 Task: Create an automation rule to clone a parent issue from one project to another, including all child issues.
Action: Mouse moved to (650, 139)
Screenshot: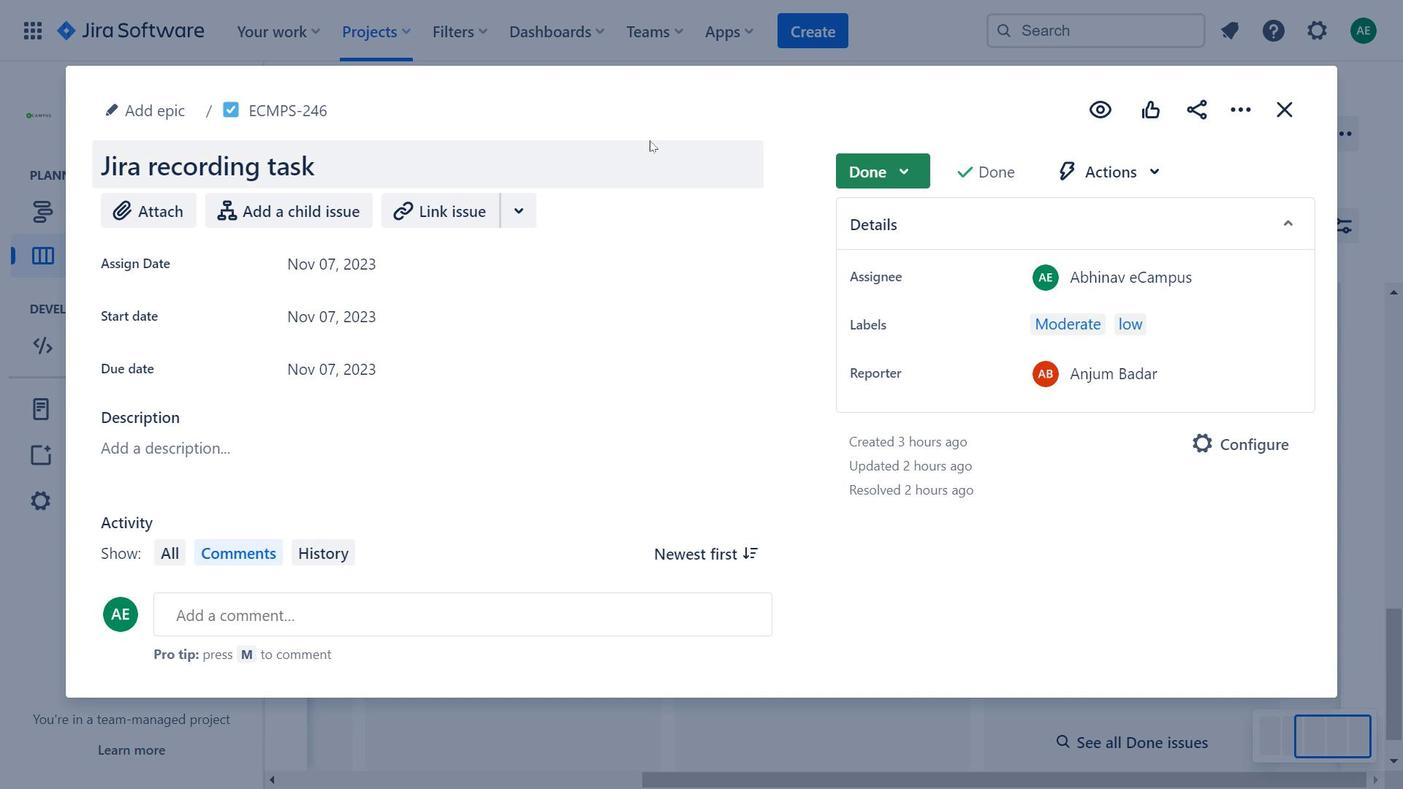 
Action: Mouse pressed left at (650, 139)
Screenshot: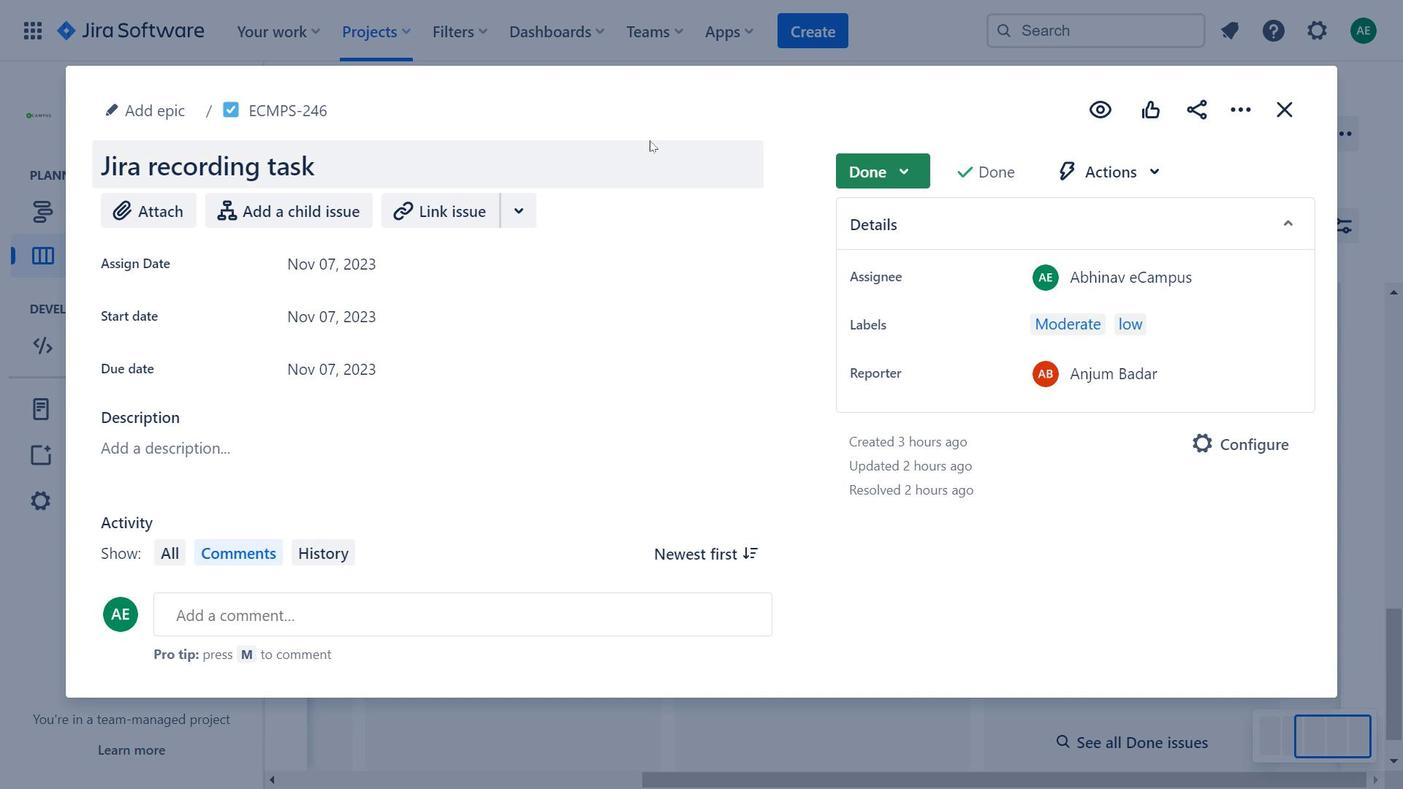 
Action: Mouse moved to (737, 93)
Screenshot: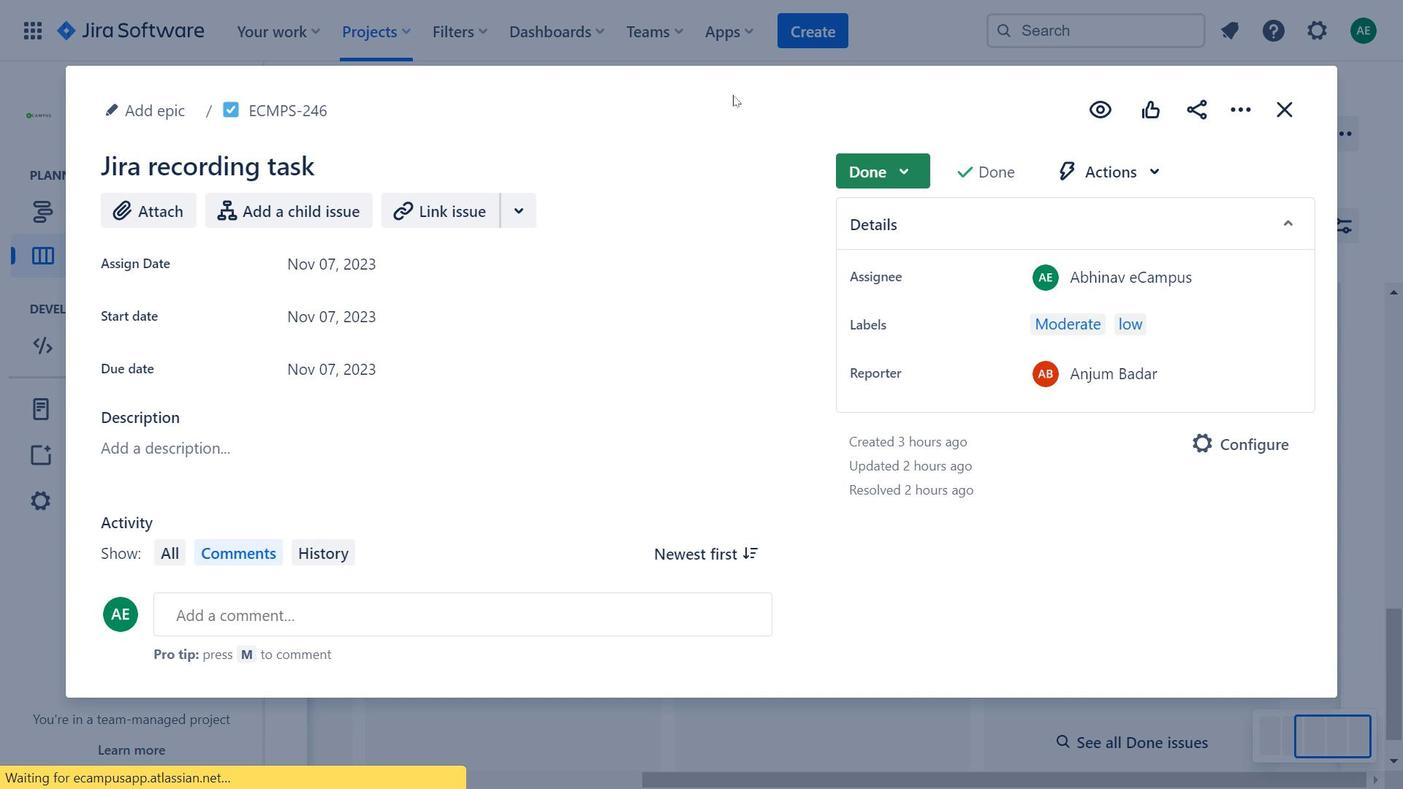 
Action: Mouse pressed left at (737, 93)
Screenshot: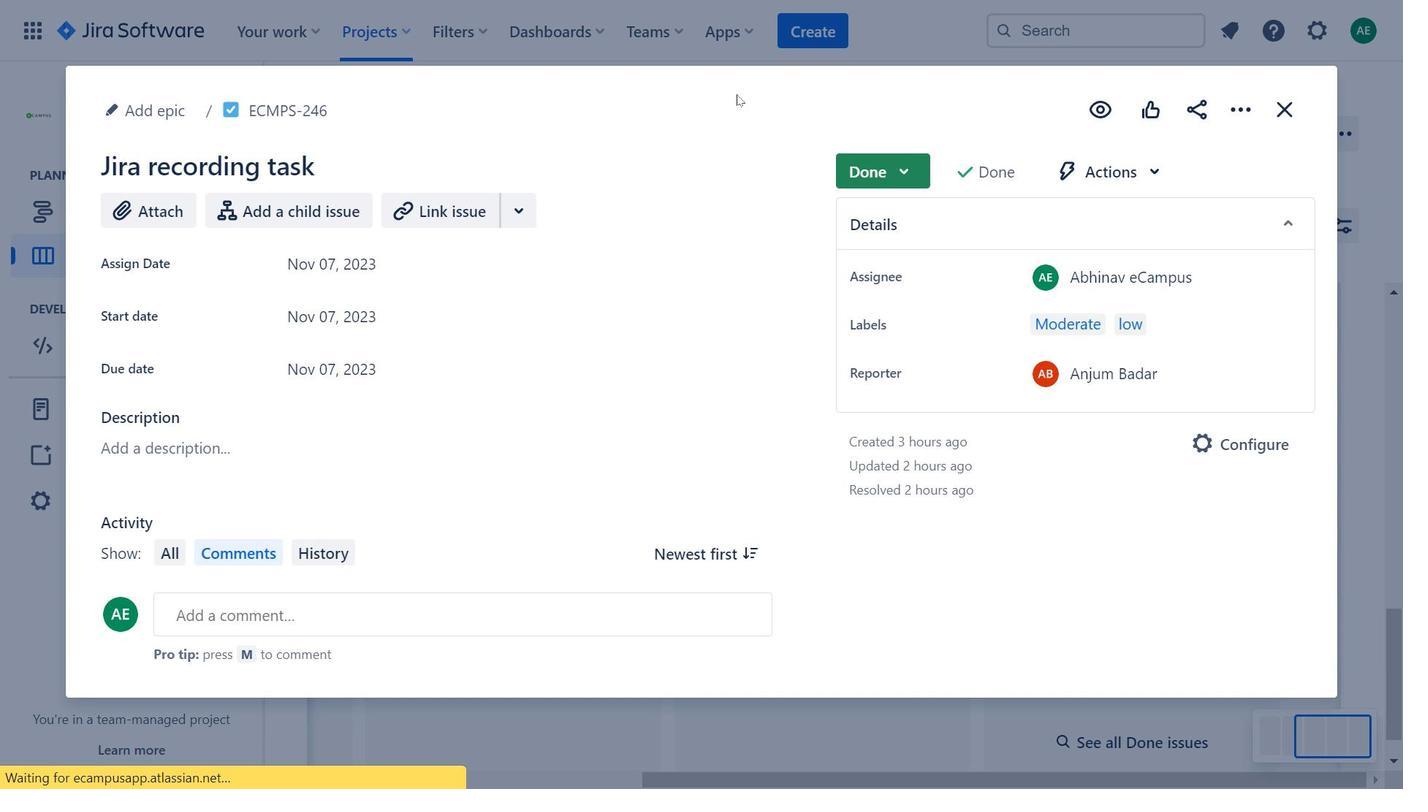 
Action: Mouse moved to (1045, 571)
Screenshot: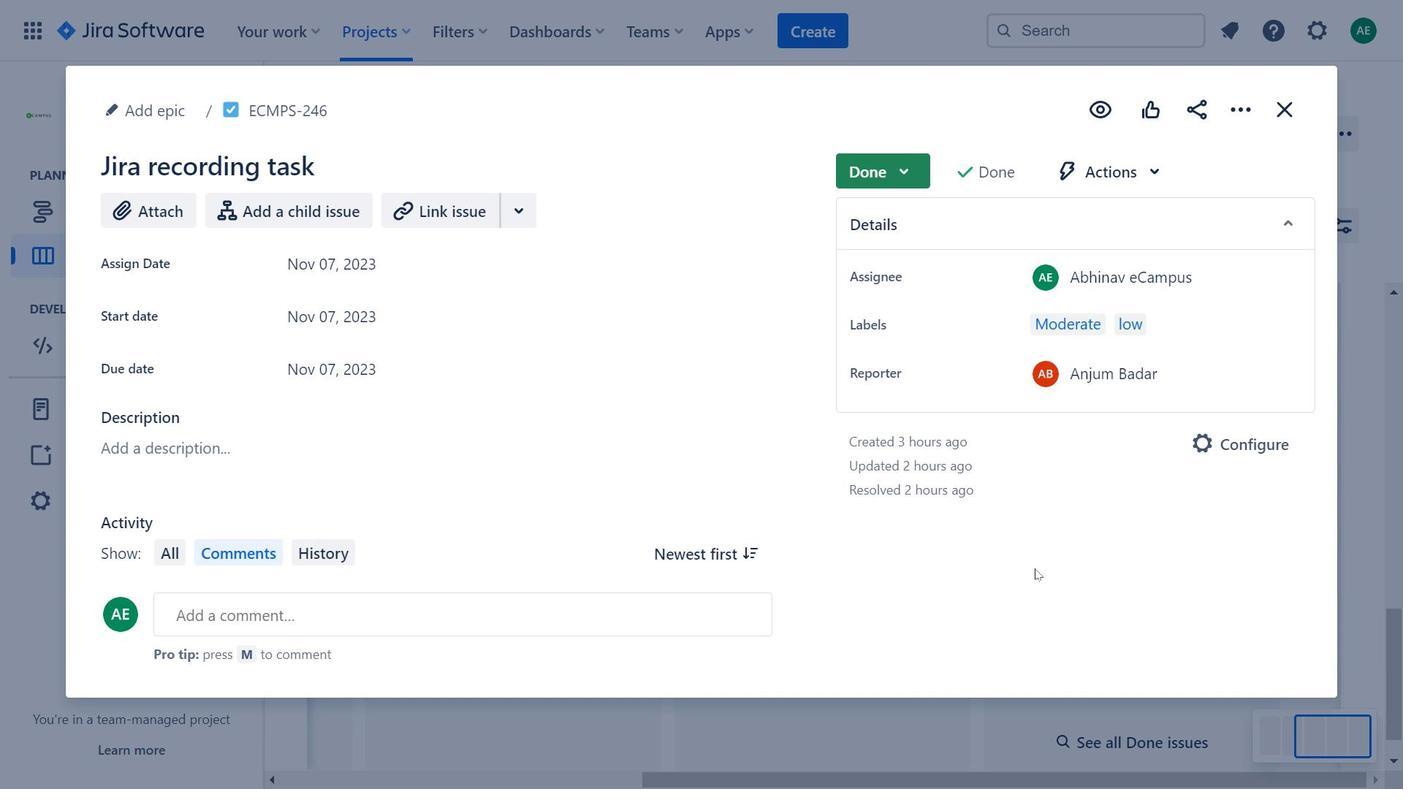 
Action: Mouse pressed left at (1045, 571)
Screenshot: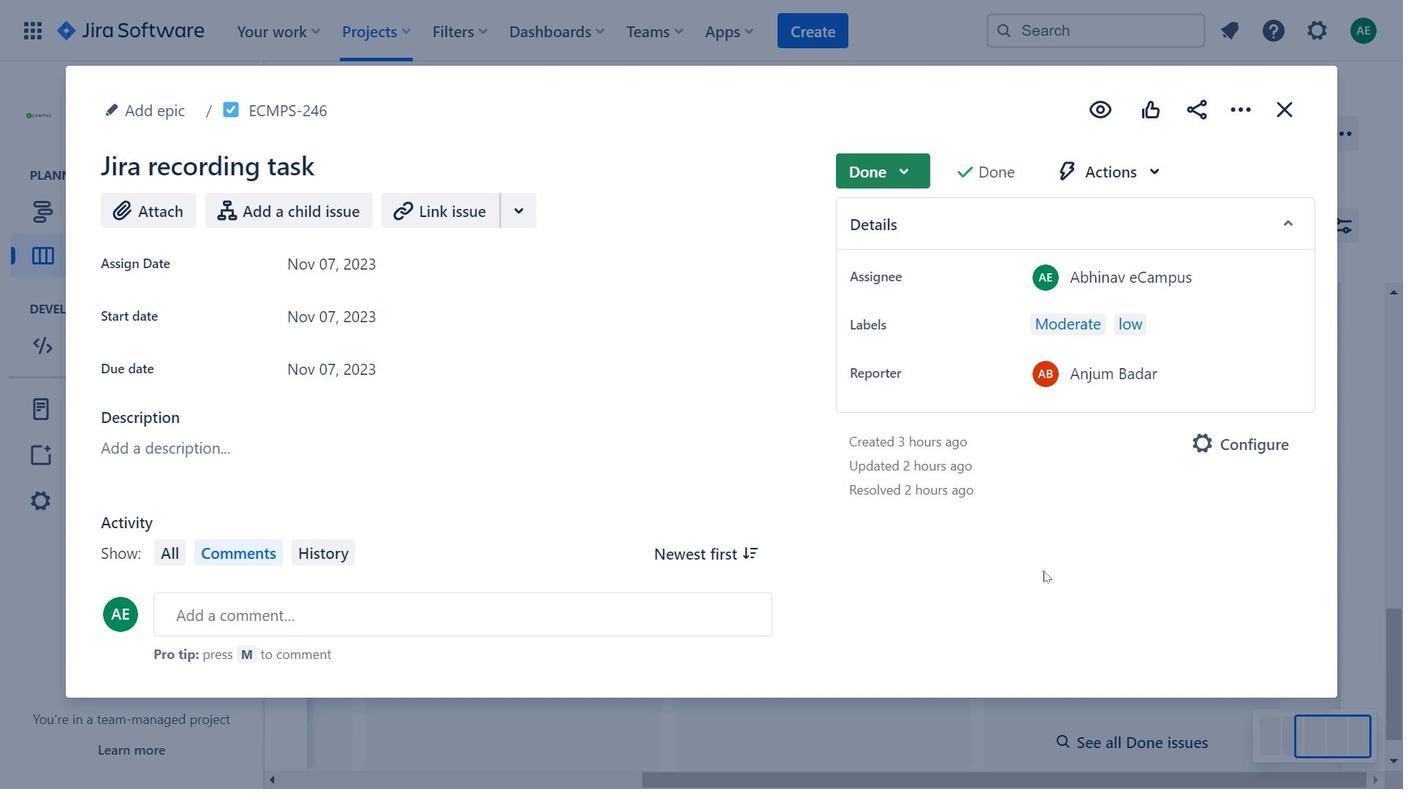 
Action: Mouse moved to (1219, 622)
Screenshot: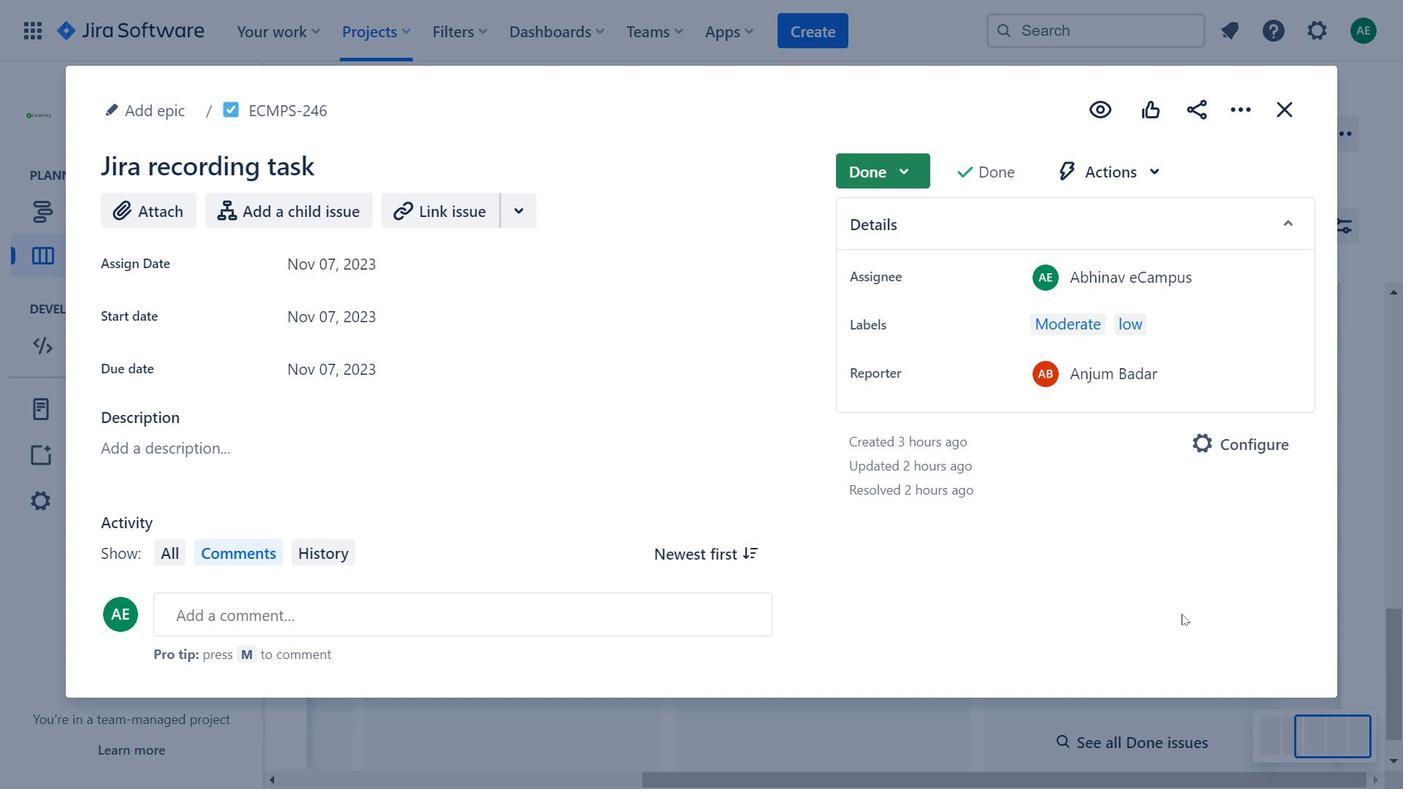 
Action: Mouse pressed left at (1219, 622)
Screenshot: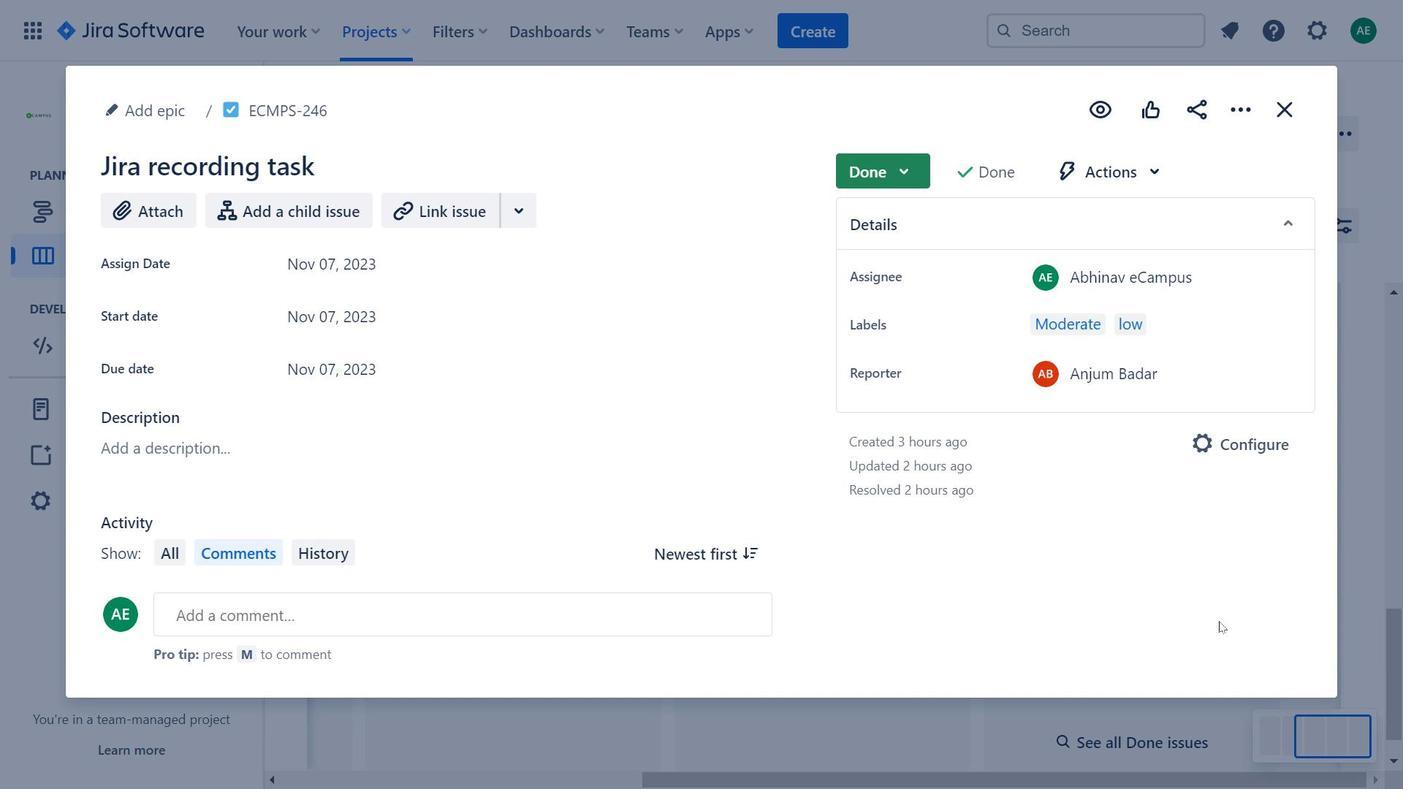 
Action: Mouse moved to (1230, 106)
Screenshot: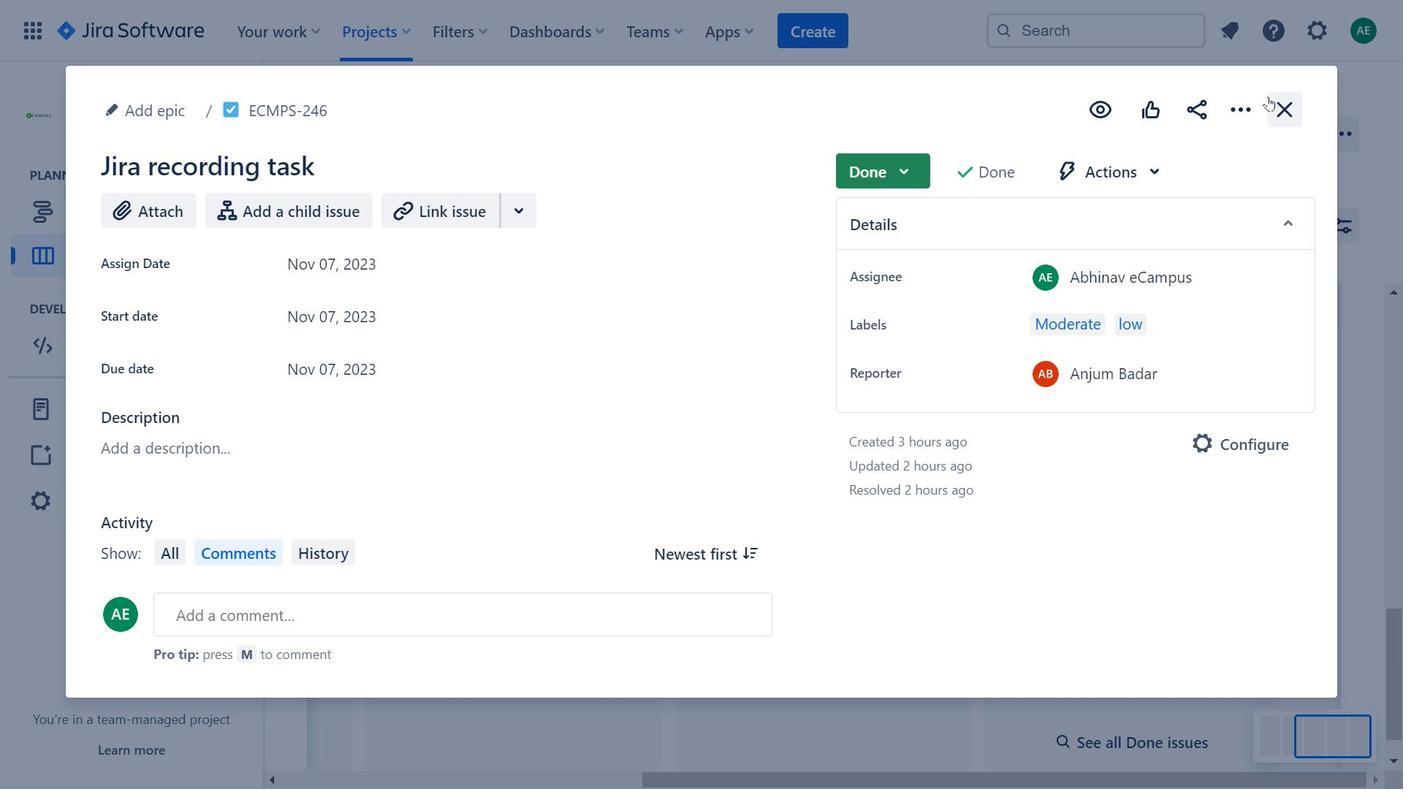 
Action: Mouse pressed left at (1230, 106)
Screenshot: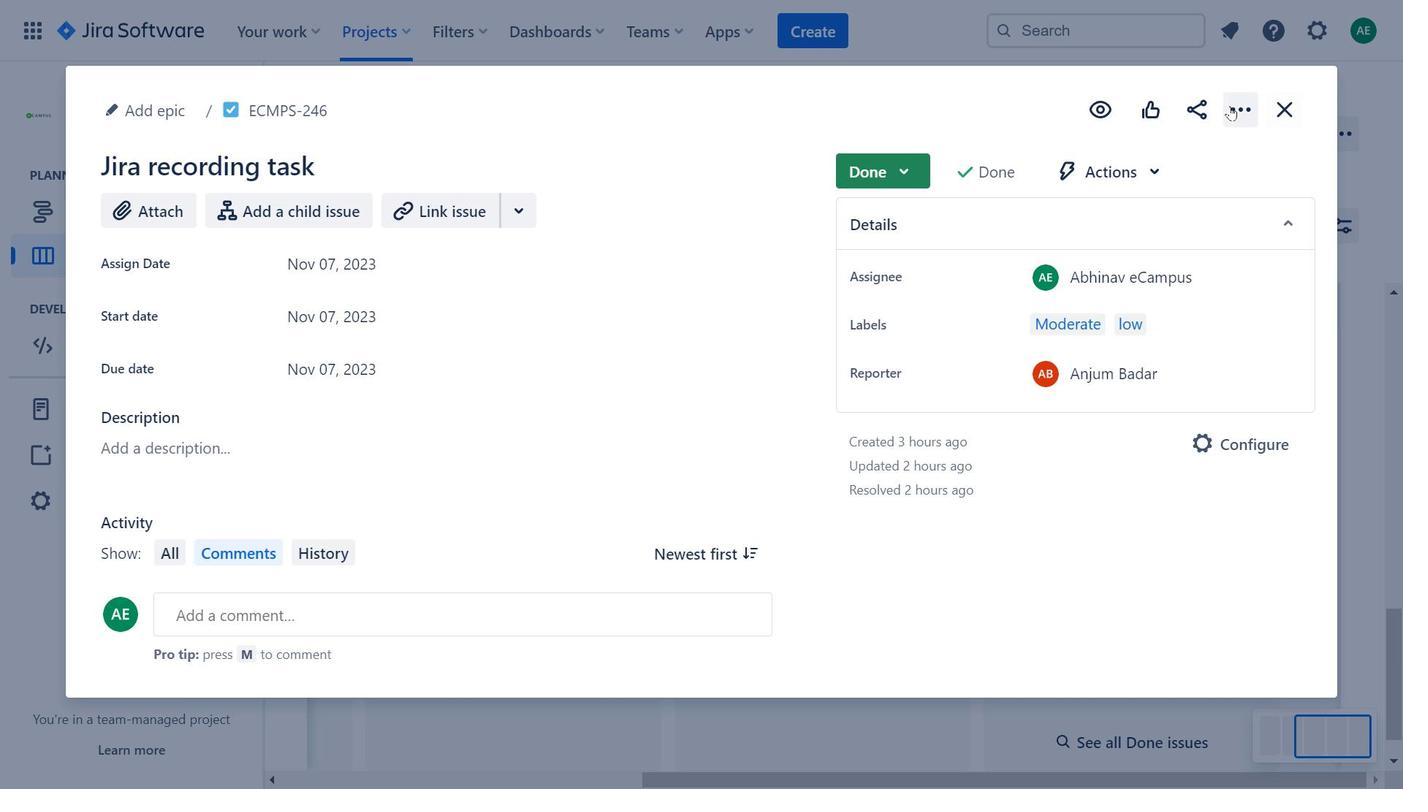 
Action: Mouse moved to (976, 579)
Screenshot: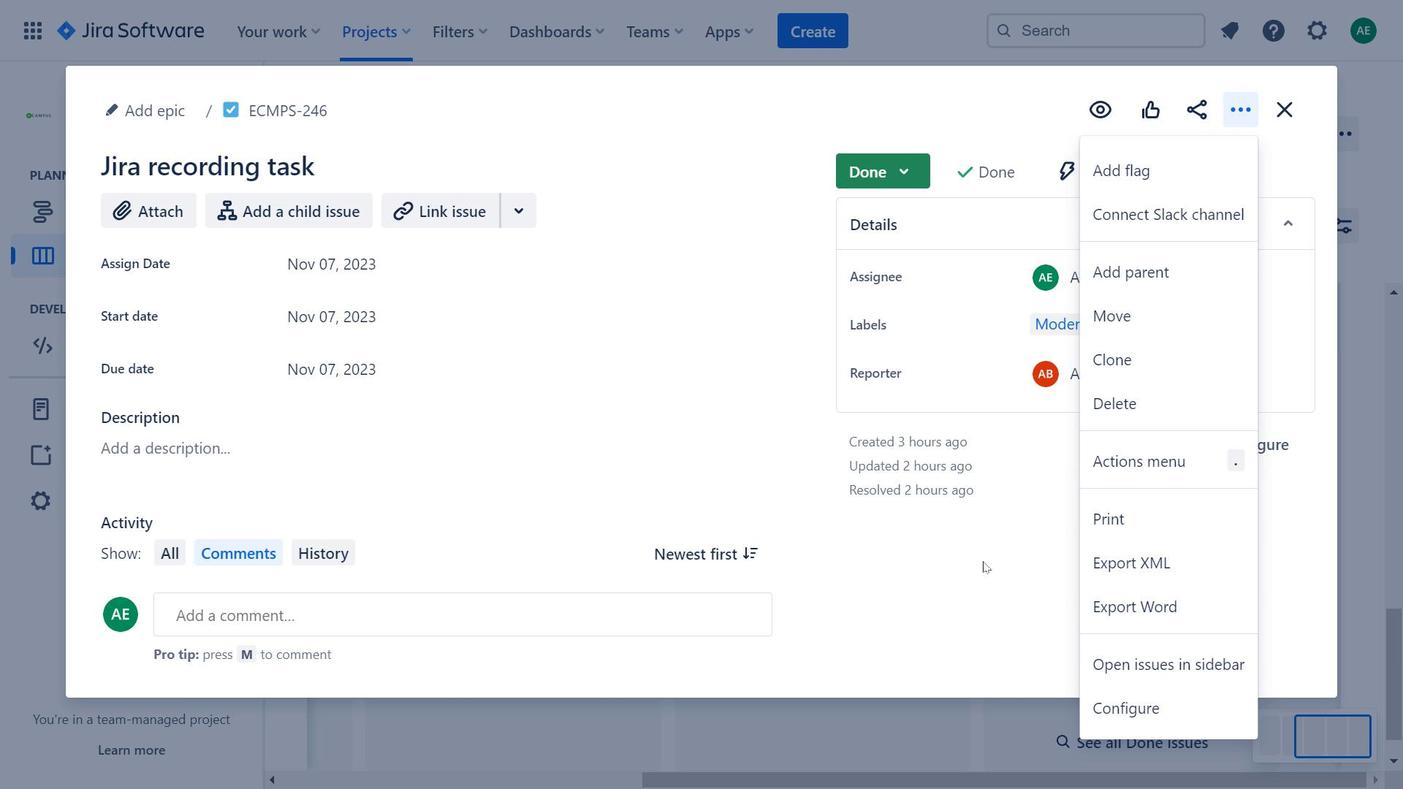 
Action: Mouse pressed left at (976, 579)
Screenshot: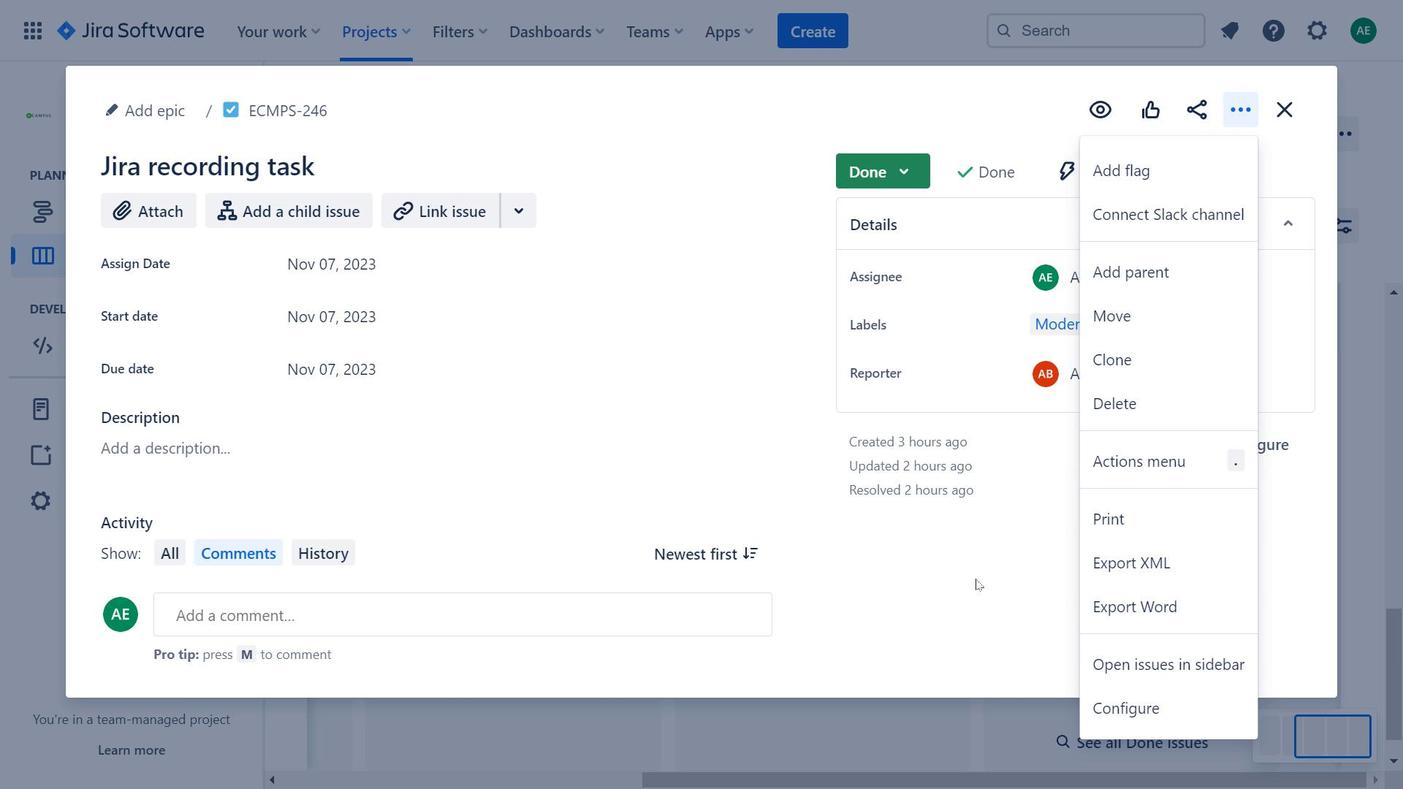 
Action: Mouse moved to (929, 595)
Screenshot: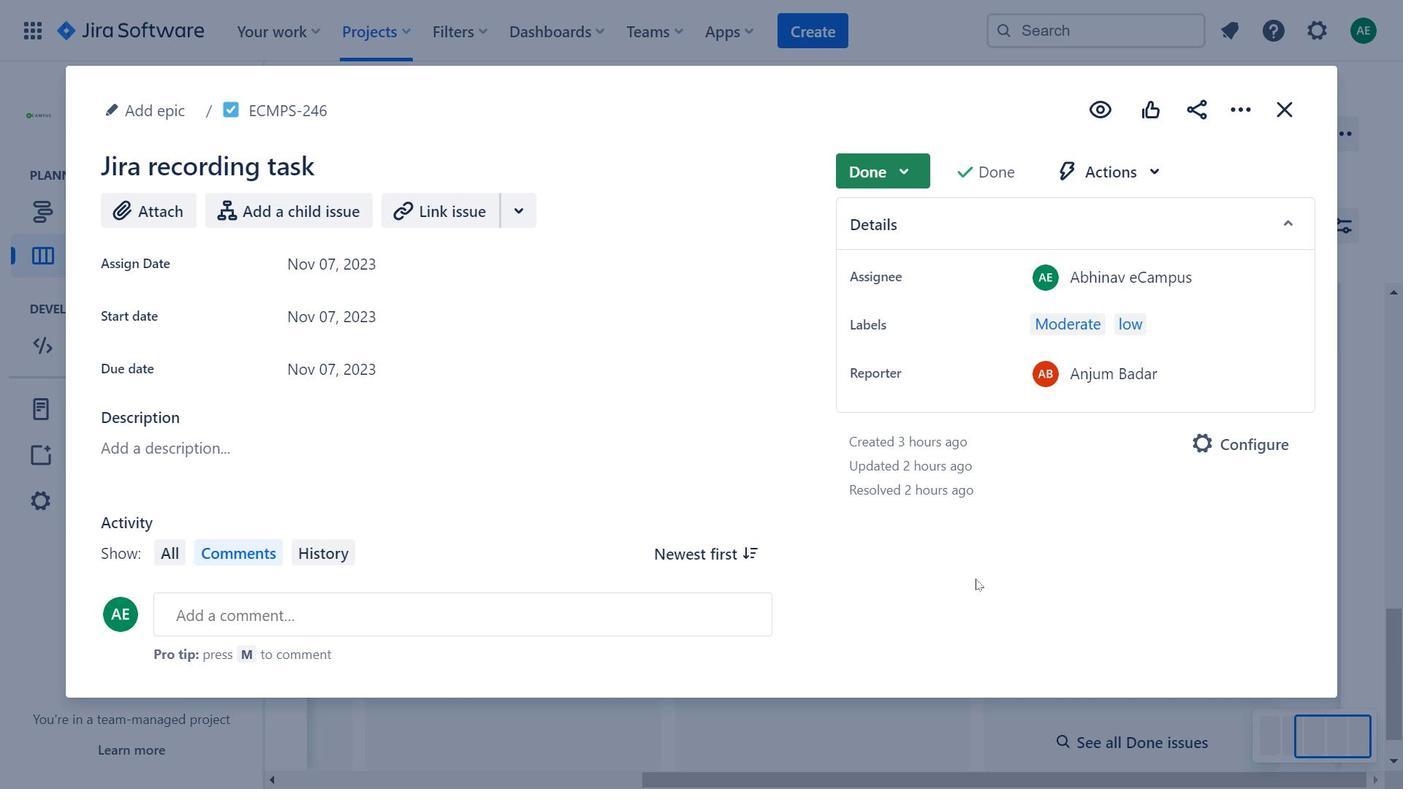 
Action: Mouse pressed left at (929, 595)
Screenshot: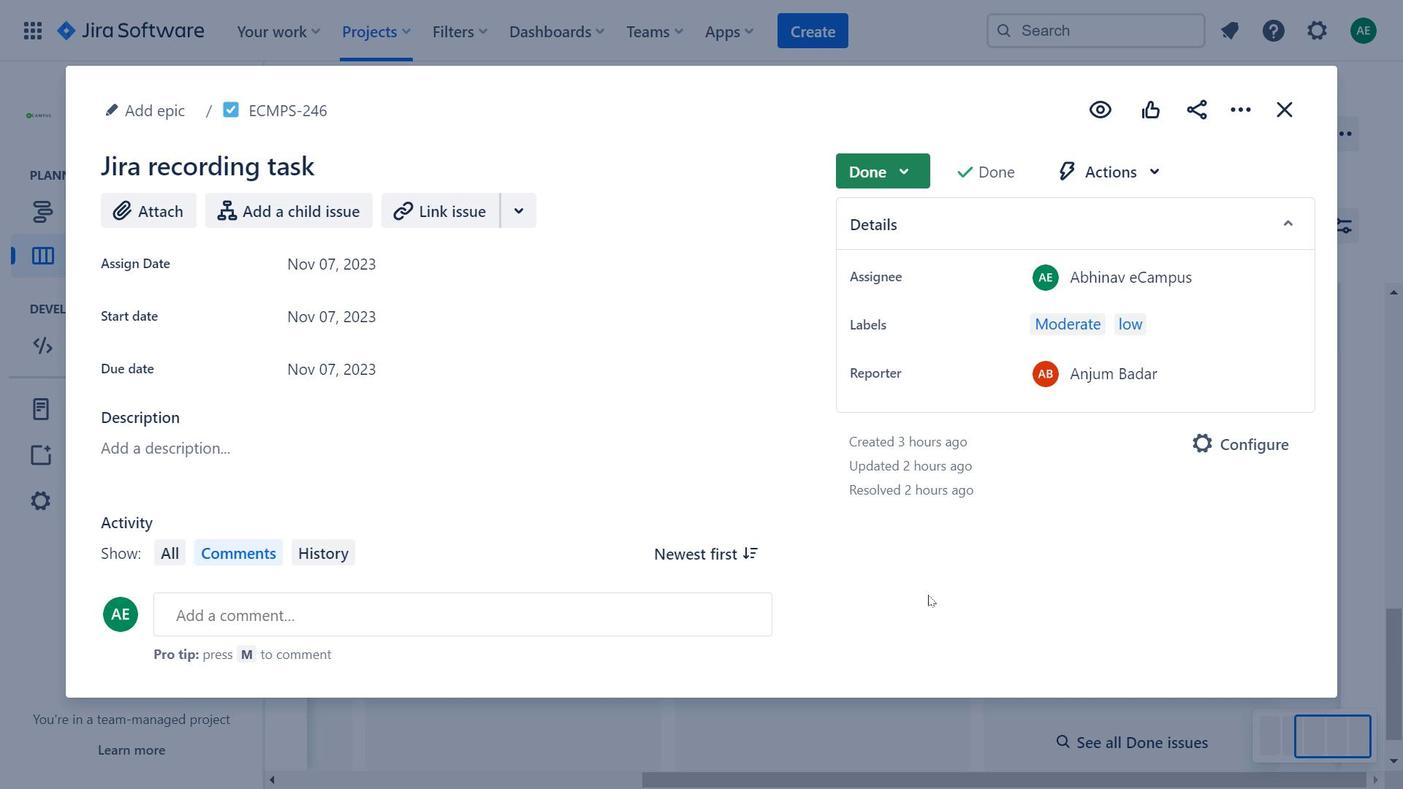 
Action: Mouse moved to (524, 142)
Screenshot: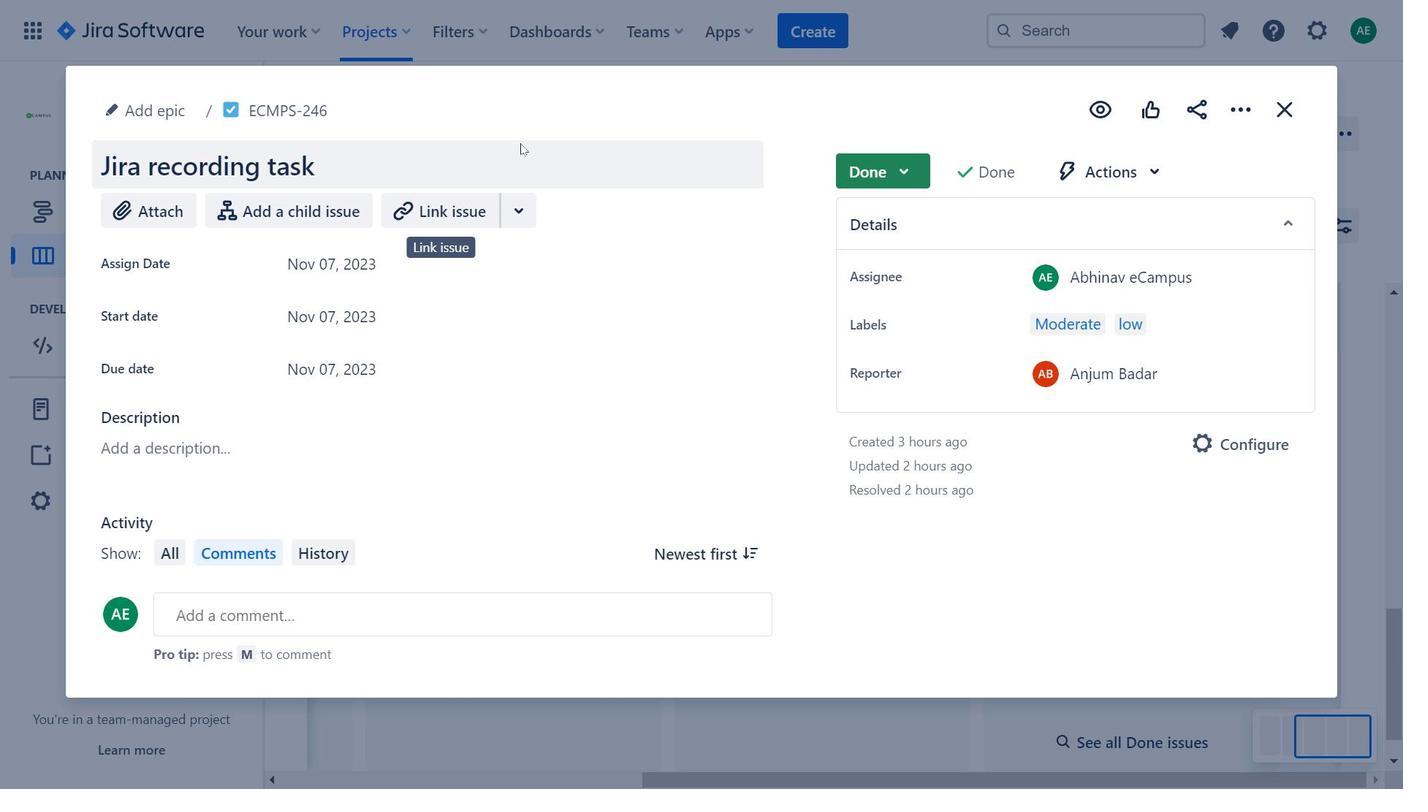 
Action: Mouse pressed left at (524, 142)
Screenshot: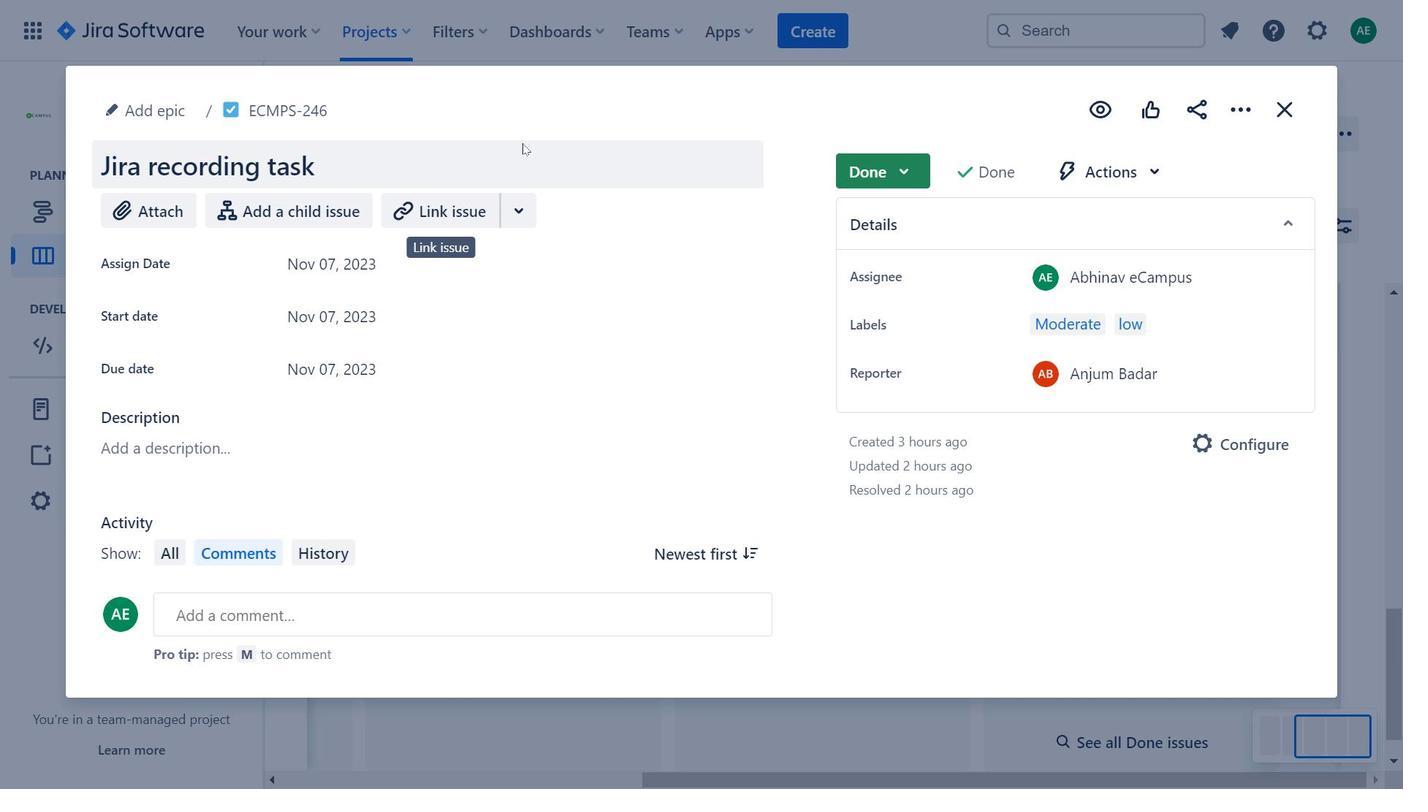 
Action: Mouse moved to (608, 86)
Screenshot: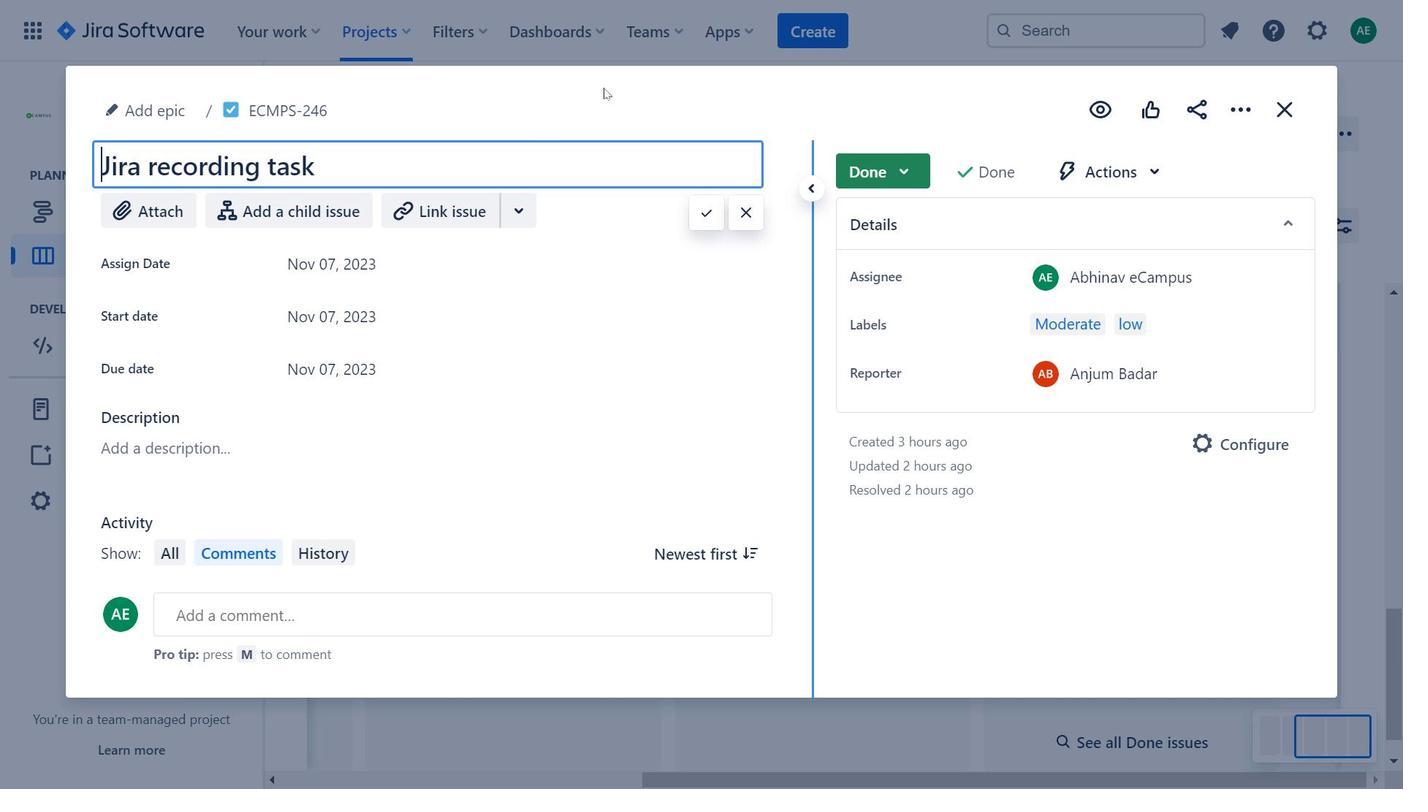 
Action: Mouse pressed left at (608, 86)
Screenshot: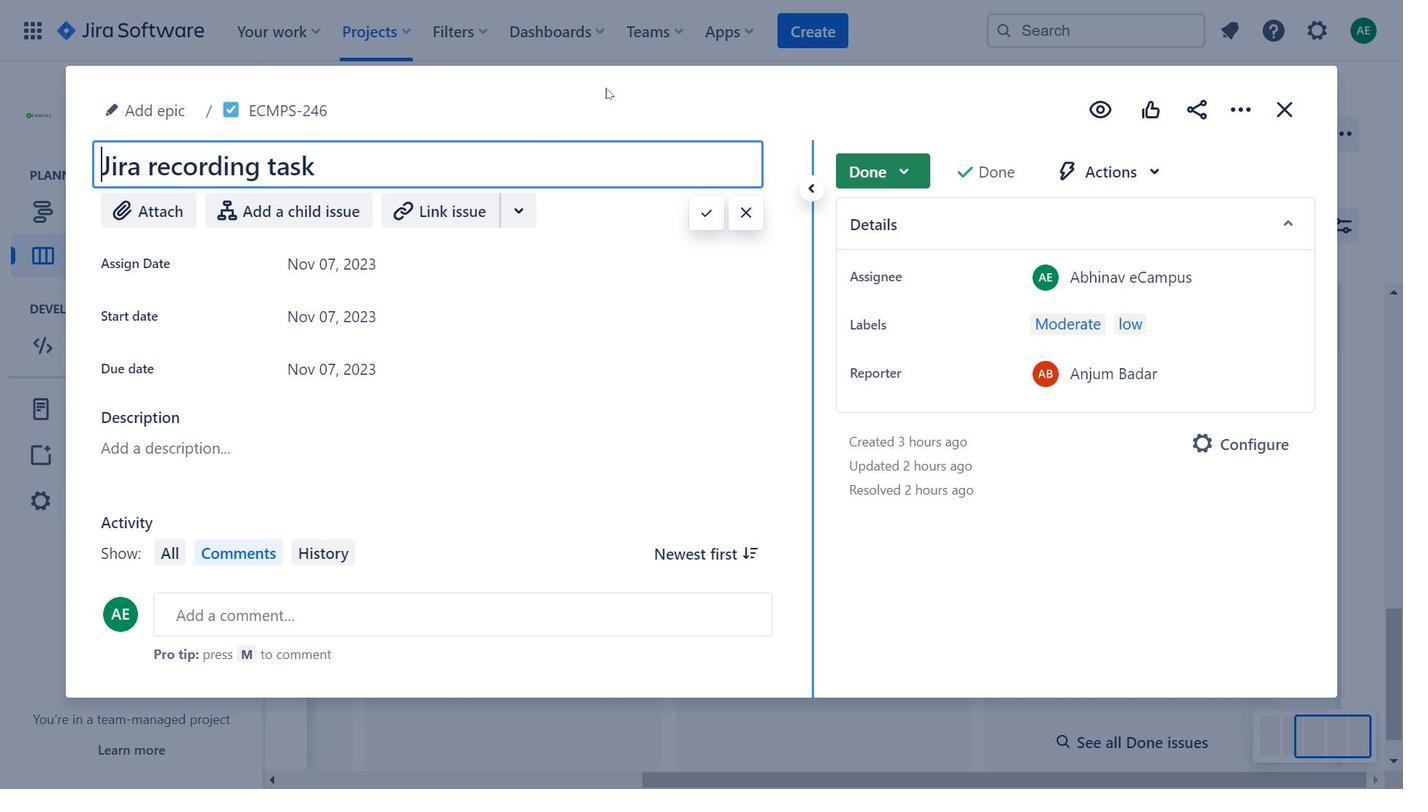 
Action: Mouse moved to (733, 133)
Screenshot: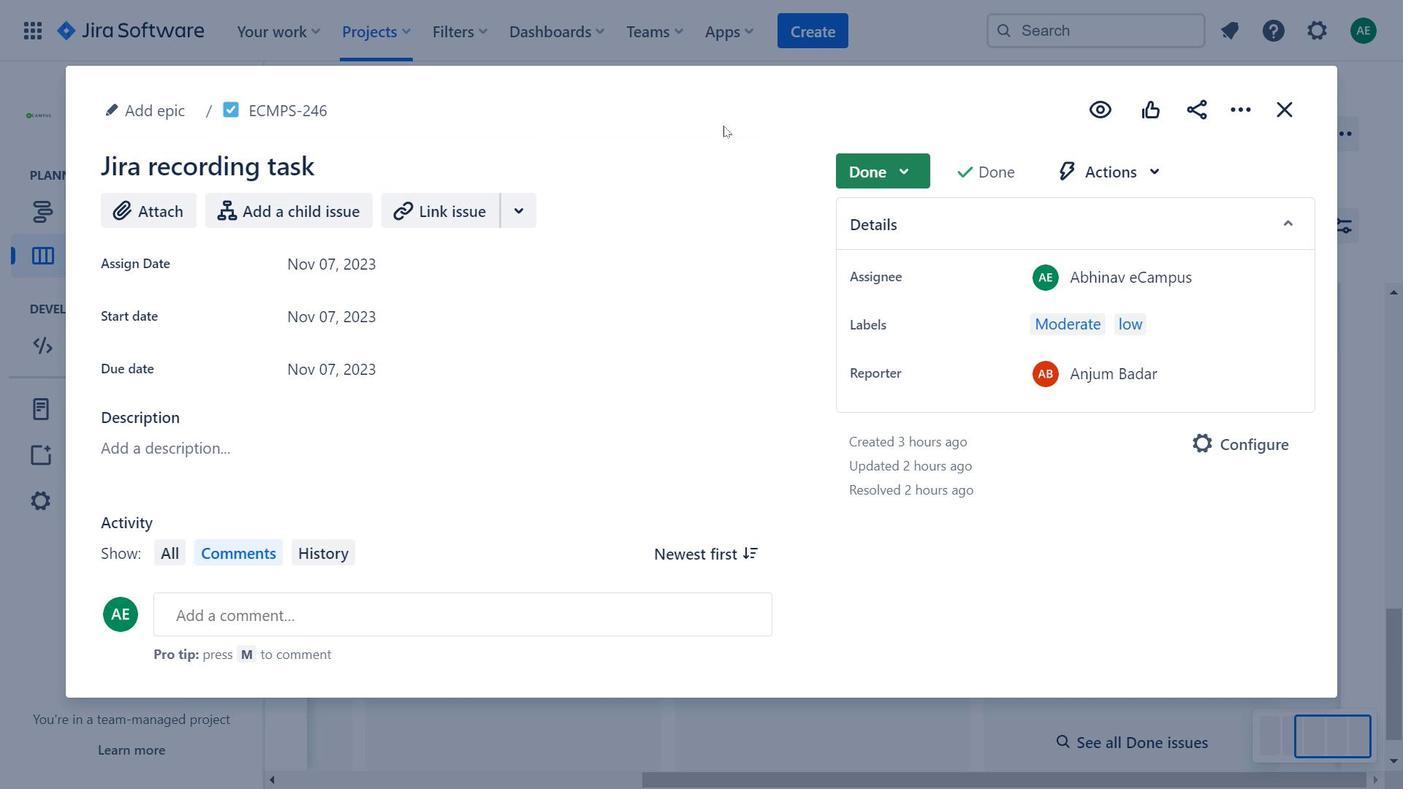 
Action: Mouse pressed left at (733, 133)
Screenshot: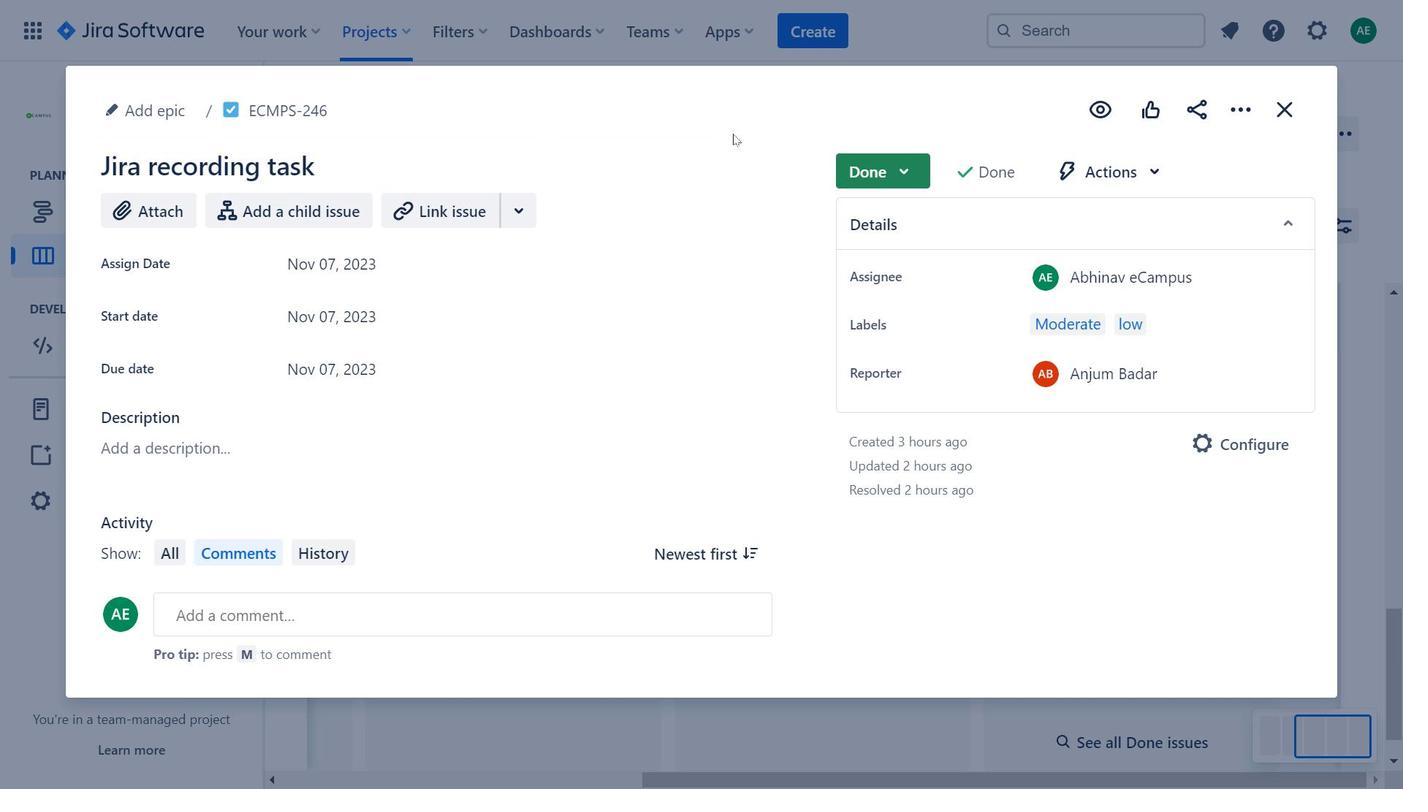 
Action: Mouse moved to (1240, 113)
Screenshot: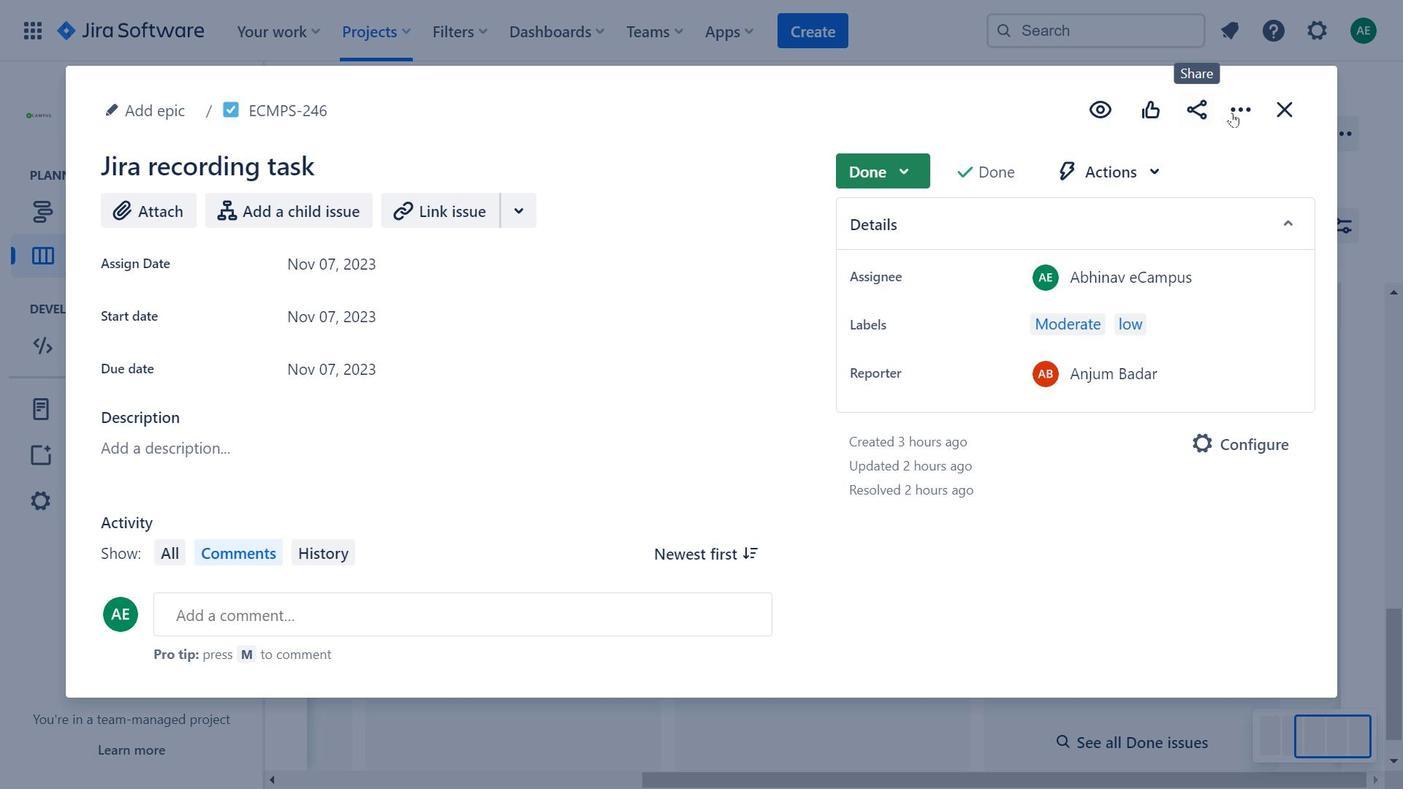 
Action: Mouse pressed left at (1240, 113)
Screenshot: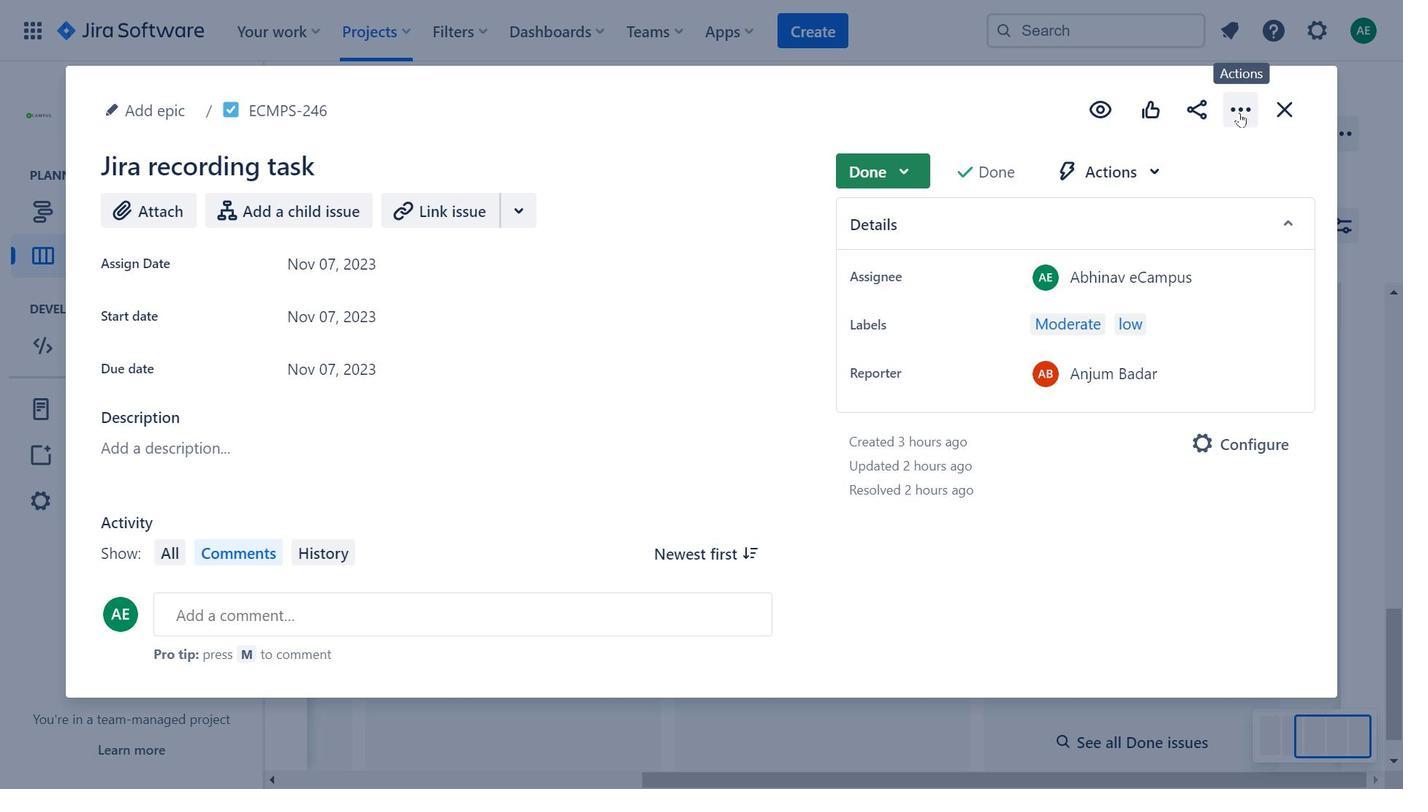 
Action: Mouse moved to (789, 107)
Screenshot: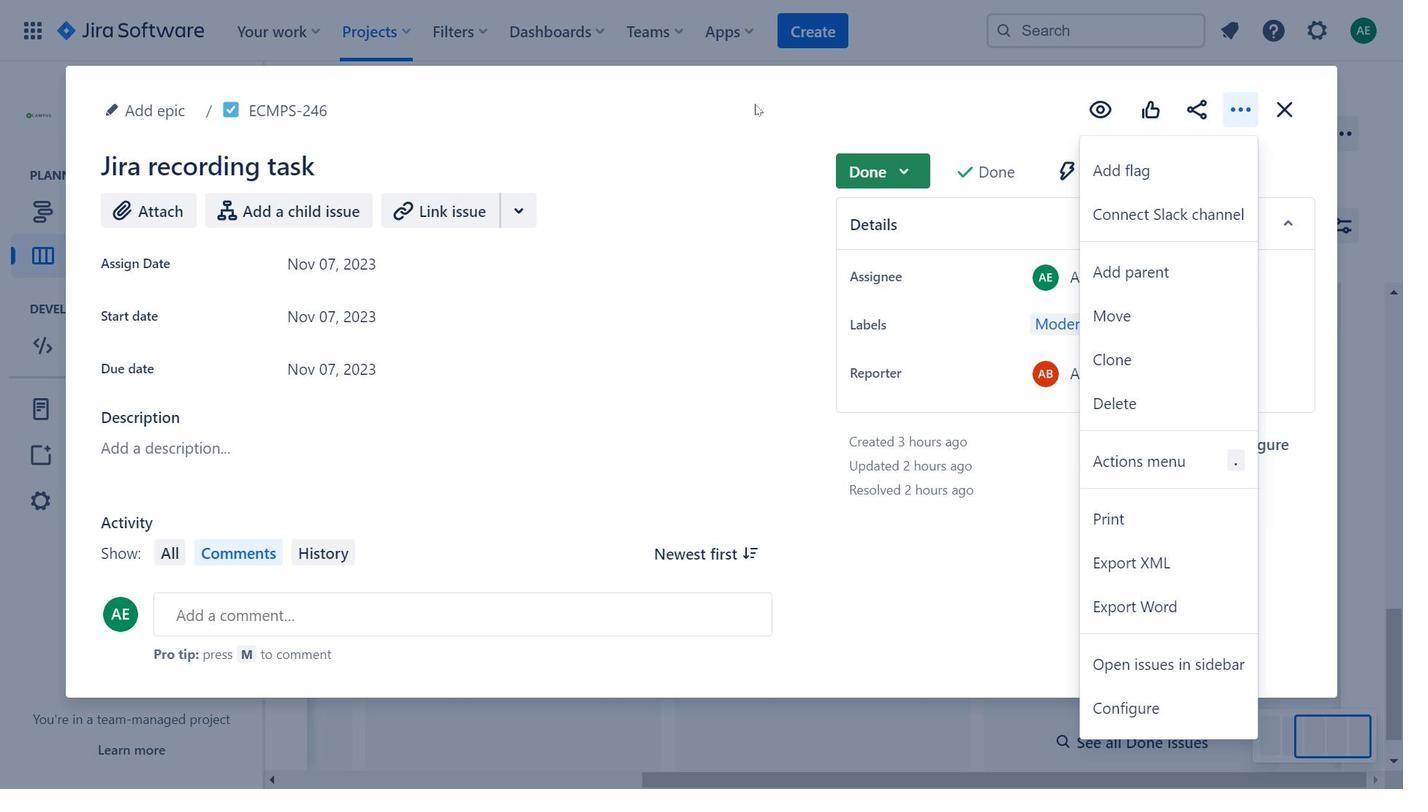 
Action: Mouse pressed left at (789, 107)
Screenshot: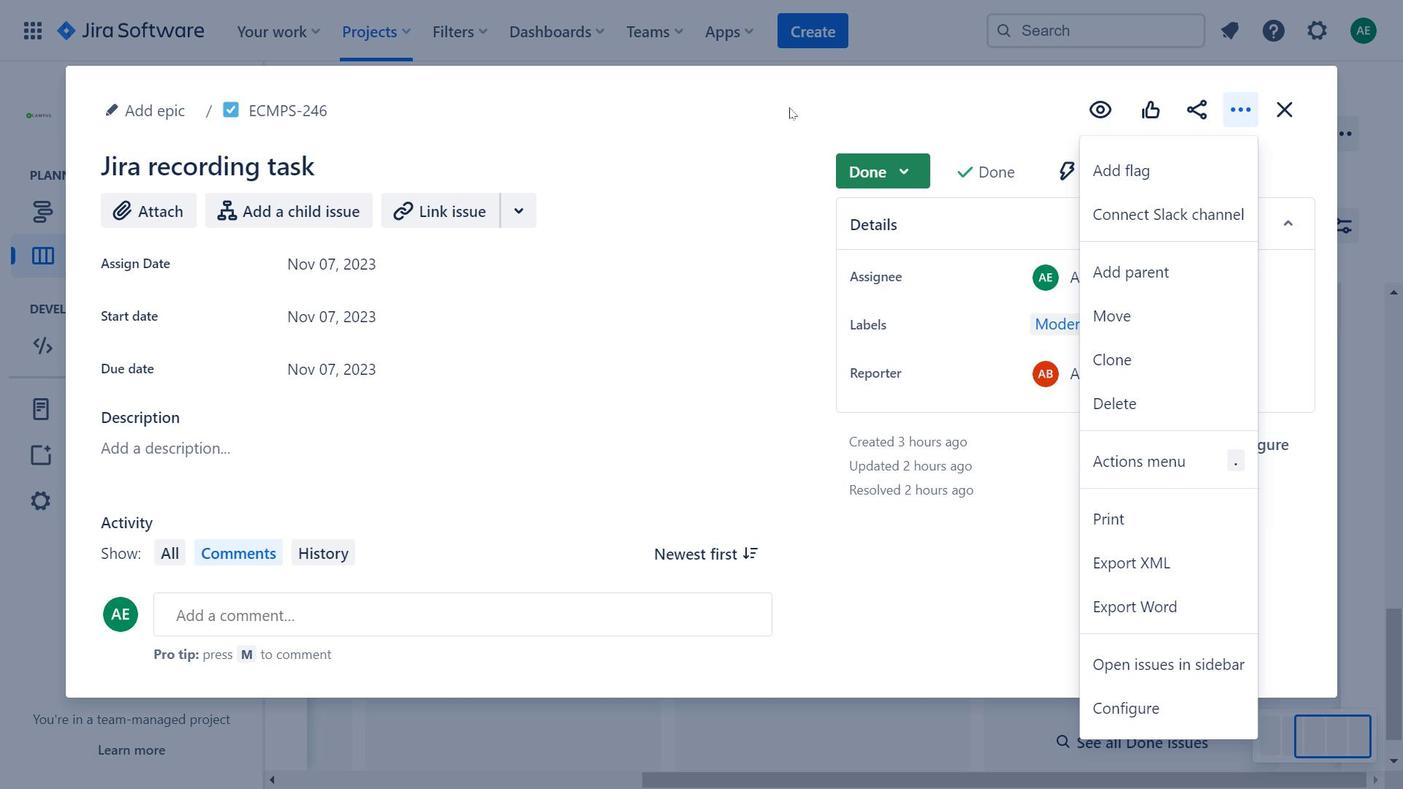 
Action: Mouse pressed left at (789, 107)
Screenshot: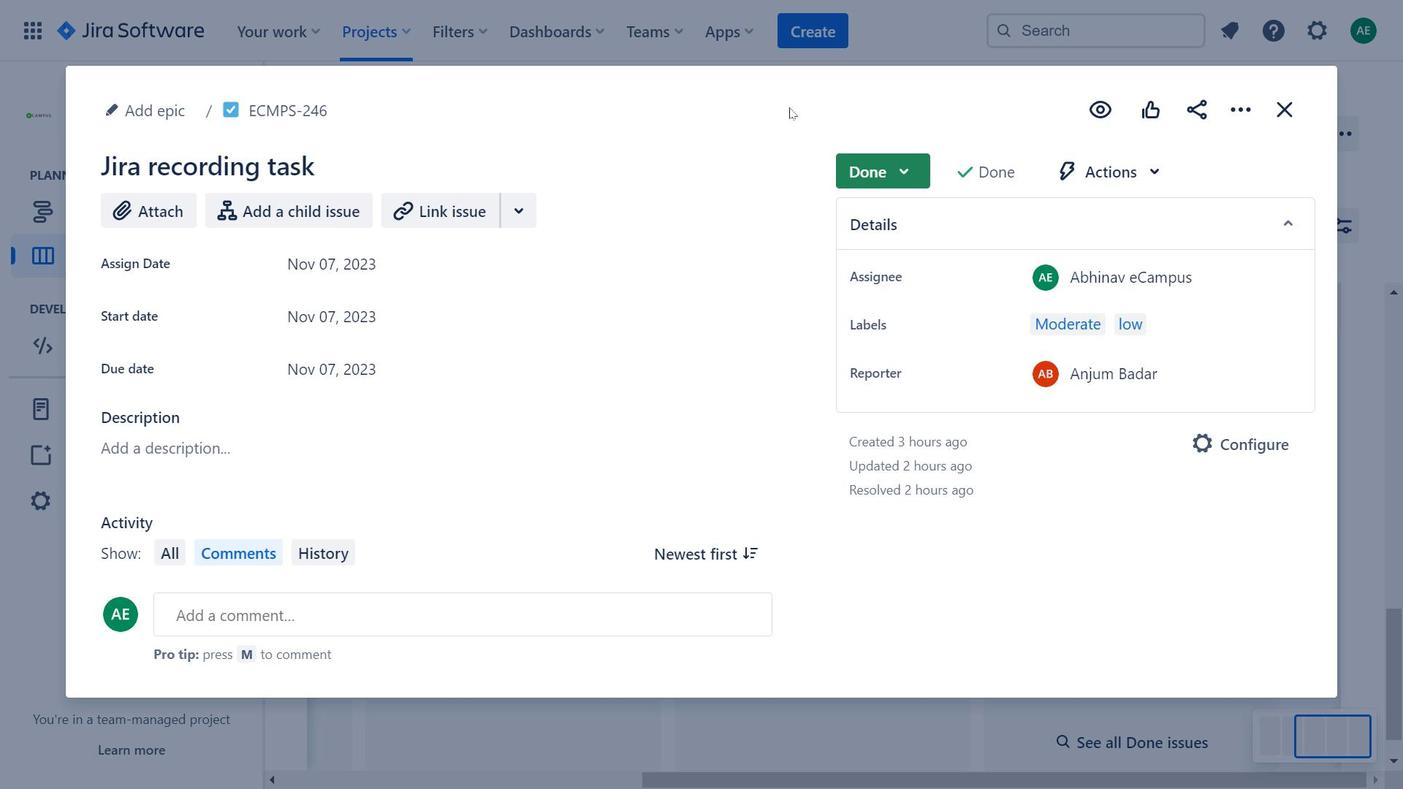 
Action: Mouse moved to (393, 305)
Screenshot: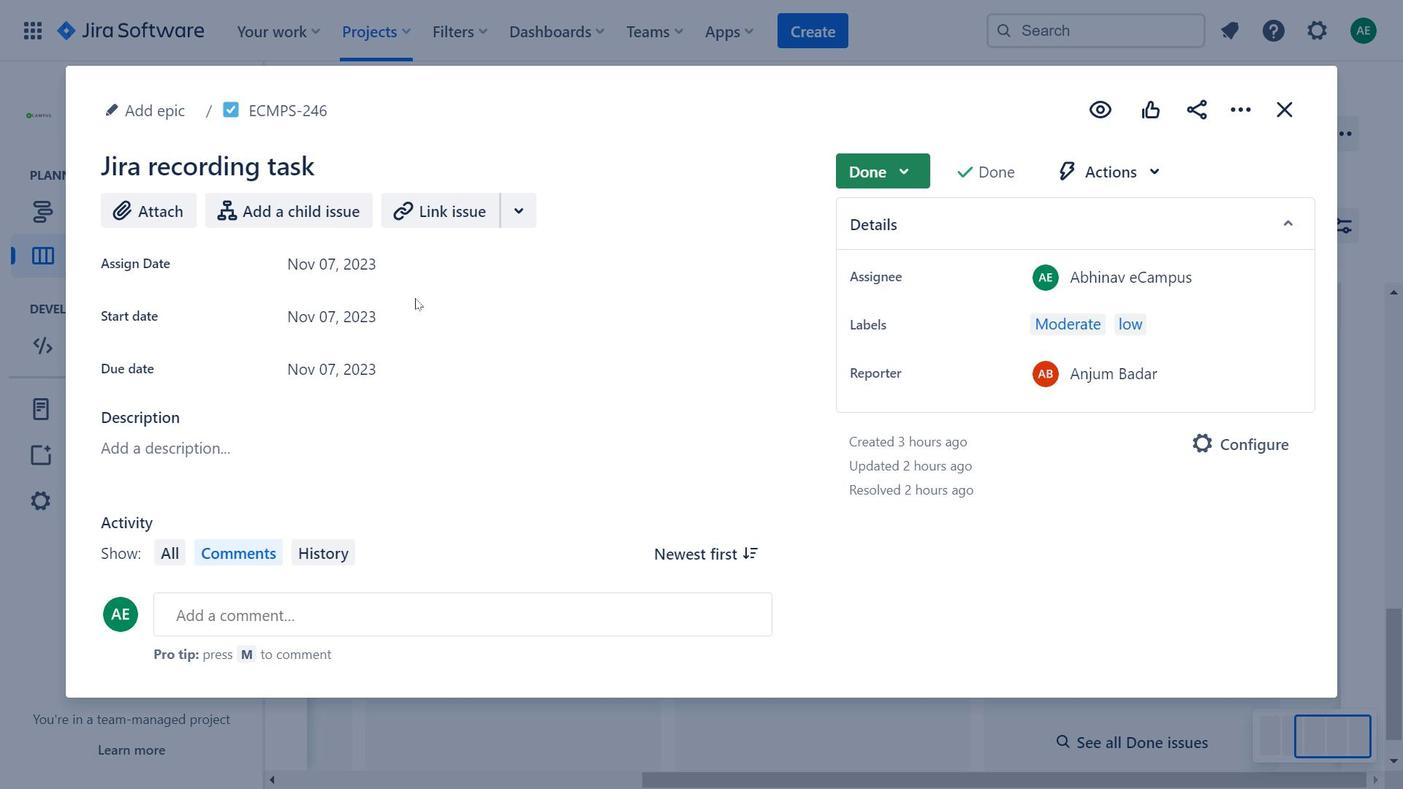 
Action: Mouse pressed left at (393, 305)
Screenshot: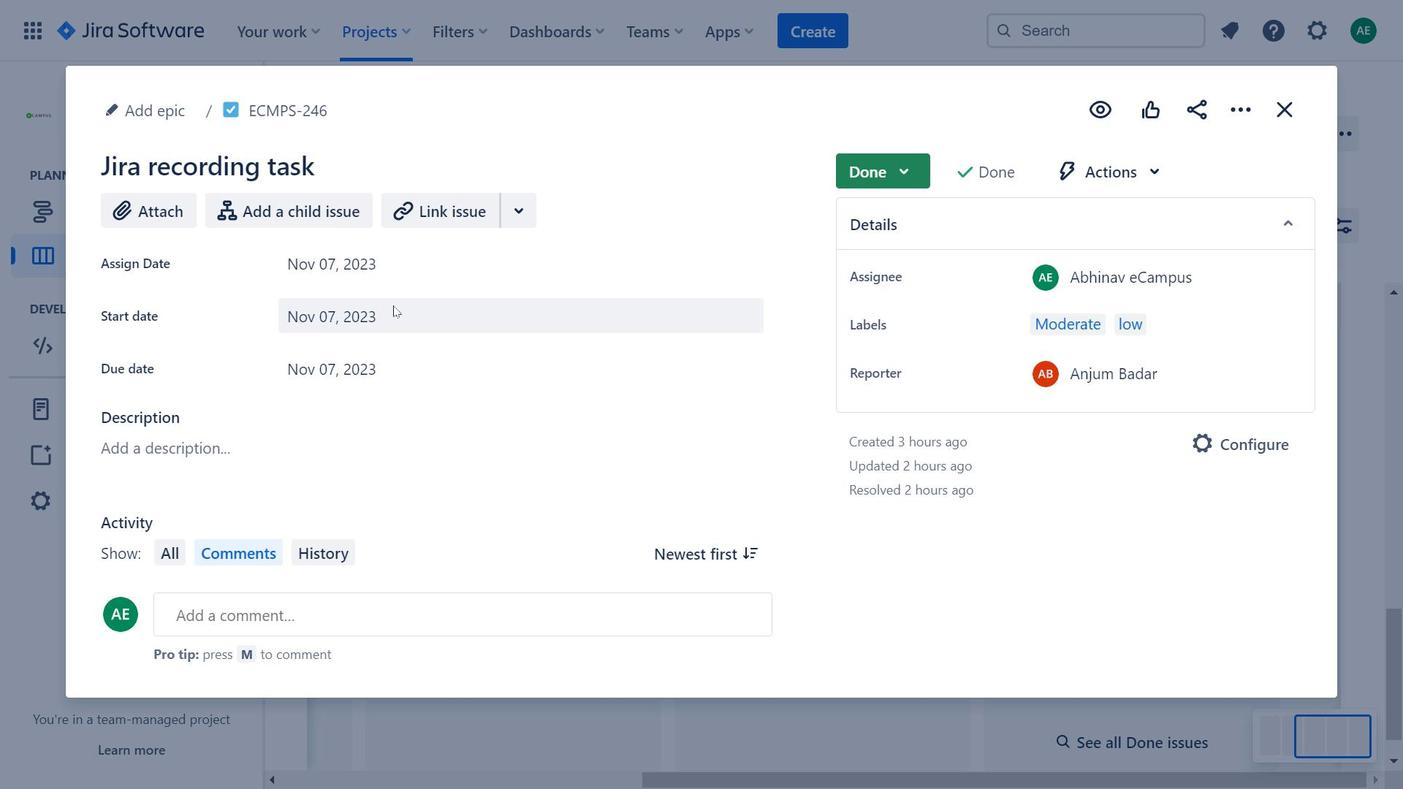 
Action: Mouse moved to (615, 377)
Screenshot: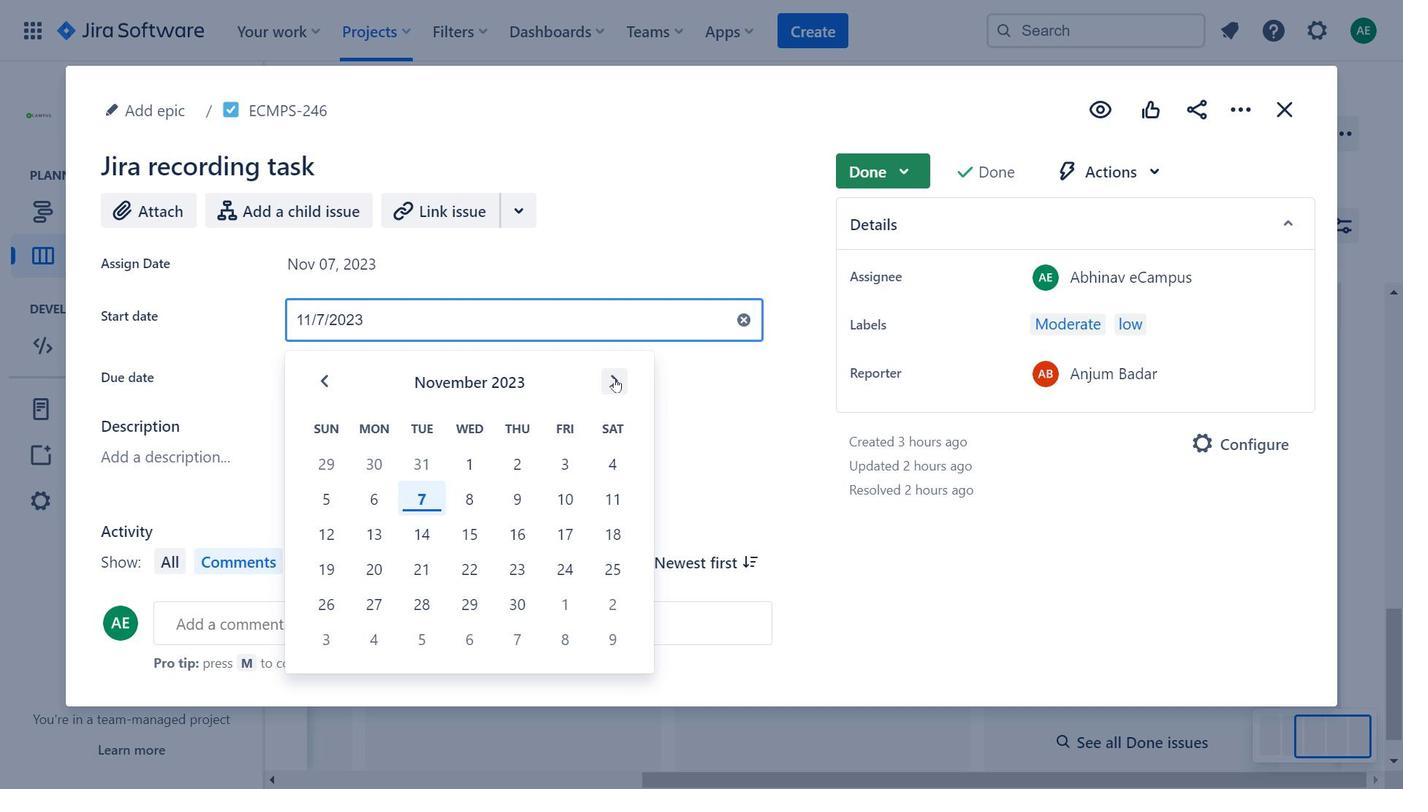 
Action: Mouse pressed left at (615, 377)
Screenshot: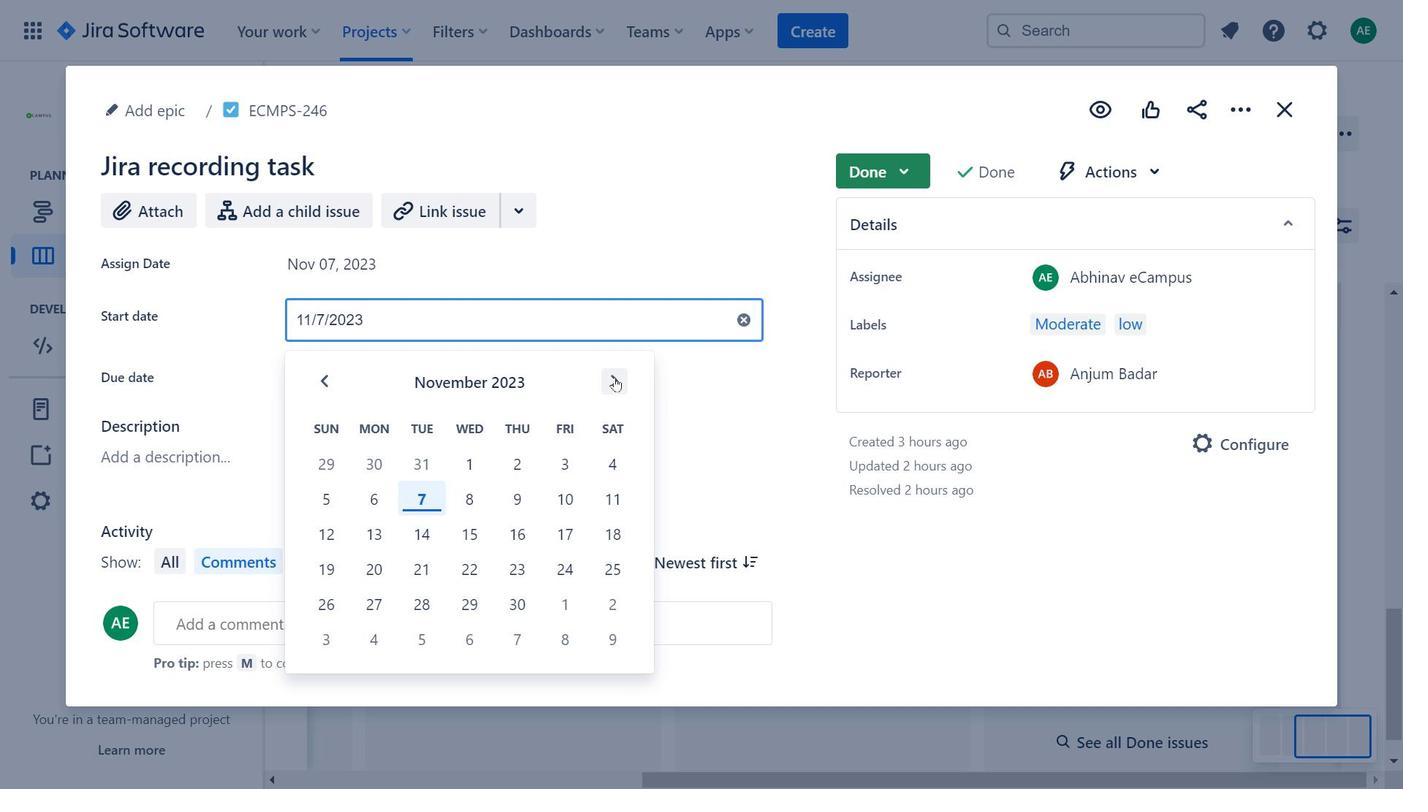 
Action: Mouse moved to (315, 386)
Screenshot: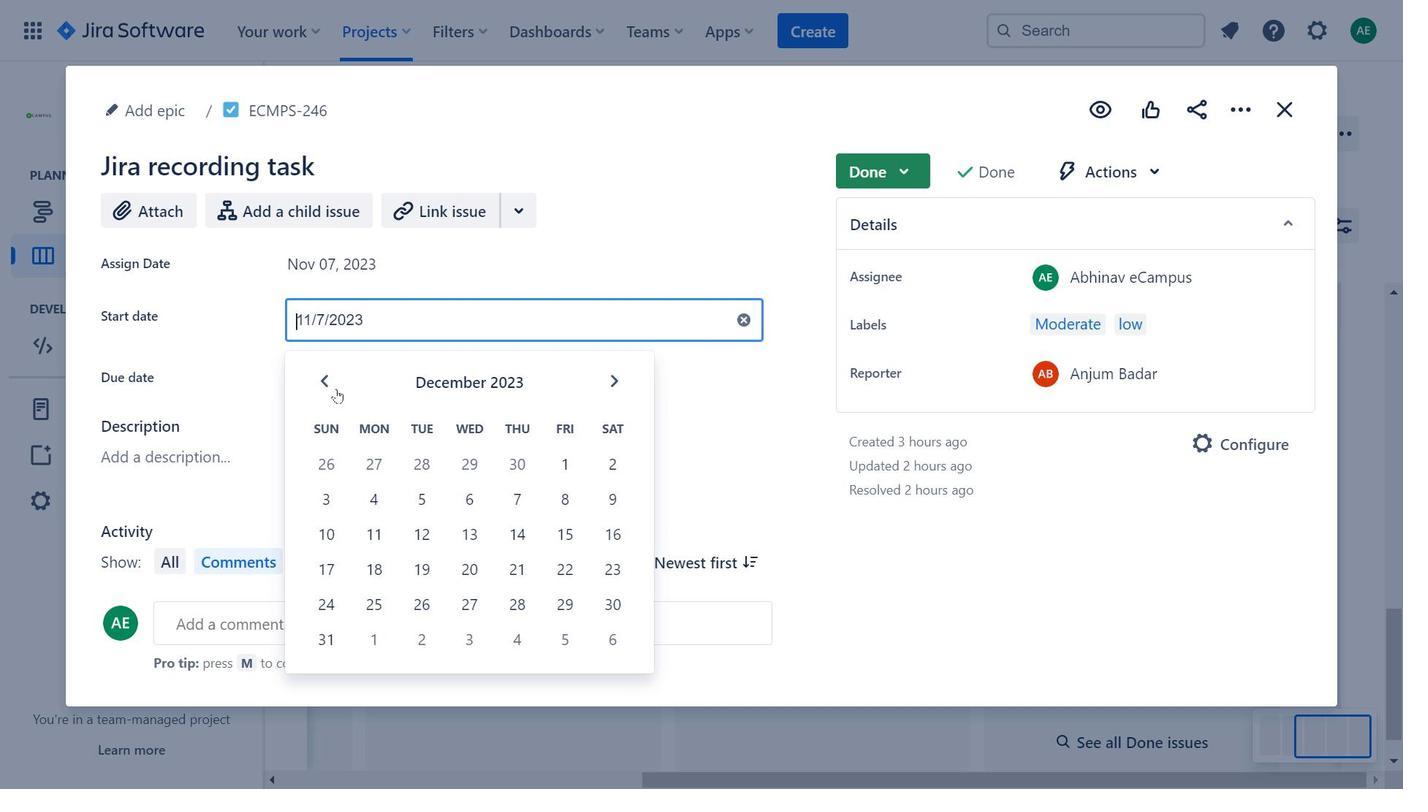 
Action: Mouse pressed left at (315, 386)
Screenshot: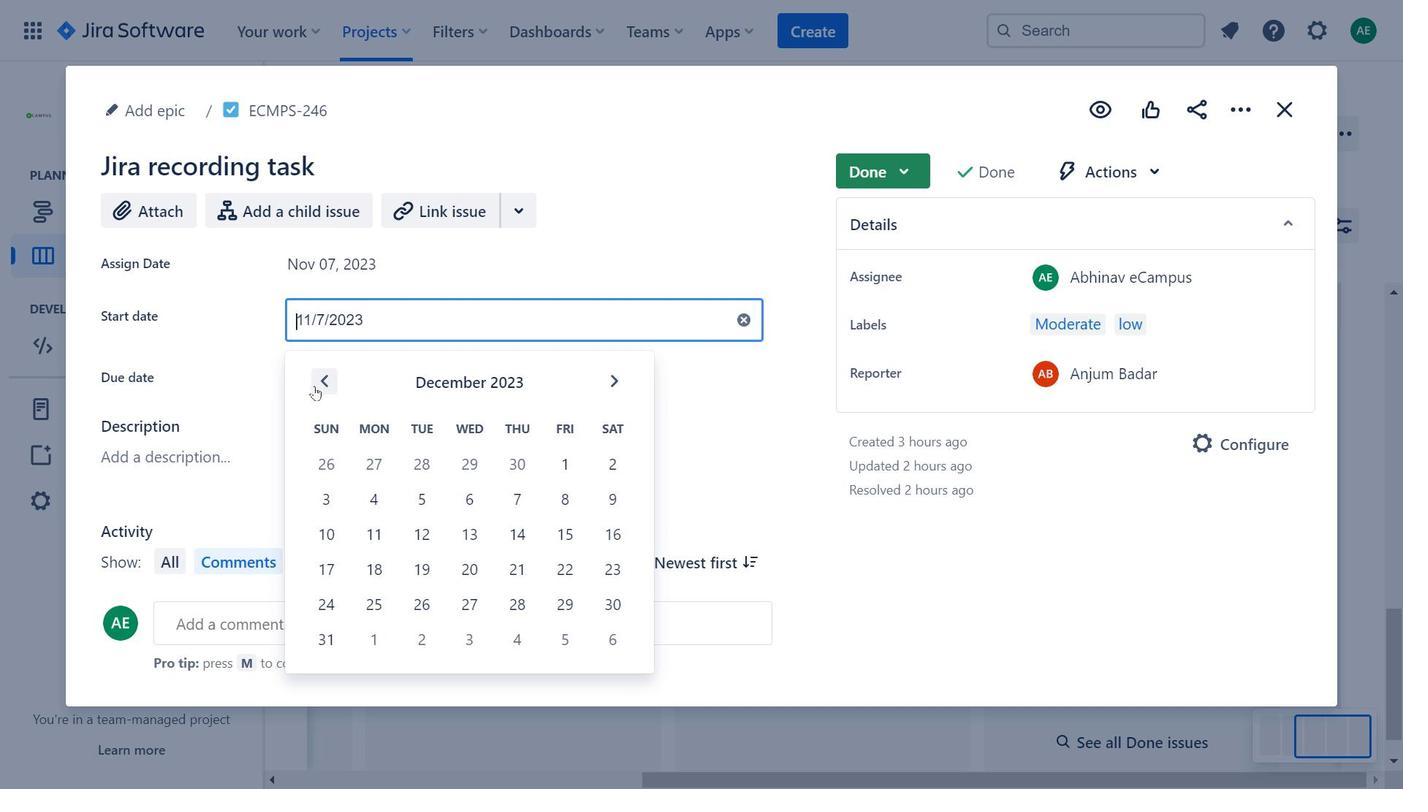 
Action: Mouse pressed left at (315, 386)
Screenshot: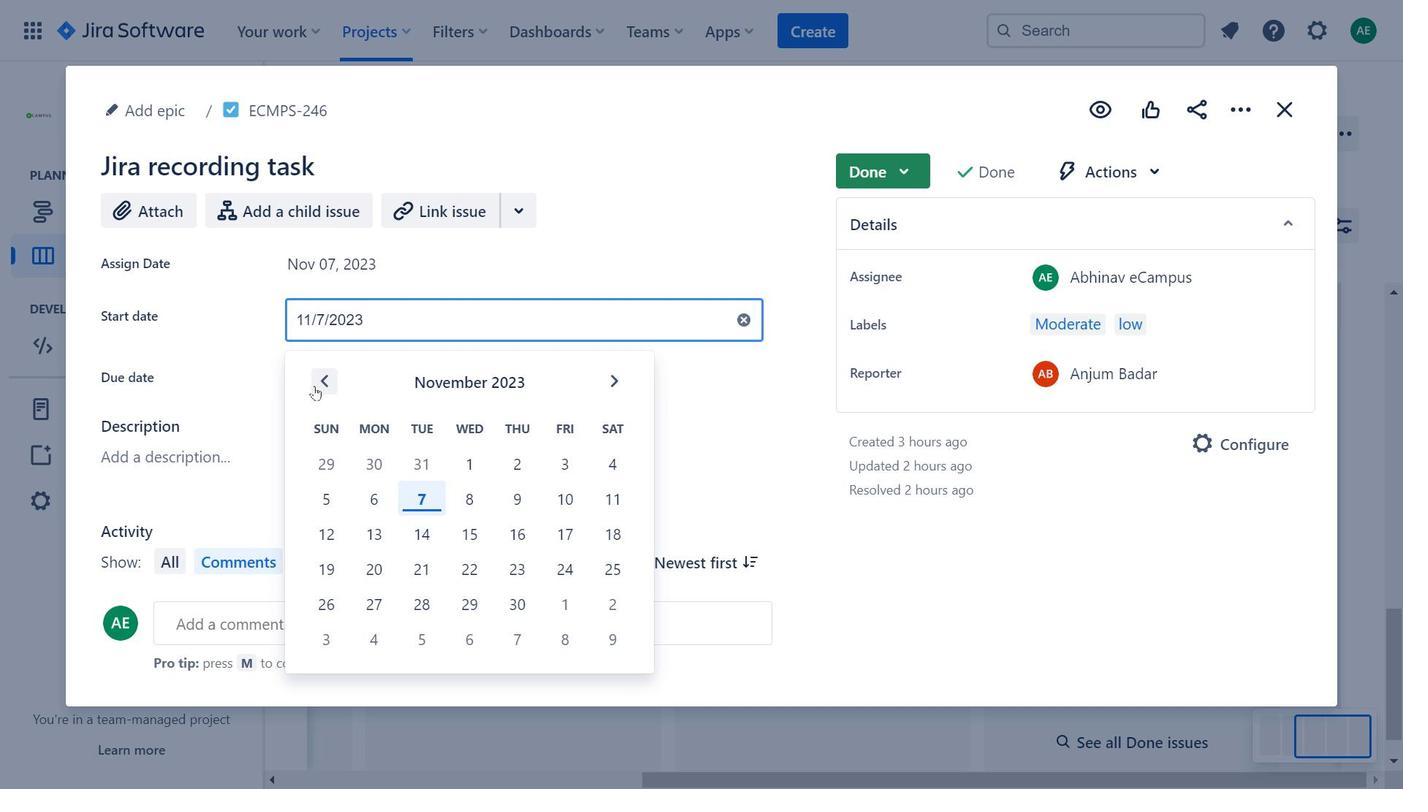
Action: Mouse moved to (859, 108)
Screenshot: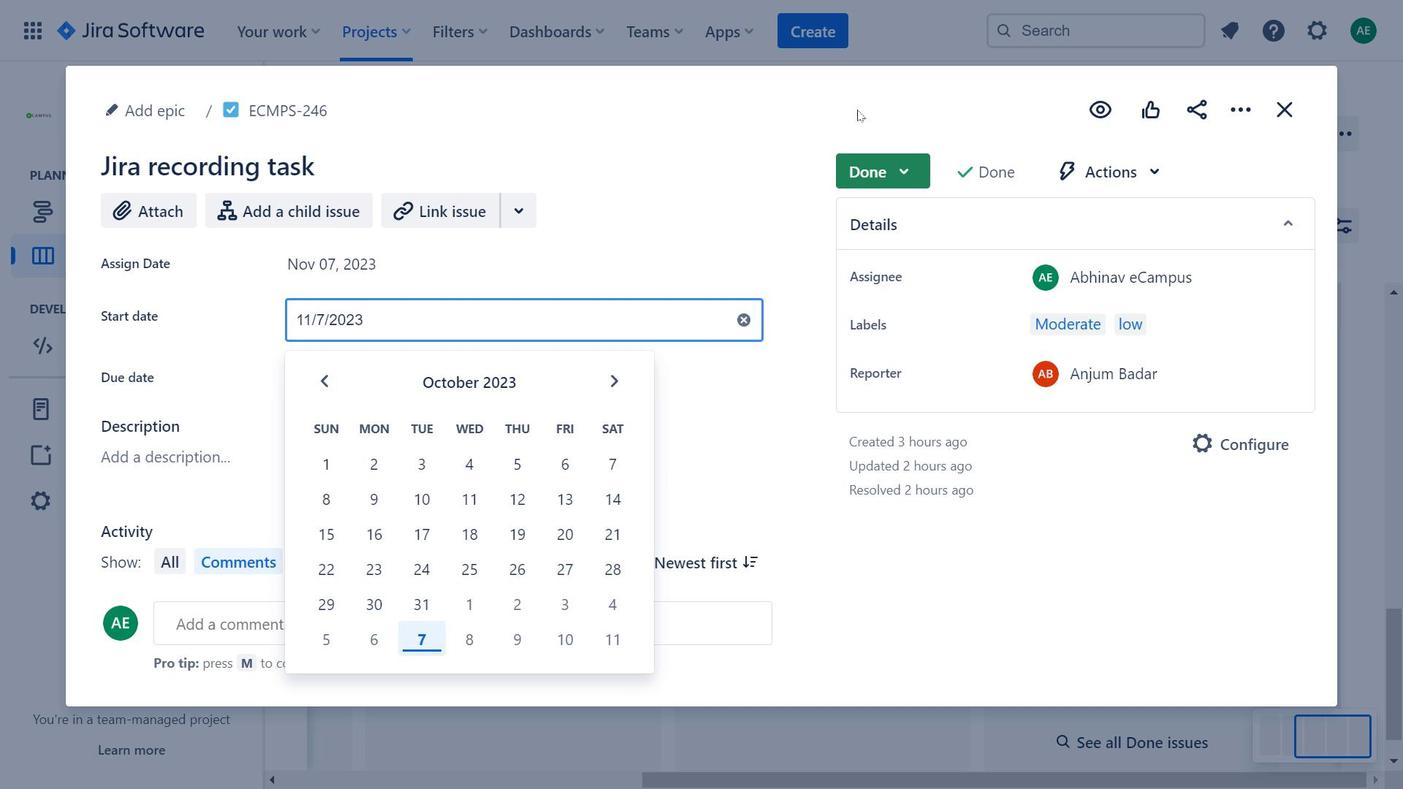 
Action: Mouse pressed left at (859, 108)
Screenshot: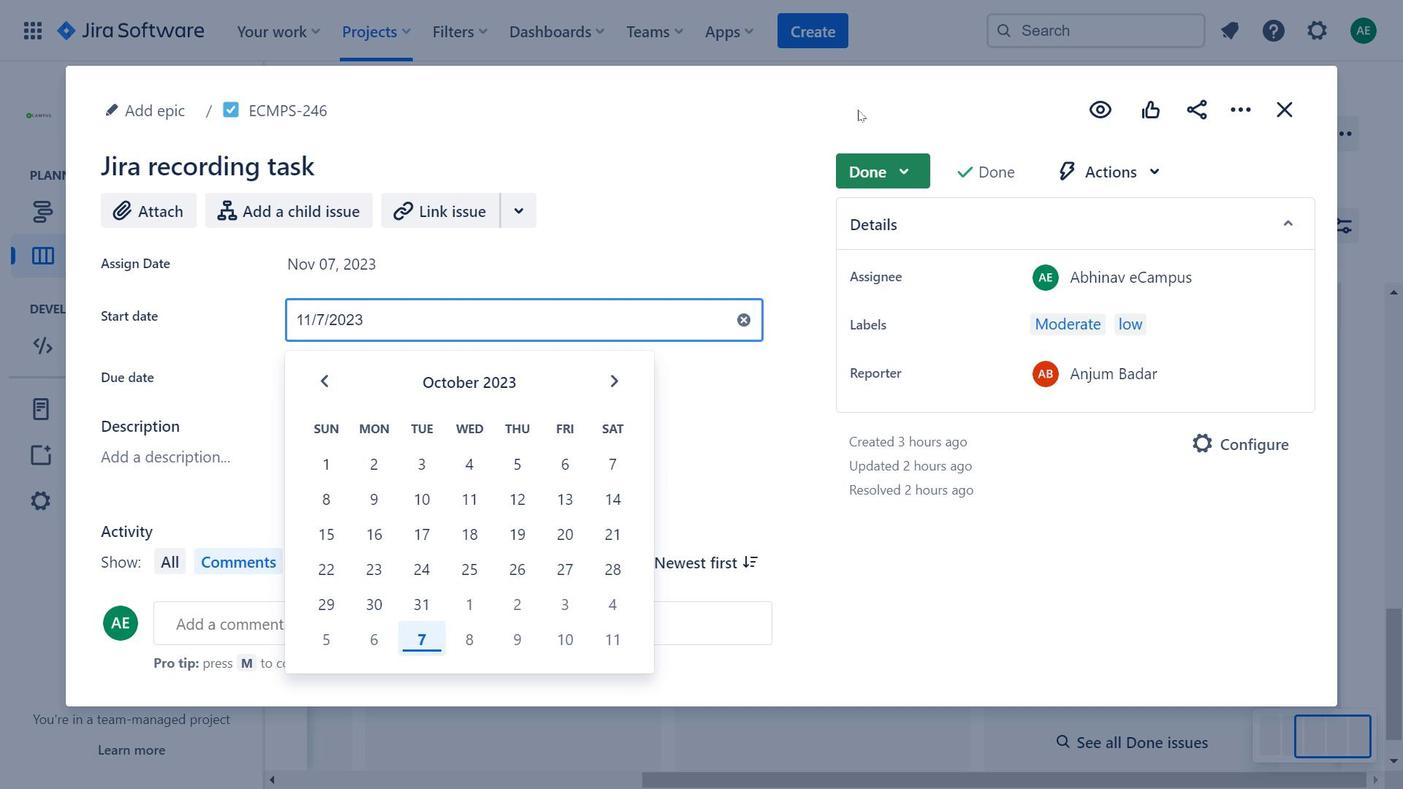 
Action: Mouse pressed left at (859, 108)
Screenshot: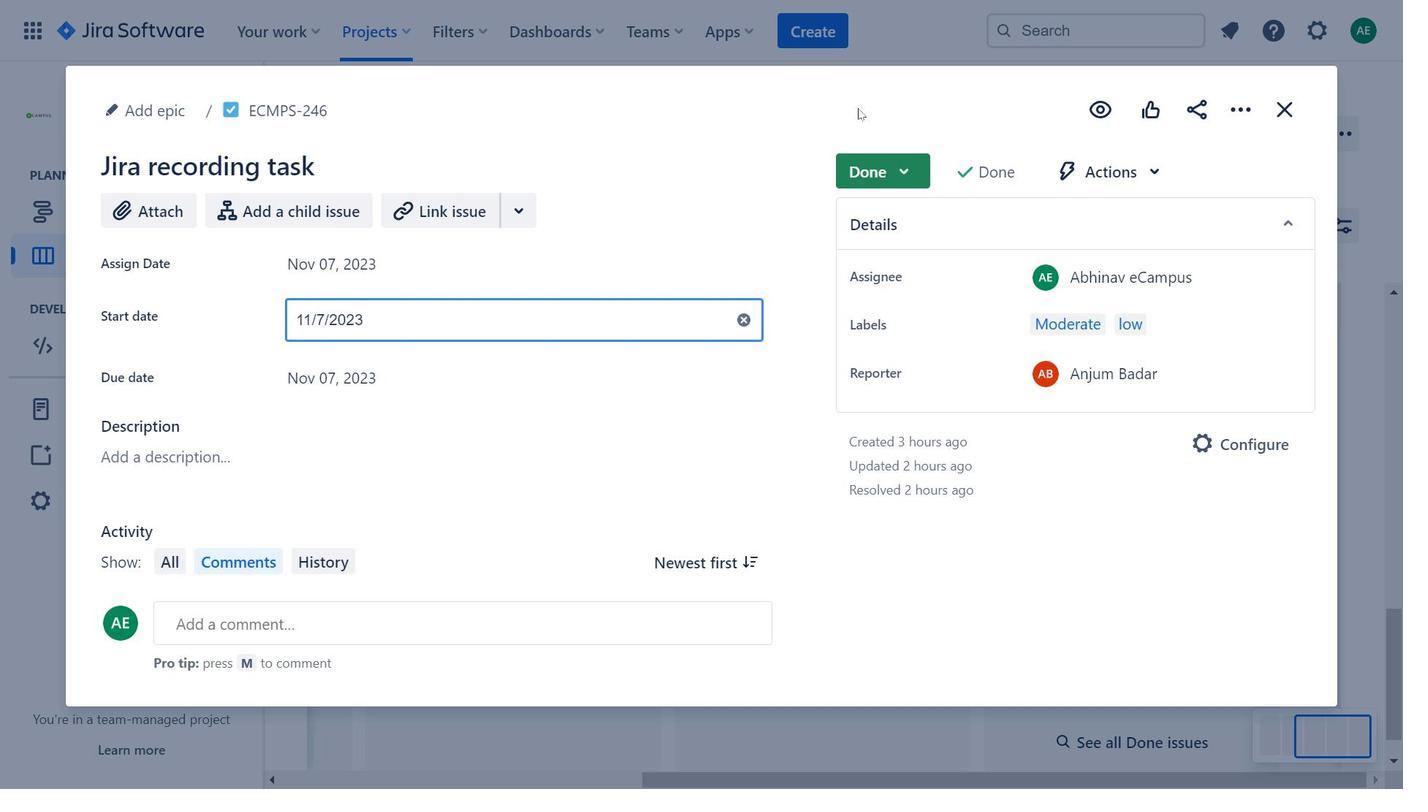 
Action: Mouse moved to (416, 312)
Screenshot: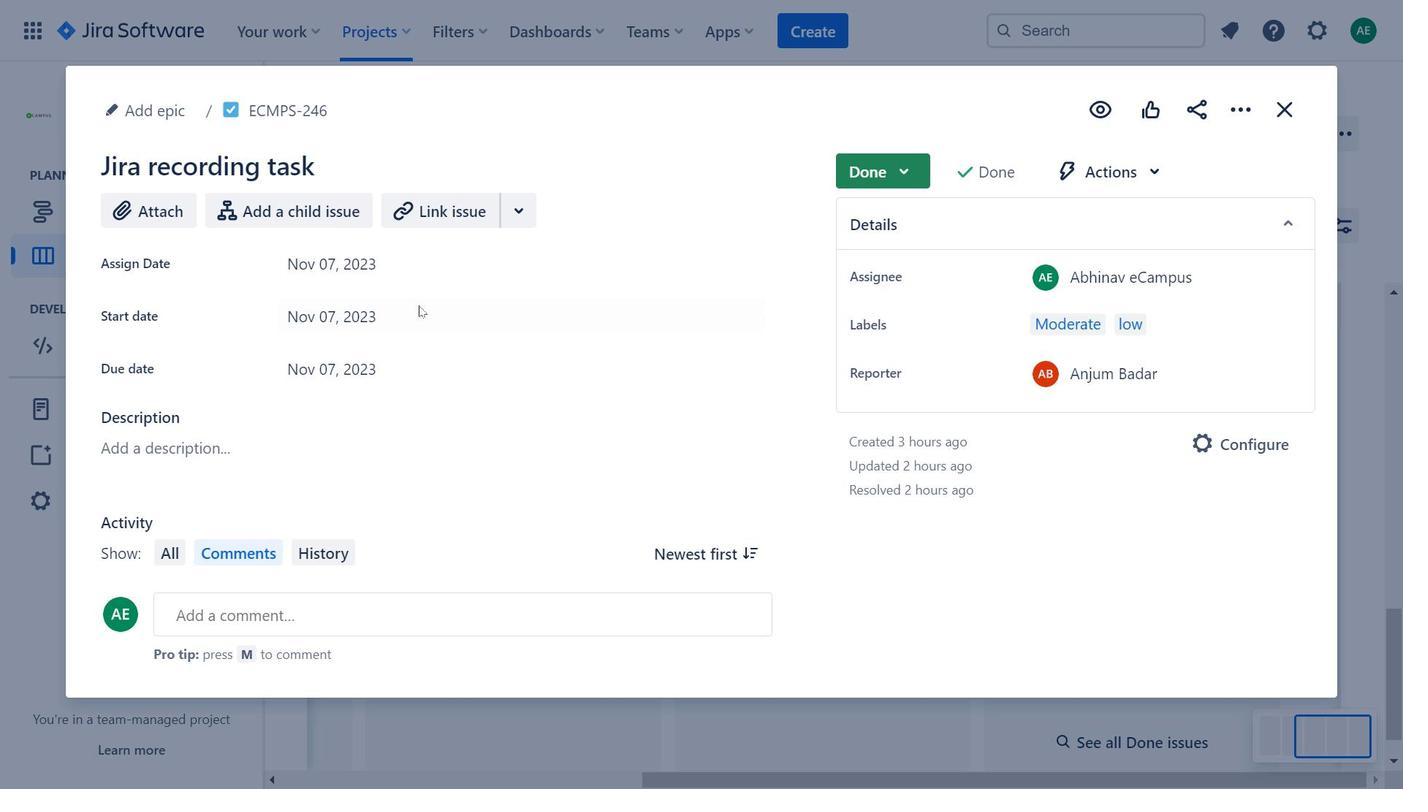 
Action: Mouse pressed left at (416, 312)
Screenshot: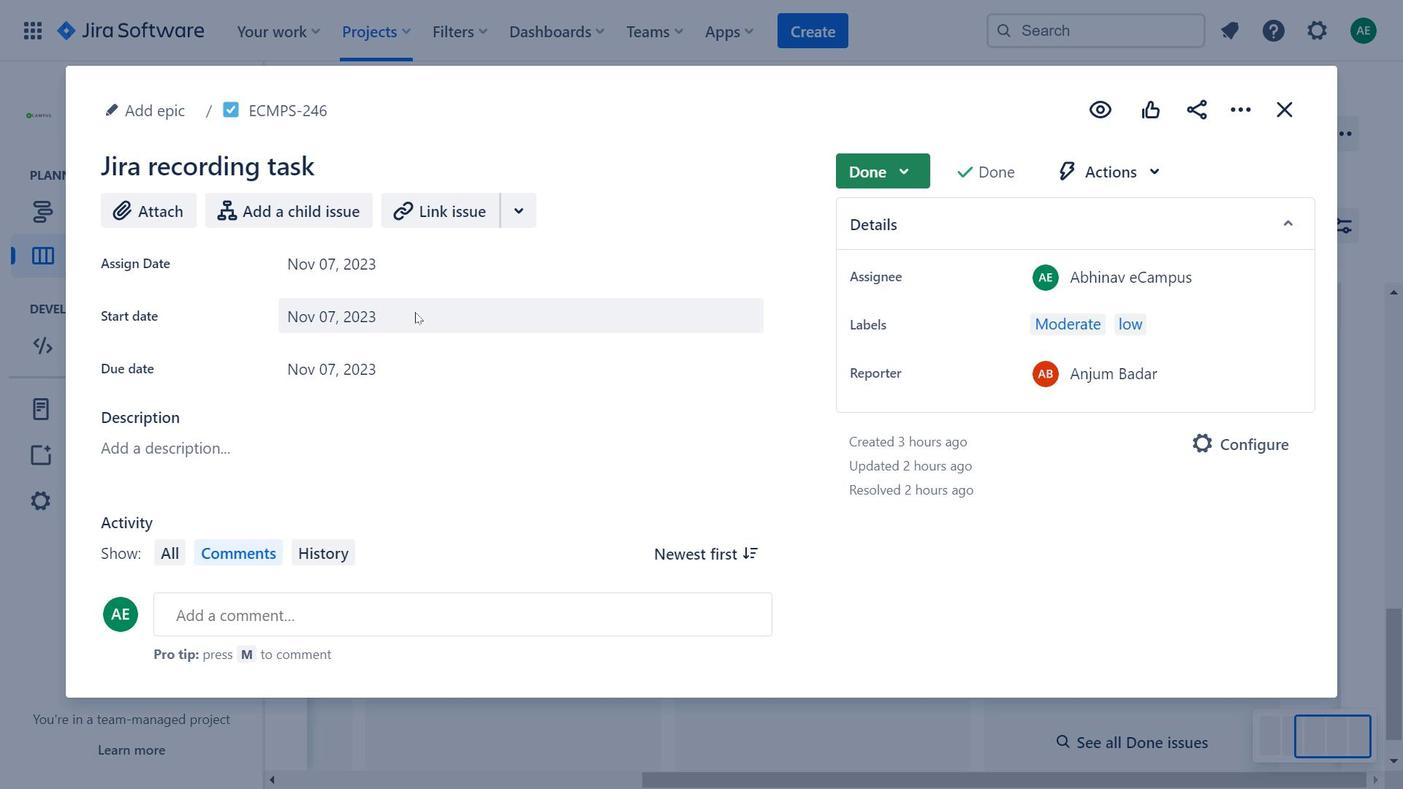 
Action: Mouse moved to (1238, 114)
Screenshot: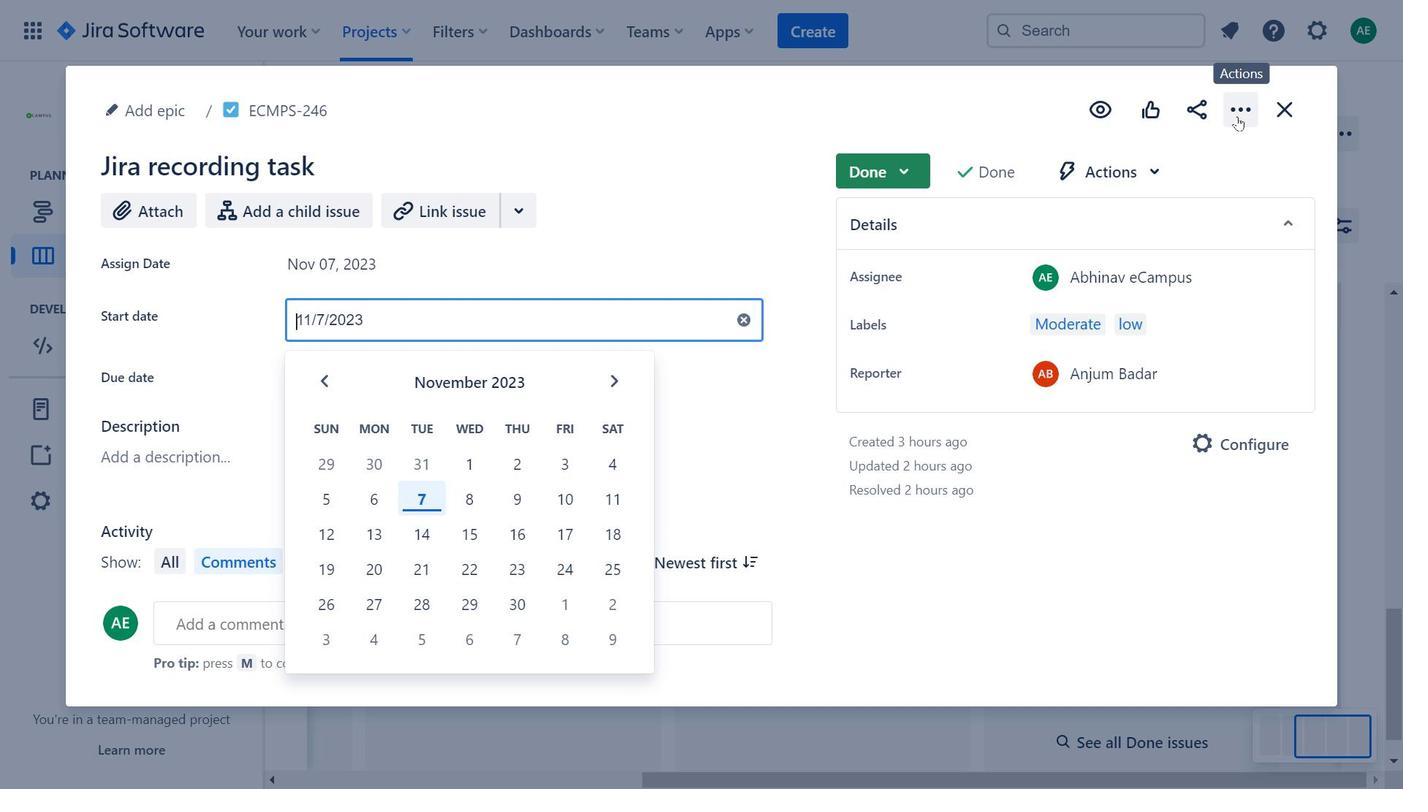 
Action: Mouse pressed left at (1238, 114)
Screenshot: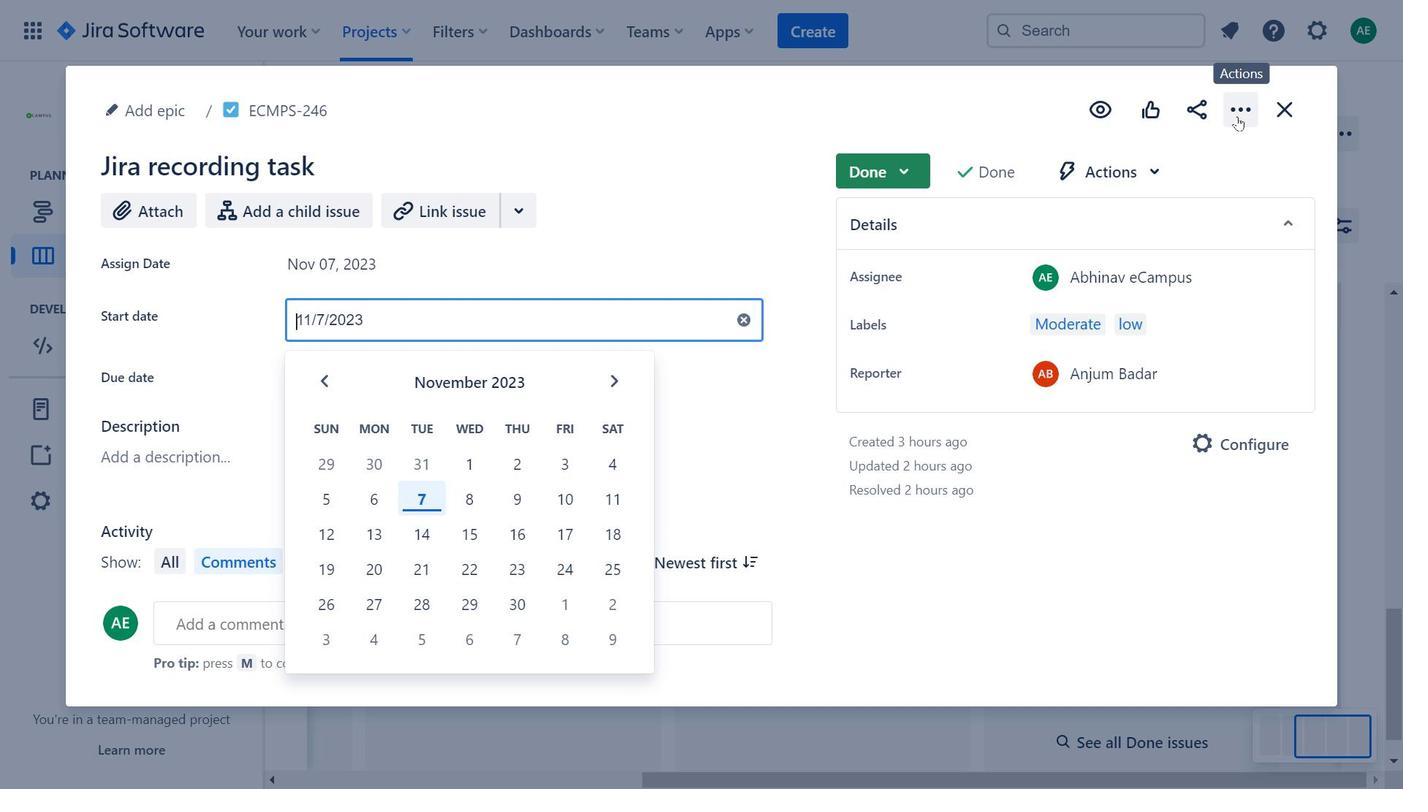 
Action: Mouse moved to (318, 323)
Screenshot: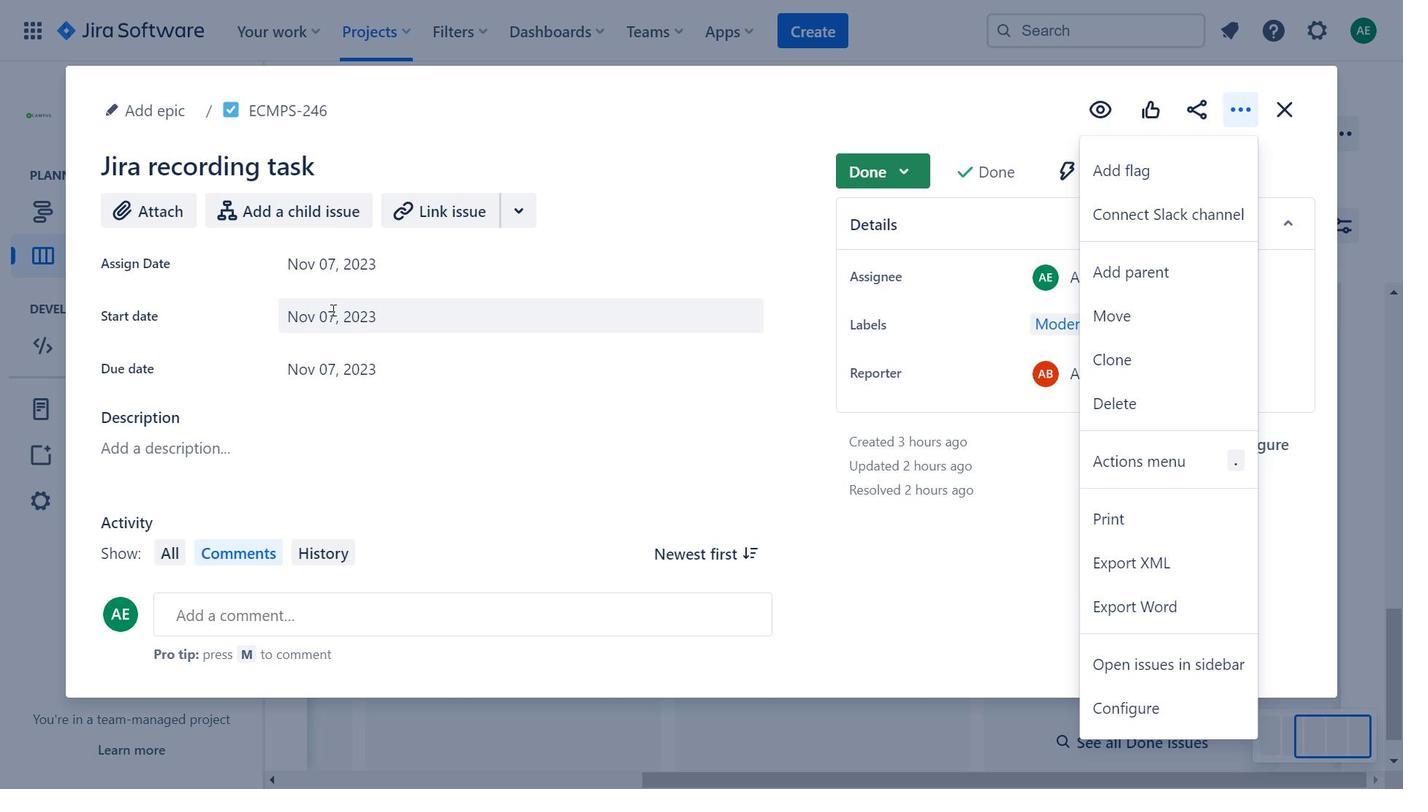 
Action: Mouse pressed left at (318, 323)
Screenshot: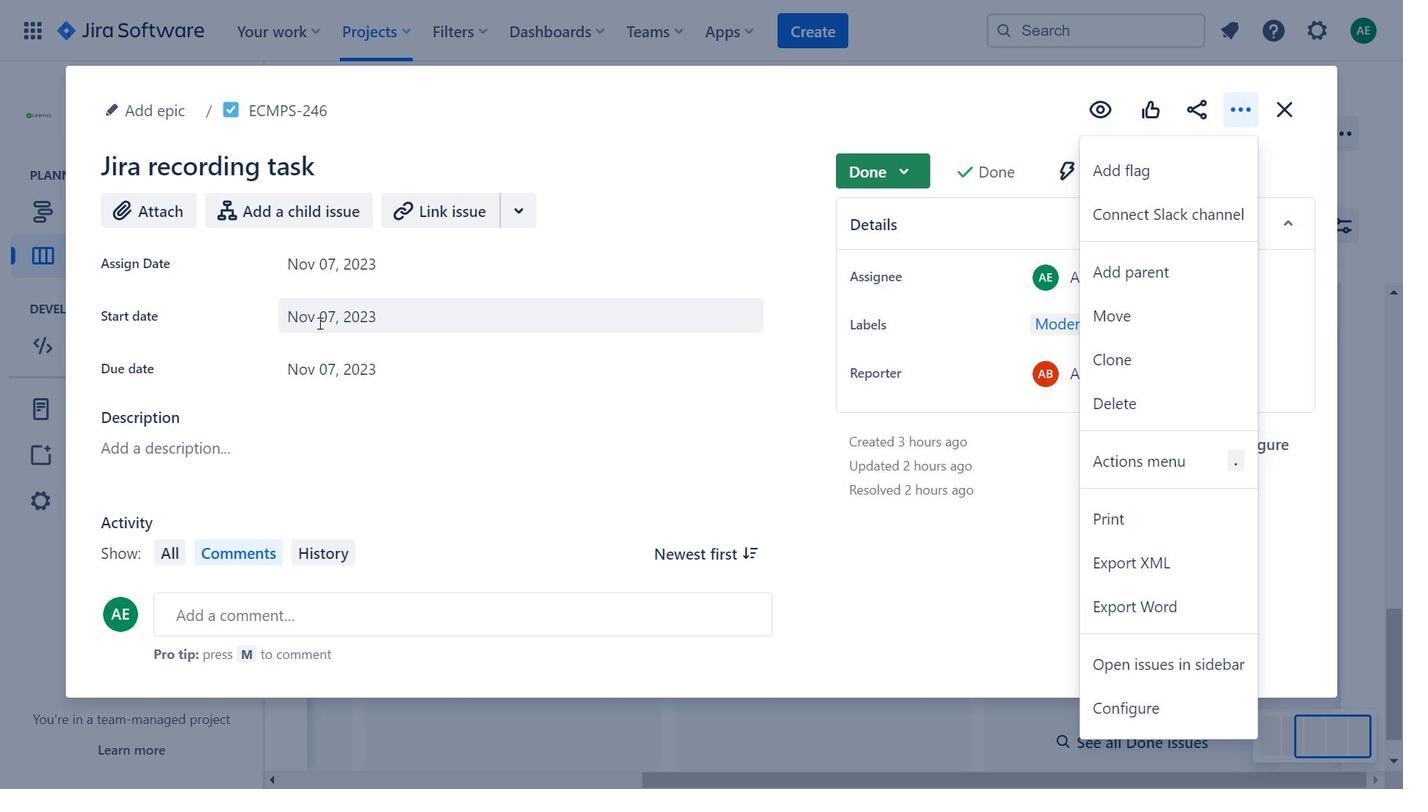 
Action: Mouse moved to (795, 146)
Screenshot: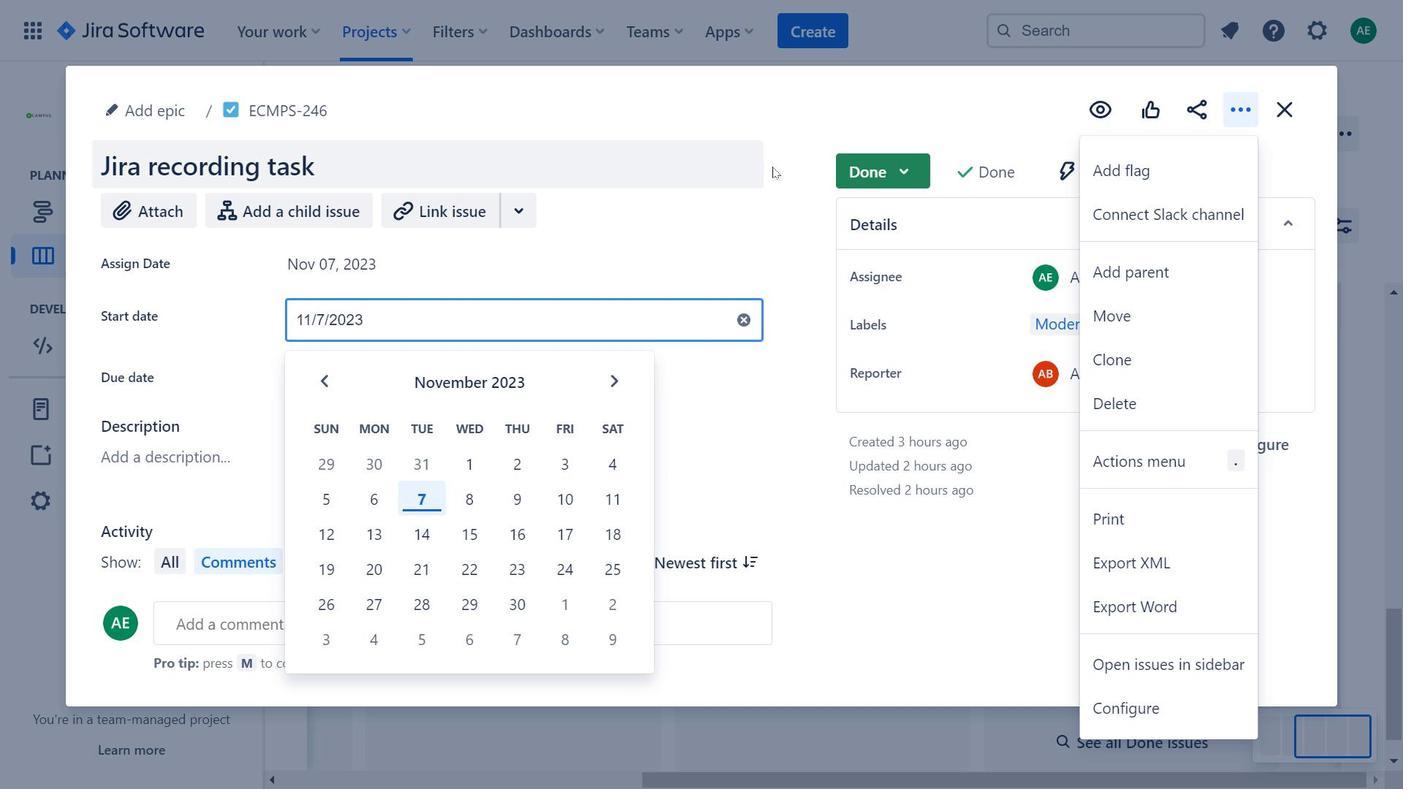 
Action: Mouse pressed left at (795, 146)
Screenshot: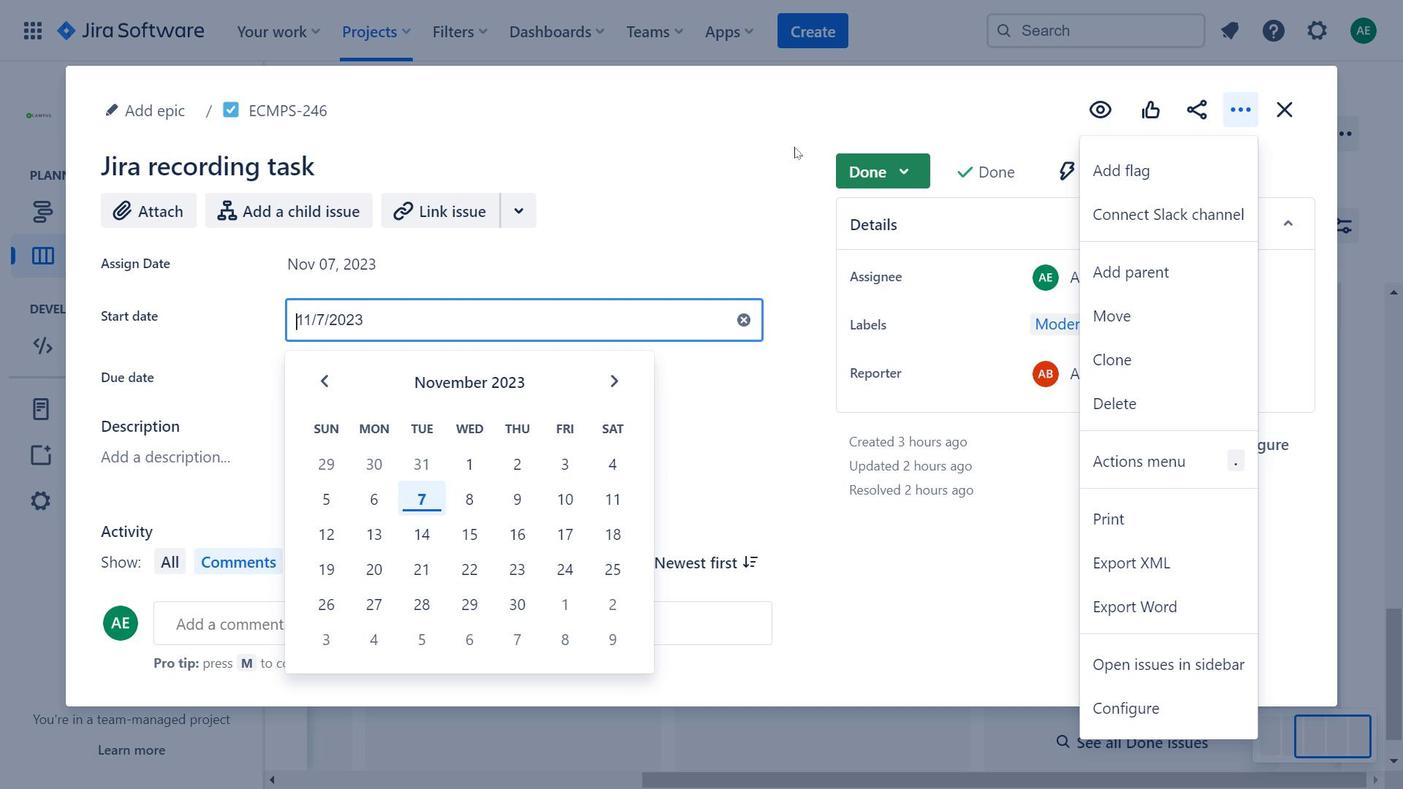 
Action: Mouse moved to (529, 222)
Screenshot: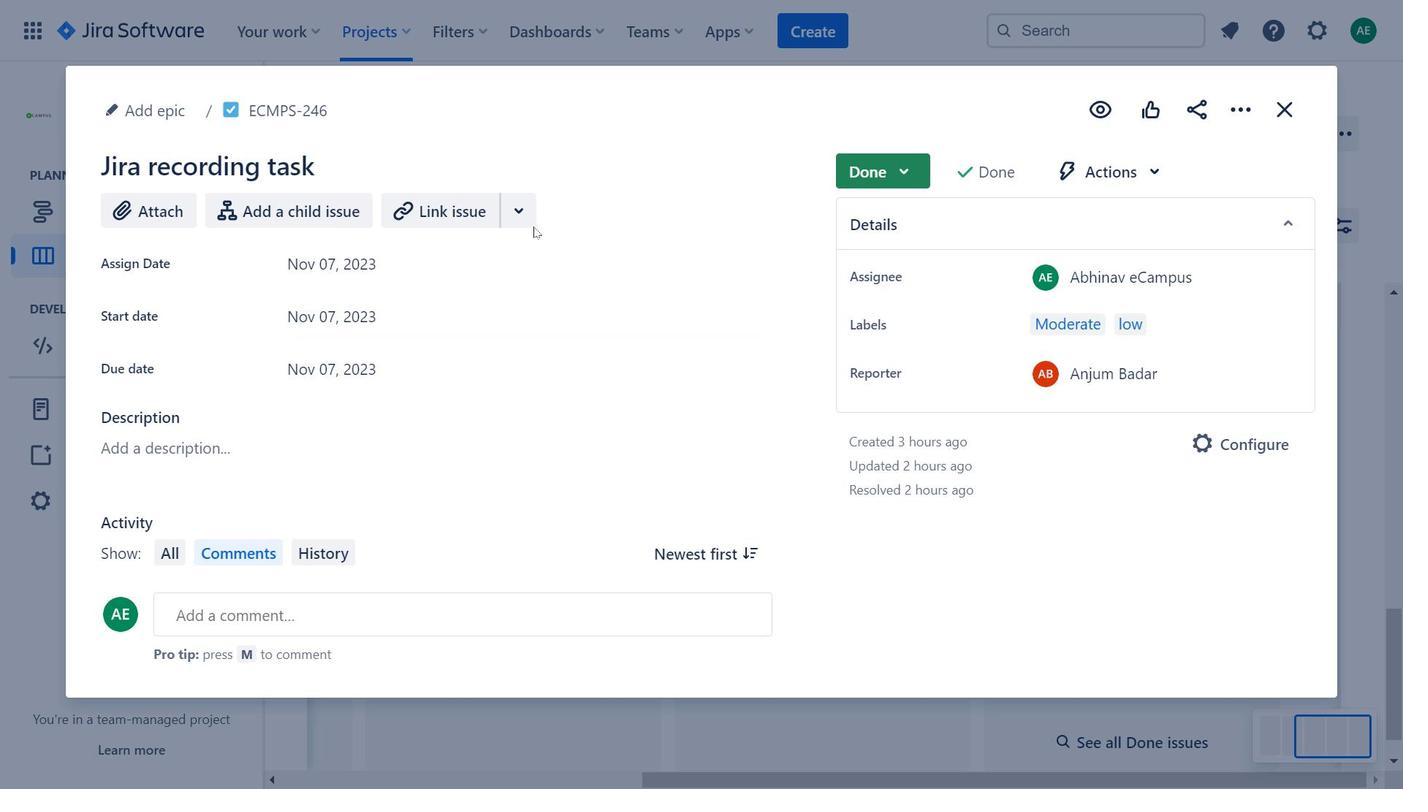 
Action: Mouse pressed left at (529, 222)
Screenshot: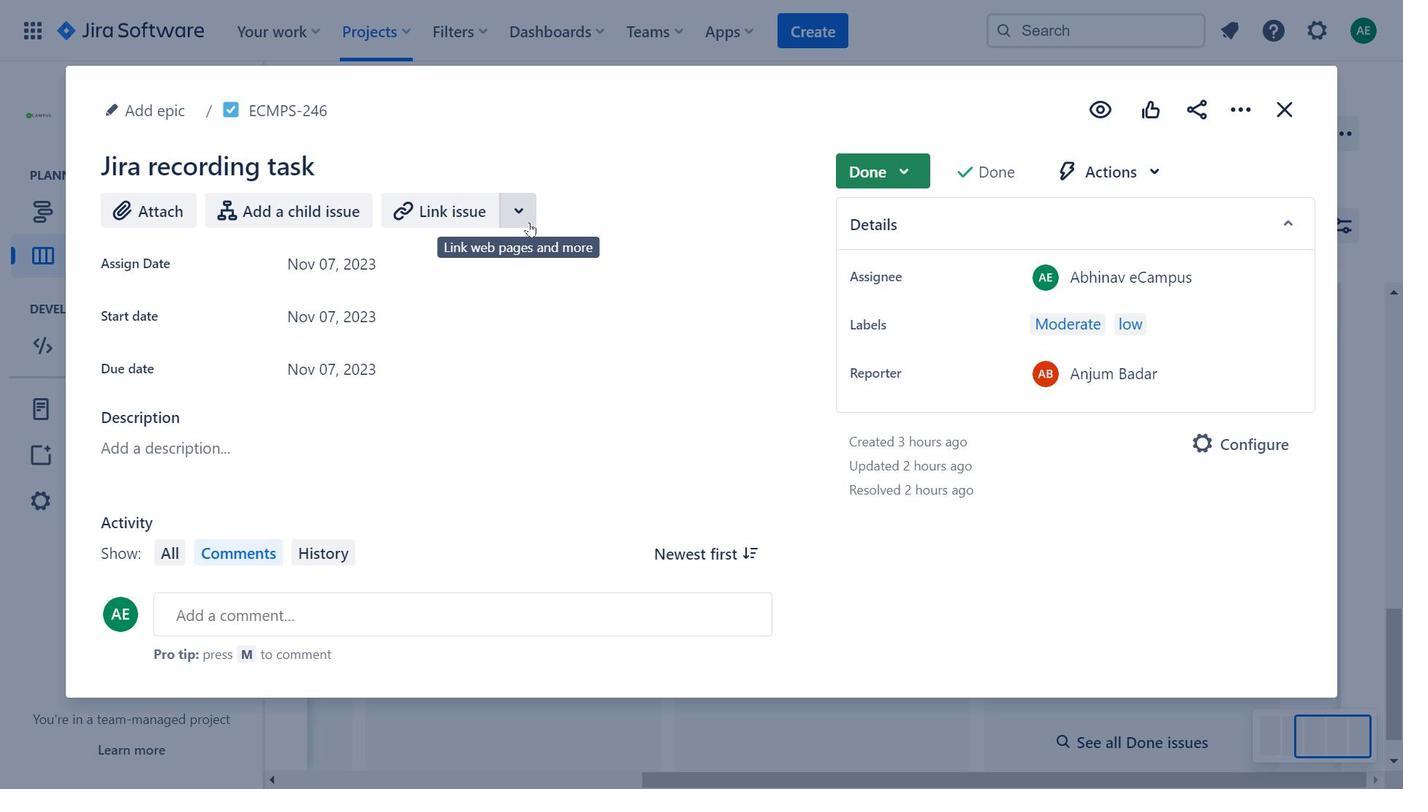 
Action: Mouse moved to (507, 330)
Screenshot: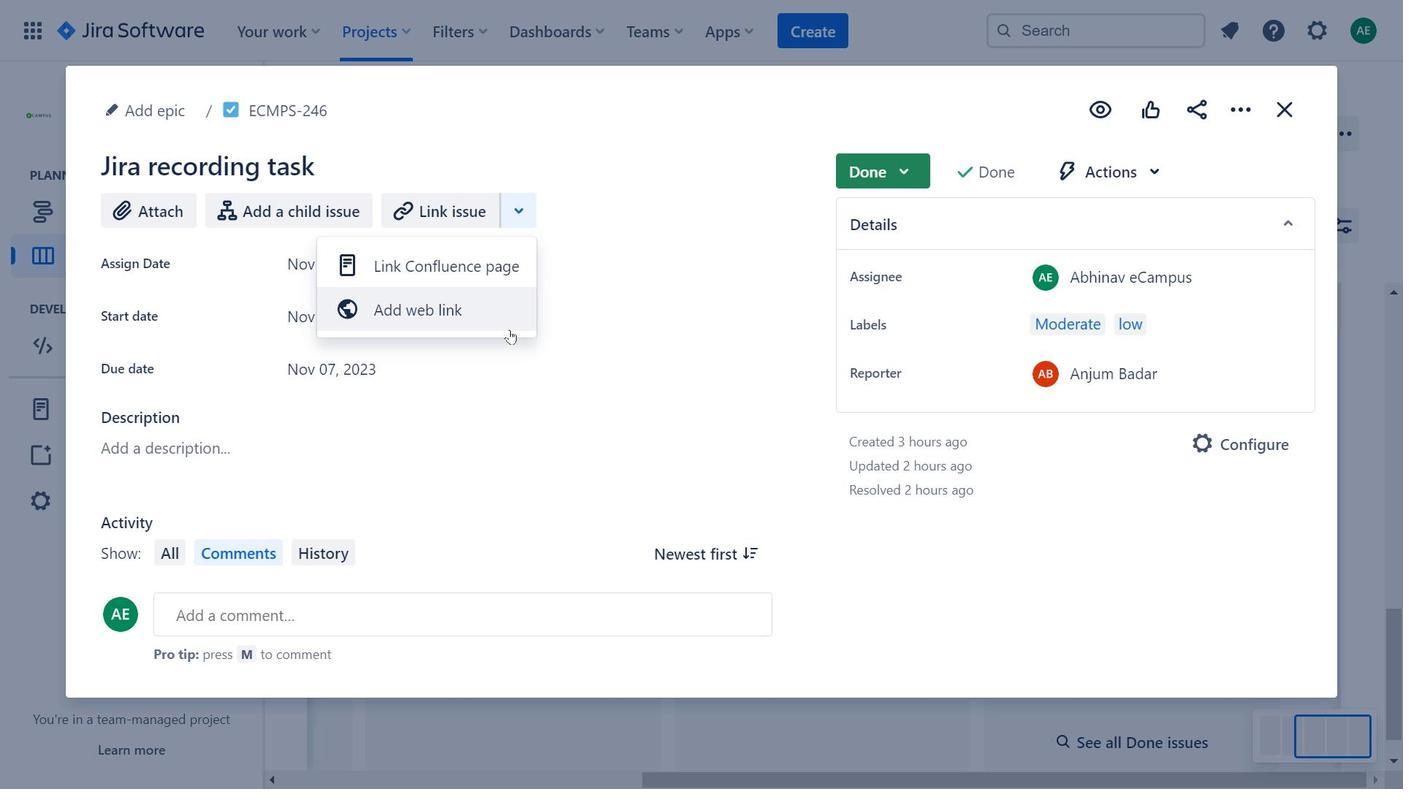 
Action: Mouse scrolled (507, 329) with delta (0, 0)
Screenshot: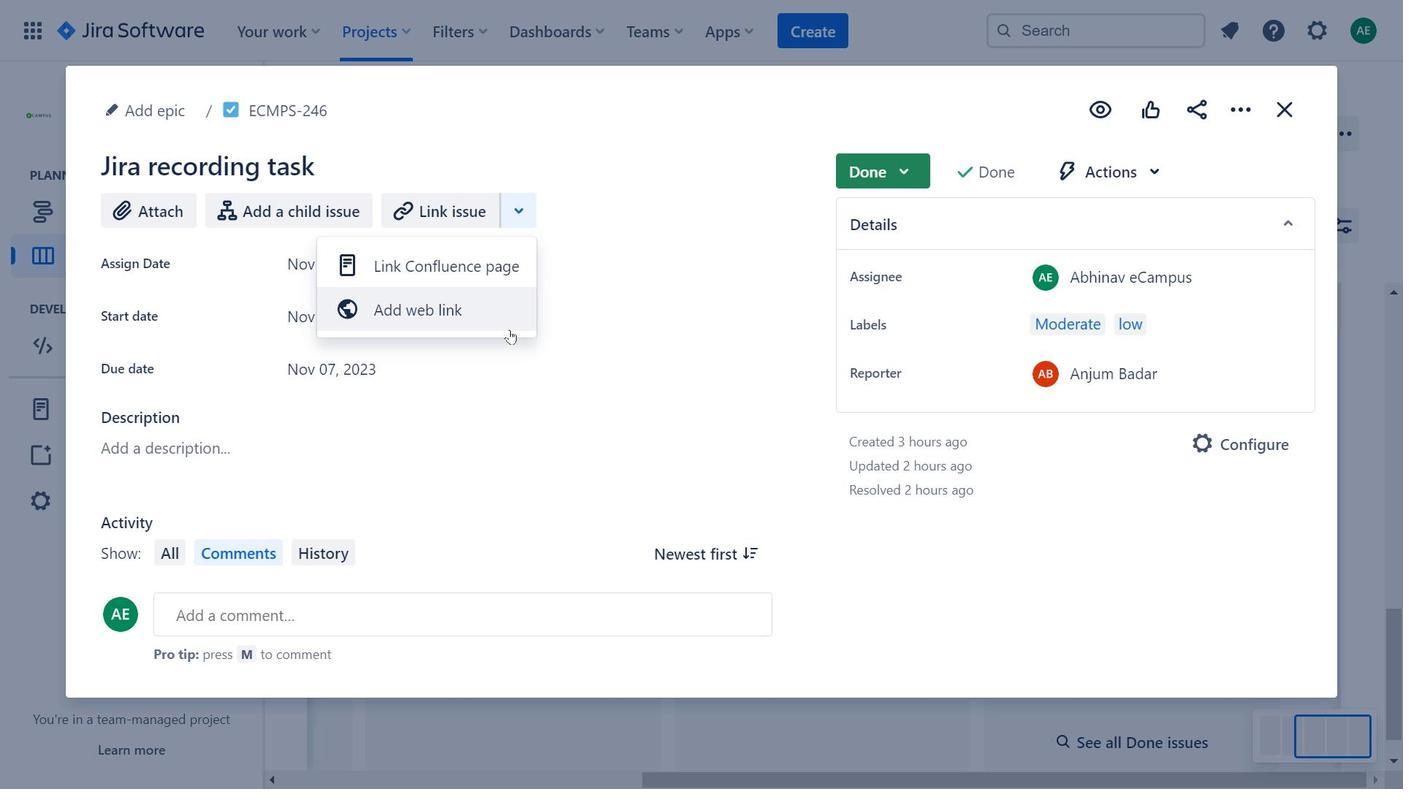 
Action: Mouse scrolled (507, 329) with delta (0, 0)
Screenshot: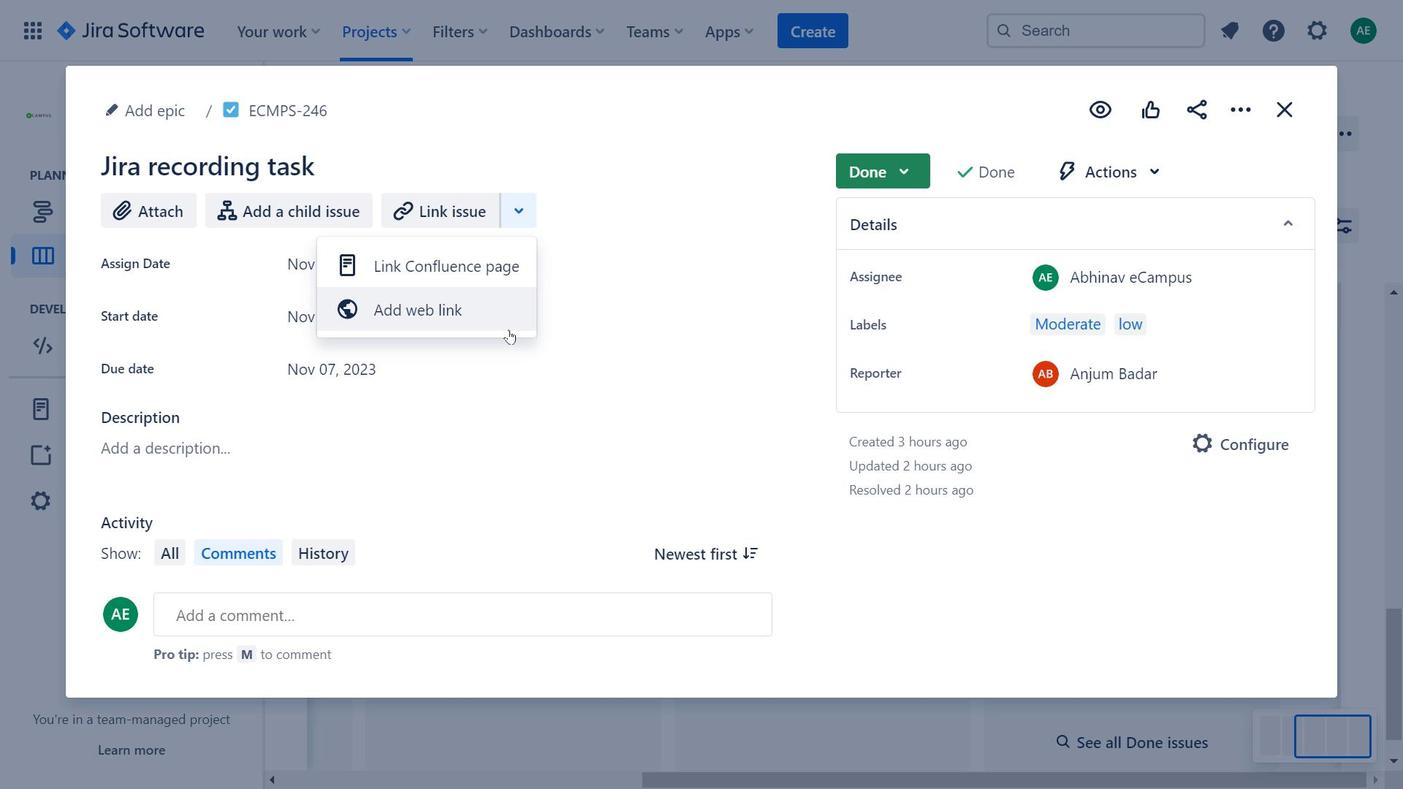 
Action: Mouse scrolled (507, 329) with delta (0, 0)
Screenshot: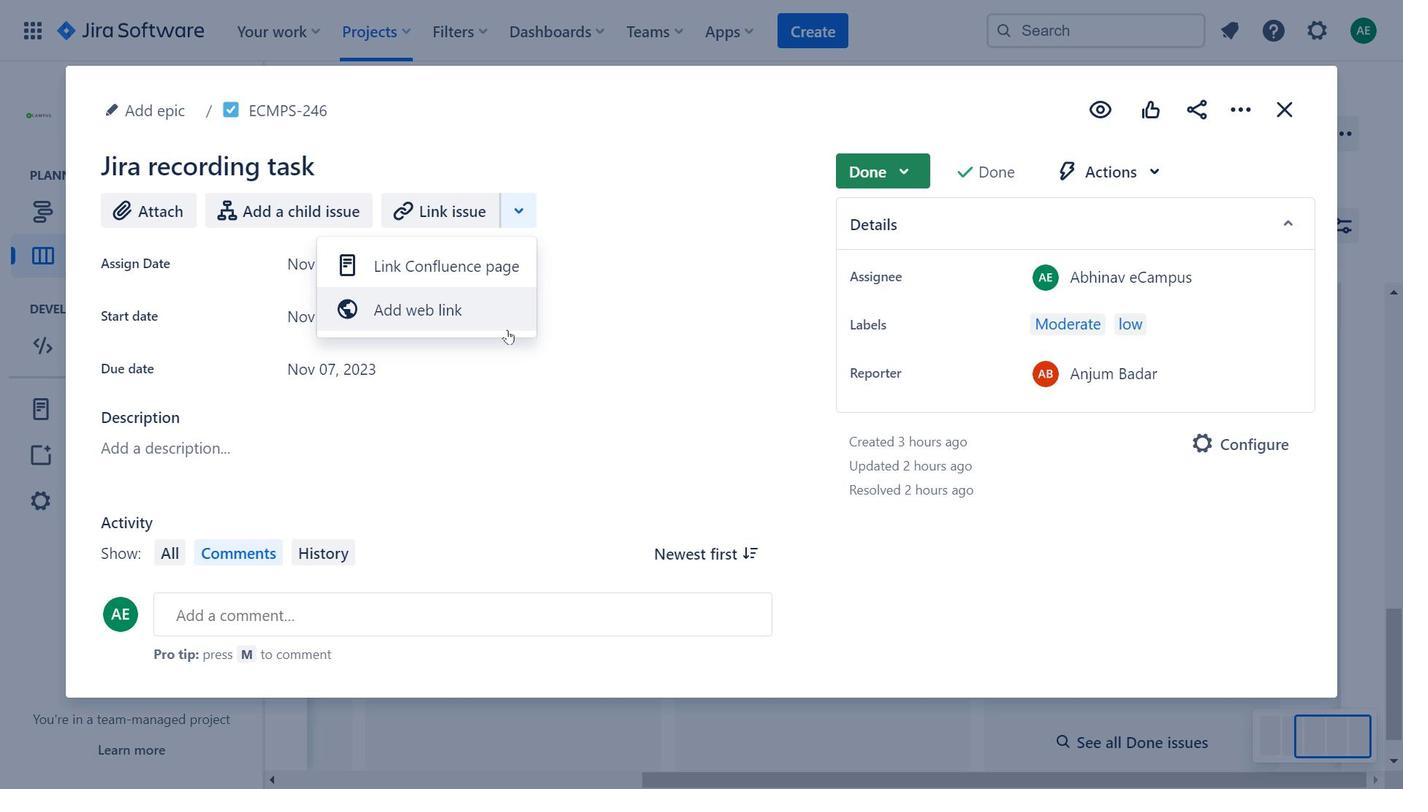 
Action: Mouse moved to (329, 555)
Screenshot: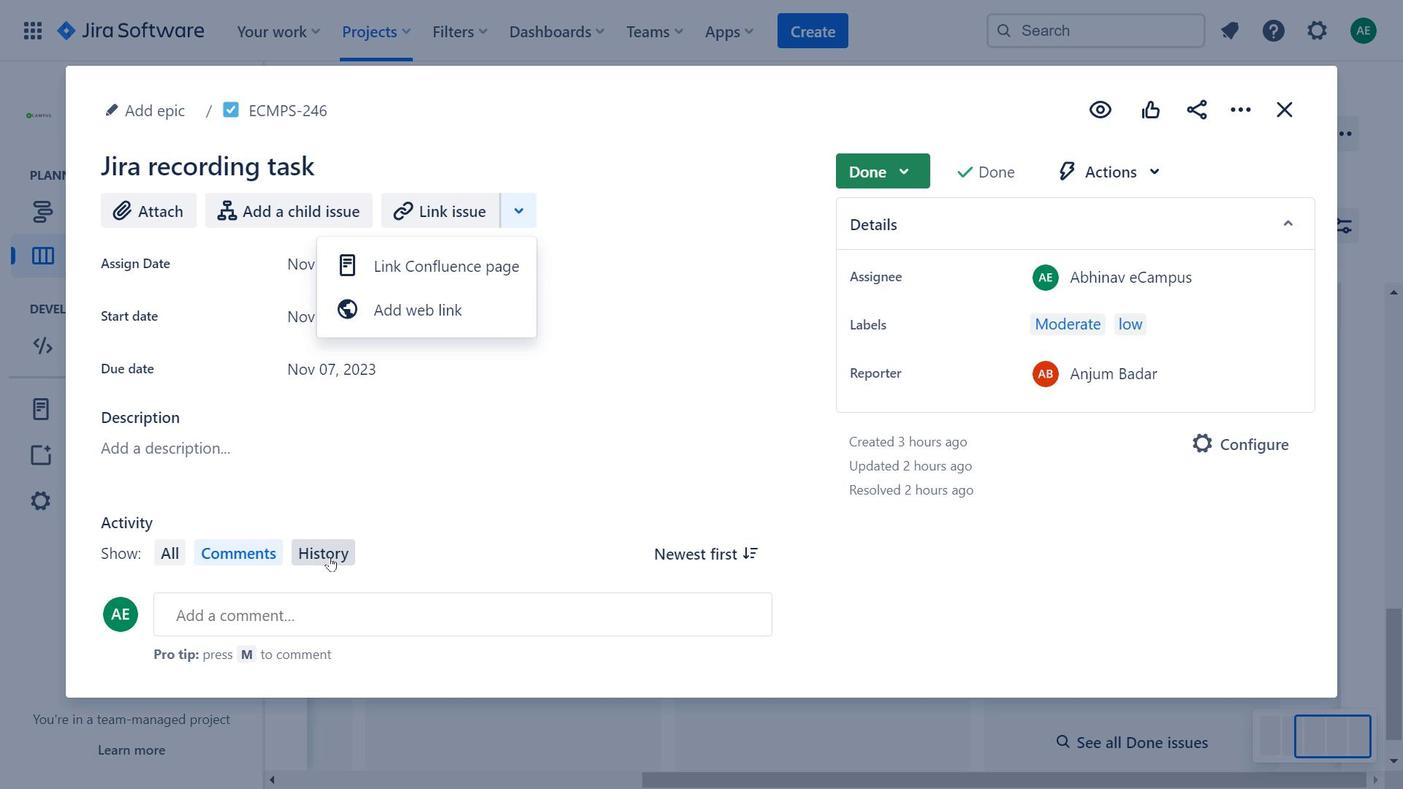 
Action: Mouse pressed left at (329, 555)
Screenshot: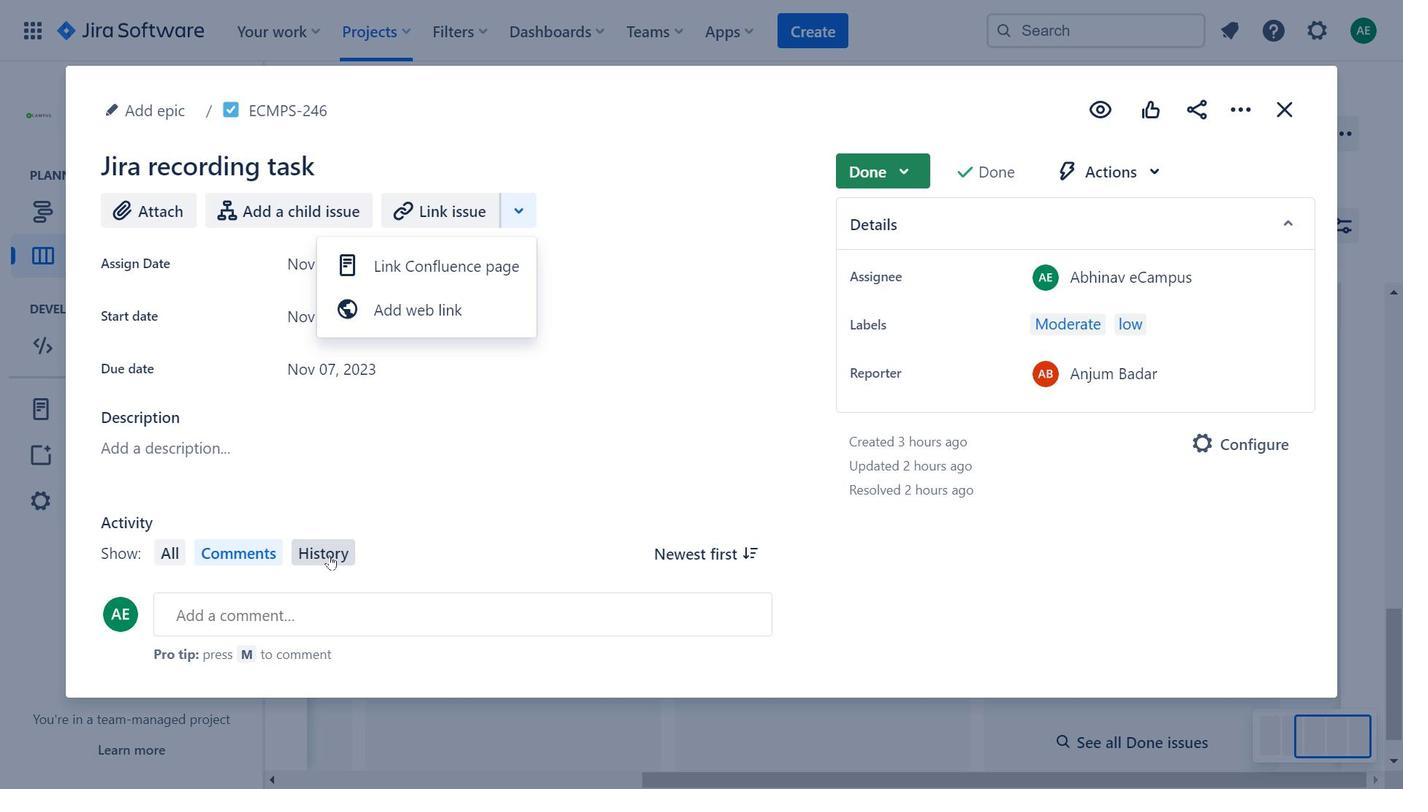 
Action: Mouse moved to (933, 397)
Screenshot: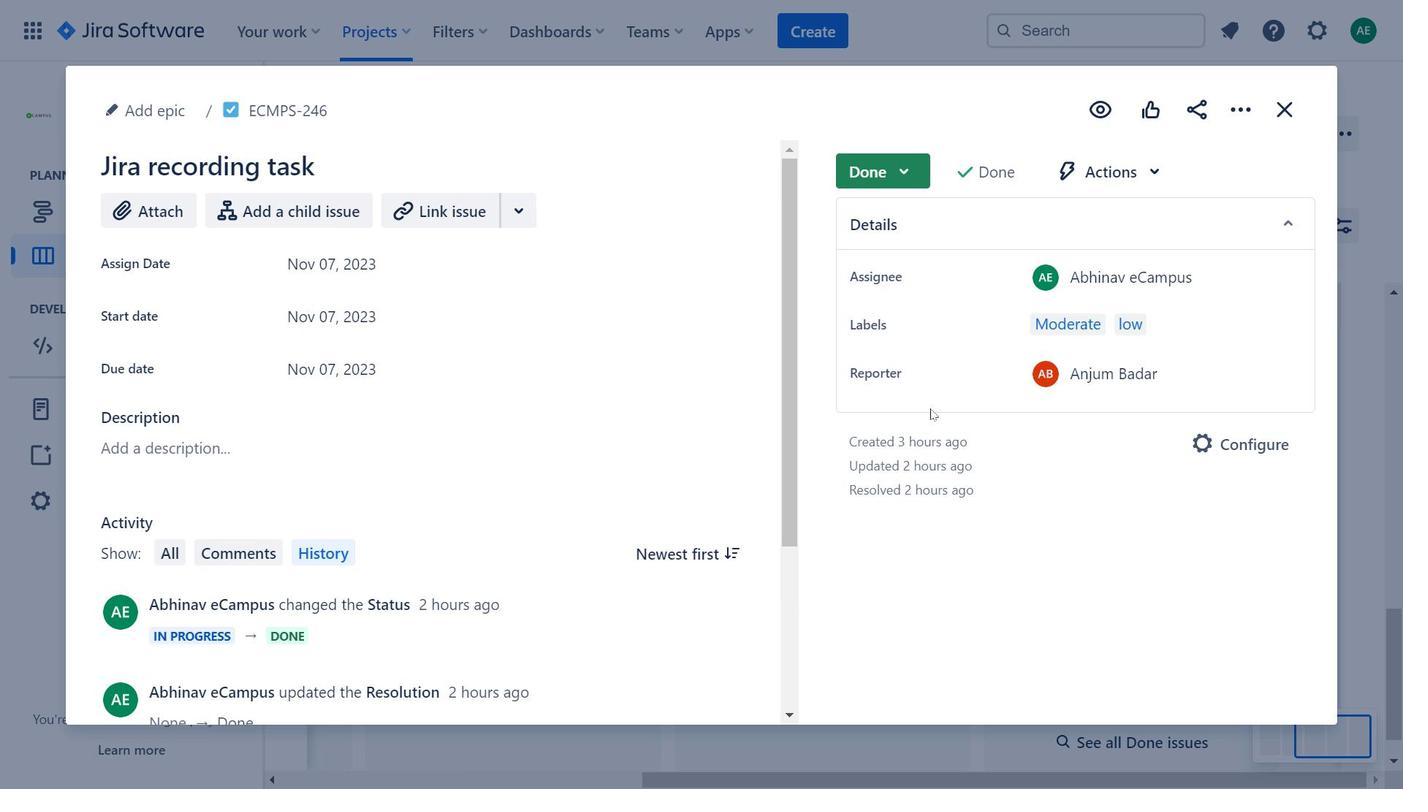
Action: Mouse scrolled (933, 397) with delta (0, 0)
Screenshot: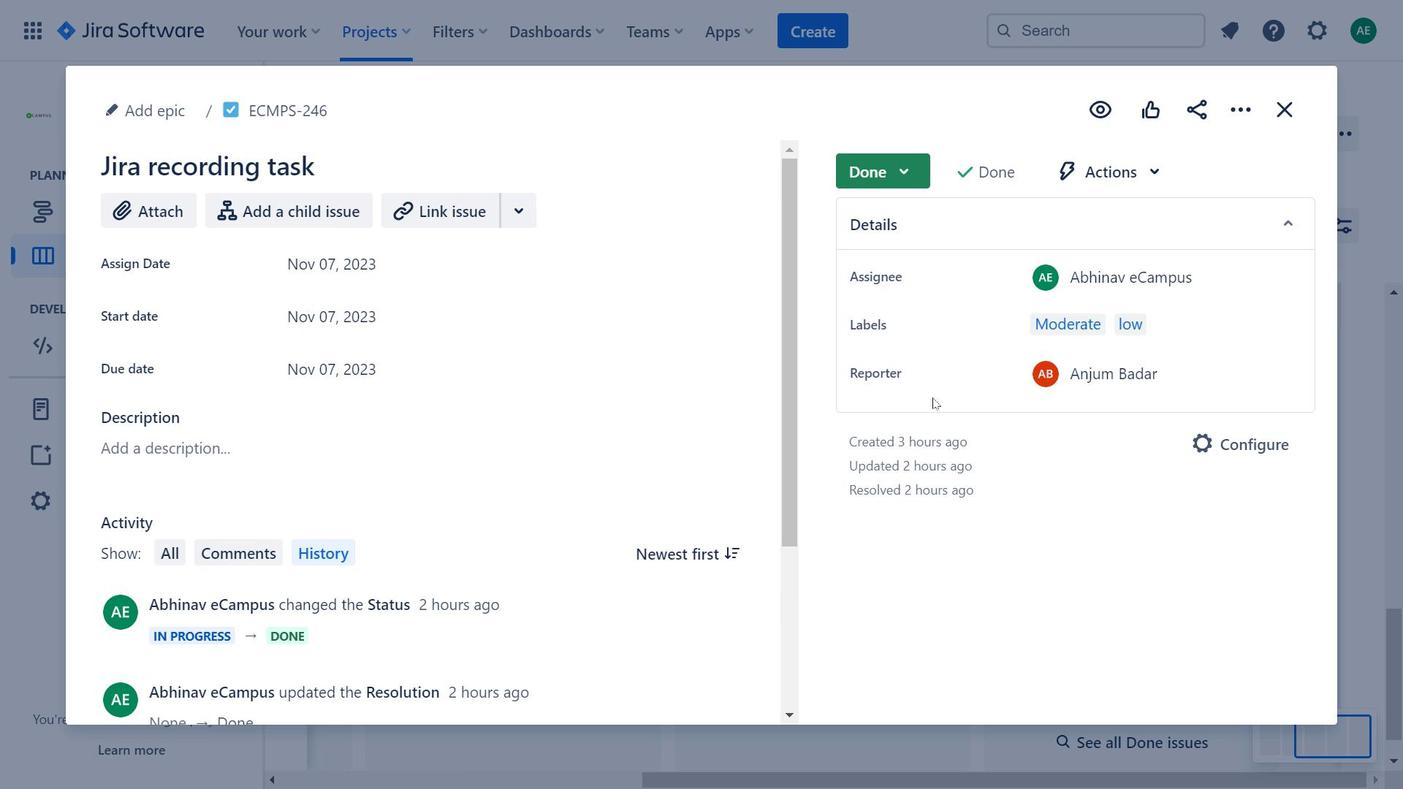 
Action: Mouse scrolled (933, 397) with delta (0, 0)
Screenshot: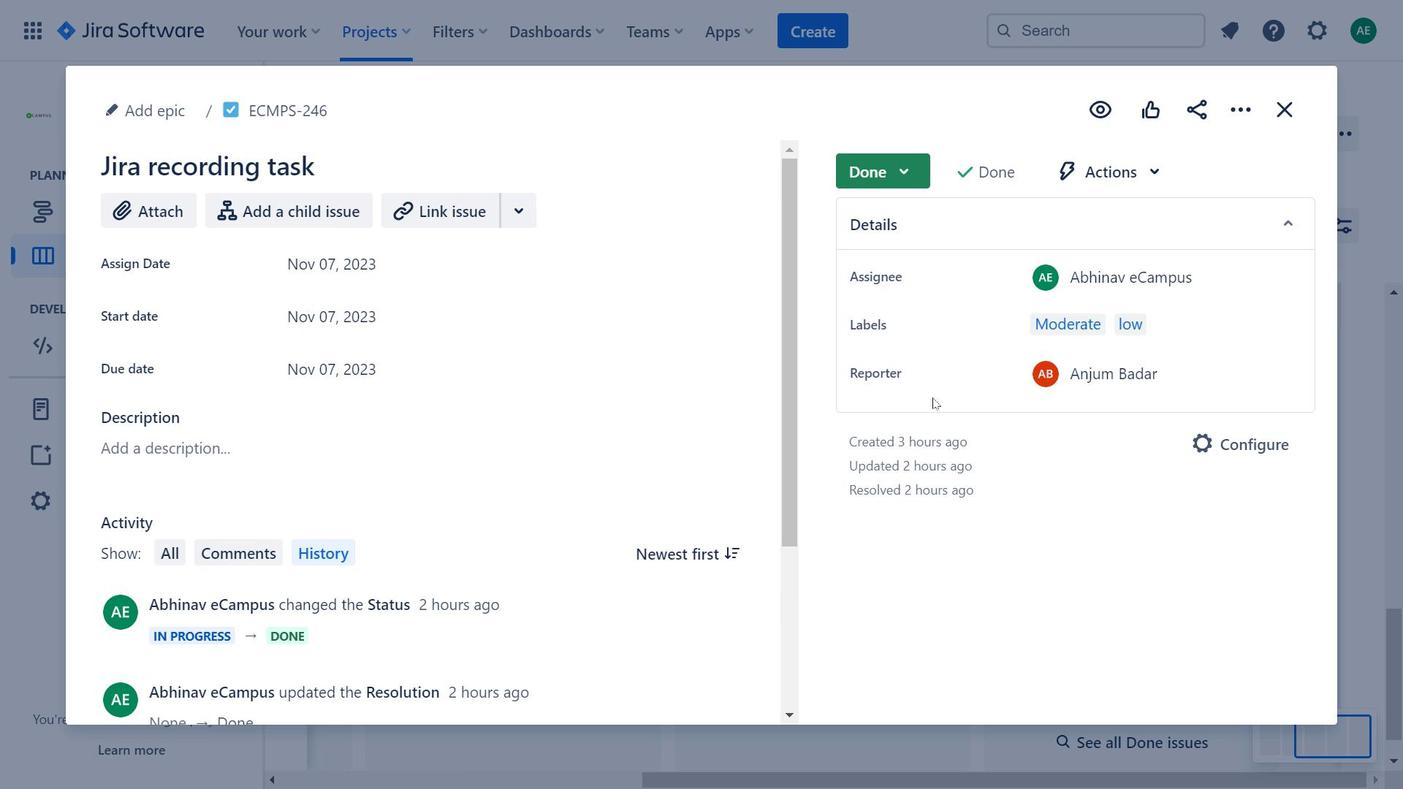 
Action: Mouse scrolled (933, 397) with delta (0, 0)
Screenshot: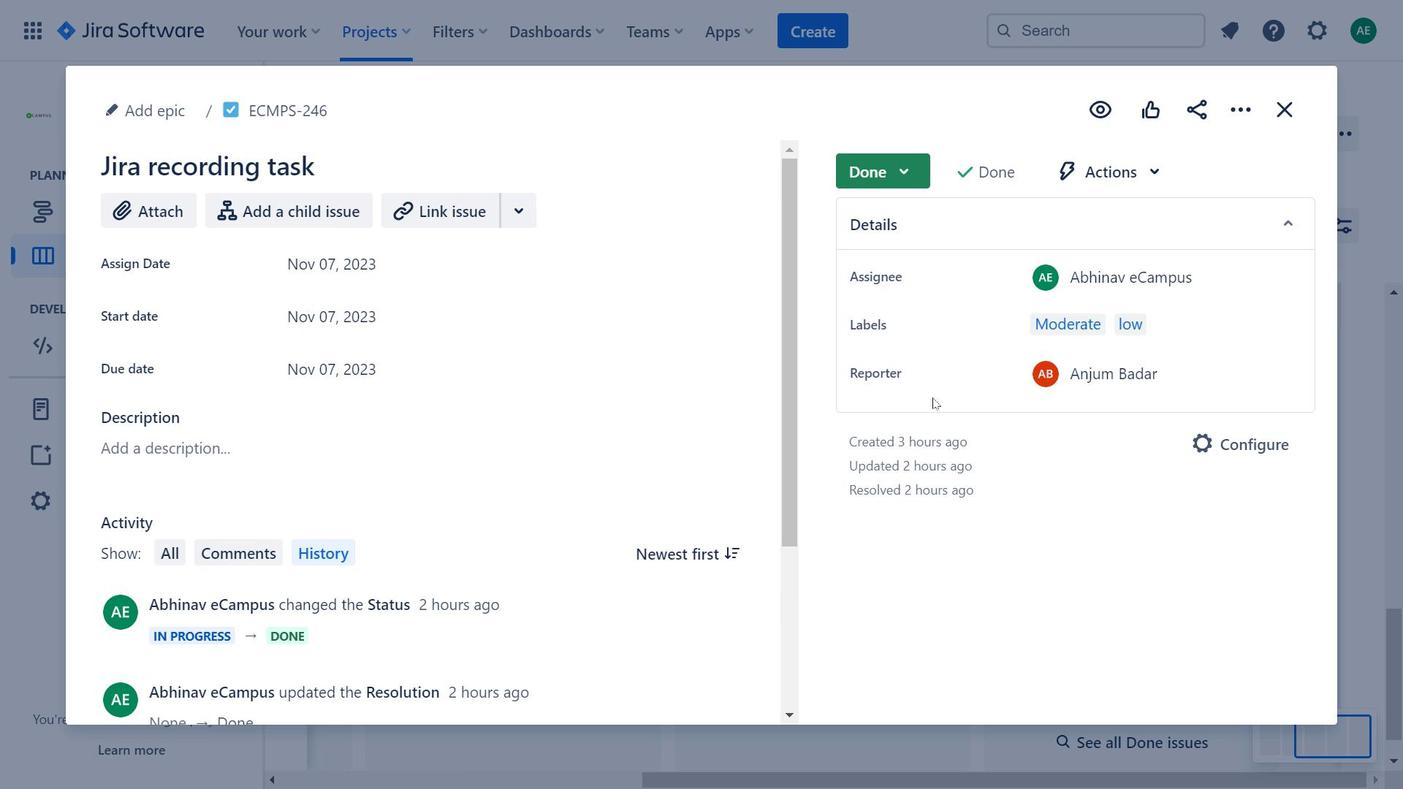 
Action: Mouse moved to (609, 457)
Screenshot: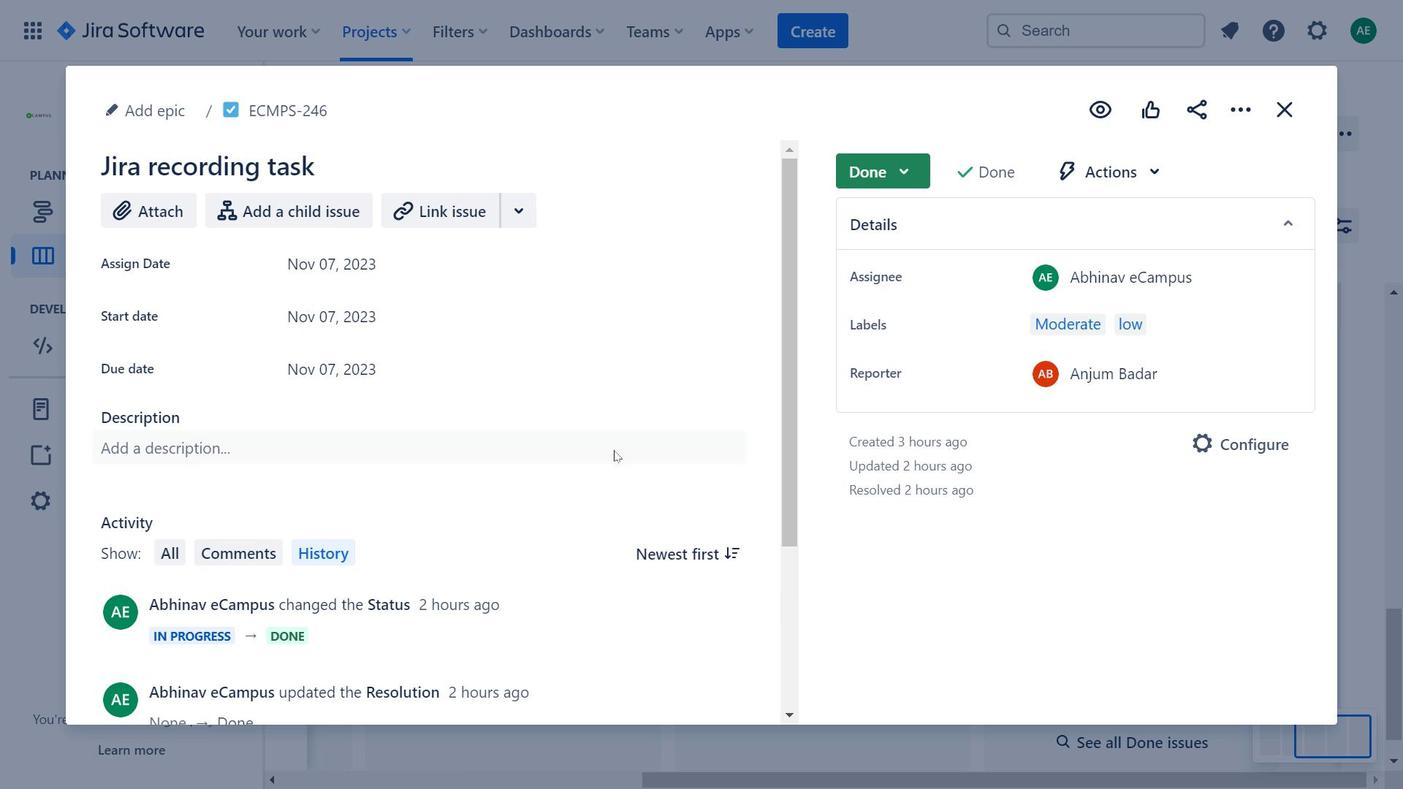 
Action: Mouse scrolled (609, 457) with delta (0, 0)
Screenshot: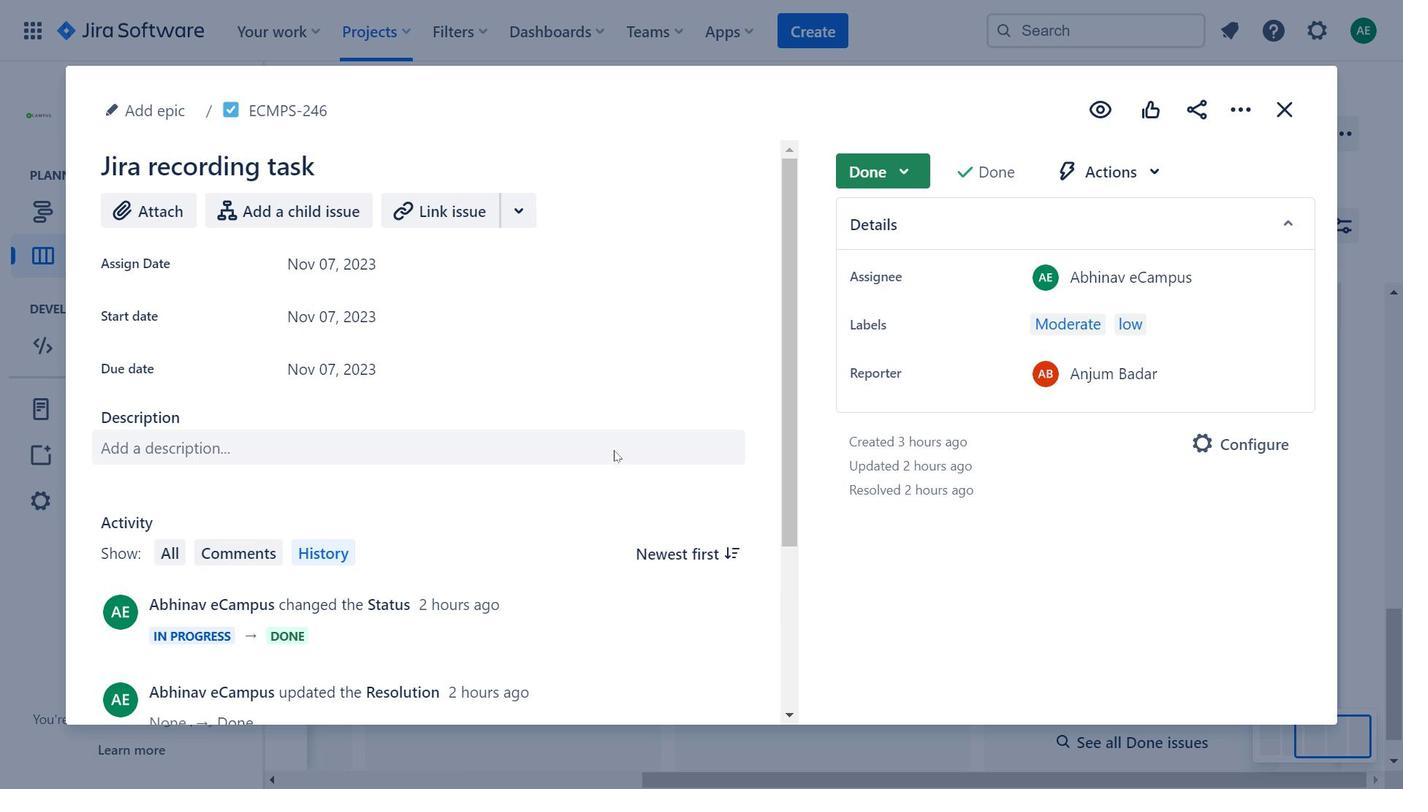 
Action: Mouse moved to (609, 458)
Screenshot: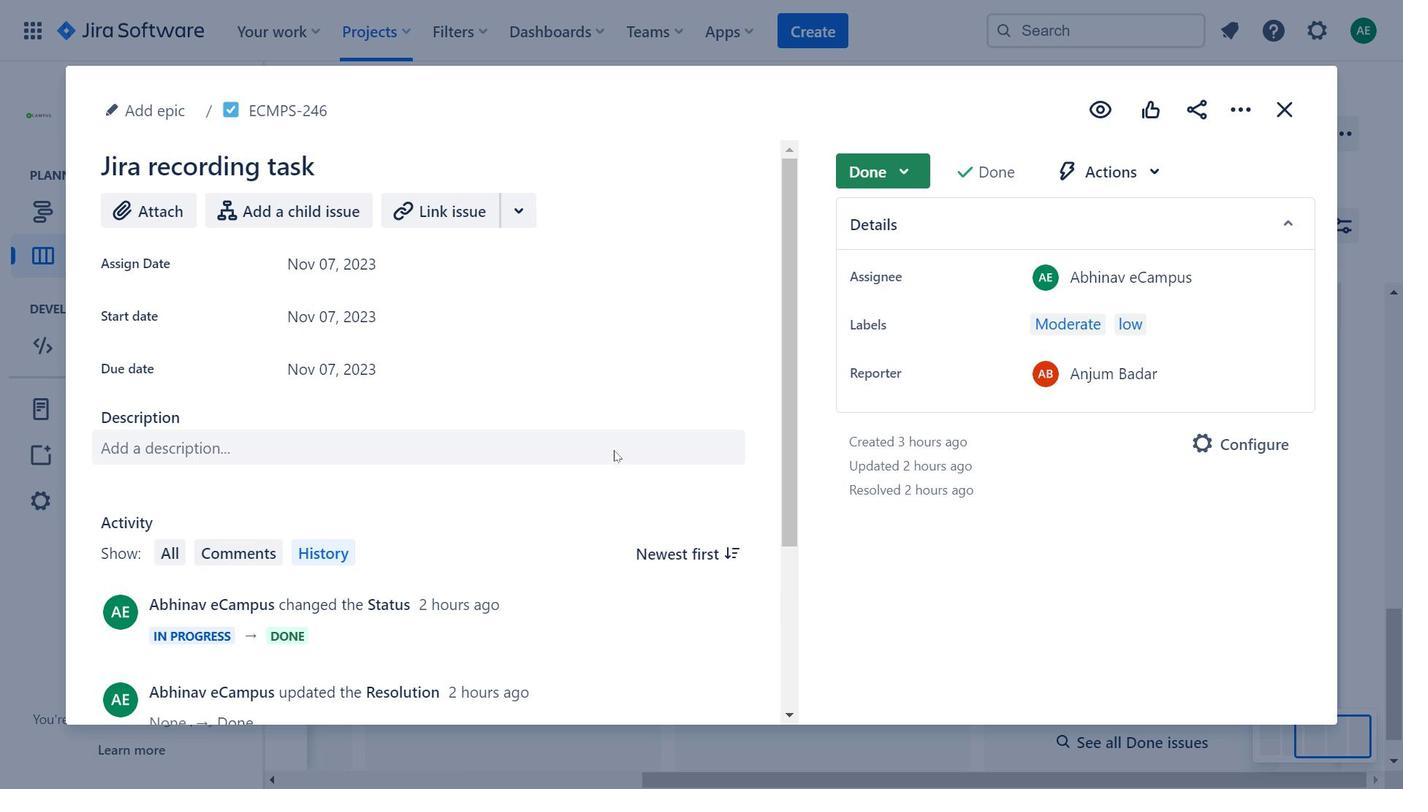 
Action: Mouse scrolled (609, 457) with delta (0, 0)
Screenshot: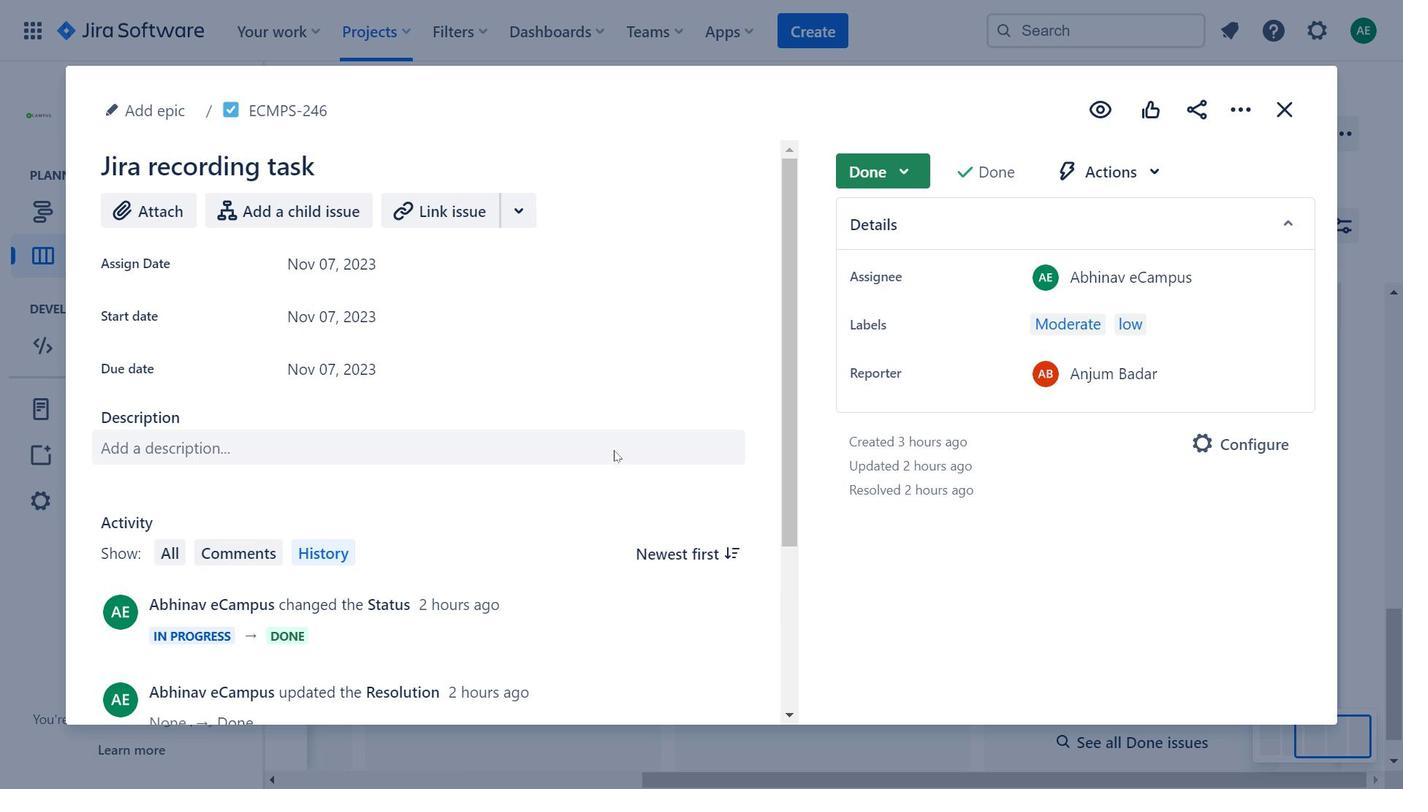 
Action: Mouse scrolled (609, 457) with delta (0, 0)
Screenshot: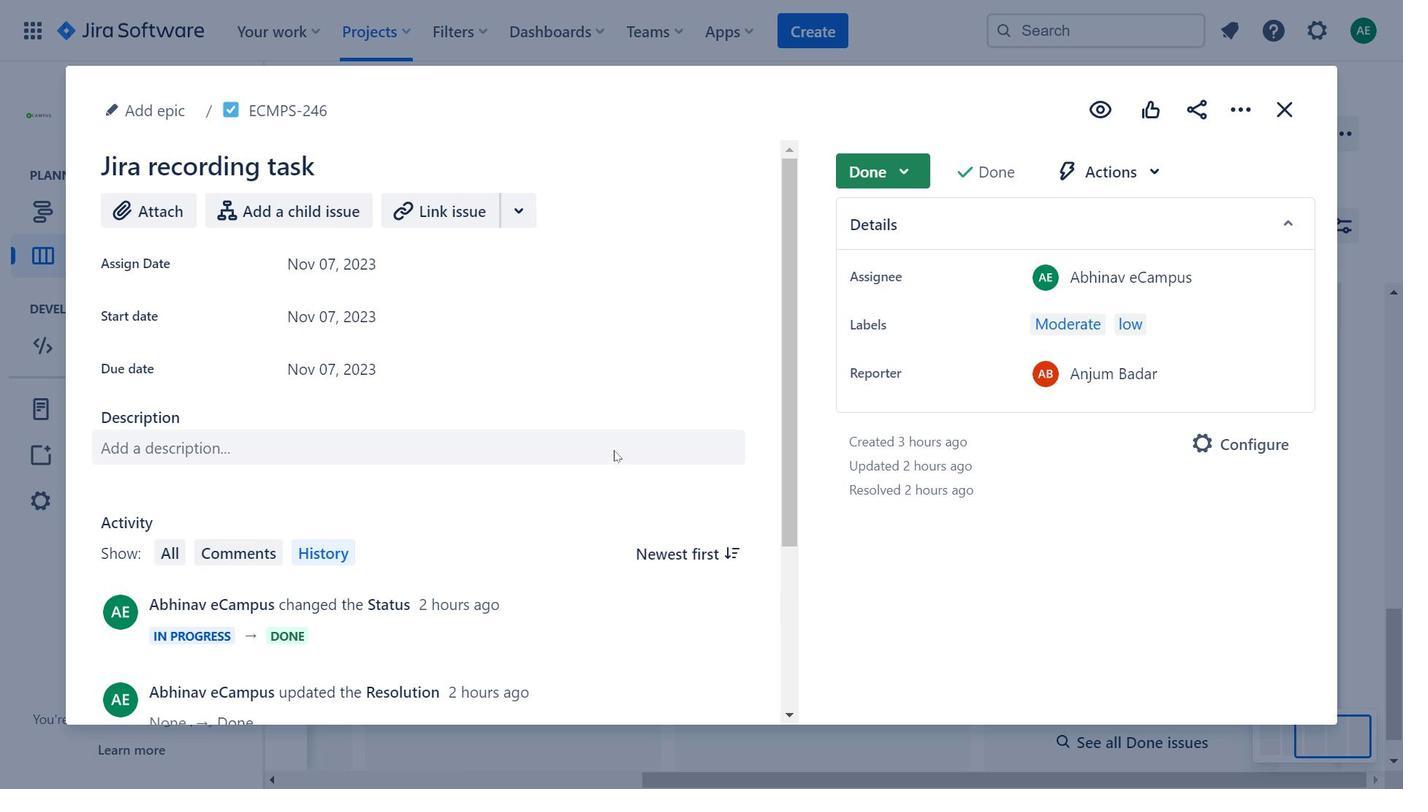 
Action: Mouse moved to (609, 458)
Screenshot: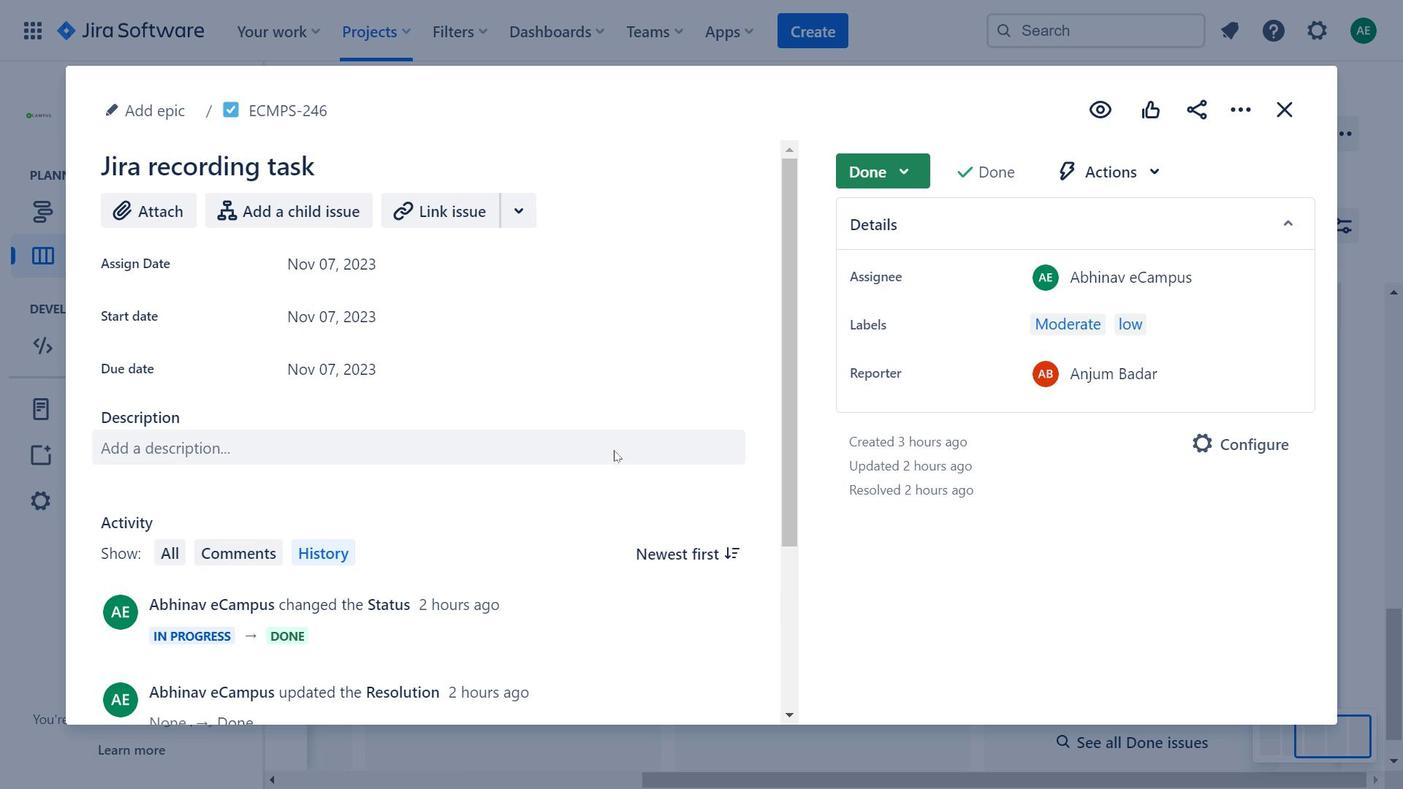 
Action: Mouse scrolled (609, 457) with delta (0, 0)
Screenshot: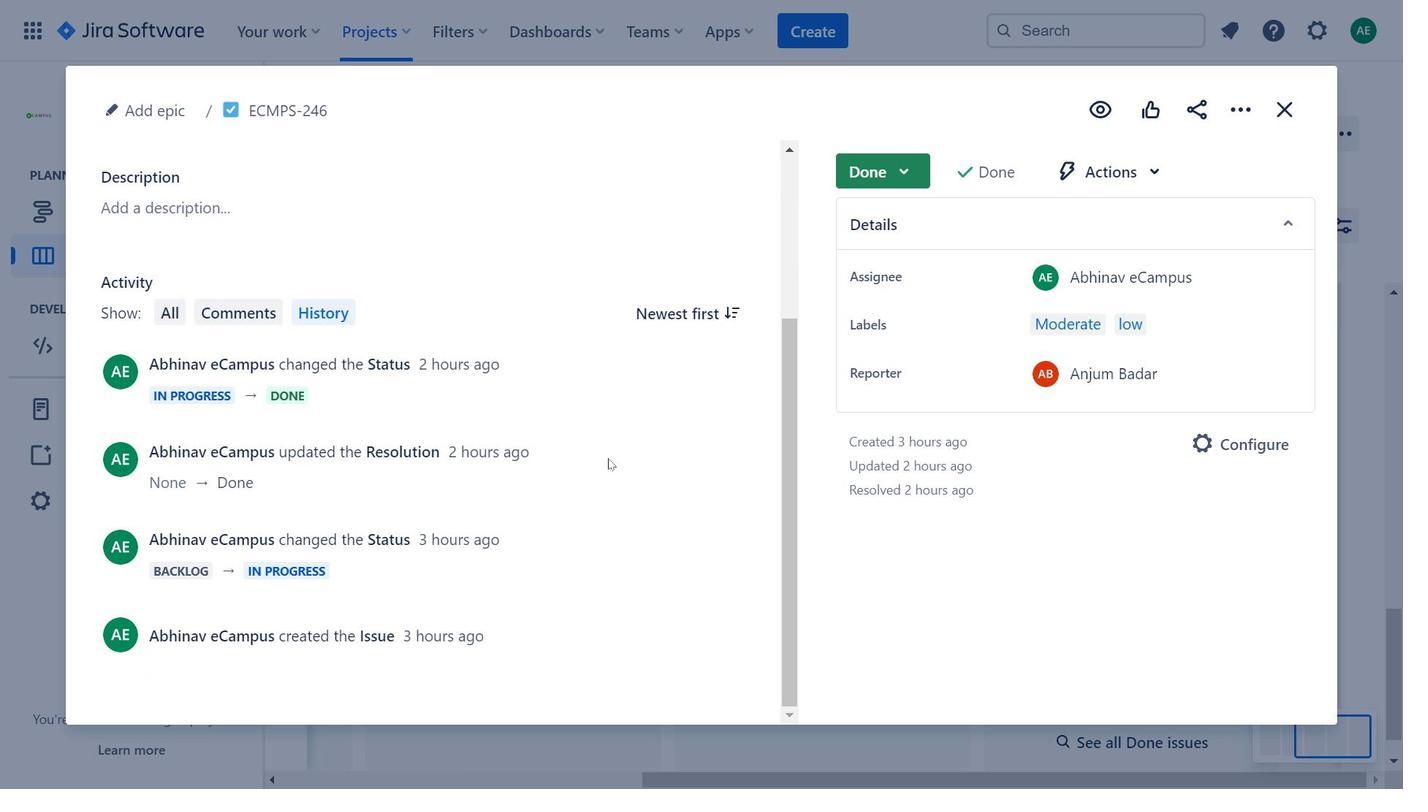 
Action: Mouse scrolled (609, 457) with delta (0, 0)
Screenshot: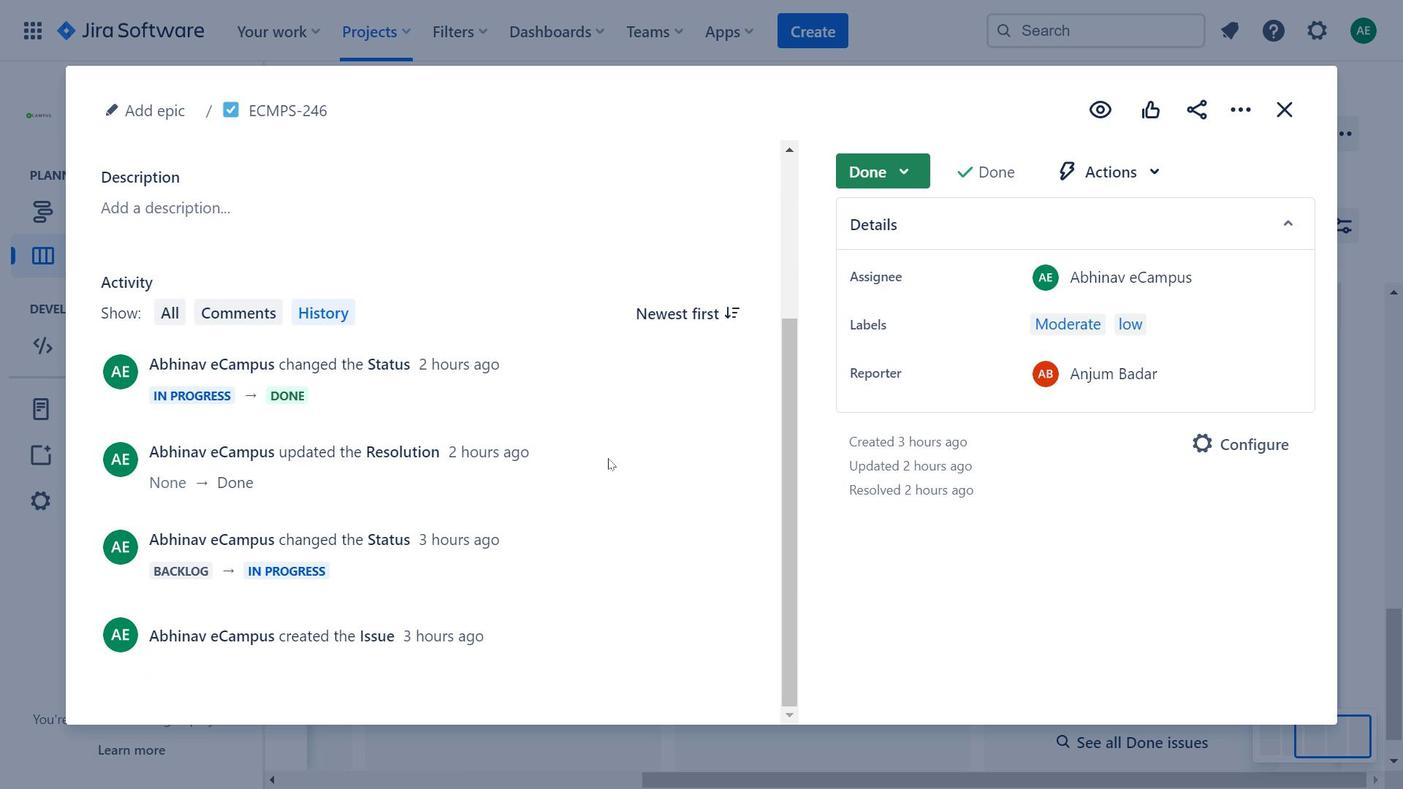 
Action: Mouse scrolled (609, 457) with delta (0, 0)
Screenshot: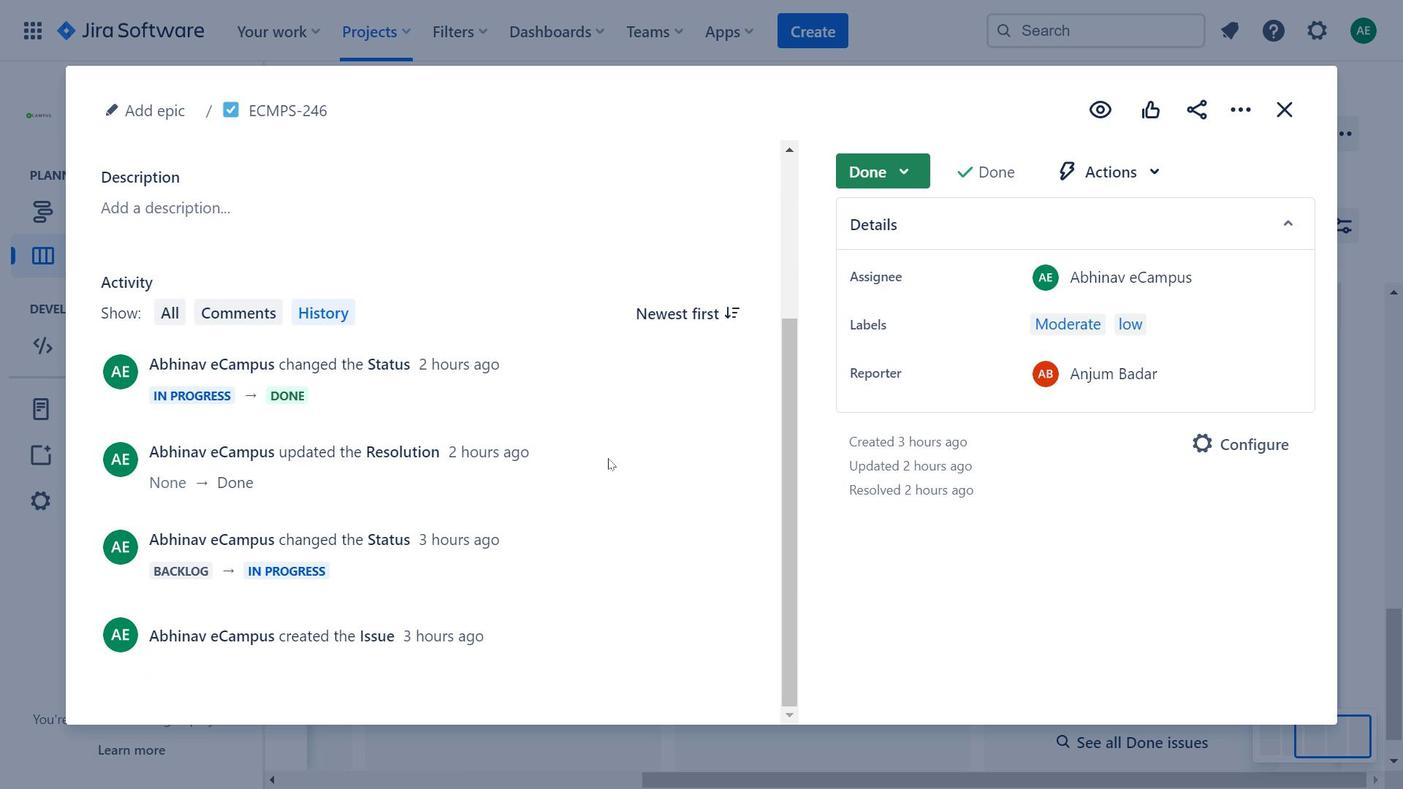 
Action: Mouse moved to (1235, 116)
Screenshot: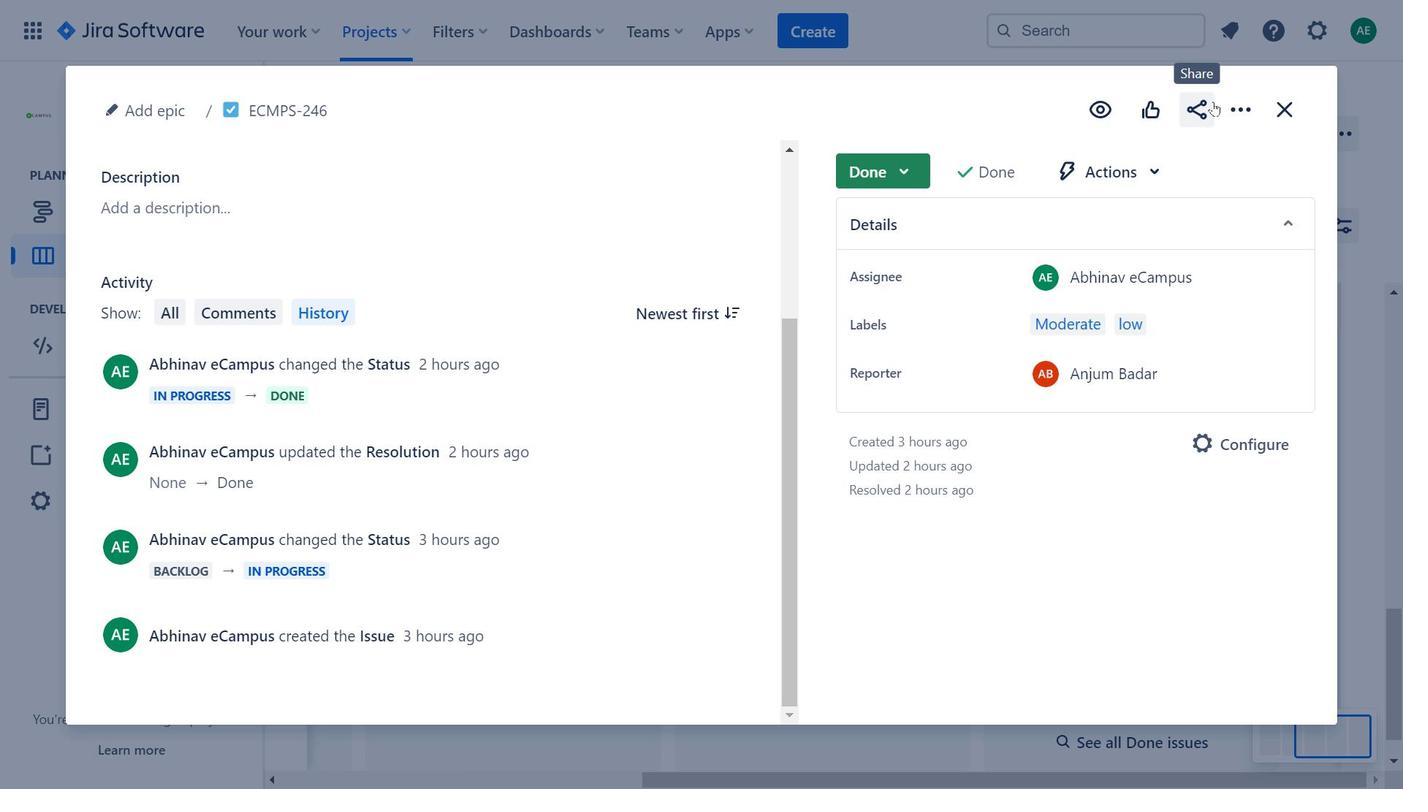 
Action: Mouse pressed left at (1235, 116)
Screenshot: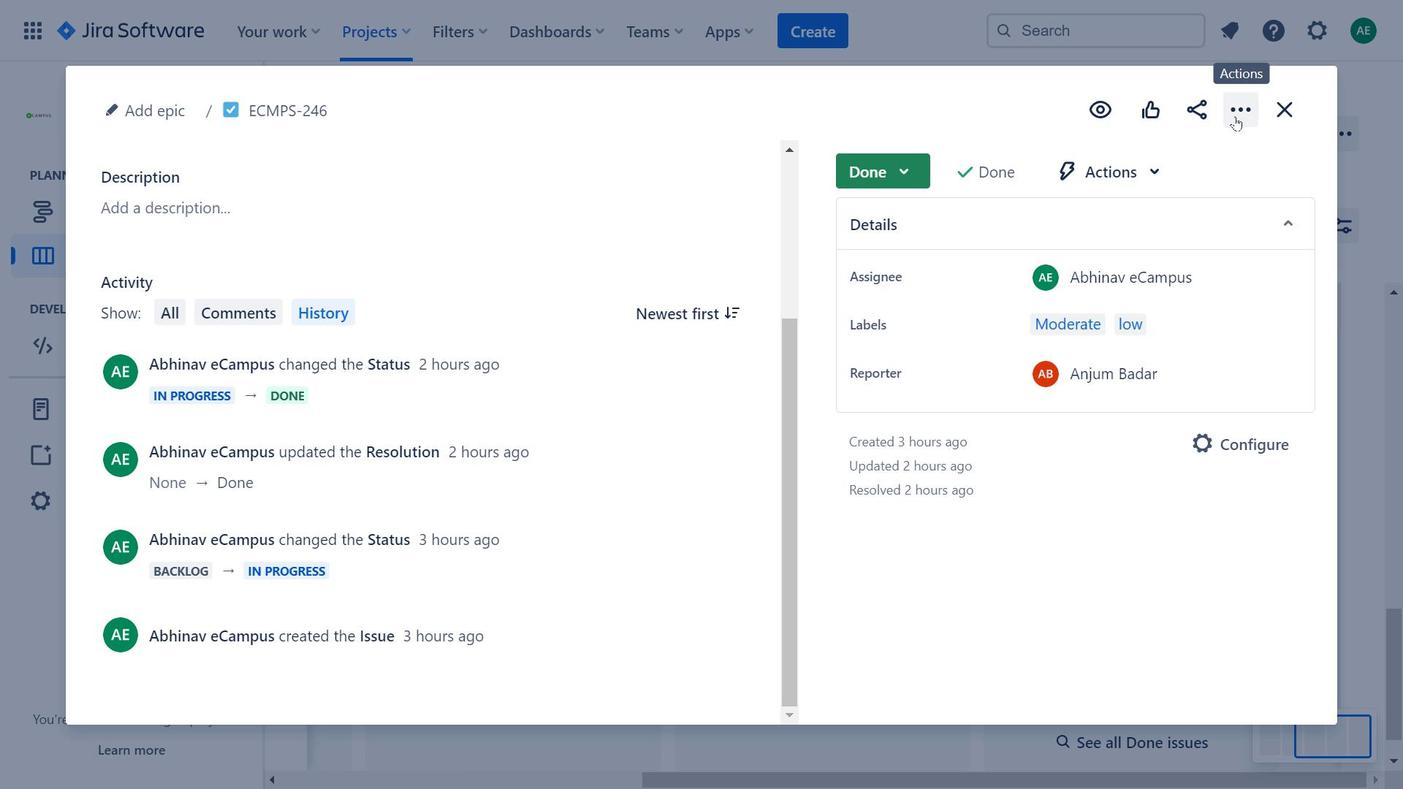 
Action: Mouse moved to (1295, 123)
Screenshot: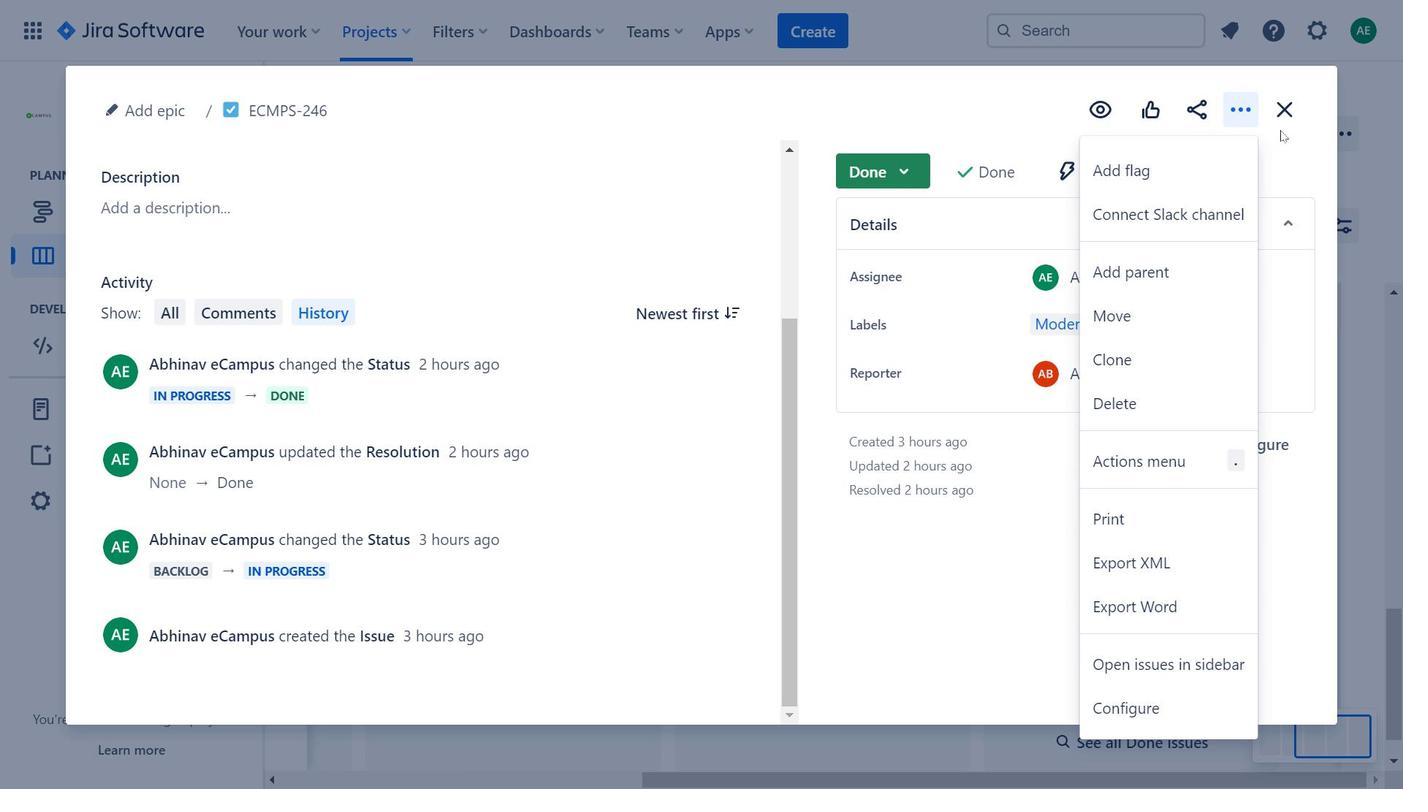 
Action: Mouse pressed left at (1295, 123)
Screenshot: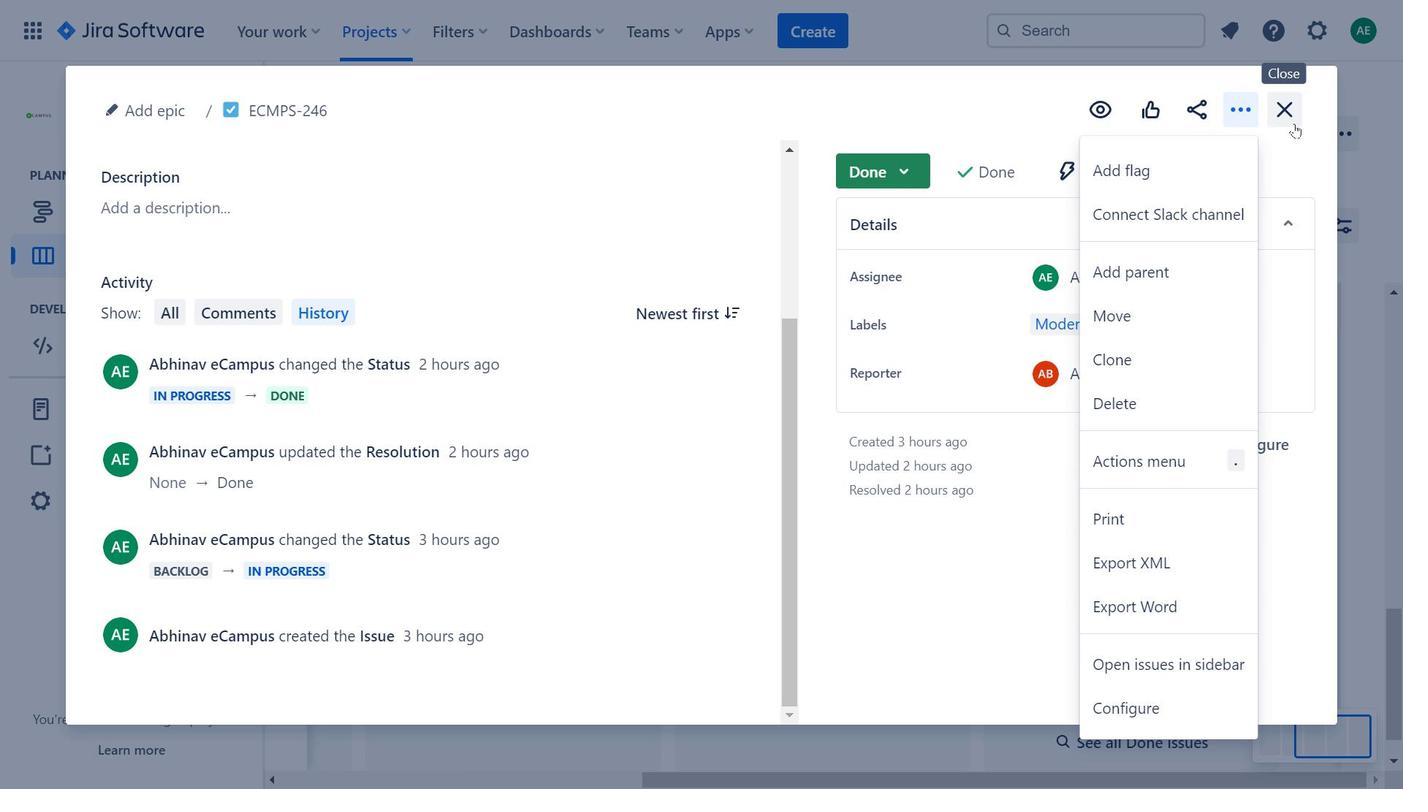 
Action: Mouse moved to (817, 555)
Screenshot: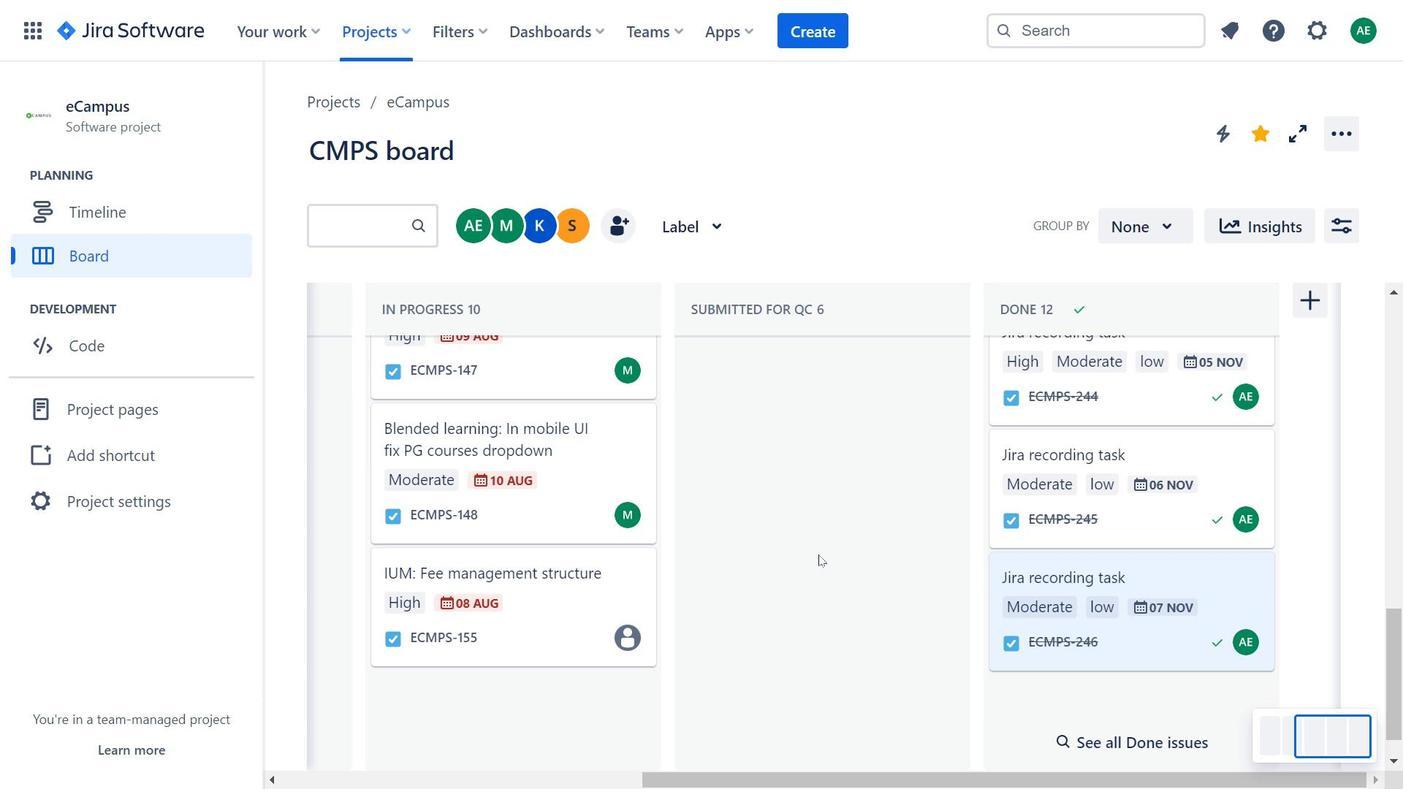 
Action: Mouse scrolled (817, 556) with delta (0, 0)
Screenshot: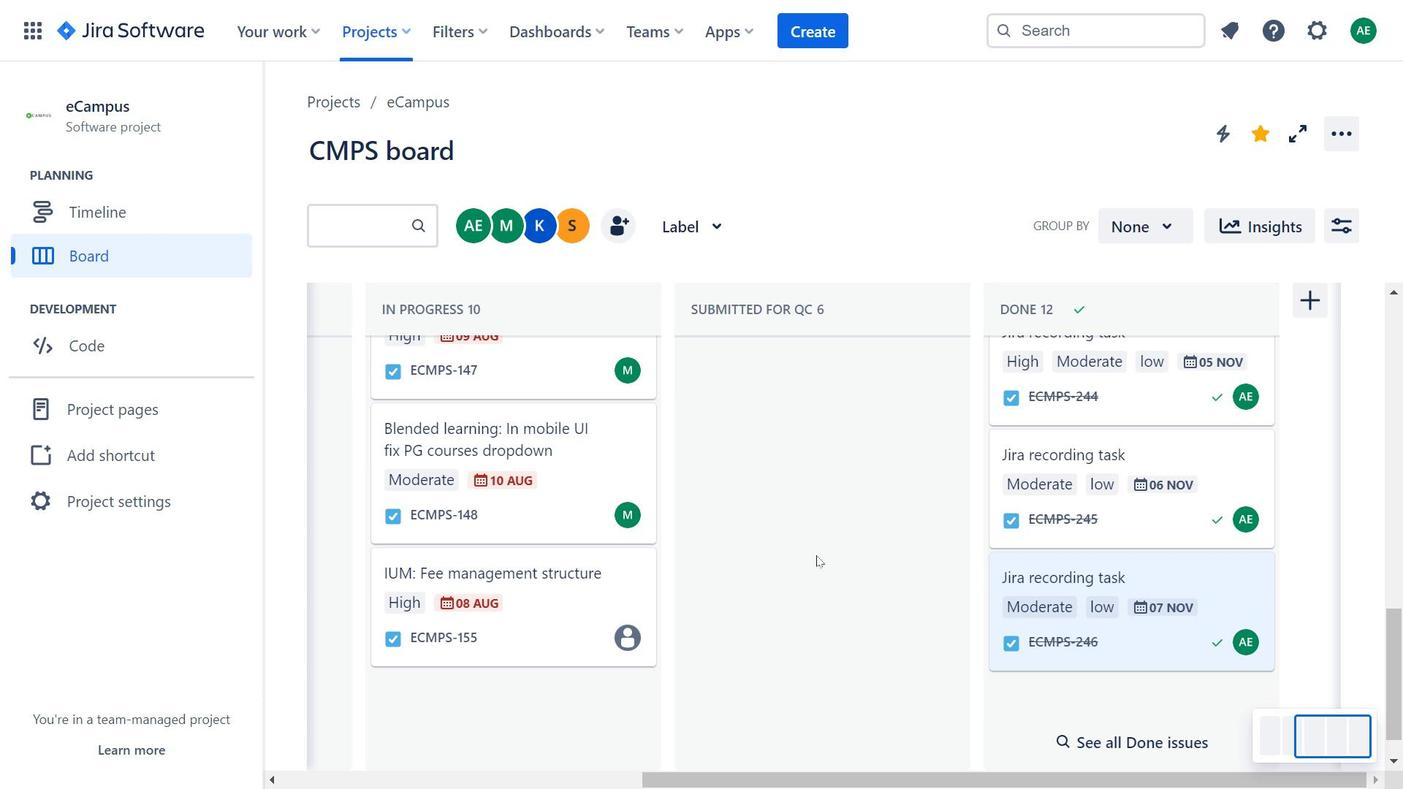 
Action: Mouse scrolled (817, 556) with delta (0, 0)
Screenshot: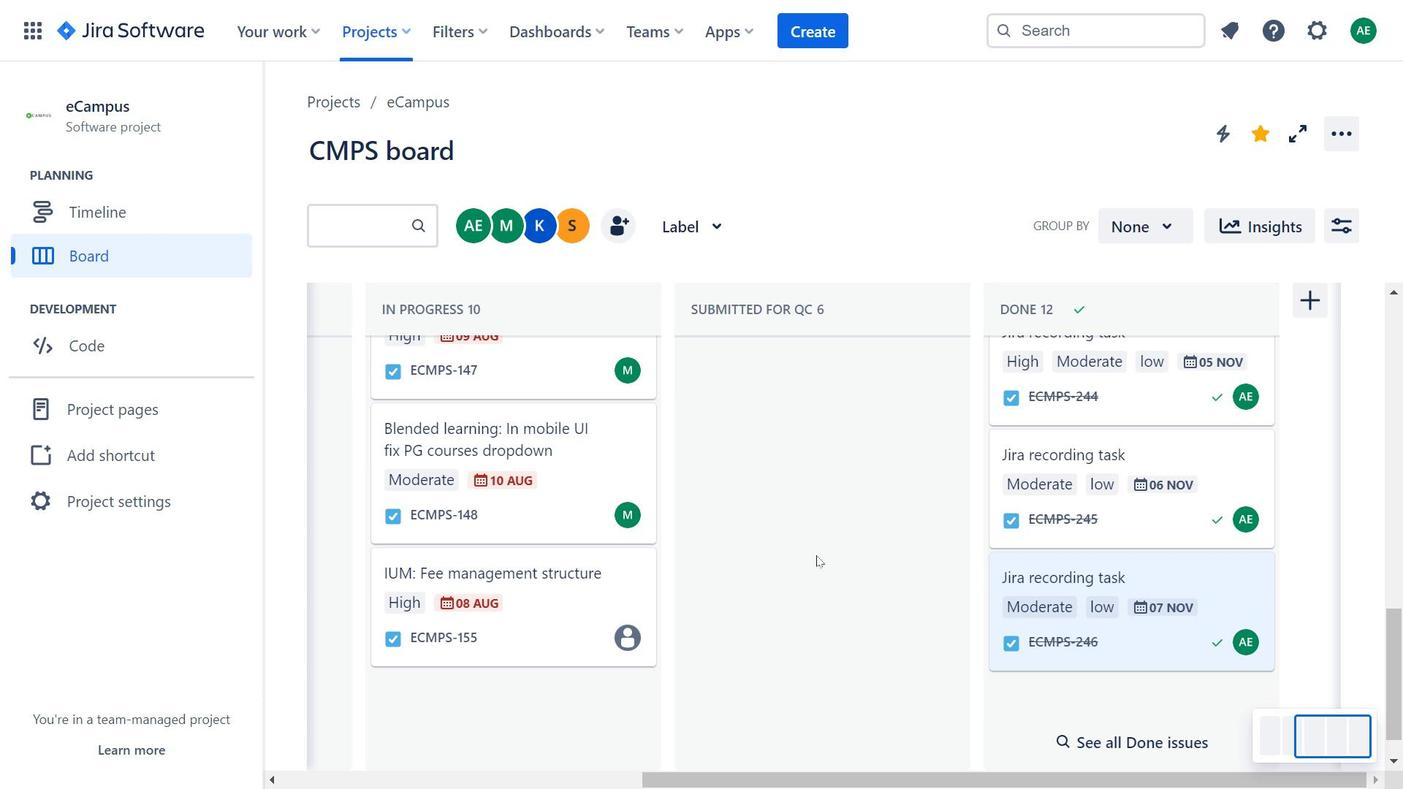 
Action: Mouse scrolled (817, 556) with delta (0, 0)
Screenshot: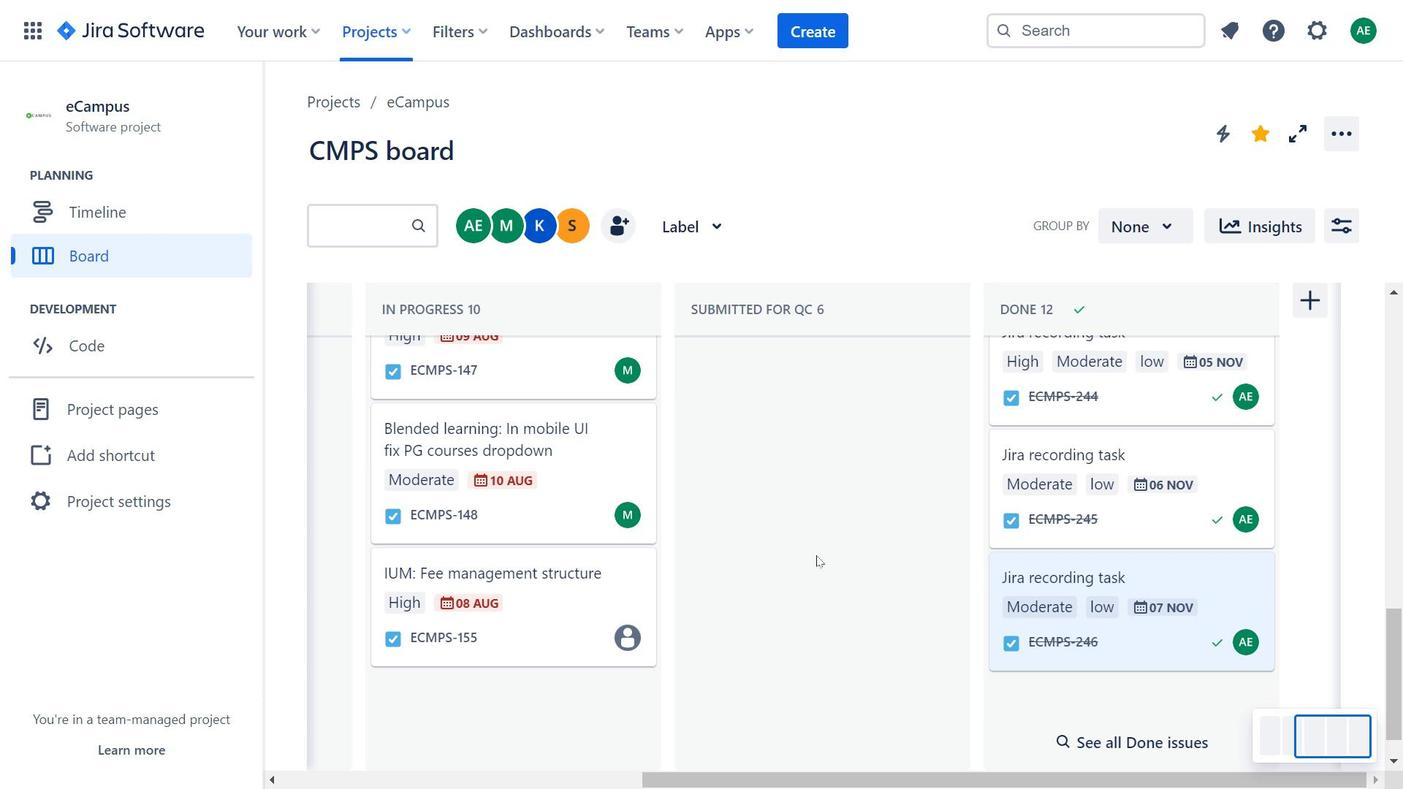 
Action: Mouse scrolled (817, 556) with delta (0, 0)
Screenshot: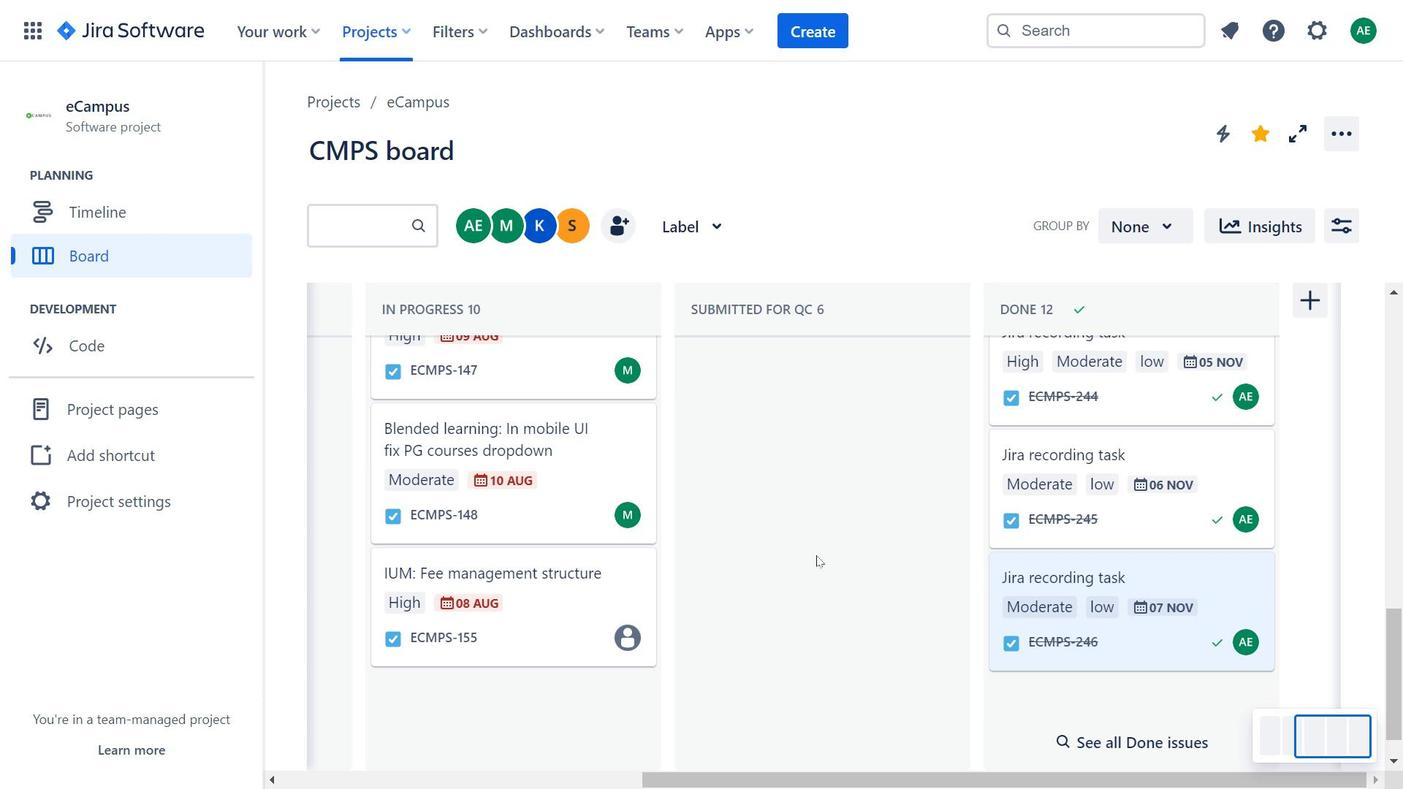 
Action: Mouse moved to (817, 555)
Screenshot: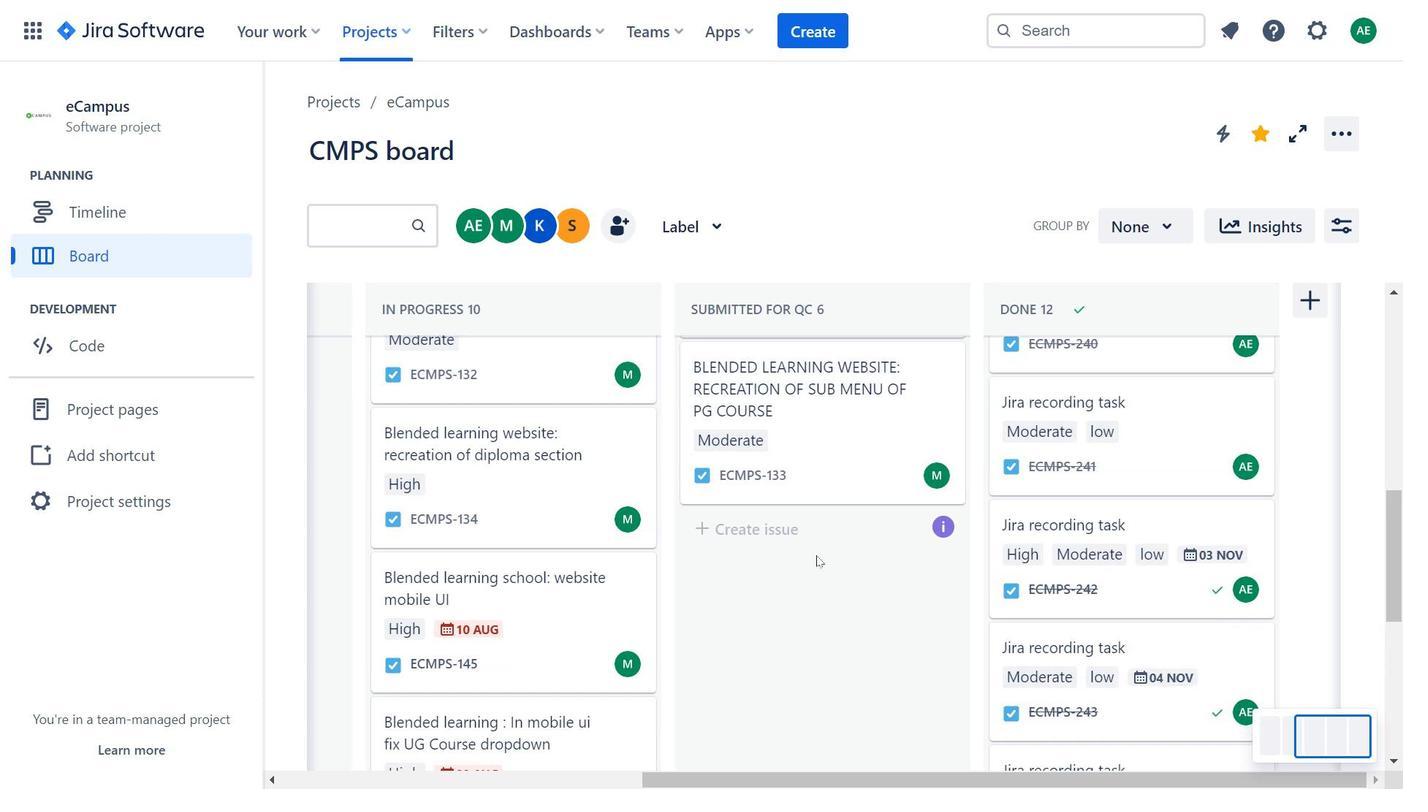 
Action: Mouse scrolled (817, 556) with delta (0, 0)
Screenshot: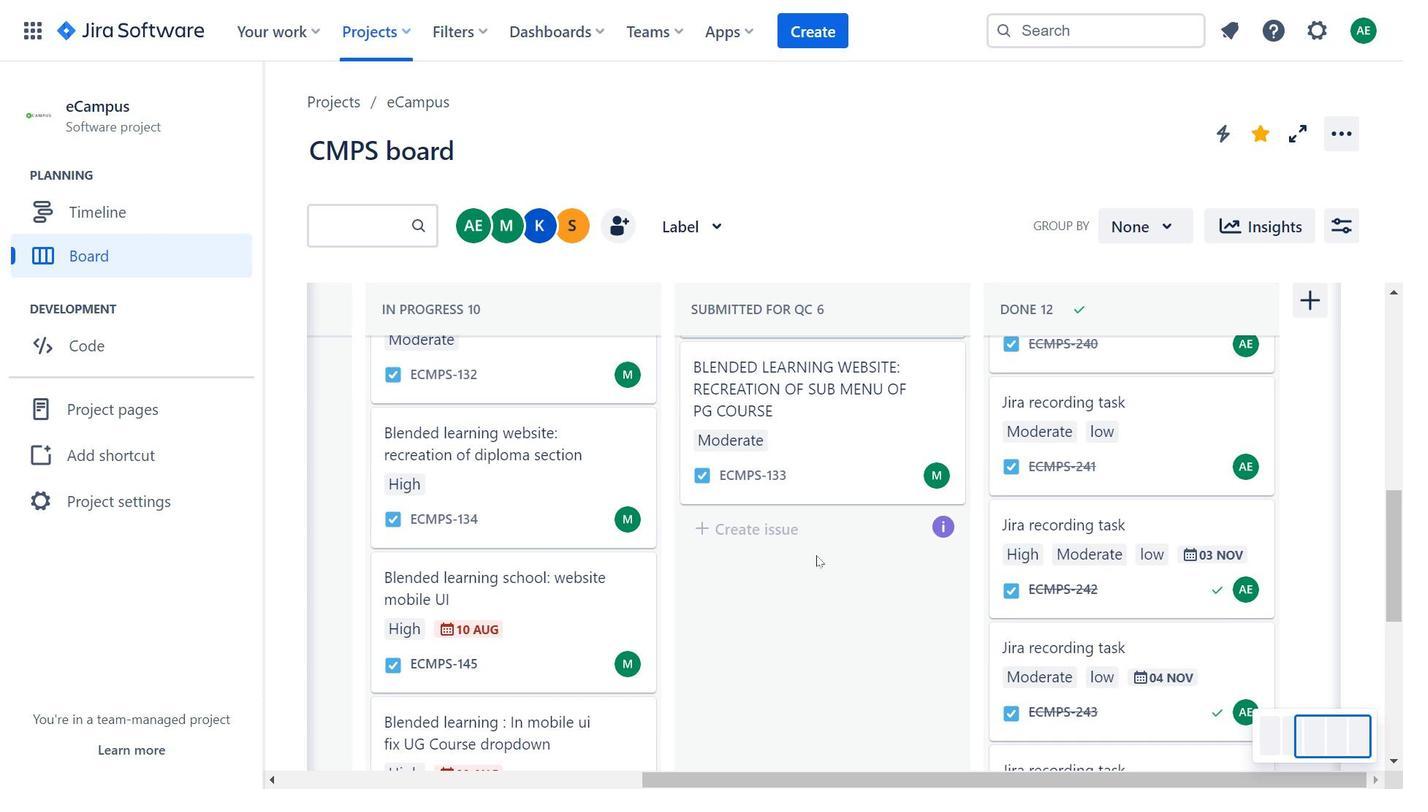 
Action: Mouse scrolled (817, 556) with delta (0, 0)
Screenshot: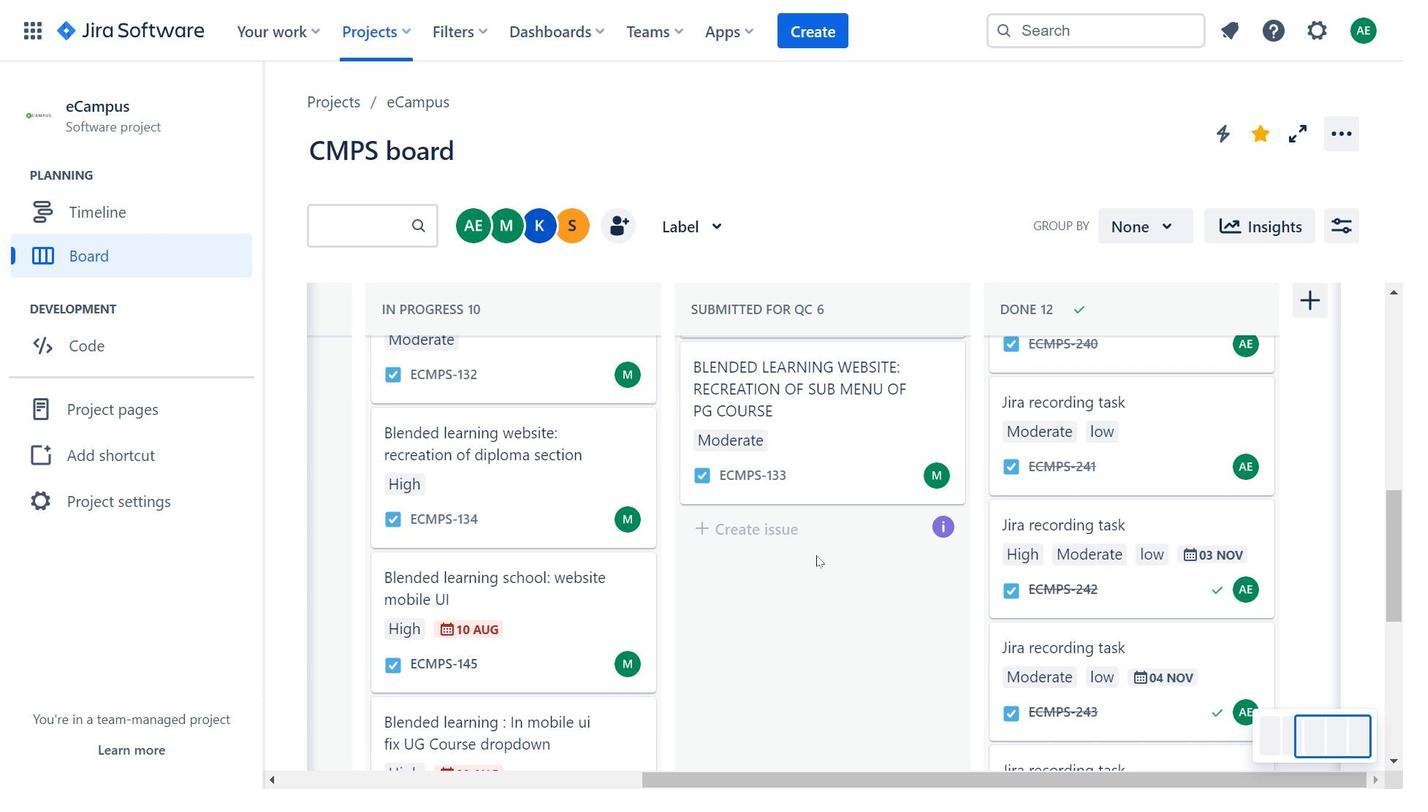 
Action: Mouse scrolled (817, 556) with delta (0, 0)
Screenshot: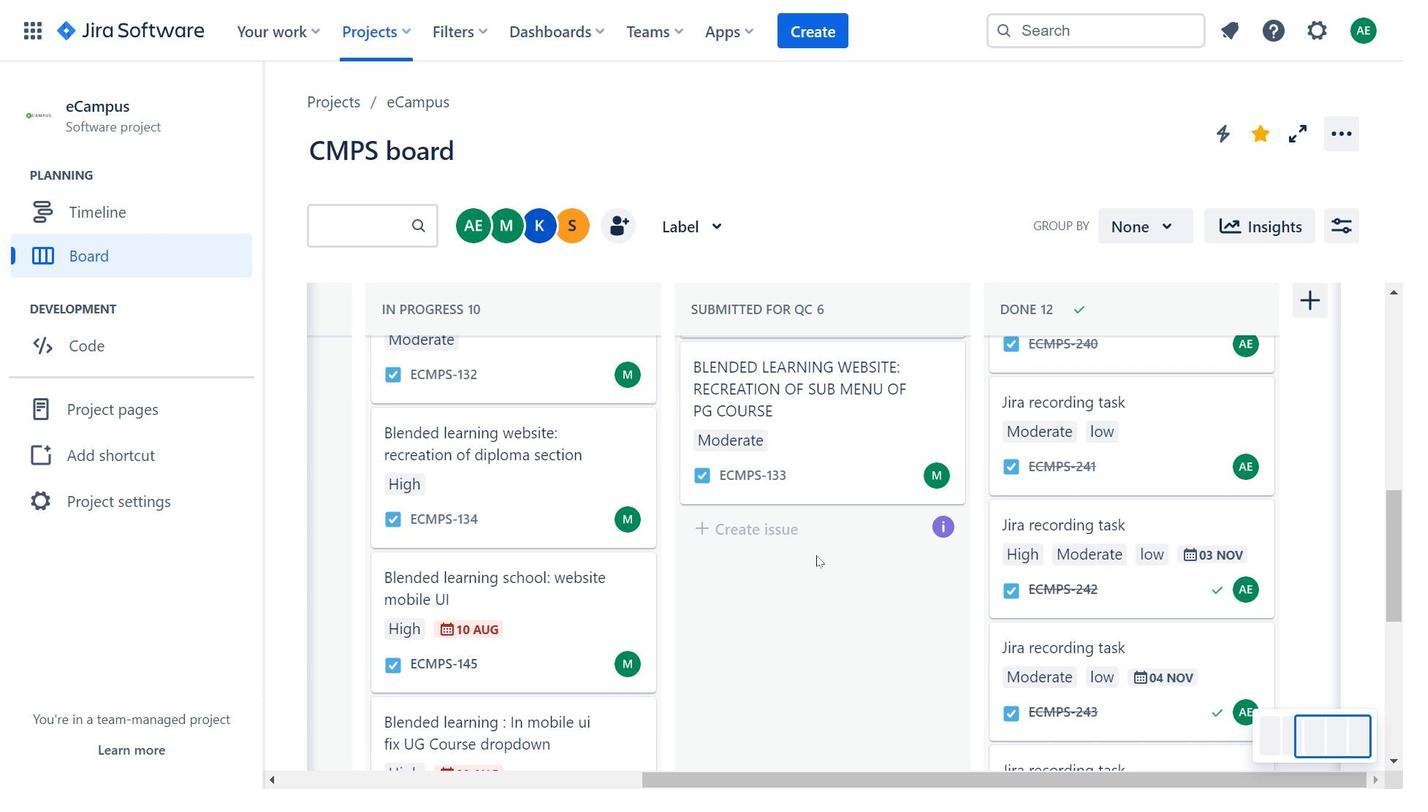 
Action: Mouse scrolled (817, 556) with delta (0, 0)
Screenshot: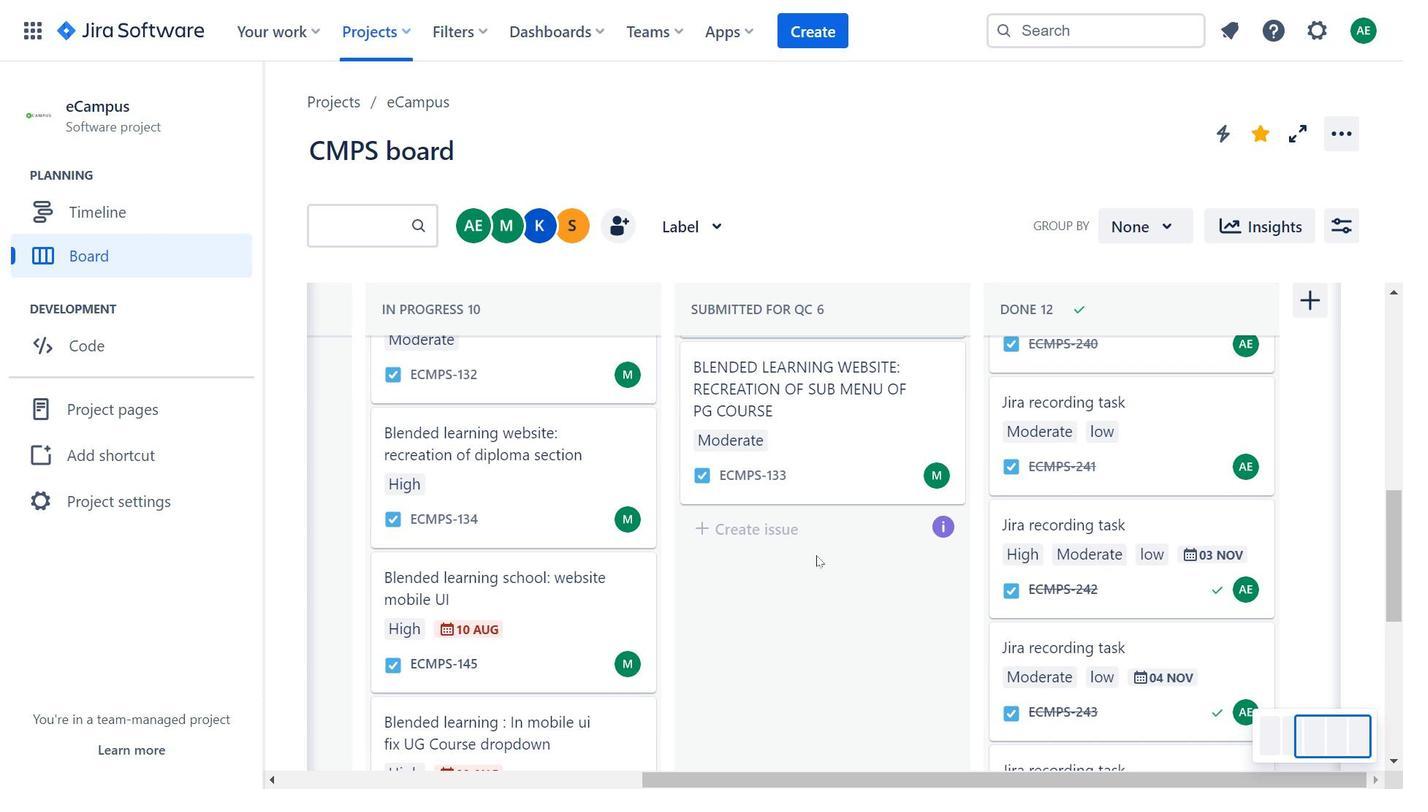 
Action: Mouse scrolled (817, 556) with delta (0, 0)
Screenshot: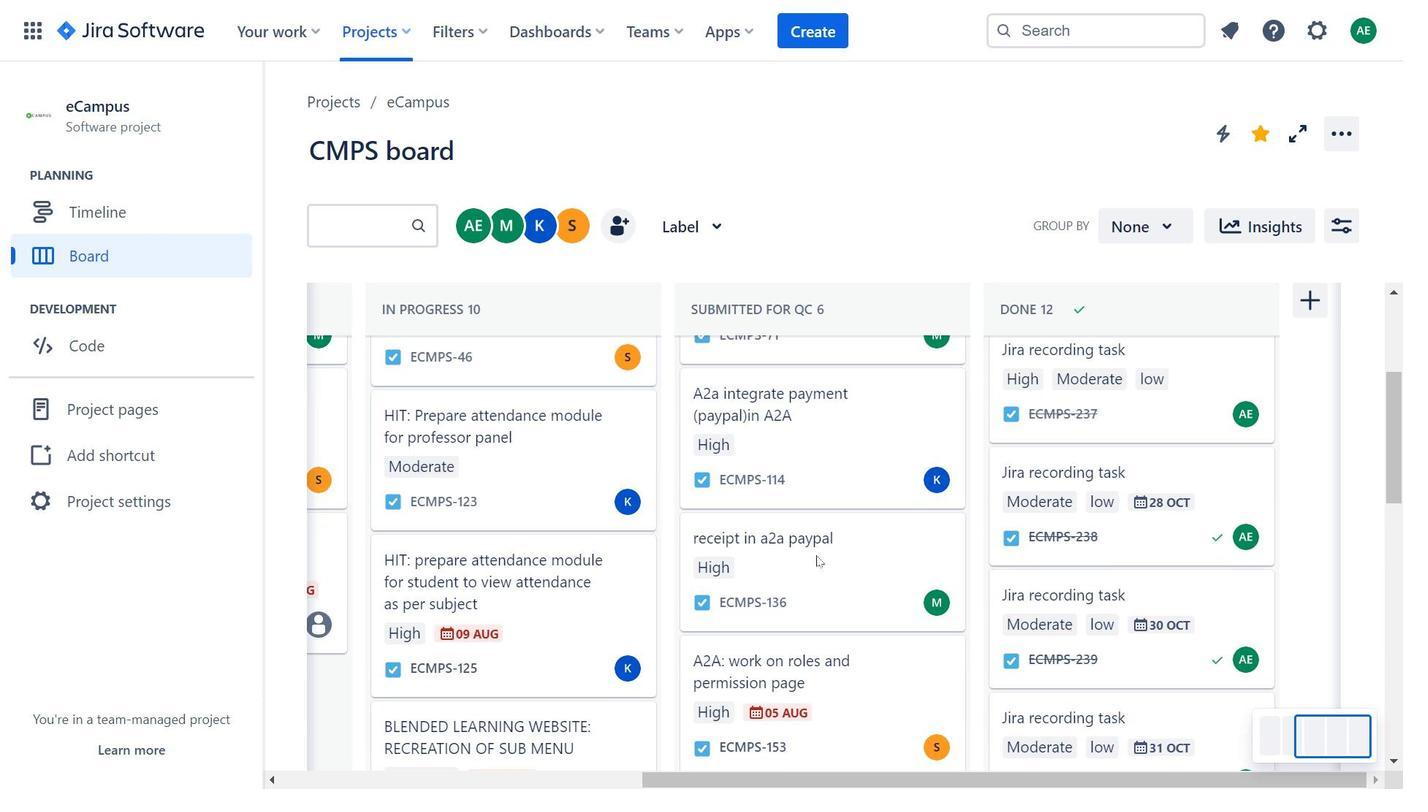 
Action: Mouse scrolled (817, 556) with delta (0, 0)
Screenshot: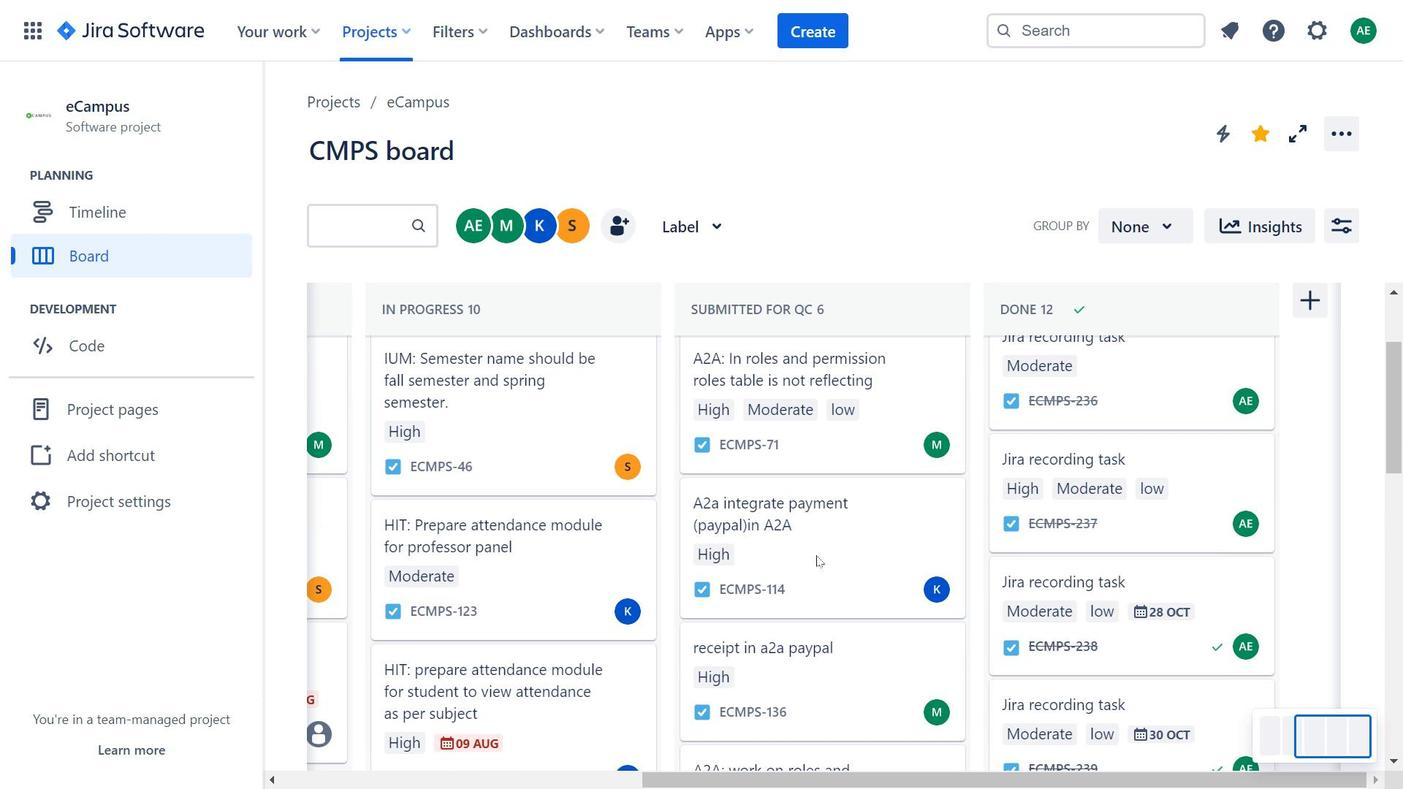 
Action: Mouse scrolled (817, 556) with delta (0, 0)
Screenshot: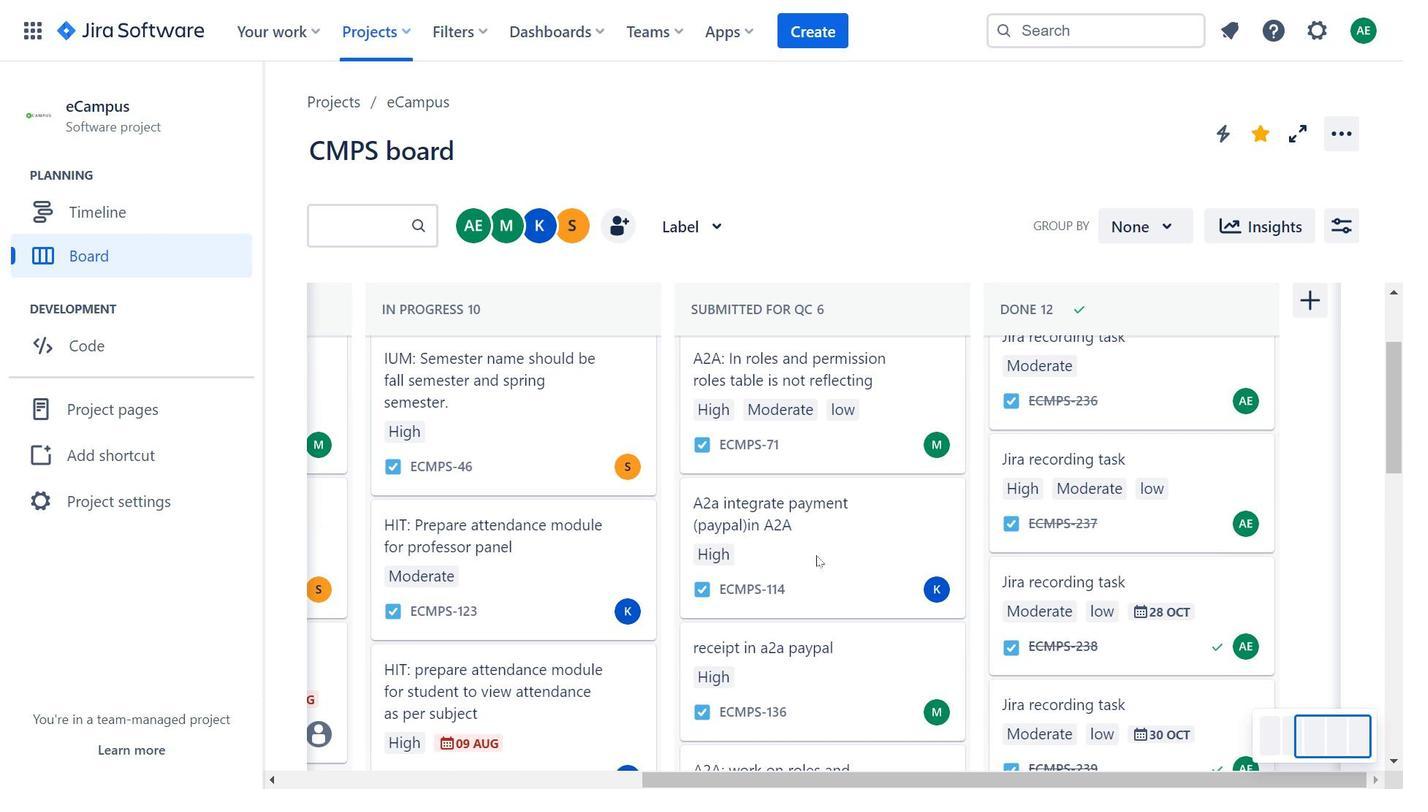 
Action: Mouse scrolled (817, 556) with delta (0, 0)
Screenshot: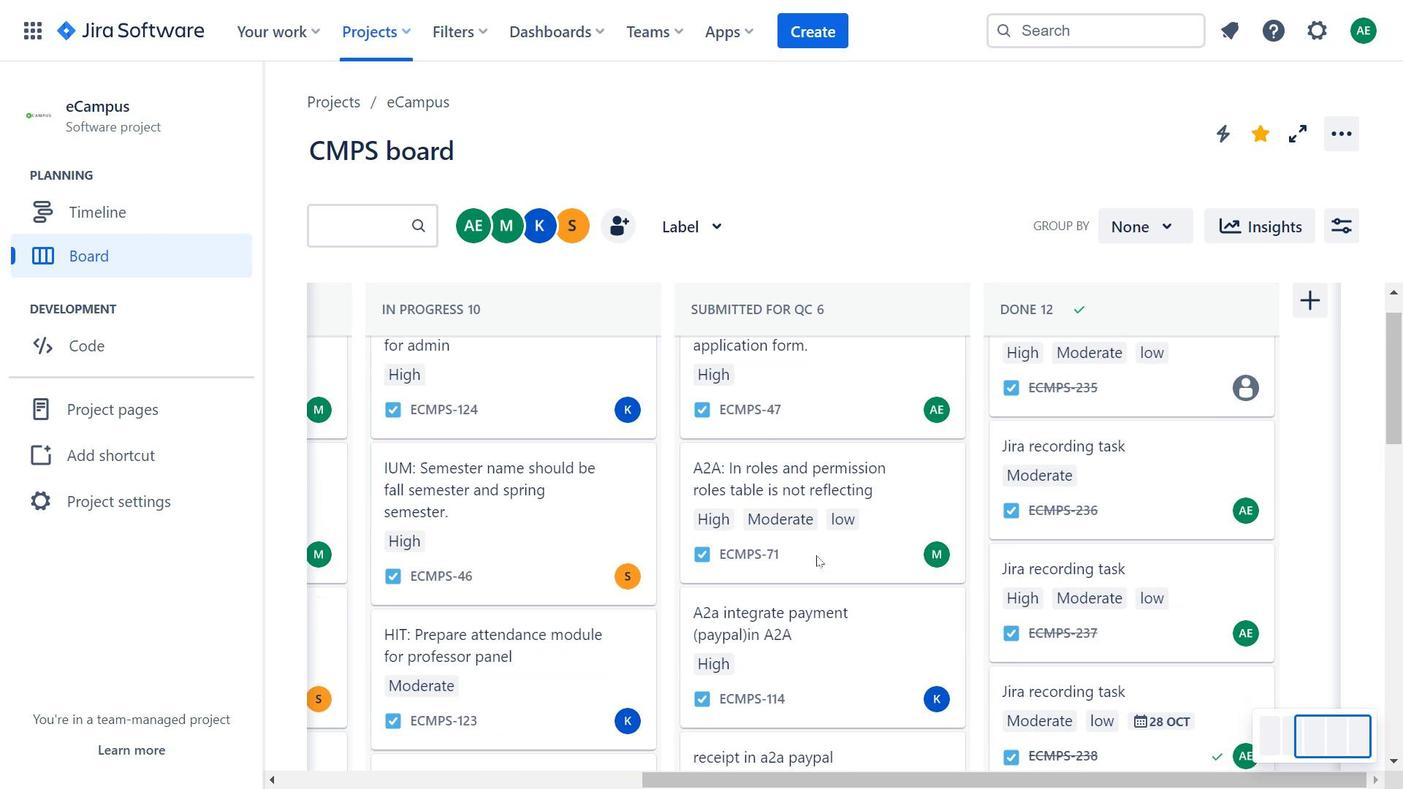 
Action: Mouse scrolled (817, 556) with delta (0, 0)
Screenshot: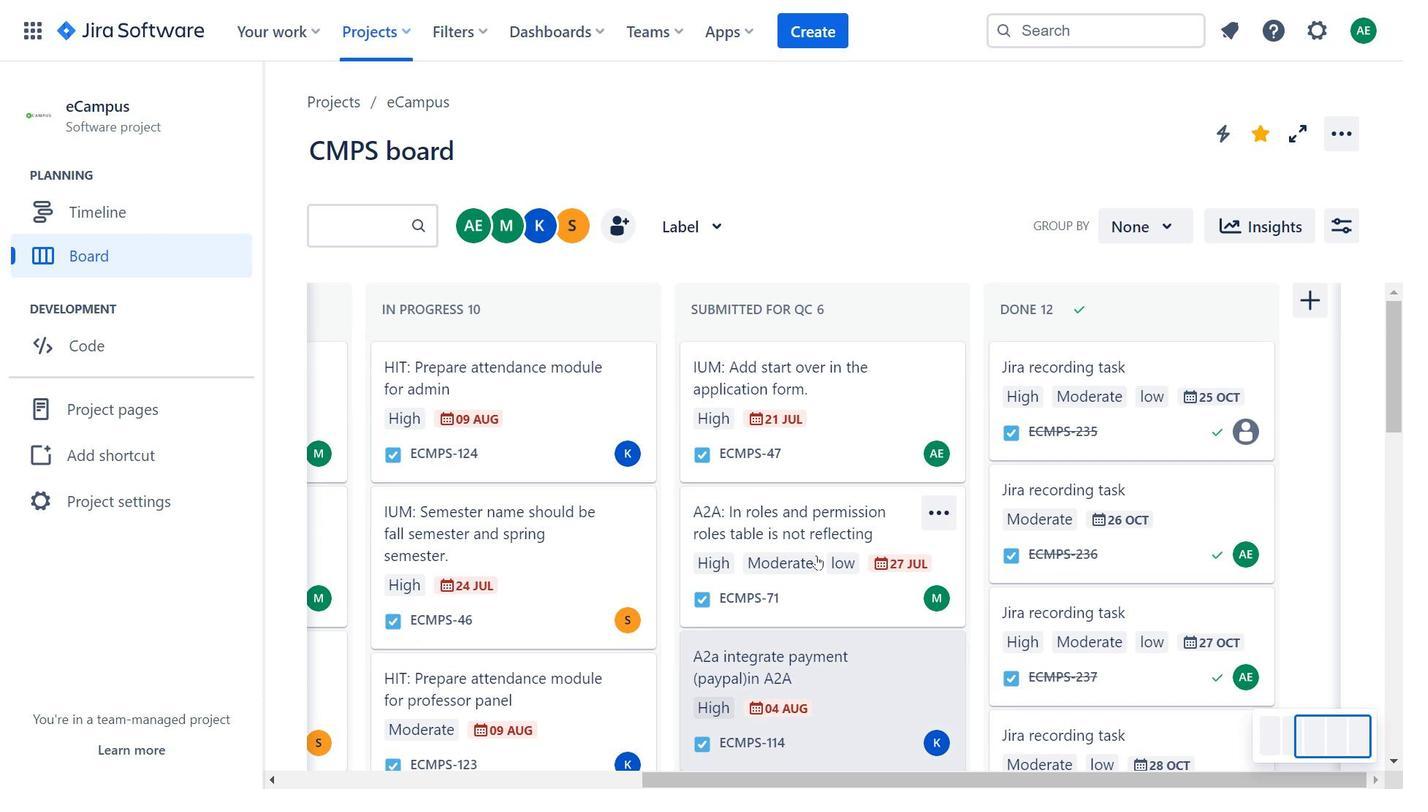 
Action: Mouse scrolled (817, 556) with delta (0, 0)
Screenshot: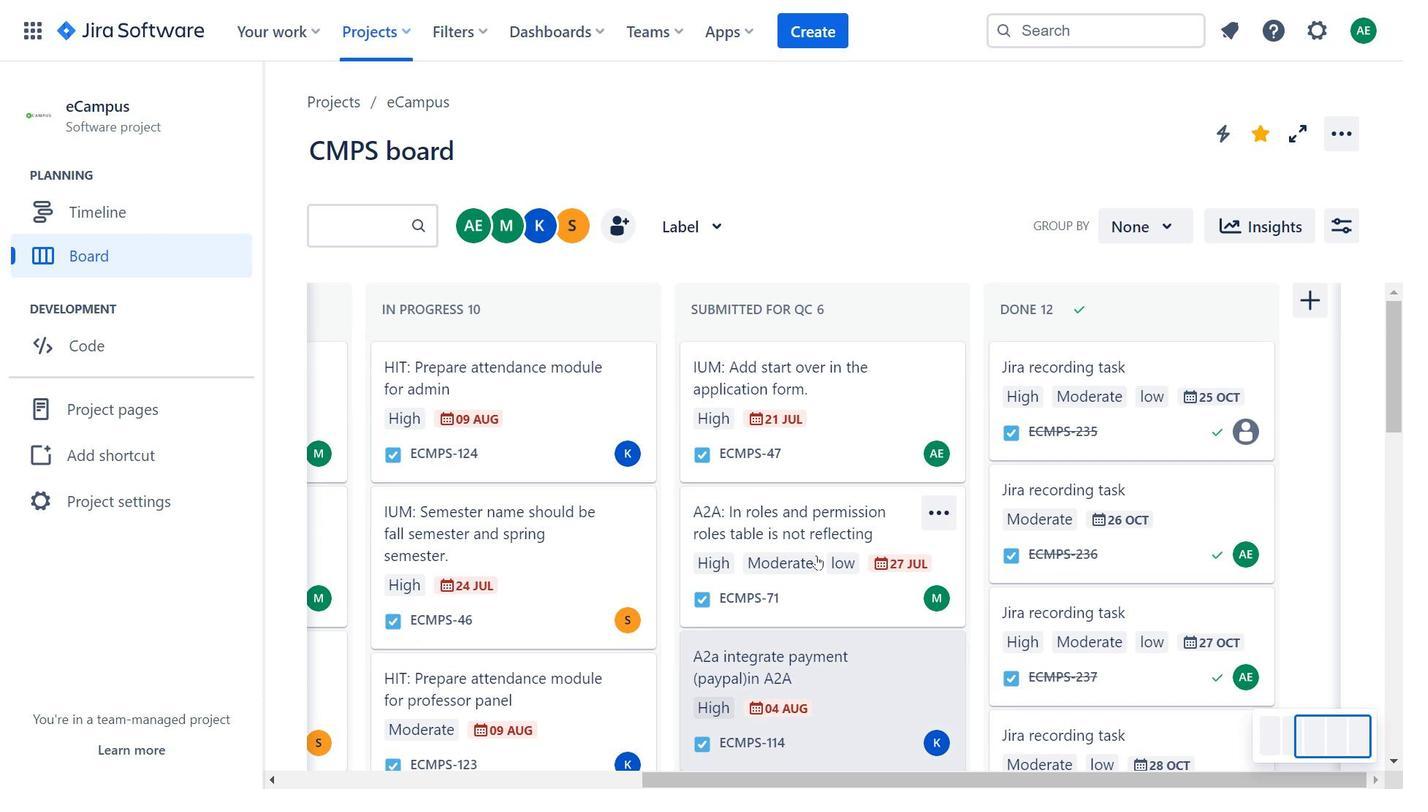 
Action: Mouse scrolled (817, 556) with delta (0, 0)
Screenshot: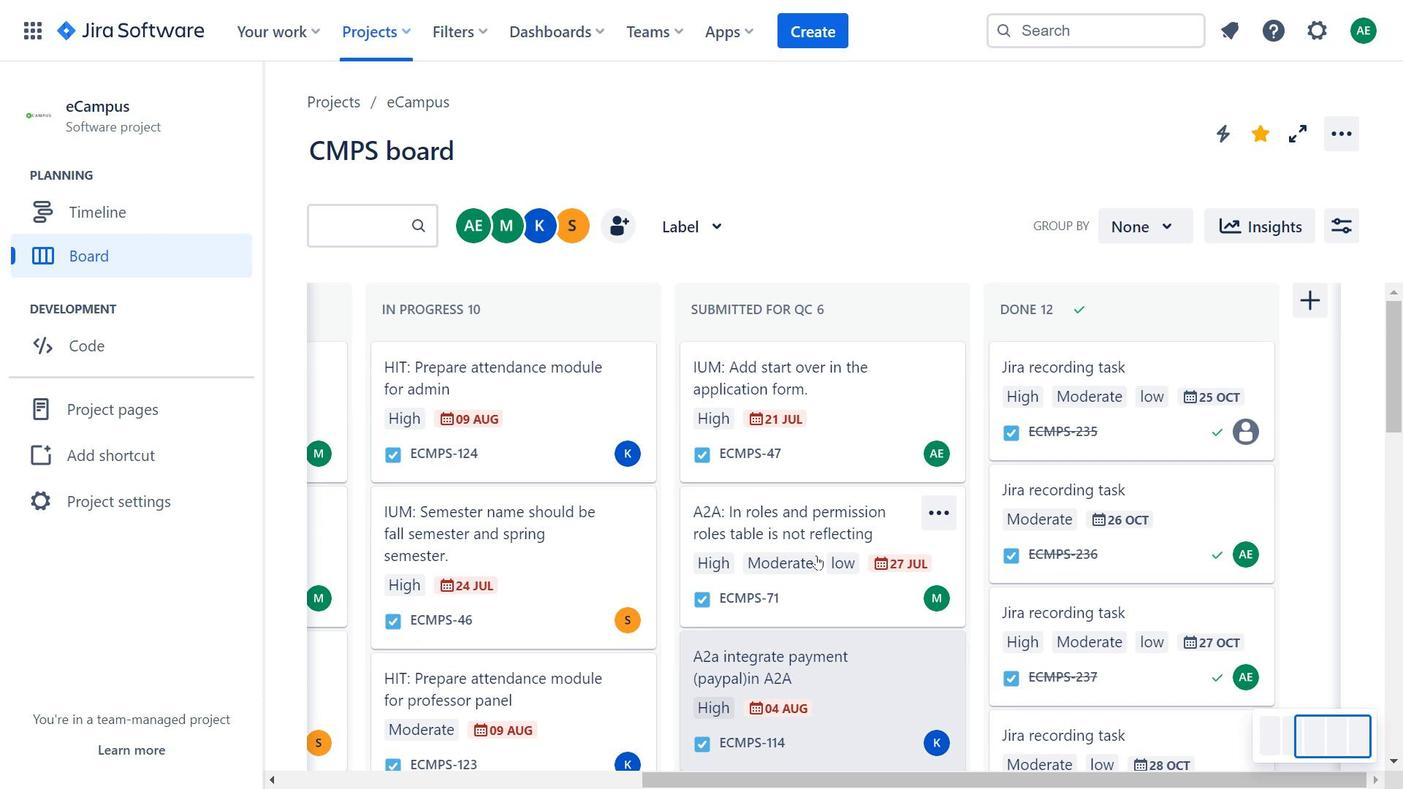 
Action: Mouse scrolled (817, 556) with delta (0, 0)
Screenshot: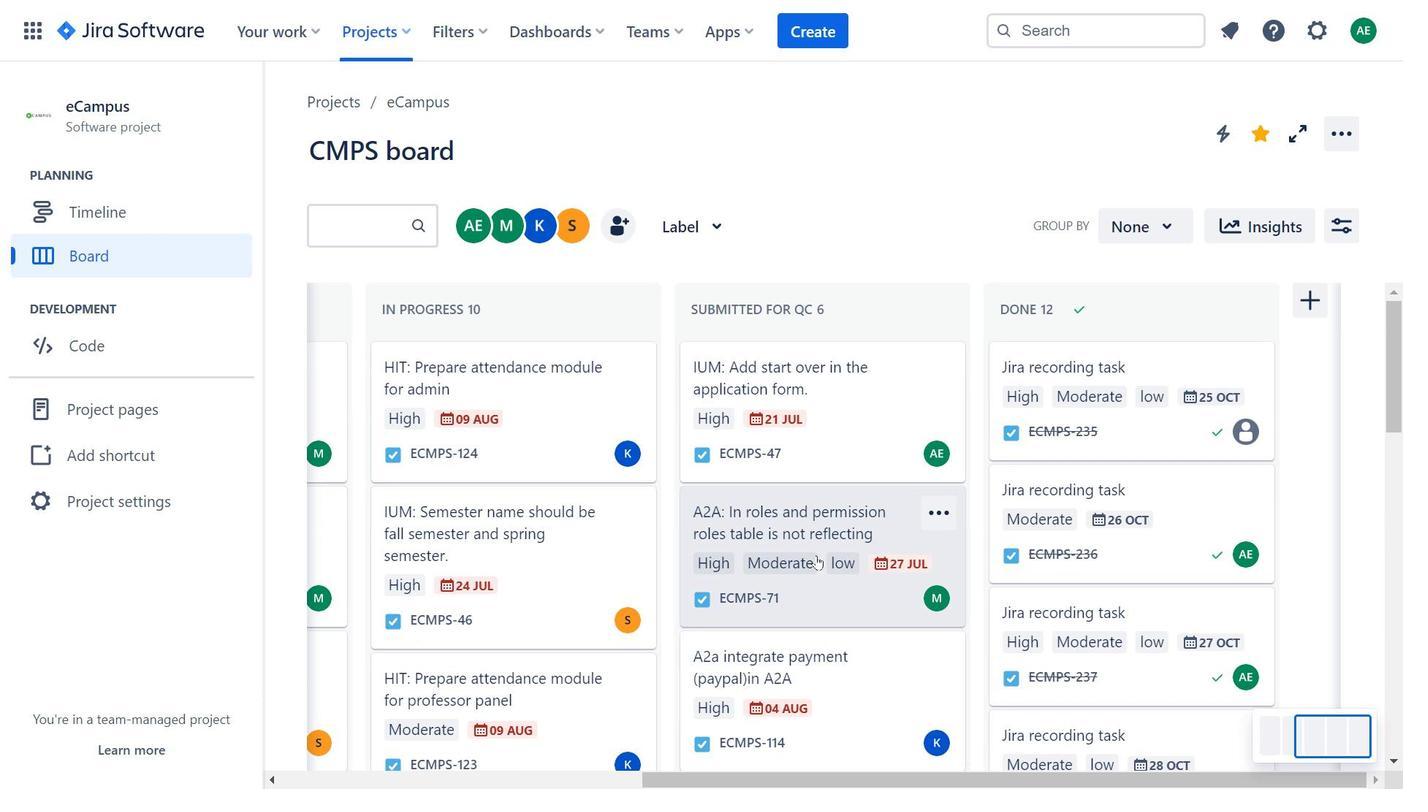 
Action: Mouse moved to (859, 445)
Screenshot: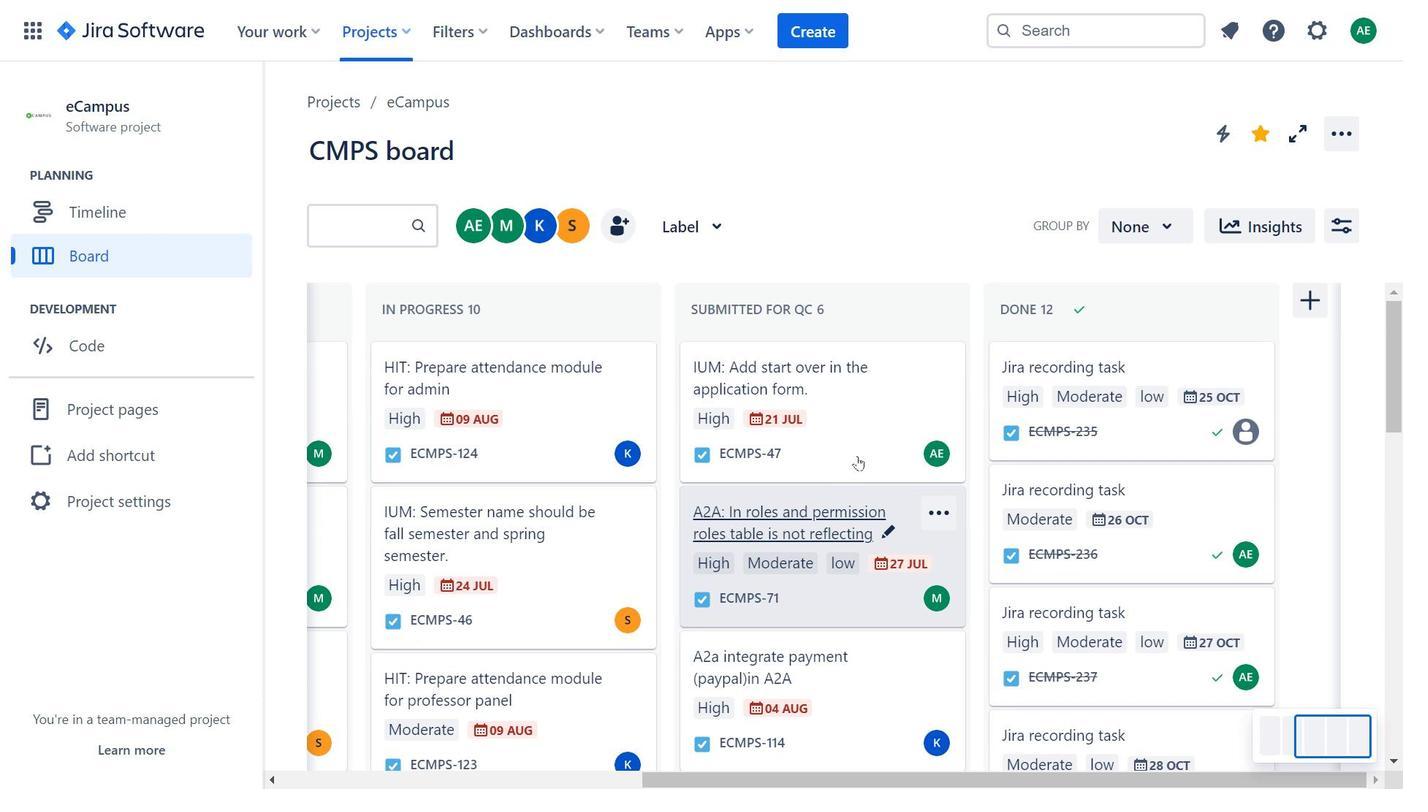
Action: Mouse pressed left at (859, 445)
Screenshot: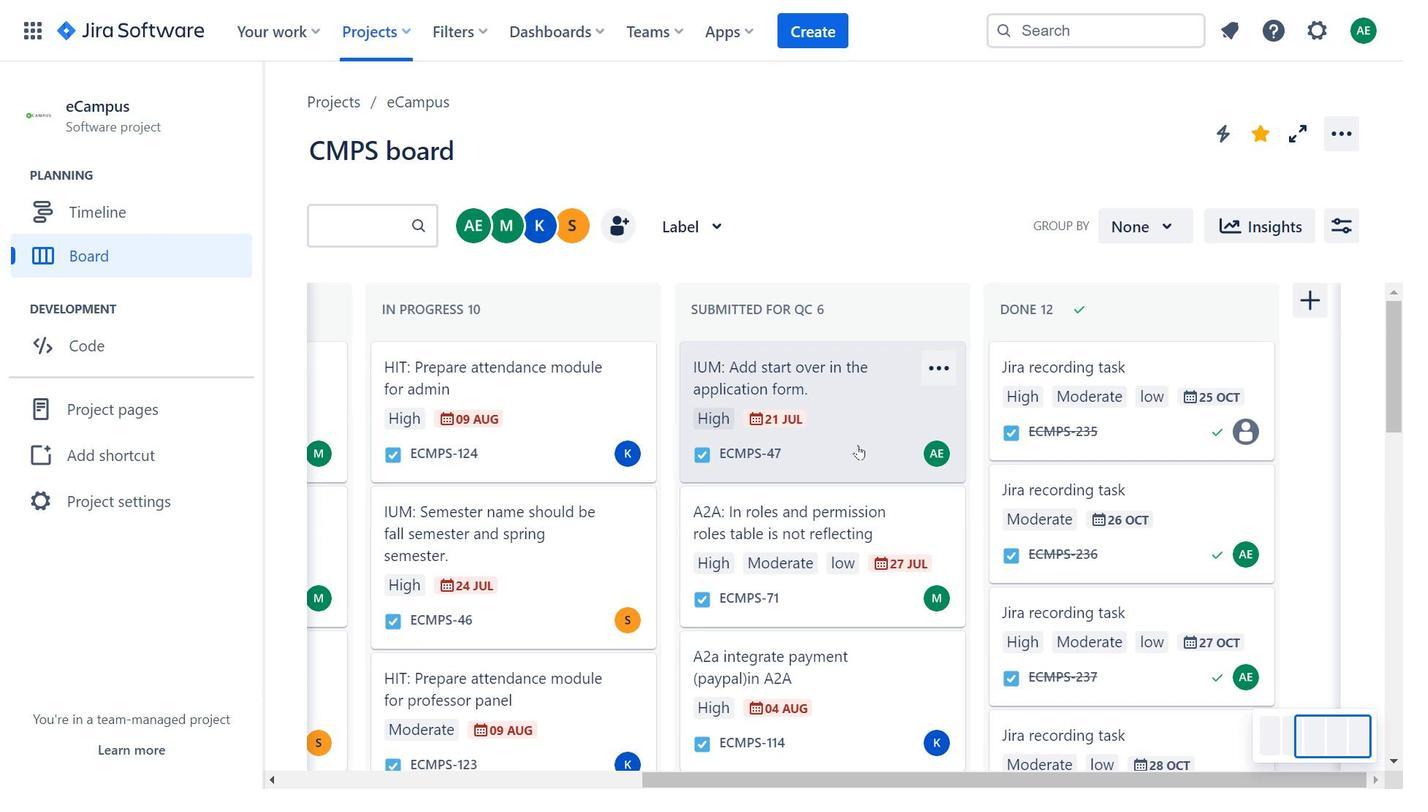 
Action: Mouse moved to (983, 187)
Screenshot: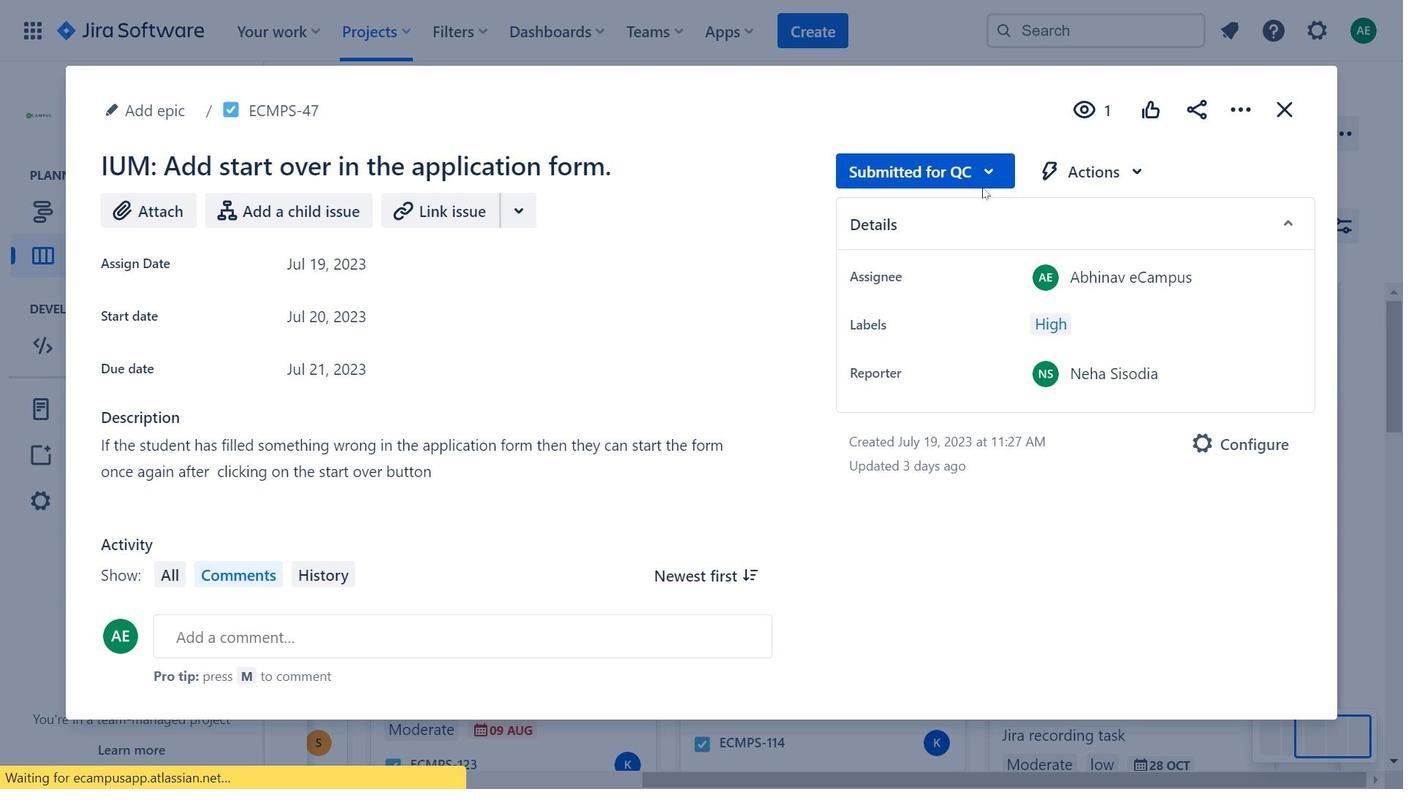 
Action: Mouse pressed left at (983, 187)
Screenshot: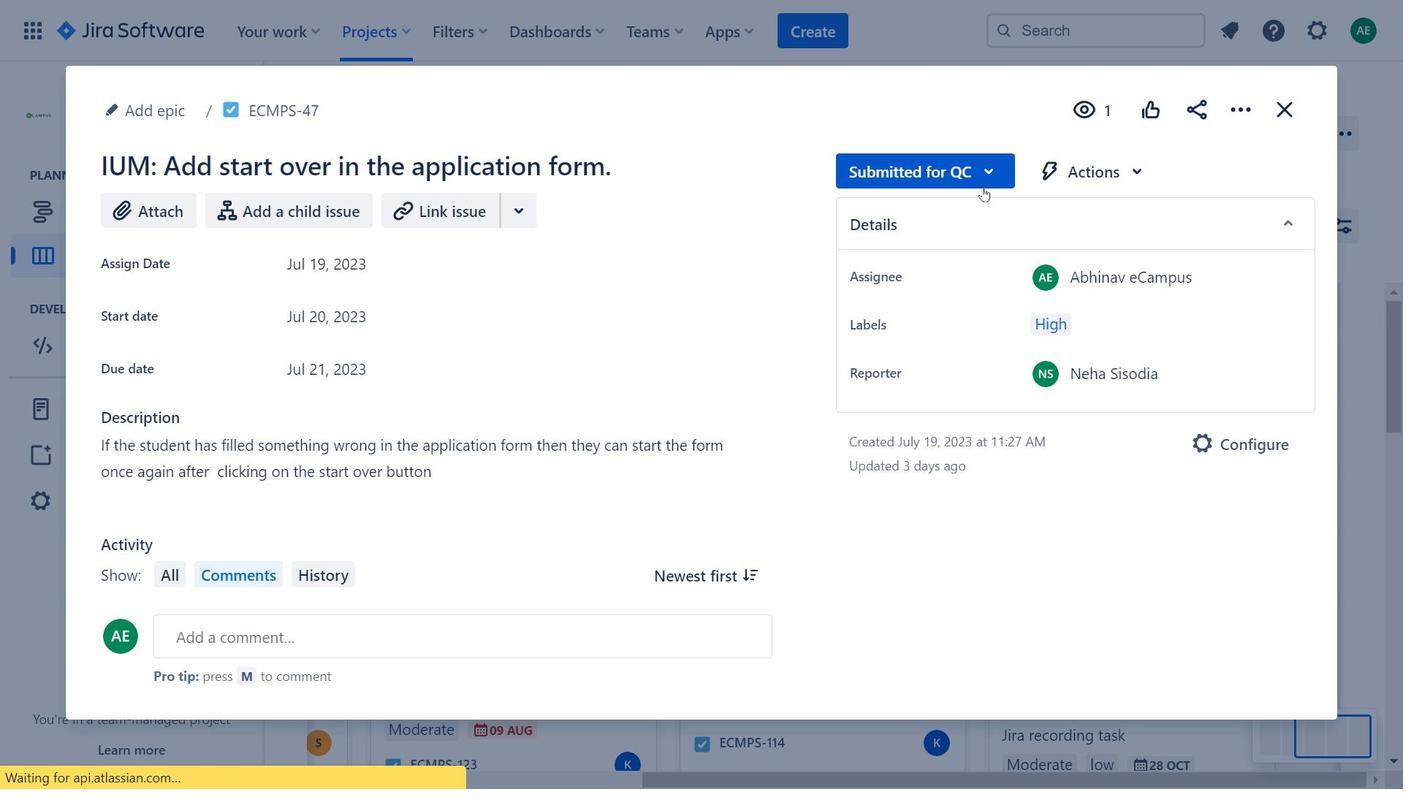 
Action: Mouse moved to (475, 302)
Screenshot: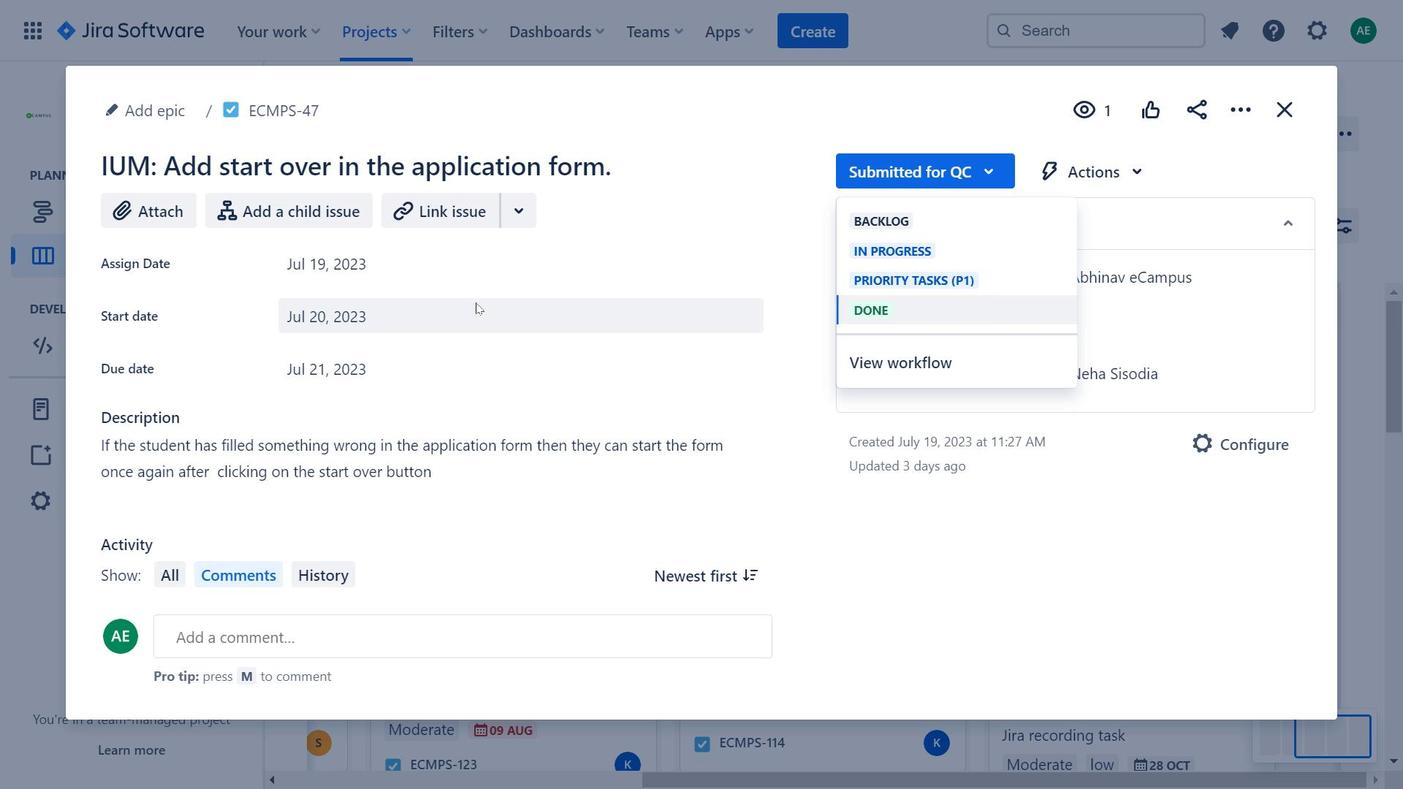 
Action: Mouse pressed left at (475, 302)
Screenshot: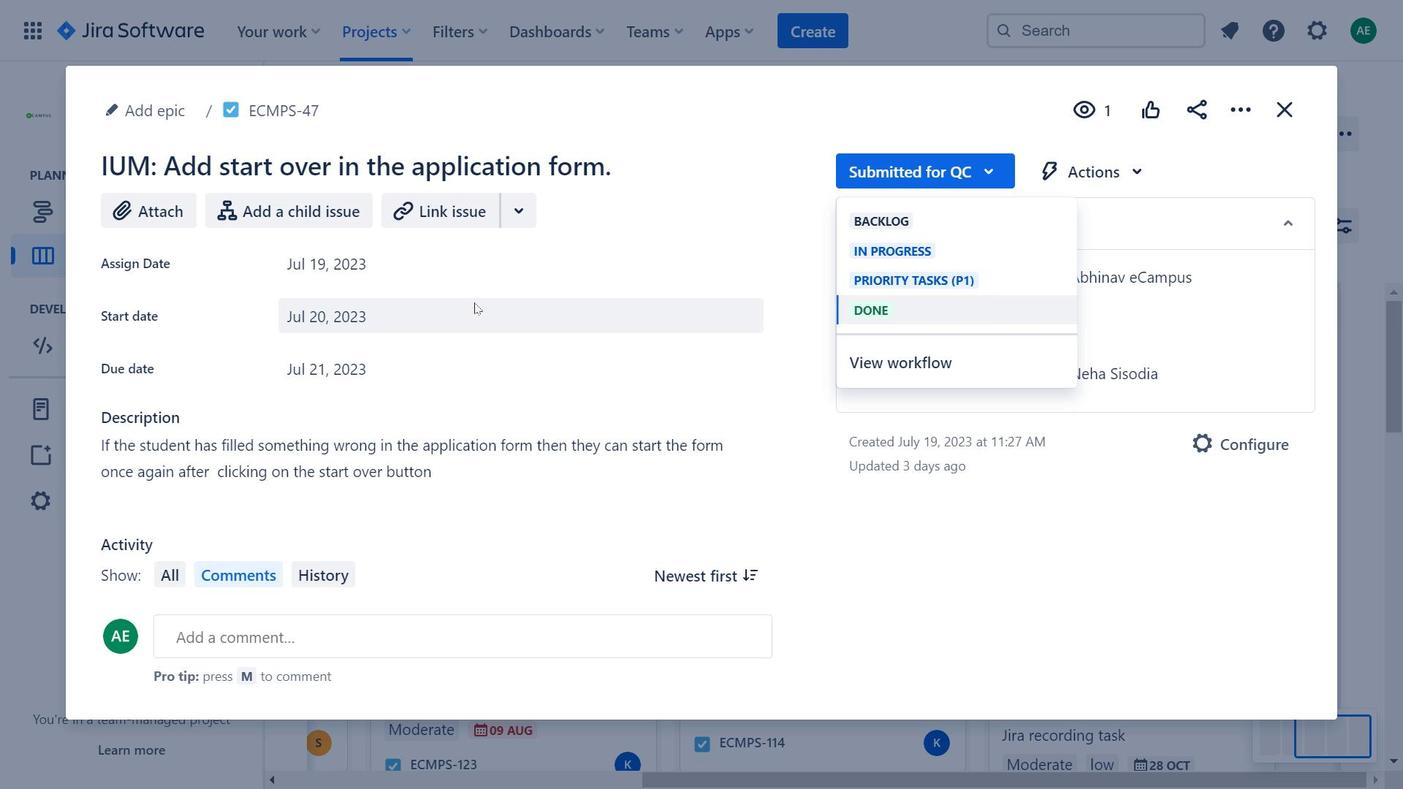 
Action: Mouse moved to (530, 200)
Screenshot: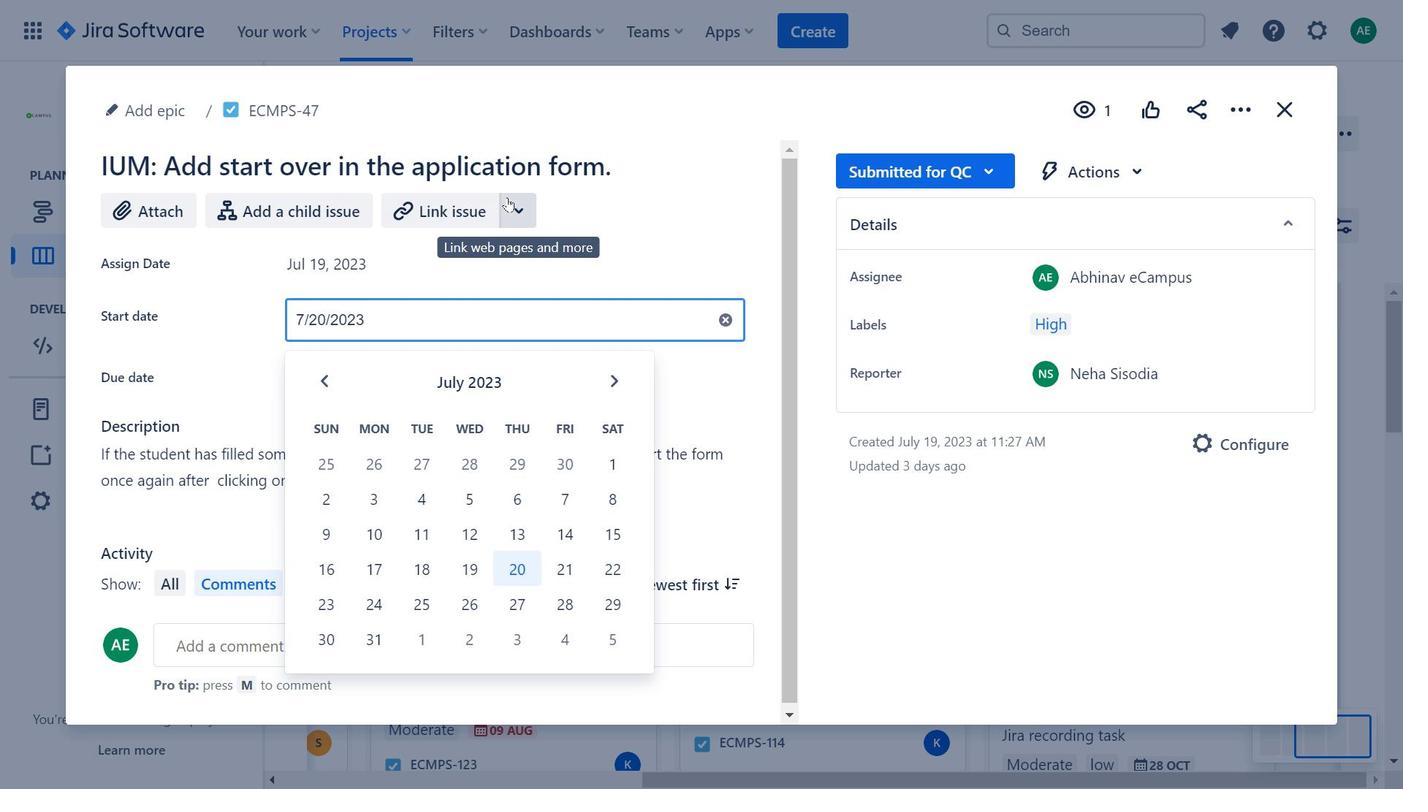 
Action: Mouse pressed left at (530, 200)
Screenshot: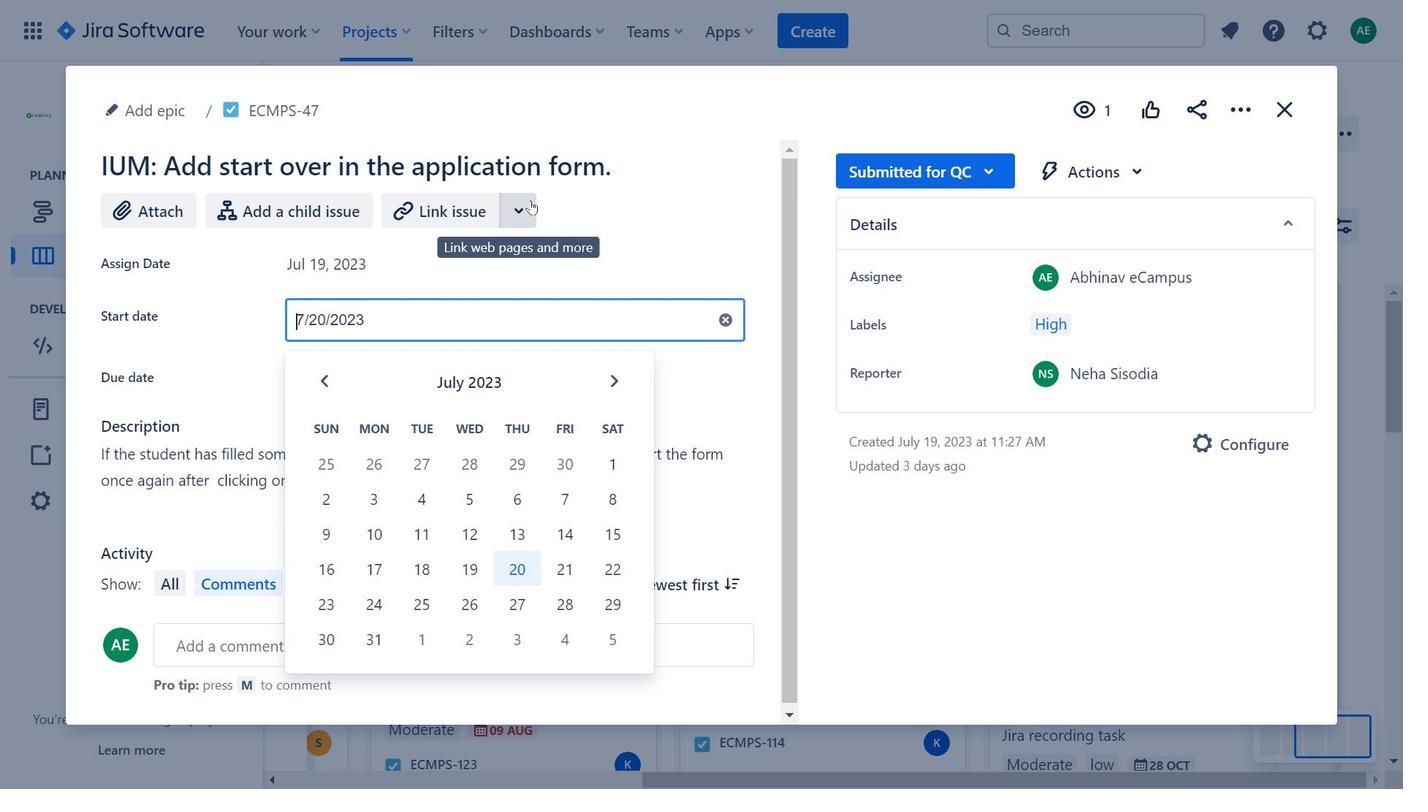 
Action: Mouse moved to (324, 576)
Screenshot: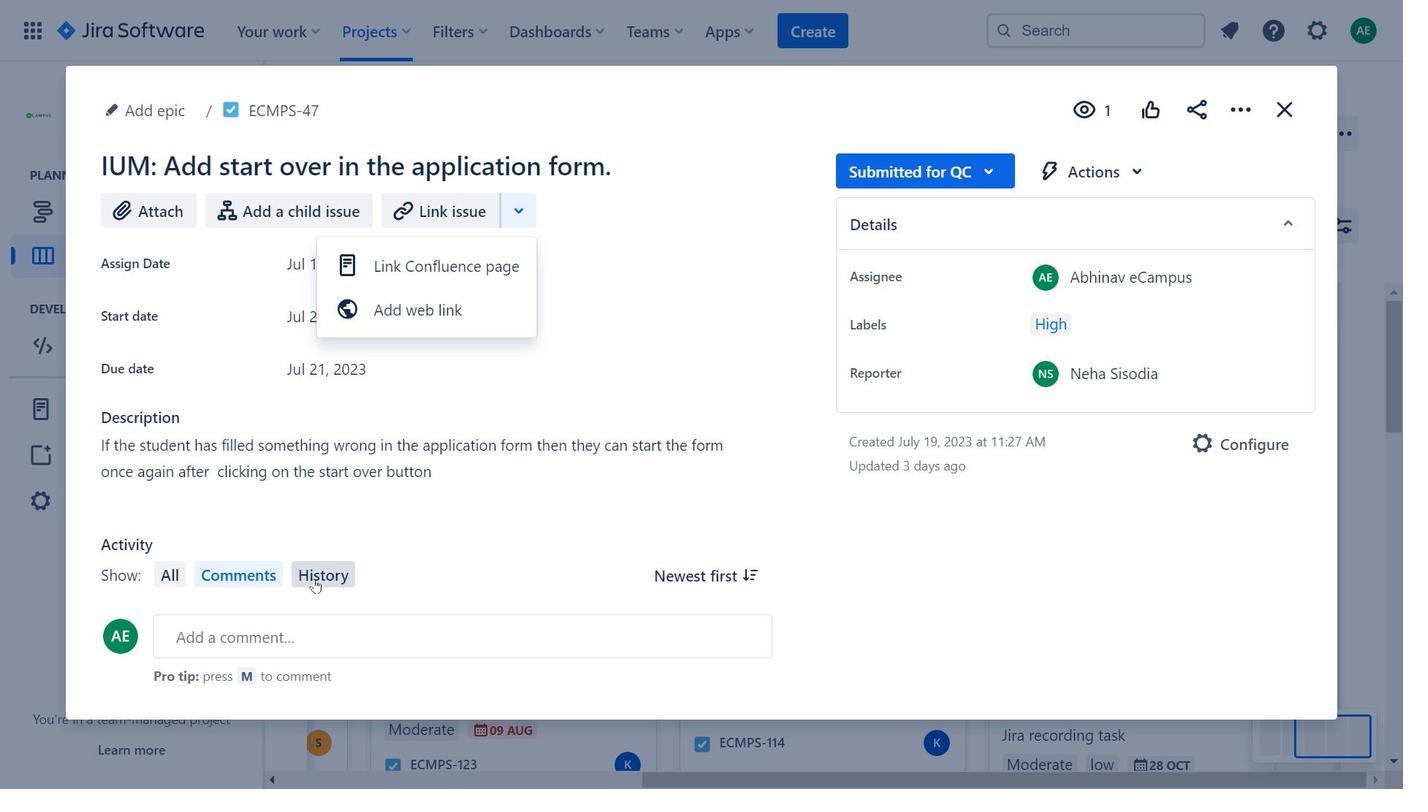 
Action: Mouse pressed left at (324, 576)
Screenshot: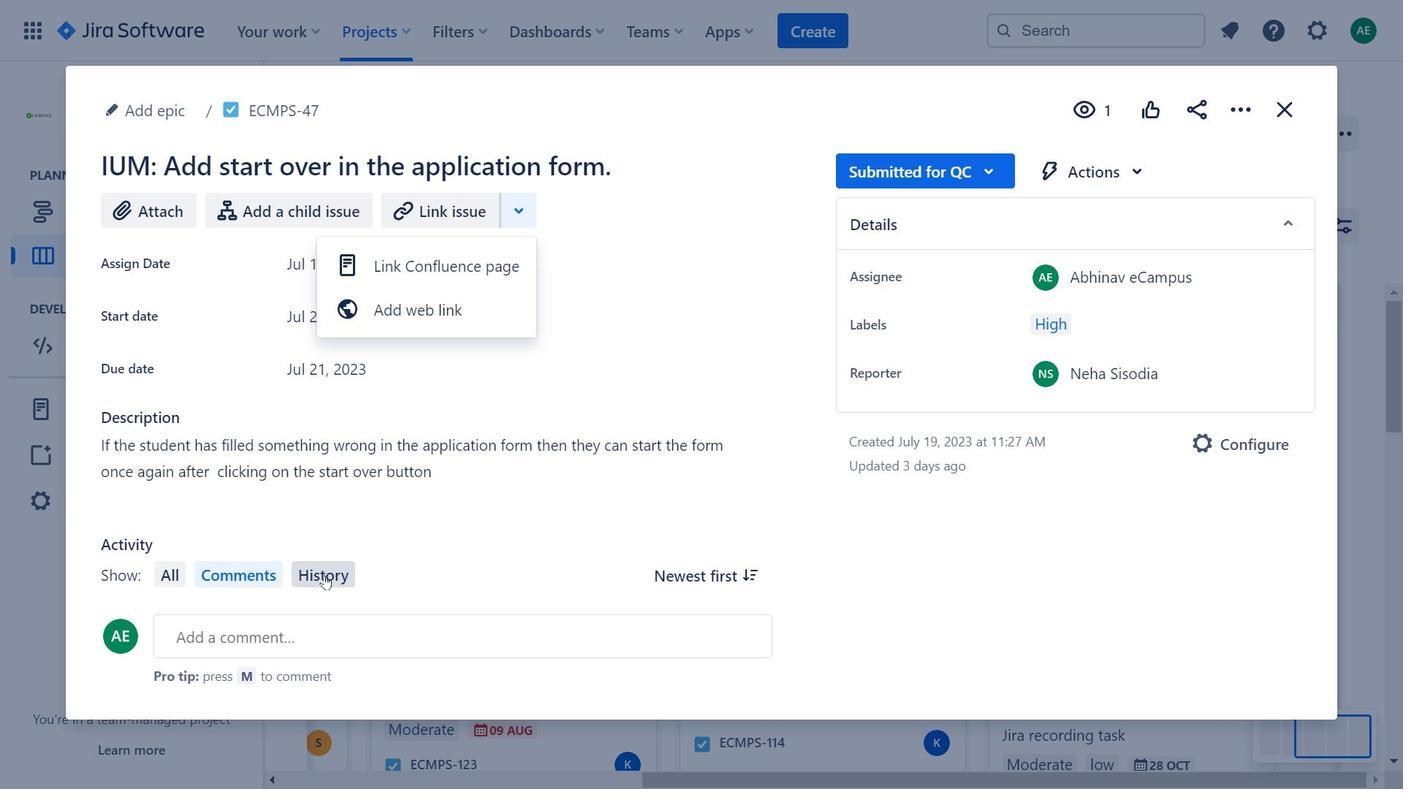
Action: Mouse moved to (555, 345)
Screenshot: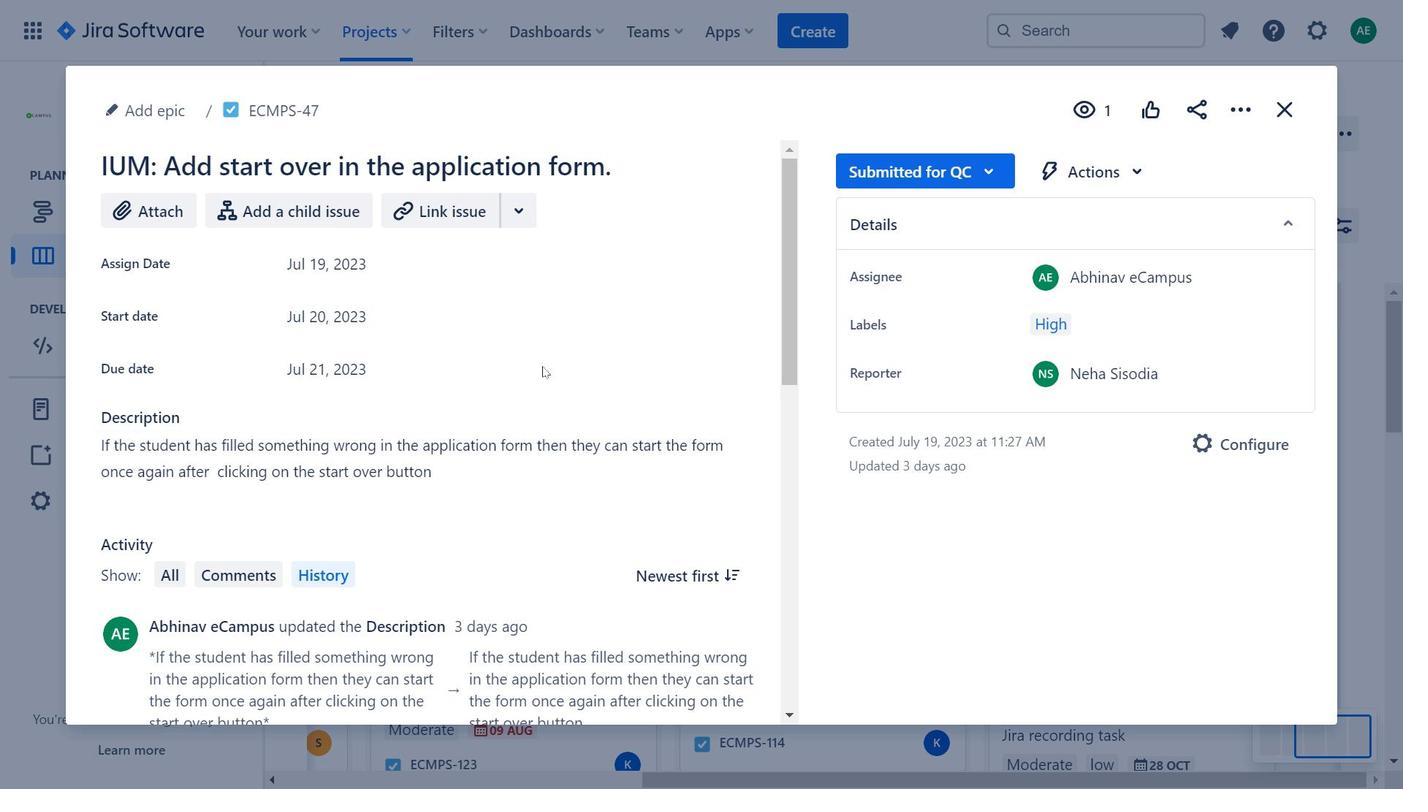
Action: Mouse scrolled (555, 345) with delta (0, 0)
Screenshot: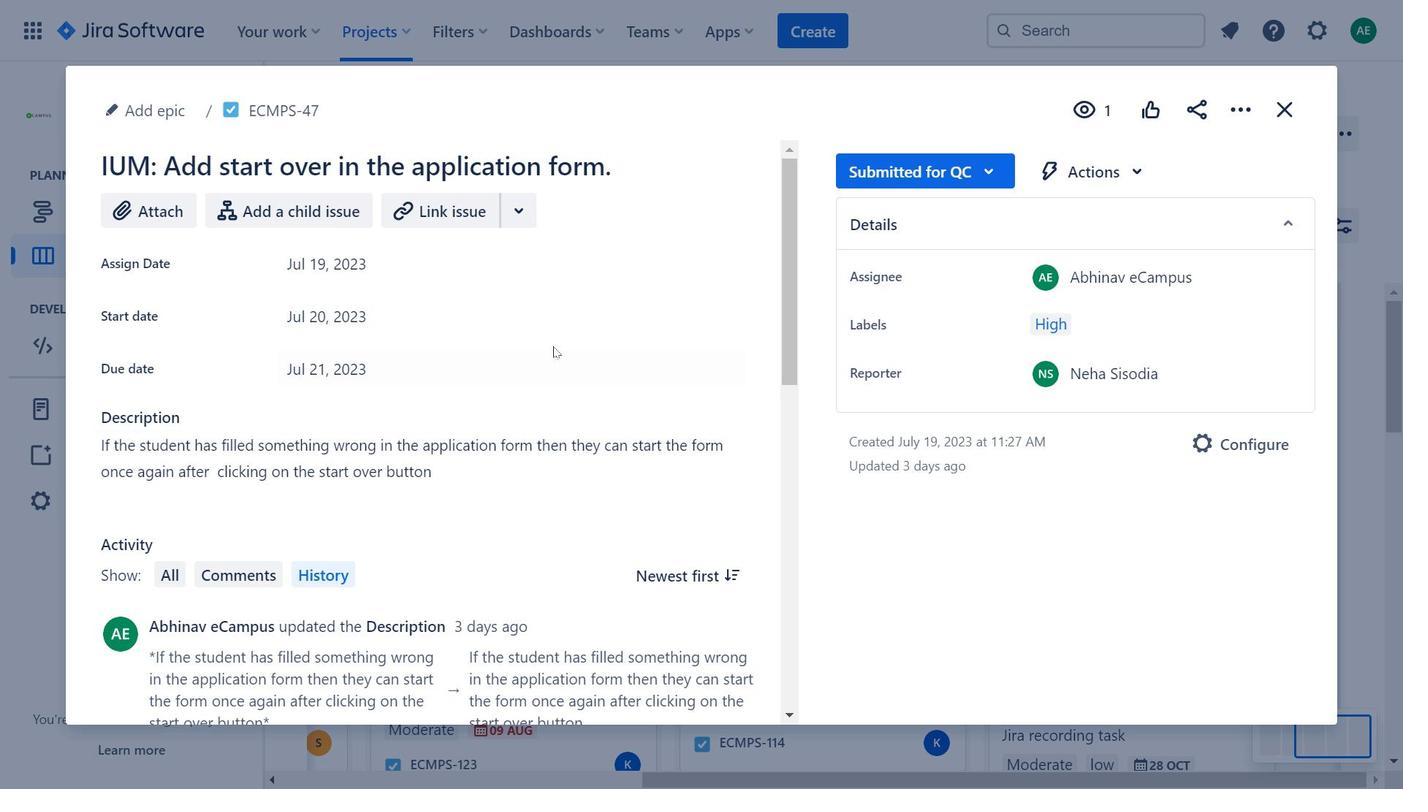 
Action: Mouse moved to (557, 345)
Screenshot: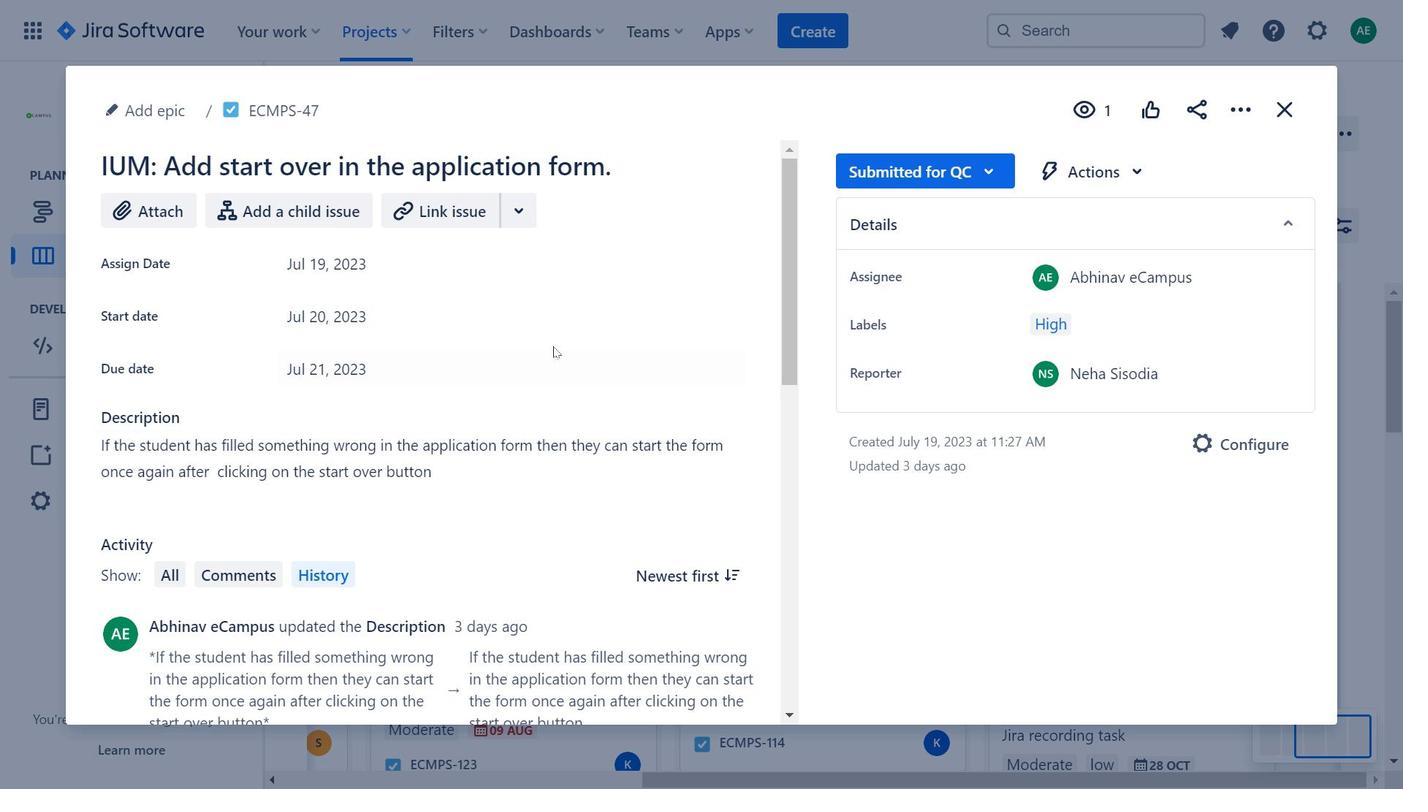 
Action: Mouse scrolled (557, 345) with delta (0, 0)
Screenshot: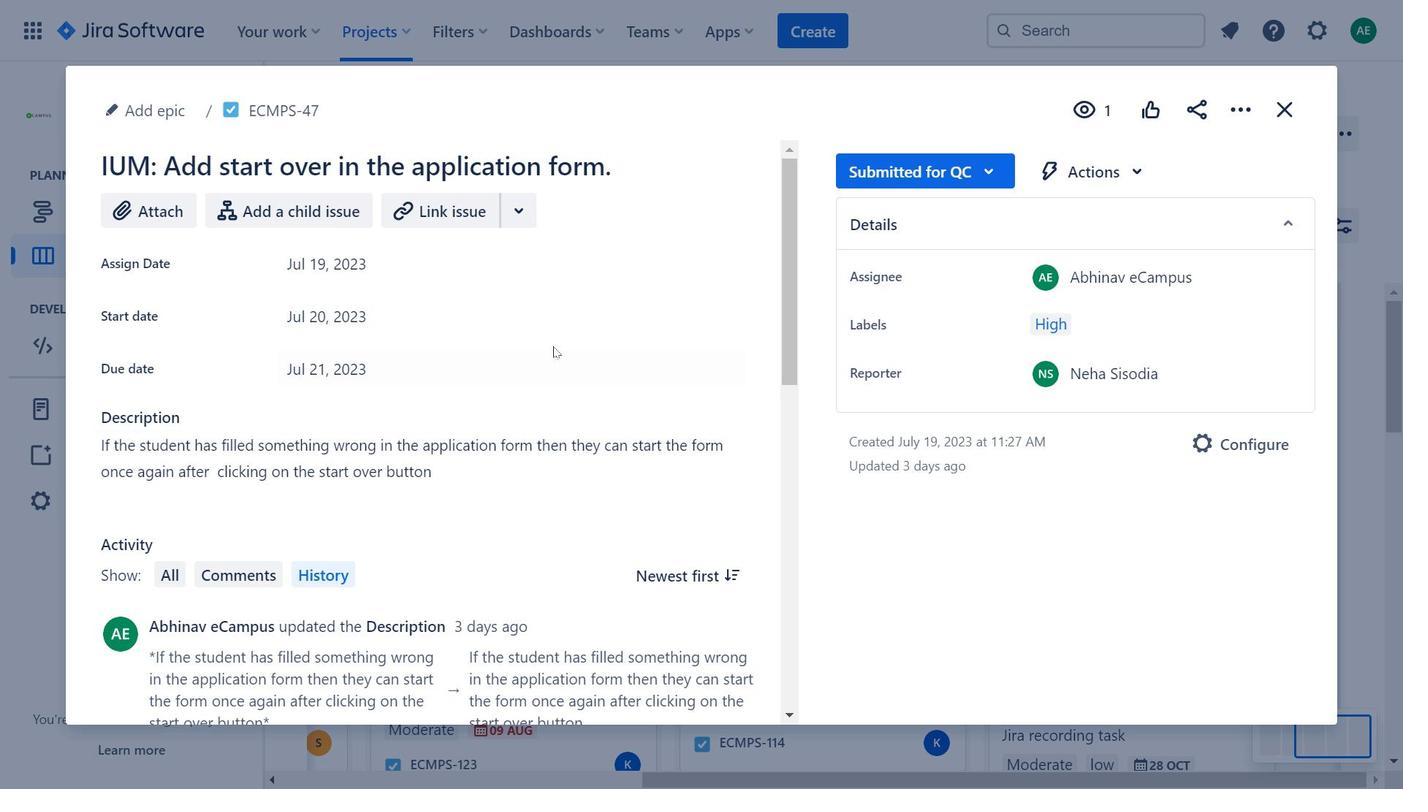 
Action: Mouse moved to (563, 345)
Screenshot: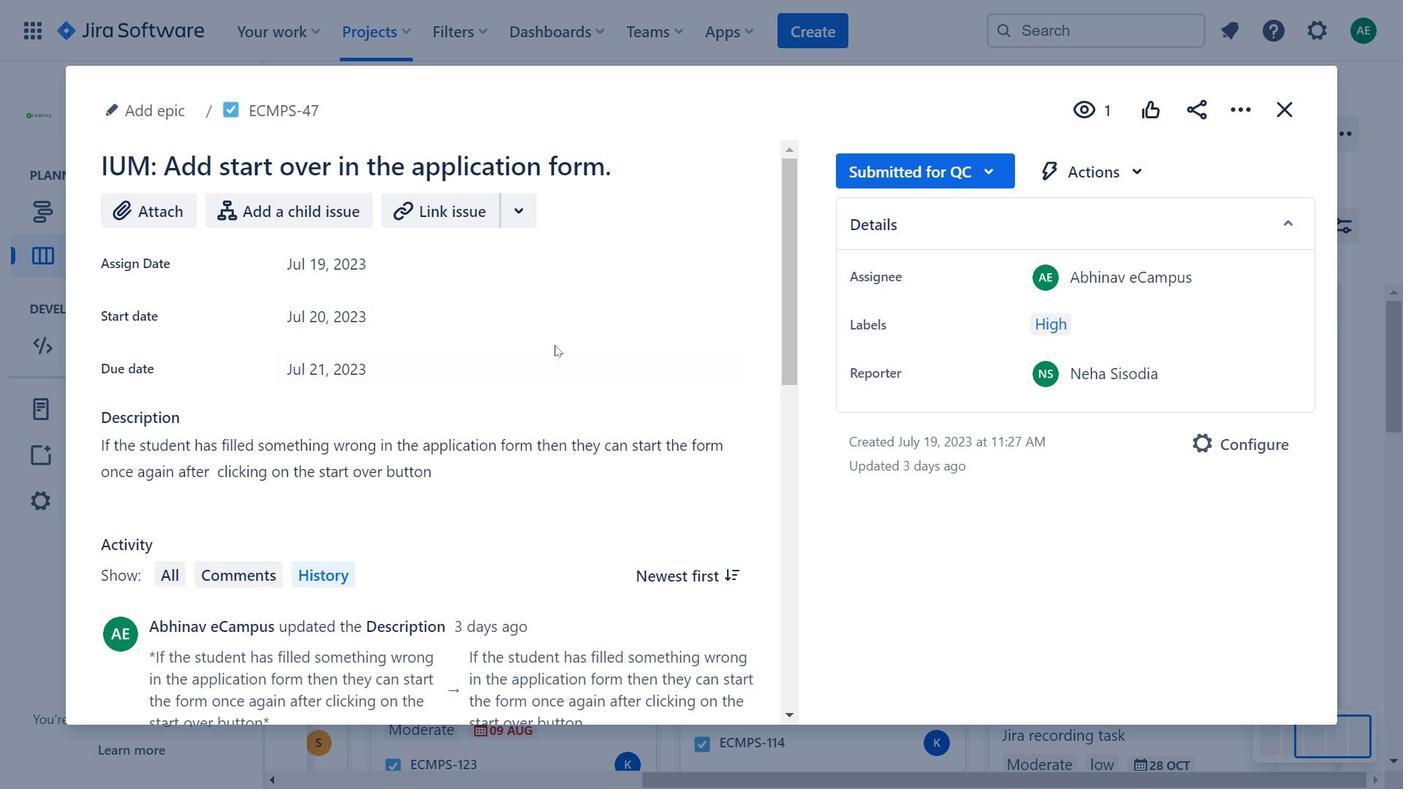 
Action: Mouse scrolled (563, 345) with delta (0, 0)
Screenshot: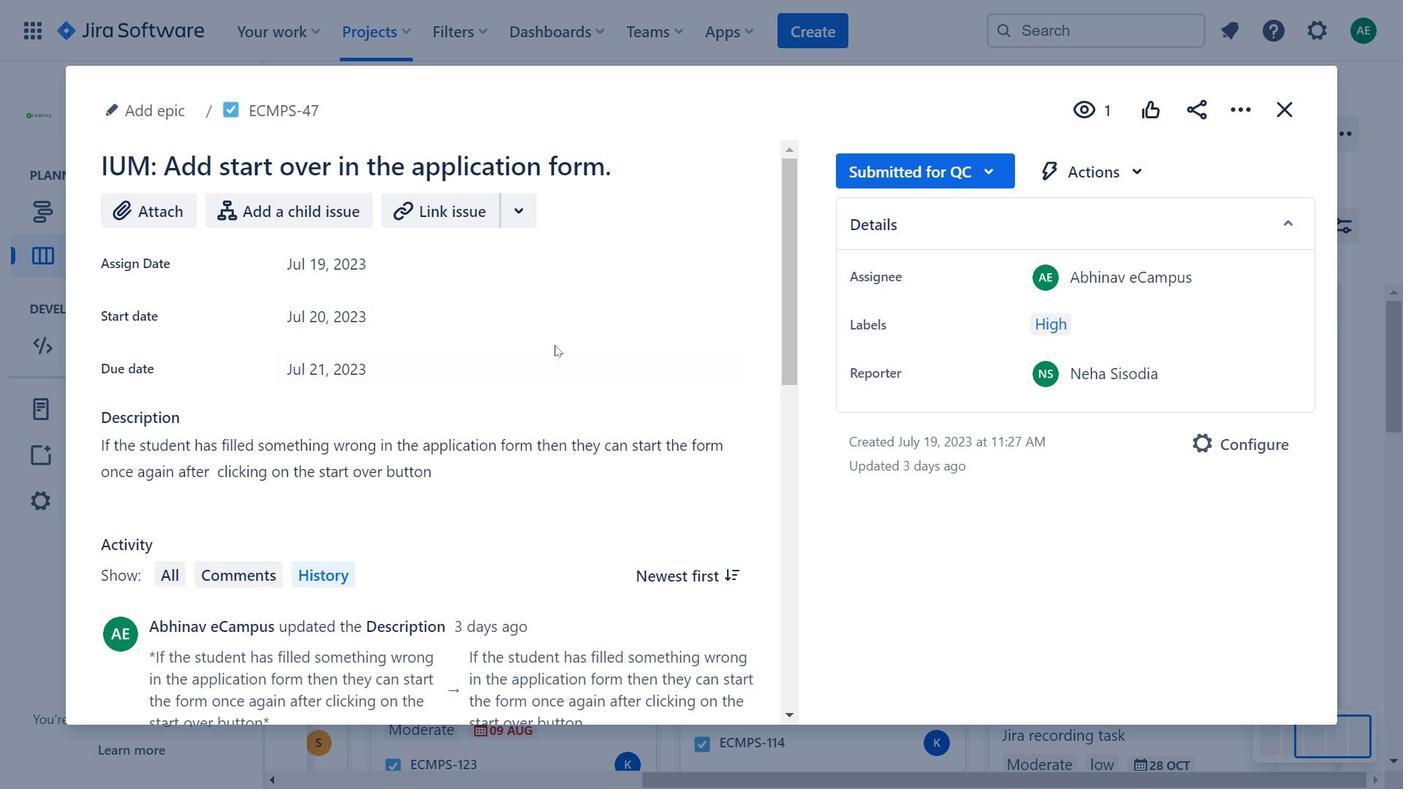 
Action: Mouse moved to (565, 345)
Screenshot: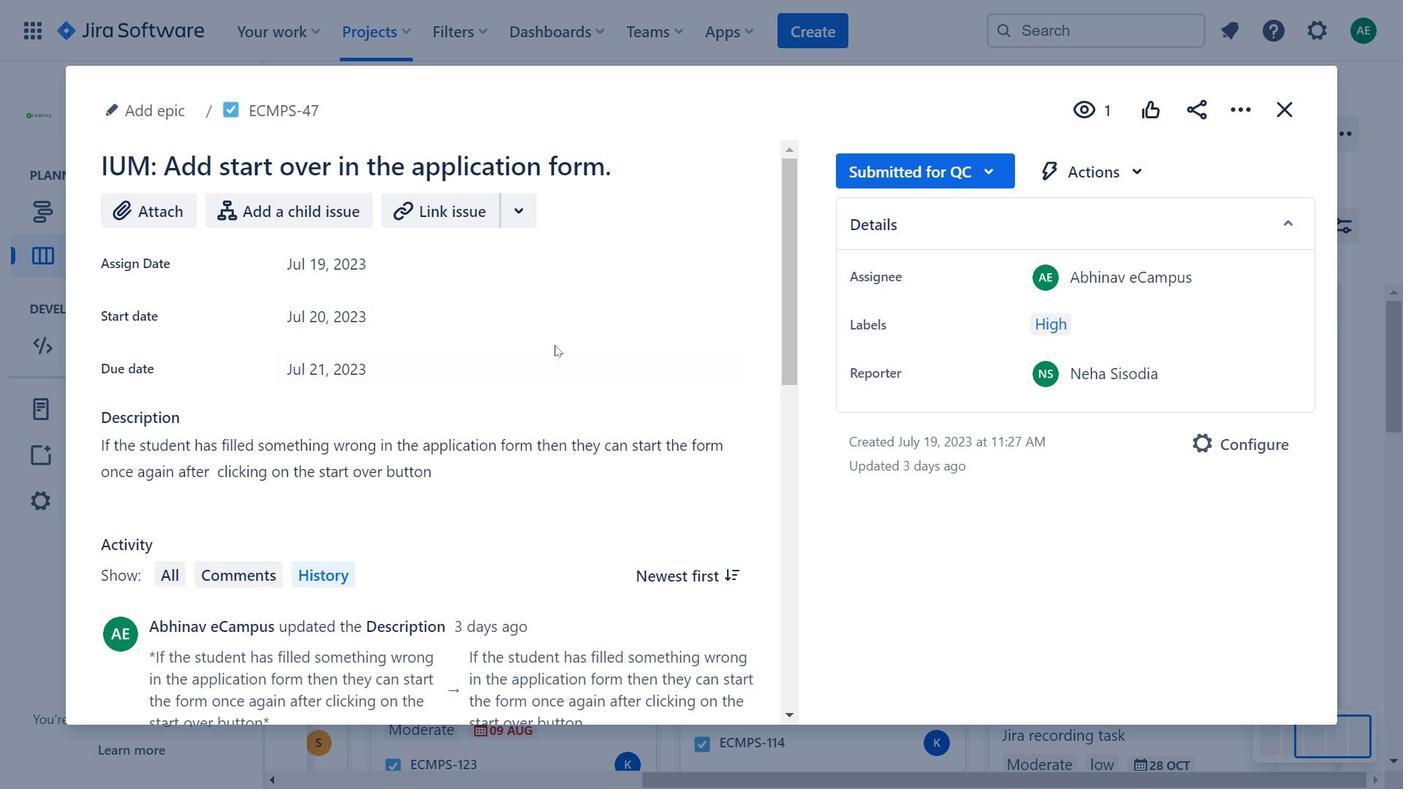 
Action: Mouse scrolled (565, 345) with delta (0, 0)
Screenshot: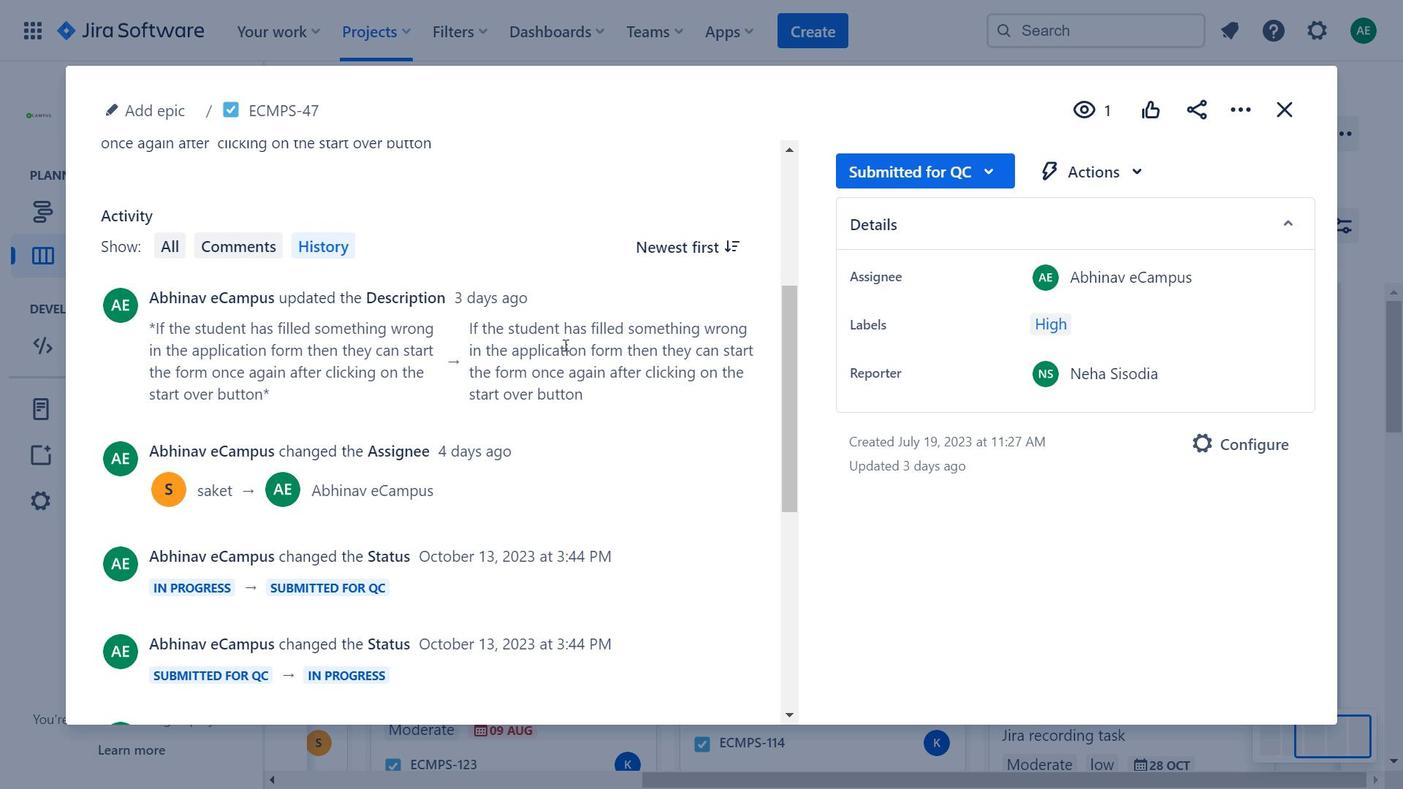 
Action: Mouse scrolled (565, 345) with delta (0, 0)
Screenshot: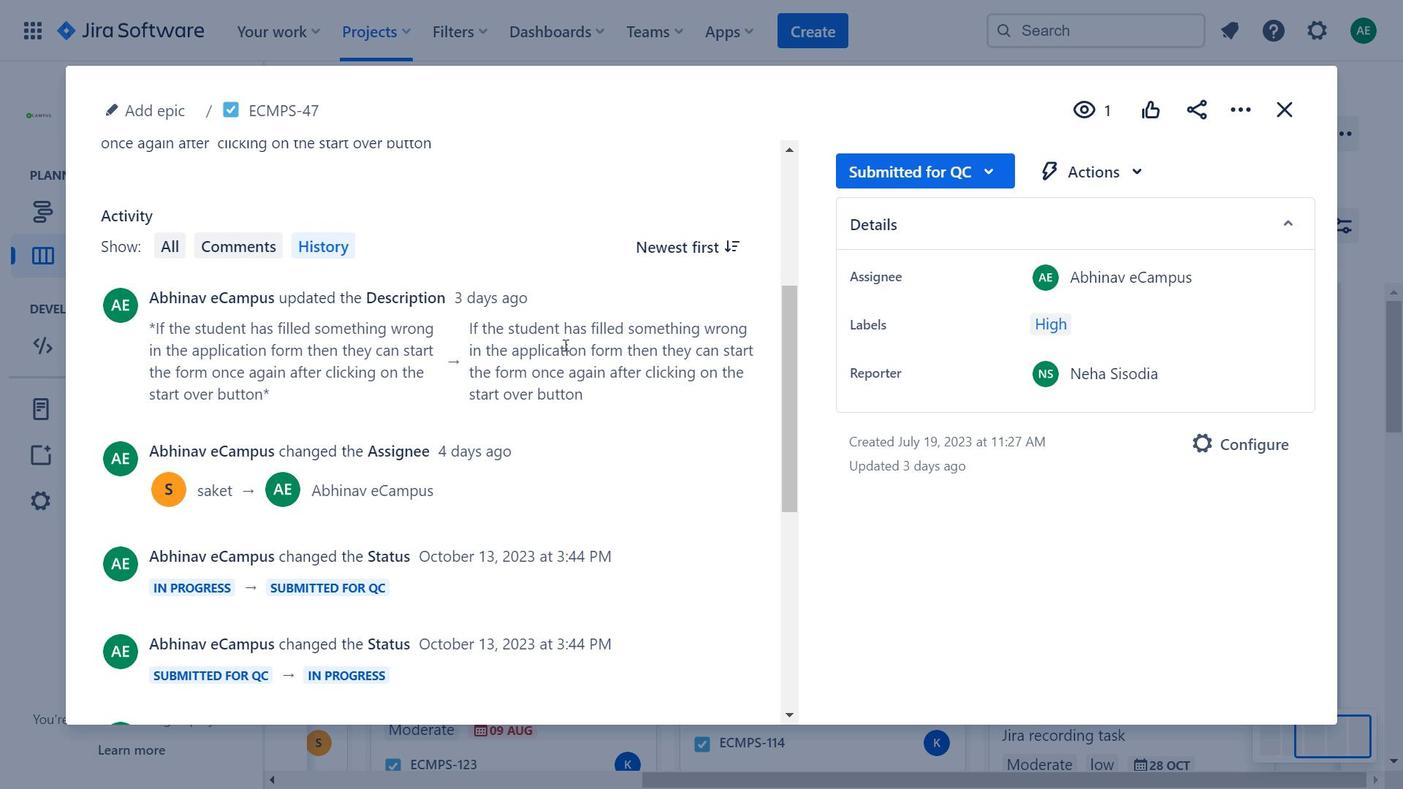 
Action: Mouse scrolled (565, 345) with delta (0, 0)
Screenshot: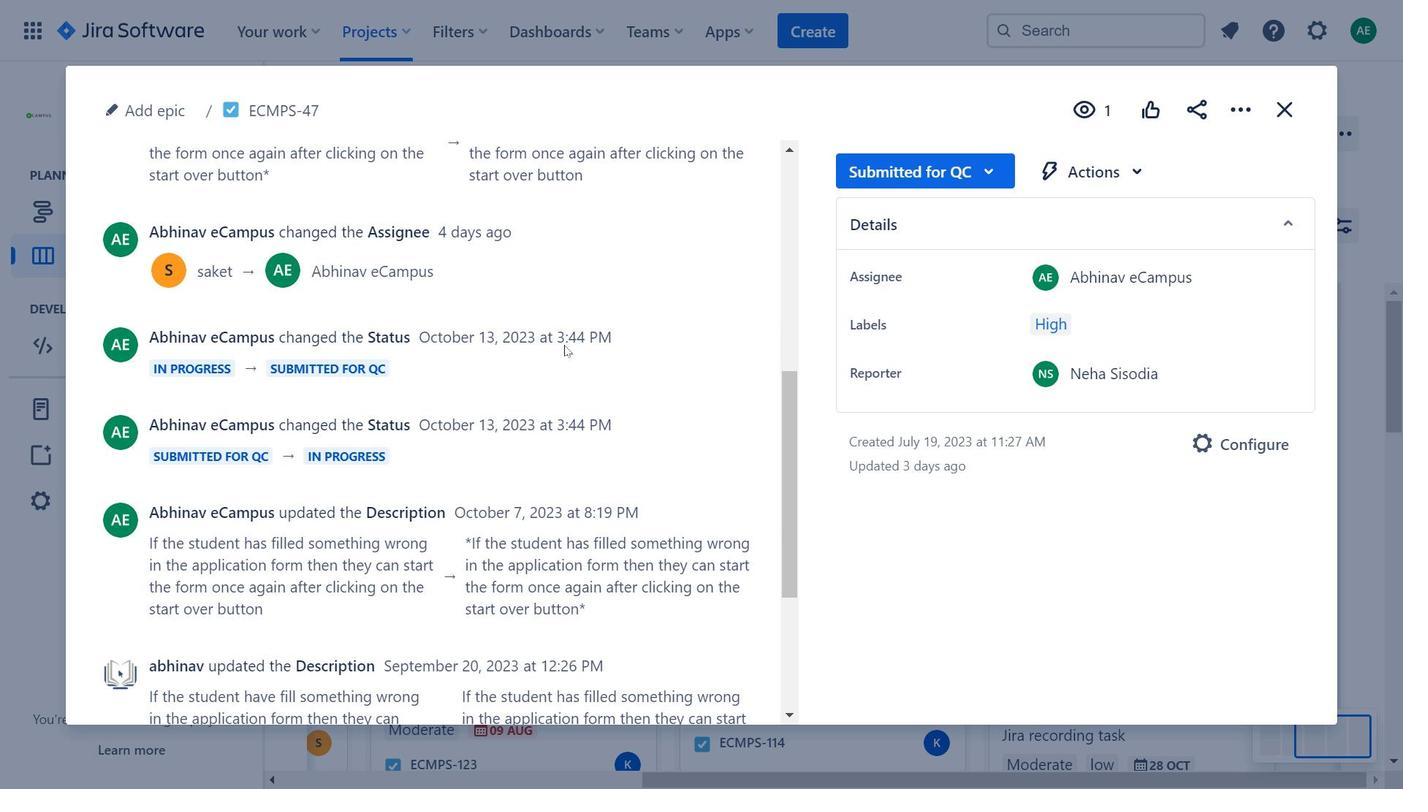 
Action: Mouse scrolled (565, 345) with delta (0, 0)
Screenshot: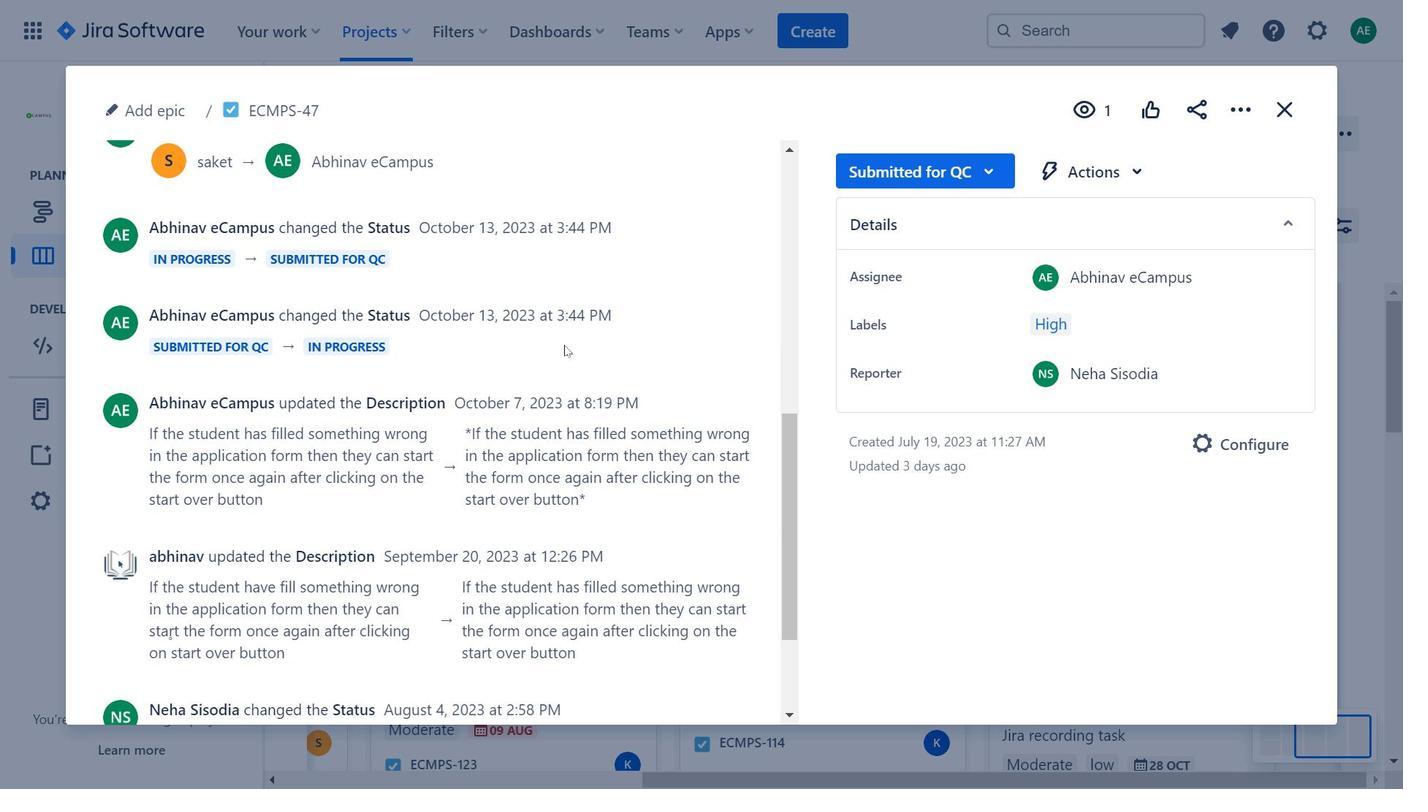 
Action: Mouse moved to (605, 378)
Screenshot: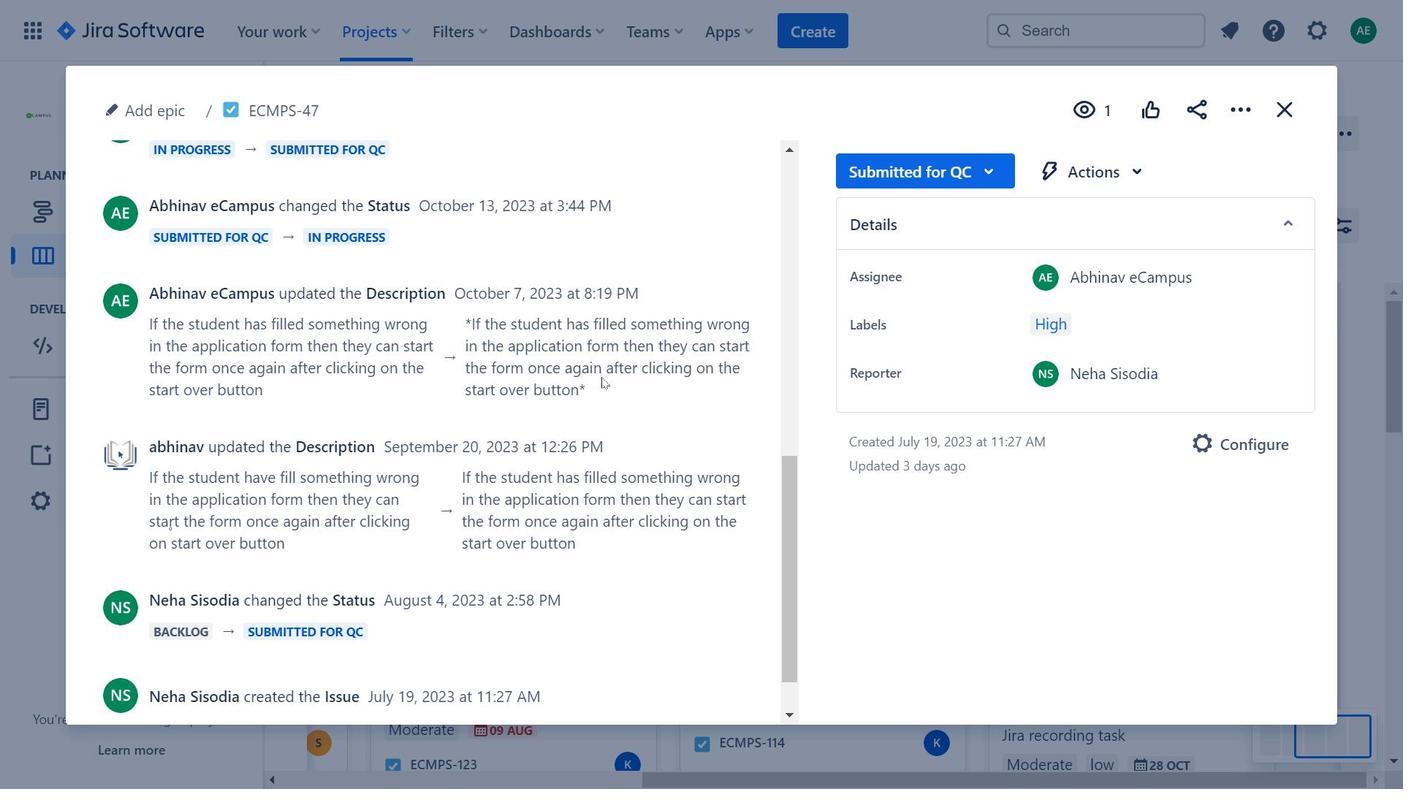 
Action: Mouse scrolled (605, 377) with delta (0, 0)
Screenshot: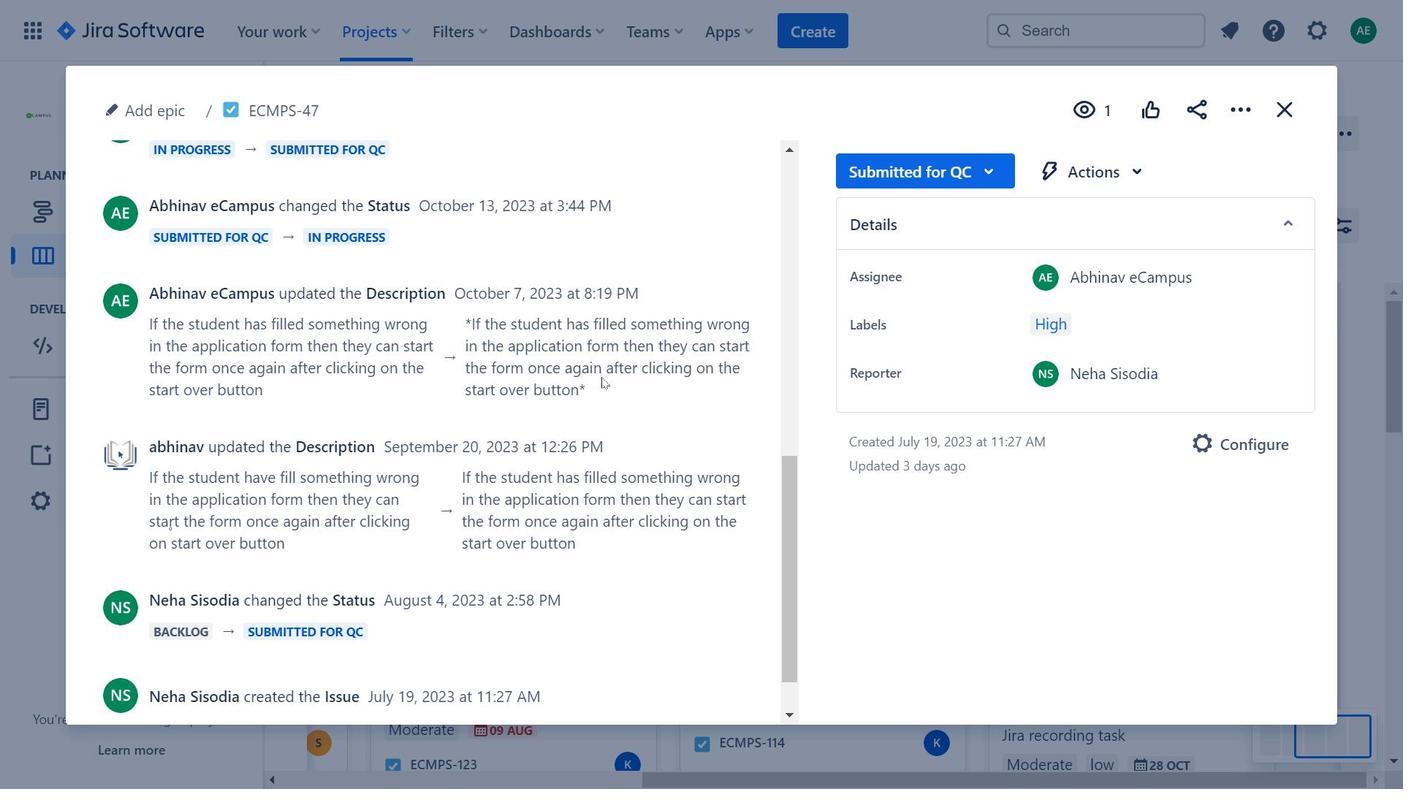 
Action: Mouse moved to (618, 392)
Screenshot: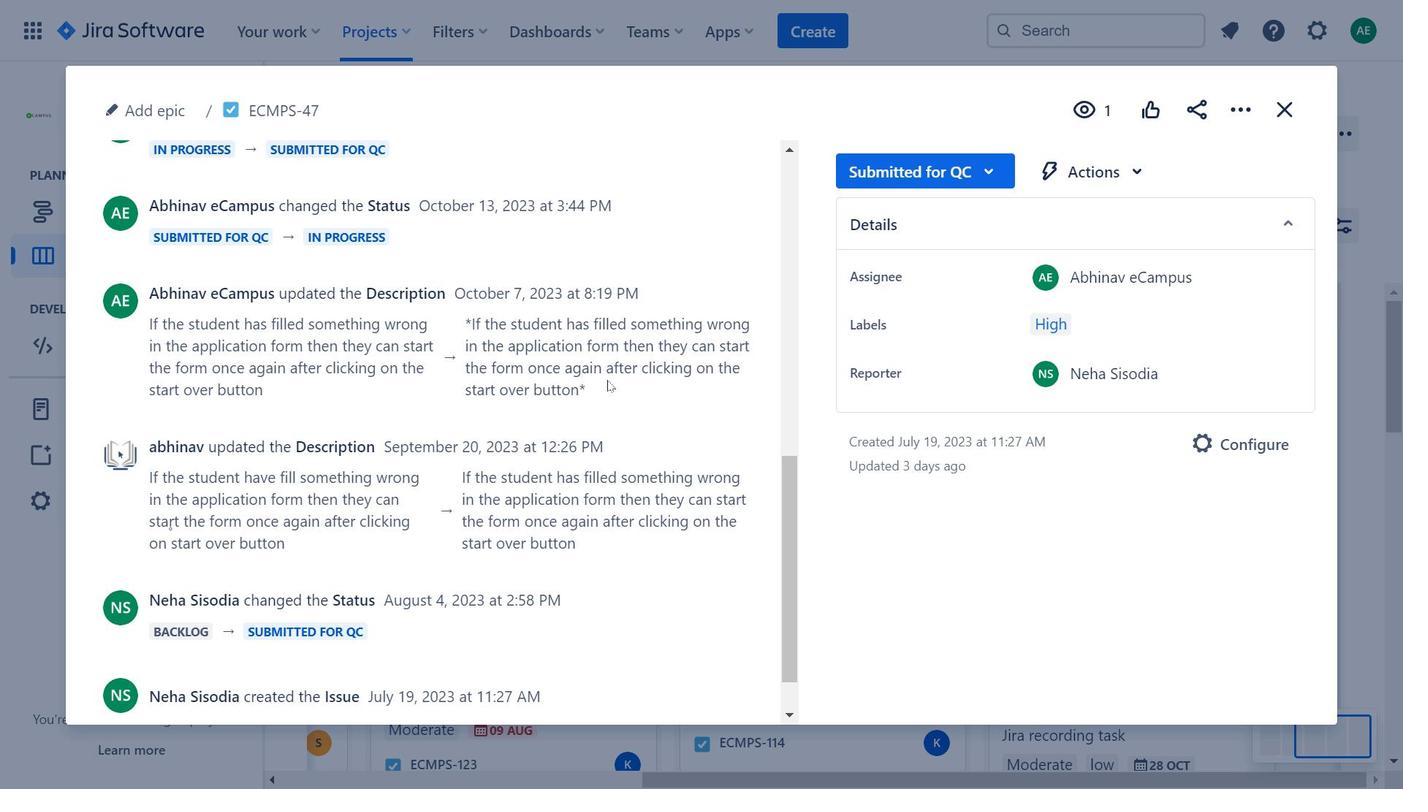 
Action: Mouse scrolled (618, 391) with delta (0, 0)
Screenshot: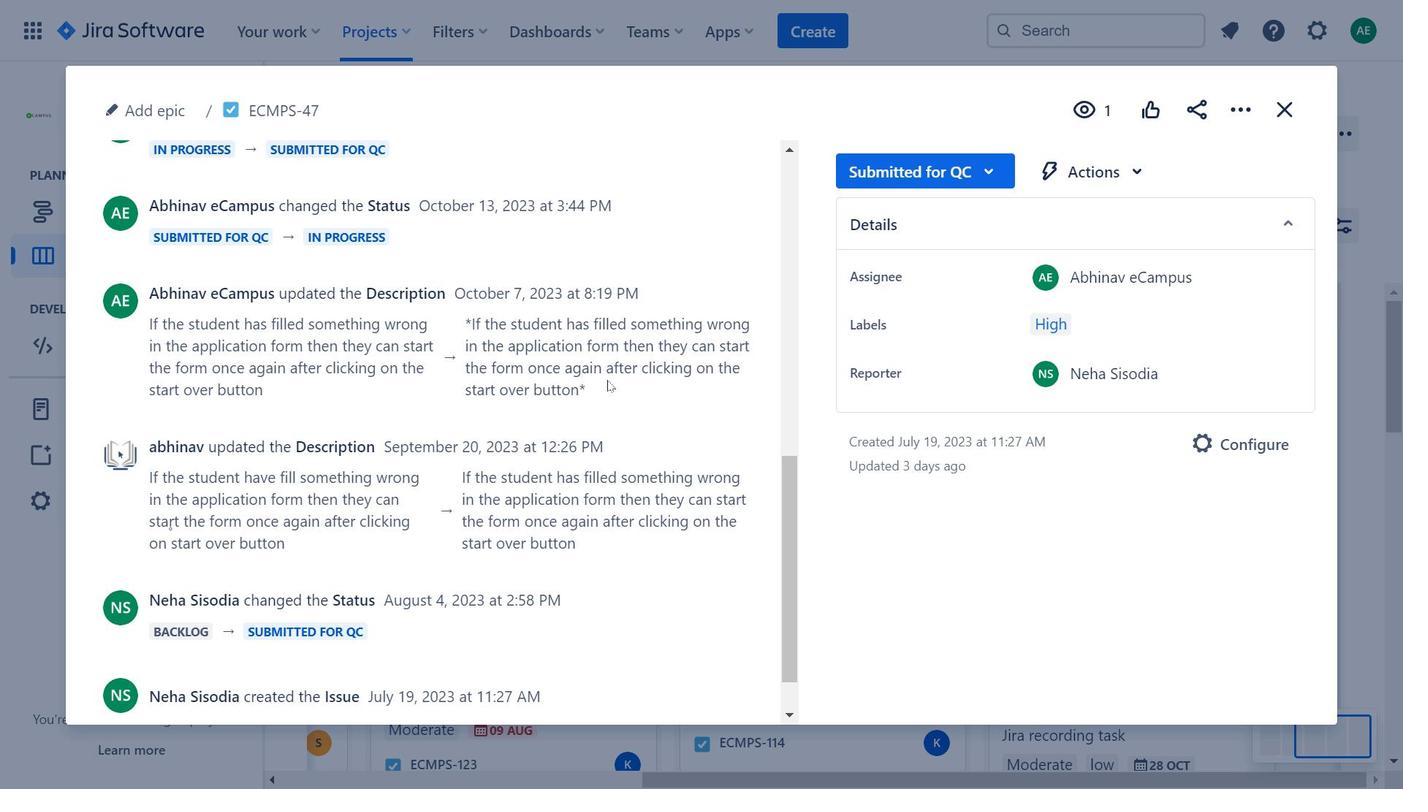 
Action: Mouse moved to (979, 176)
Screenshot: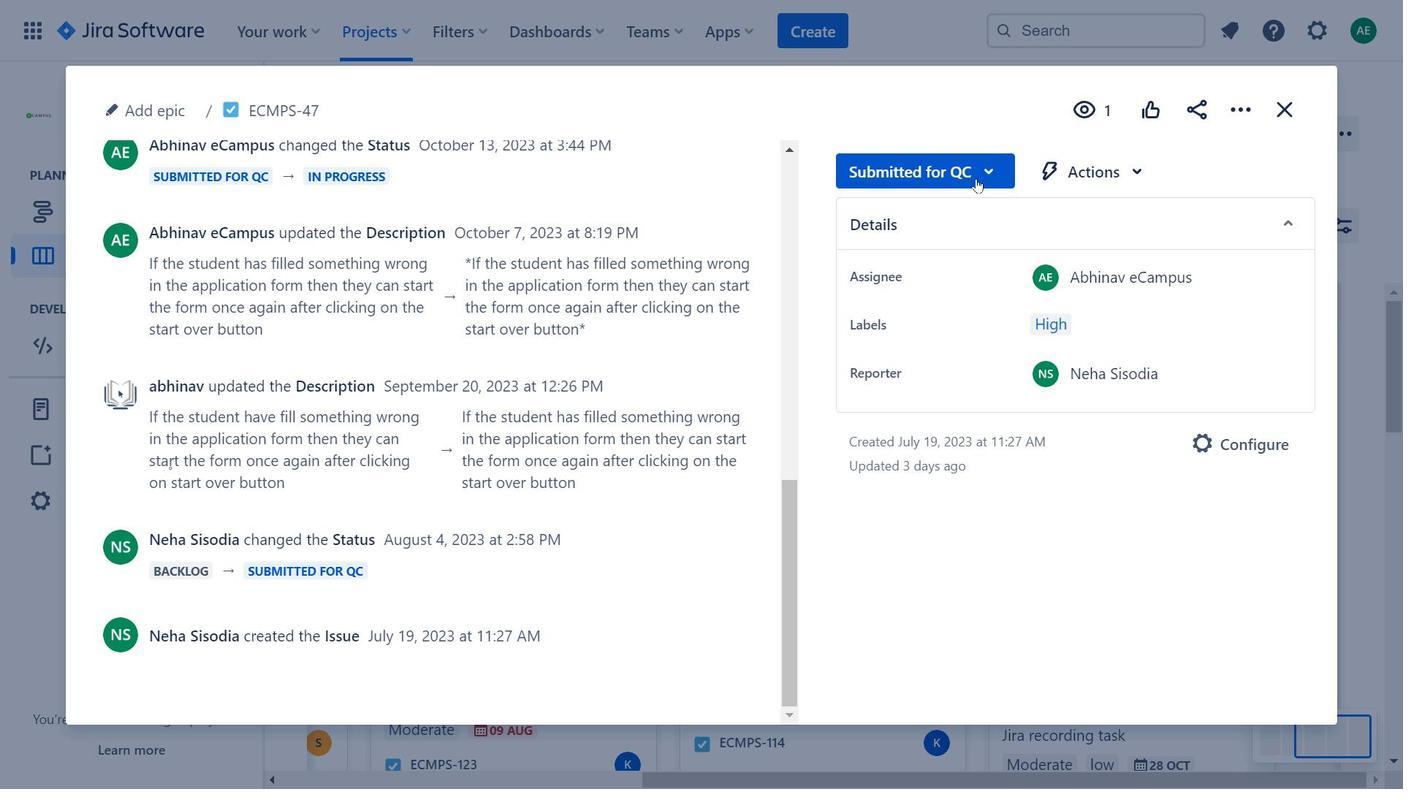 
Action: Mouse pressed left at (979, 176)
Screenshot: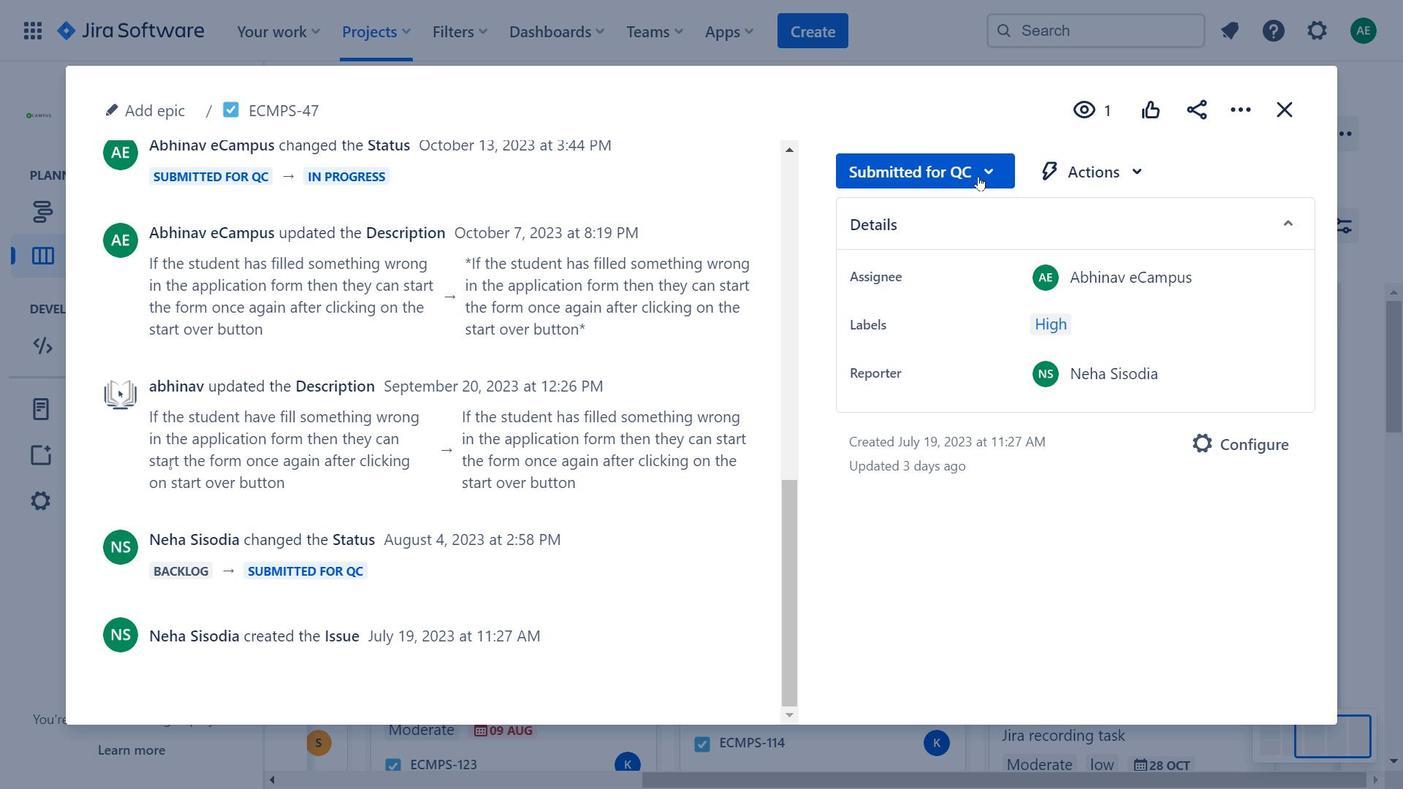
Action: Mouse moved to (1243, 108)
Screenshot: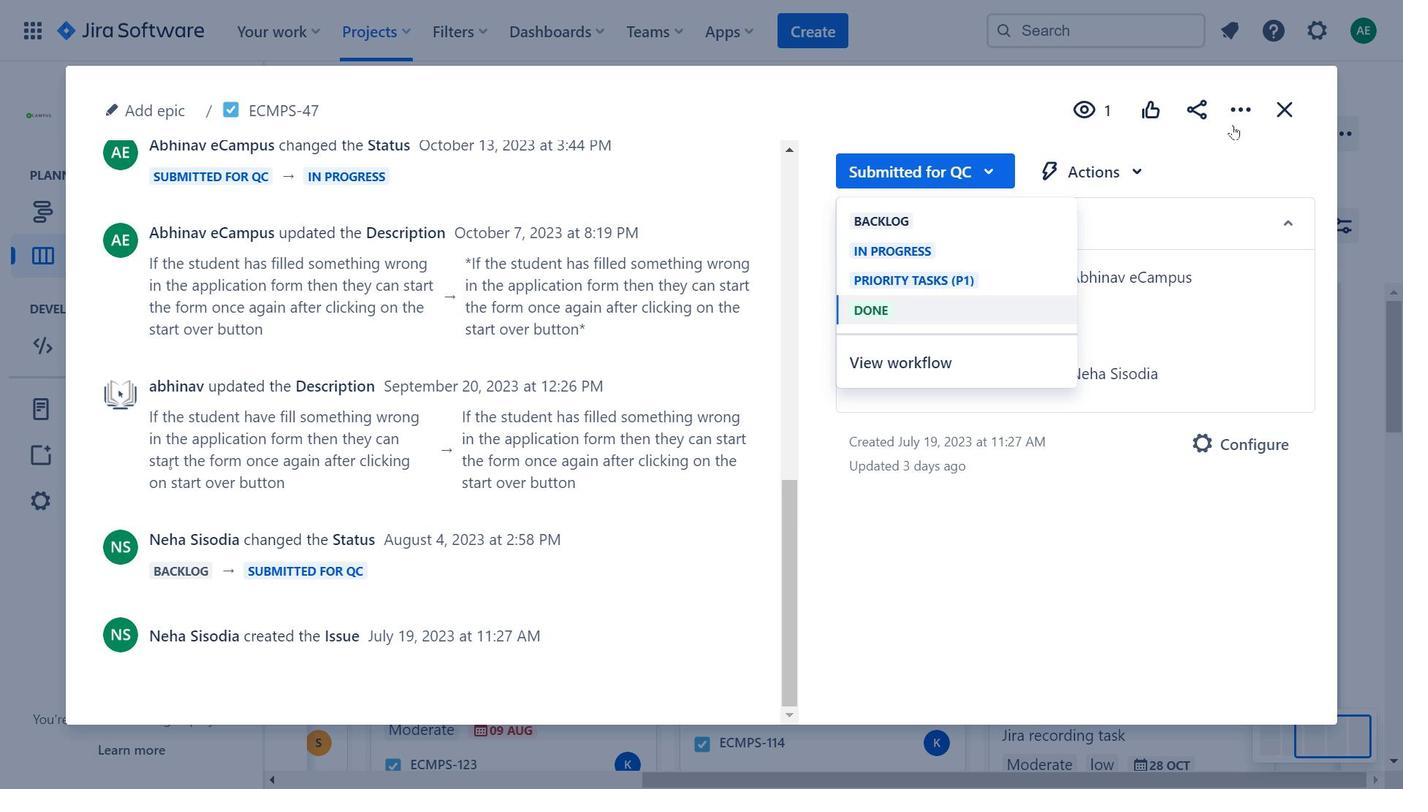 
Action: Mouse pressed left at (1243, 108)
Screenshot: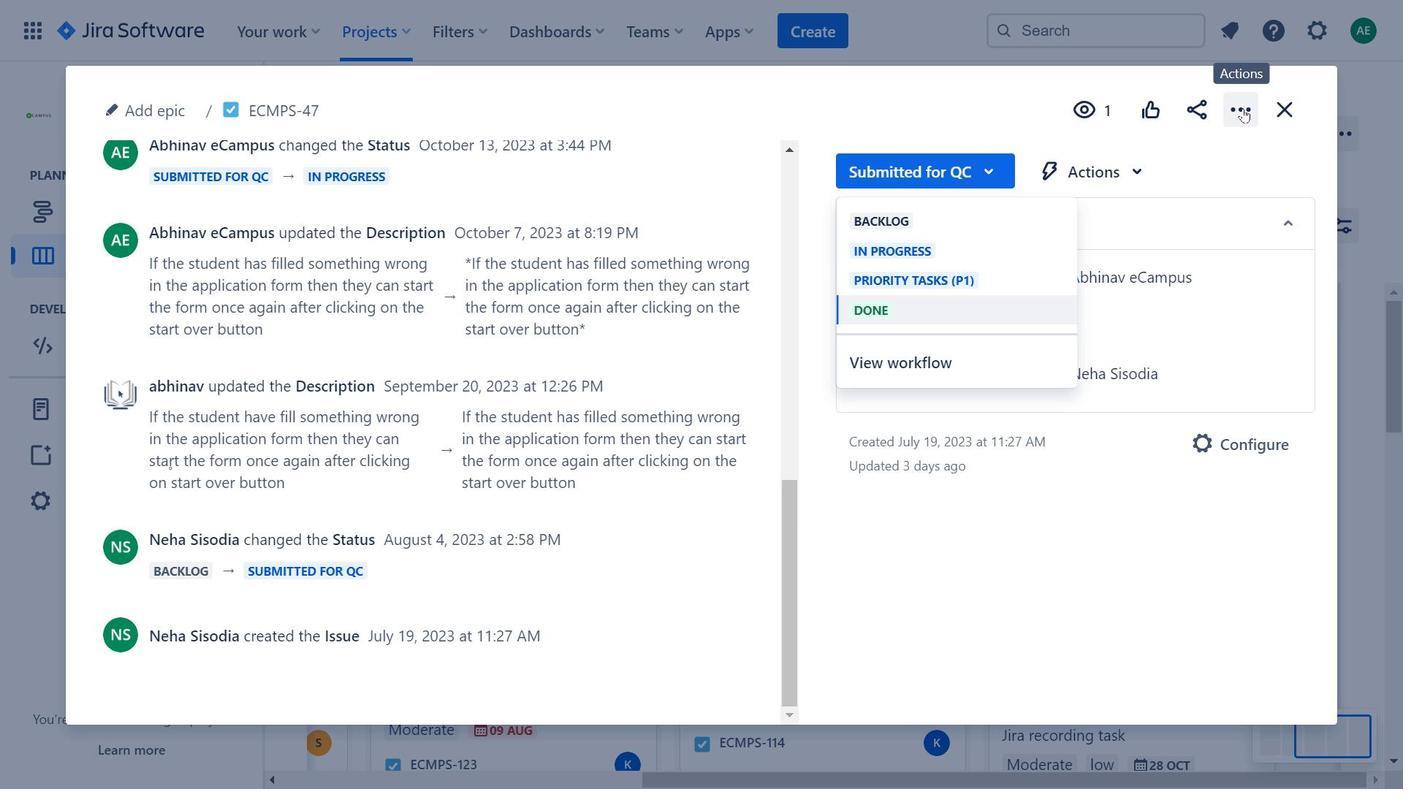 
Action: Mouse moved to (620, 408)
Screenshot: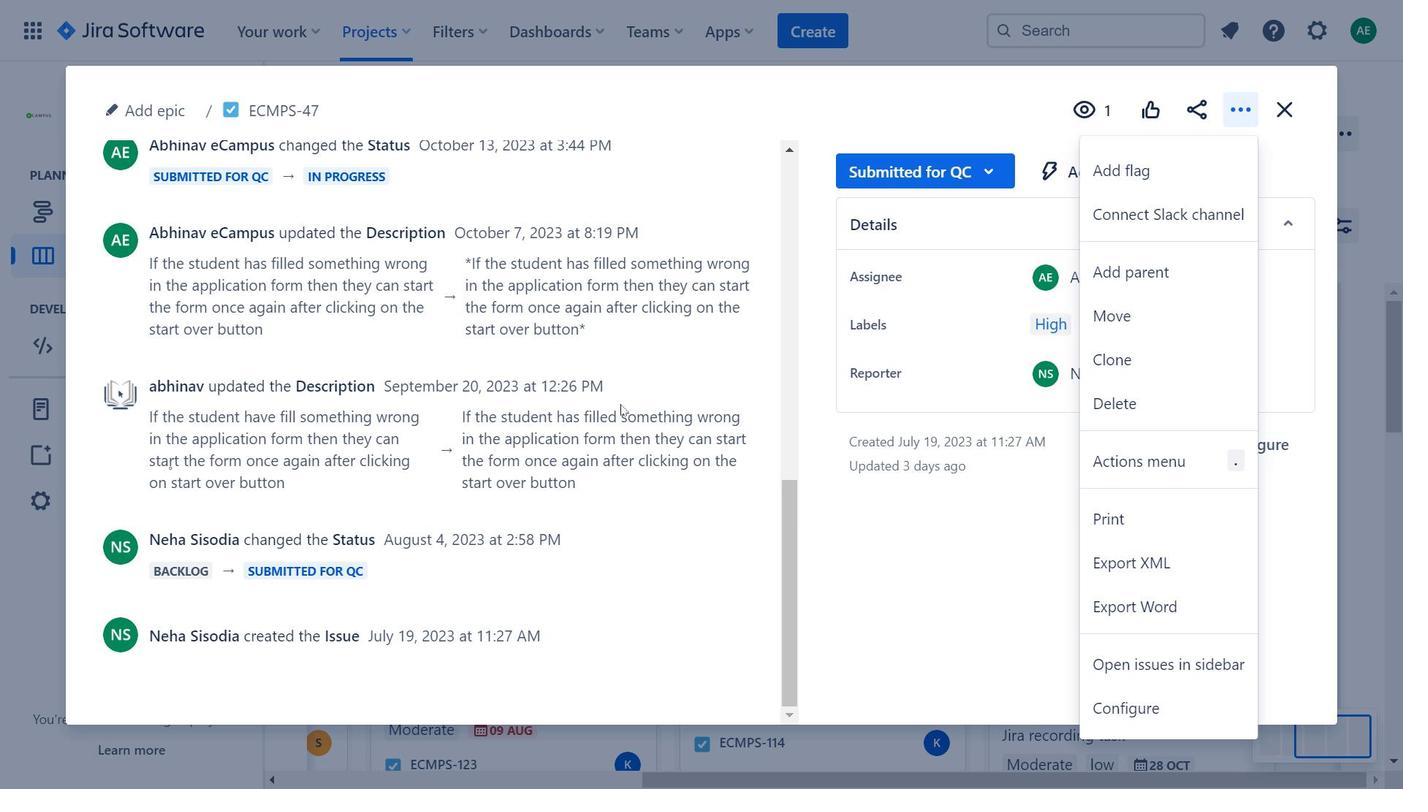 
Action: Mouse scrolled (620, 408) with delta (0, 0)
Screenshot: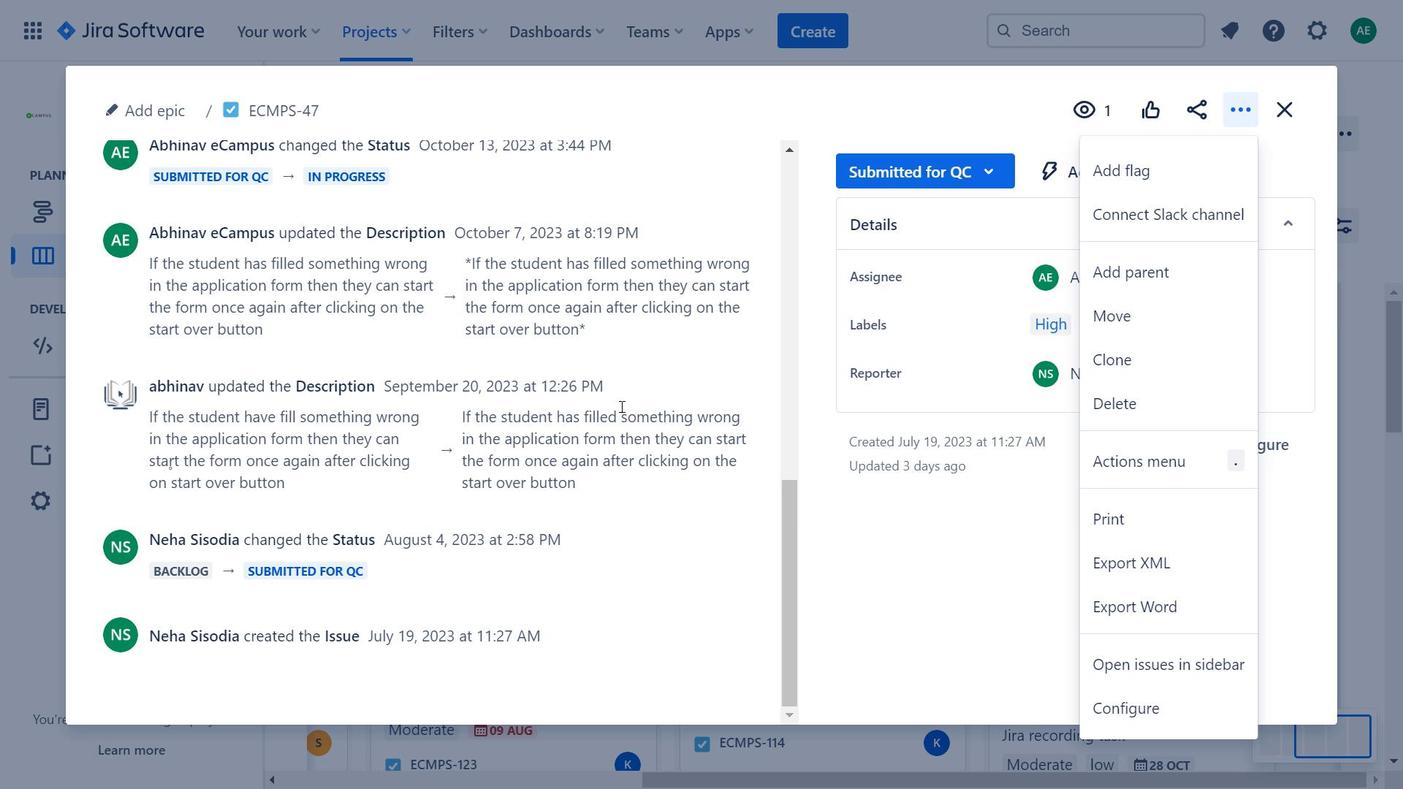 
Action: Mouse moved to (621, 408)
Screenshot: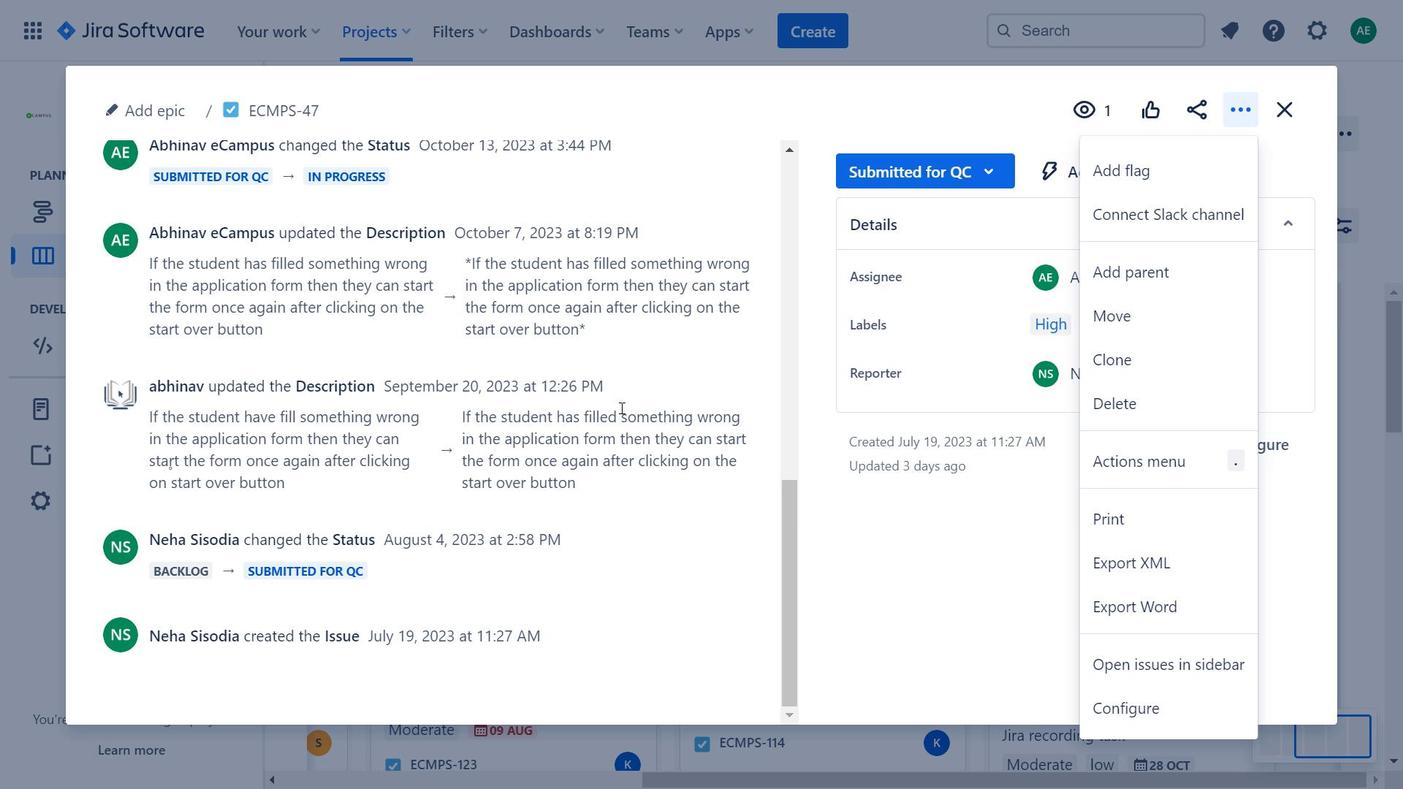 
Action: Mouse scrolled (621, 408) with delta (0, 0)
Screenshot: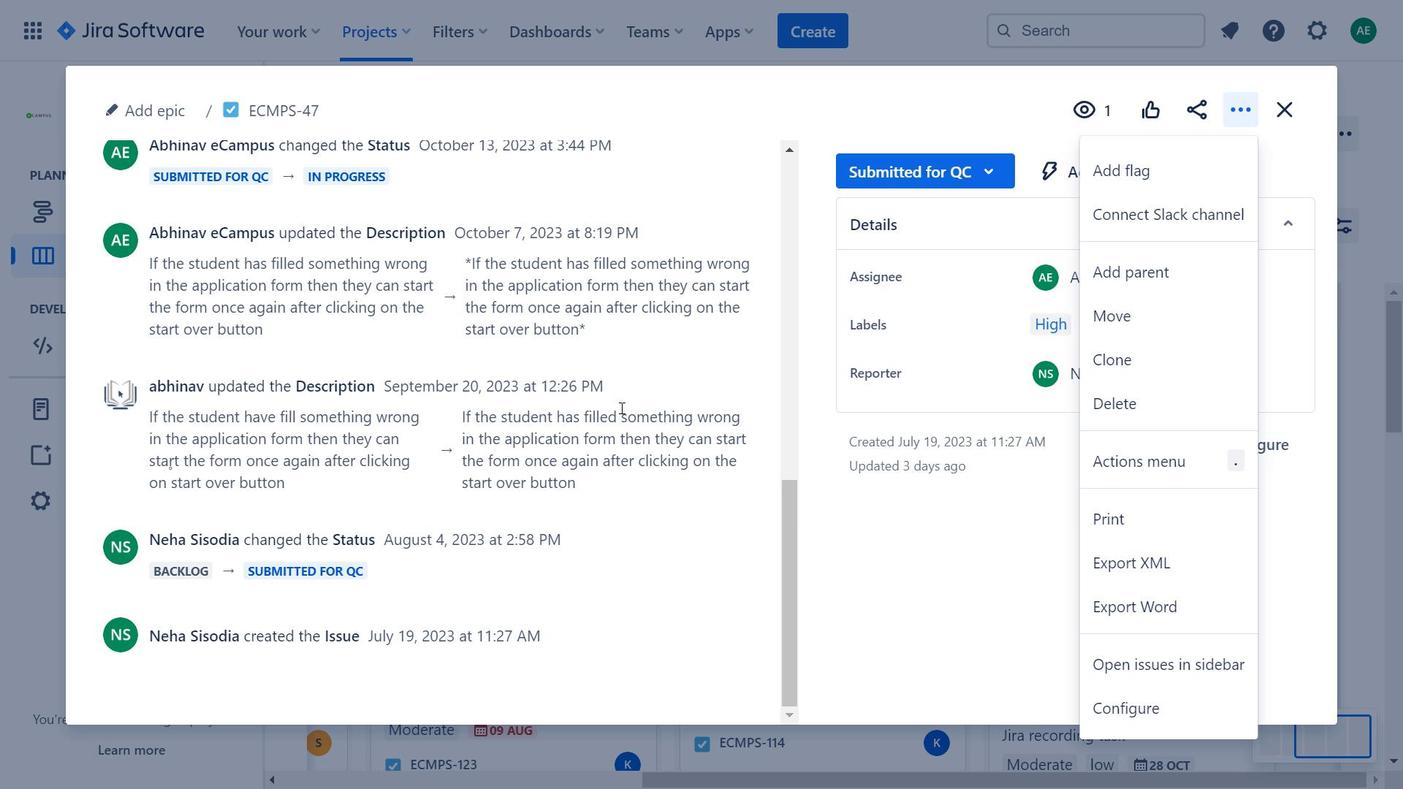 
Action: Mouse moved to (622, 408)
Screenshot: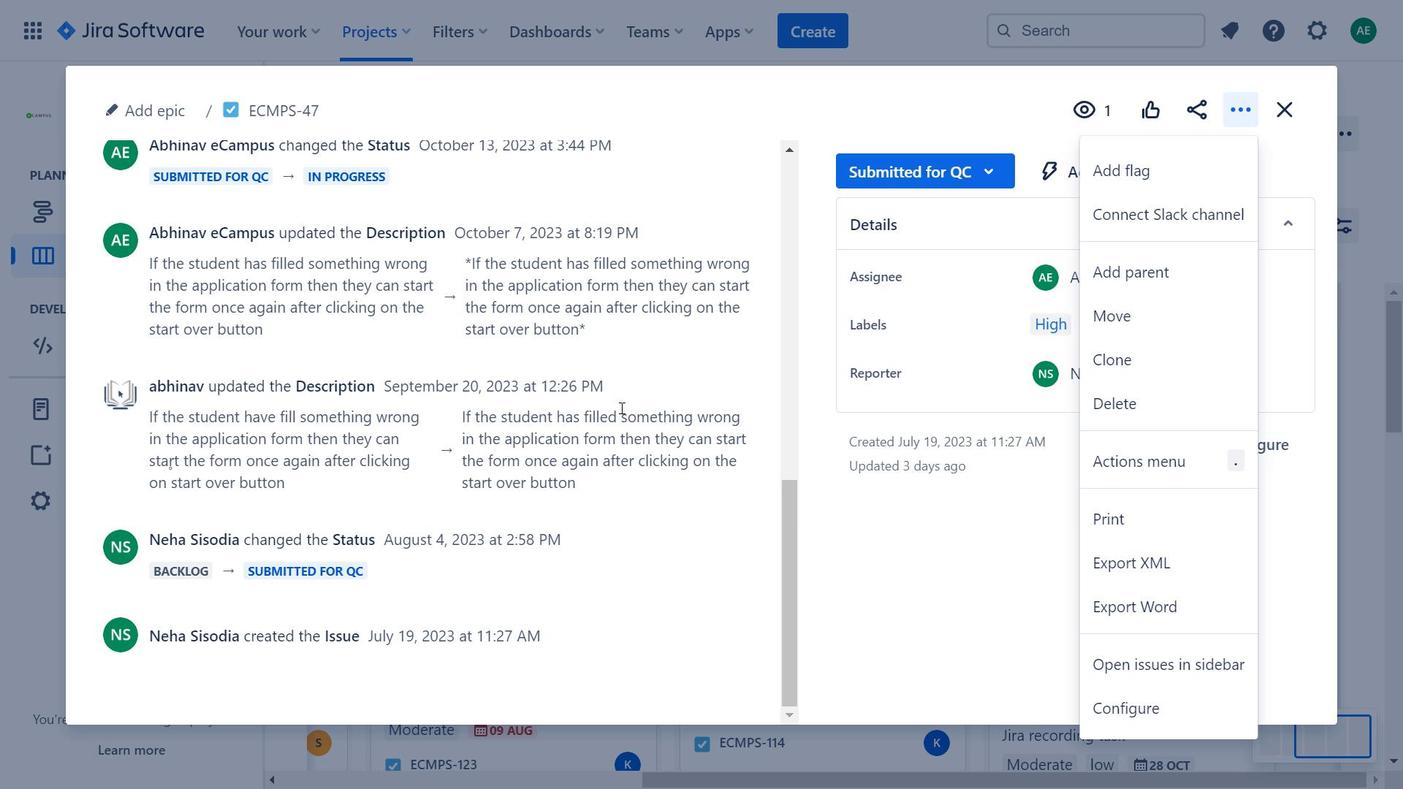 
Action: Mouse scrolled (622, 408) with delta (0, 0)
Screenshot: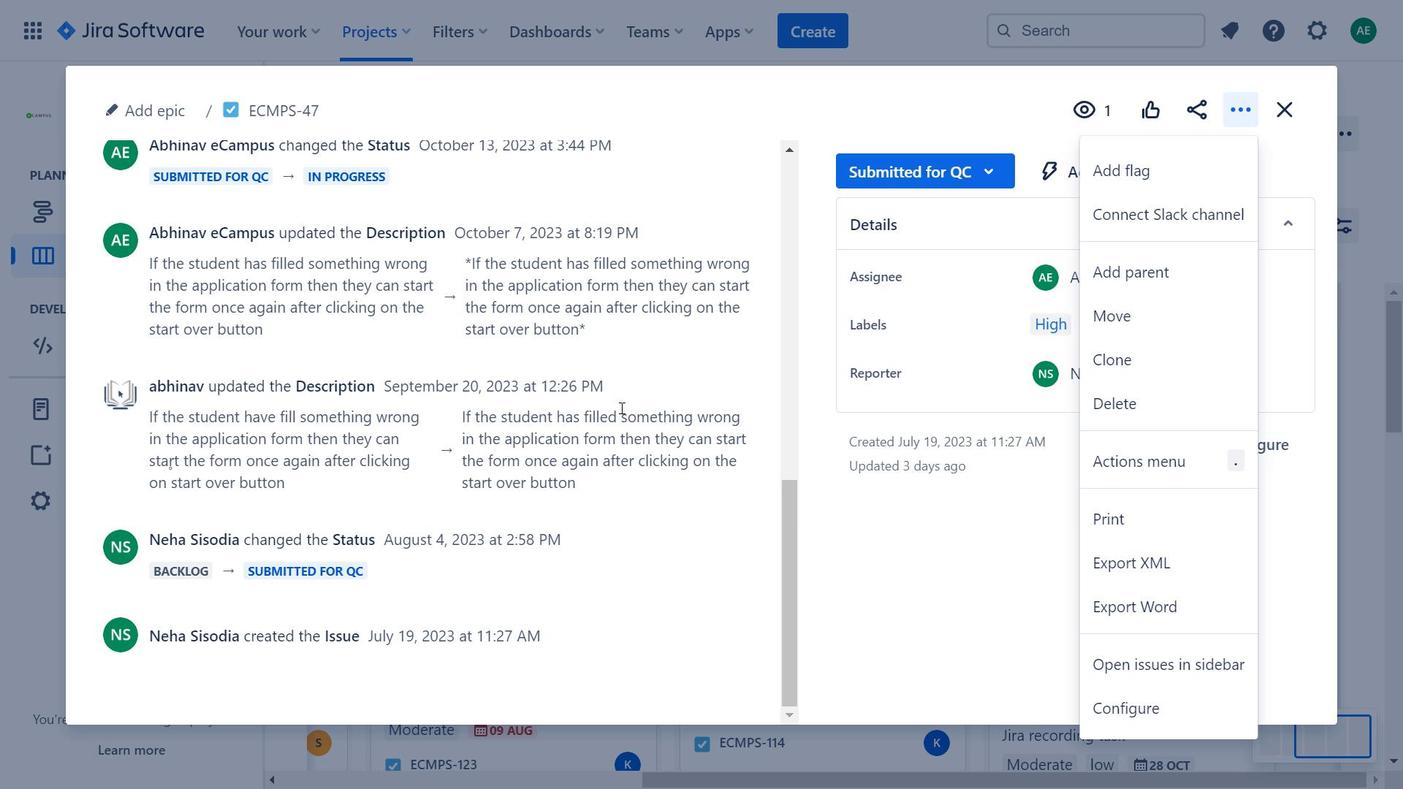 
Action: Mouse moved to (631, 412)
Screenshot: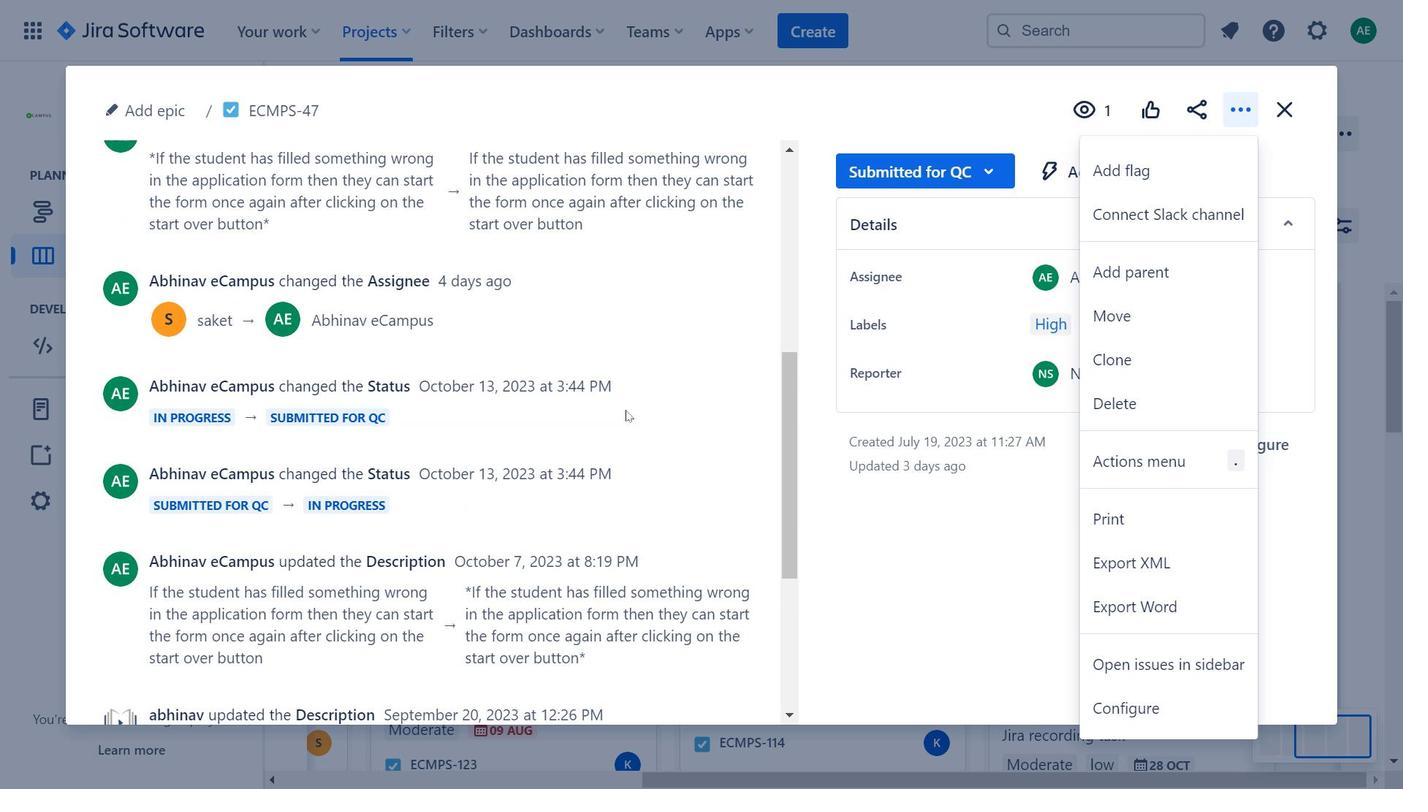 
Action: Mouse scrolled (631, 413) with delta (0, 0)
Screenshot: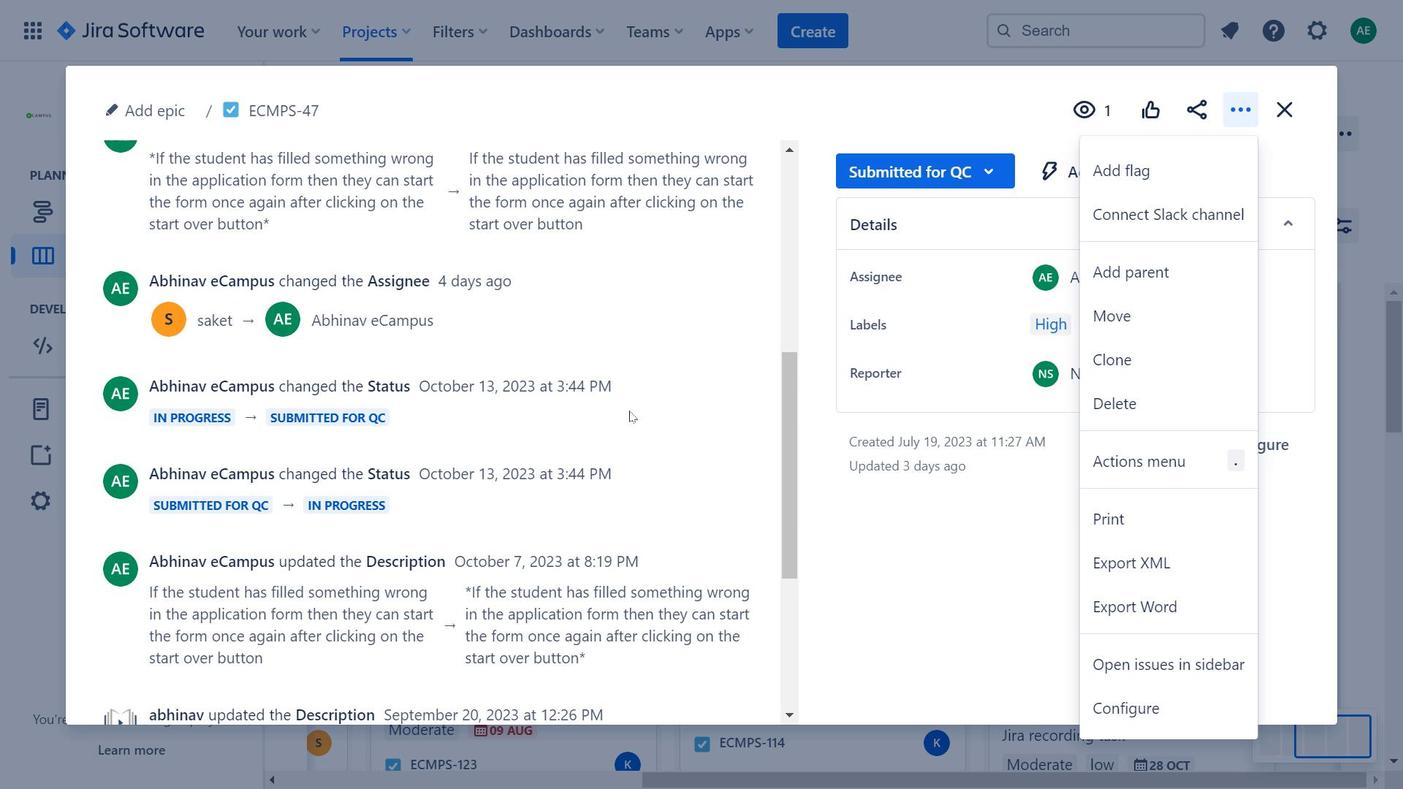 
Action: Mouse moved to (632, 412)
Screenshot: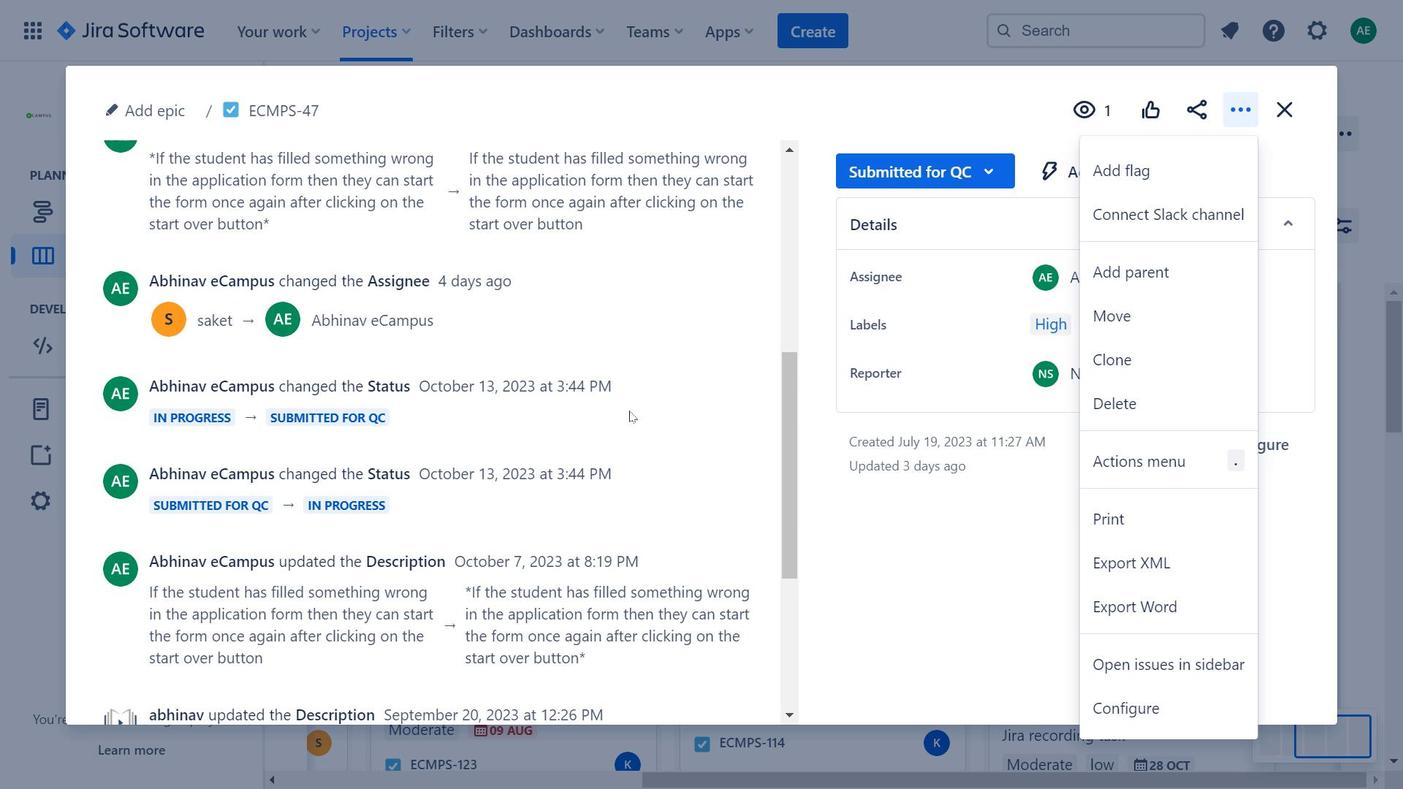 
Action: Mouse scrolled (632, 413) with delta (0, 0)
Screenshot: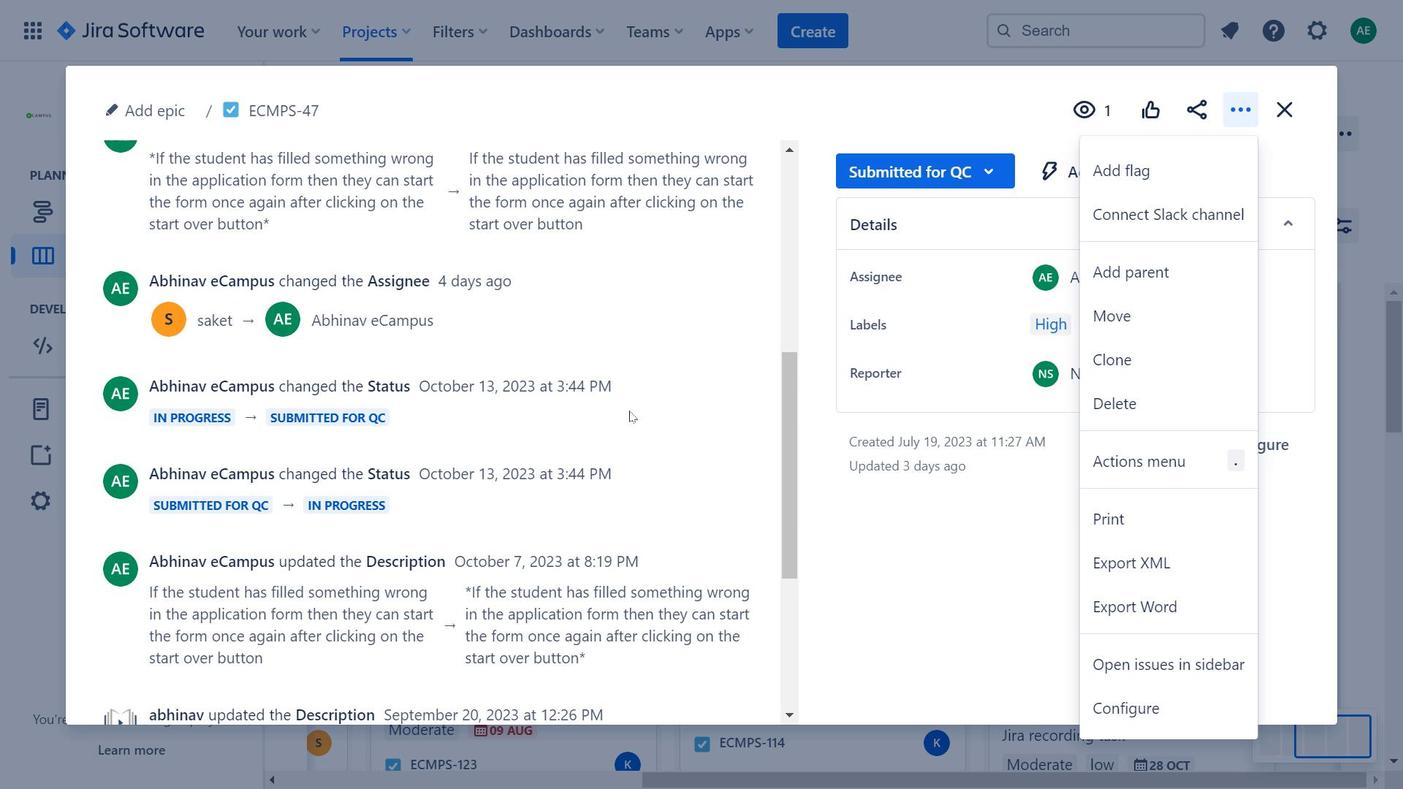 
Action: Mouse scrolled (632, 413) with delta (0, 0)
Screenshot: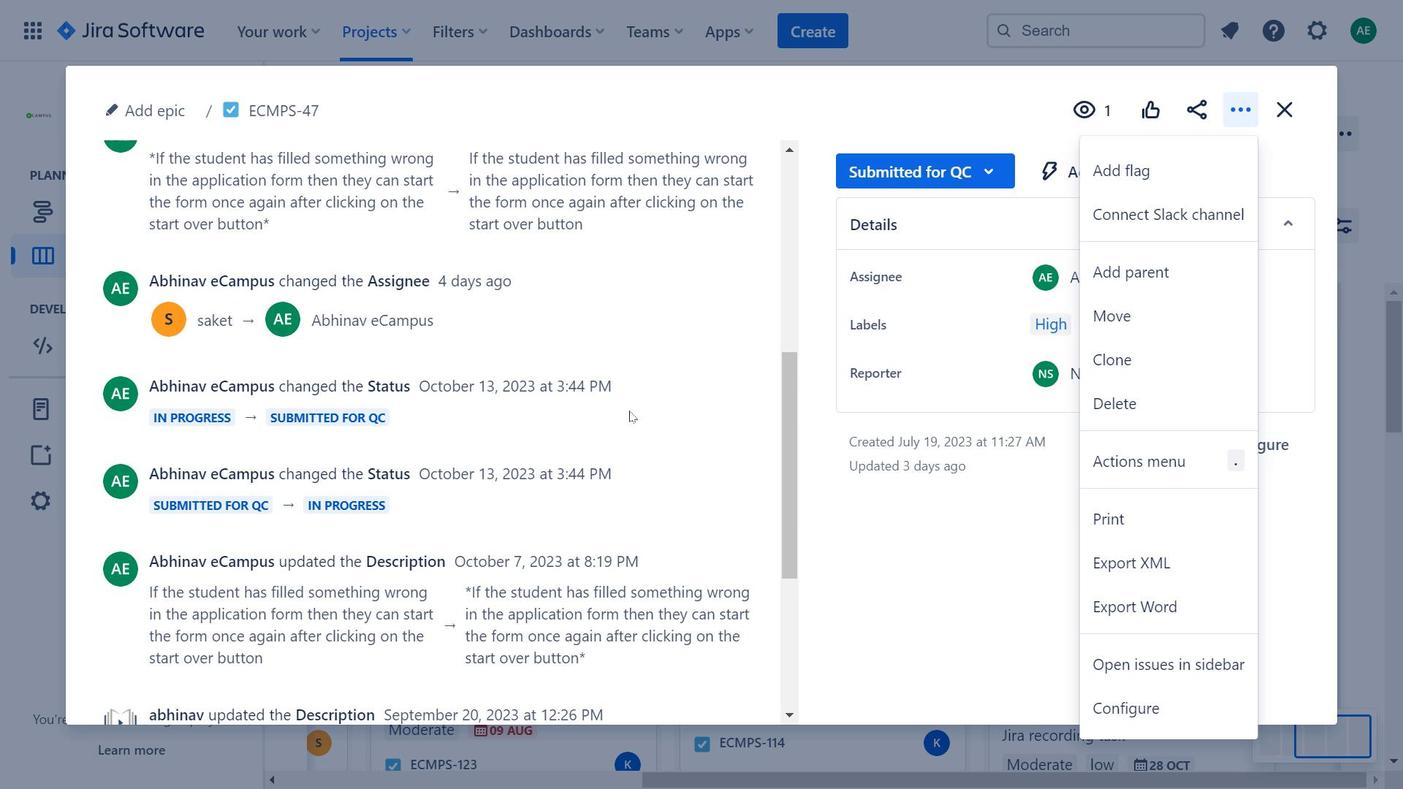 
Action: Mouse moved to (633, 413)
Screenshot: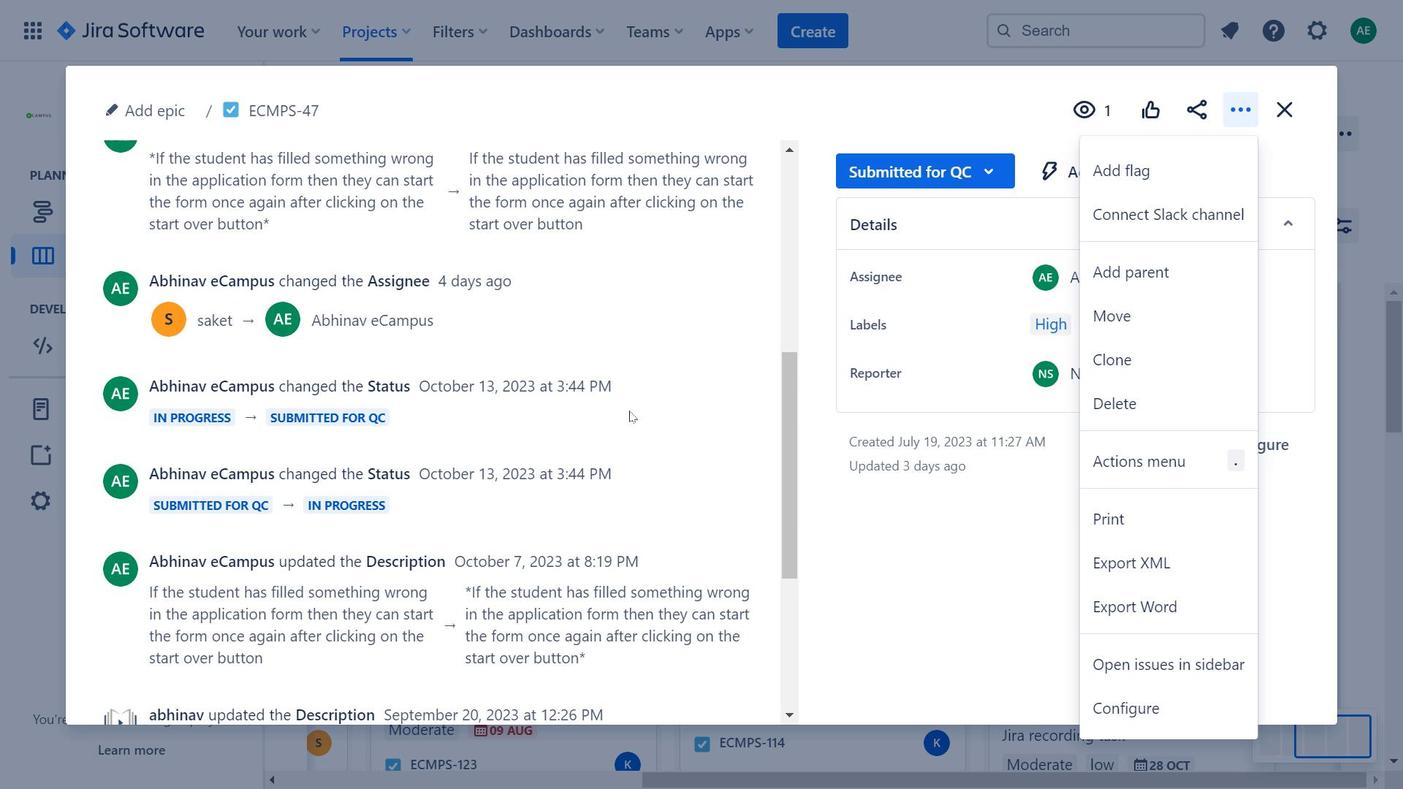 
Action: Mouse scrolled (633, 413) with delta (0, 0)
Screenshot: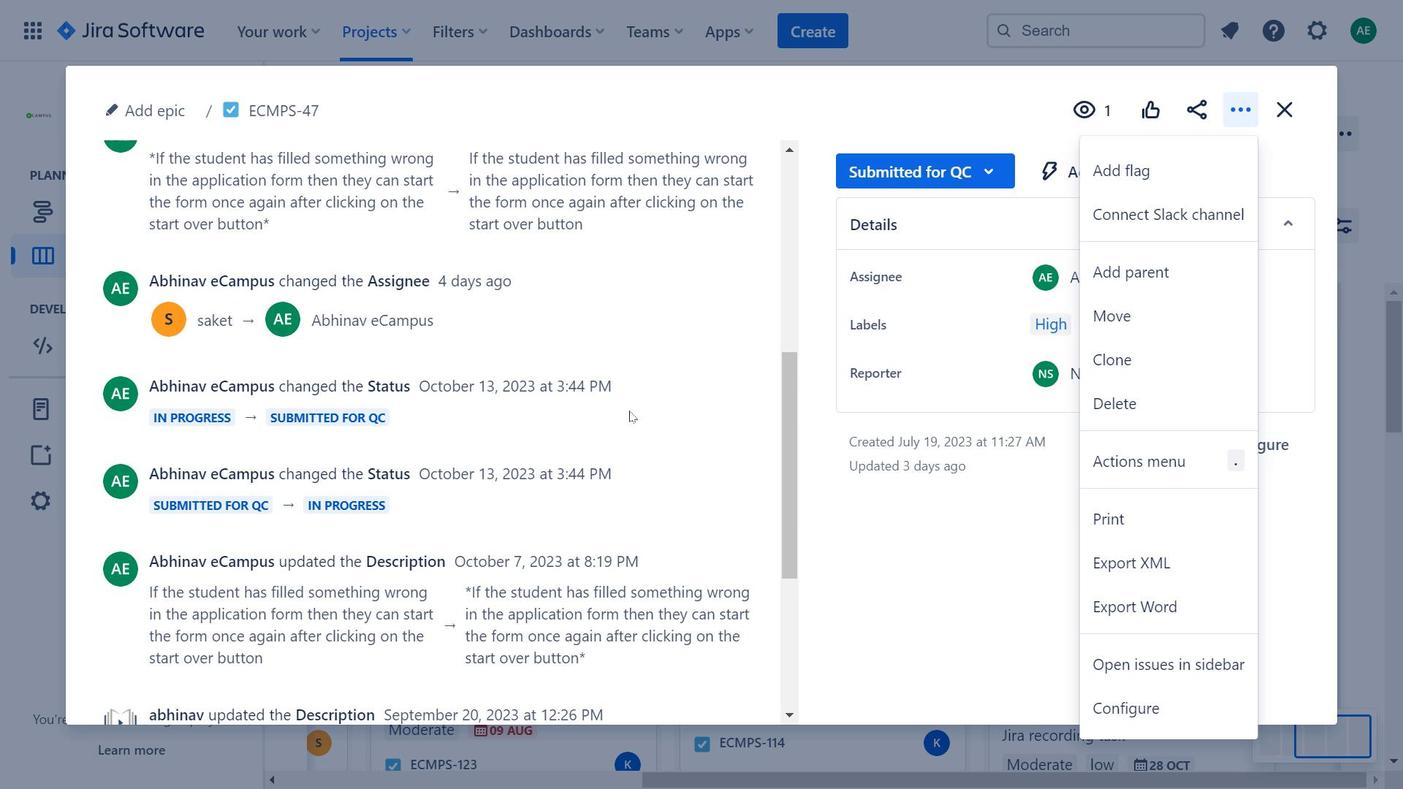 
Action: Mouse moved to (642, 416)
Screenshot: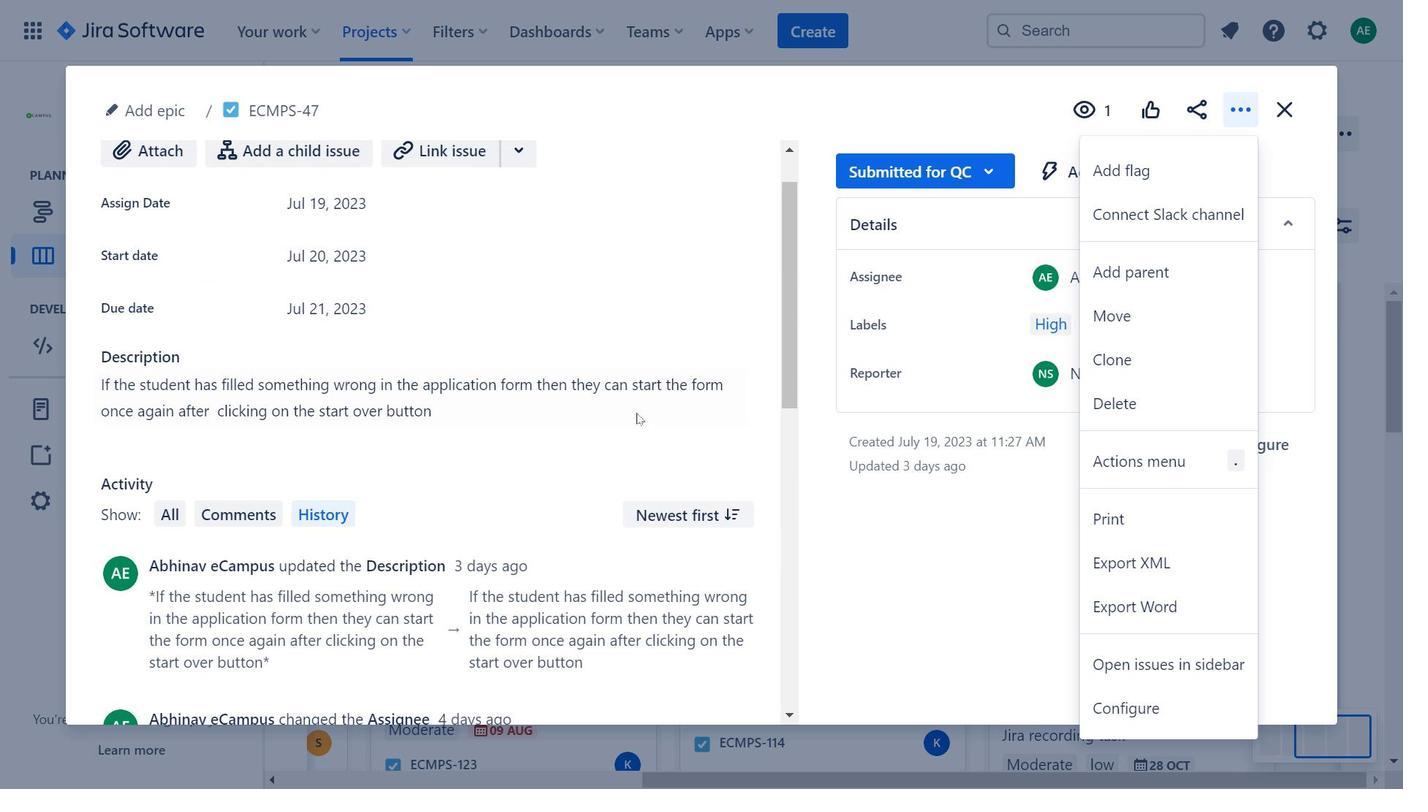 
Action: Mouse scrolled (642, 416) with delta (0, 0)
Screenshot: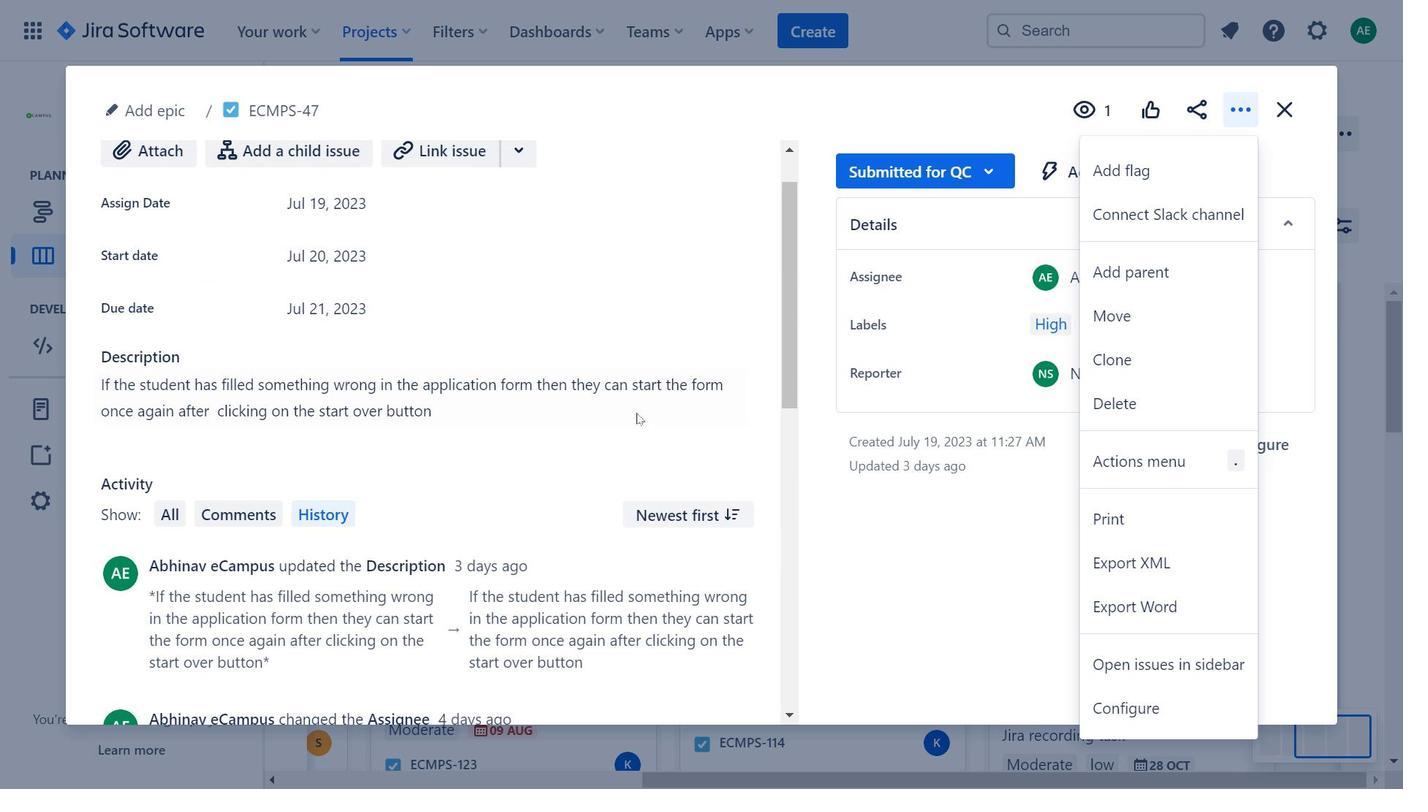 
Action: Mouse scrolled (642, 416) with delta (0, 0)
Screenshot: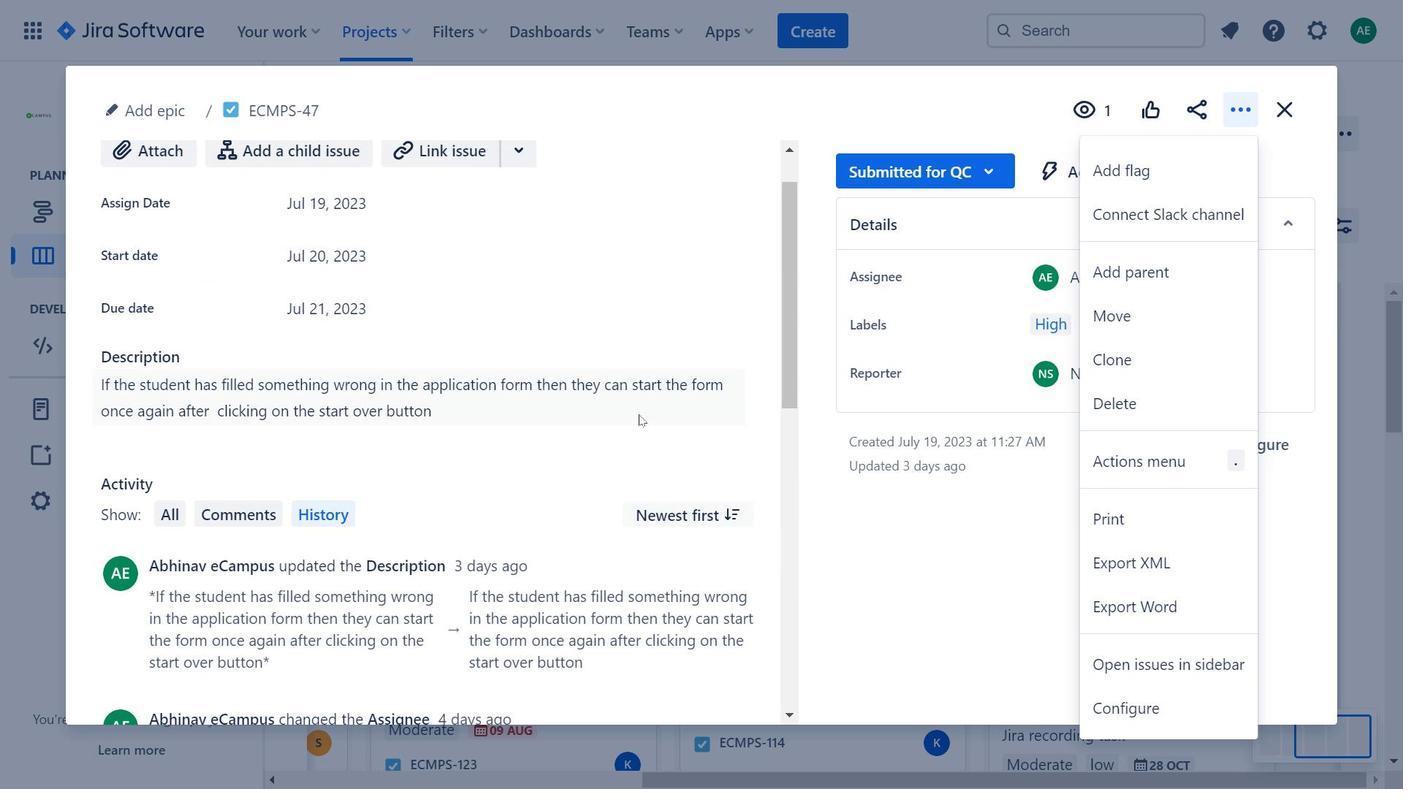 
Action: Mouse scrolled (642, 416) with delta (0, 0)
Screenshot: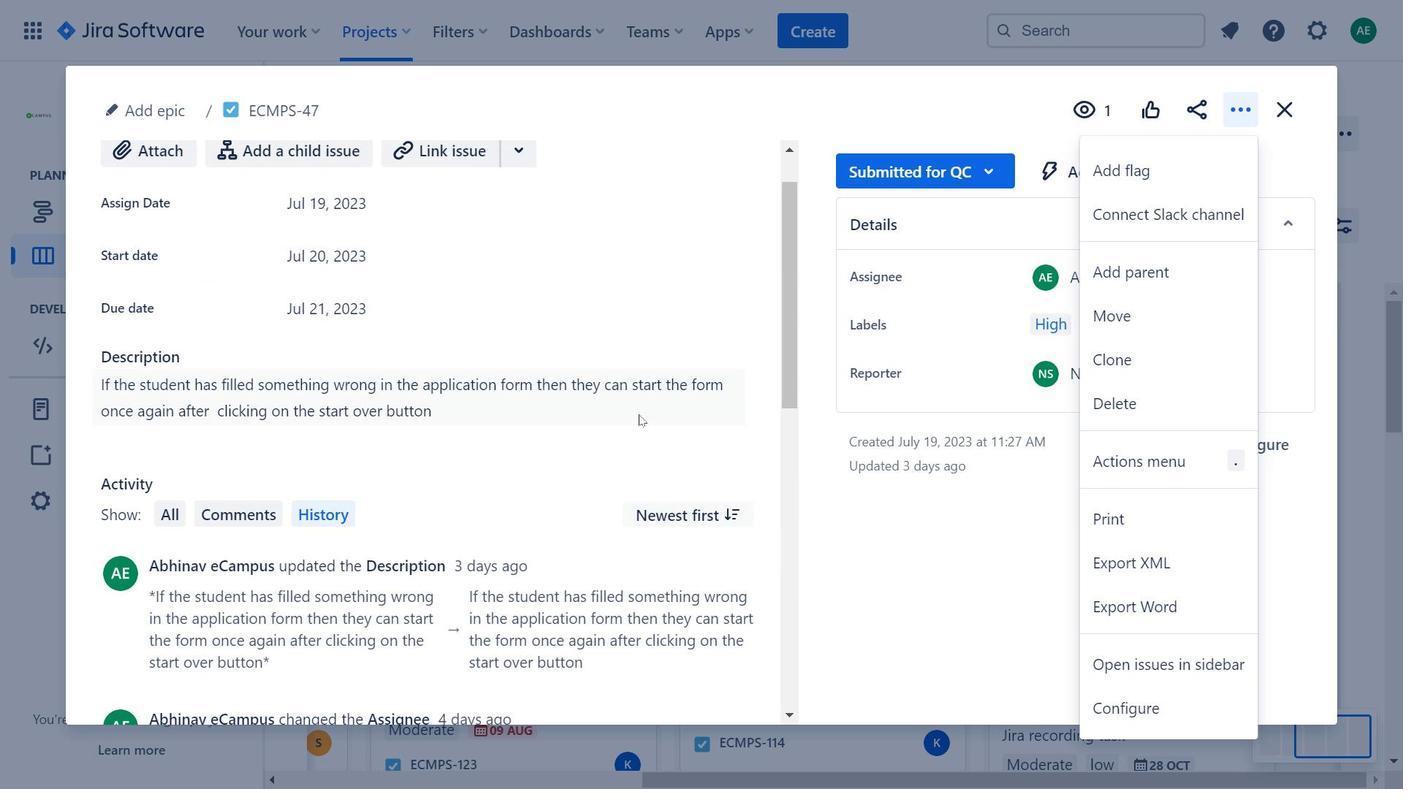 
Action: Mouse scrolled (642, 416) with delta (0, 0)
Screenshot: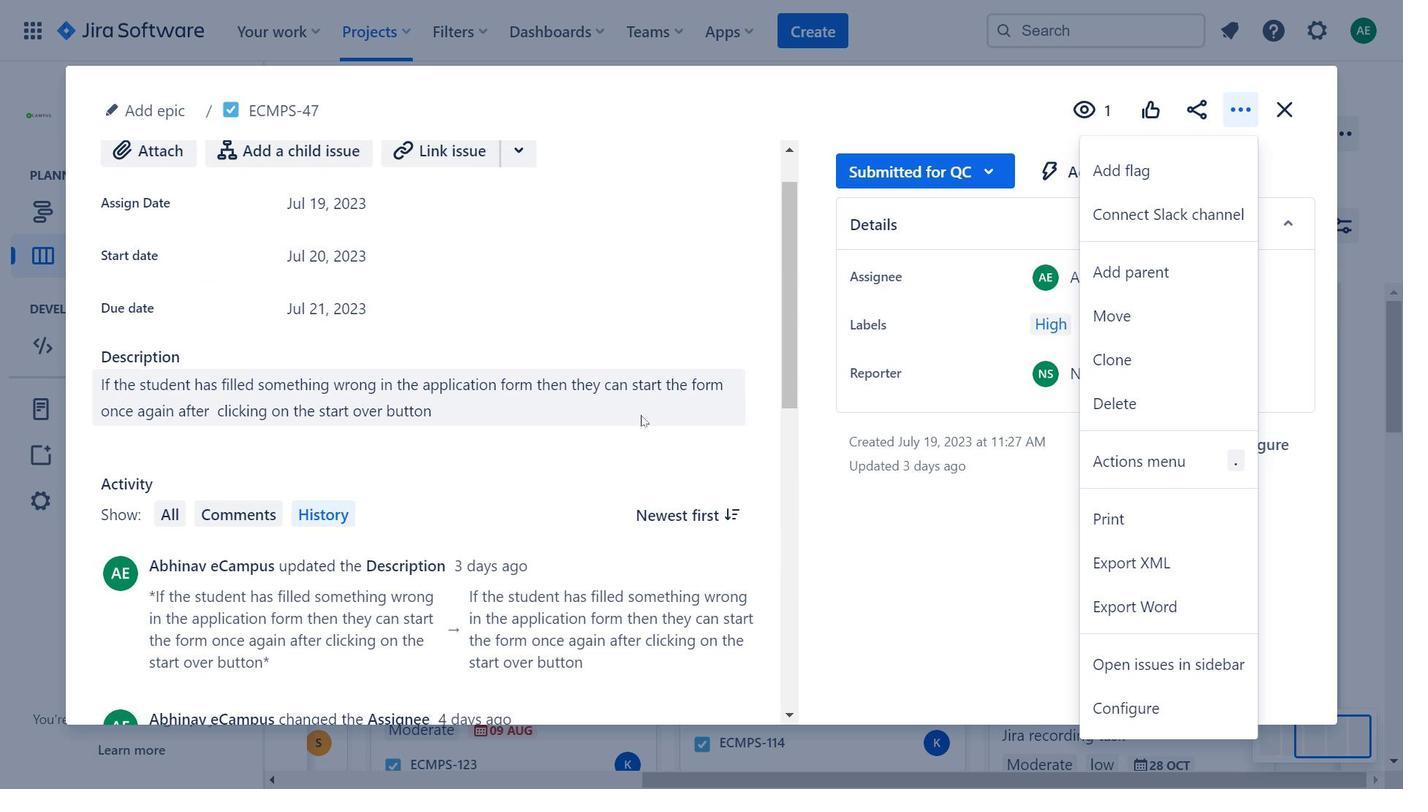 
Action: Mouse moved to (1281, 109)
Screenshot: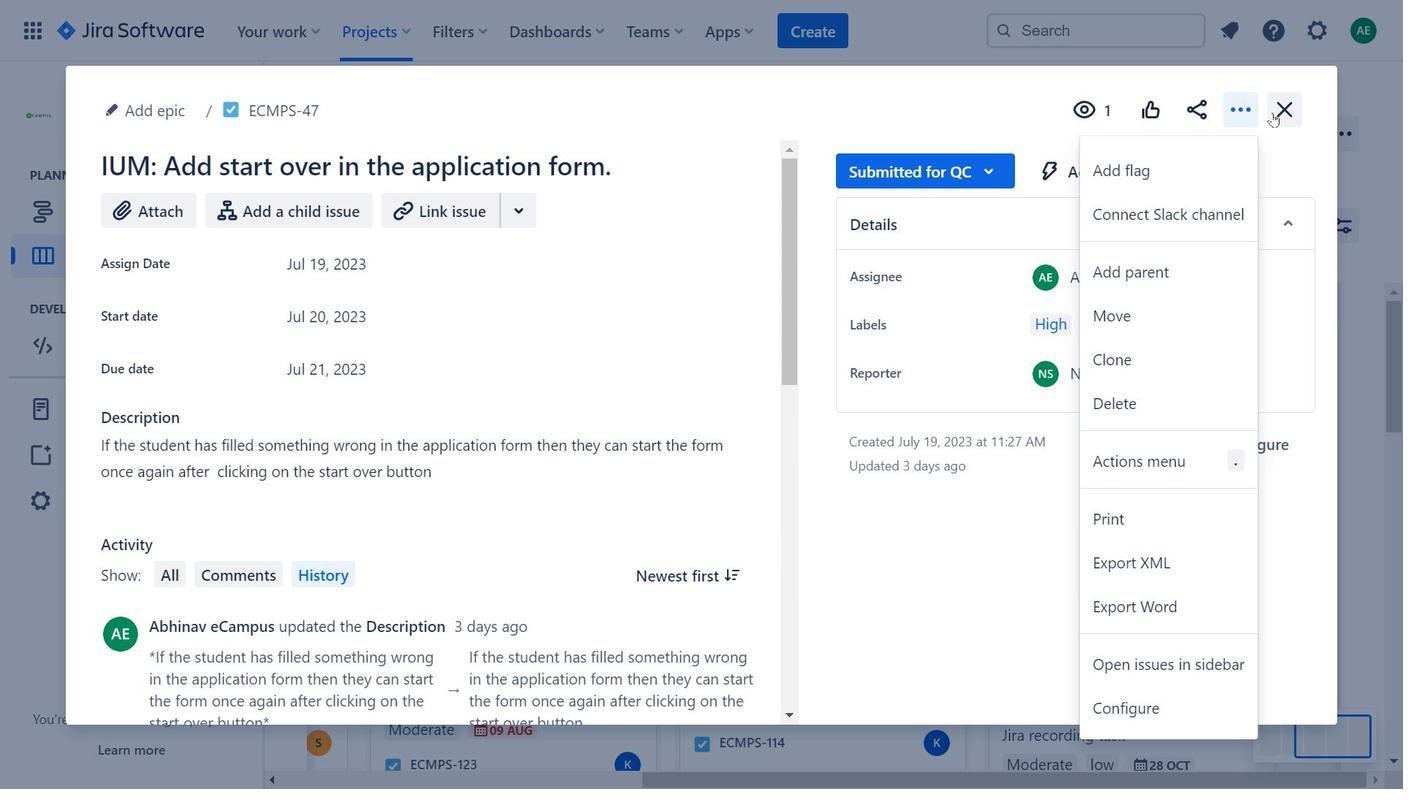 
Action: Mouse pressed left at (1281, 109)
Screenshot: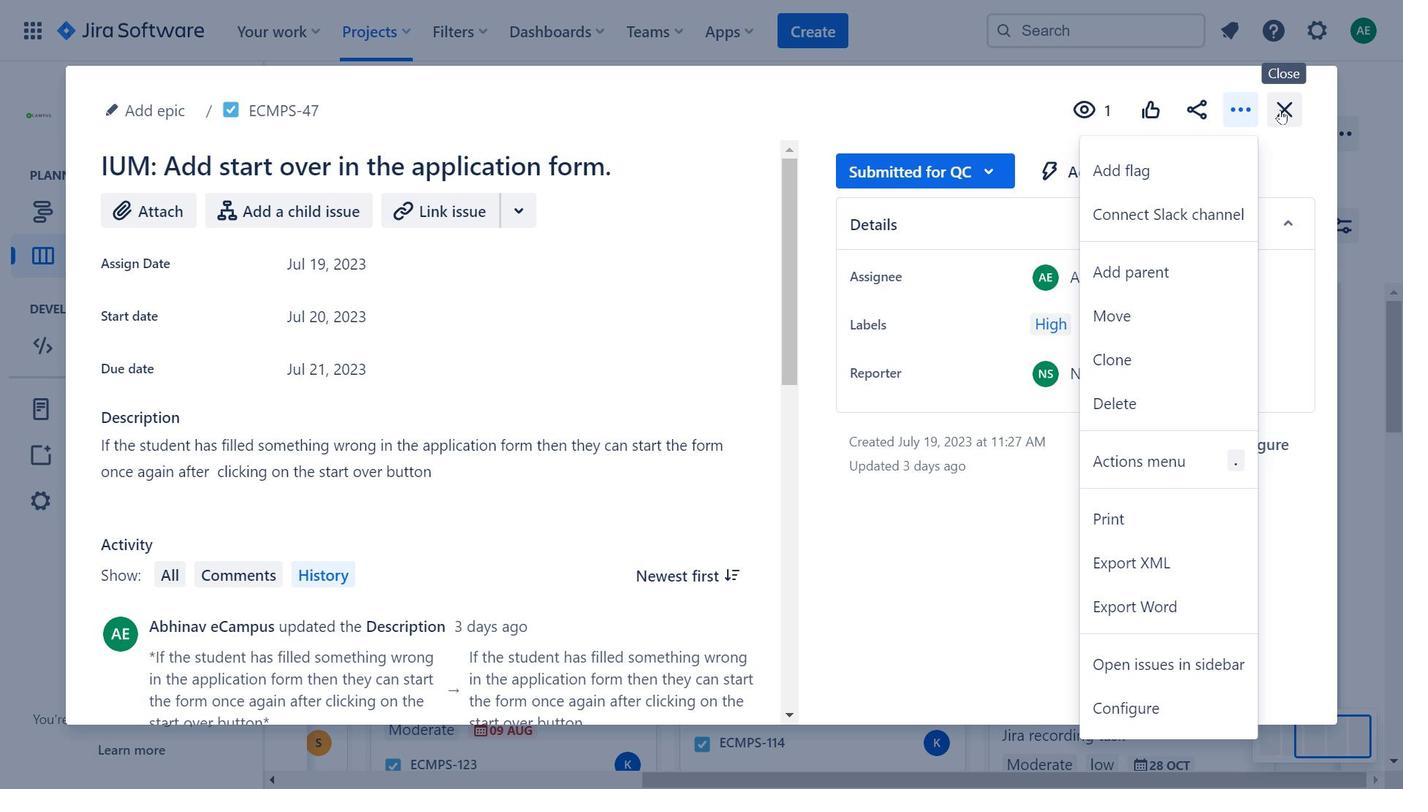 
Action: Mouse moved to (795, 413)
Screenshot: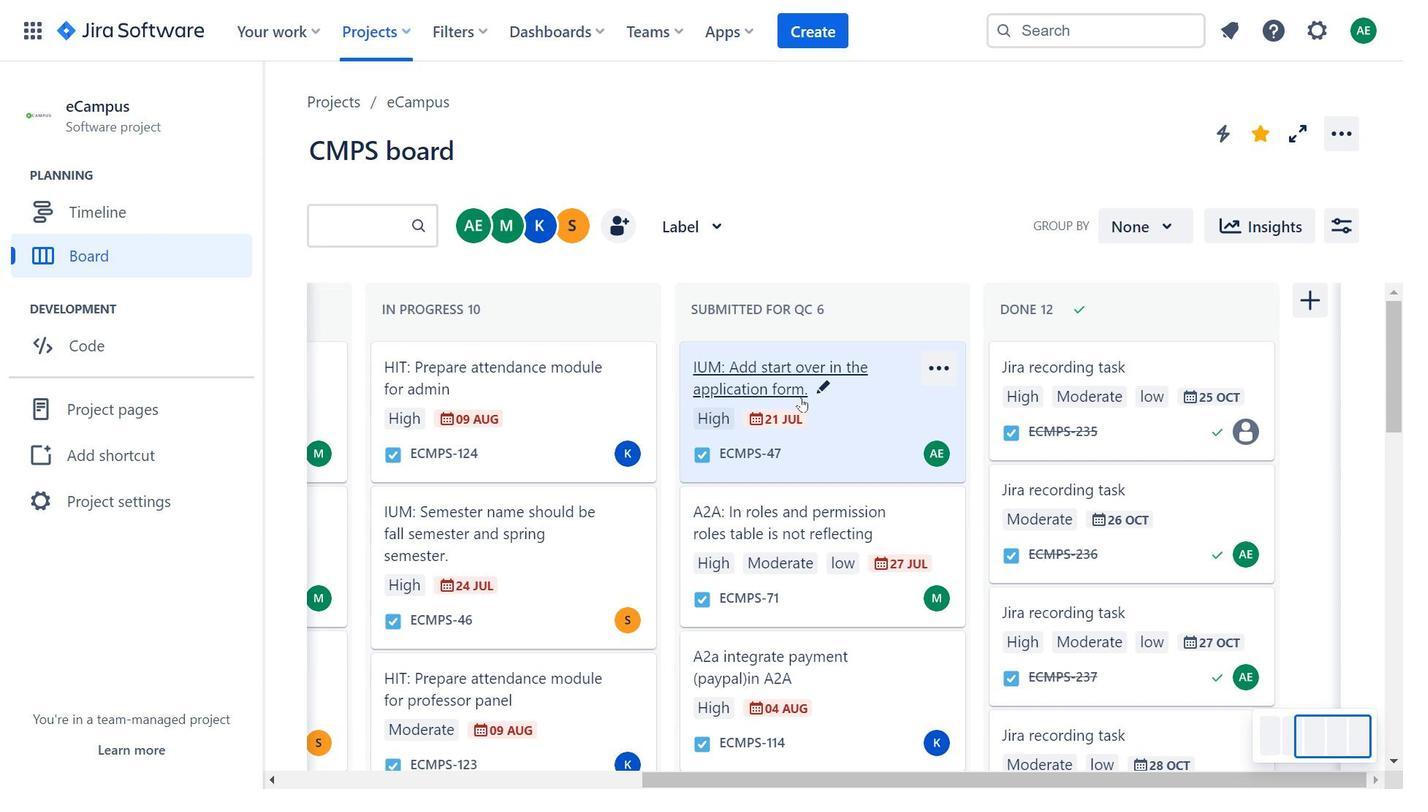 
Action: Mouse scrolled (795, 413) with delta (0, 0)
Screenshot: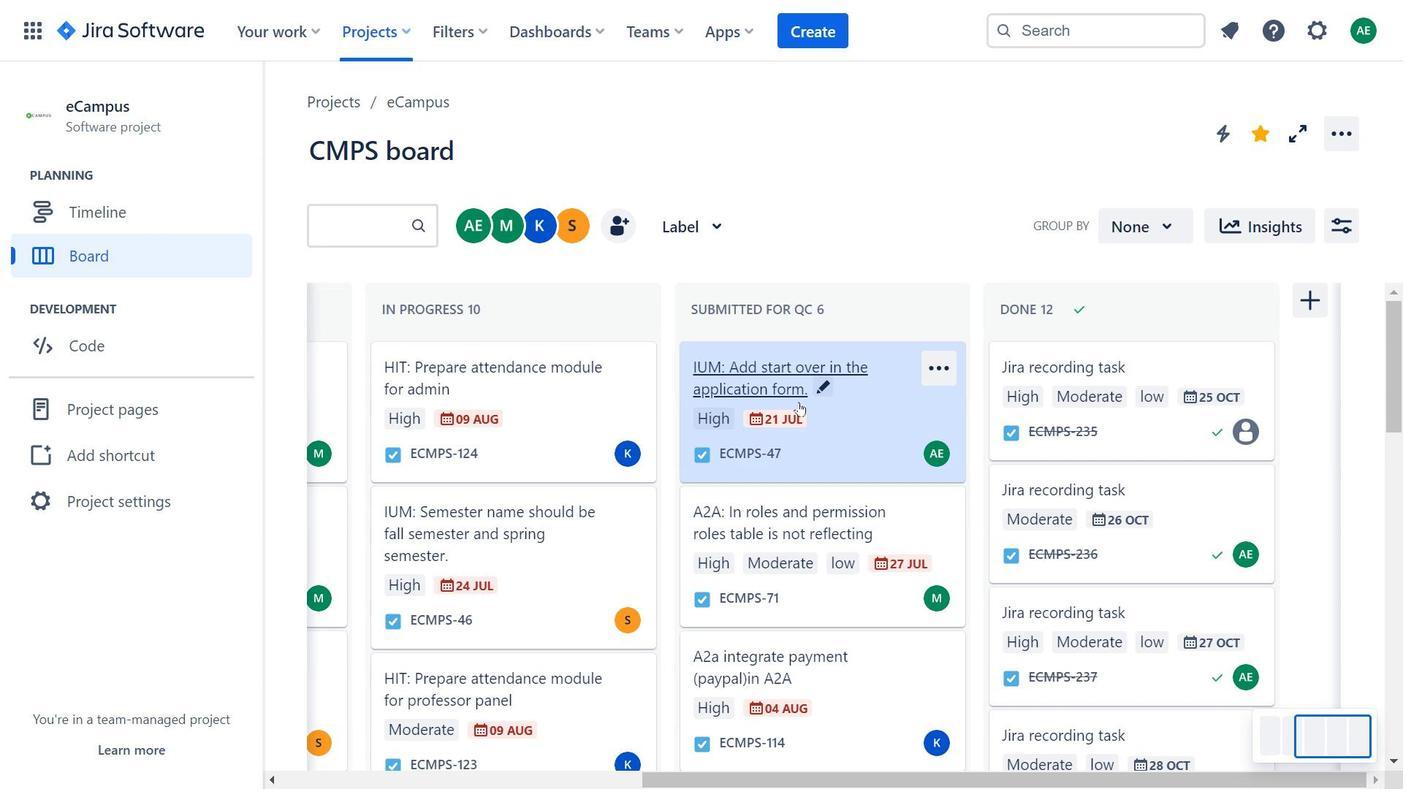 
Action: Mouse moved to (850, 579)
Screenshot: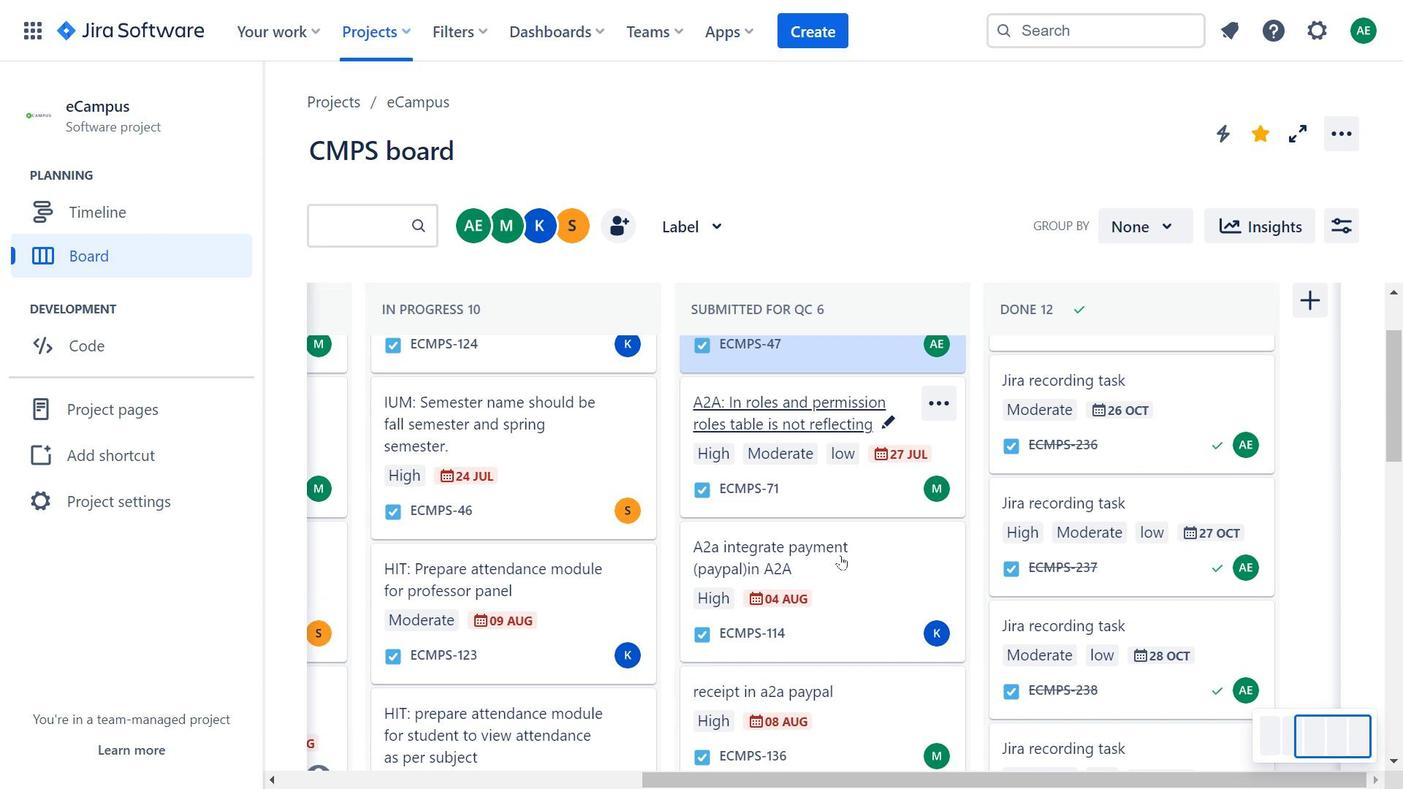 
Action: Mouse pressed left at (850, 579)
Screenshot: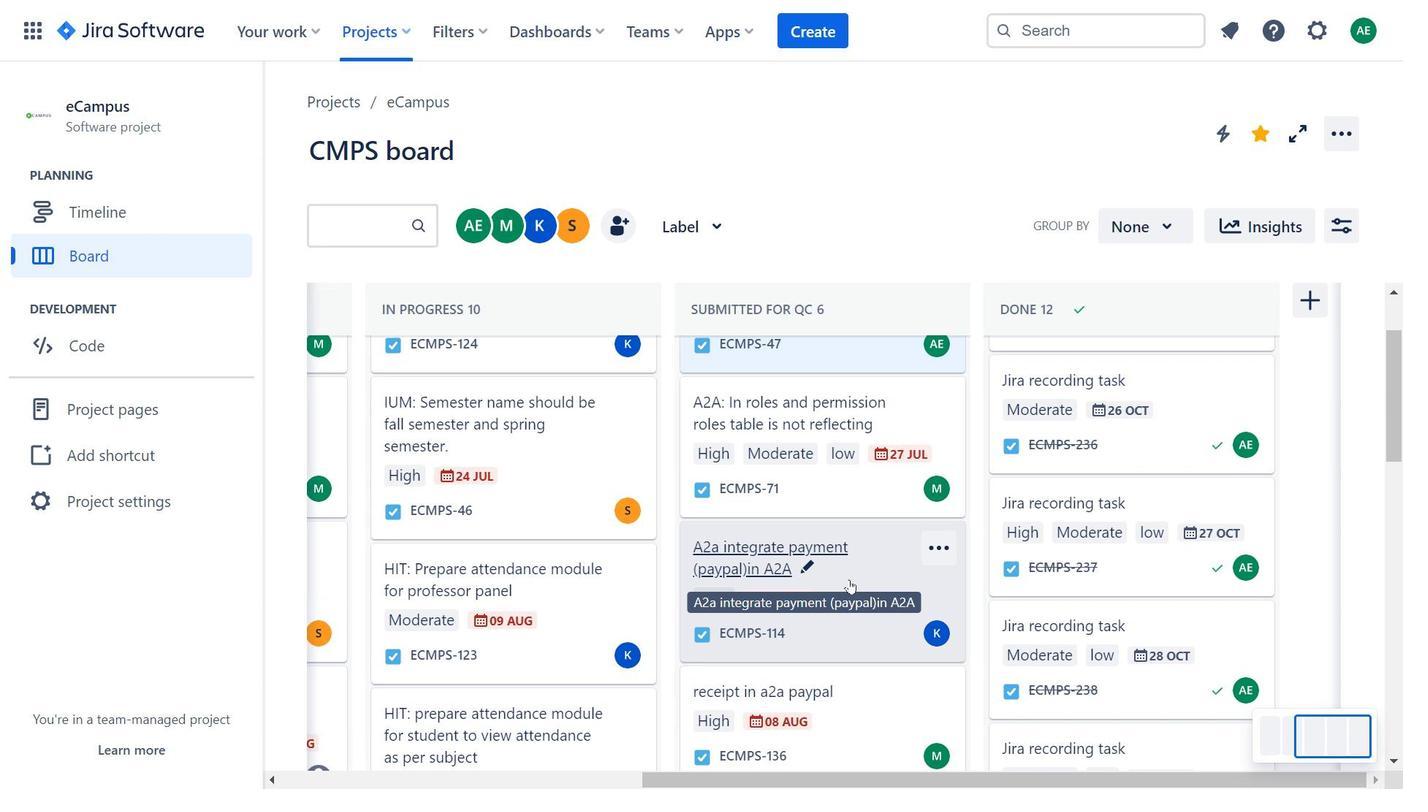 
Action: Mouse moved to (869, 629)
Screenshot: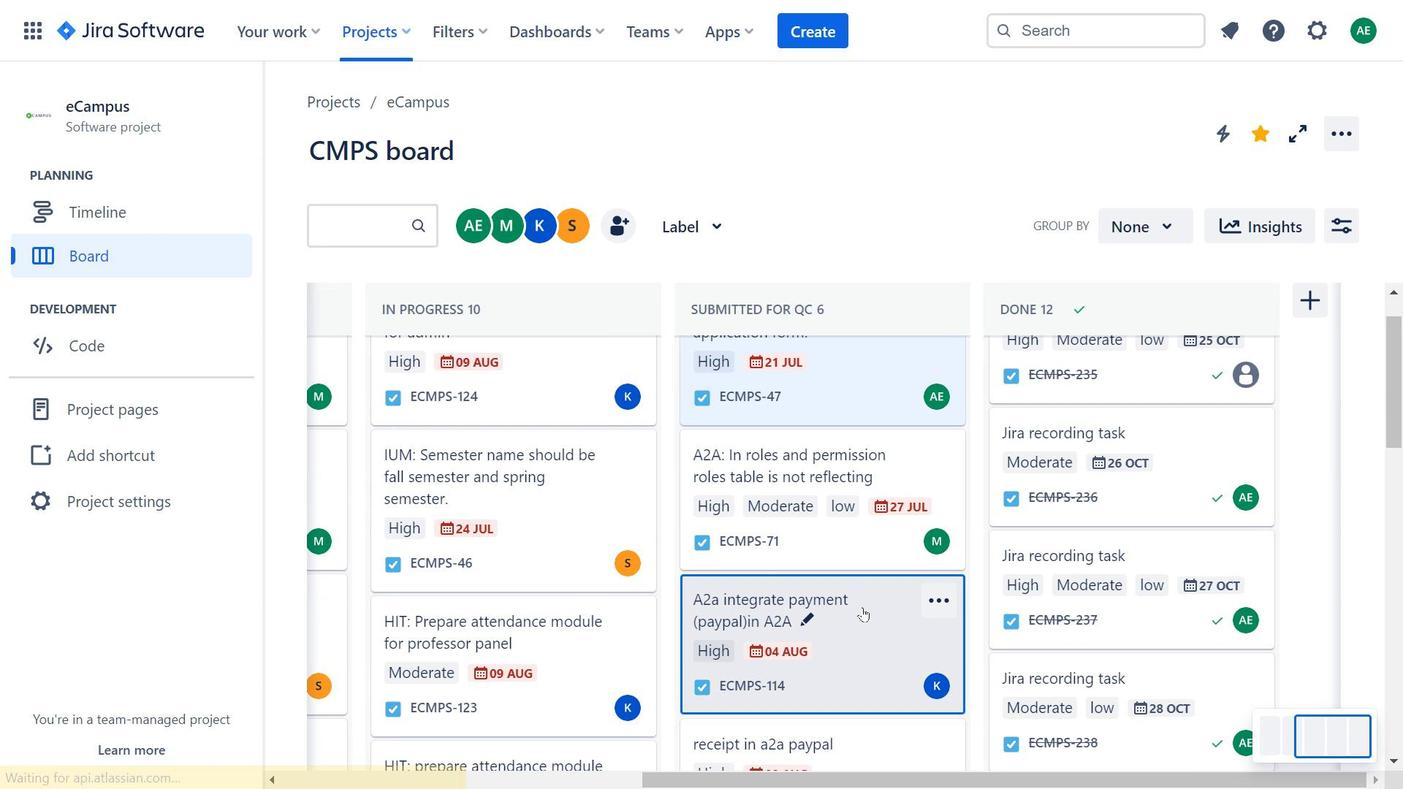 
Action: Mouse pressed left at (869, 629)
Screenshot: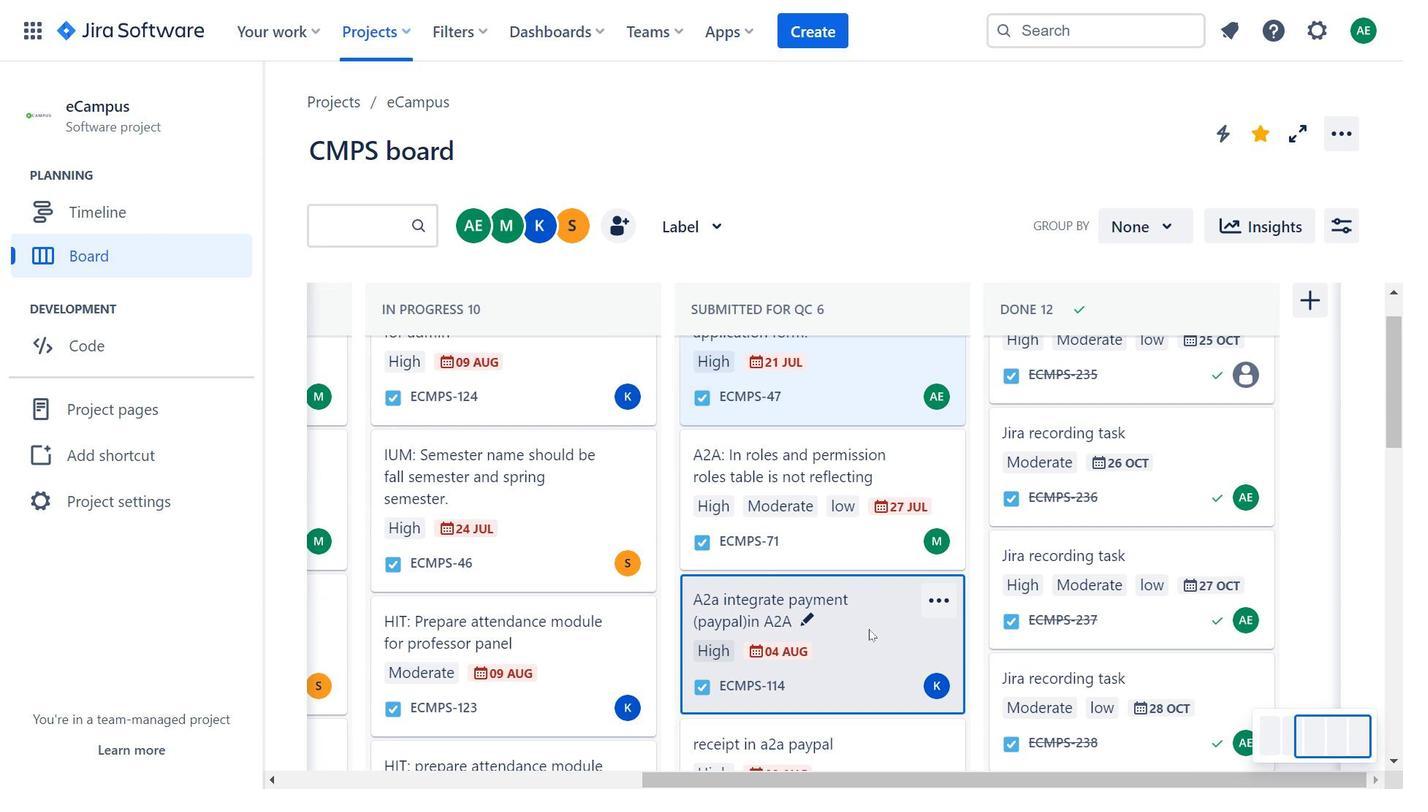 
Action: Mouse moved to (372, 323)
Screenshot: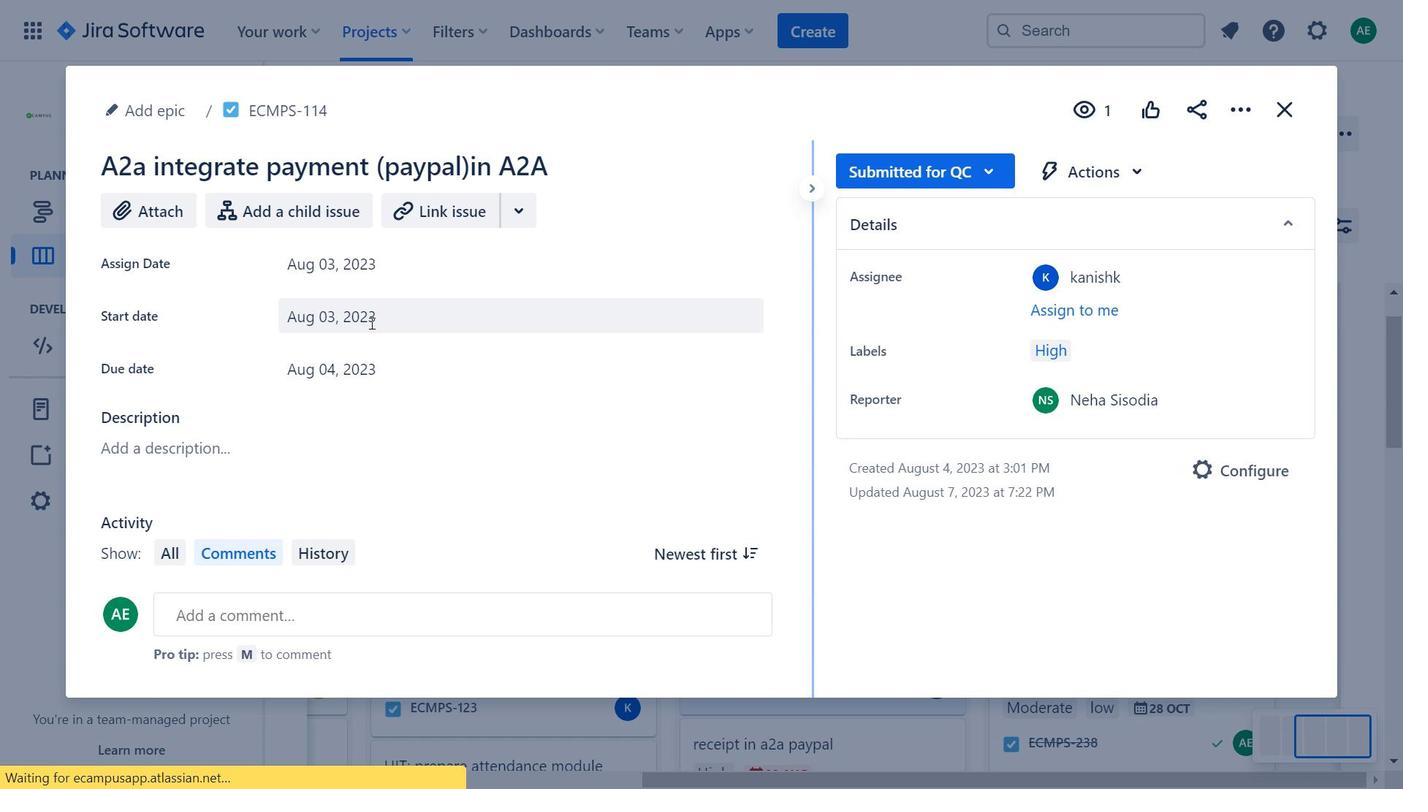 
Action: Mouse pressed left at (372, 323)
Screenshot: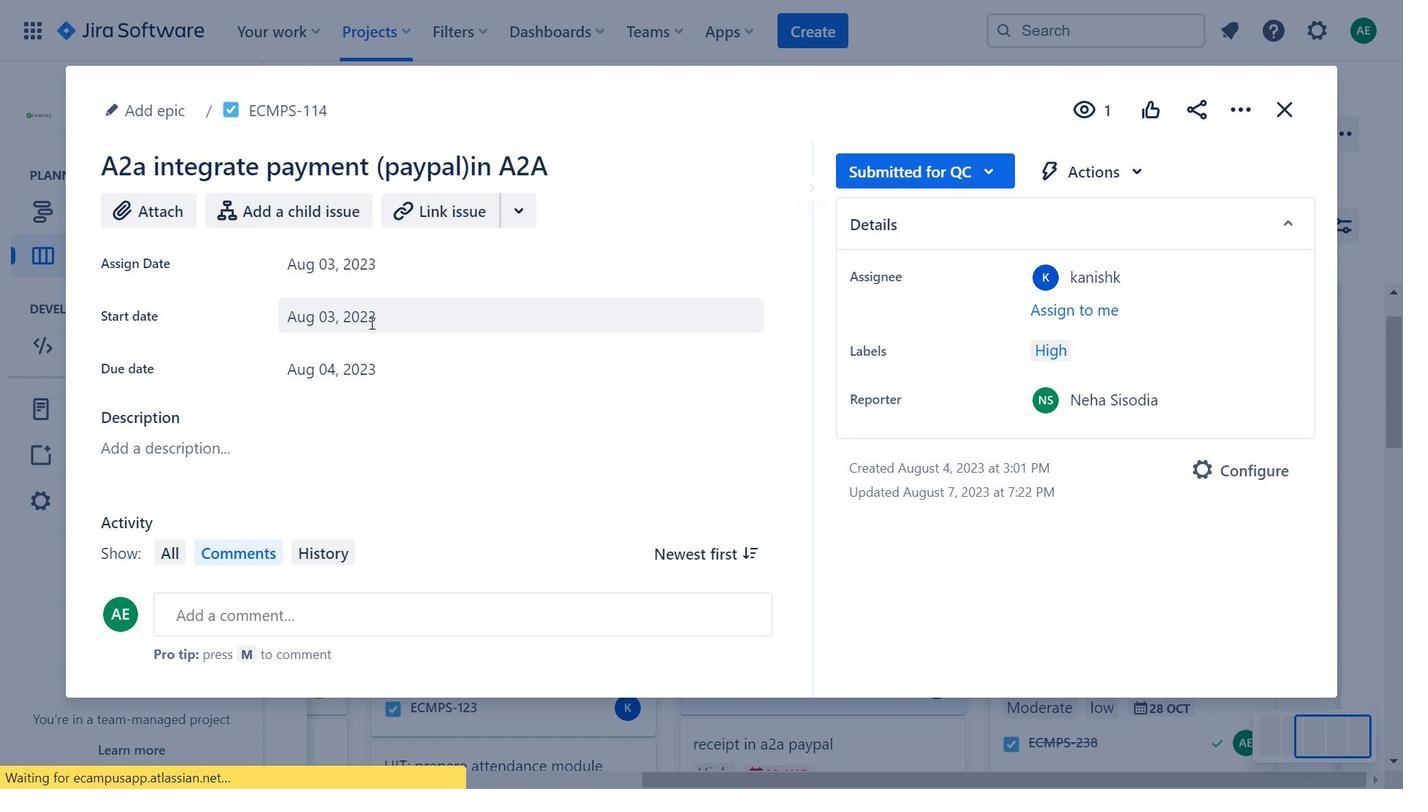
Action: Mouse moved to (877, 561)
Screenshot: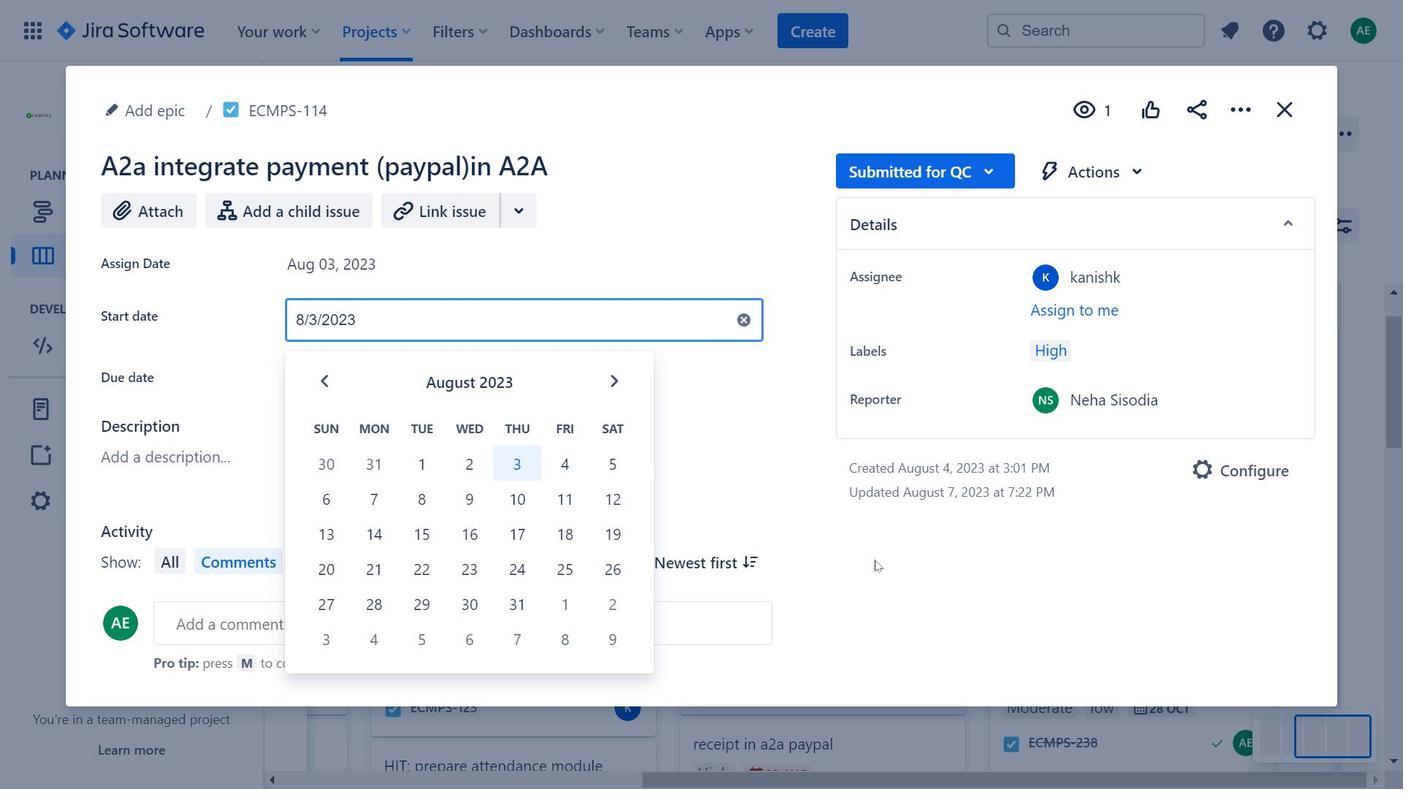 
Action: Mouse pressed left at (877, 561)
Screenshot: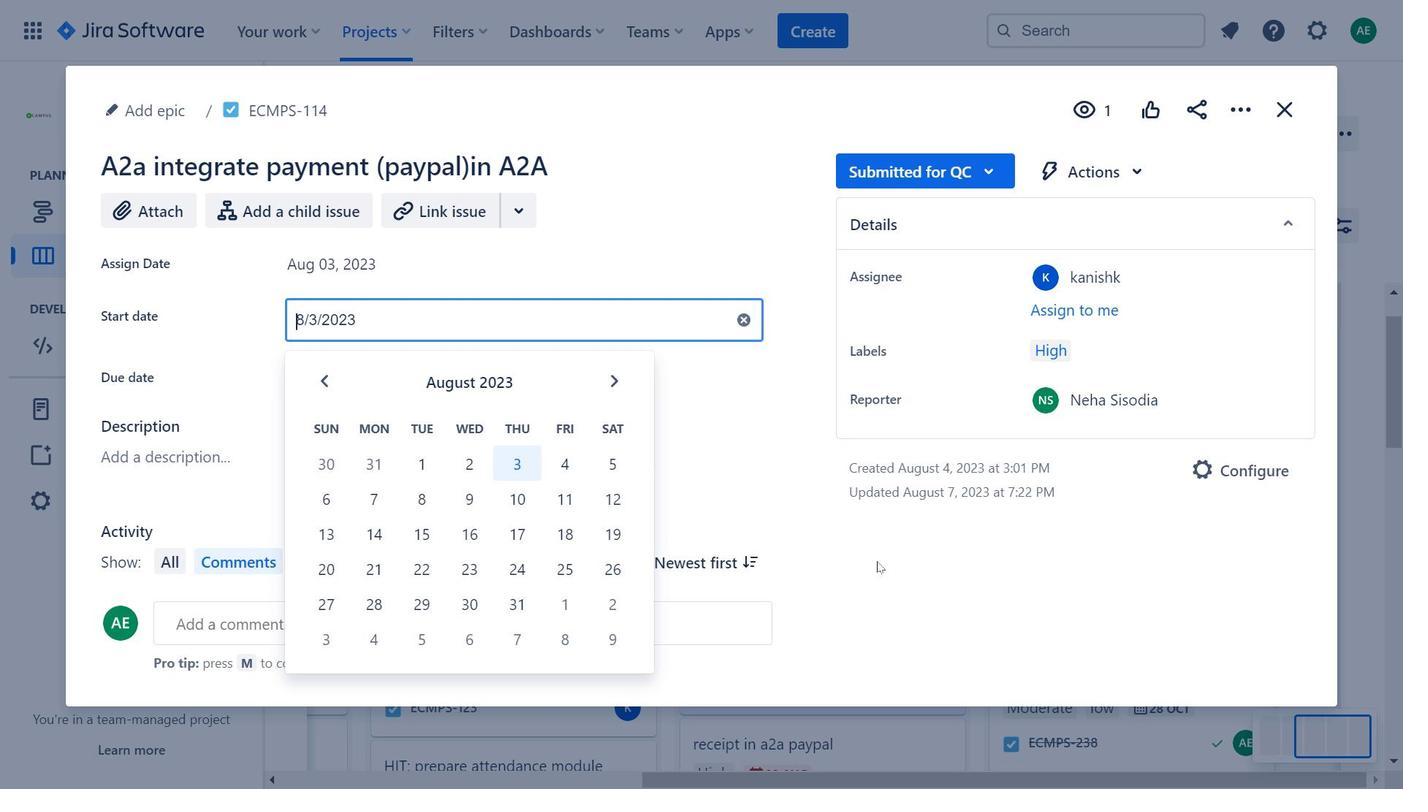 
Action: Mouse moved to (334, 345)
Screenshot: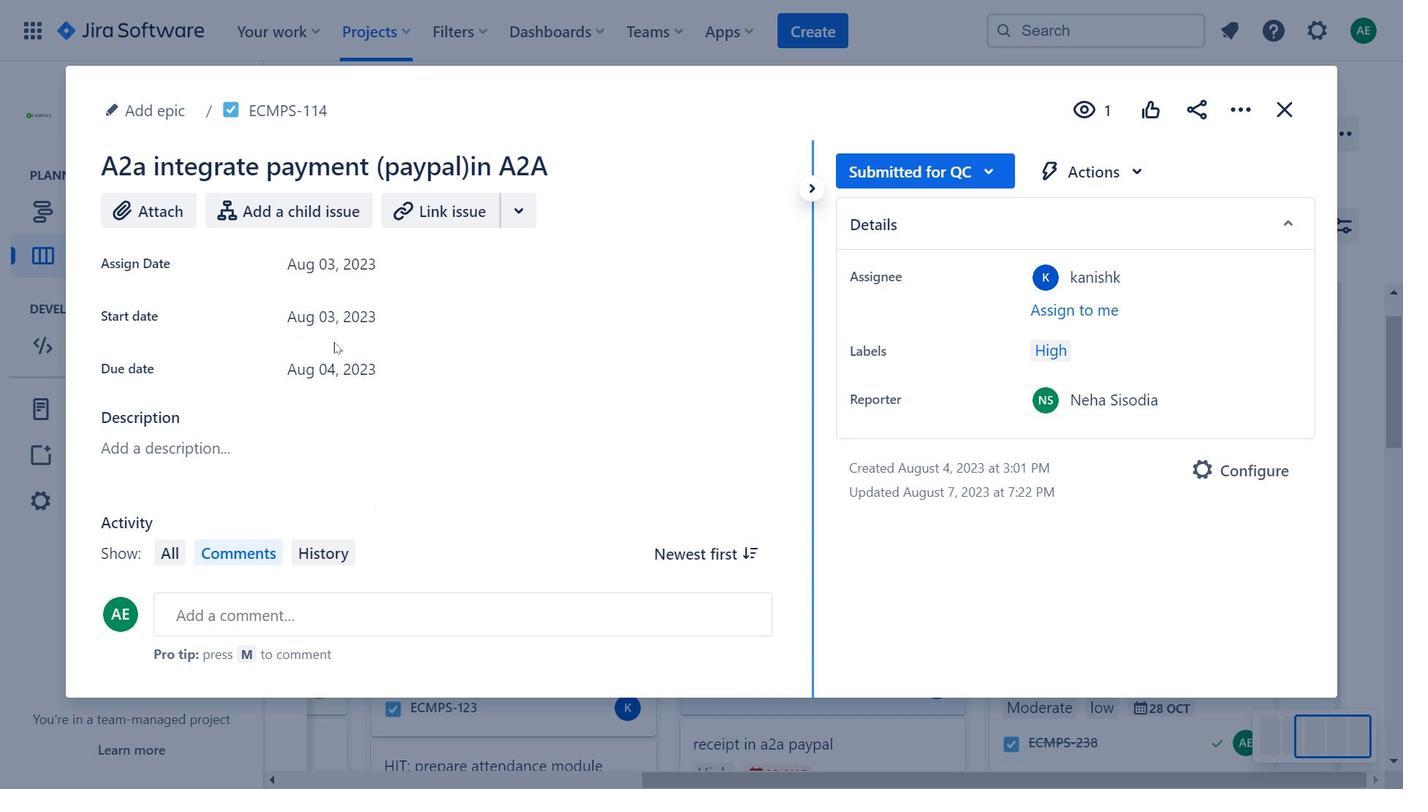 
Action: Mouse scrolled (334, 344) with delta (0, 0)
Screenshot: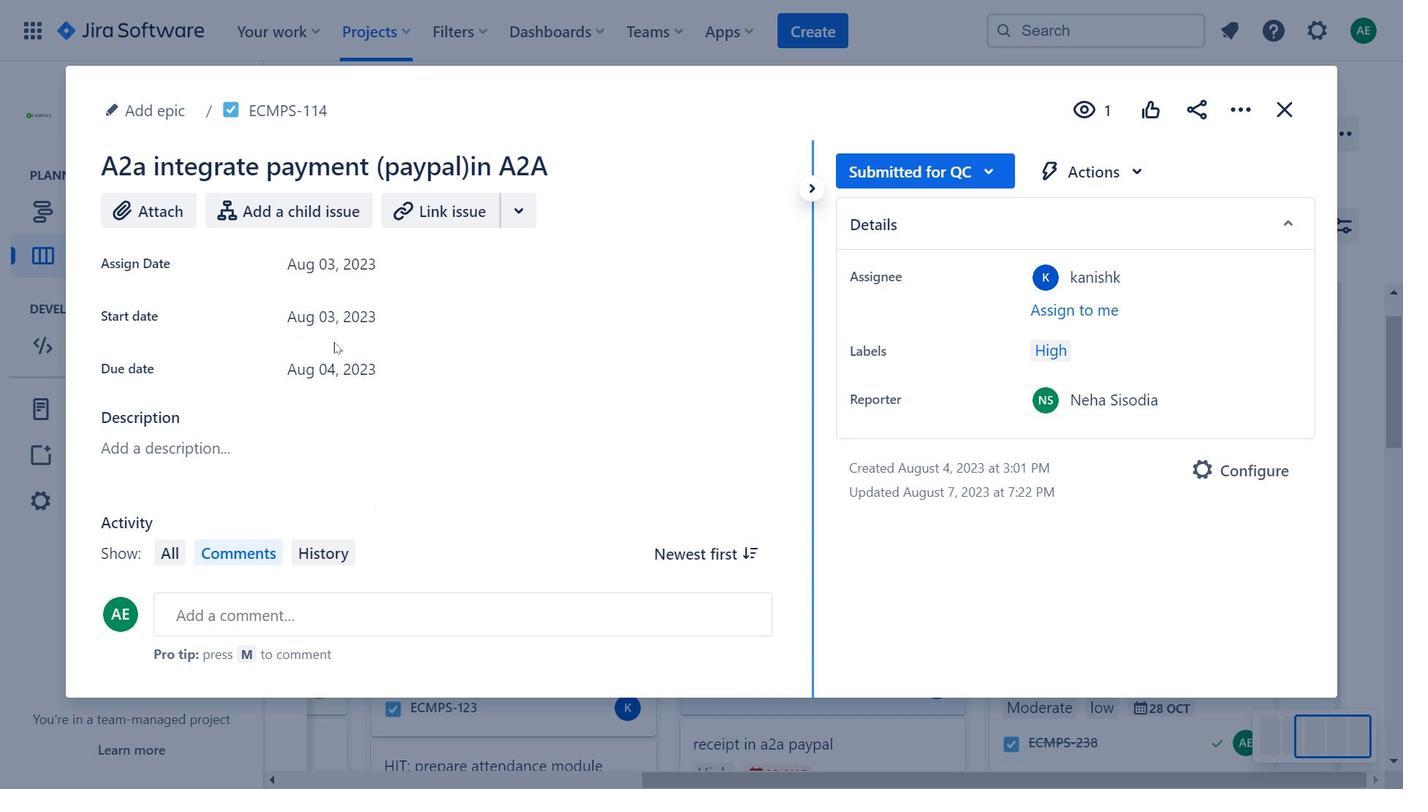
Action: Mouse moved to (338, 356)
Screenshot: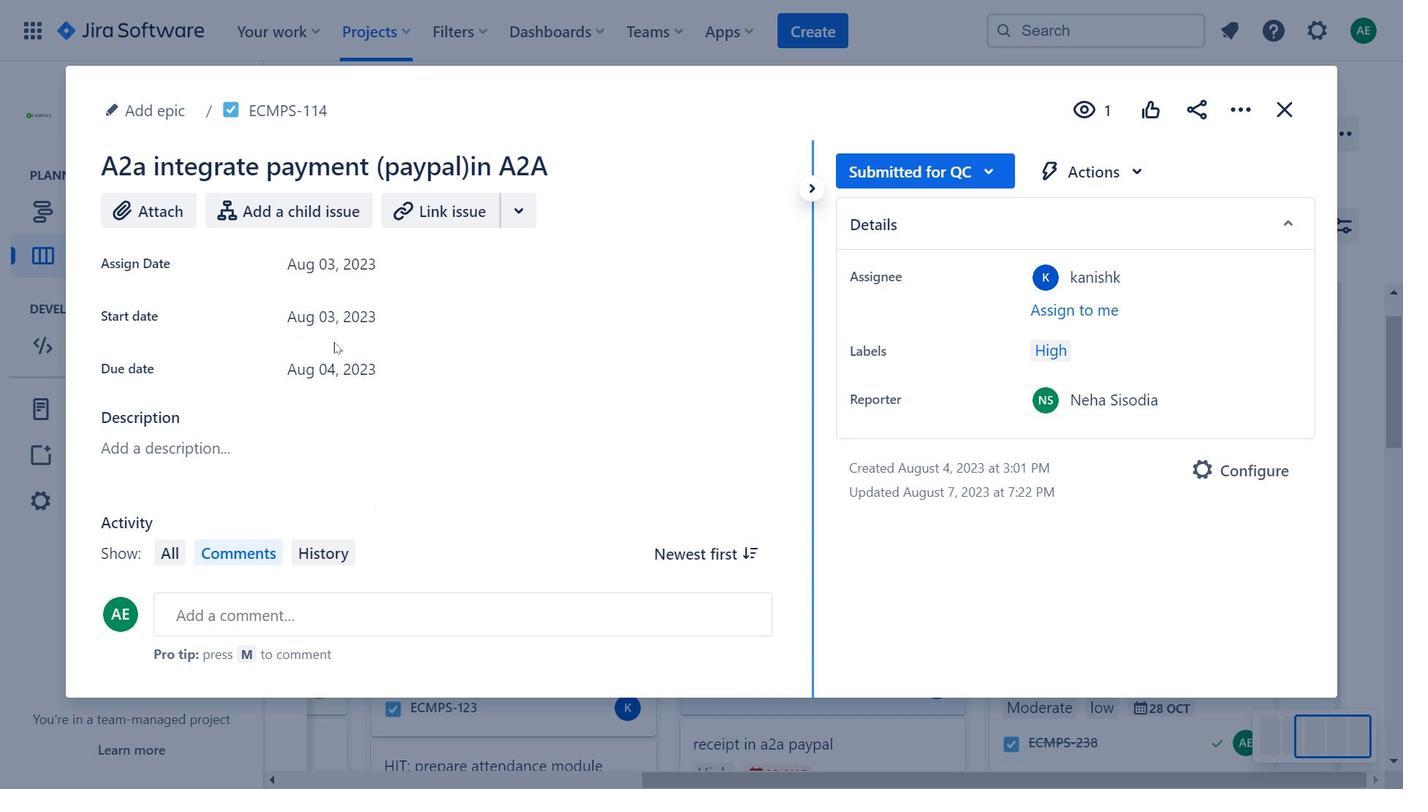 
Action: Mouse scrolled (338, 355) with delta (0, 0)
Screenshot: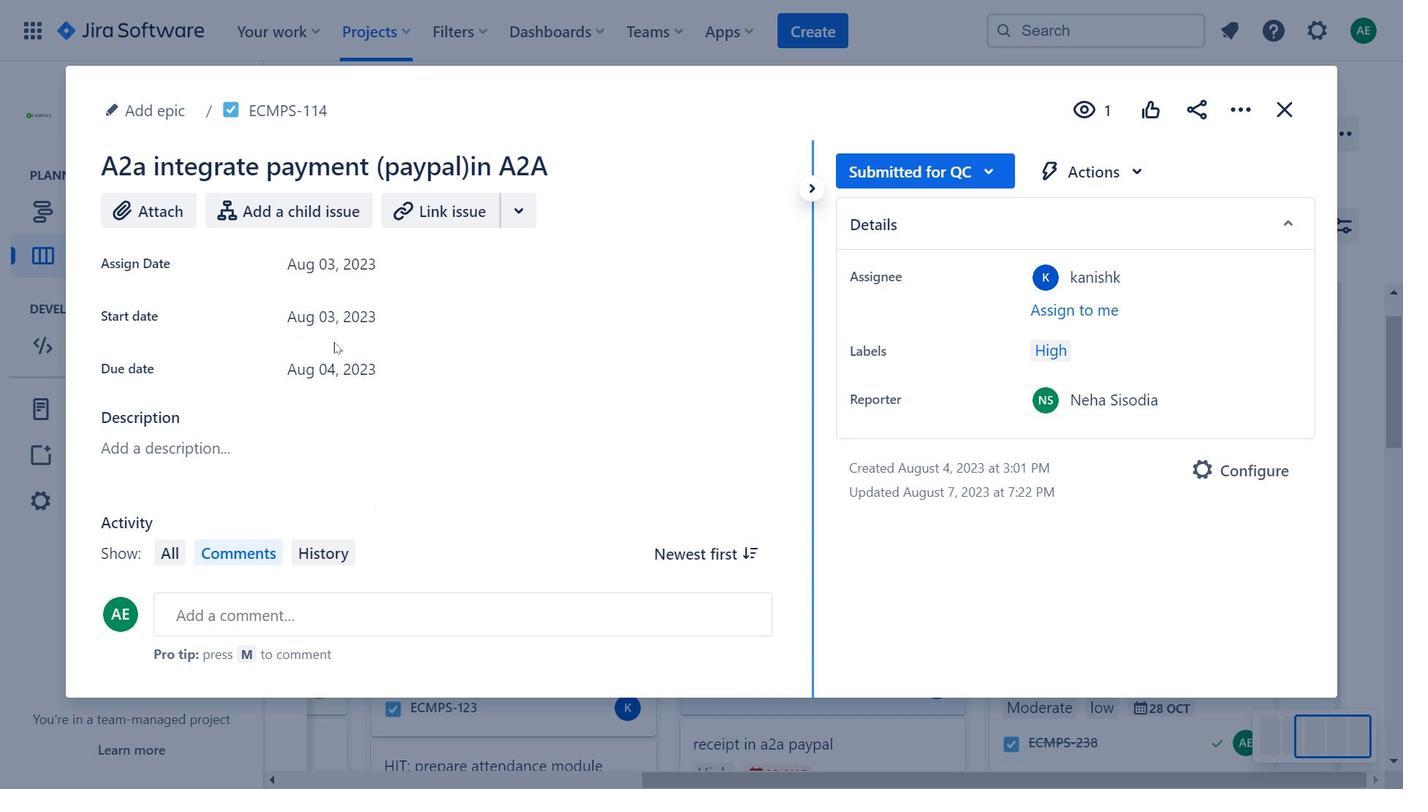 
Action: Mouse moved to (342, 365)
Screenshot: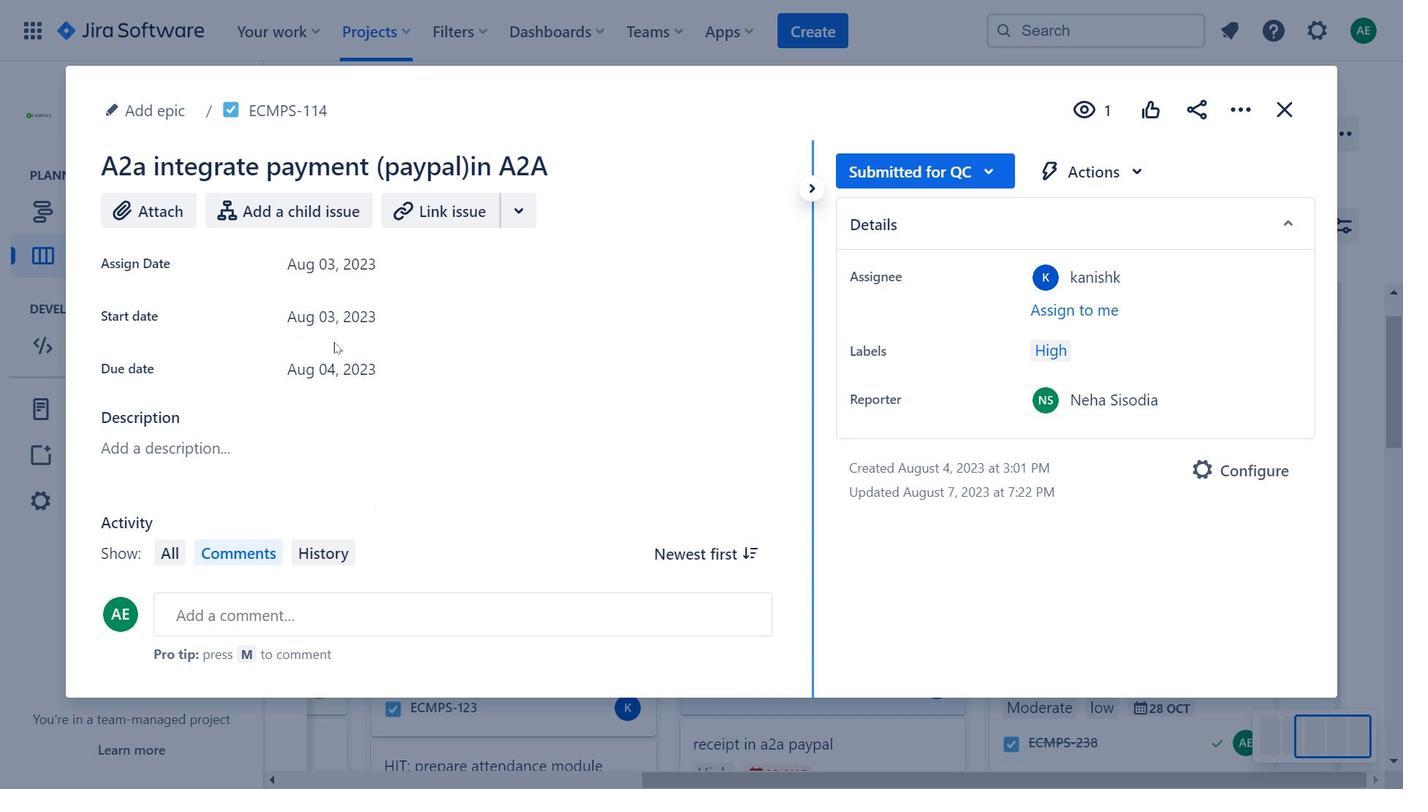 
Action: Mouse scrolled (342, 364) with delta (0, 0)
Screenshot: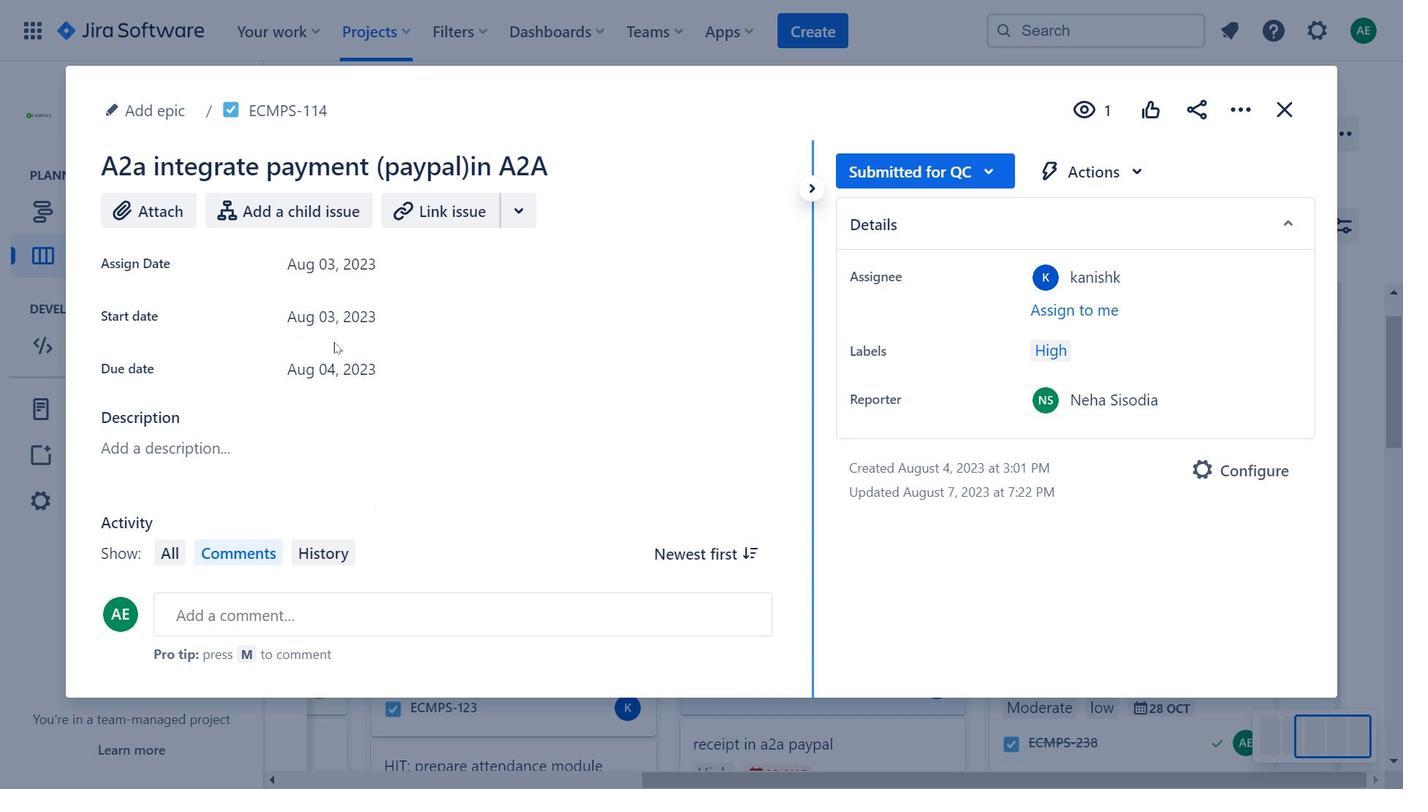 
Action: Mouse moved to (394, 276)
Screenshot: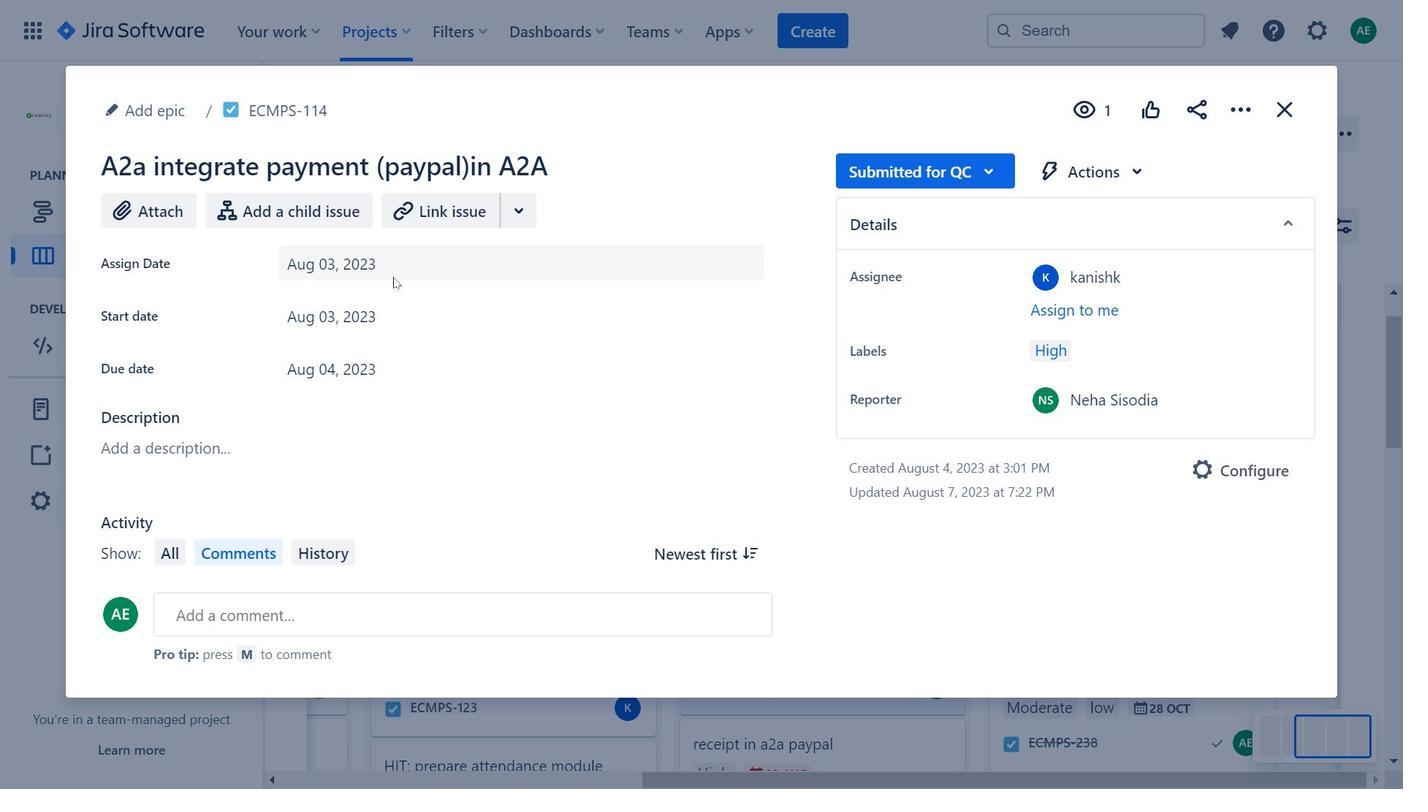 
Action: Mouse pressed left at (394, 276)
Screenshot: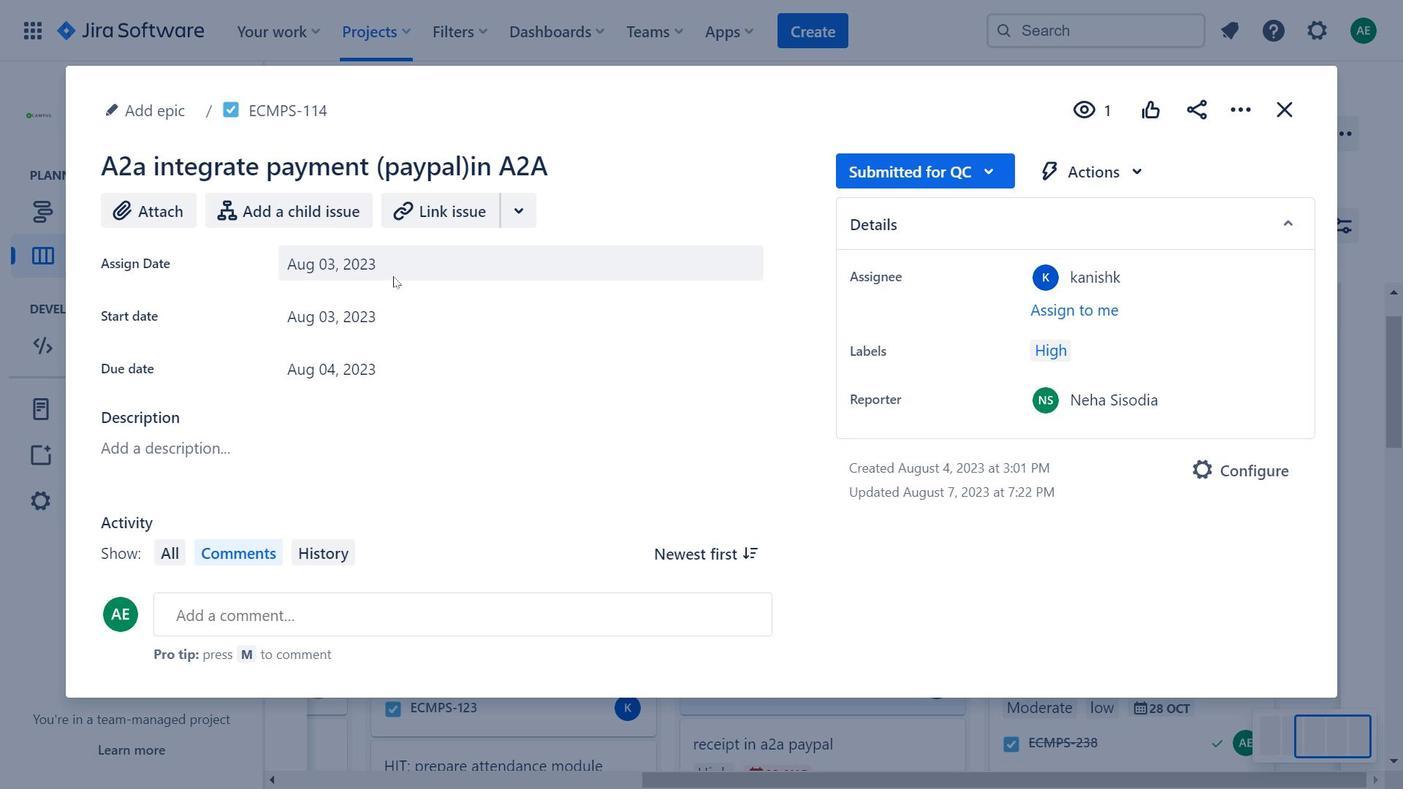 
Action: Mouse moved to (619, 338)
Screenshot: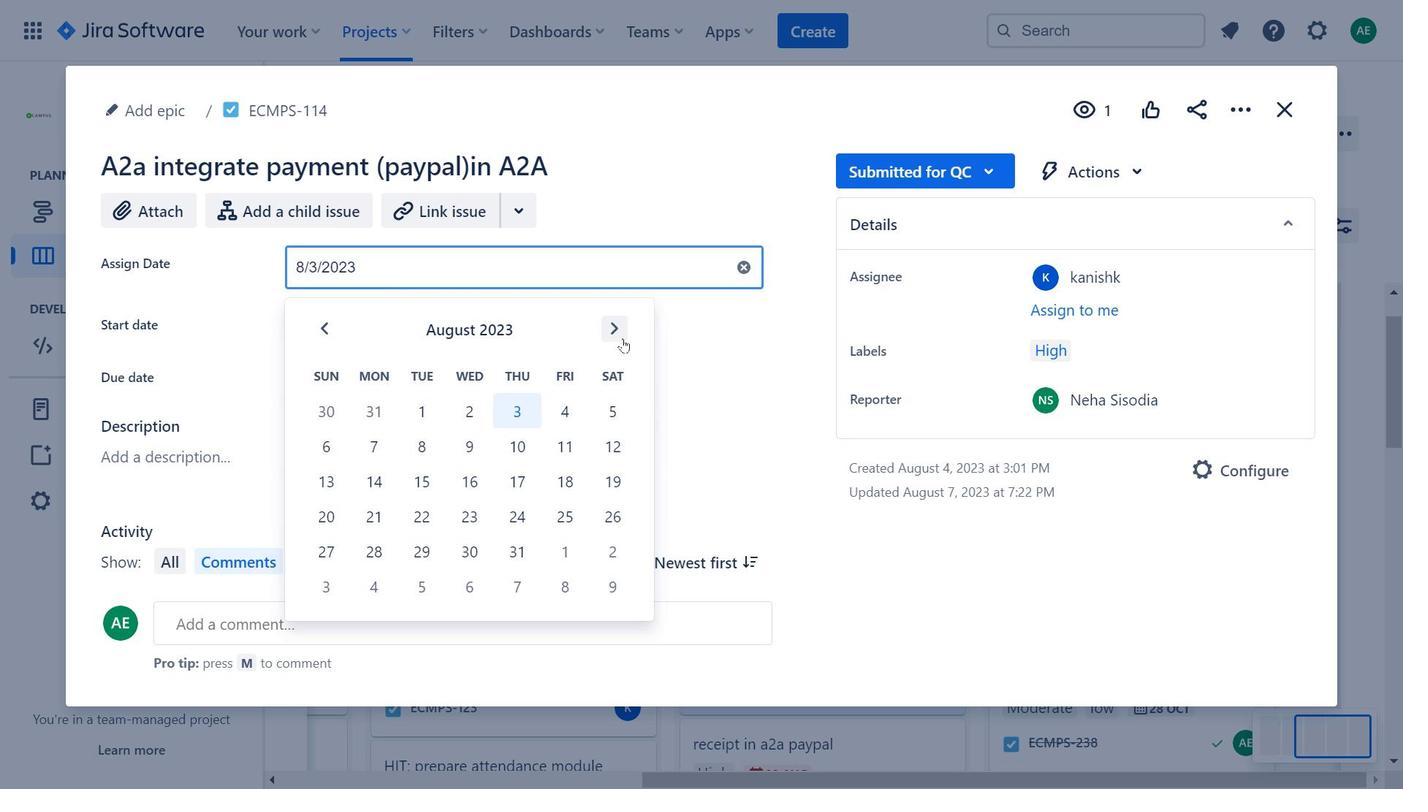 
Action: Mouse pressed left at (619, 338)
Screenshot: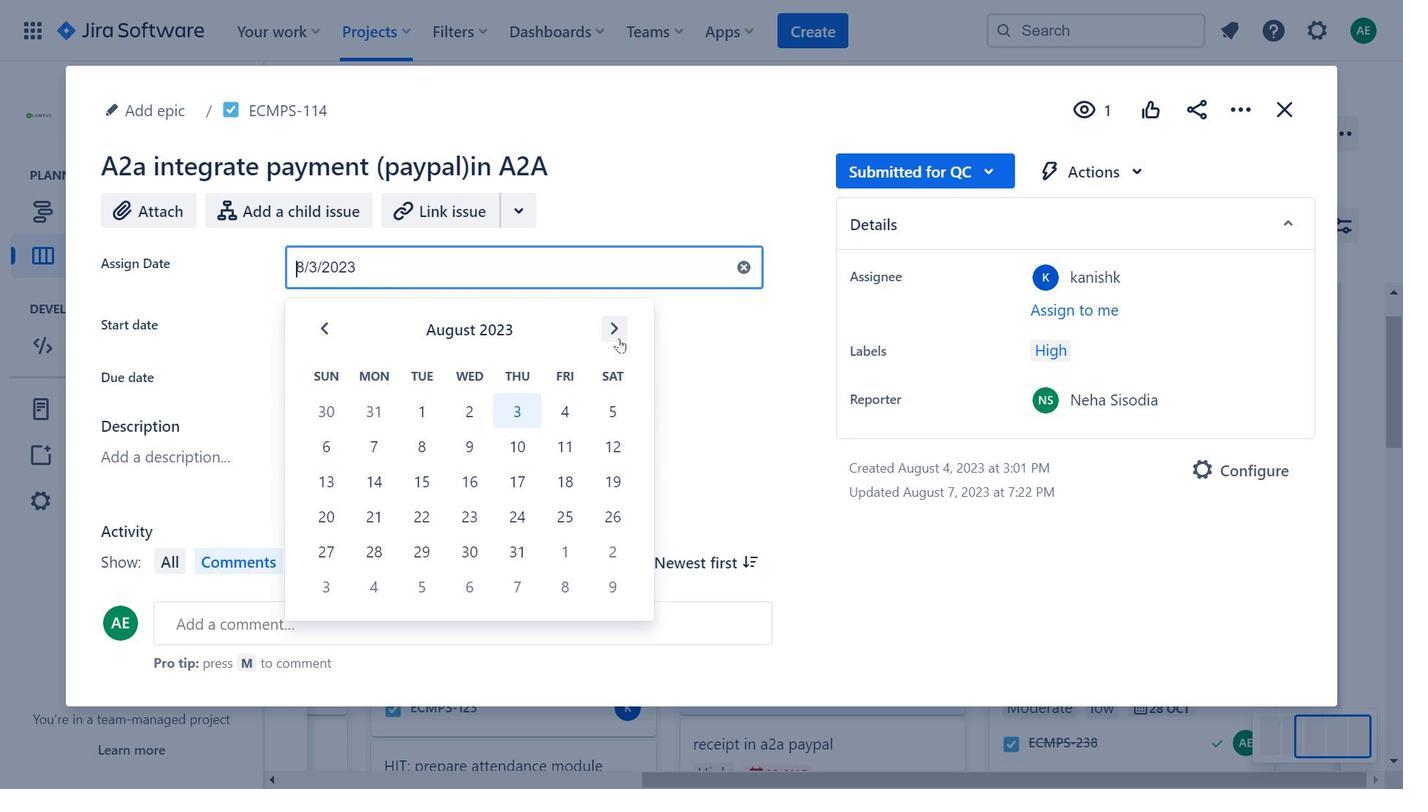 
Action: Mouse moved to (1138, 165)
Screenshot: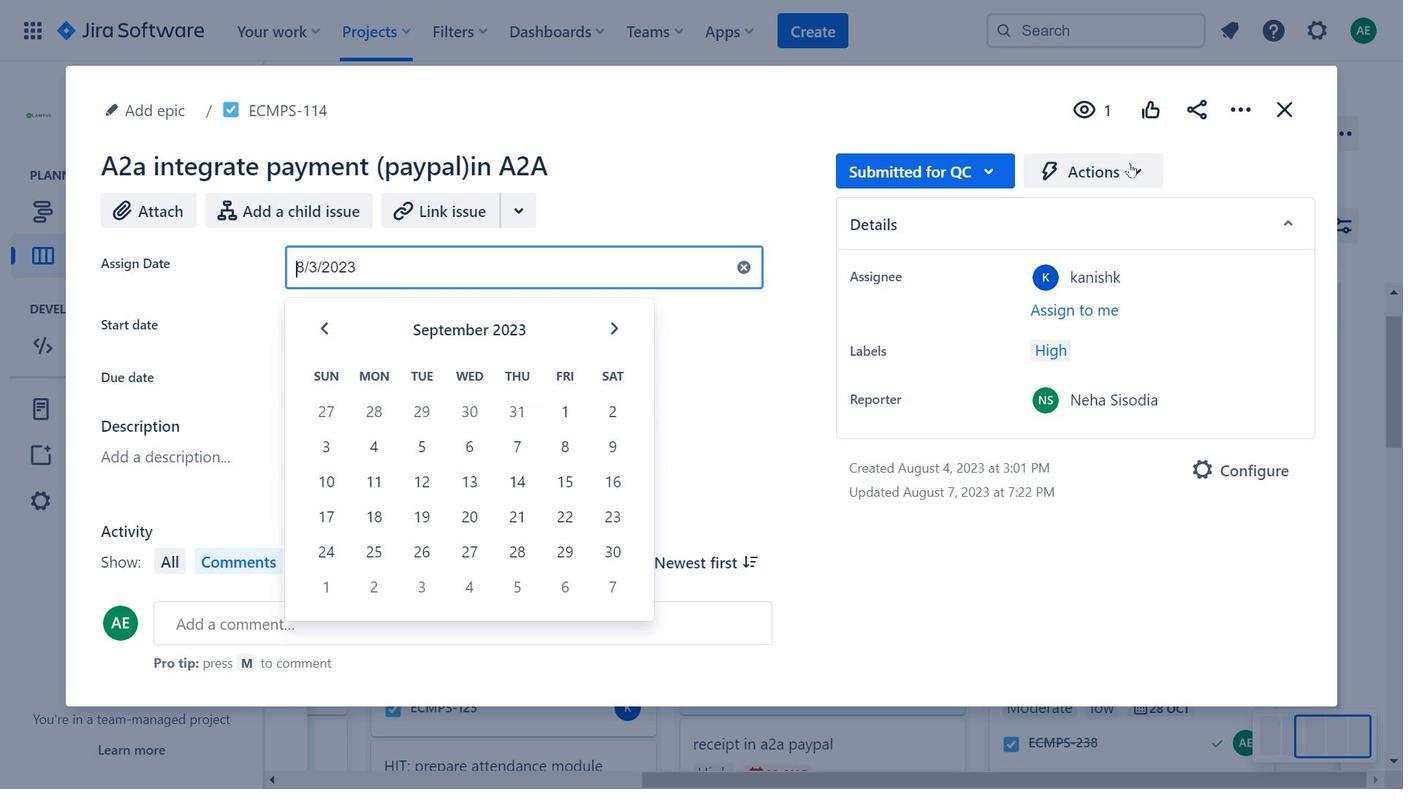 
Action: Mouse pressed left at (1138, 165)
Screenshot: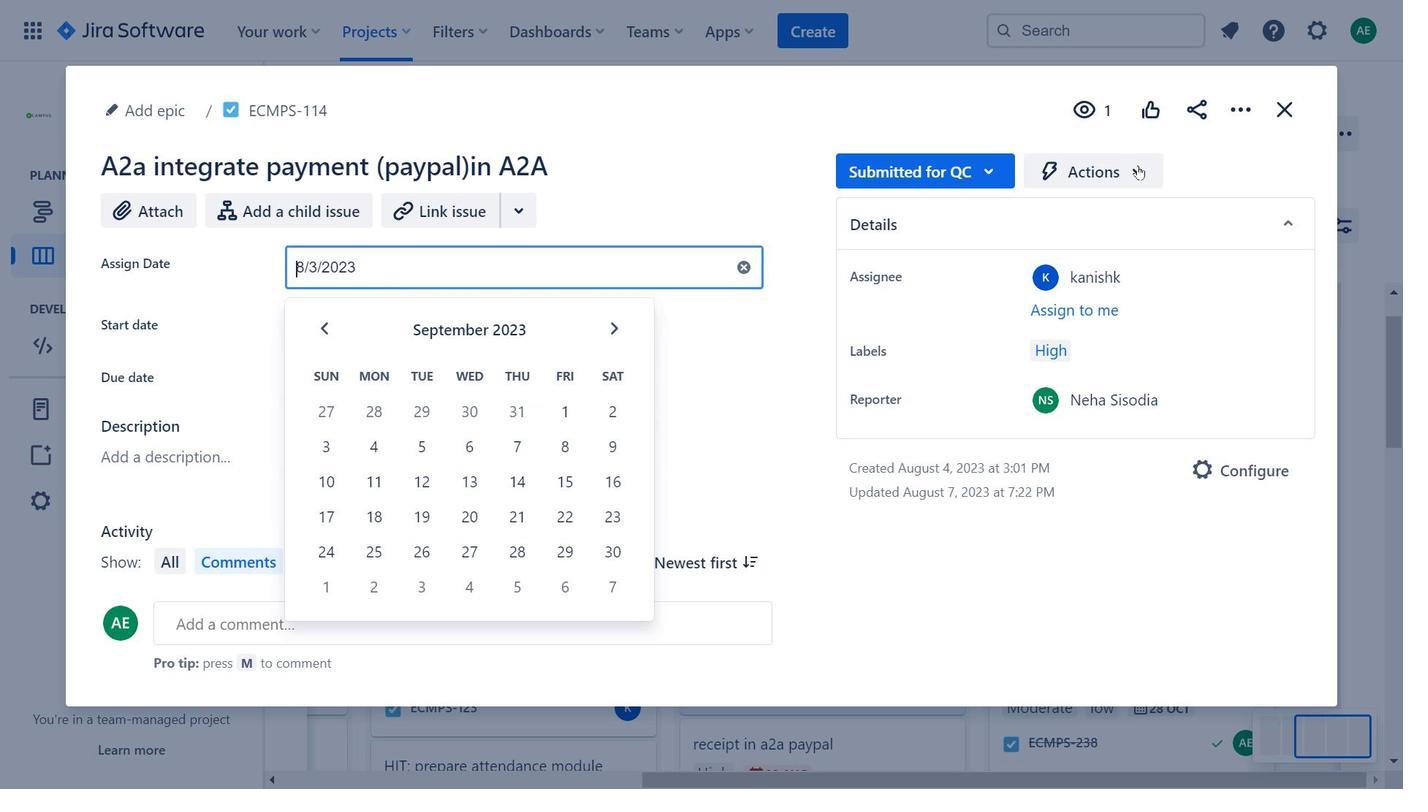 
Action: Mouse moved to (1218, 666)
Screenshot: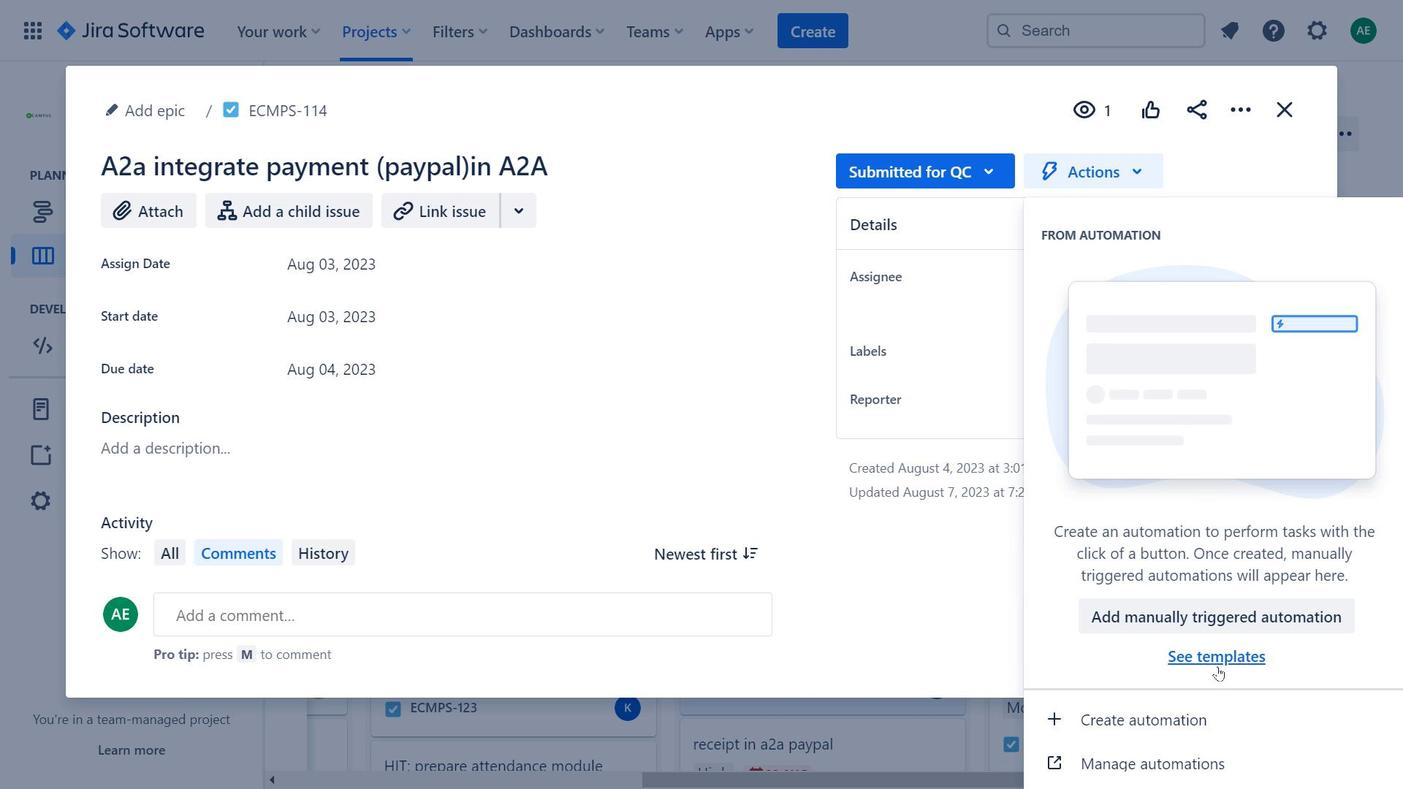 
Action: Mouse pressed left at (1218, 666)
Screenshot: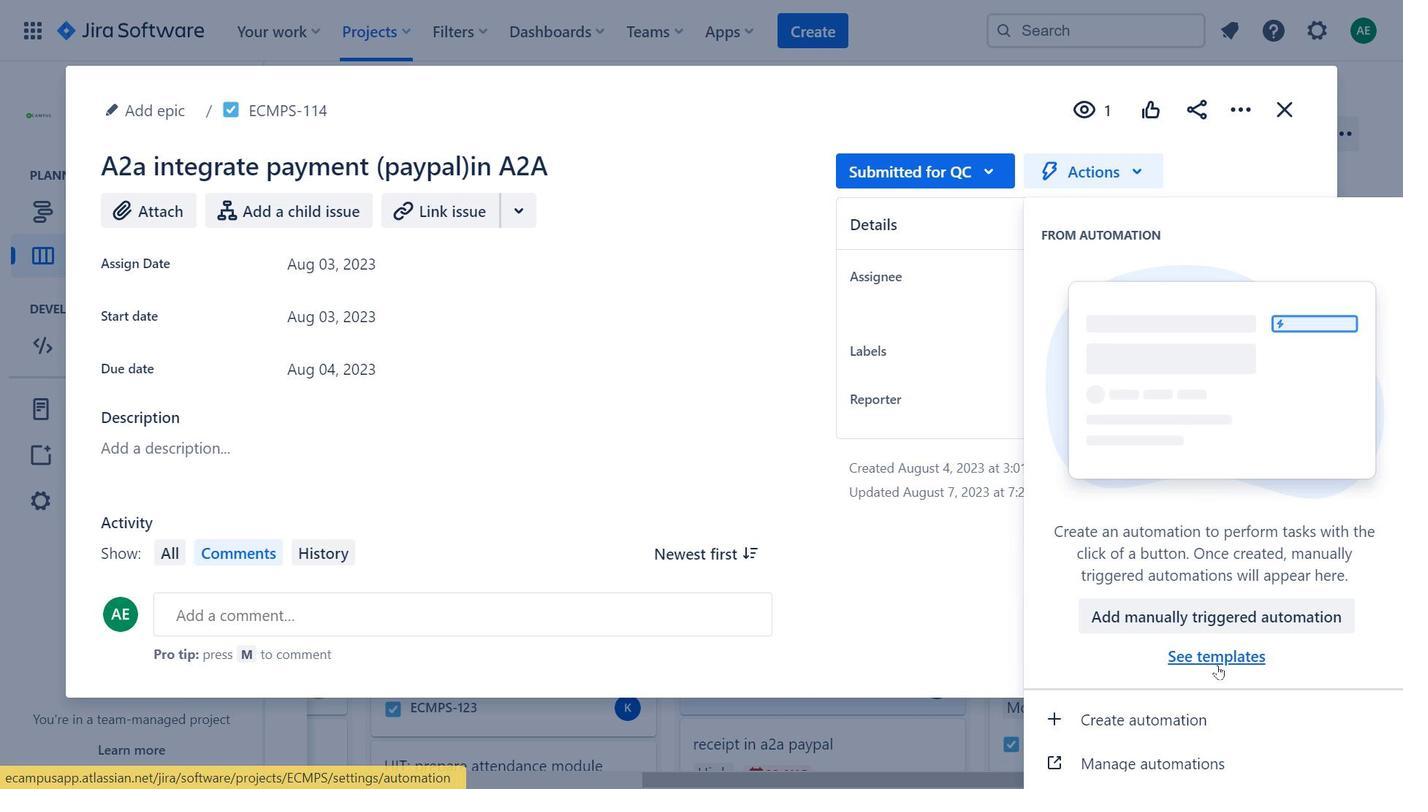 
Action: Mouse moved to (413, 337)
Screenshot: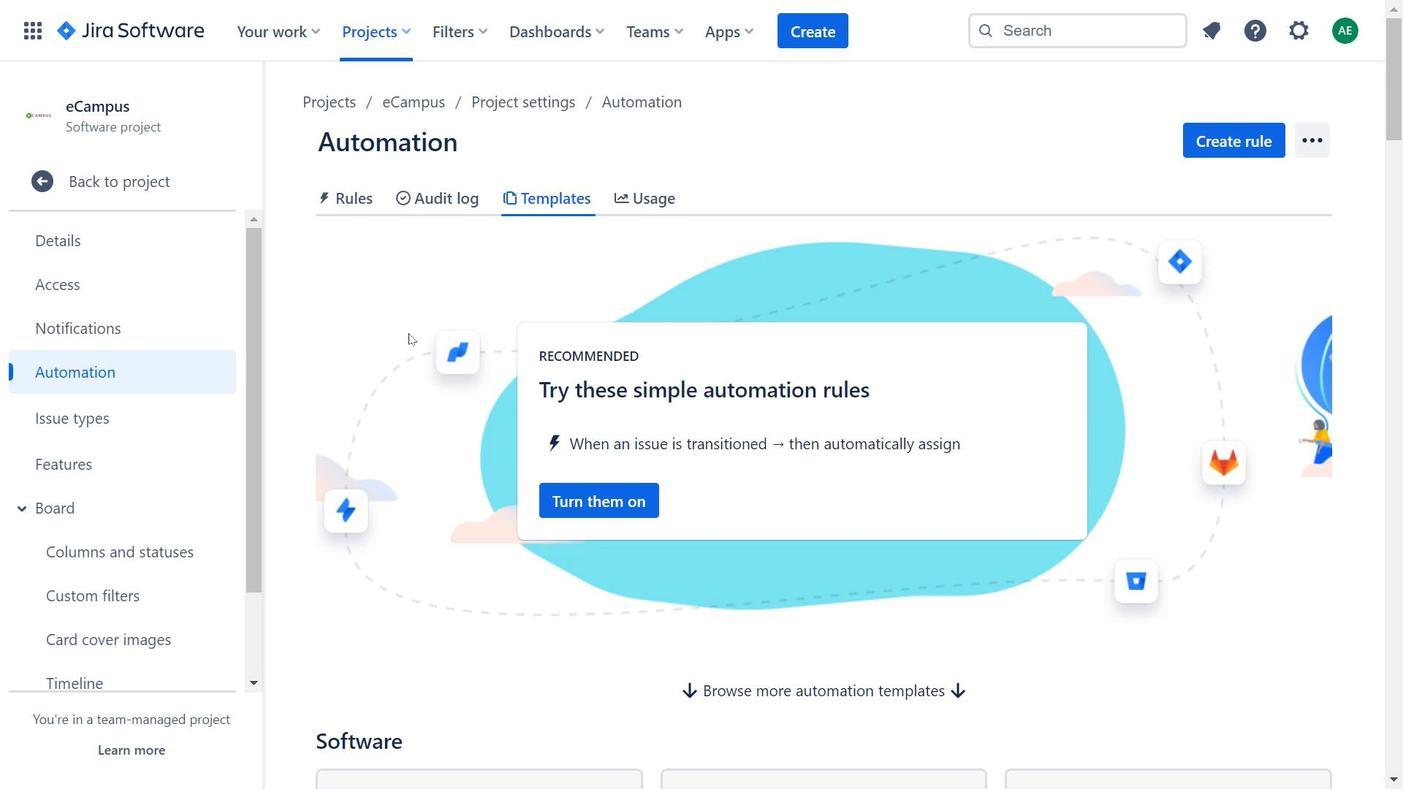 
Action: Mouse scrolled (413, 336) with delta (0, 0)
Screenshot: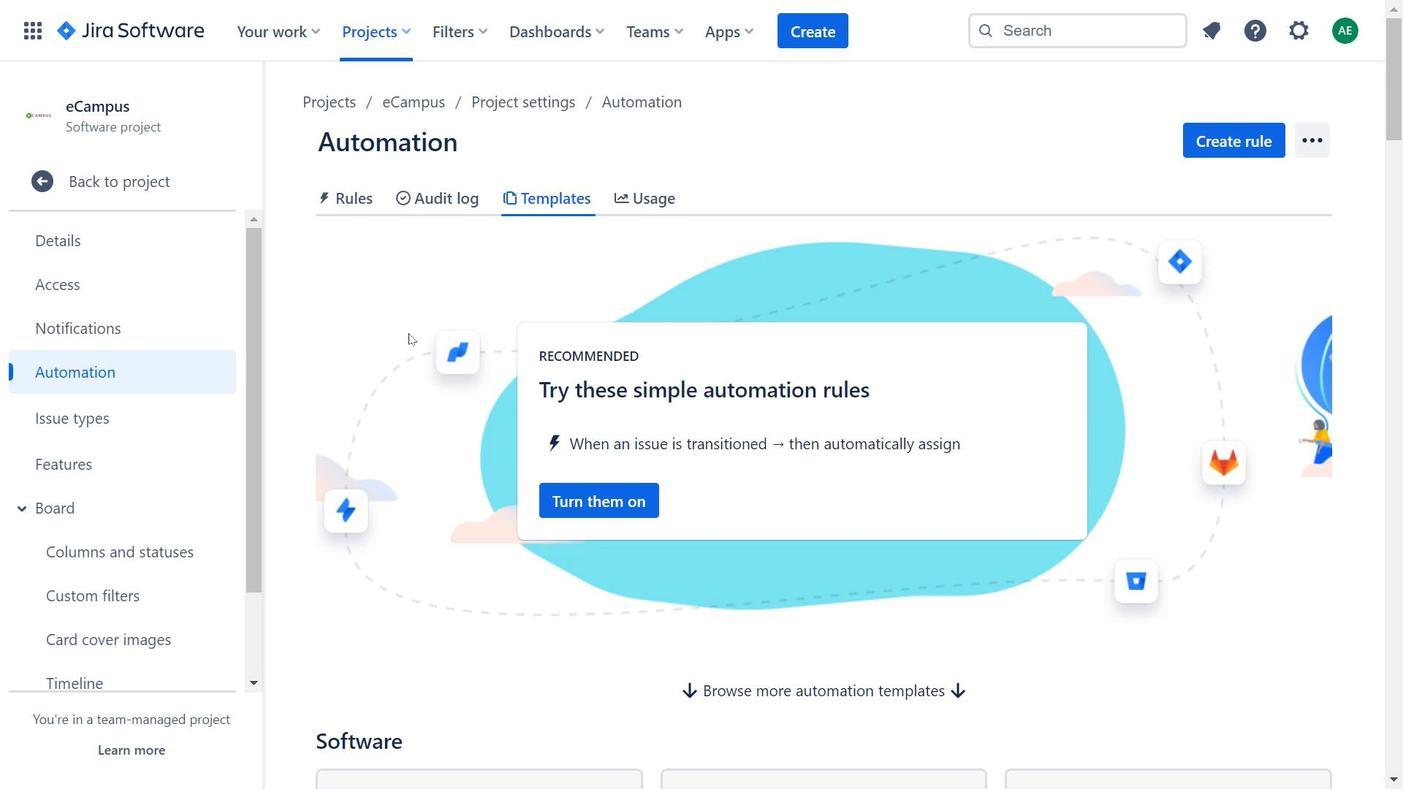 
Action: Mouse moved to (422, 359)
Screenshot: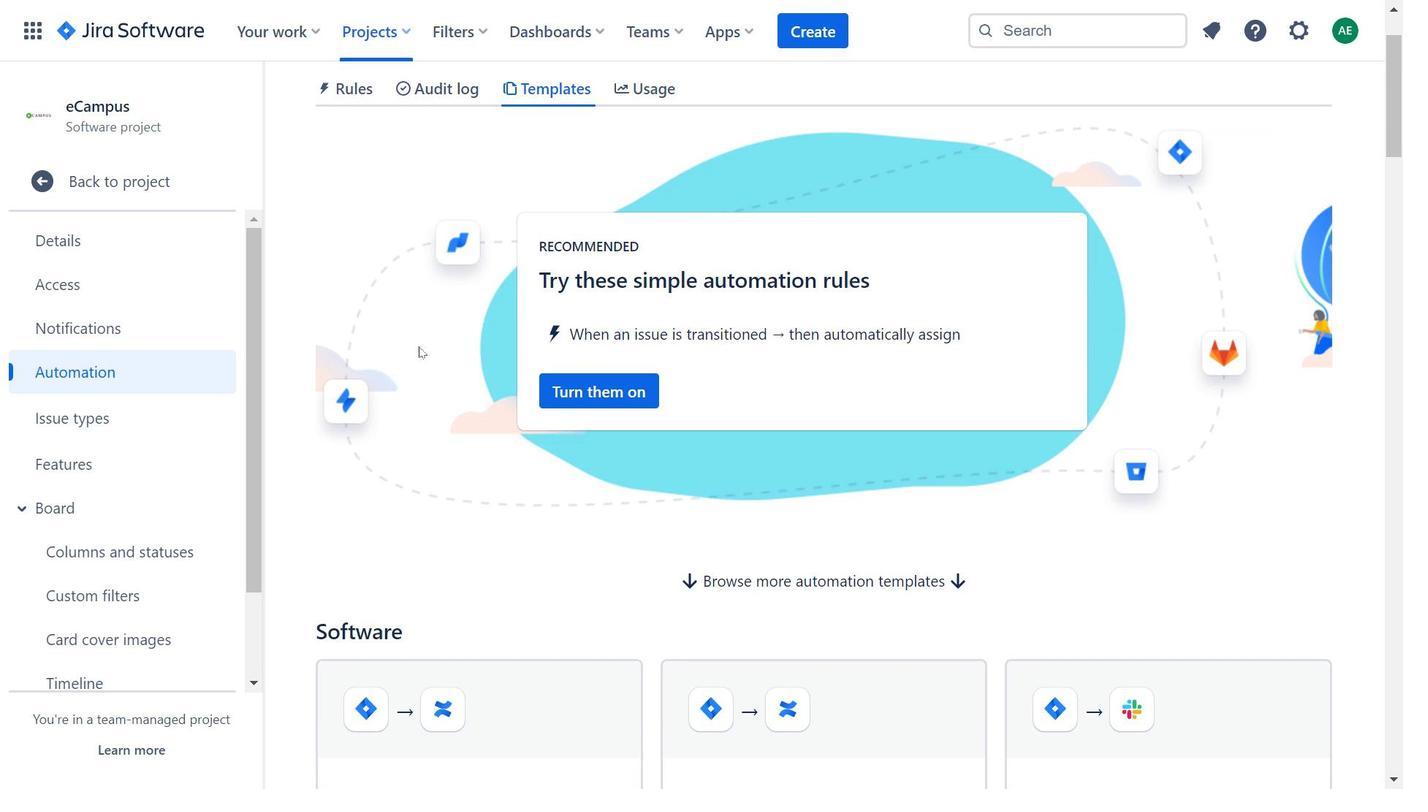
Action: Mouse scrolled (422, 358) with delta (0, 0)
Screenshot: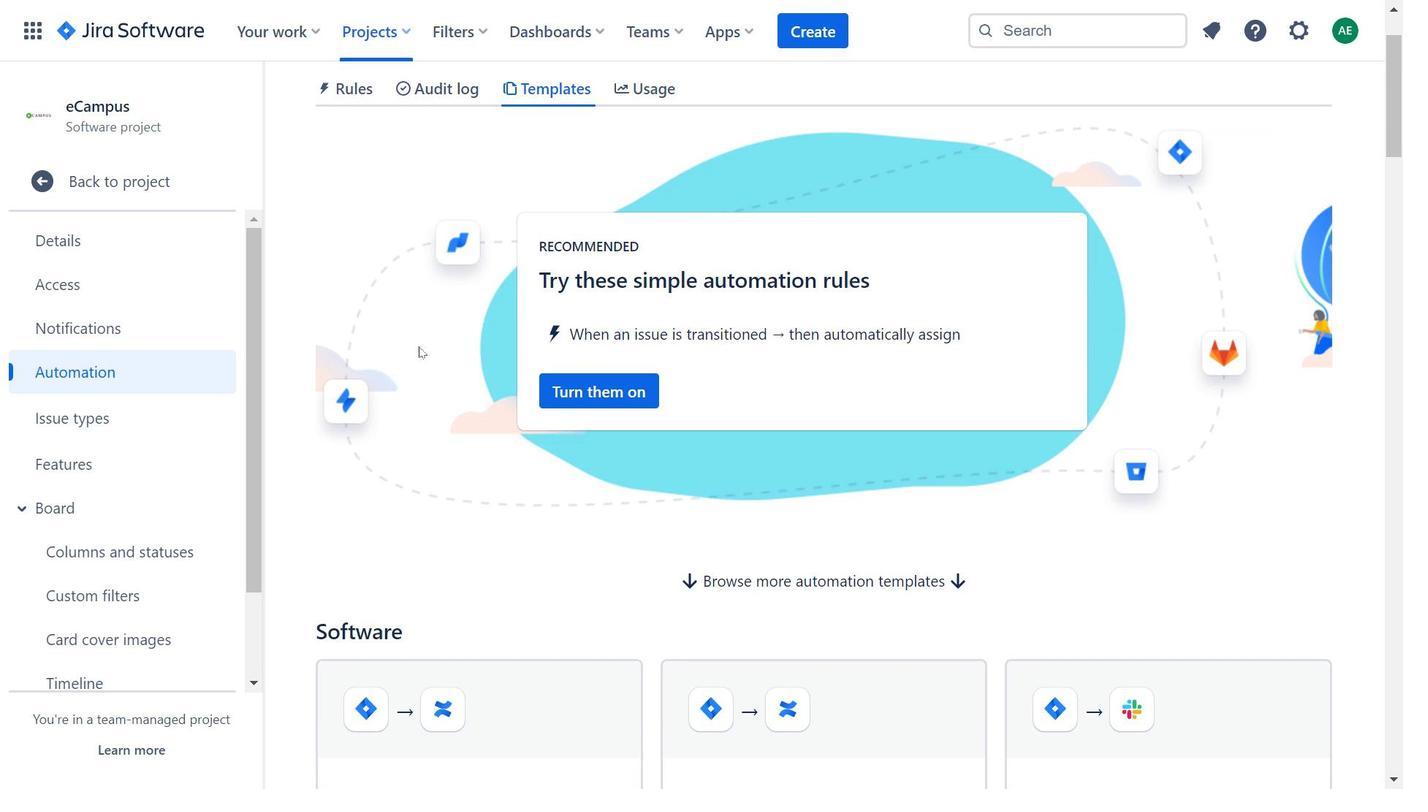 
Action: Mouse moved to (424, 364)
Screenshot: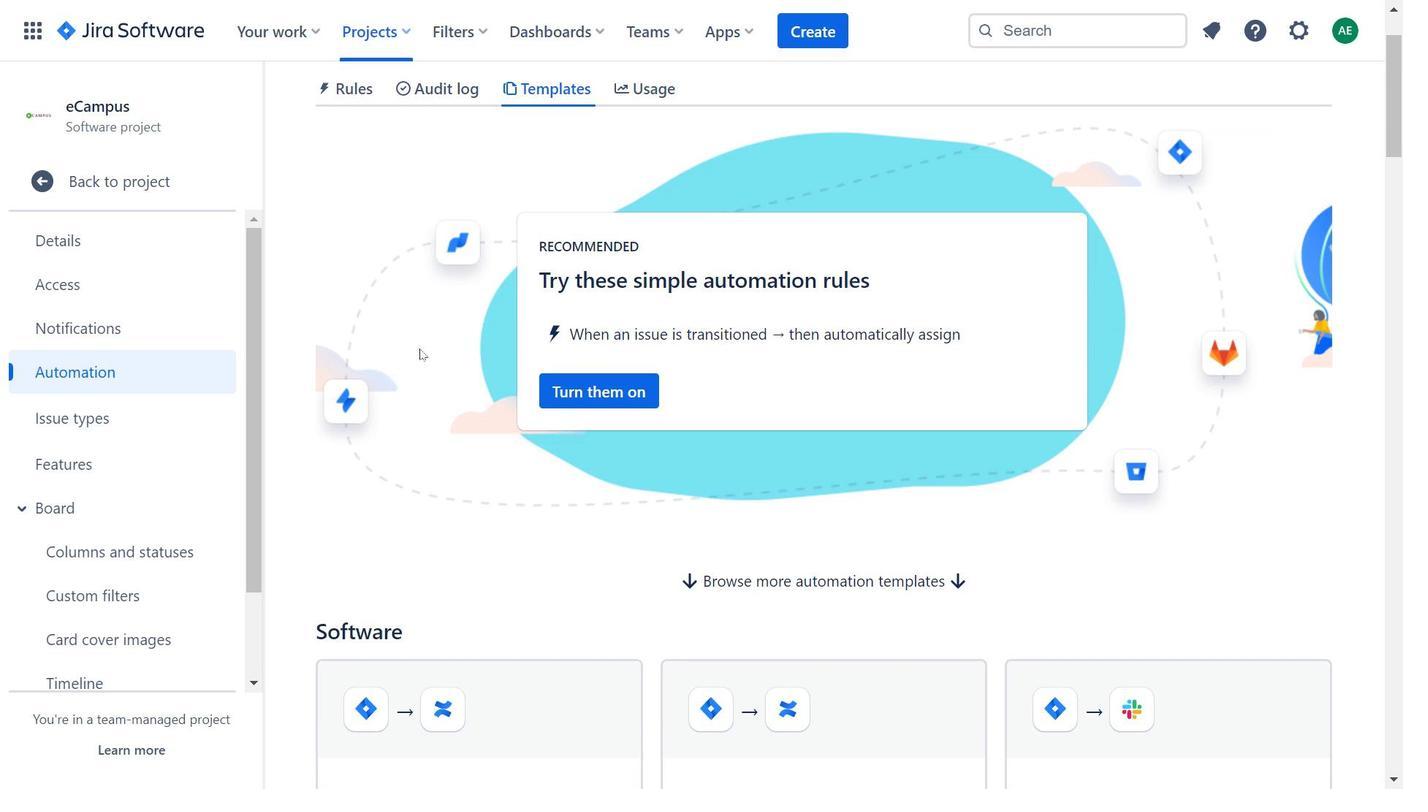 
Action: Mouse scrolled (424, 364) with delta (0, 0)
Screenshot: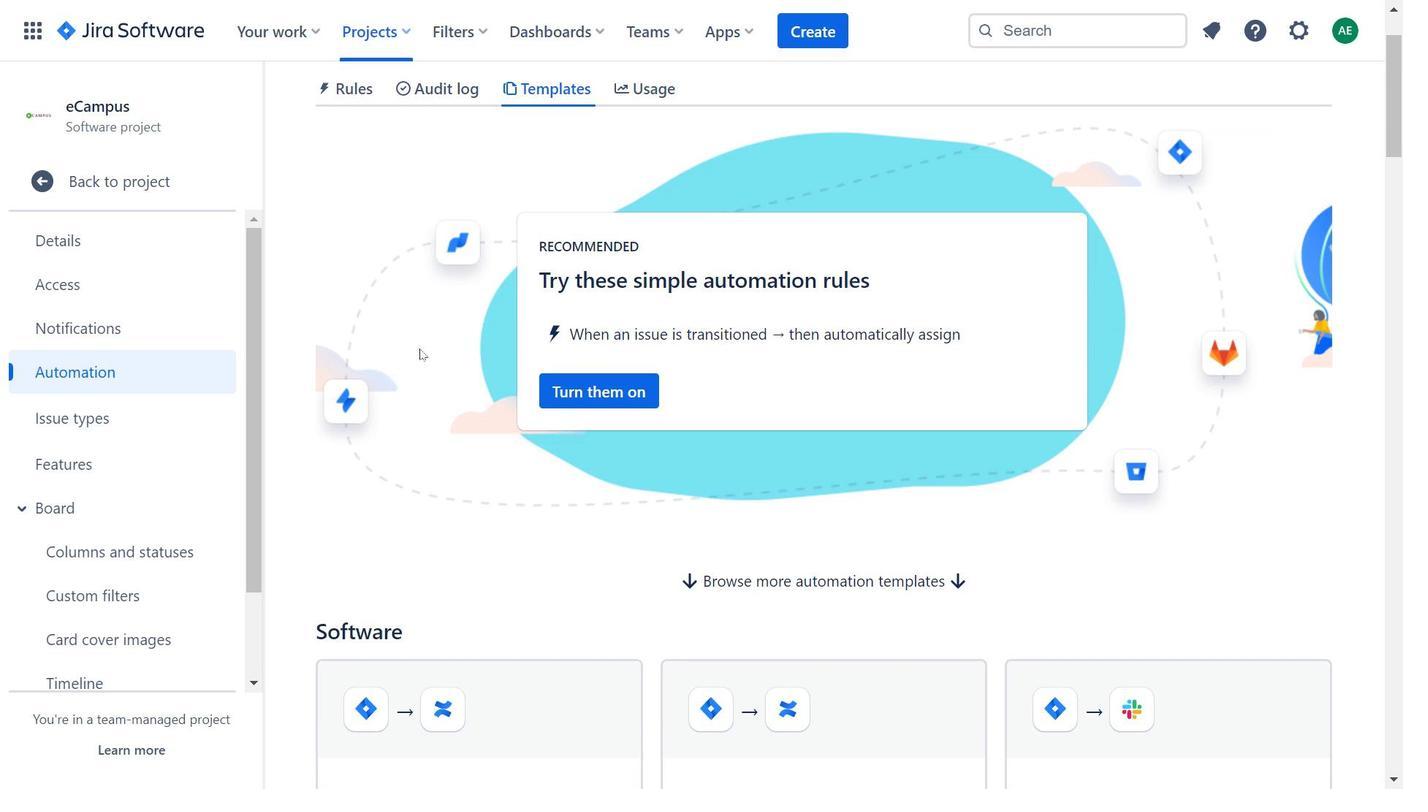 
Action: Mouse moved to (425, 367)
Screenshot: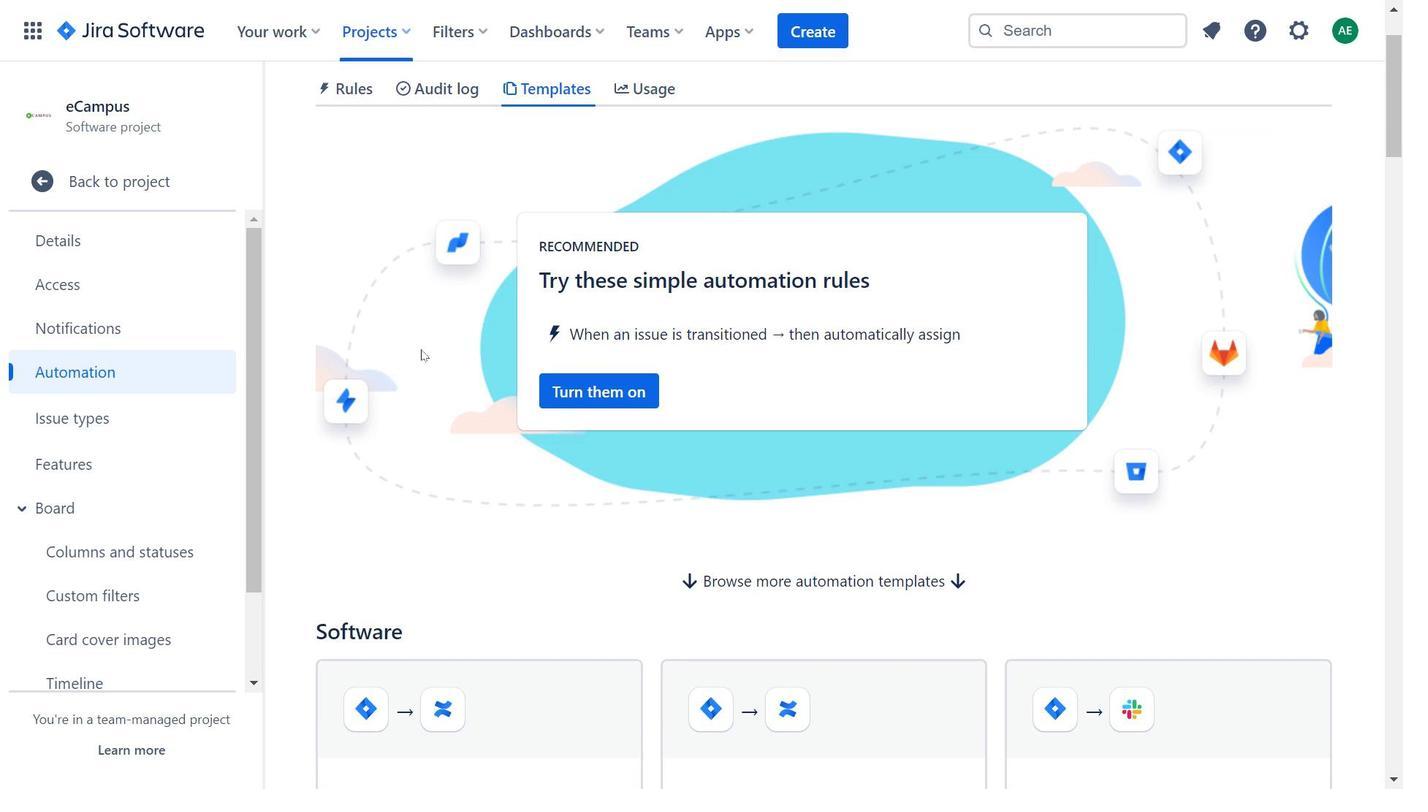 
Action: Mouse scrolled (425, 367) with delta (0, 0)
Screenshot: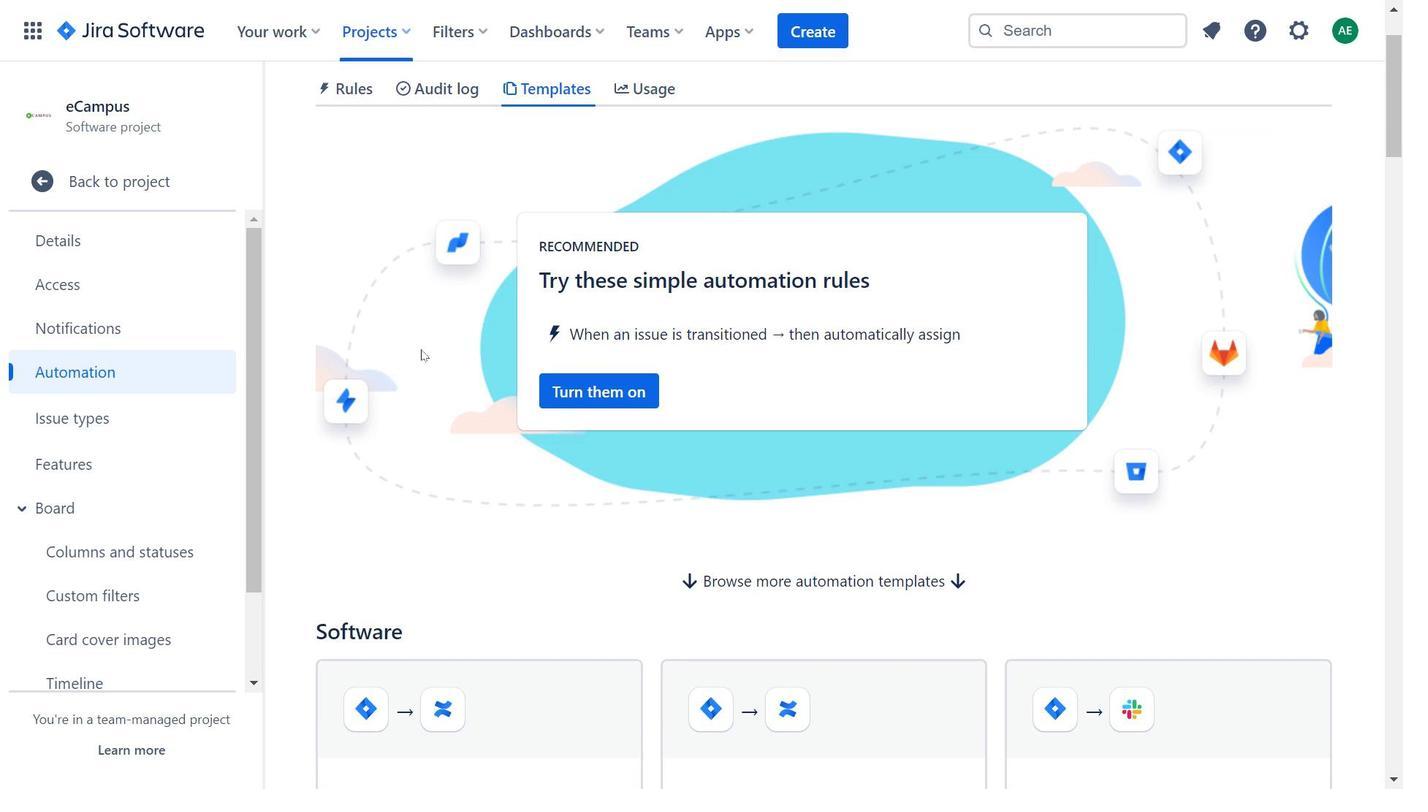 
Action: Mouse moved to (484, 461)
Screenshot: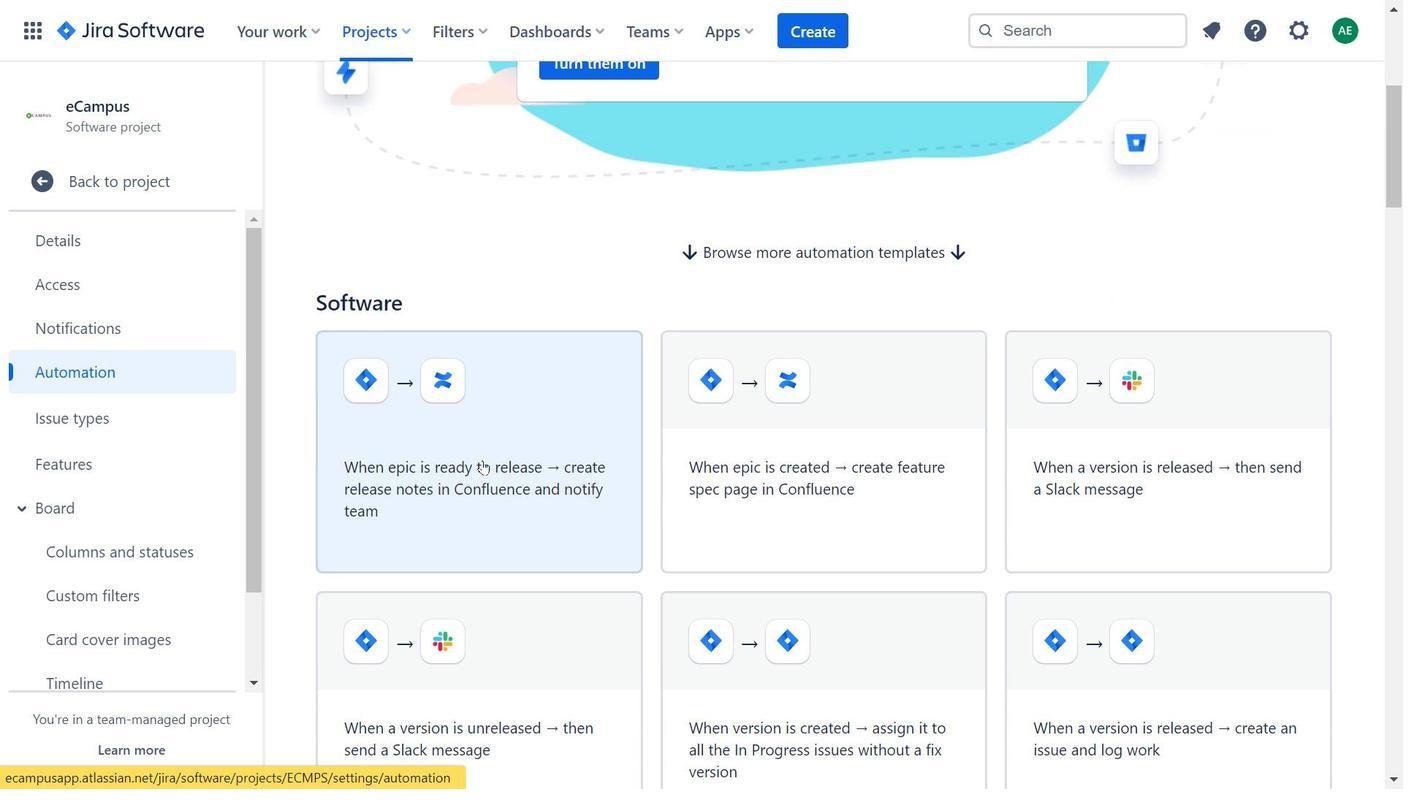 
Action: Mouse pressed left at (484, 461)
Screenshot: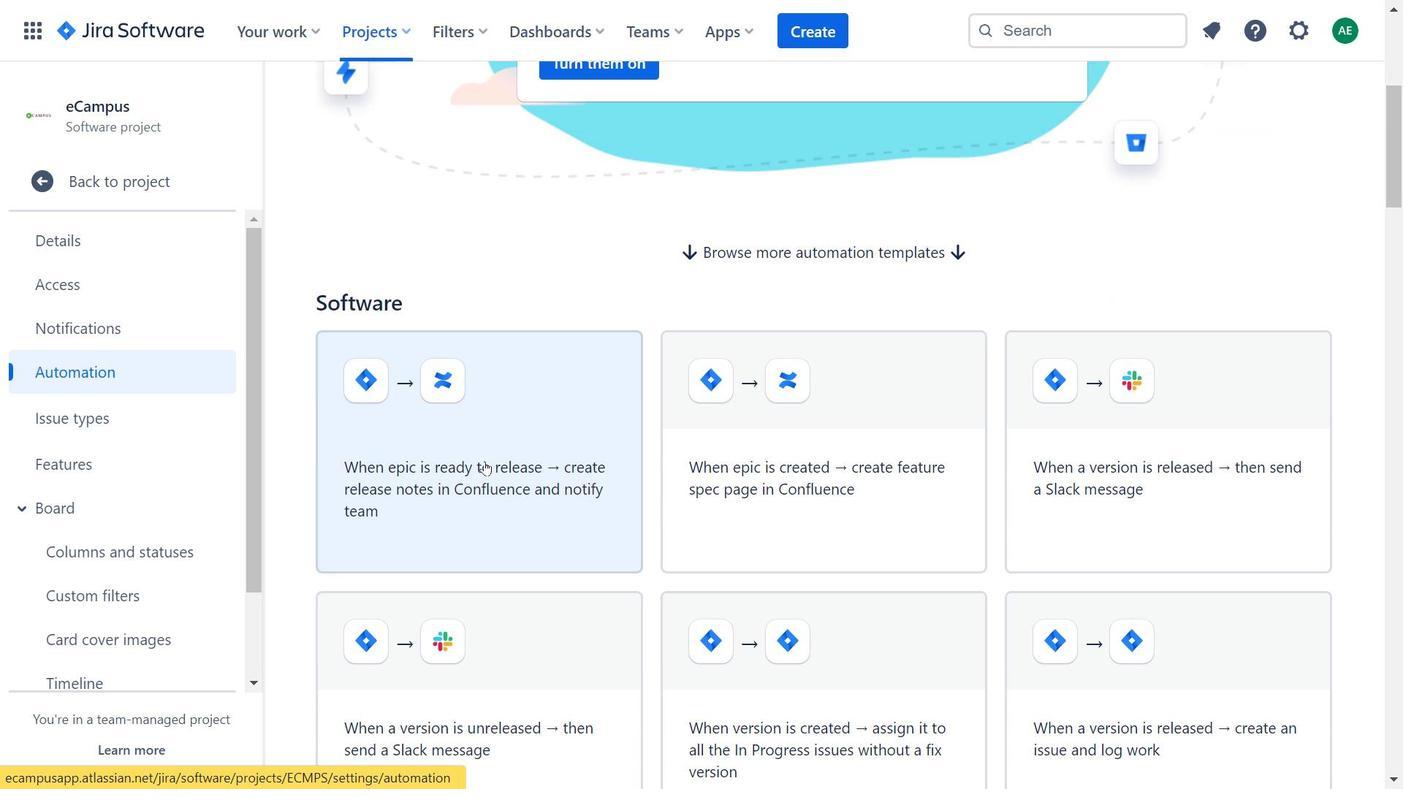 
Action: Mouse moved to (448, 261)
Screenshot: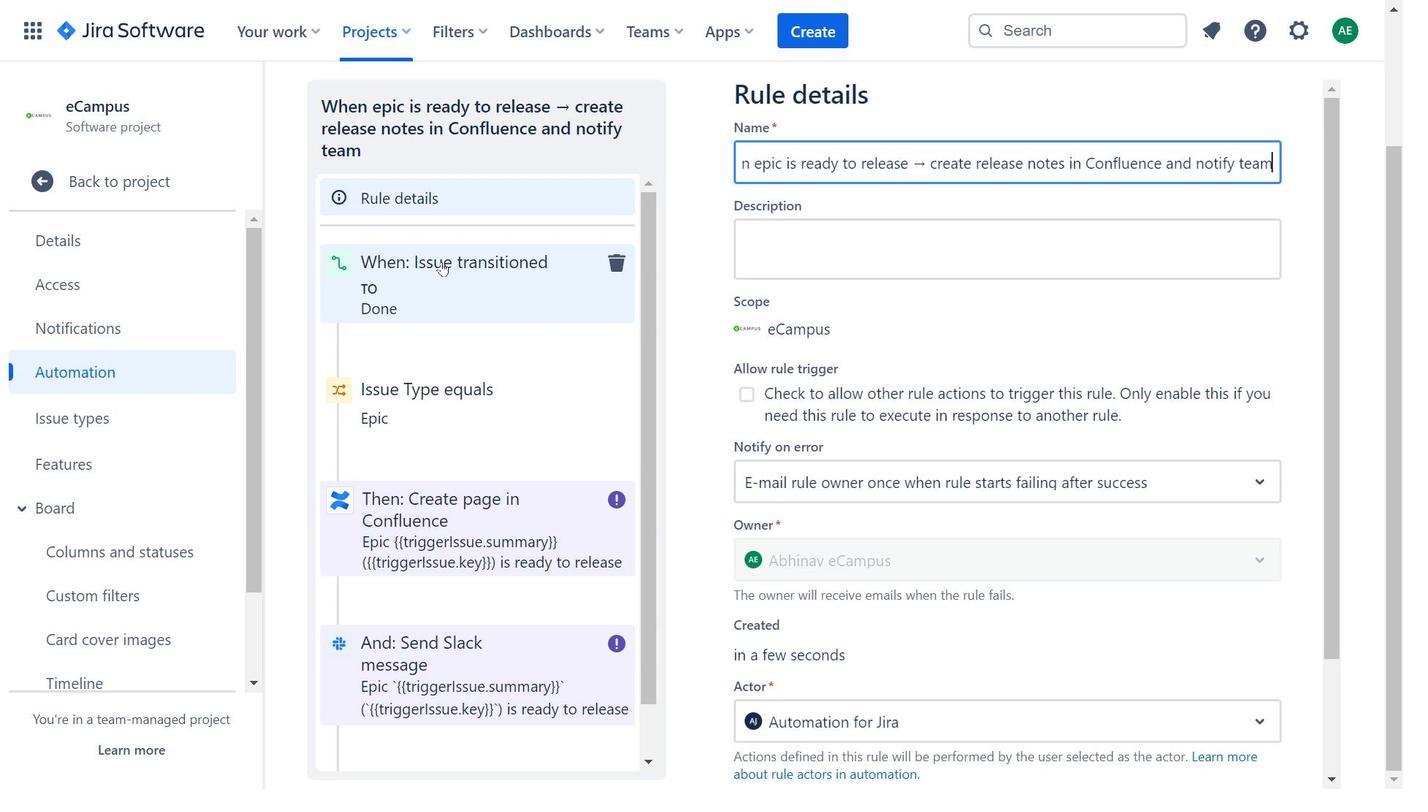 
Action: Mouse pressed left at (448, 261)
Screenshot: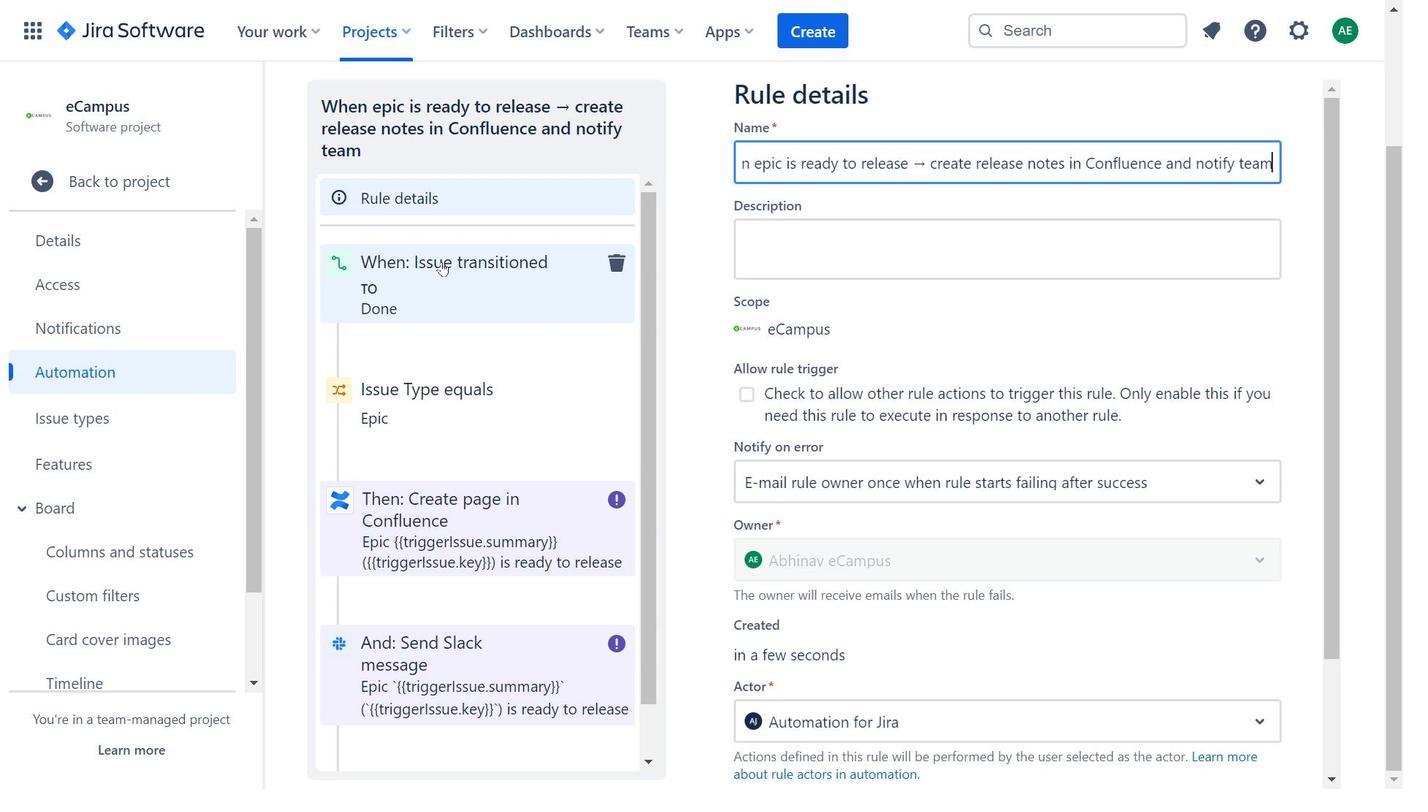 
Action: Mouse moved to (936, 392)
Screenshot: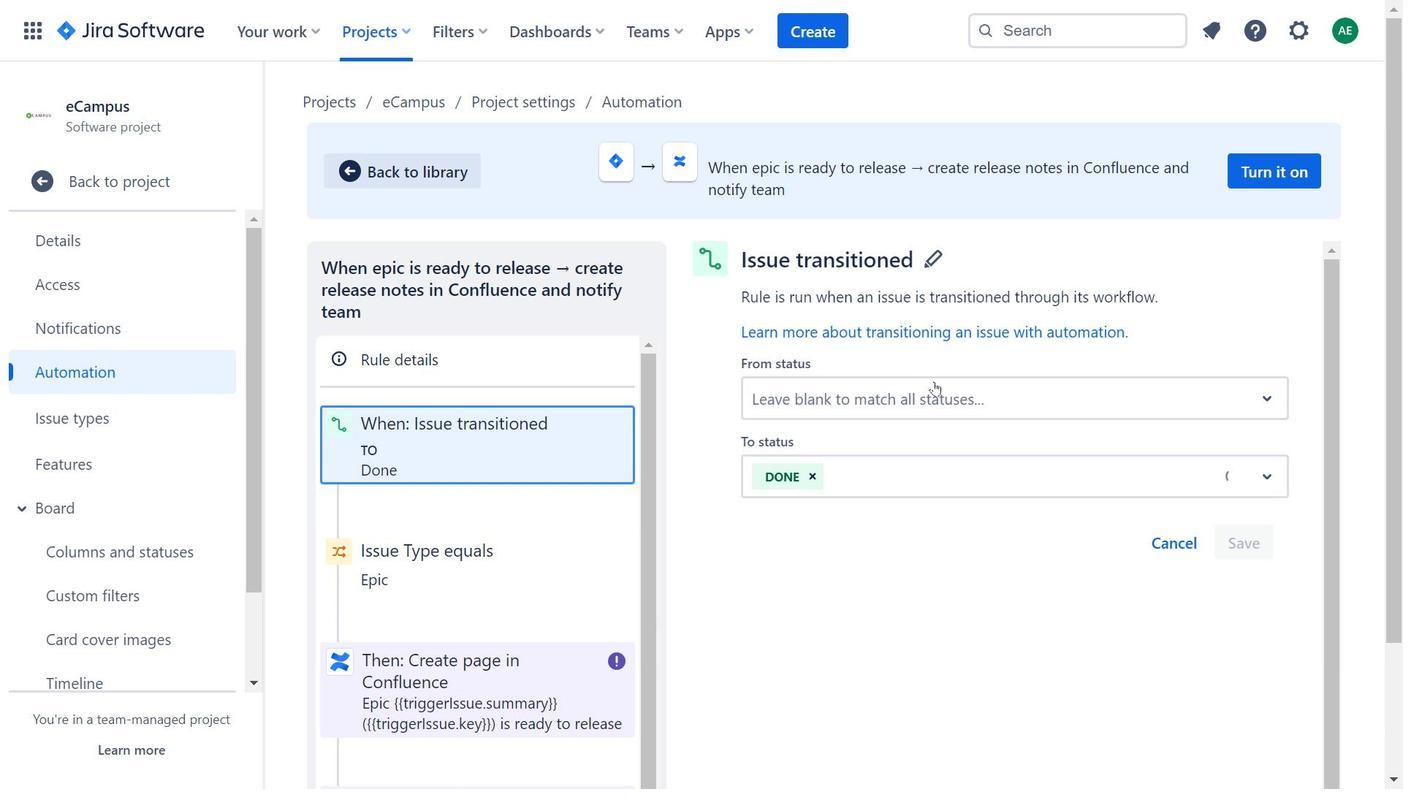 
Action: Mouse pressed left at (936, 392)
Screenshot: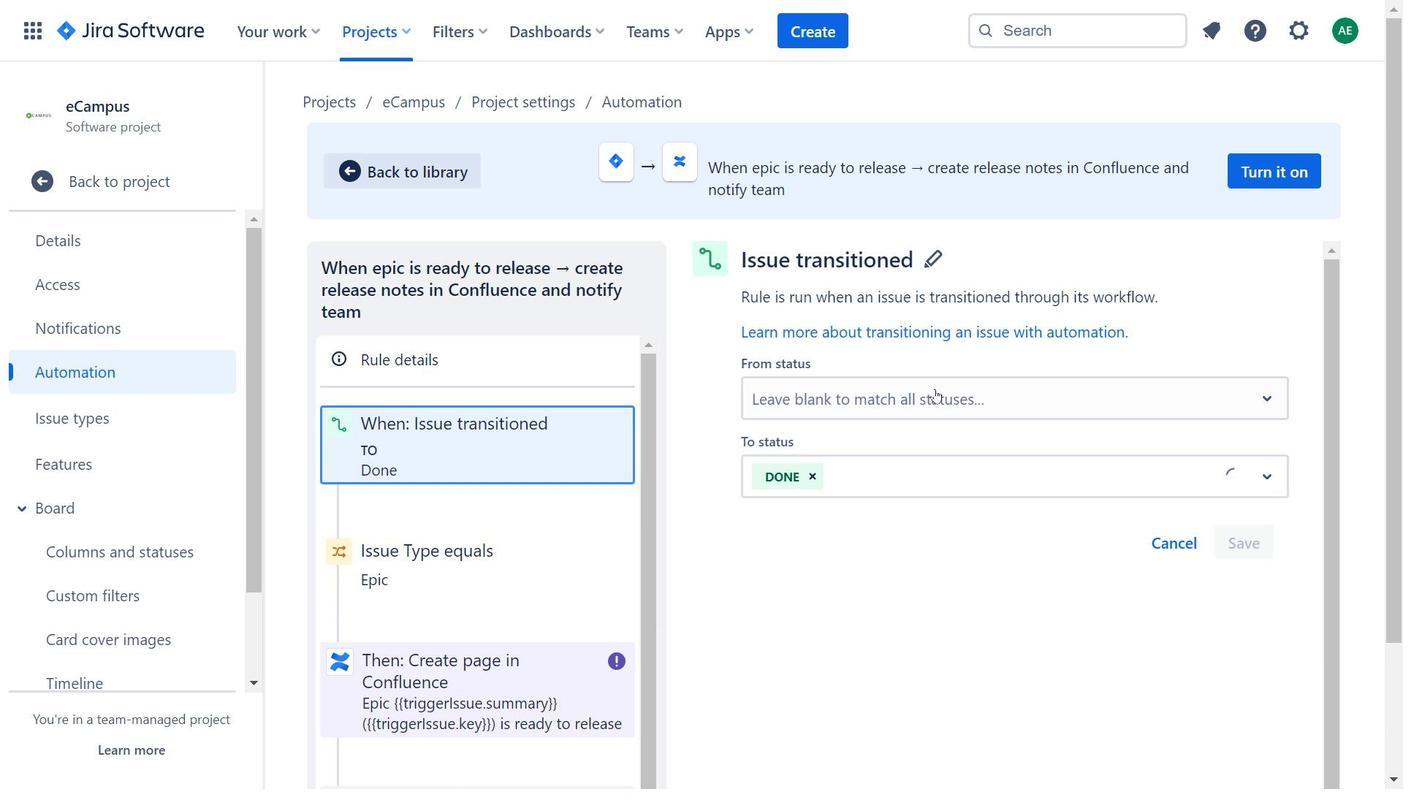 
Action: Mouse moved to (932, 651)
Screenshot: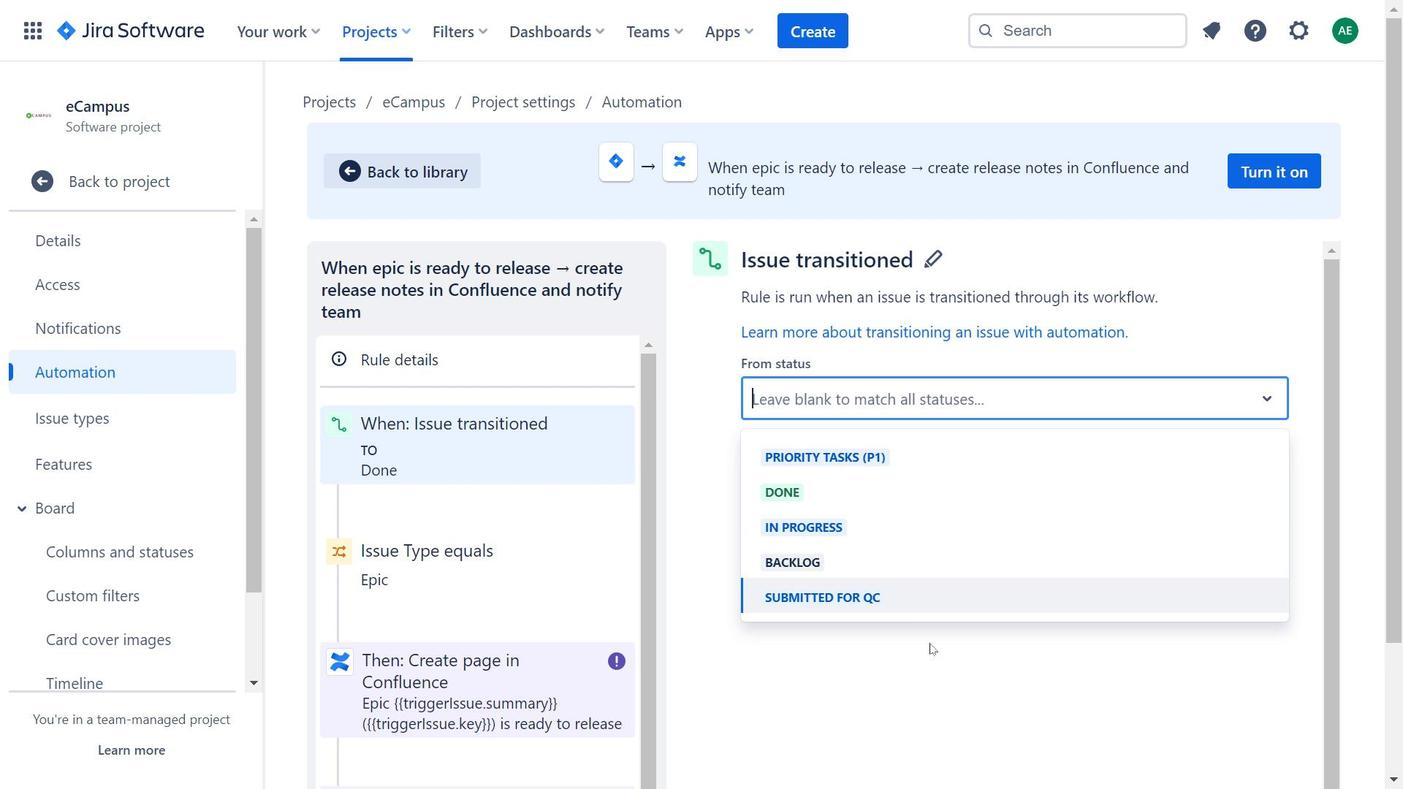 
Action: Mouse pressed left at (932, 651)
Screenshot: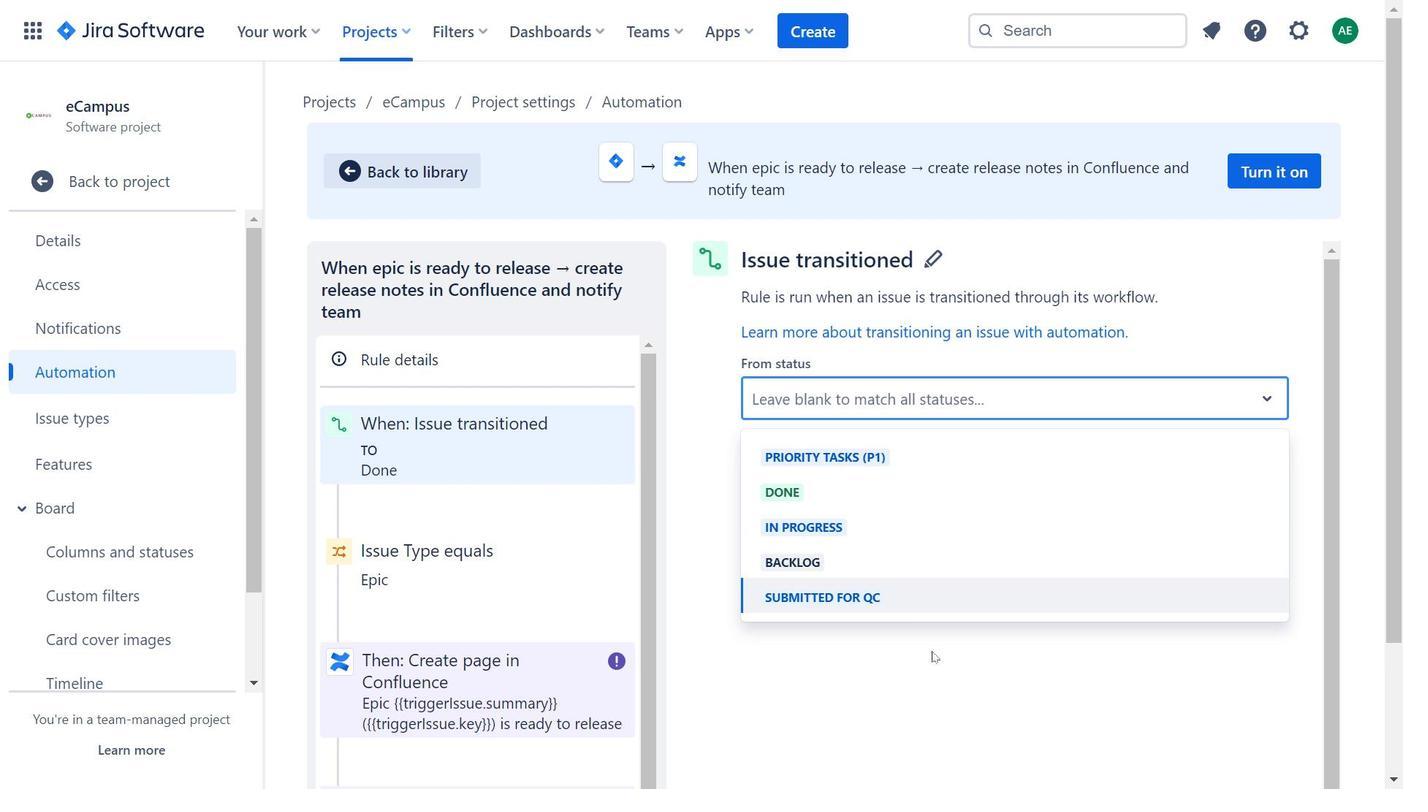 
Action: Mouse moved to (955, 488)
Screenshot: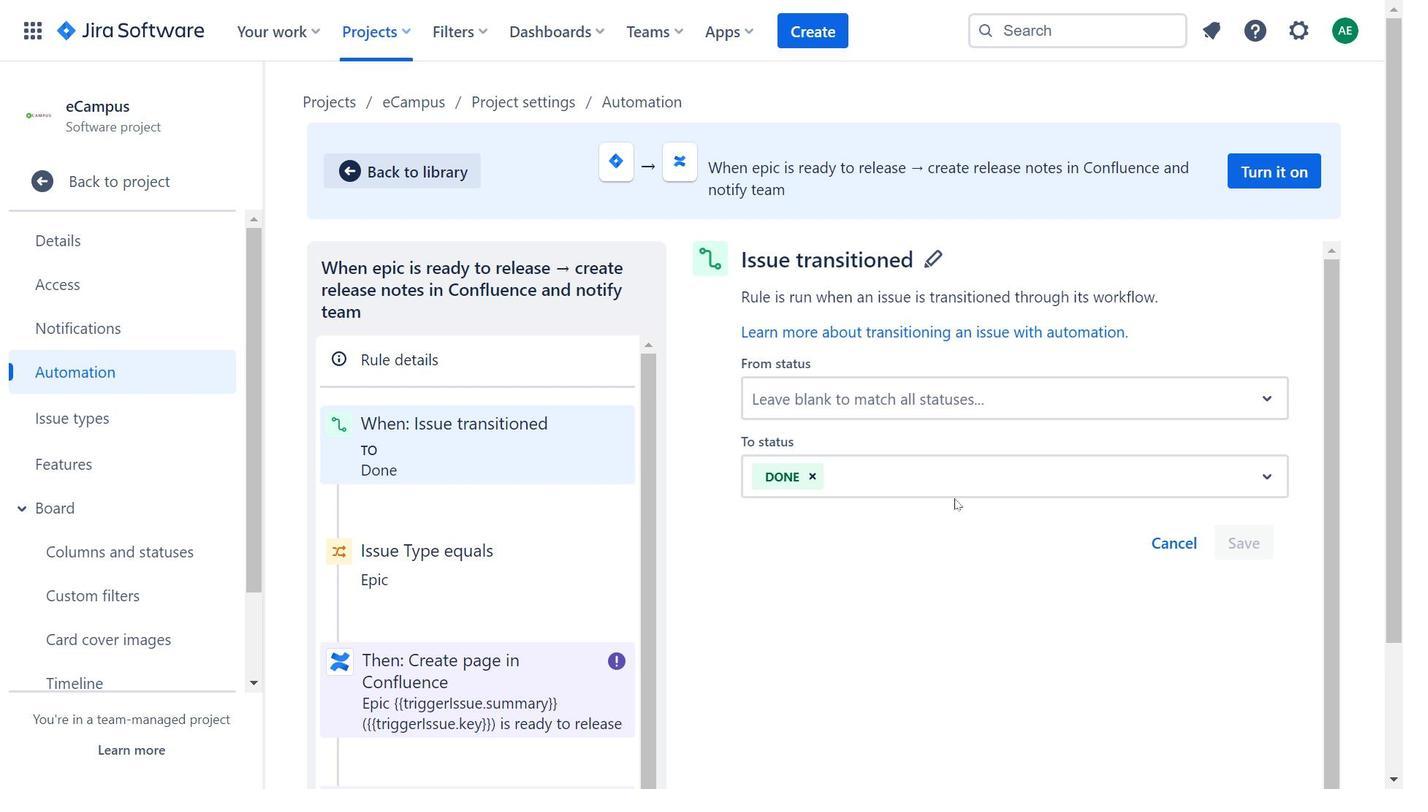 
Action: Mouse pressed left at (955, 488)
Screenshot: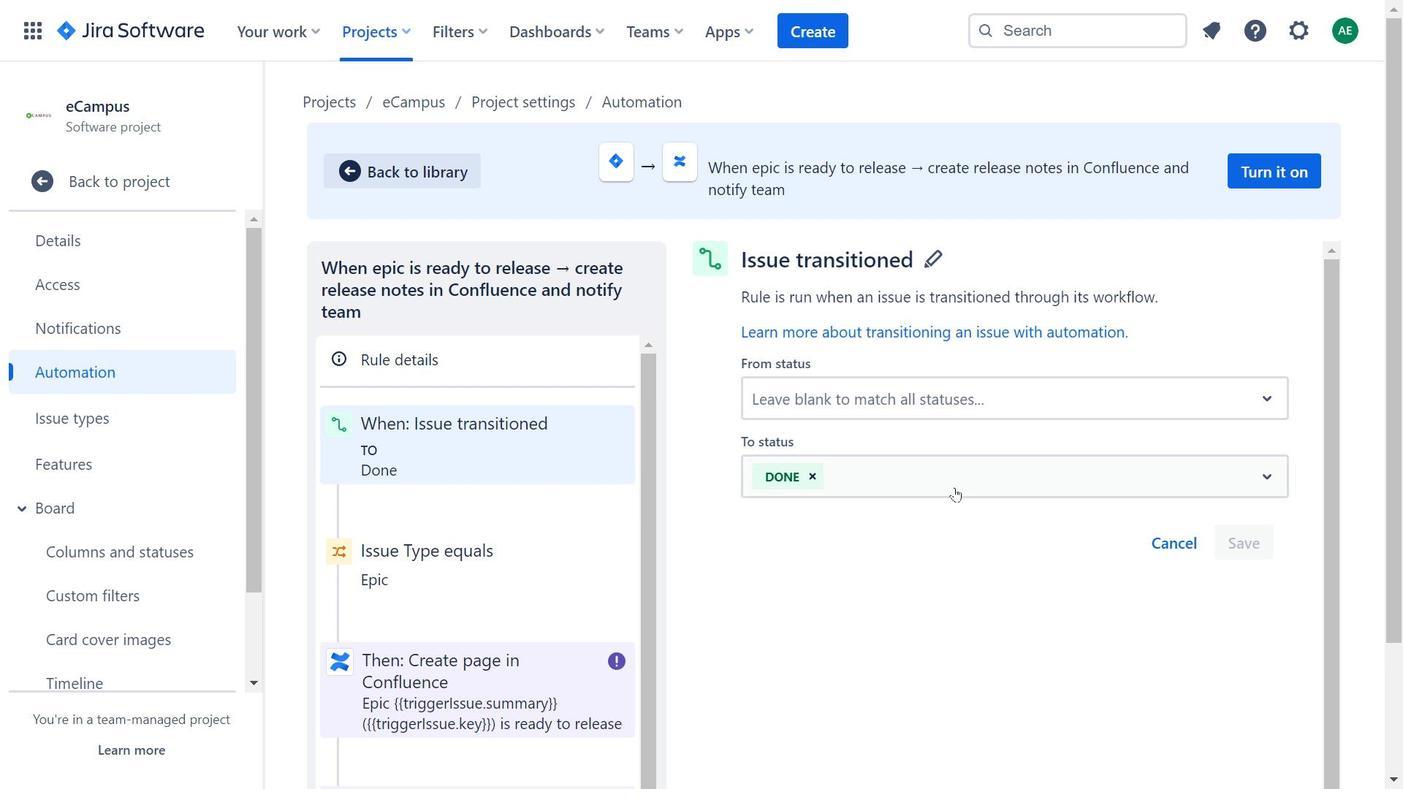 
Action: Mouse moved to (549, 587)
Screenshot: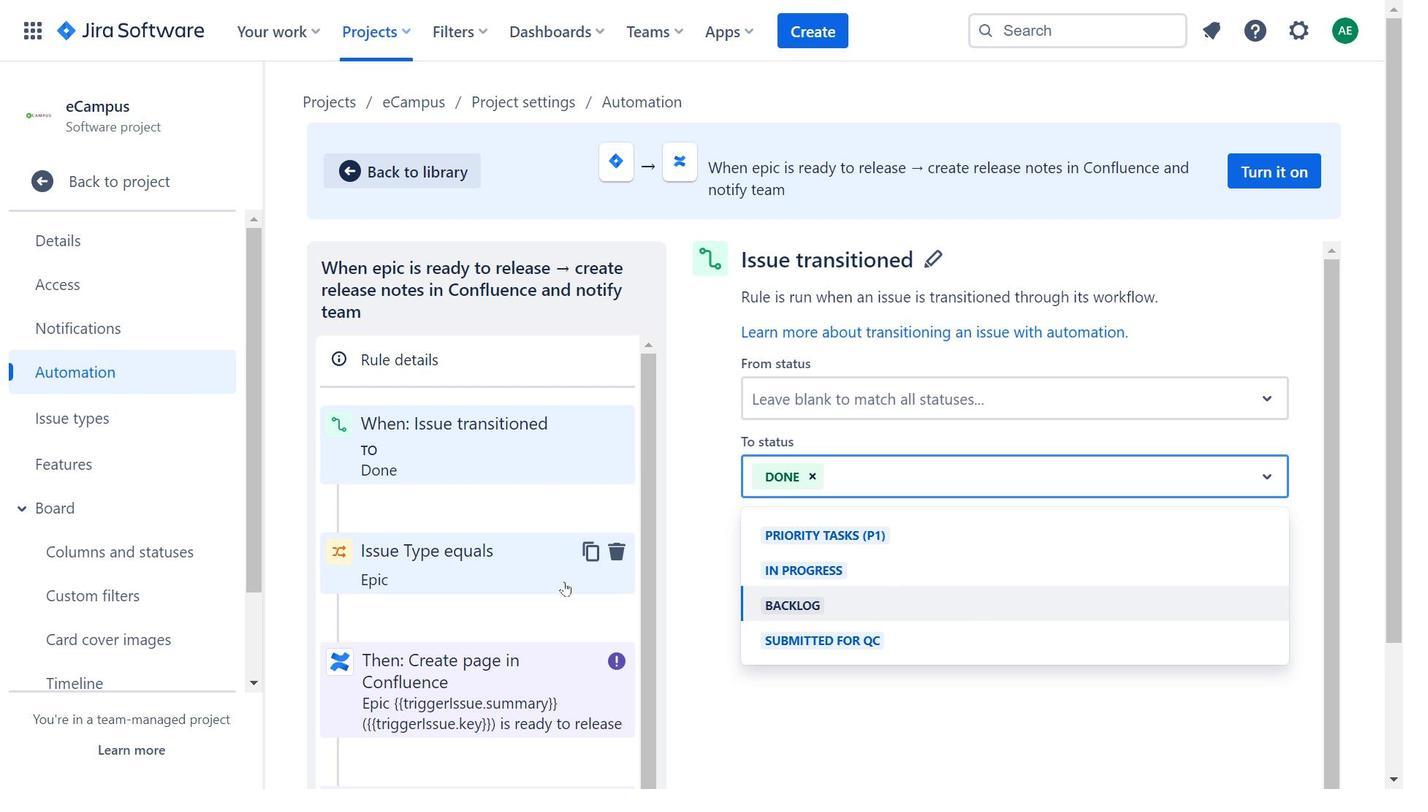 
Action: Mouse pressed left at (549, 587)
Screenshot: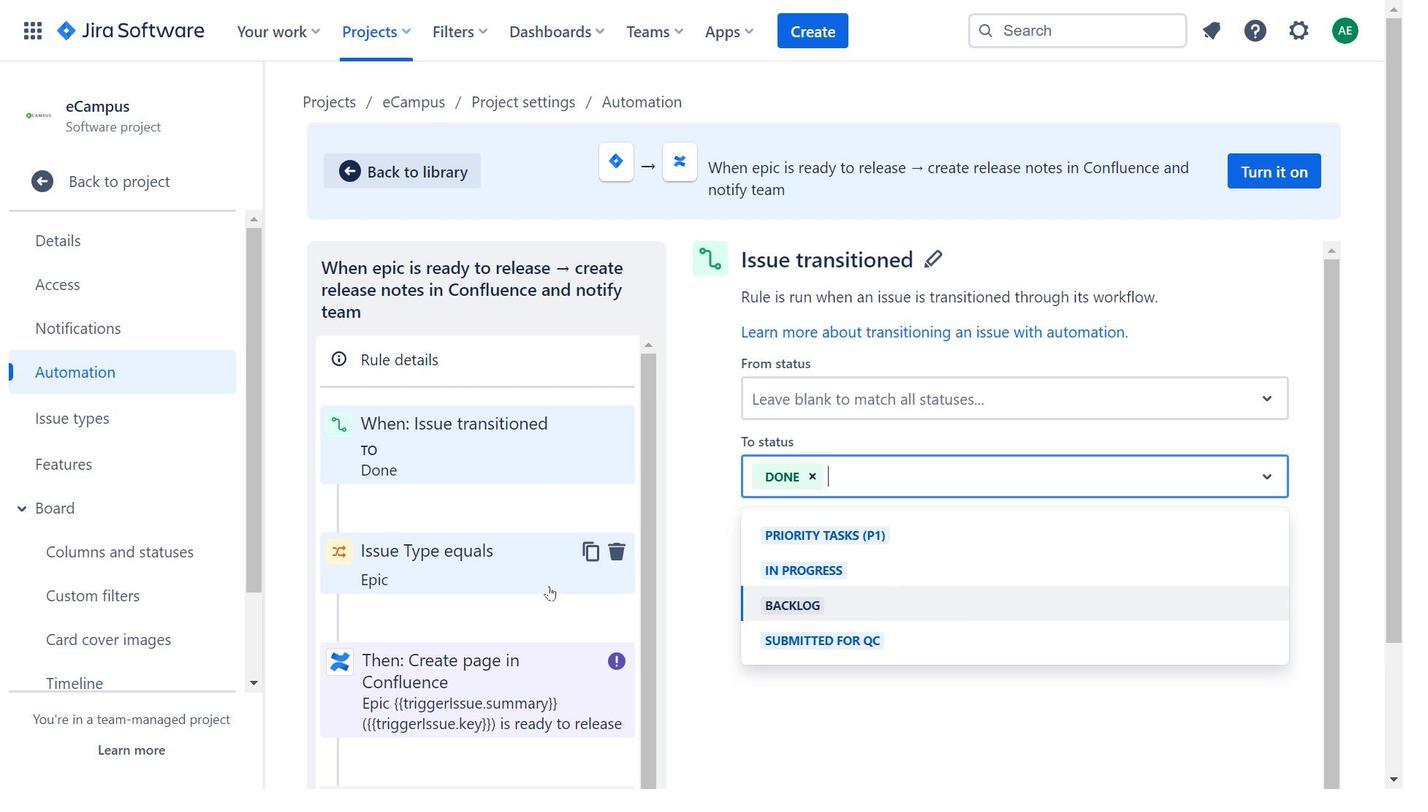 
Action: Mouse moved to (972, 370)
Screenshot: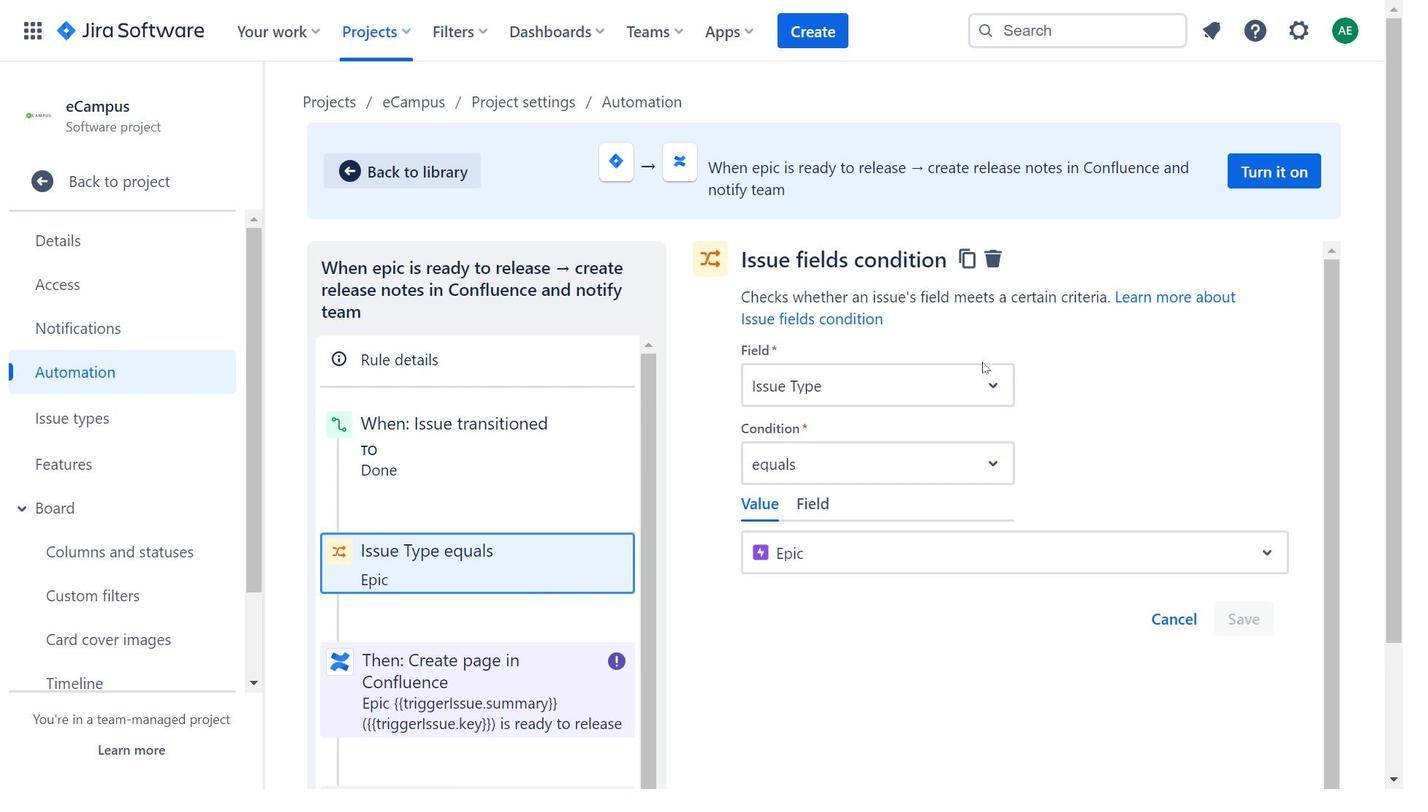 
Action: Mouse pressed left at (972, 370)
Screenshot: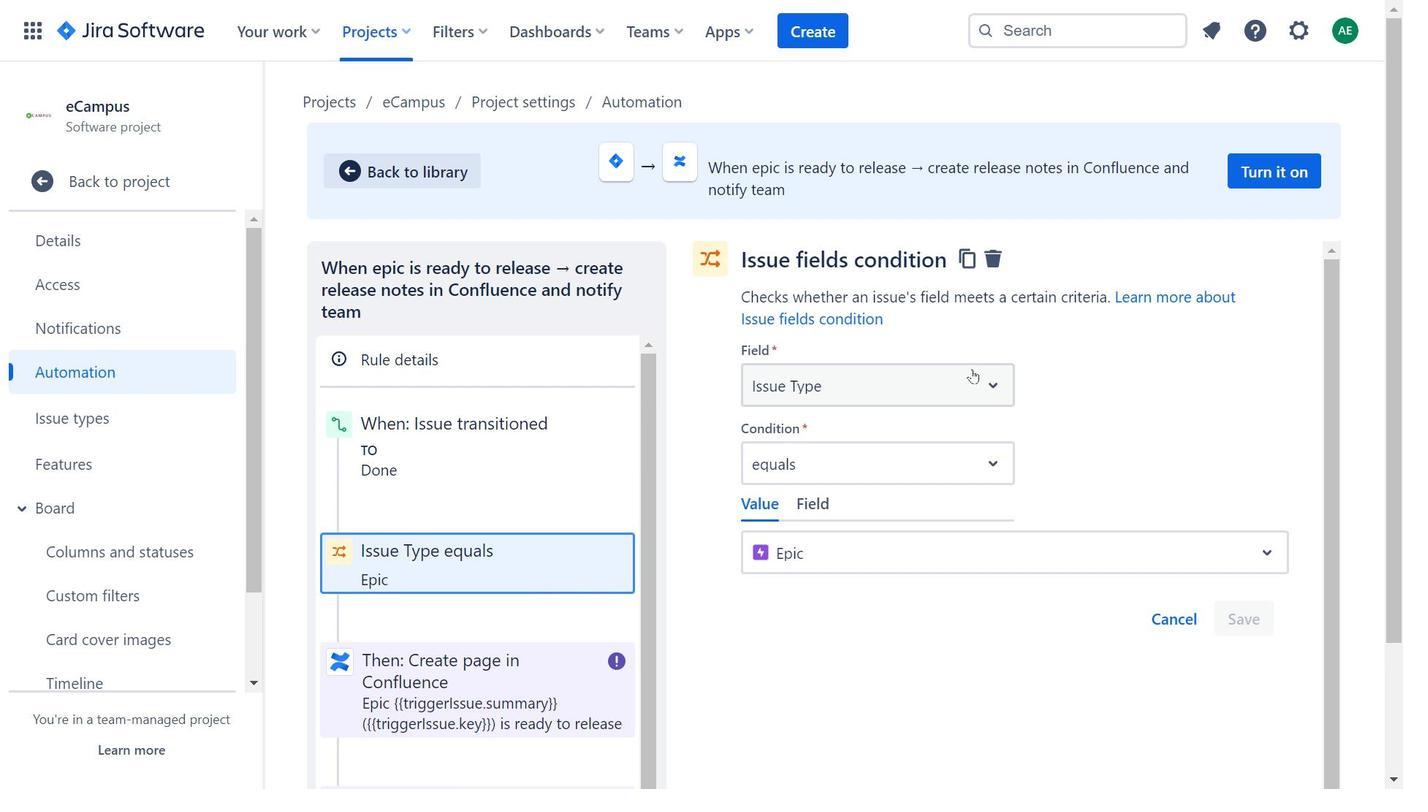 
Action: Mouse moved to (891, 478)
Screenshot: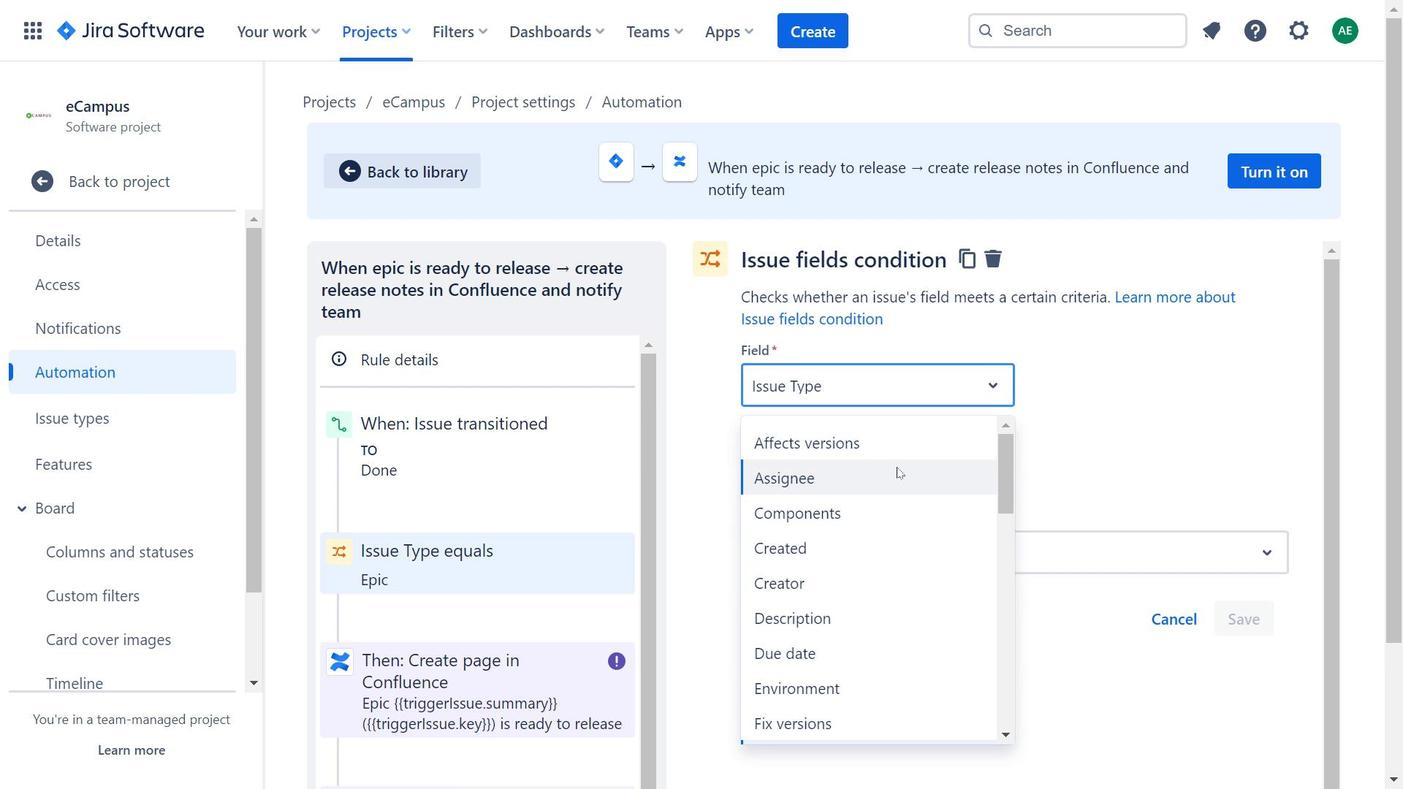 
Action: Mouse scrolled (891, 478) with delta (0, 0)
Screenshot: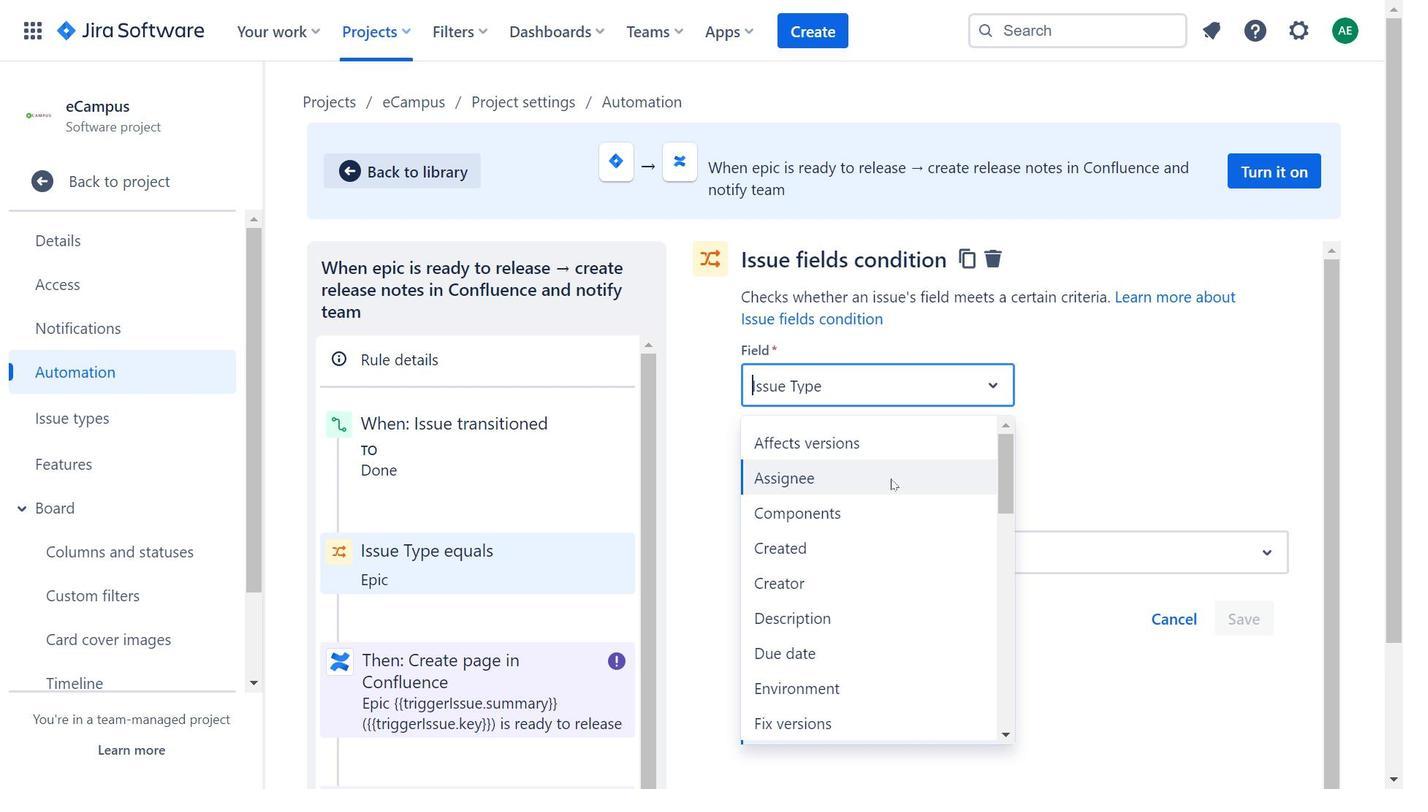 
Action: Mouse moved to (880, 472)
Screenshot: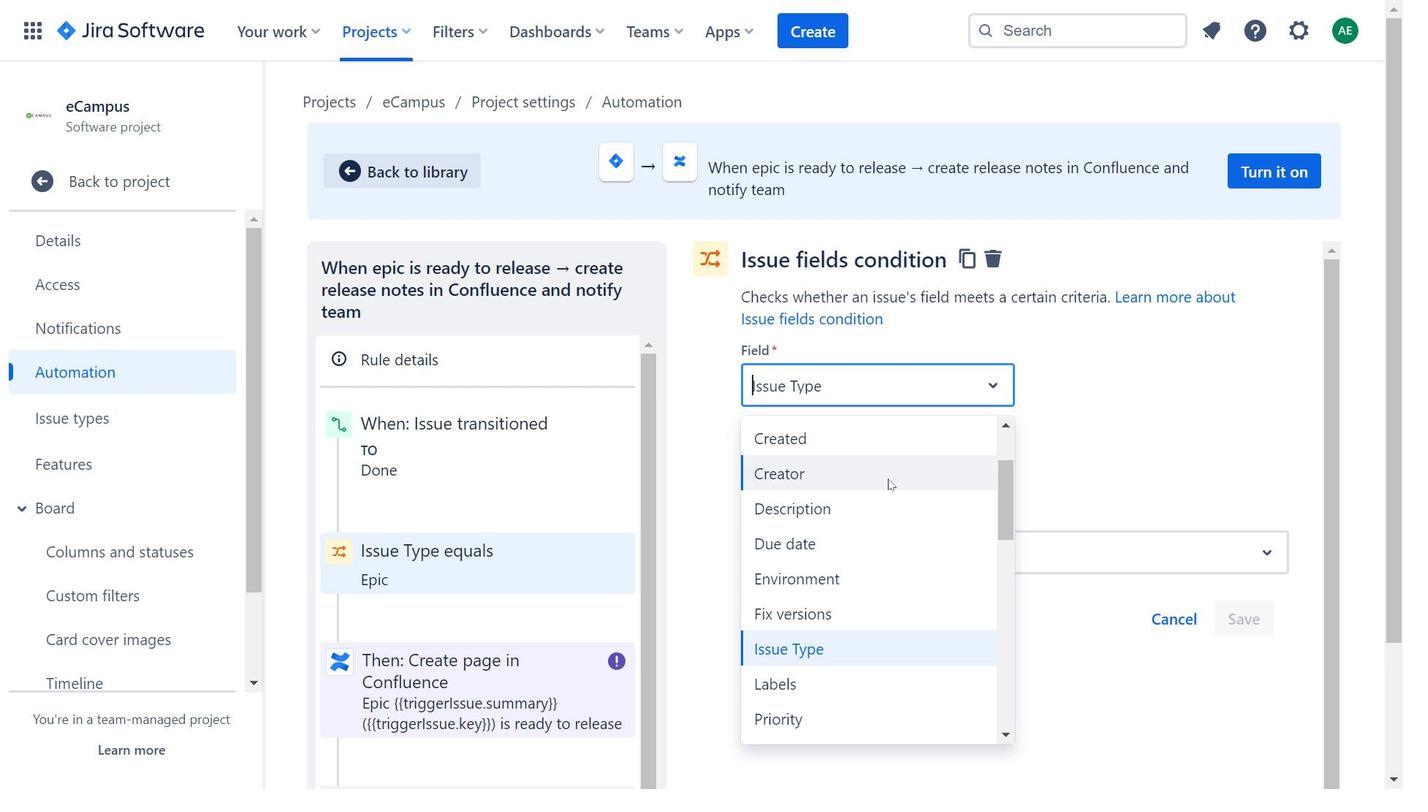 
Action: Mouse scrolled (880, 473) with delta (0, 0)
Screenshot: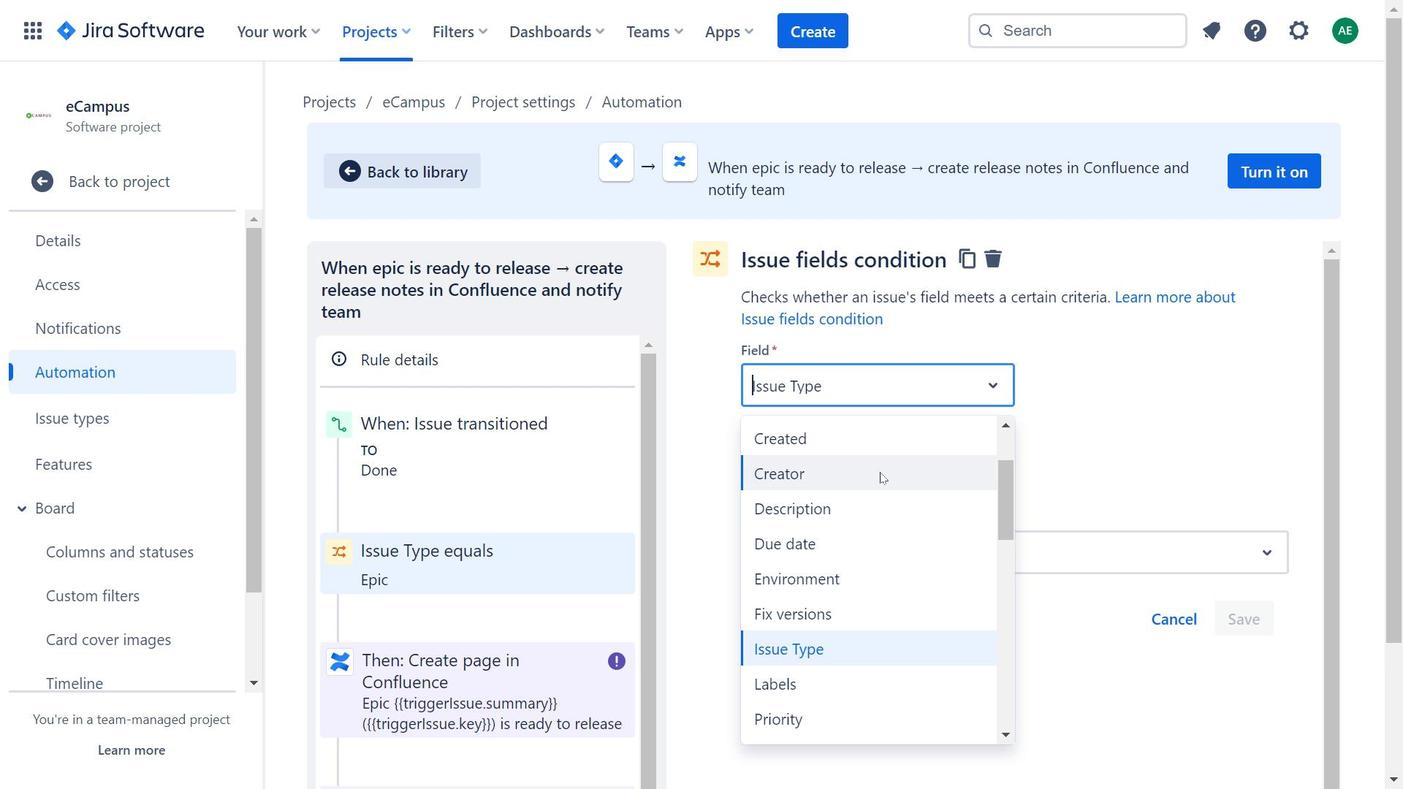 
Action: Mouse scrolled (880, 473) with delta (0, 0)
Screenshot: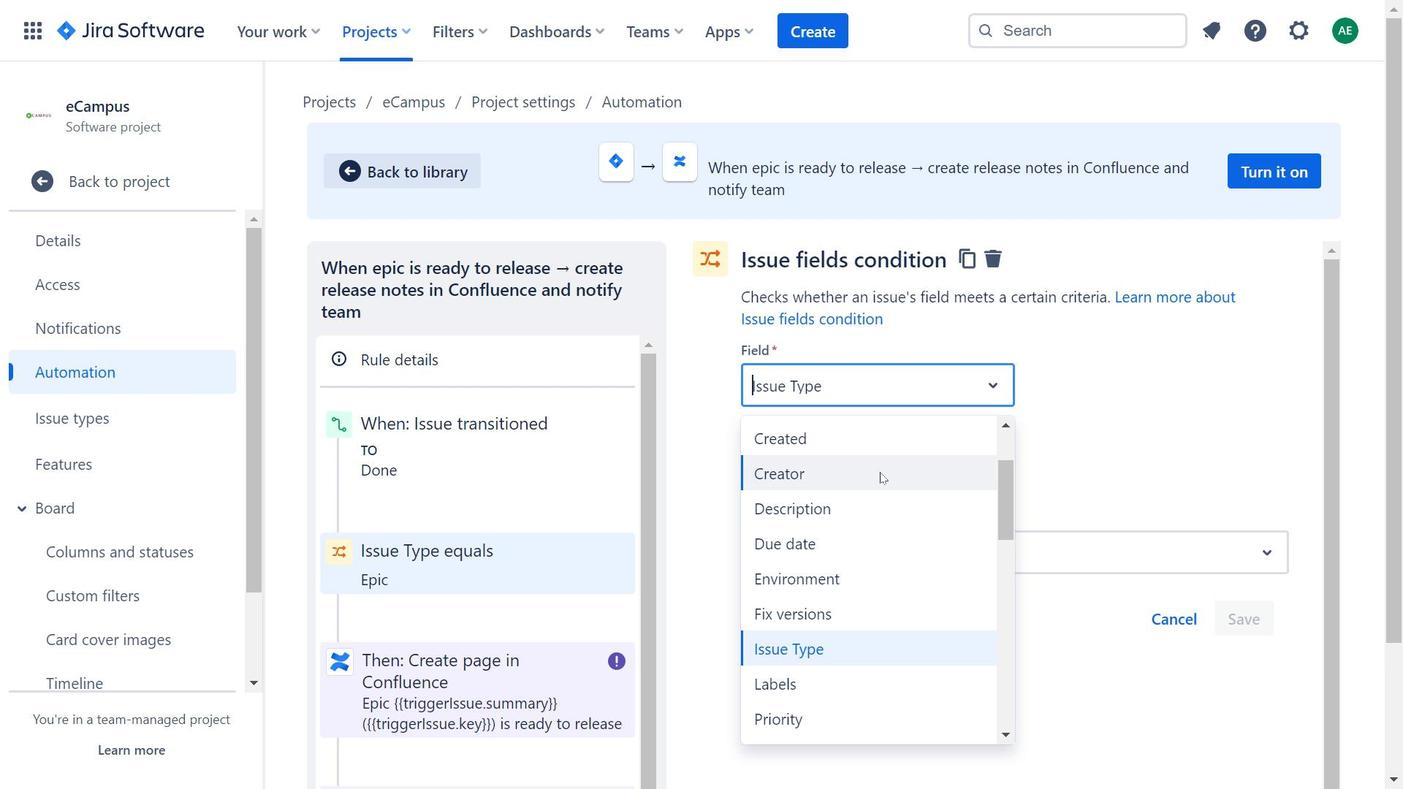 
Action: Mouse scrolled (880, 471) with delta (0, 0)
Screenshot: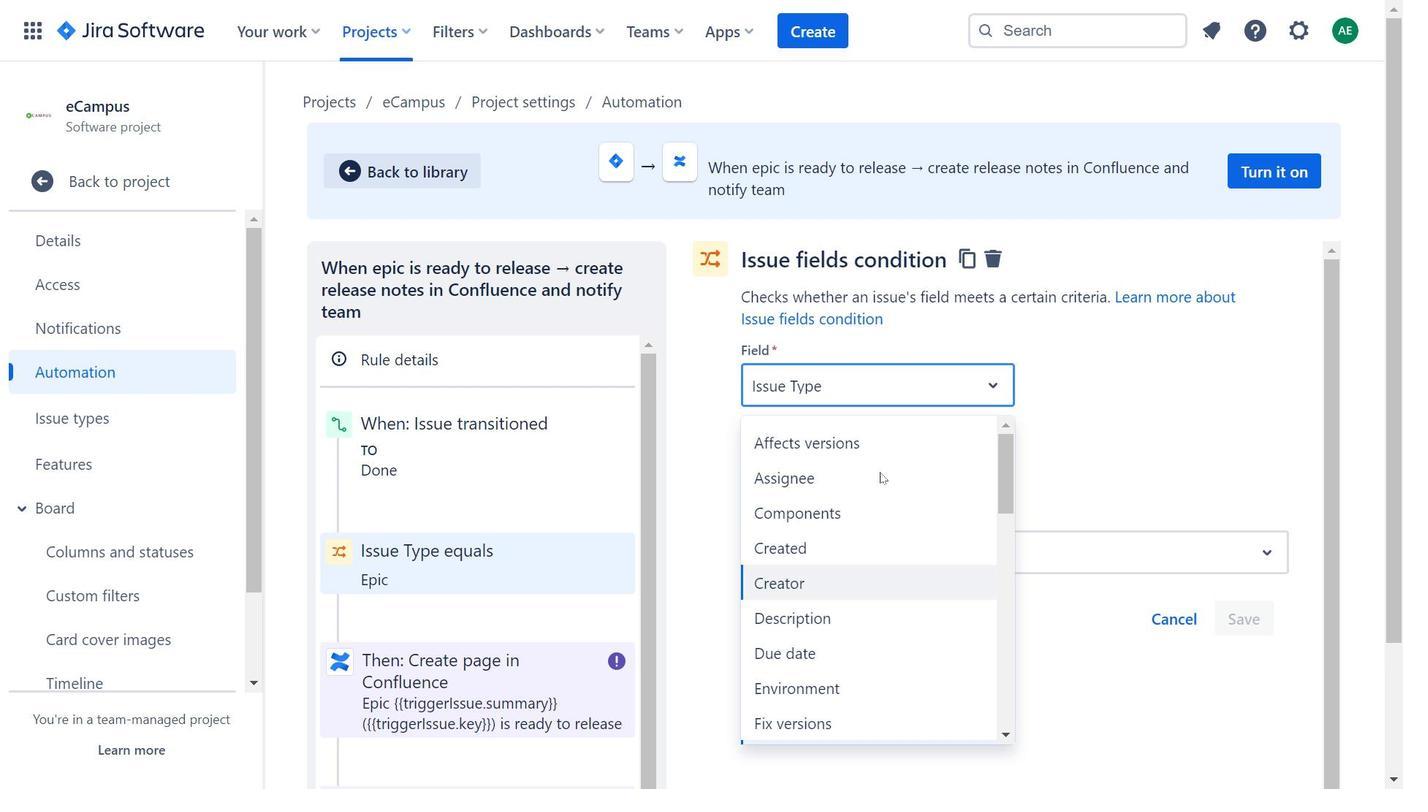 
Action: Mouse moved to (839, 544)
Screenshot: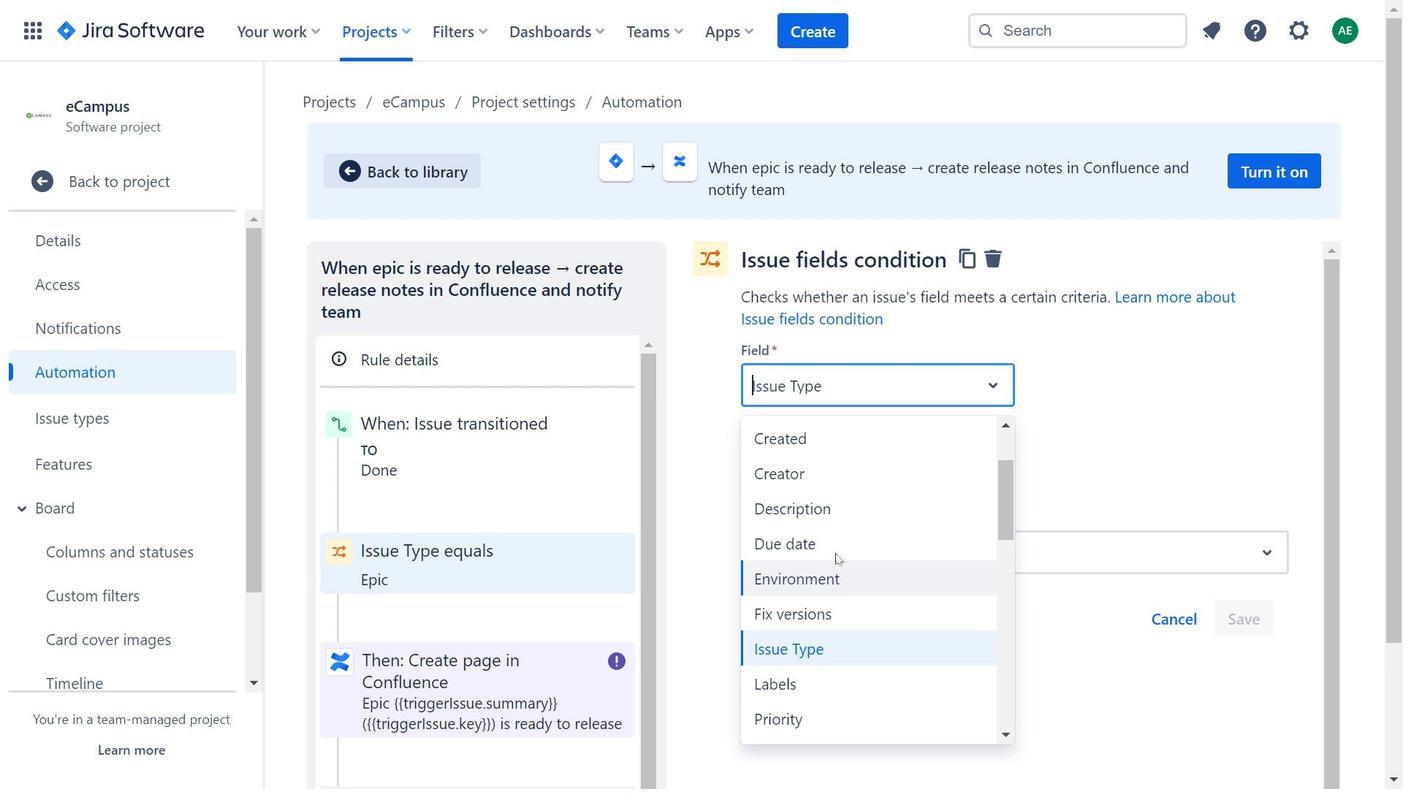 
Action: Mouse scrolled (839, 544) with delta (0, 0)
Screenshot: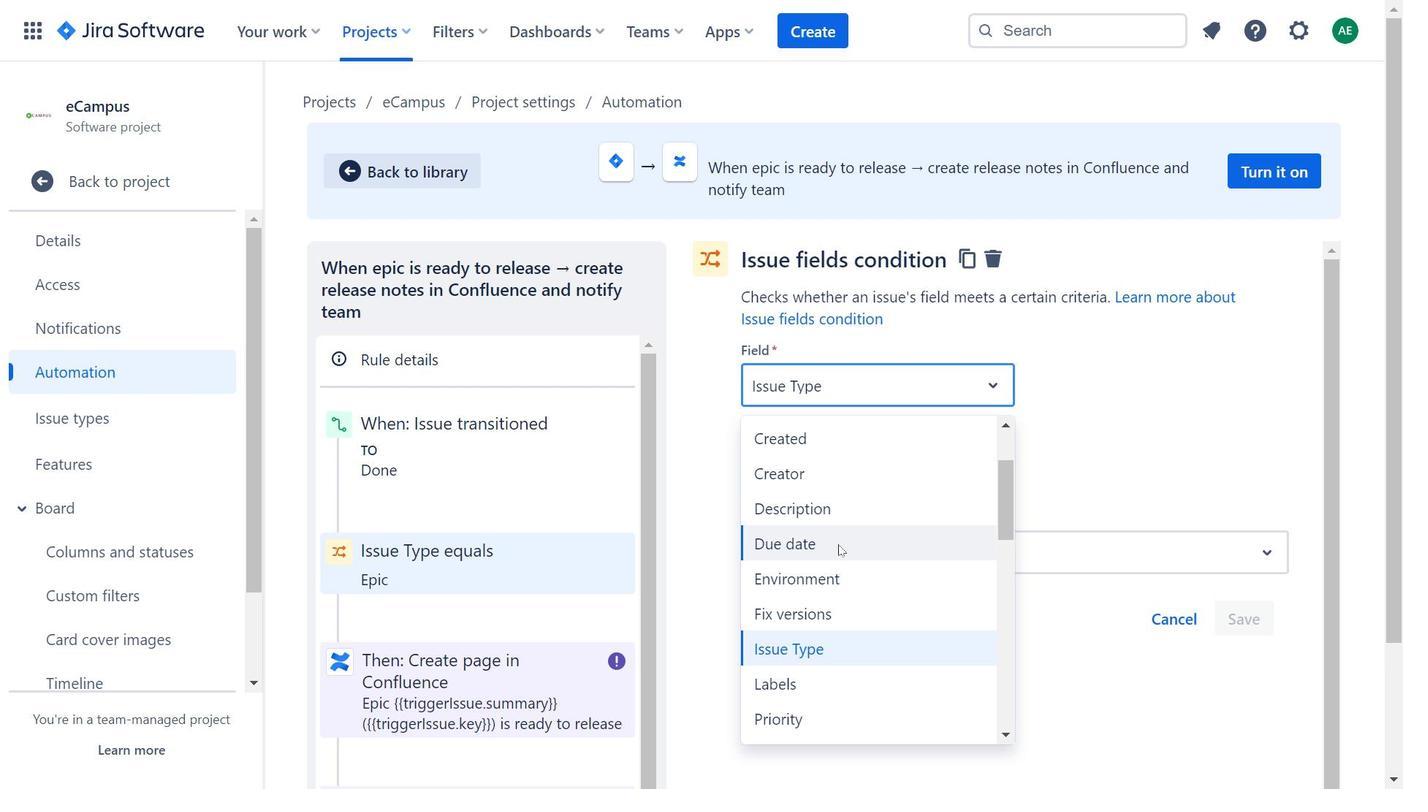 
Action: Mouse scrolled (839, 544) with delta (0, 0)
Screenshot: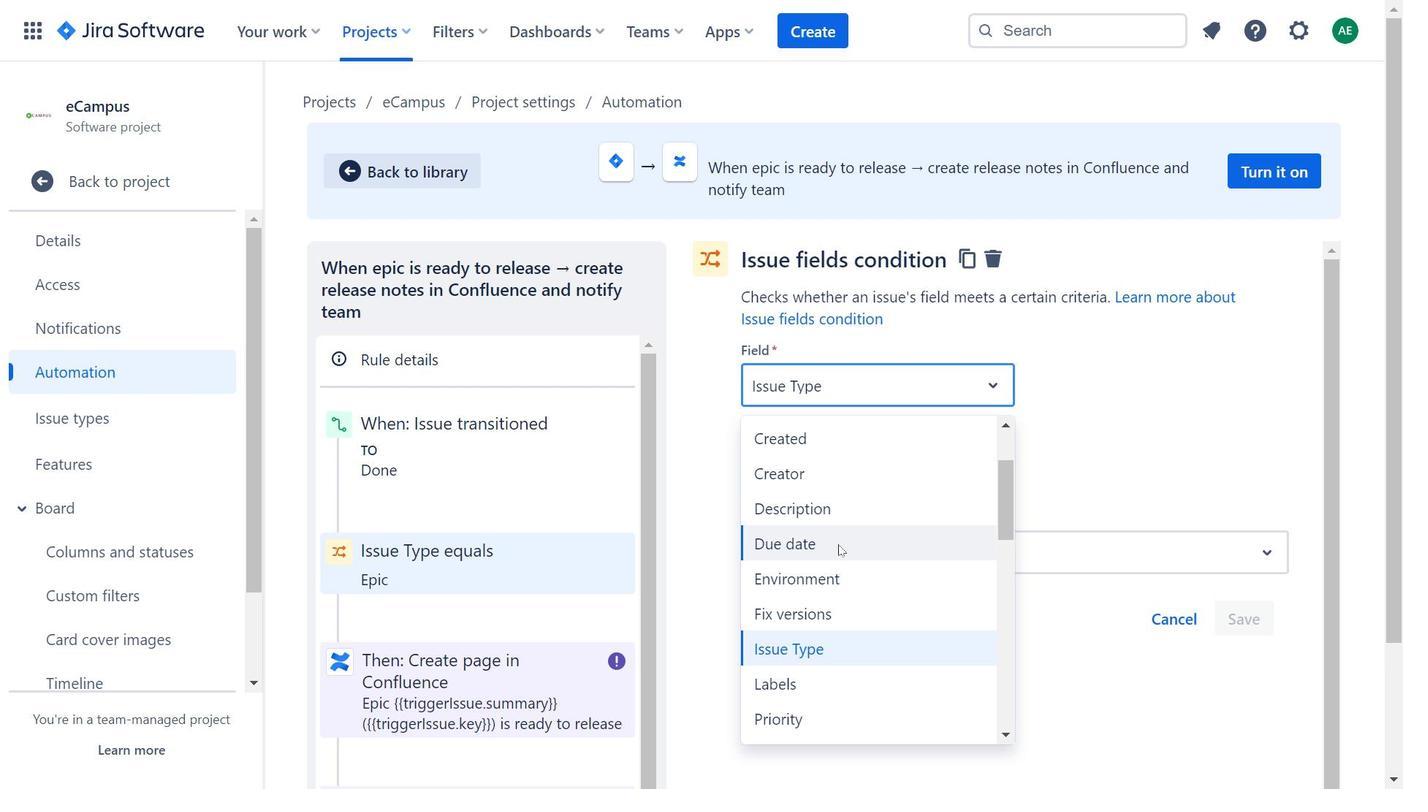 
Action: Mouse scrolled (839, 544) with delta (0, 0)
Screenshot: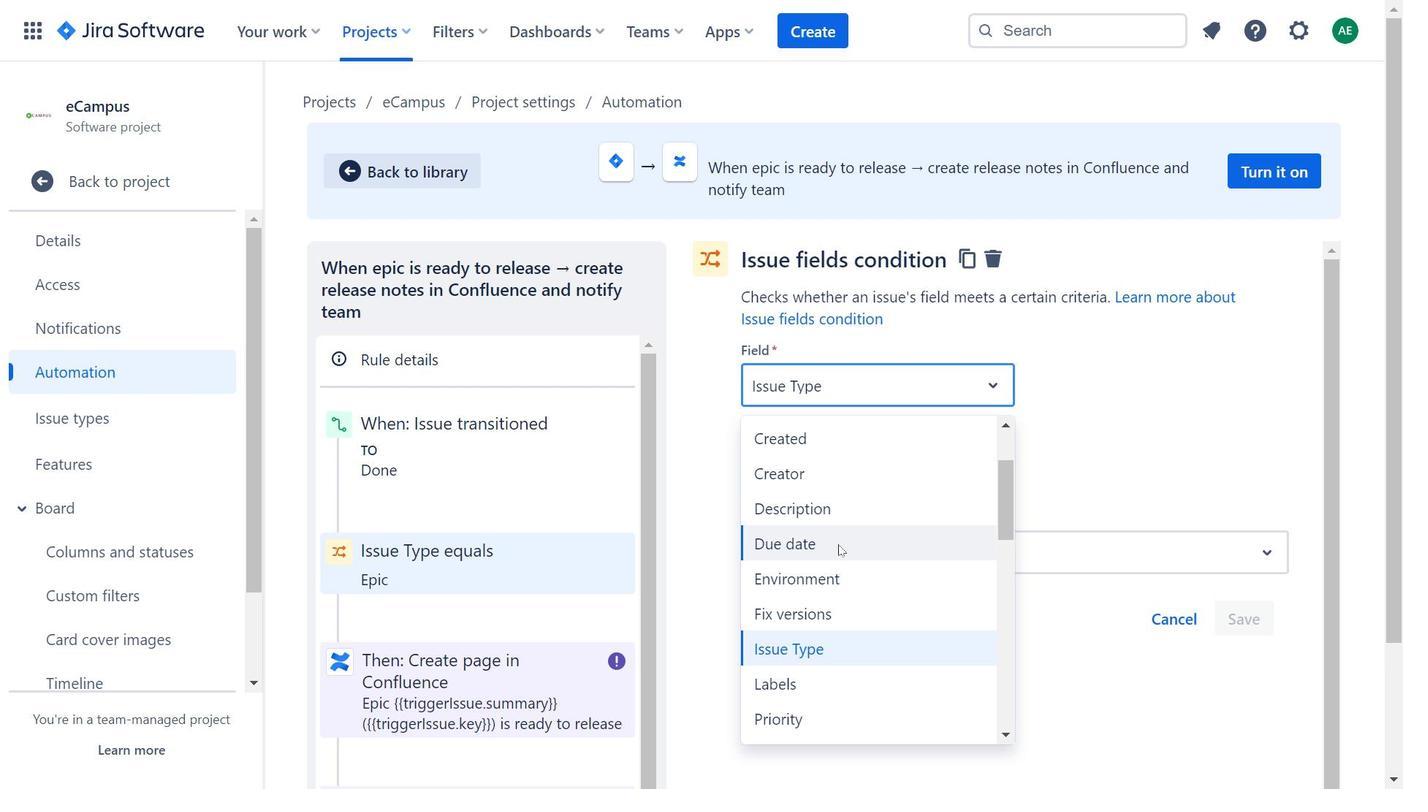 
Action: Mouse moved to (862, 462)
Screenshot: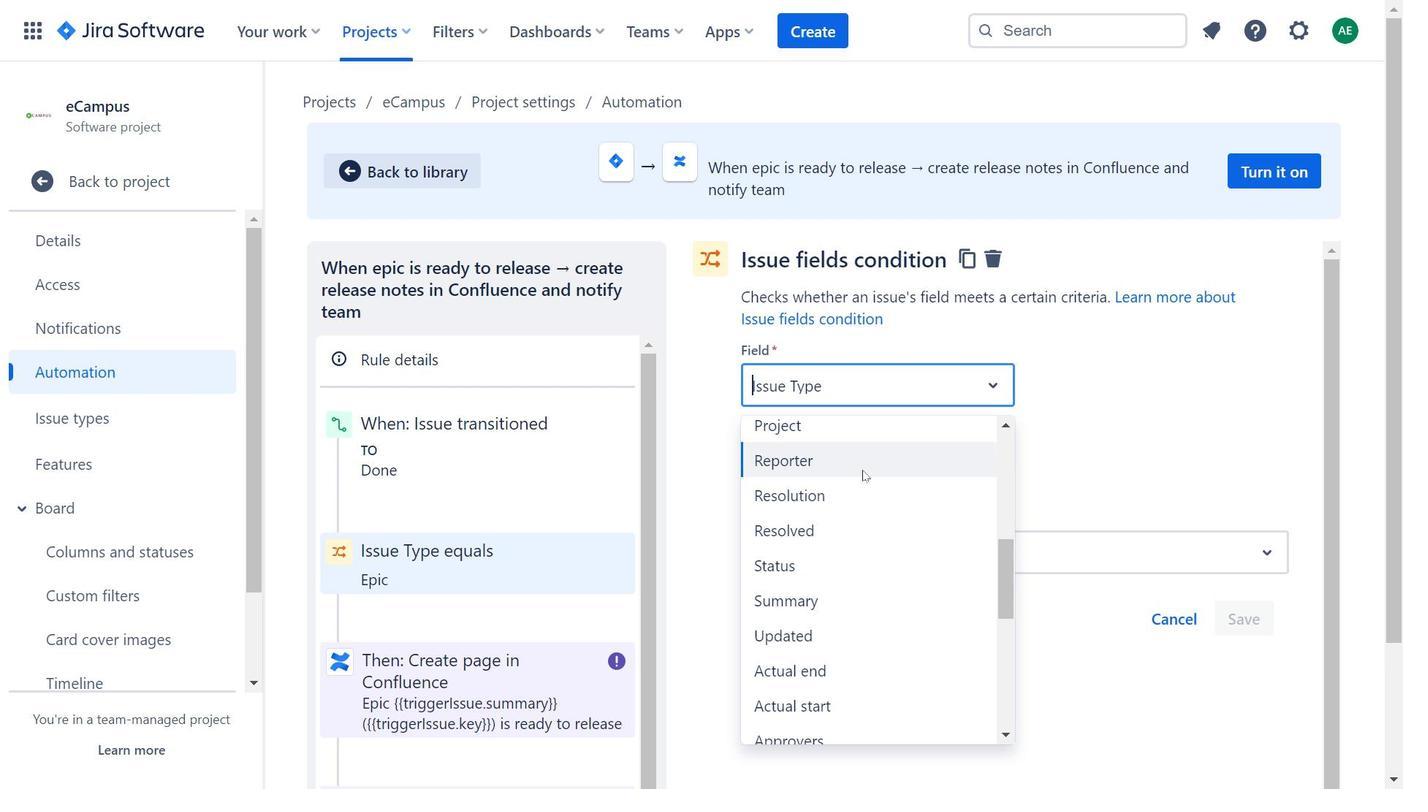 
Action: Mouse scrolled (862, 462) with delta (0, 0)
Screenshot: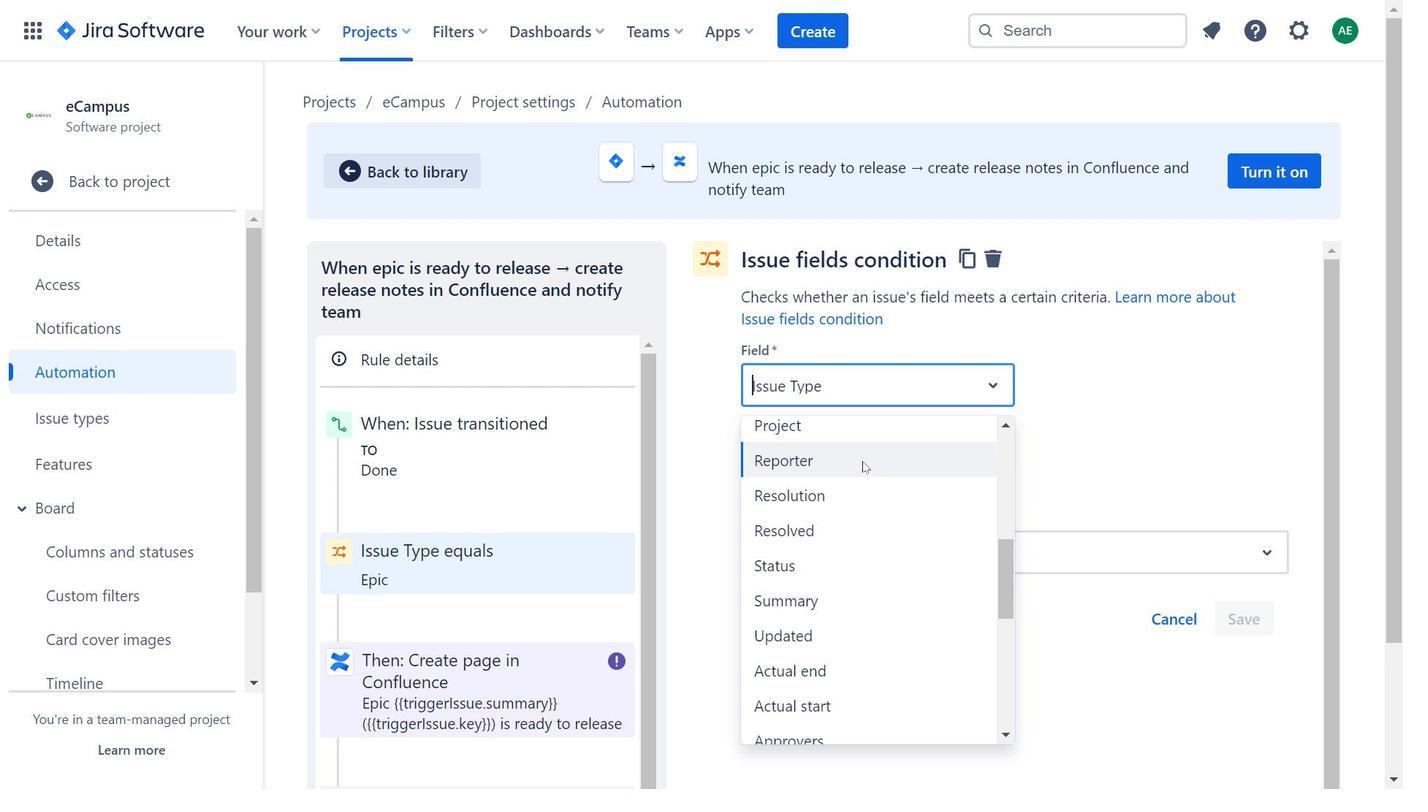 
Action: Mouse moved to (867, 478)
Screenshot: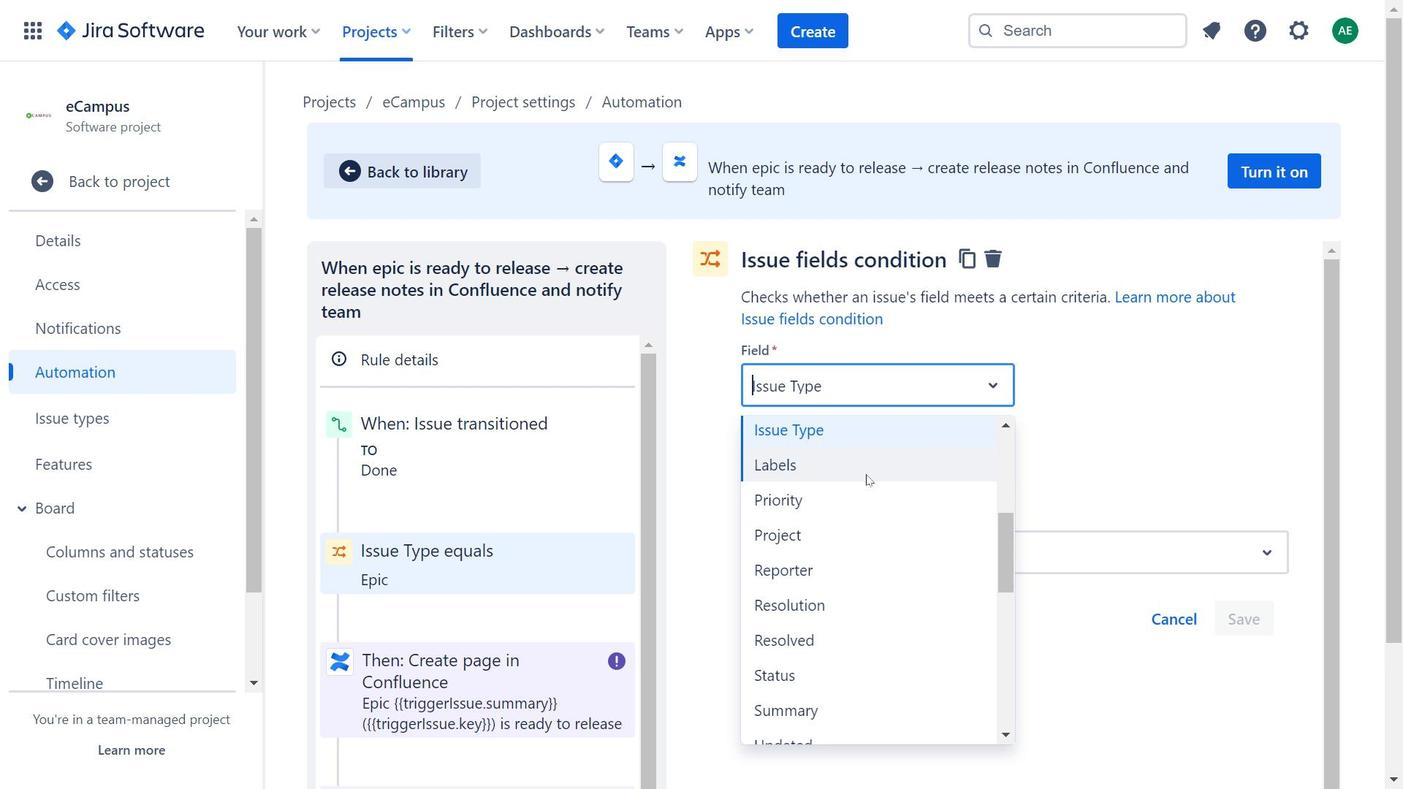 
Action: Mouse scrolled (867, 477) with delta (0, 0)
Screenshot: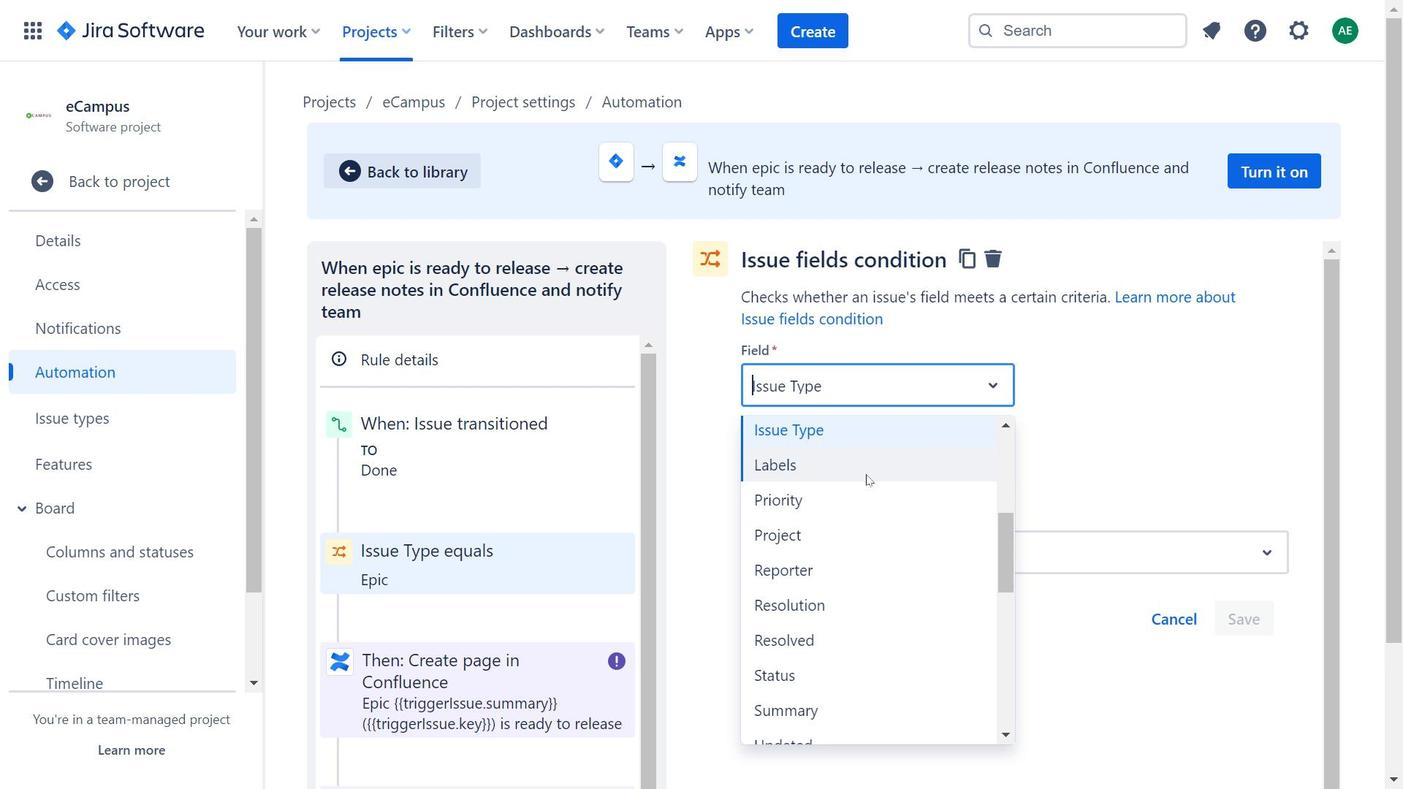 
Action: Mouse scrolled (867, 477) with delta (0, 0)
Screenshot: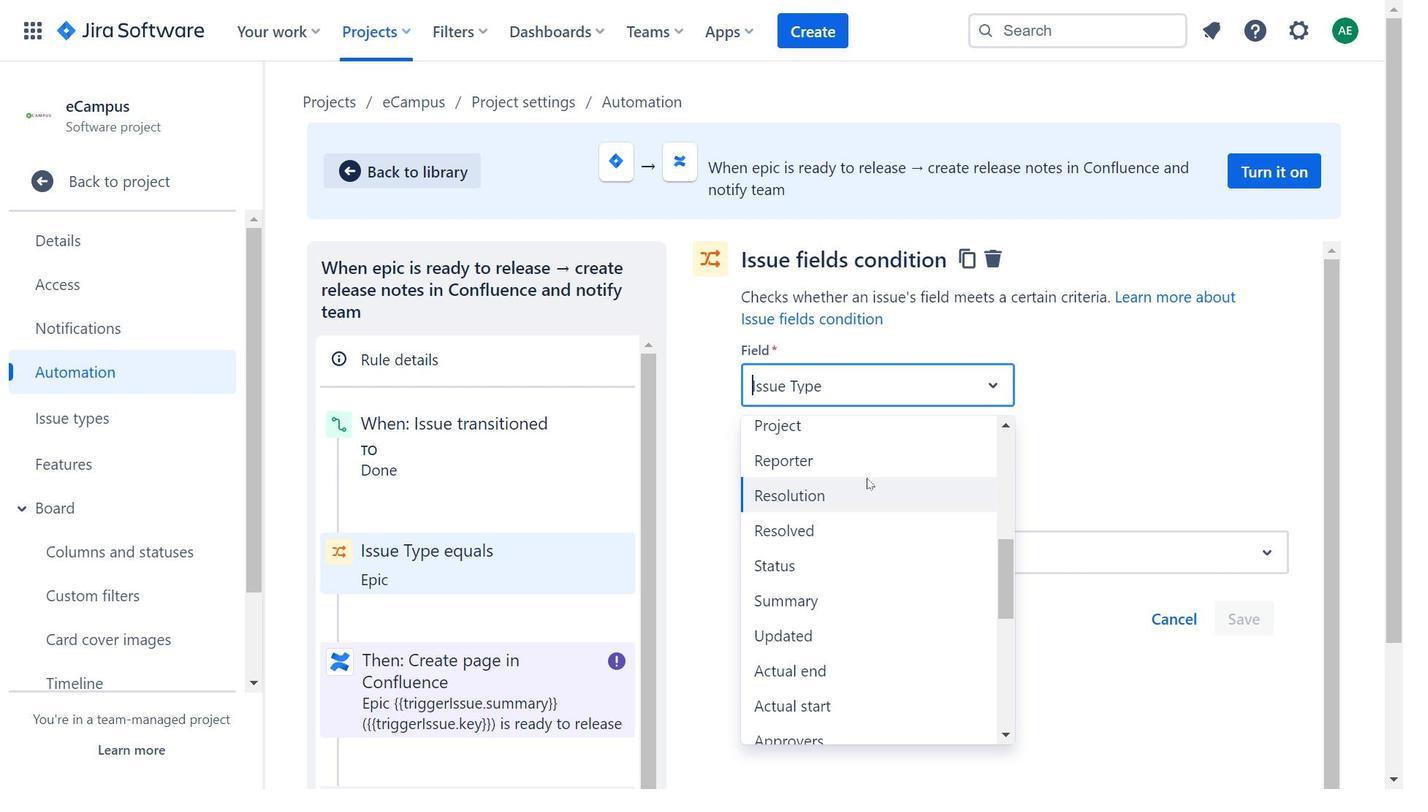 
Action: Mouse scrolled (867, 477) with delta (0, 0)
Screenshot: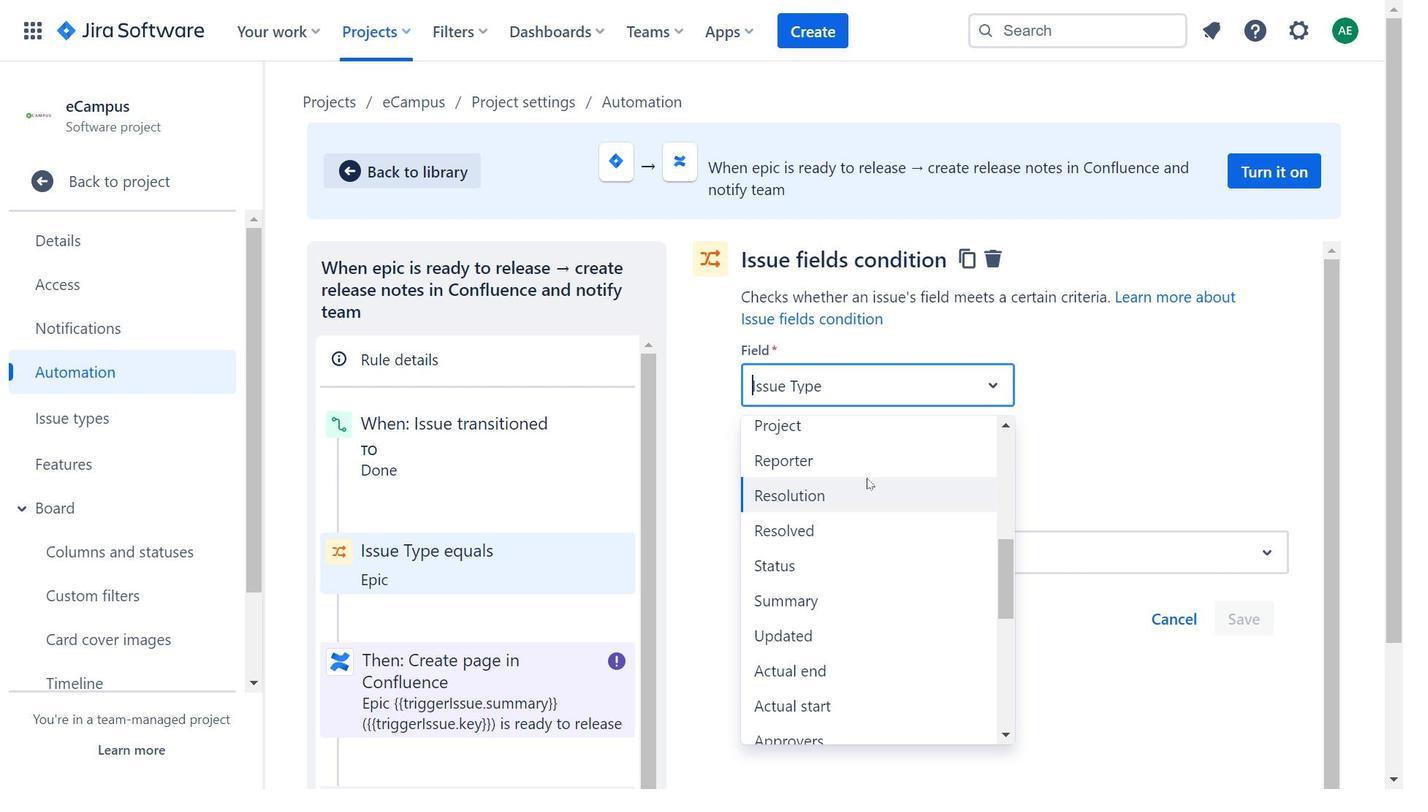 
Action: Mouse moved to (867, 484)
Screenshot: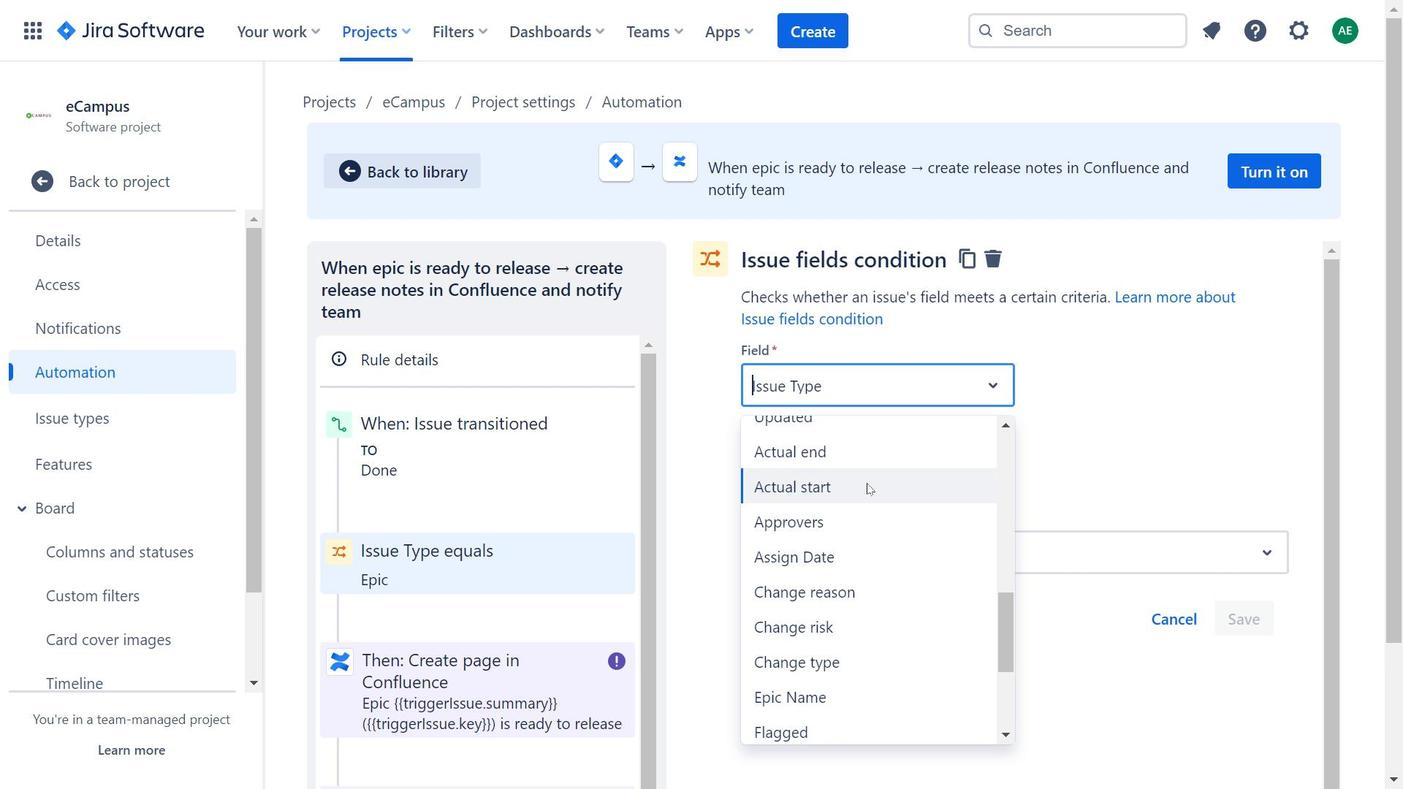 
Action: Mouse scrolled (867, 484) with delta (0, 0)
Screenshot: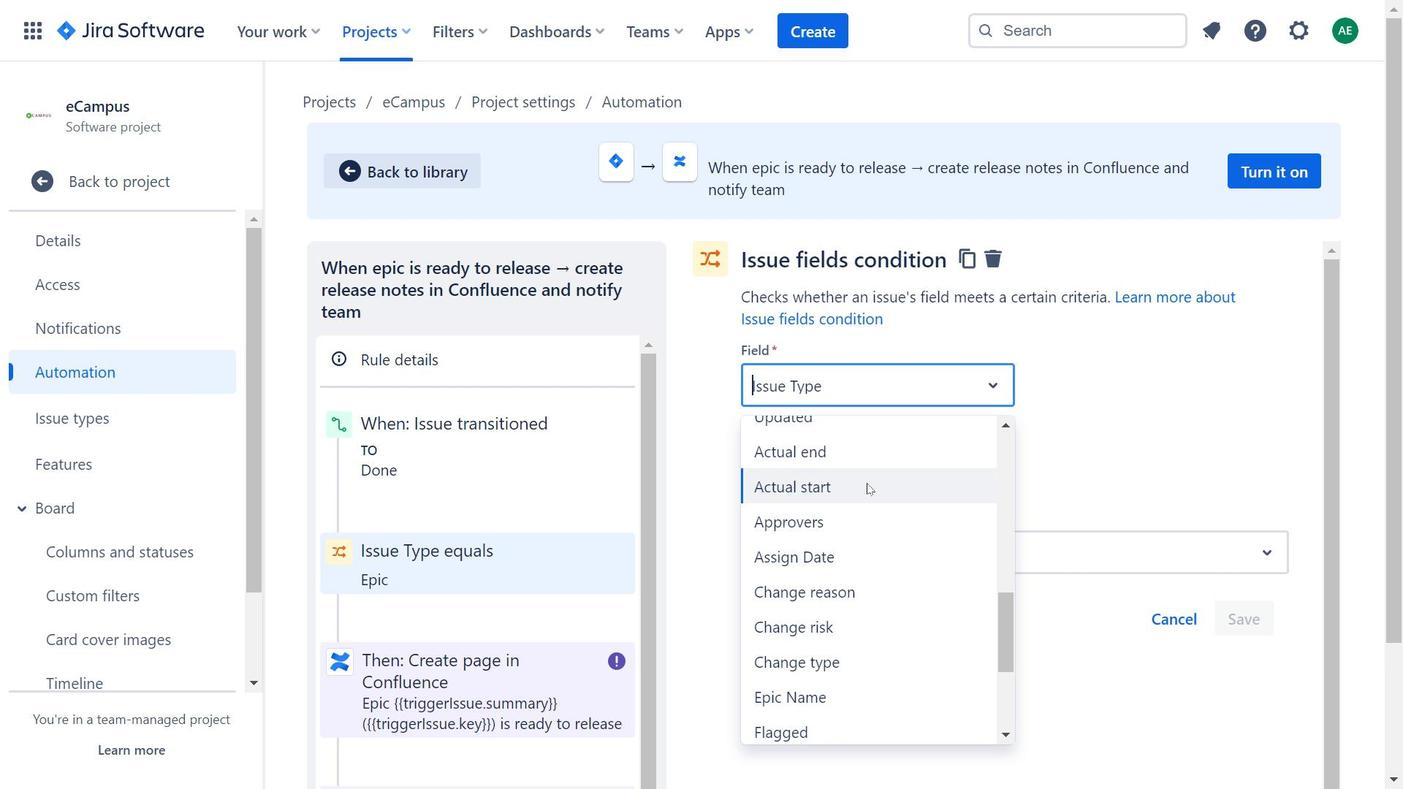 
Action: Mouse moved to (867, 487)
Screenshot: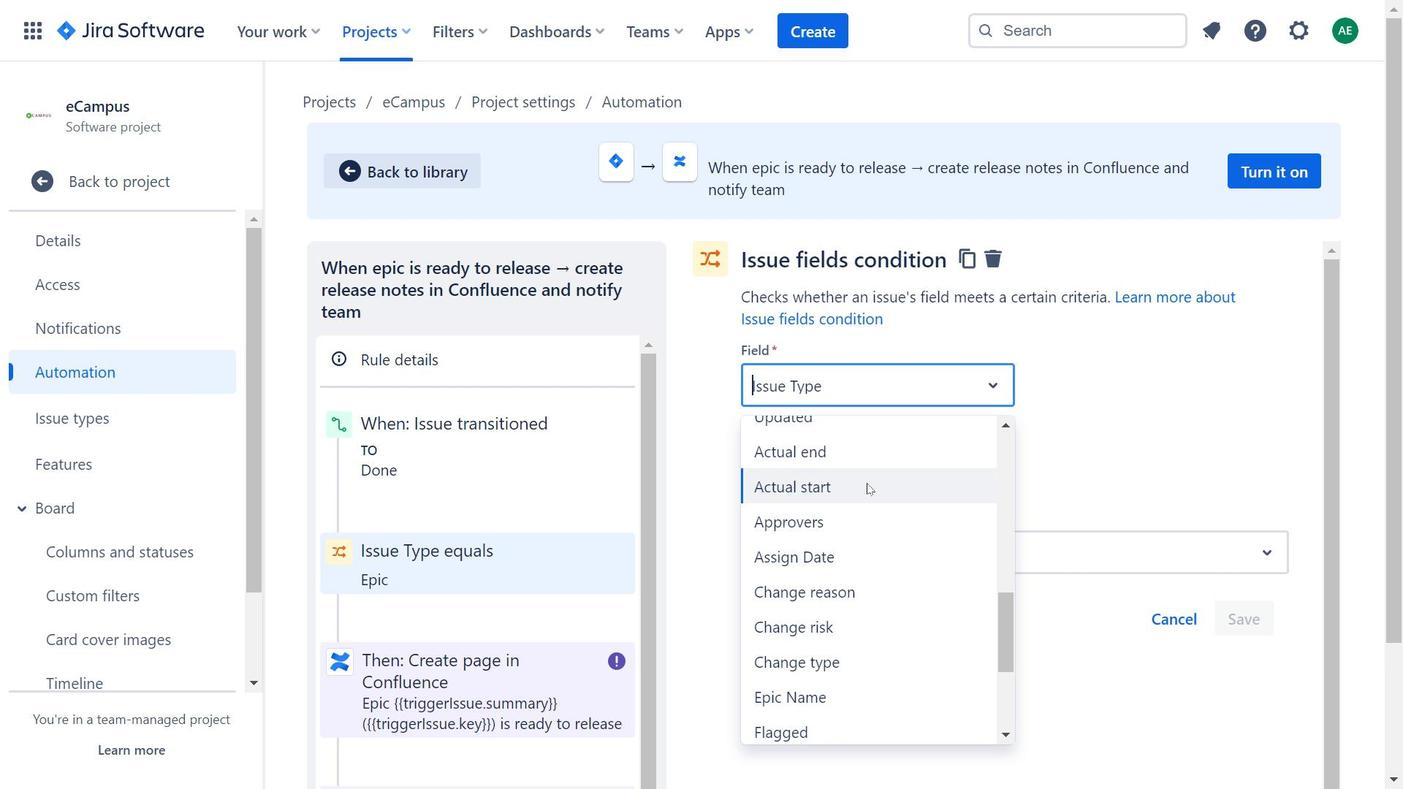 
Action: Mouse scrolled (867, 486) with delta (0, 0)
Screenshot: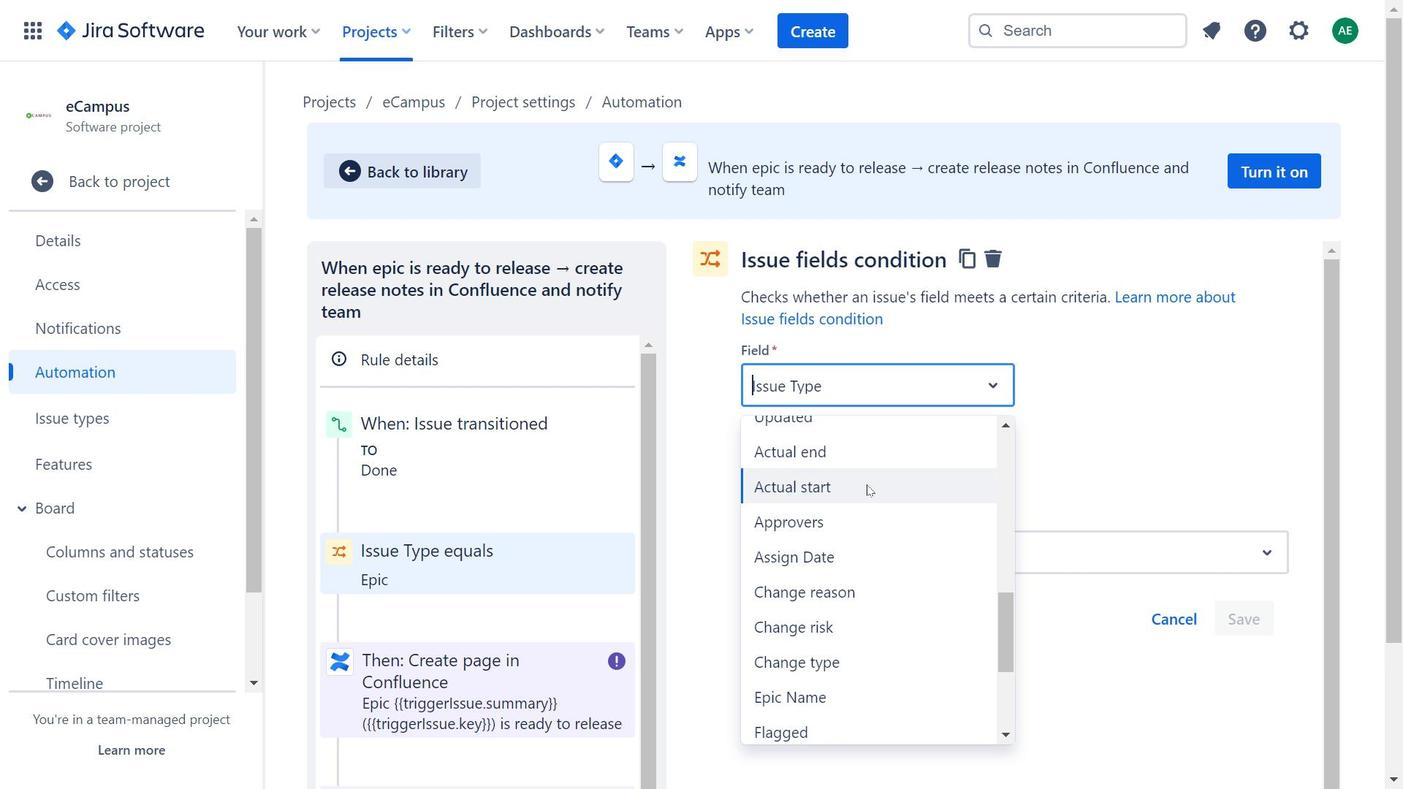 
Action: Mouse moved to (867, 497)
Screenshot: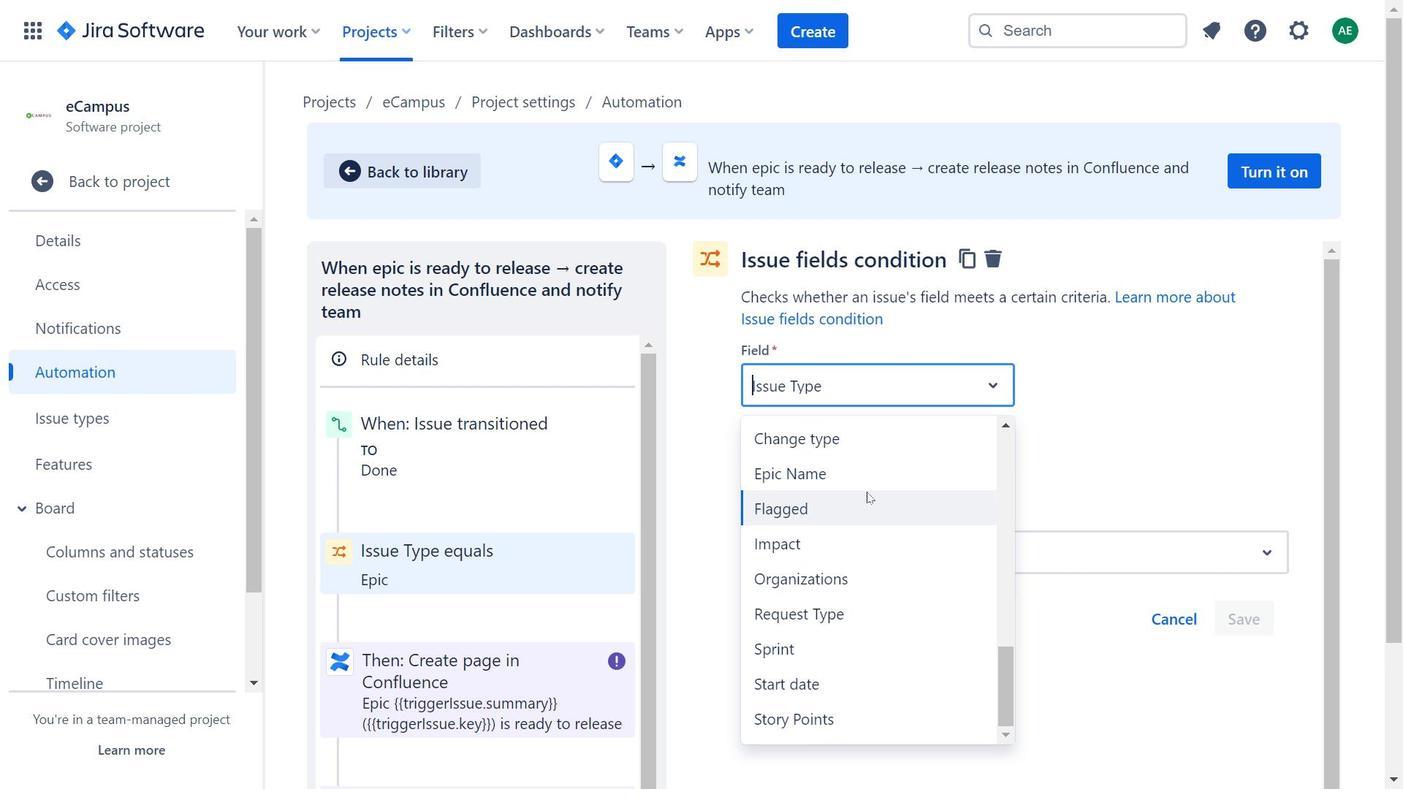 
Action: Mouse scrolled (867, 497) with delta (0, 0)
Screenshot: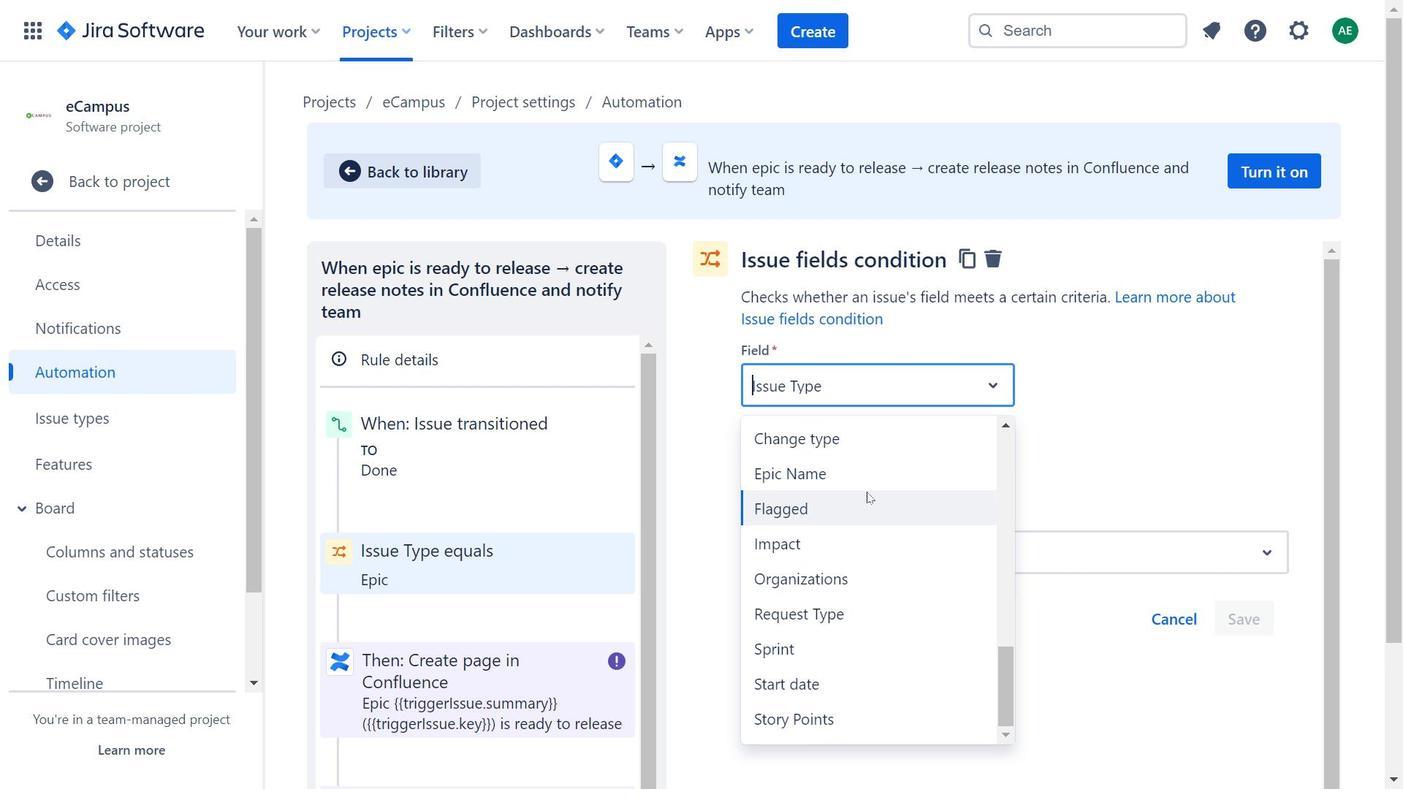 
Action: Mouse moved to (867, 500)
Screenshot: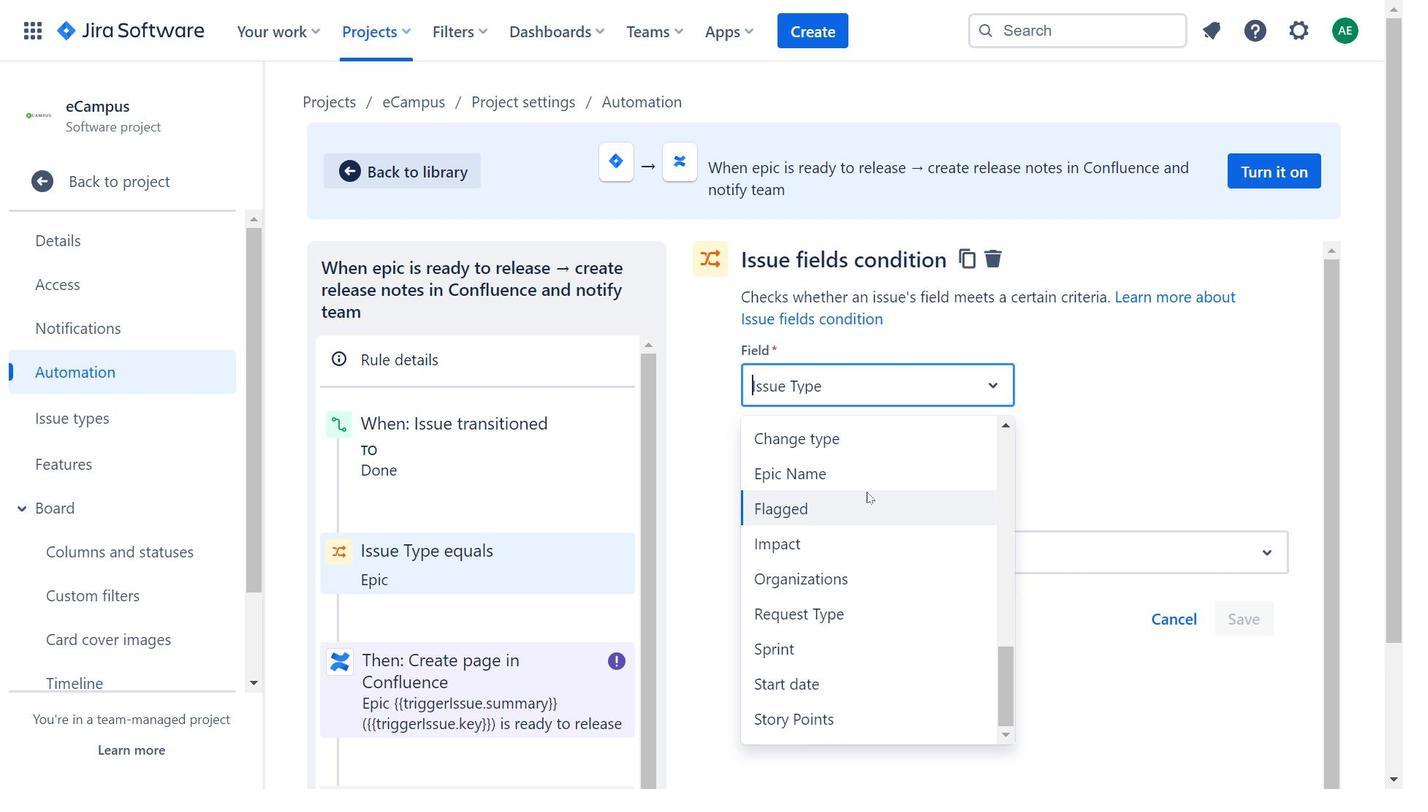 
Action: Mouse scrolled (867, 499) with delta (0, 0)
Screenshot: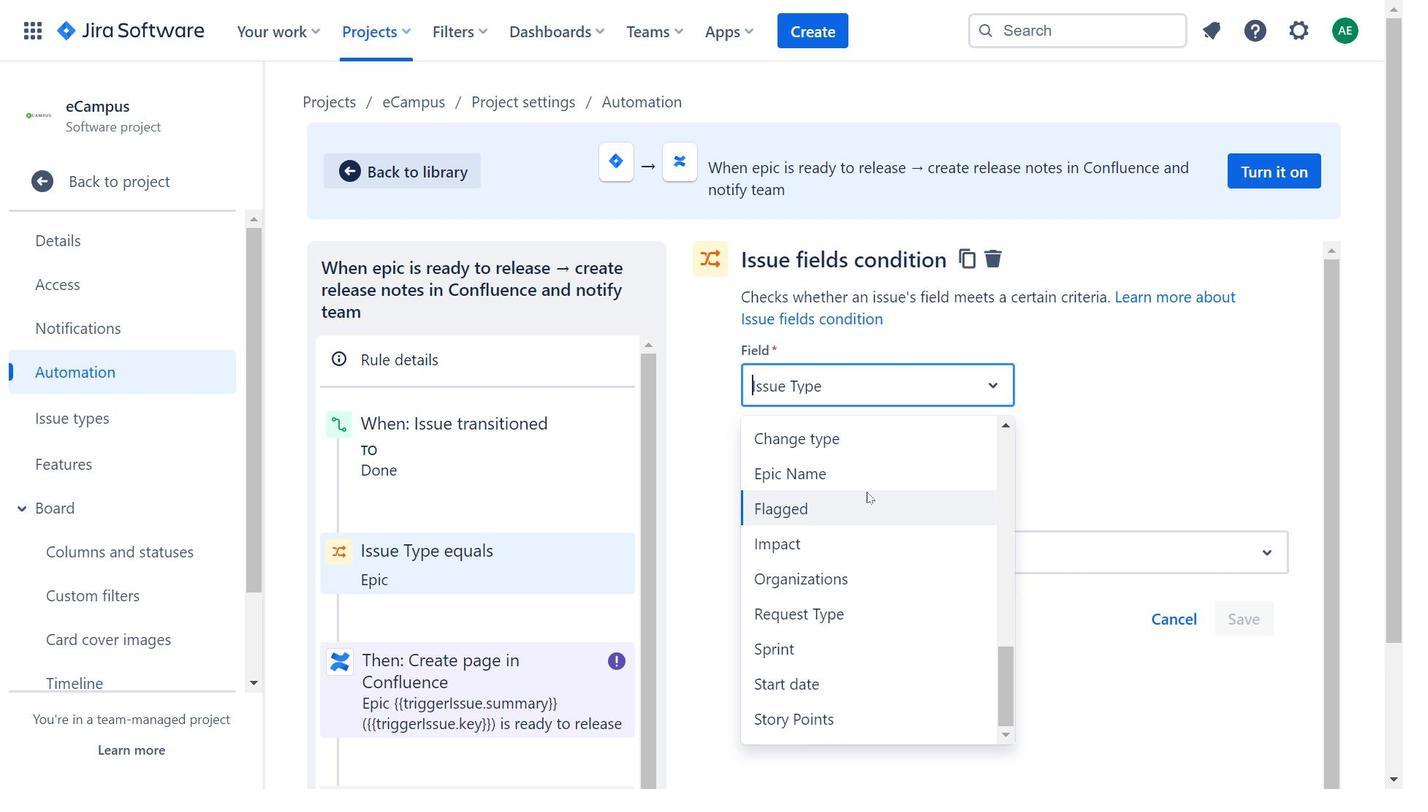 
Action: Mouse moved to (1068, 481)
Screenshot: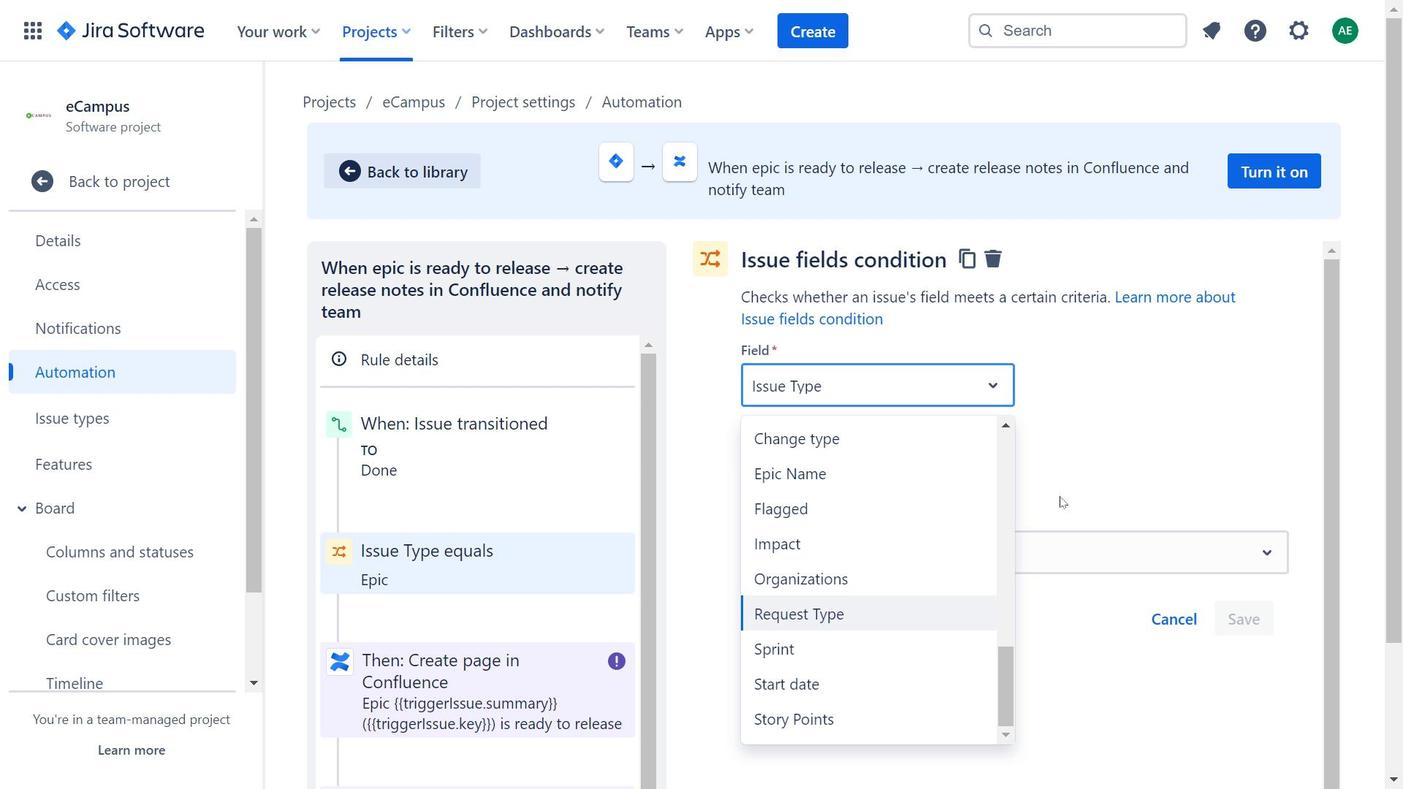
Action: Mouse pressed left at (1068, 481)
Screenshot: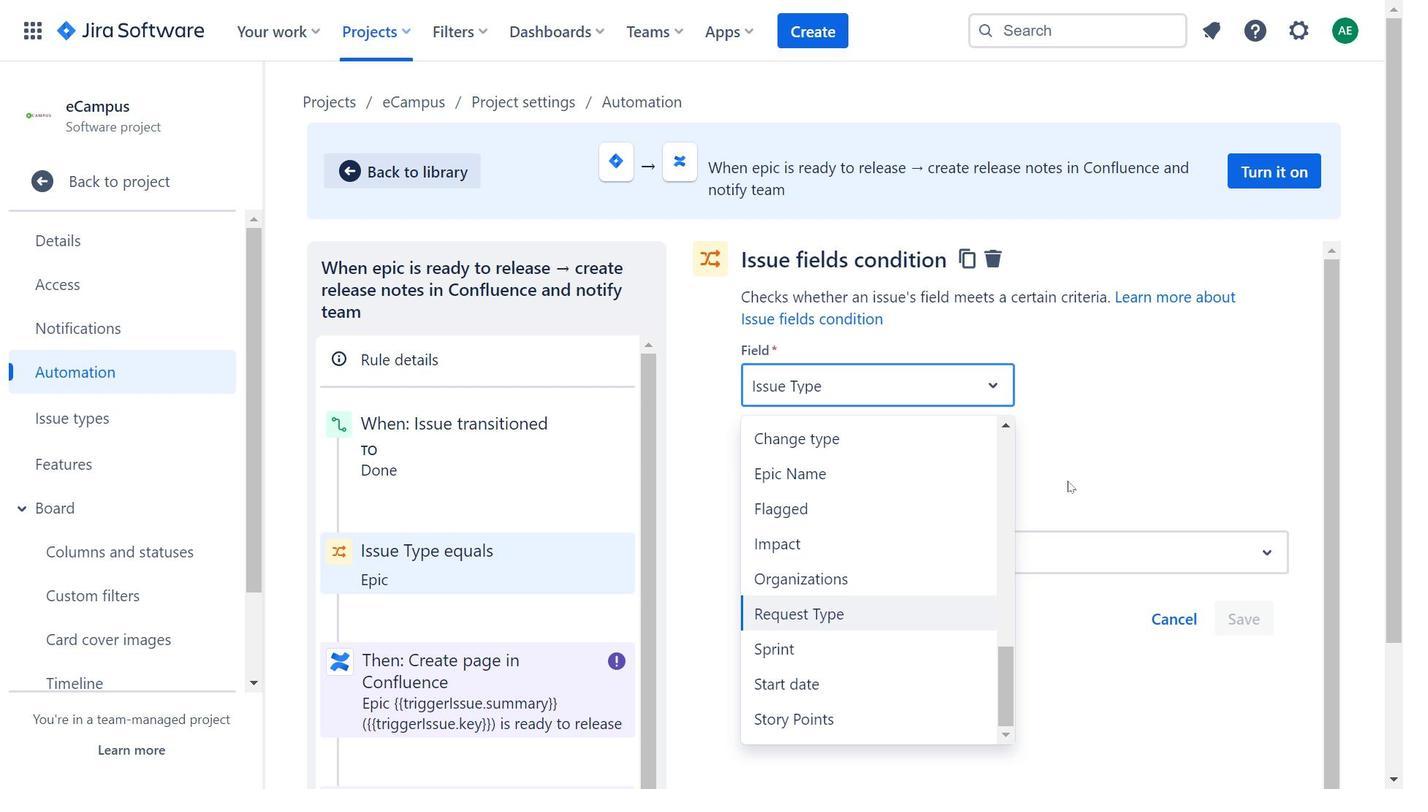 
Action: Mouse moved to (930, 471)
Screenshot: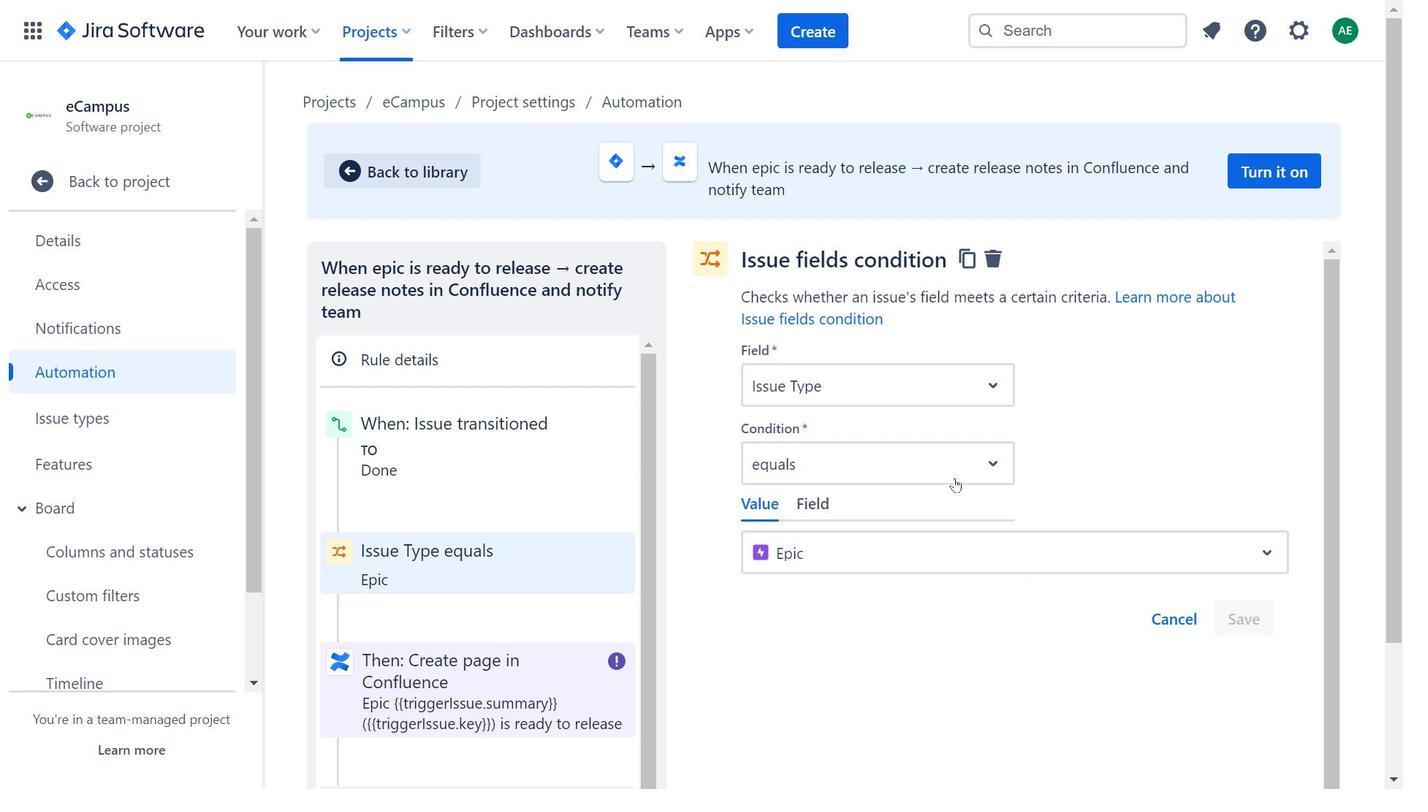 
Action: Mouse pressed left at (930, 471)
Screenshot: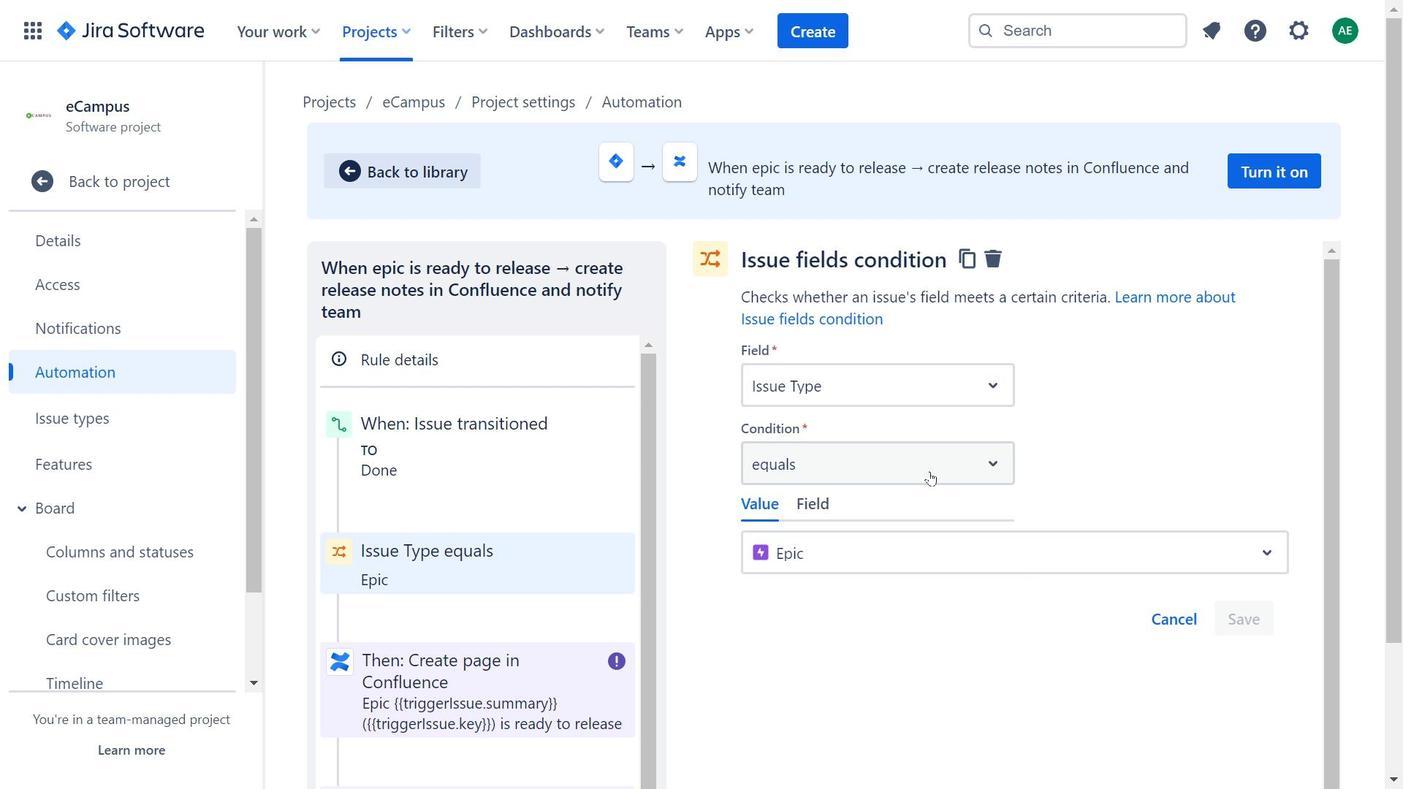 
Action: Mouse moved to (1109, 560)
Screenshot: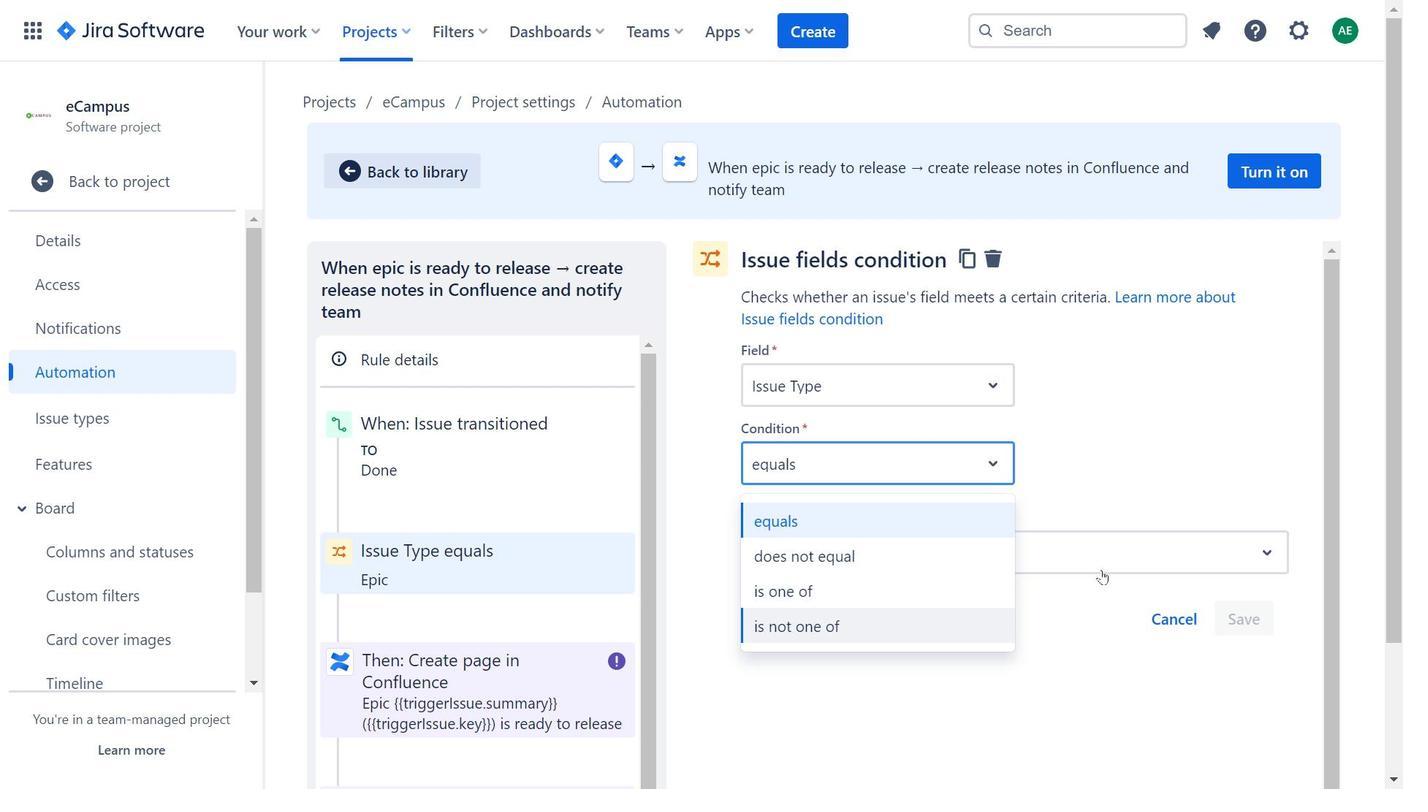 
Action: Mouse pressed left at (1109, 560)
Screenshot: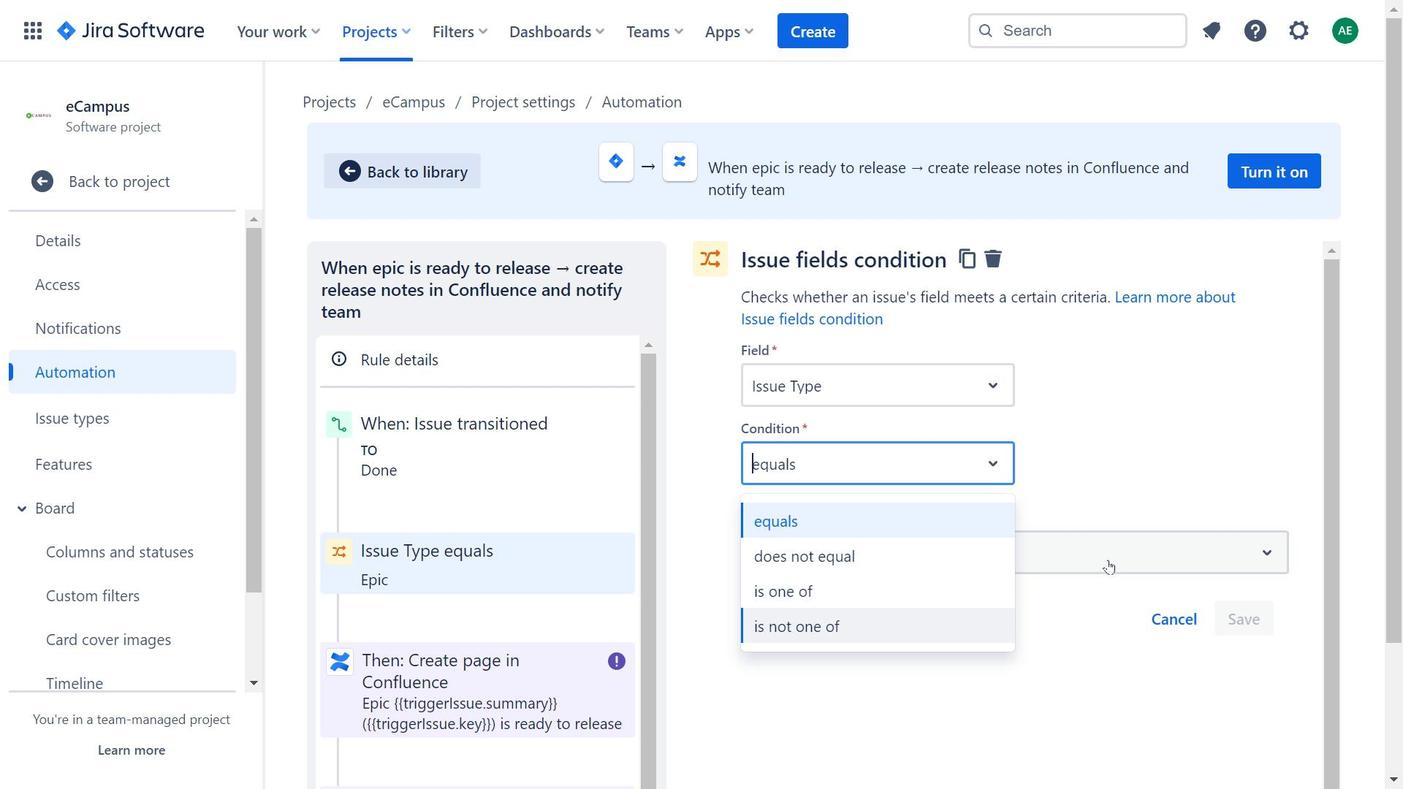 
Action: Mouse moved to (585, 493)
Screenshot: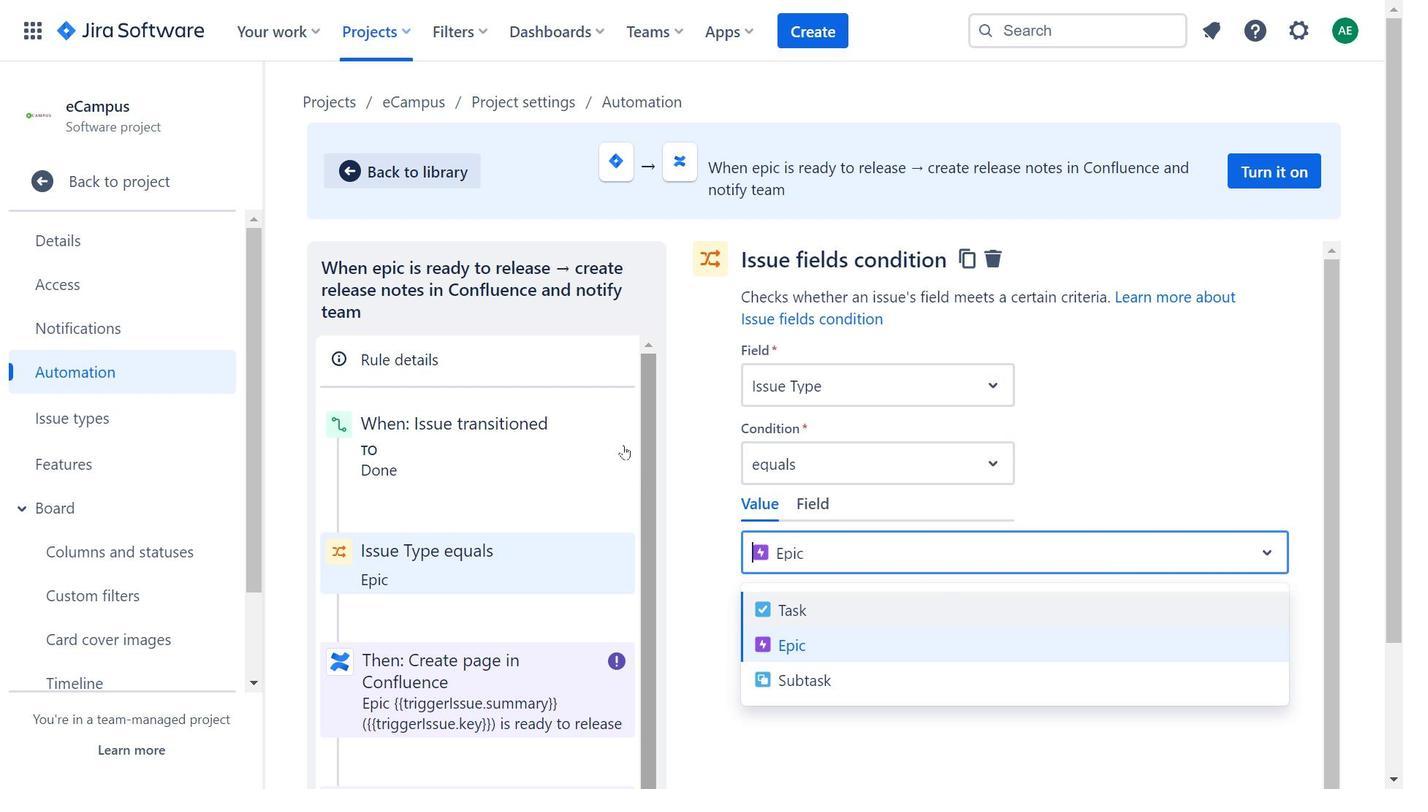 
Action: Mouse scrolled (585, 492) with delta (0, 0)
Screenshot: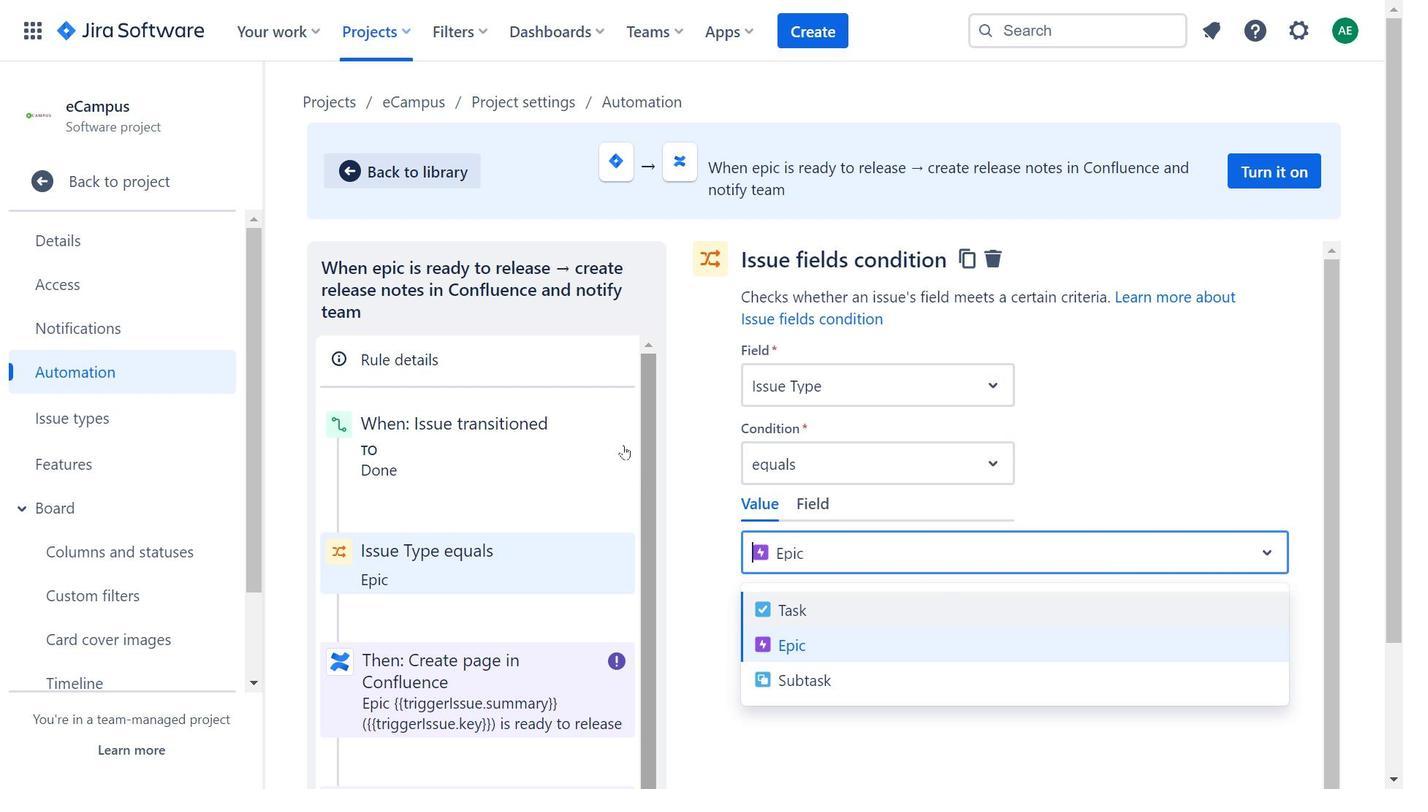 
Action: Mouse moved to (584, 496)
Screenshot: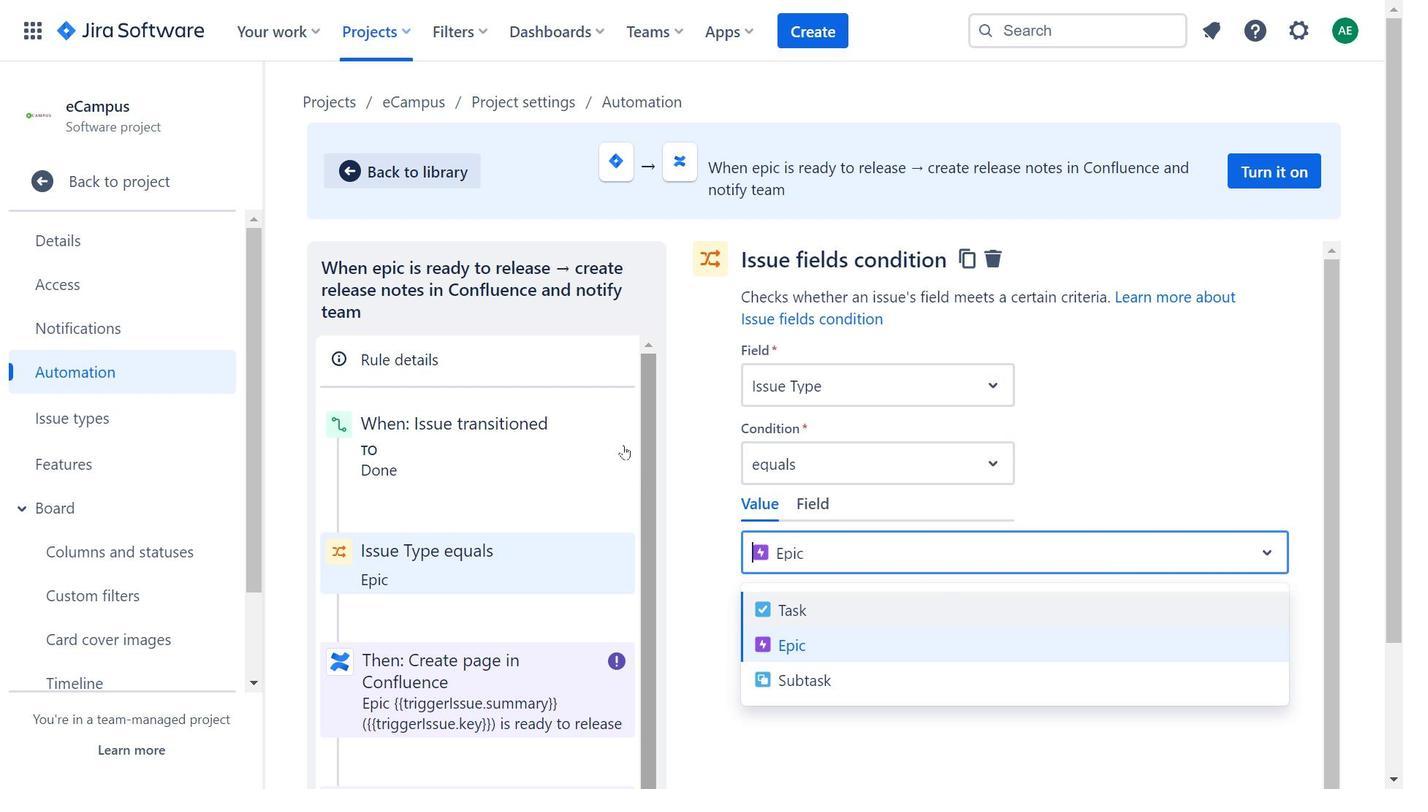 
Action: Mouse scrolled (584, 495) with delta (0, 0)
Screenshot: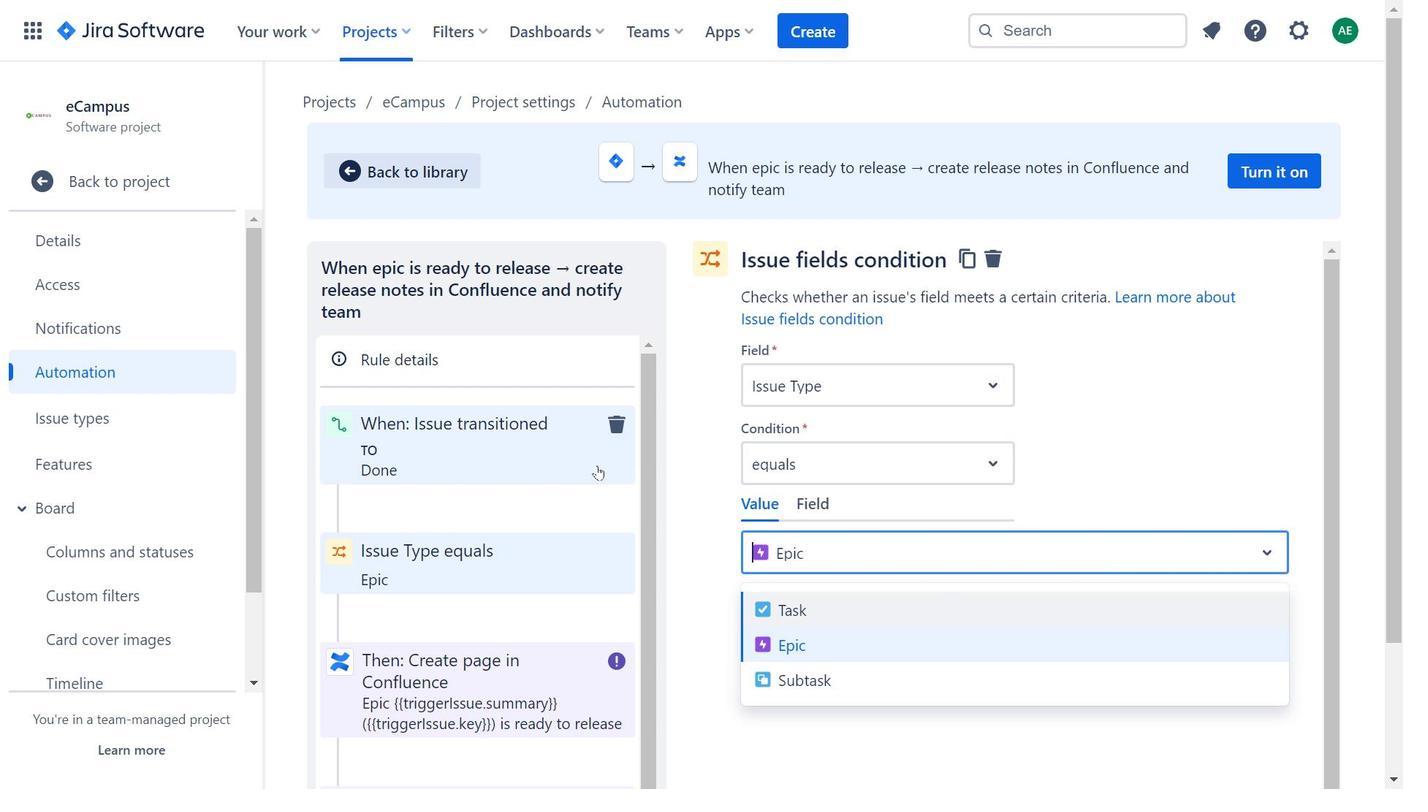 
Action: Mouse moved to (536, 610)
Screenshot: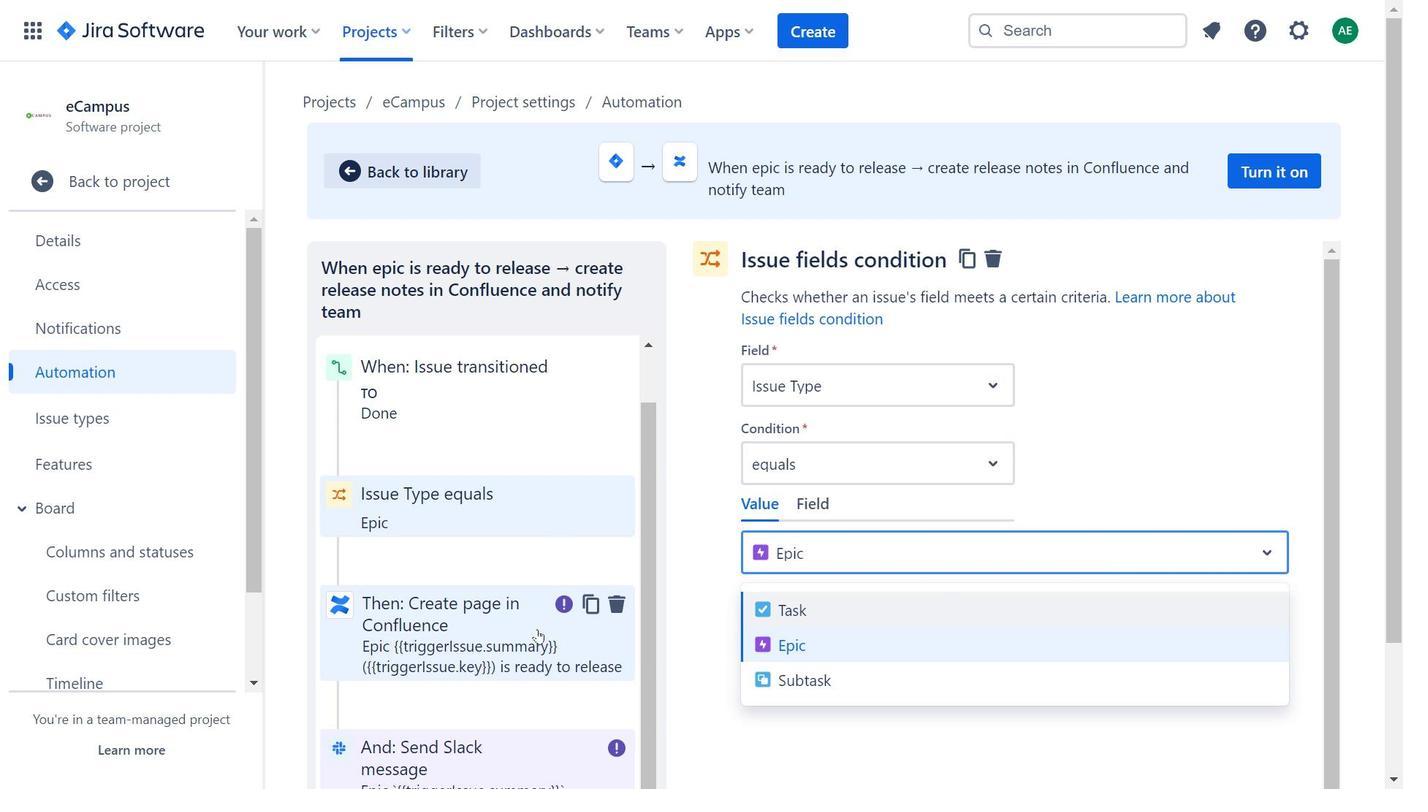 
Action: Mouse scrolled (536, 609) with delta (0, 0)
Screenshot: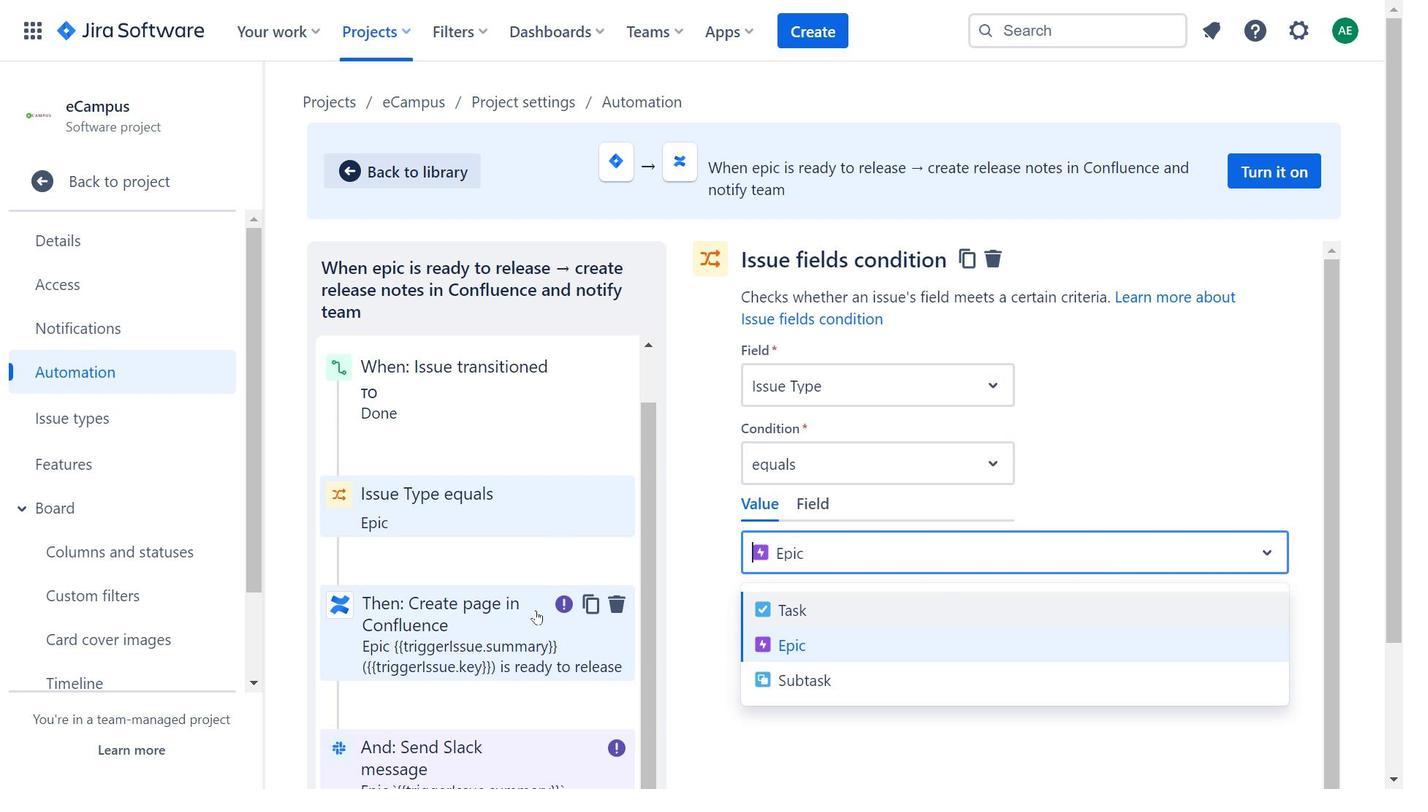 
Action: Mouse scrolled (536, 609) with delta (0, 0)
Screenshot: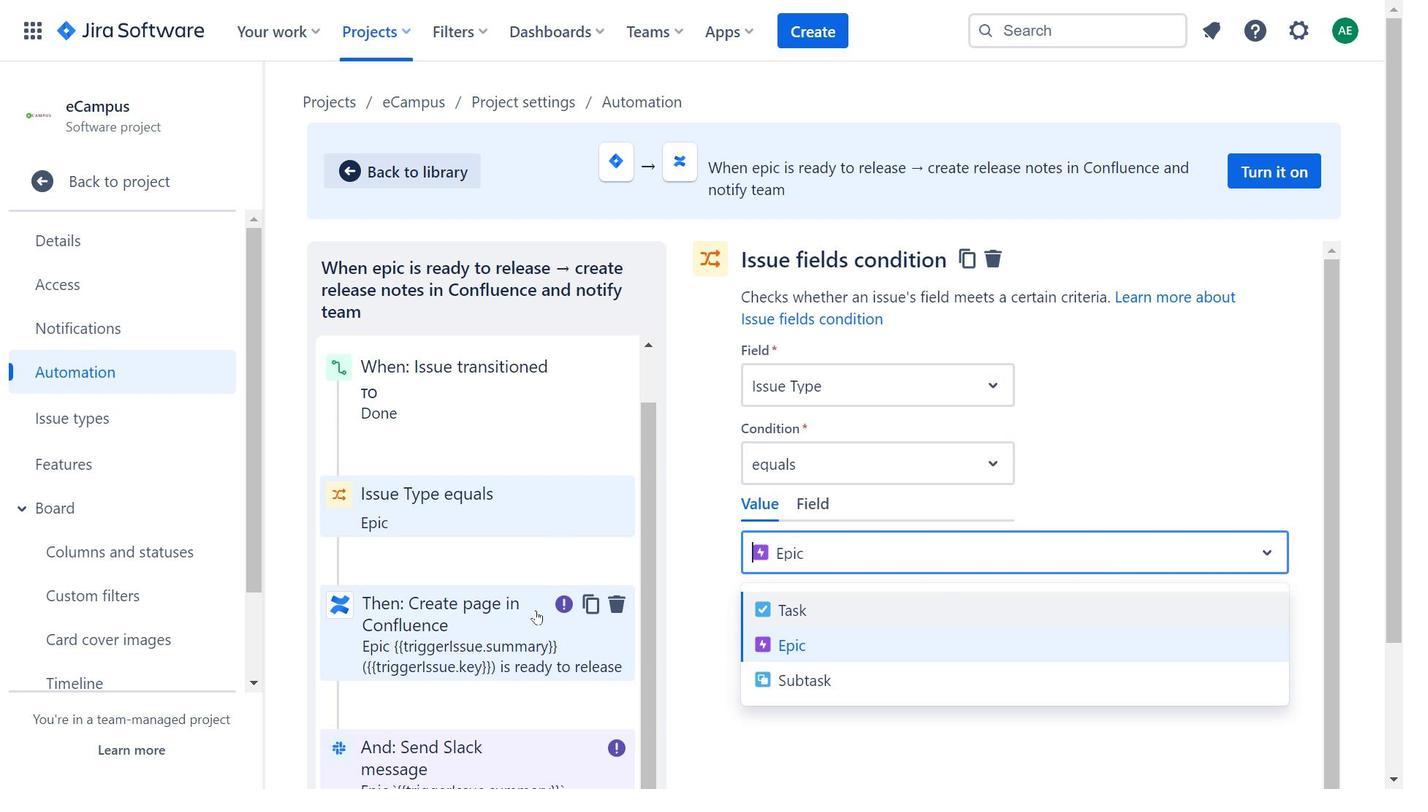 
Action: Mouse moved to (1039, 462)
Screenshot: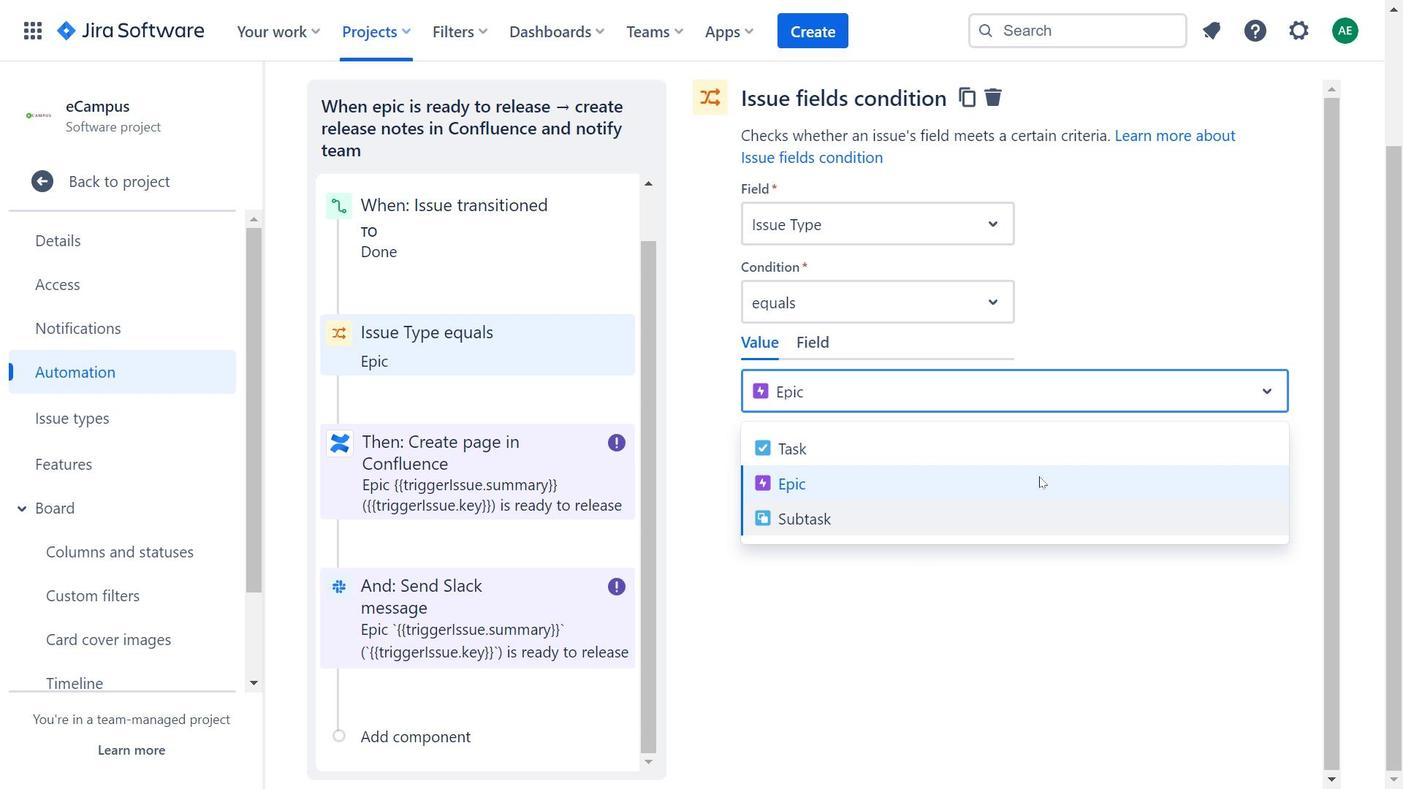 
Action: Mouse scrolled (1039, 463) with delta (0, 0)
Screenshot: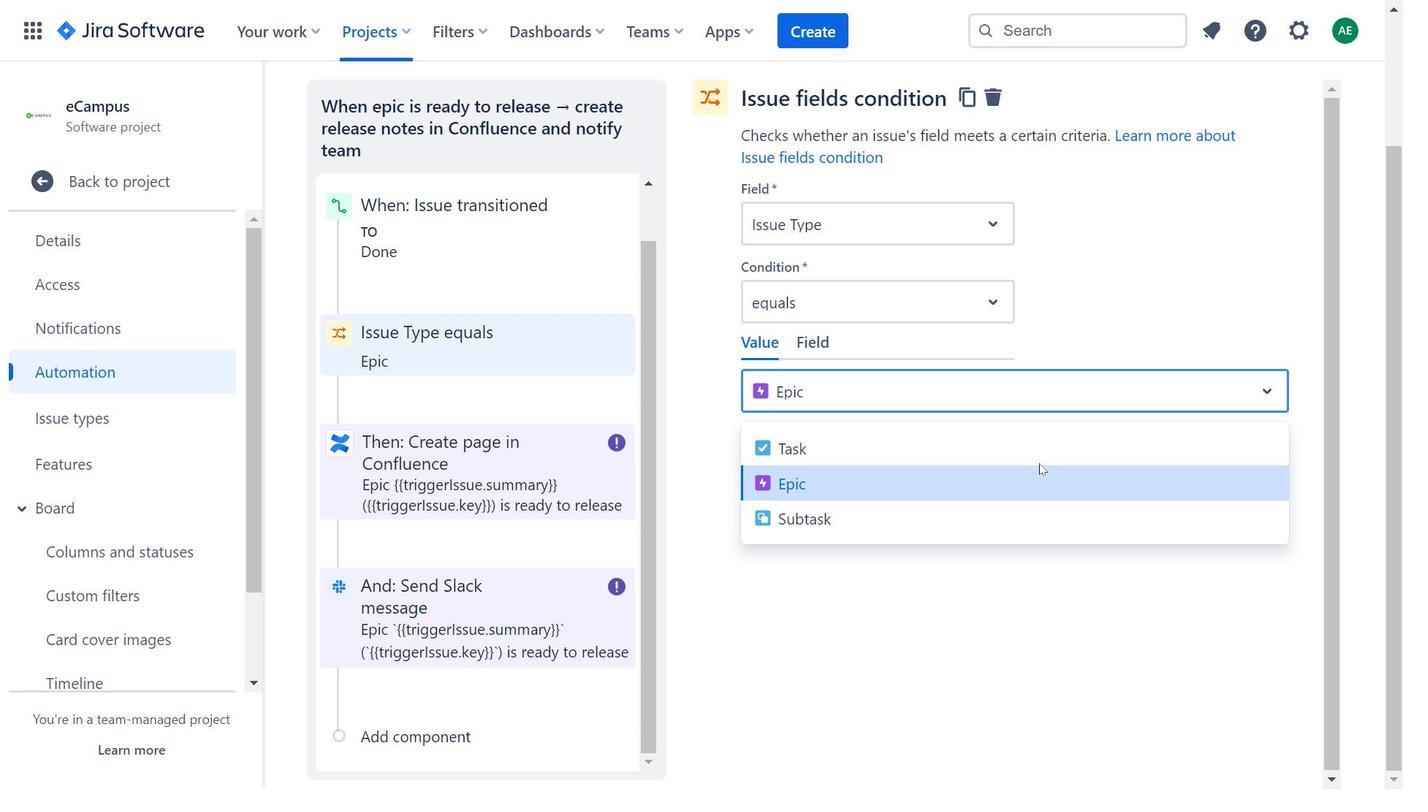 
Action: Mouse scrolled (1039, 463) with delta (0, 0)
Screenshot: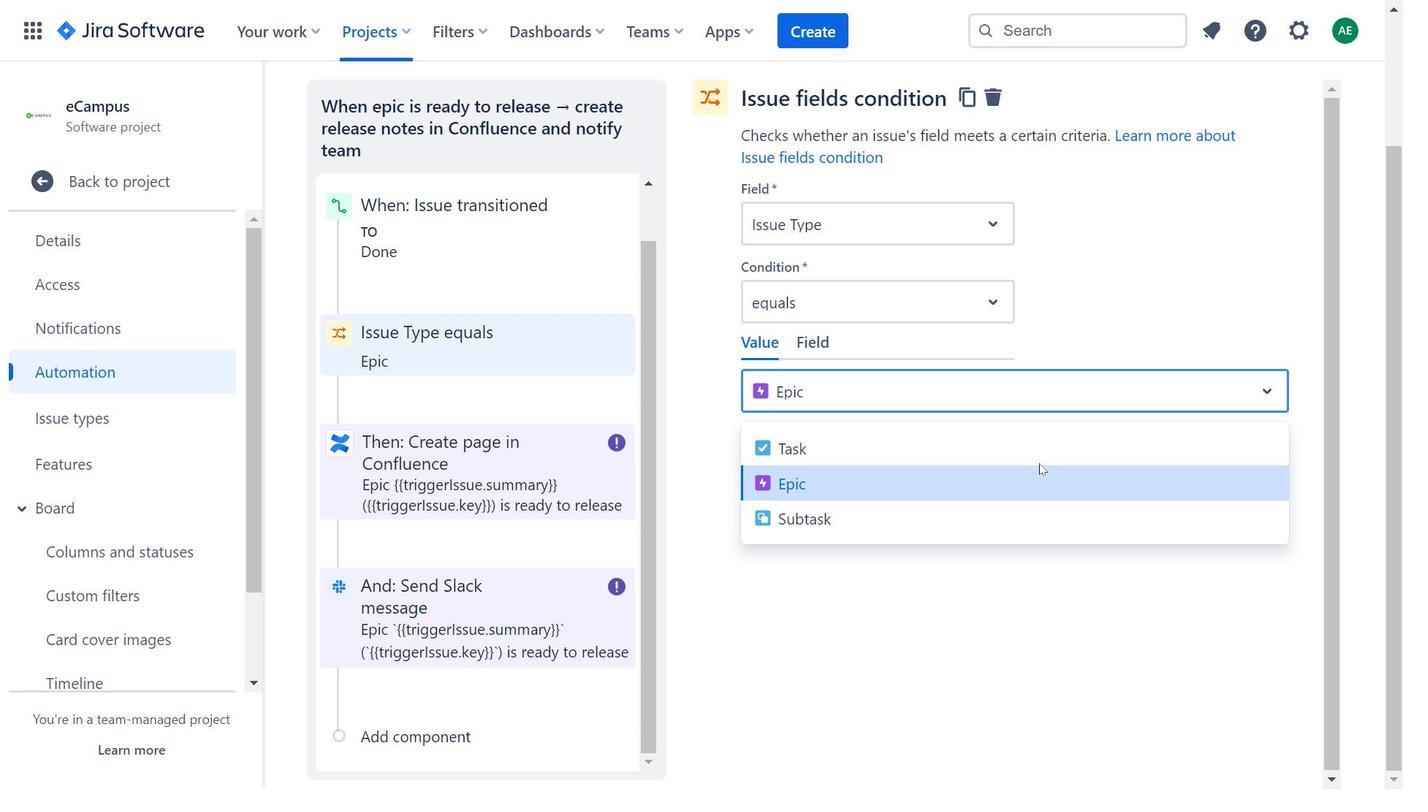 
Action: Mouse scrolled (1039, 463) with delta (0, 0)
Screenshot: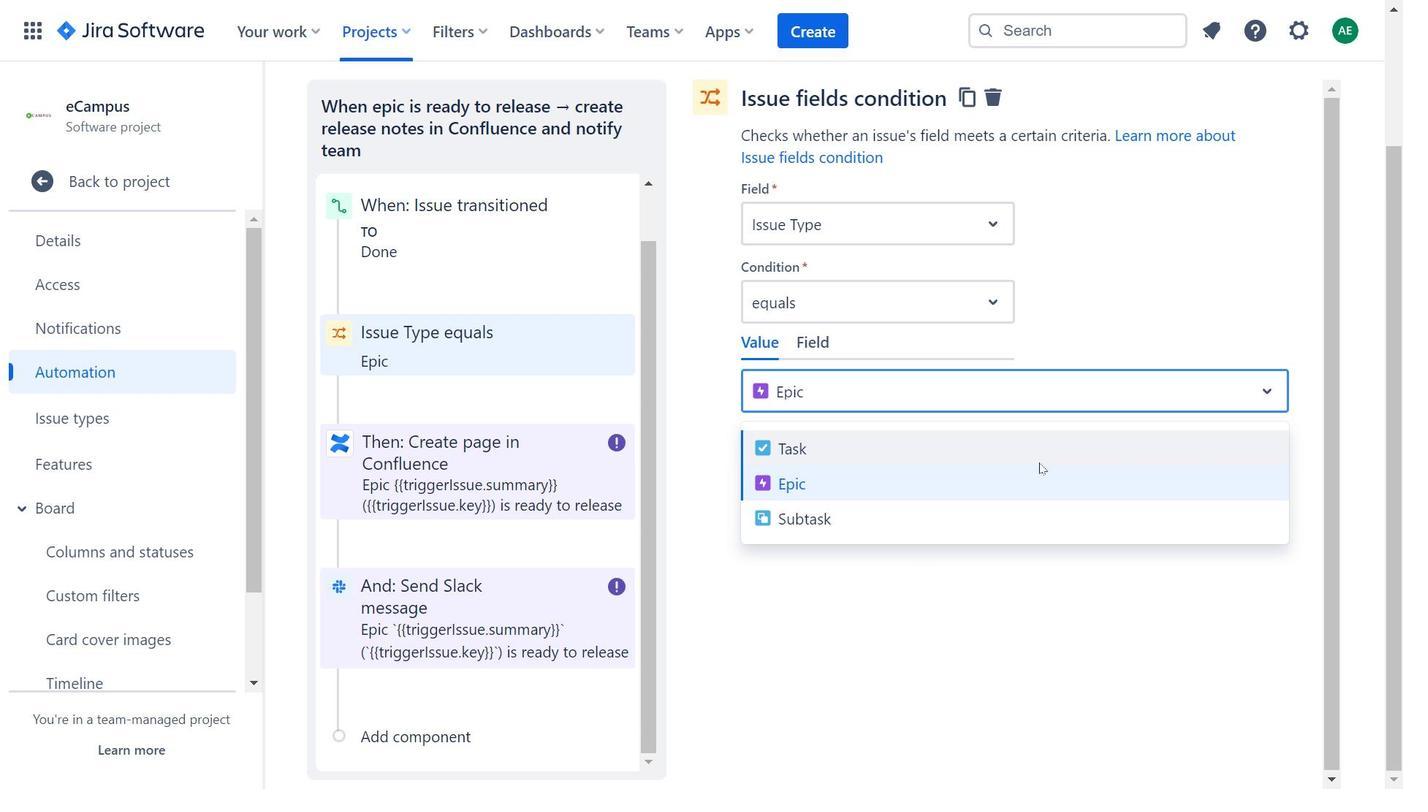 
Action: Mouse moved to (518, 262)
Screenshot: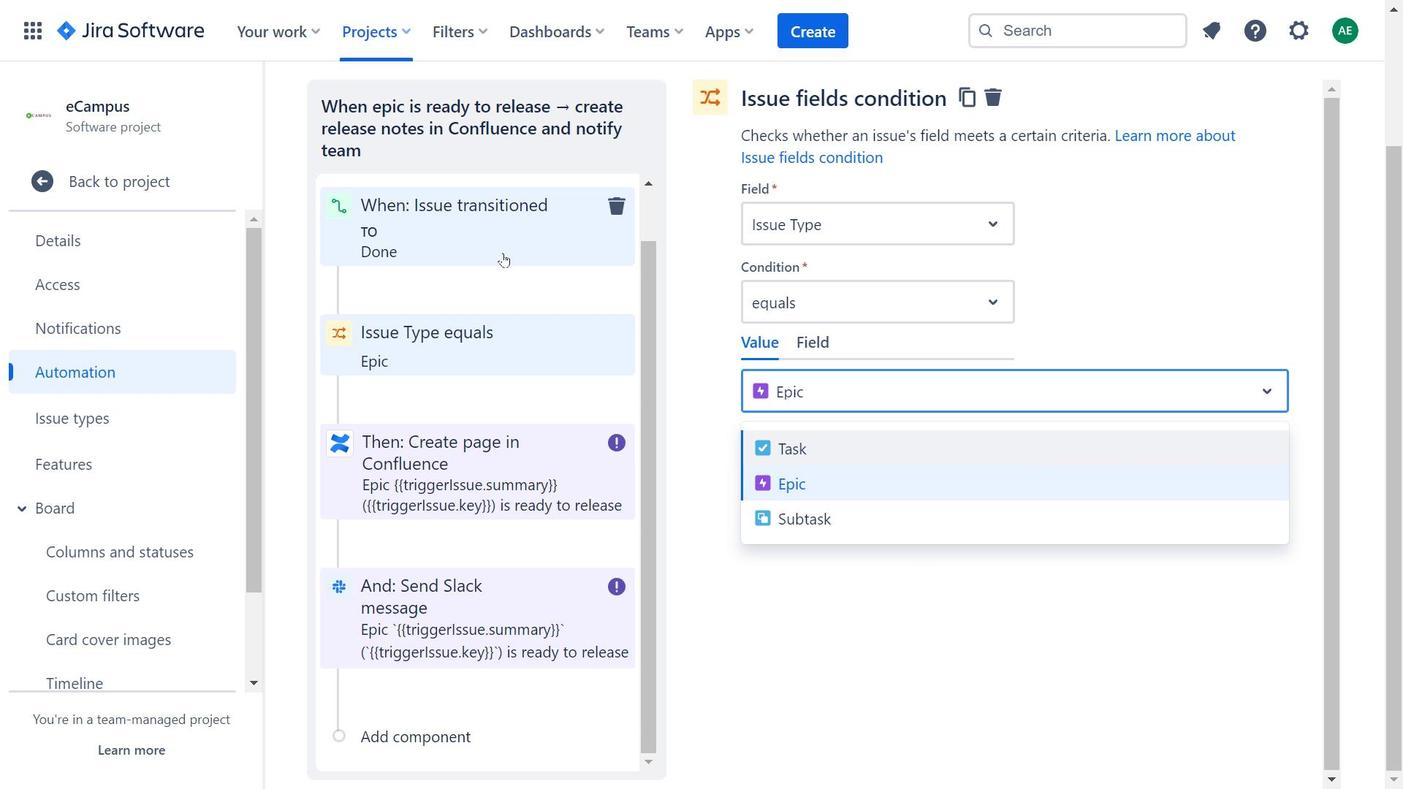 
Action: Mouse scrolled (518, 263) with delta (0, 0)
Screenshot: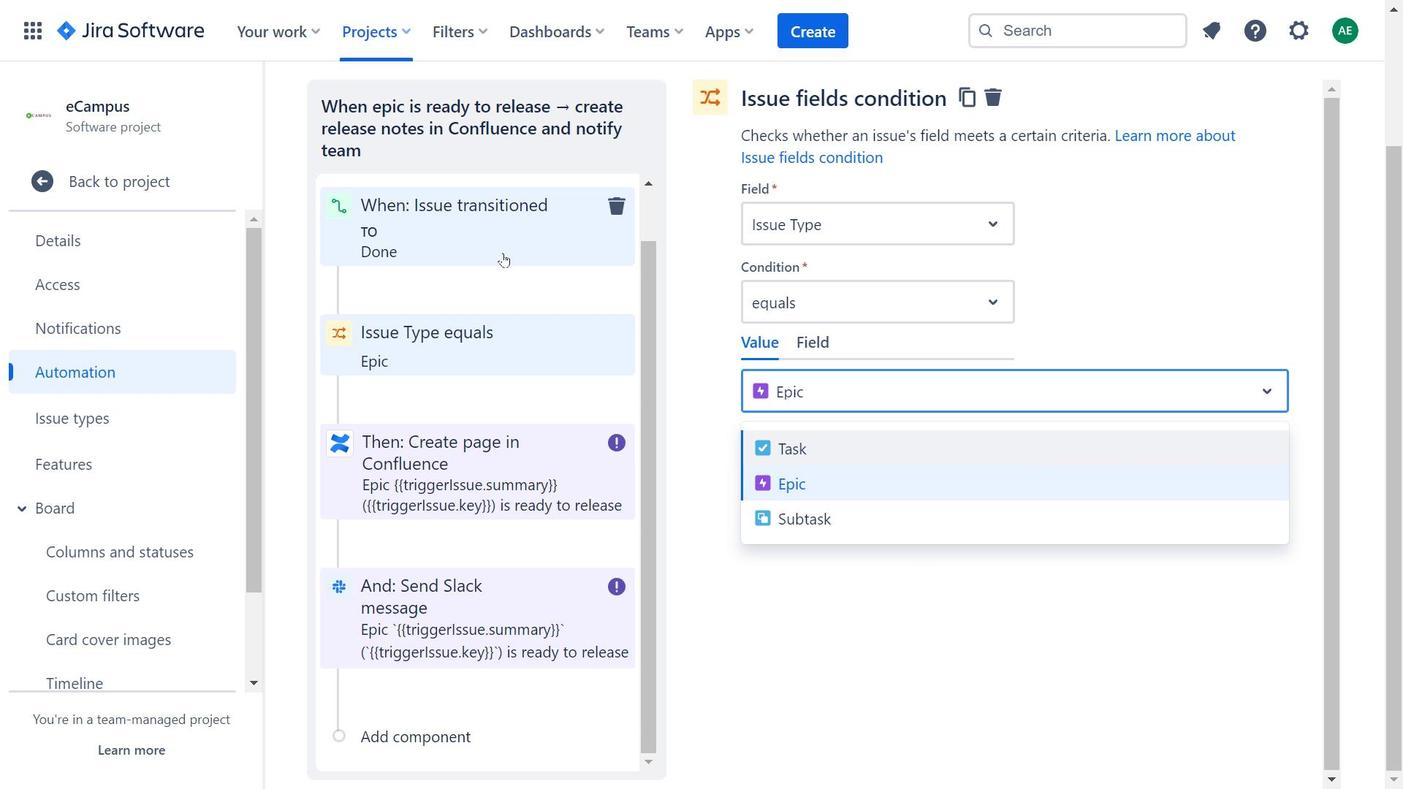 
Action: Mouse moved to (519, 263)
Screenshot: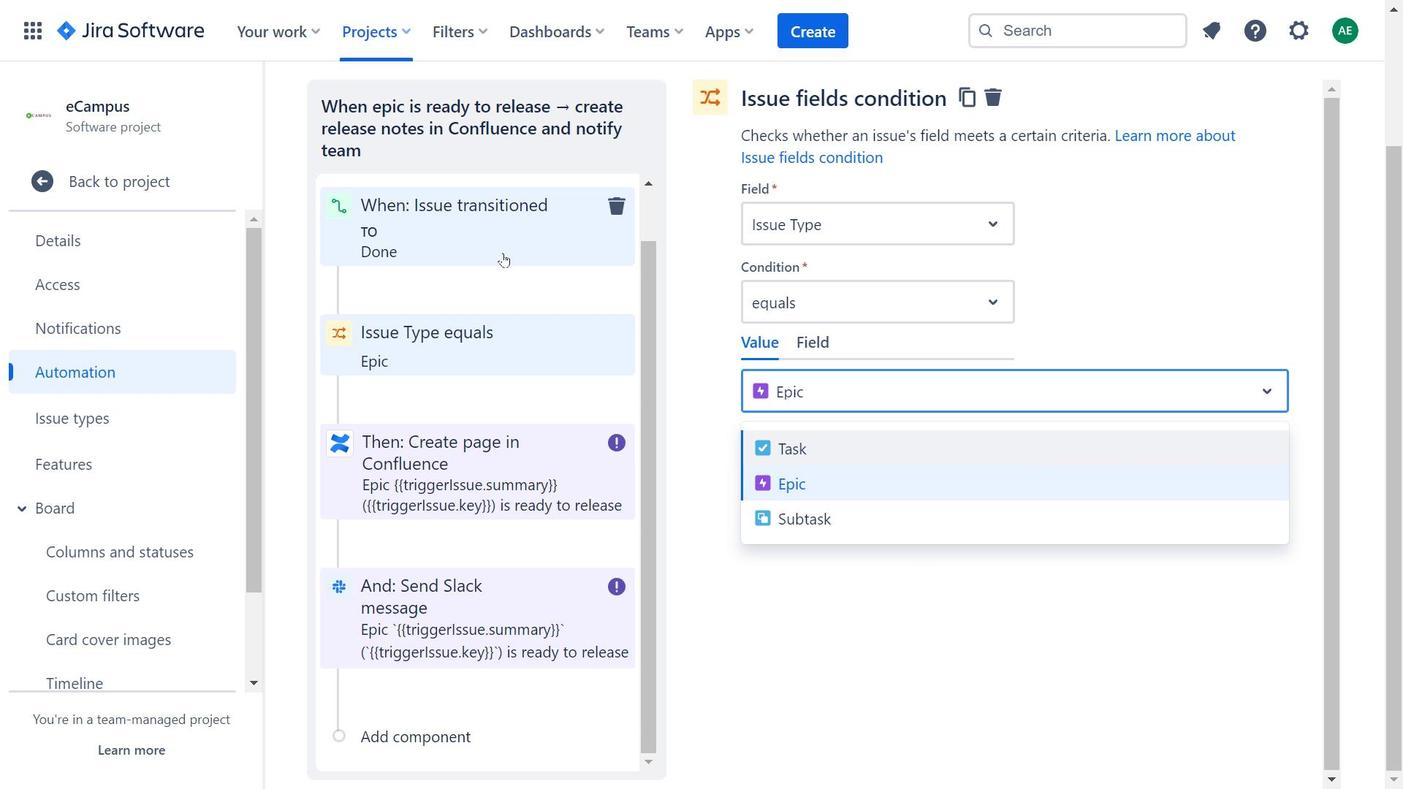 
Action: Mouse scrolled (519, 263) with delta (0, 0)
Screenshot: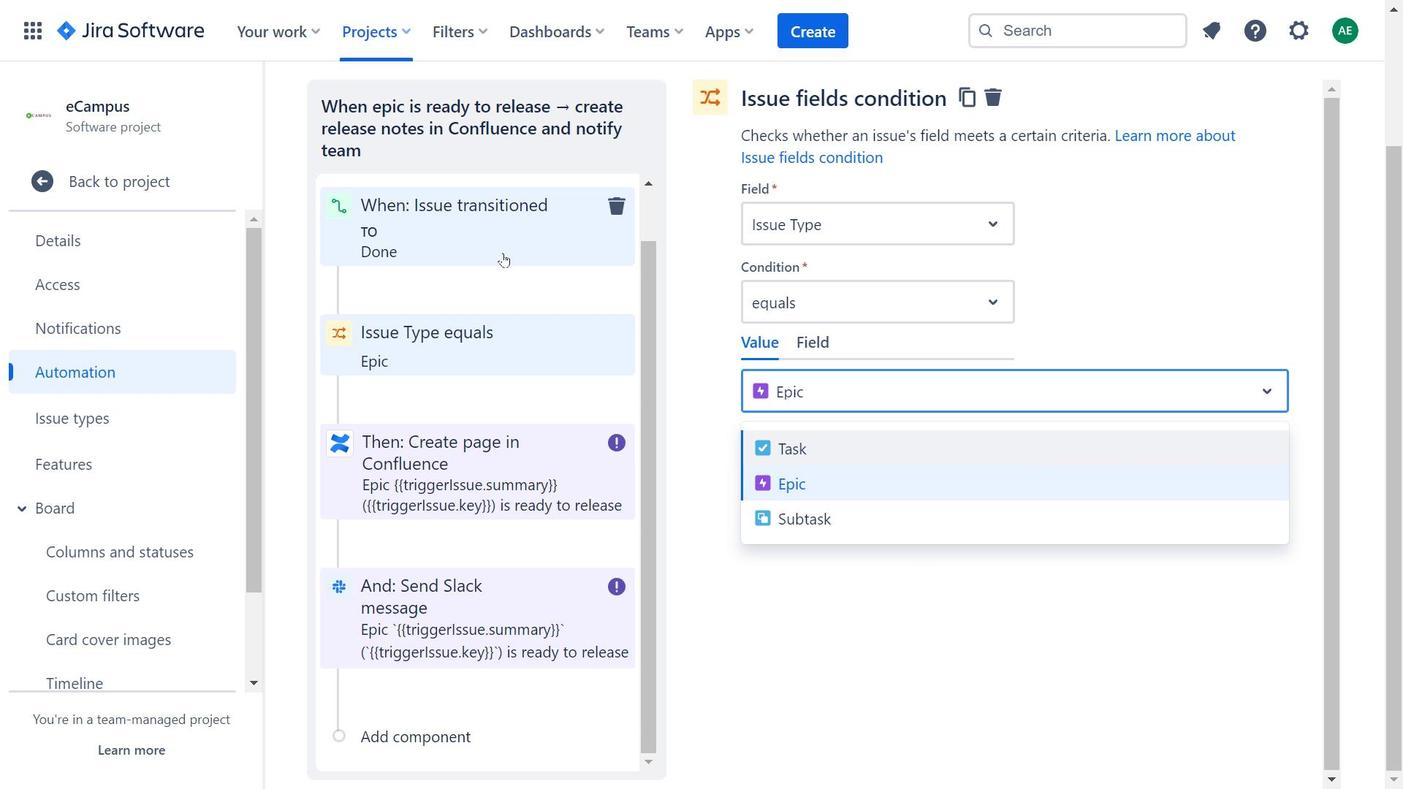 
Action: Mouse scrolled (519, 263) with delta (0, 0)
Screenshot: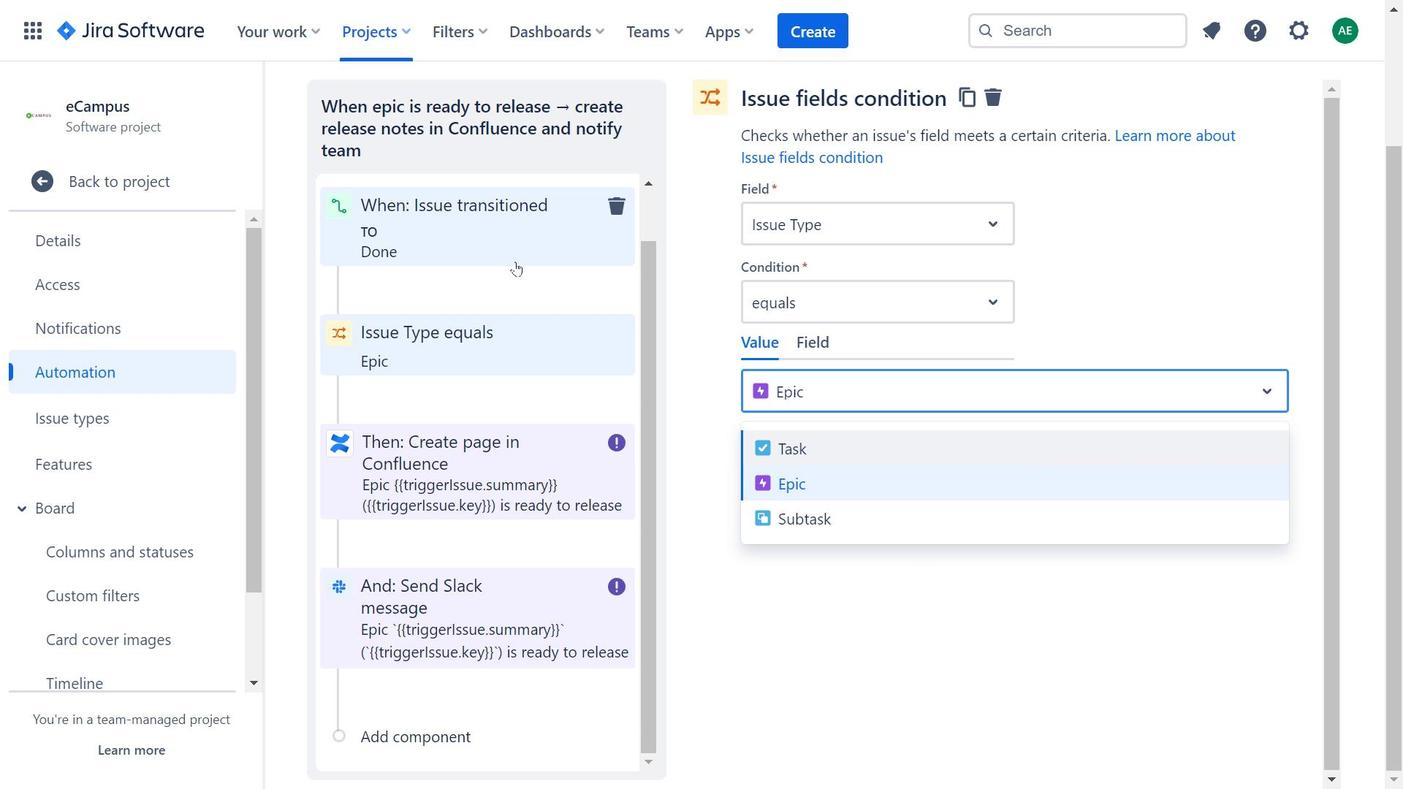 
Action: Mouse scrolled (519, 263) with delta (0, 0)
Screenshot: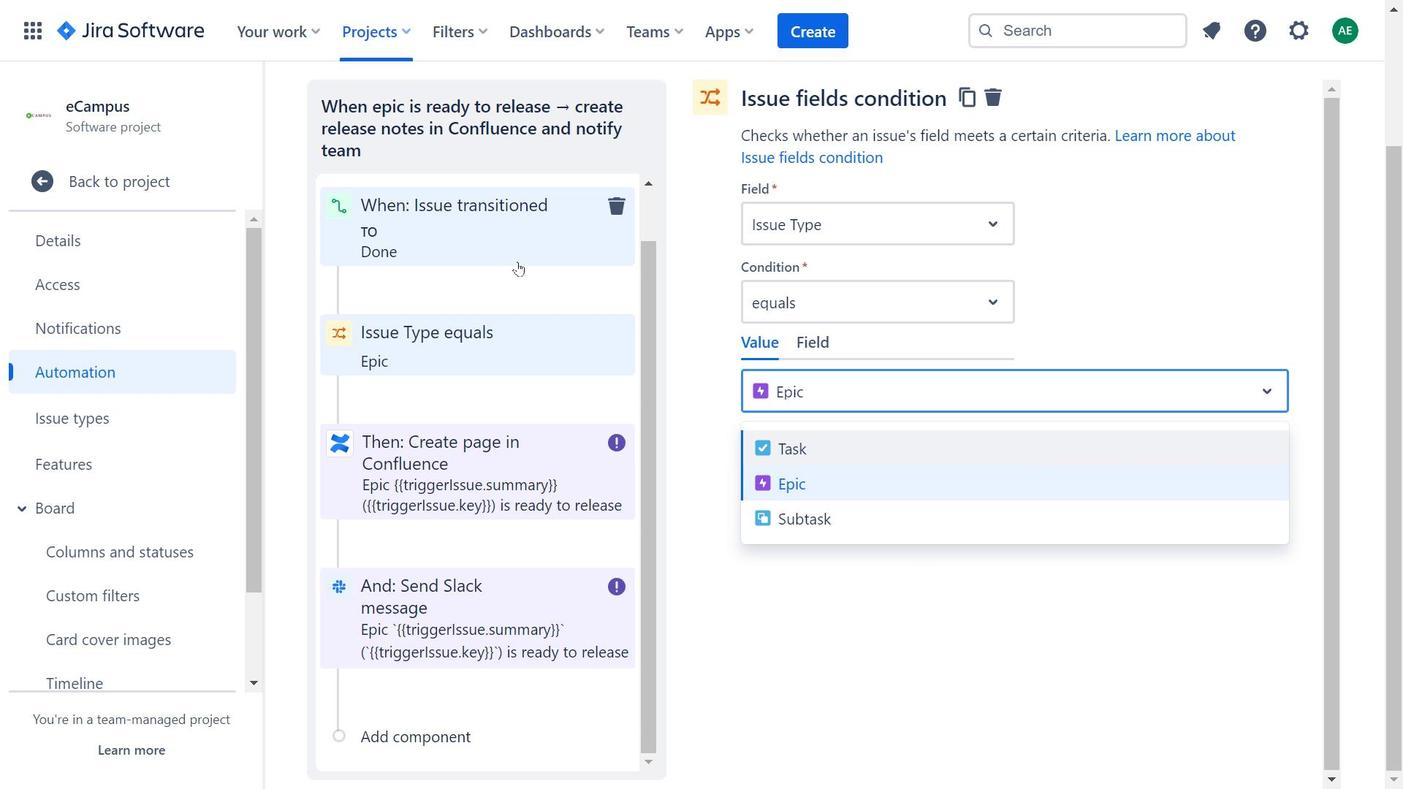 
Action: Mouse moved to (492, 229)
Screenshot: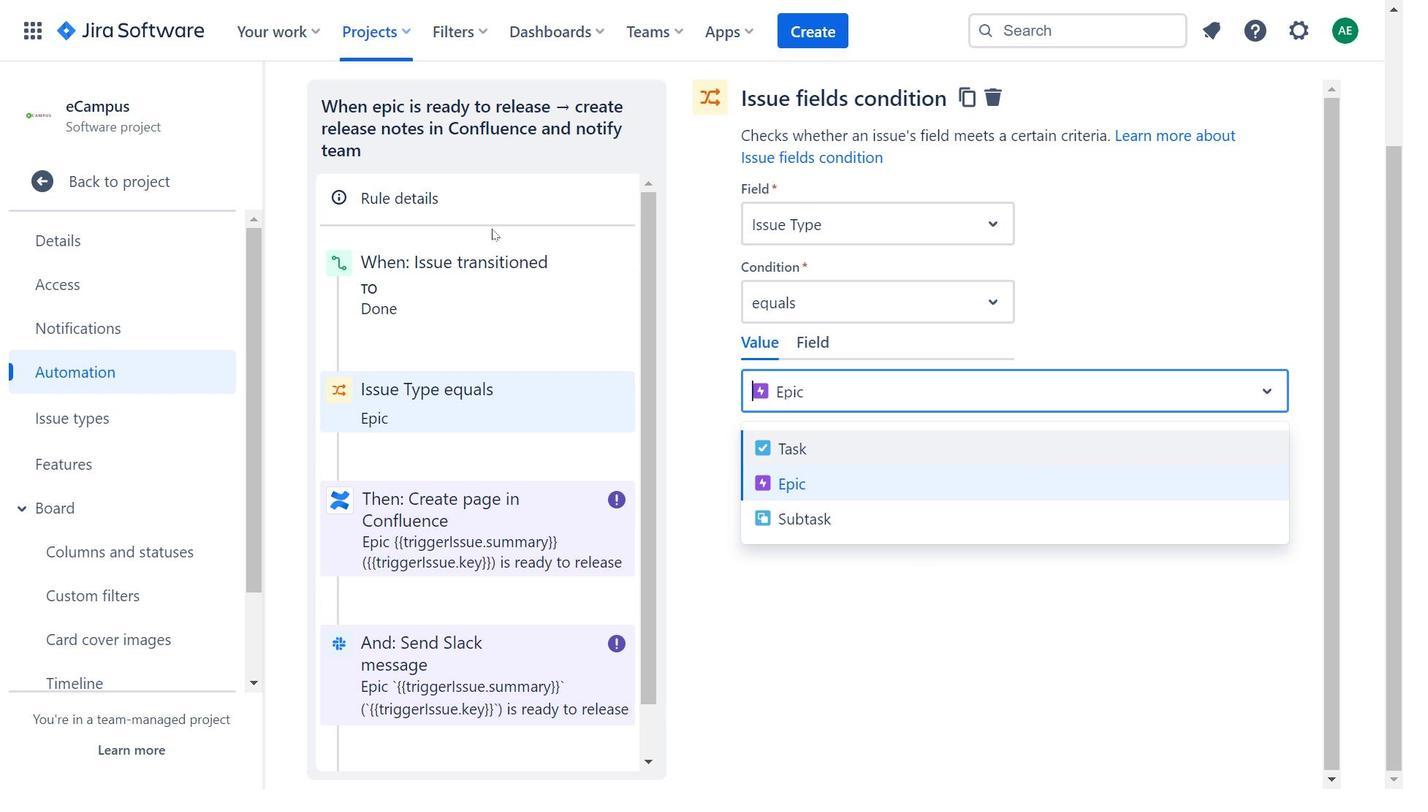 
Action: Mouse scrolled (492, 230) with delta (0, 0)
Screenshot: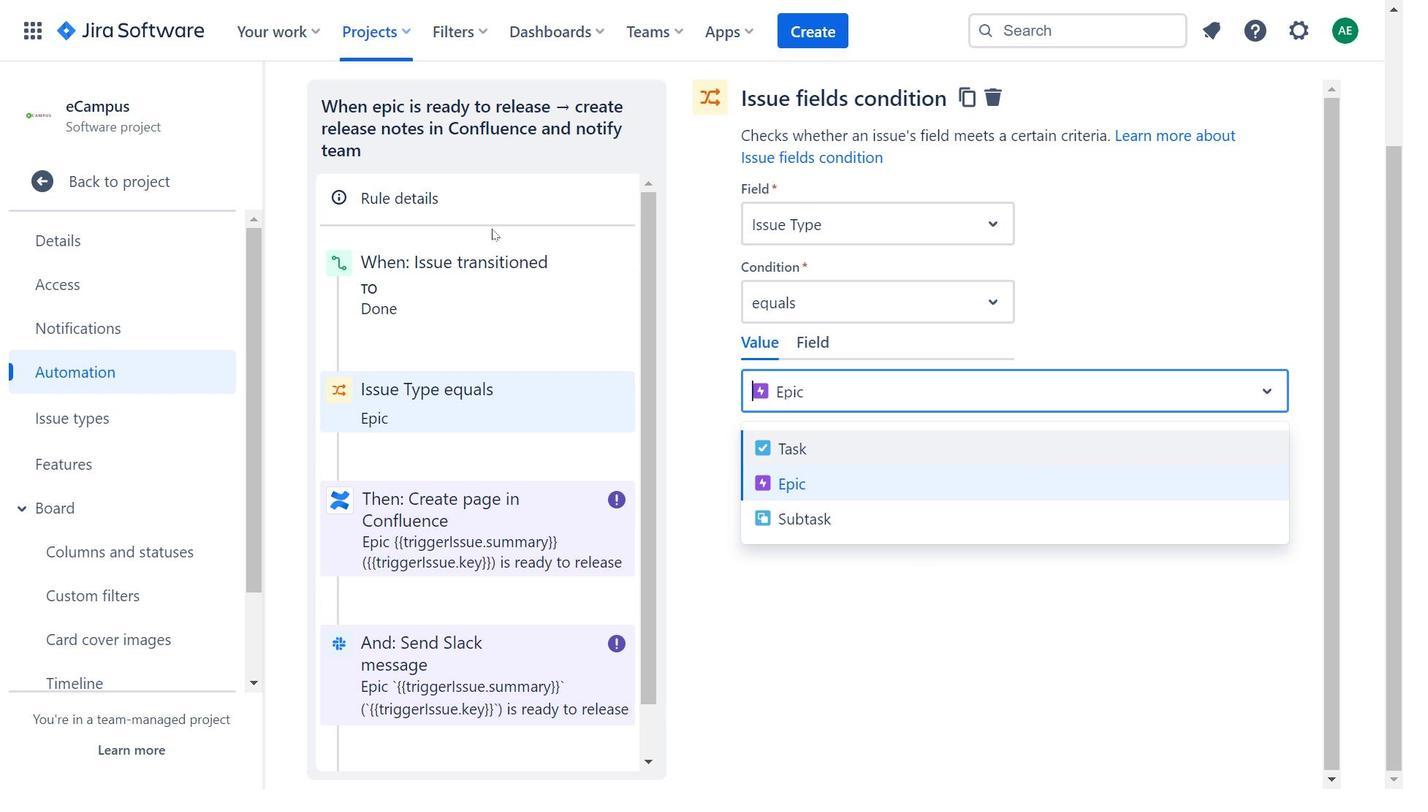 
Action: Mouse scrolled (492, 230) with delta (0, 0)
Screenshot: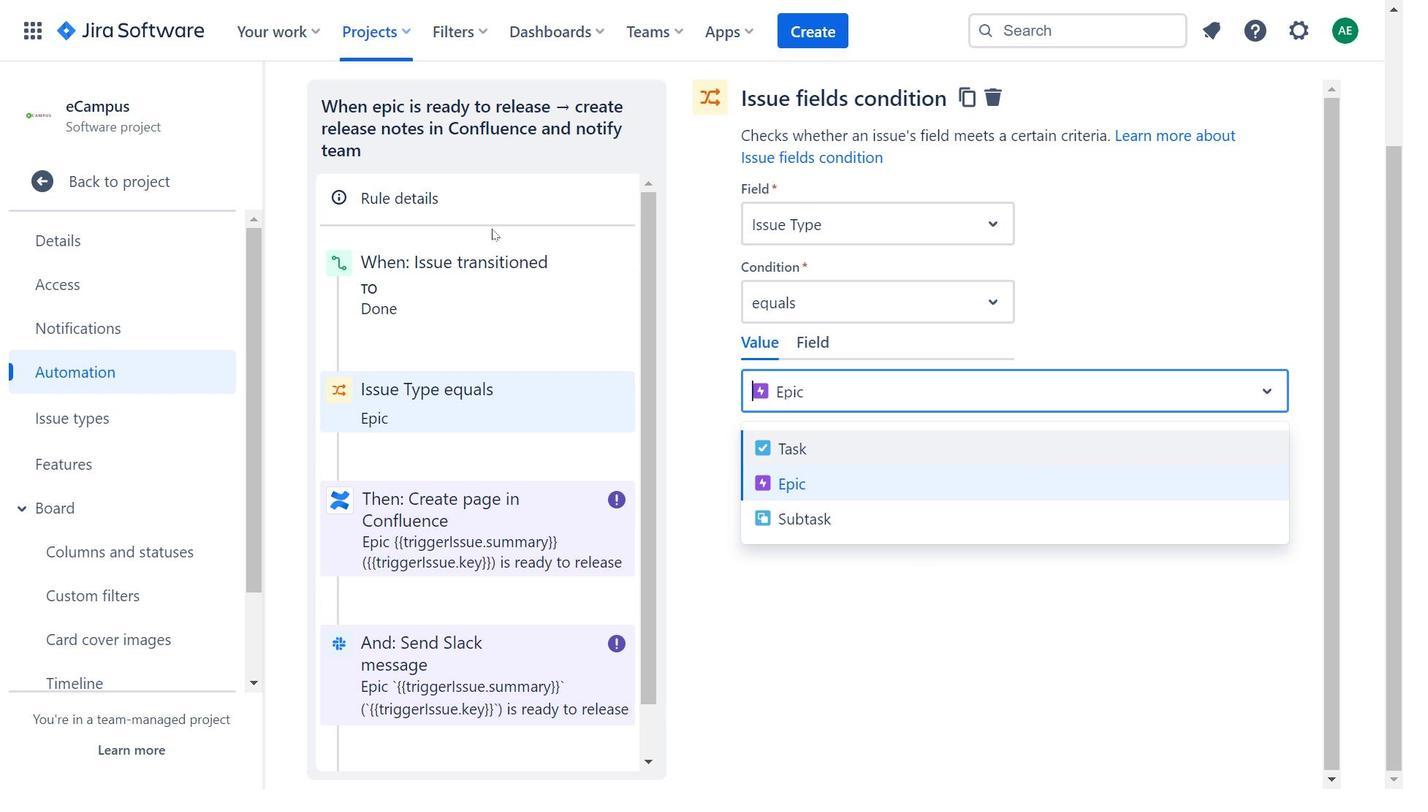 
Action: Mouse scrolled (492, 230) with delta (0, 0)
Screenshot: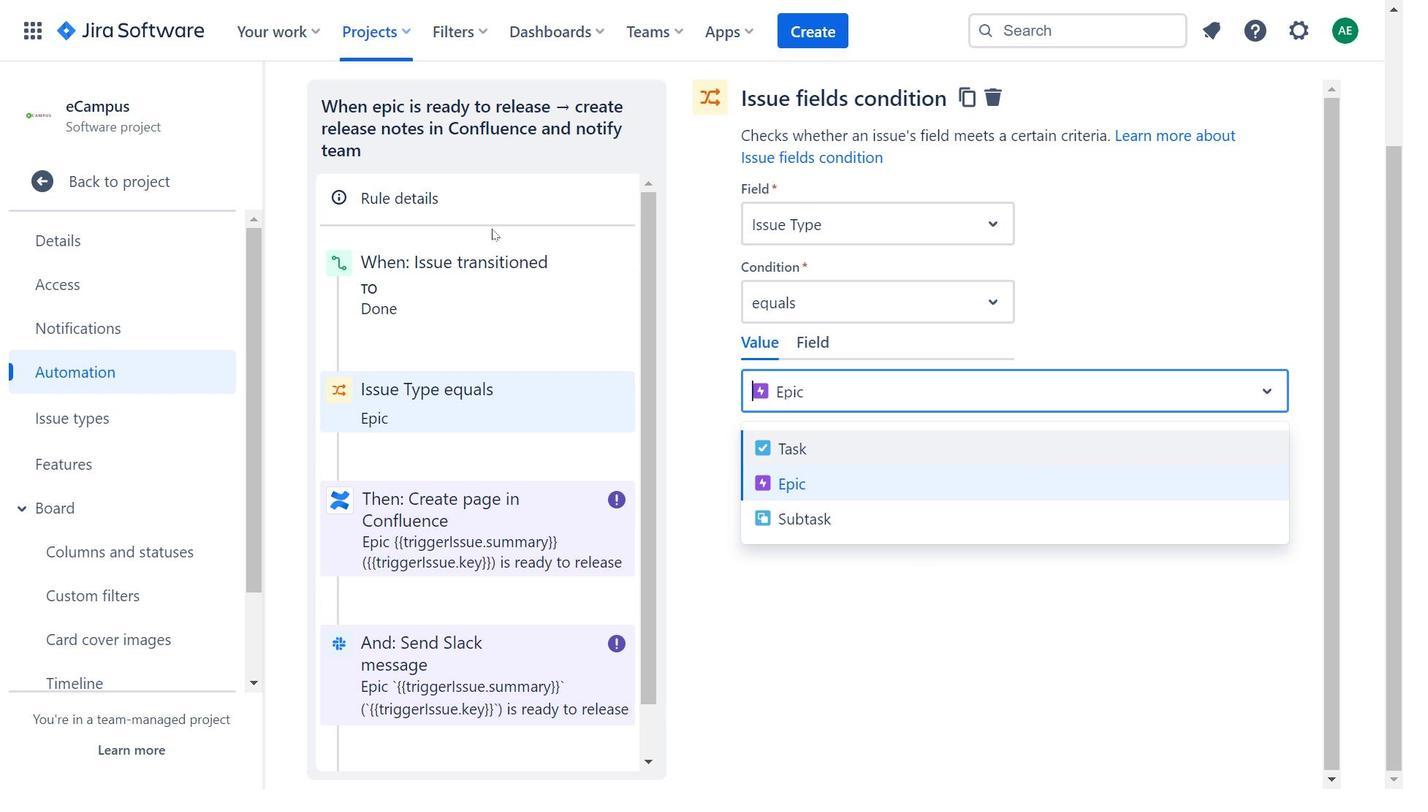 
Action: Mouse moved to (383, 173)
Screenshot: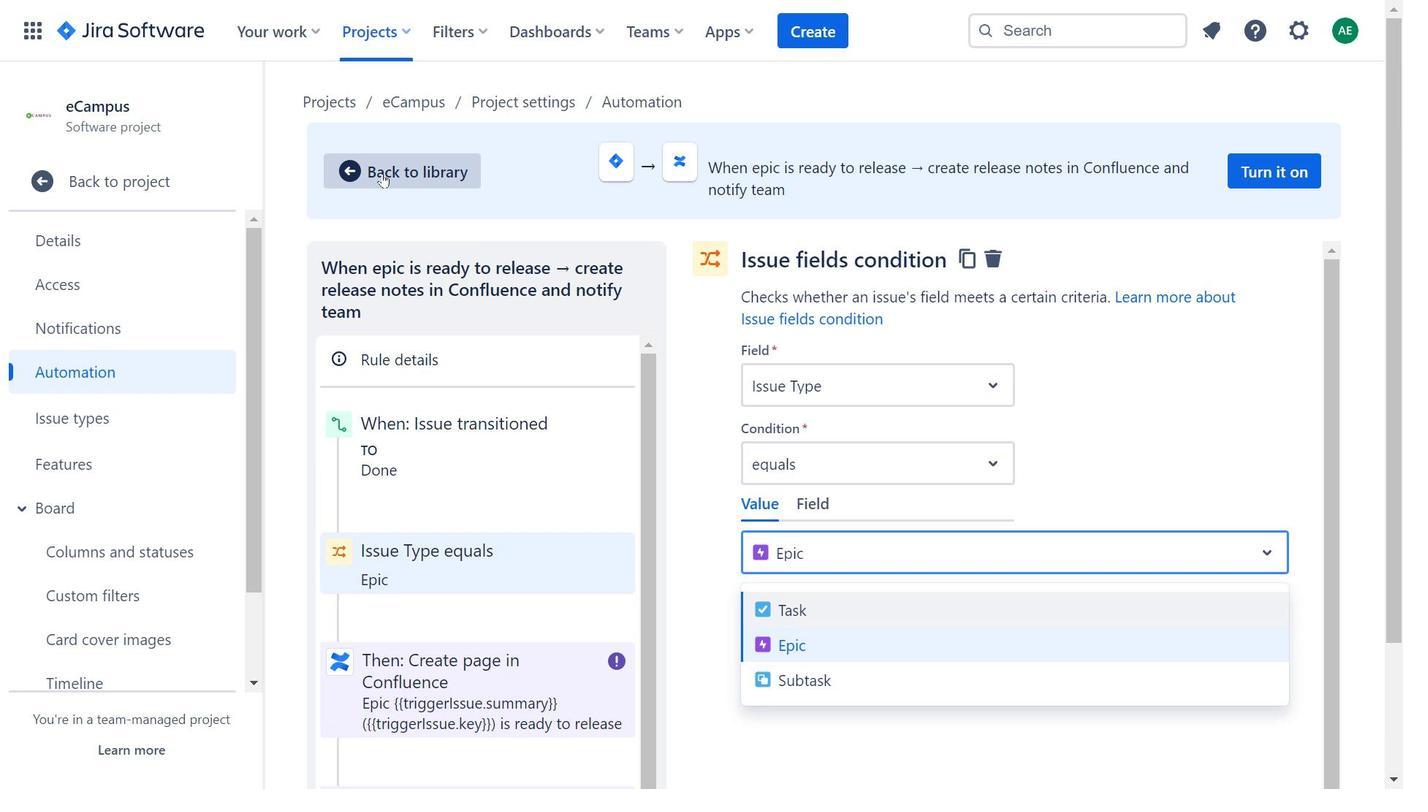 
Action: Mouse pressed left at (383, 173)
Screenshot: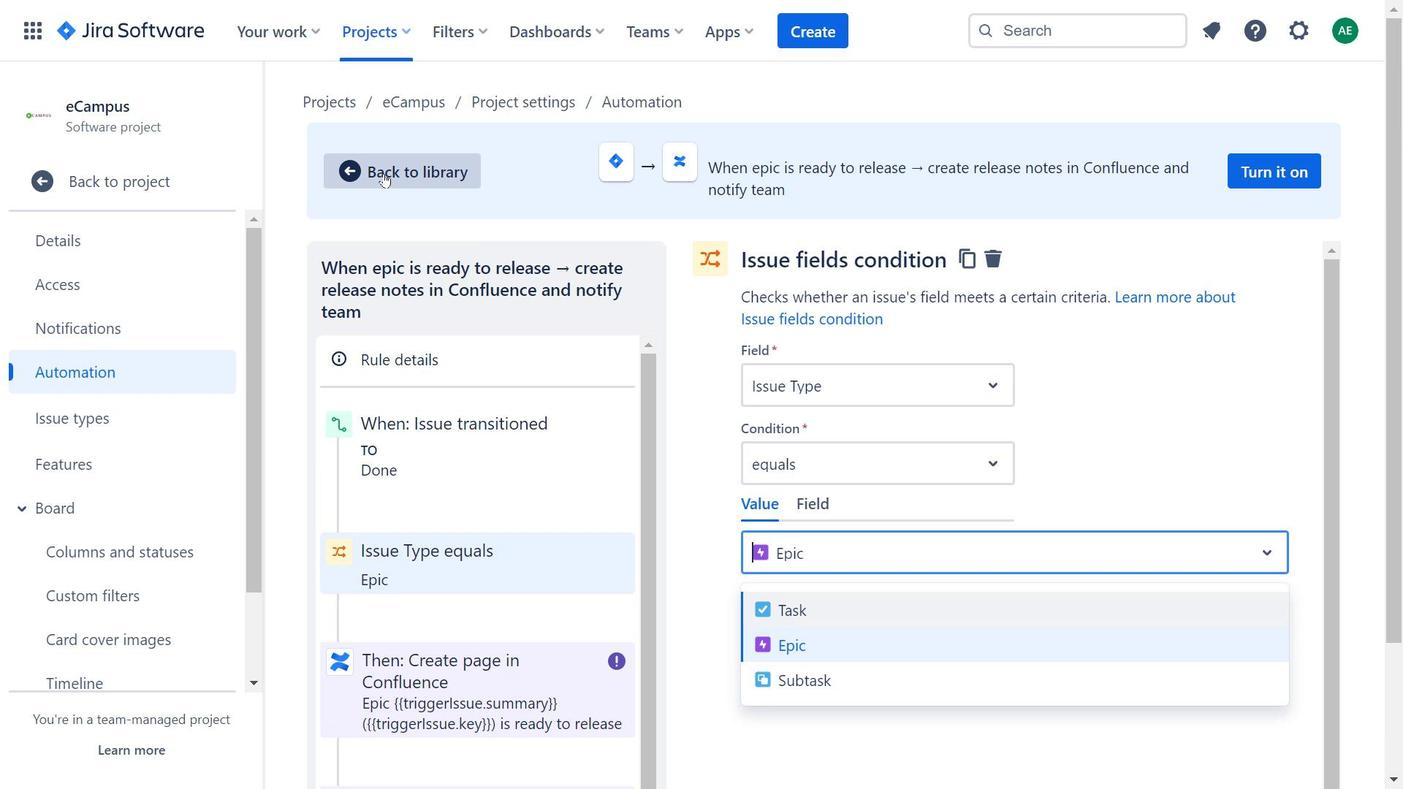 
Action: Mouse moved to (973, 213)
Screenshot: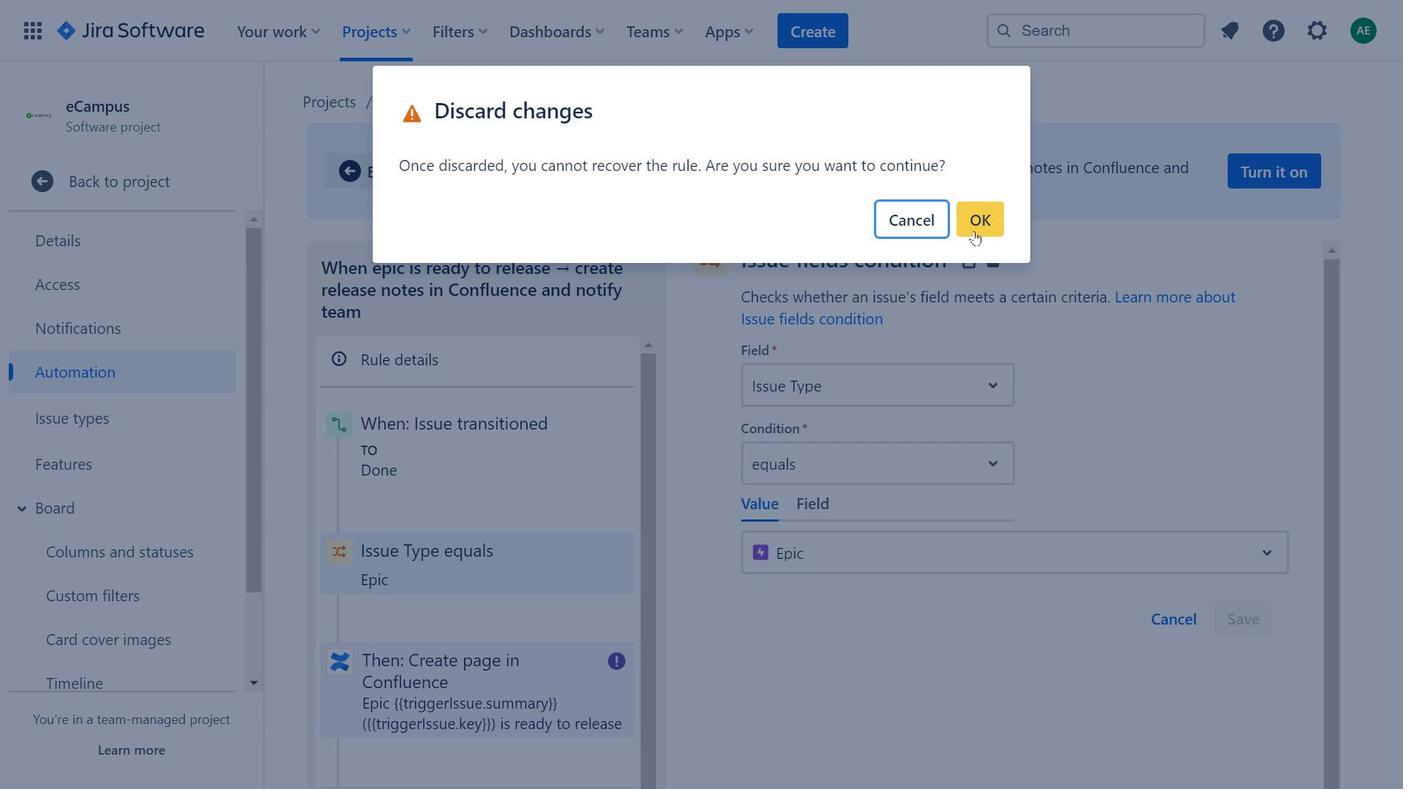 
Action: Mouse pressed left at (973, 213)
Screenshot: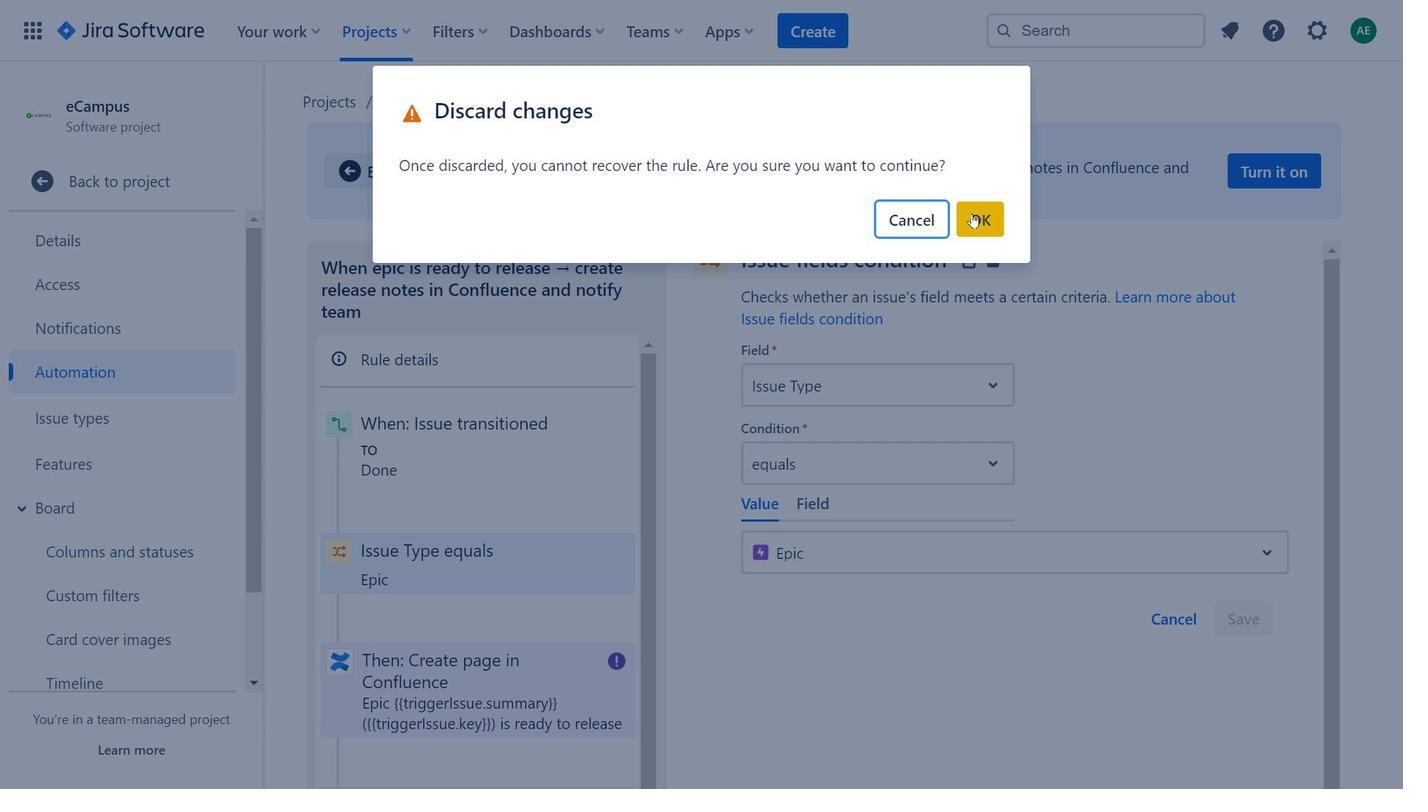 
Action: Mouse moved to (883, 340)
Screenshot: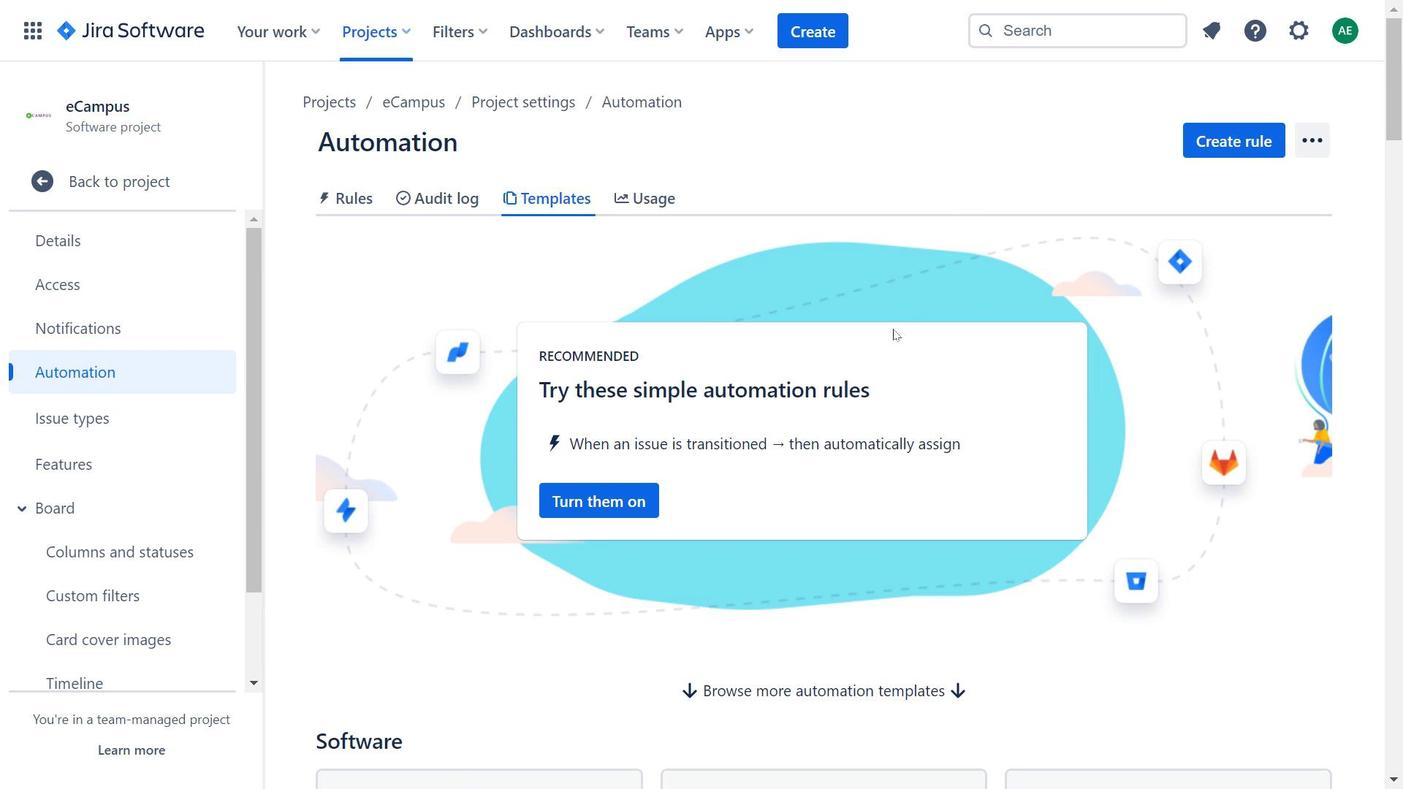 
Action: Mouse scrolled (883, 339) with delta (0, 0)
Screenshot: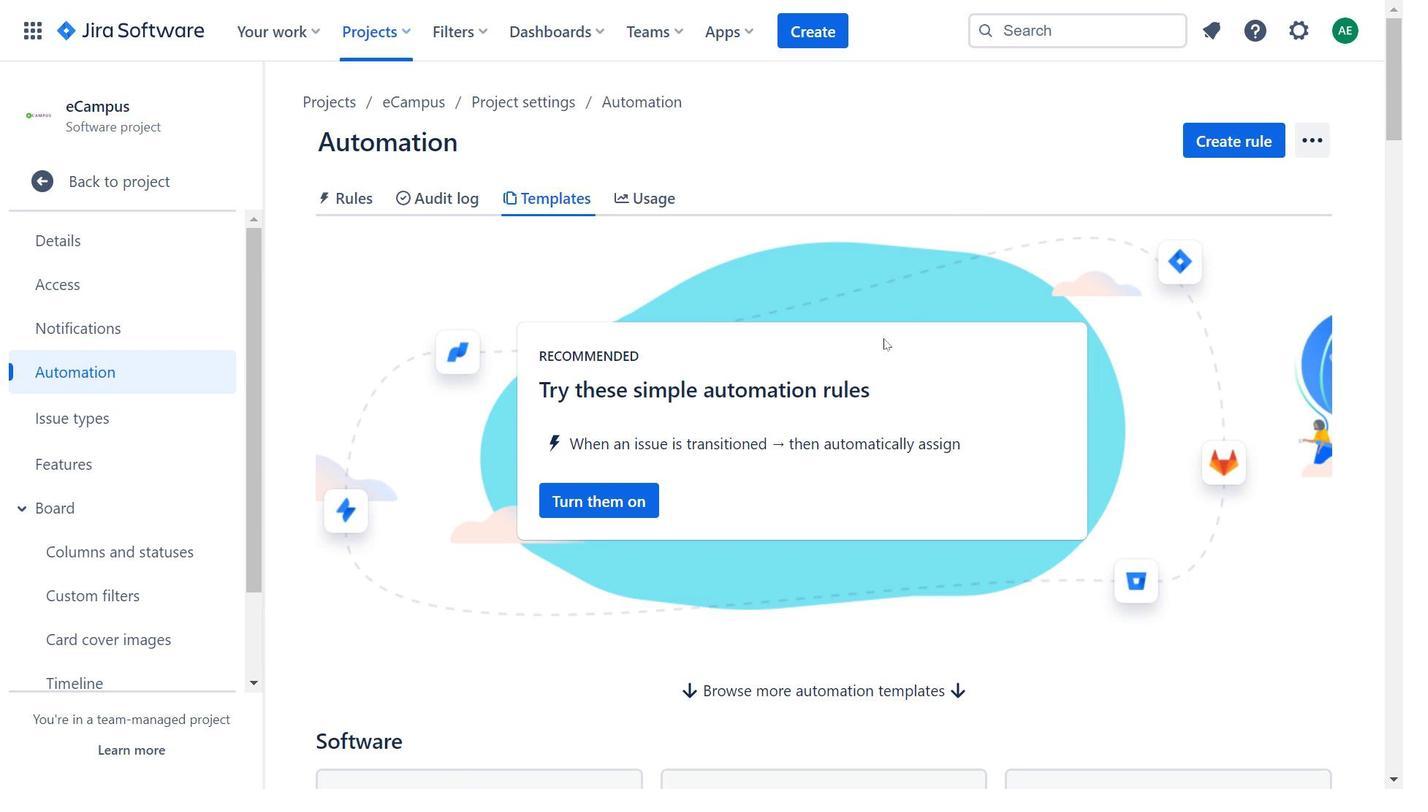 
Action: Mouse moved to (870, 346)
Screenshot: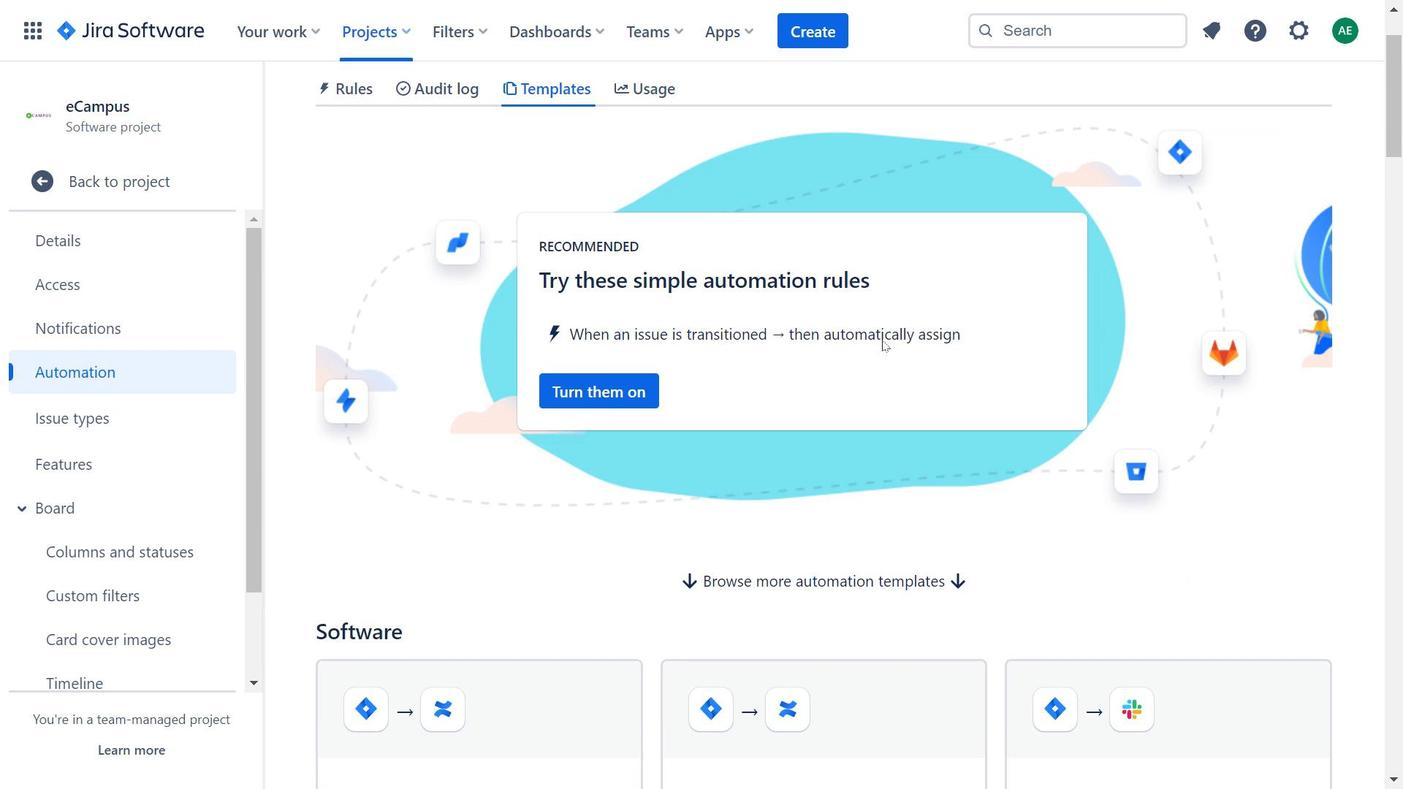 
Action: Mouse scrolled (870, 345) with delta (0, 0)
Screenshot: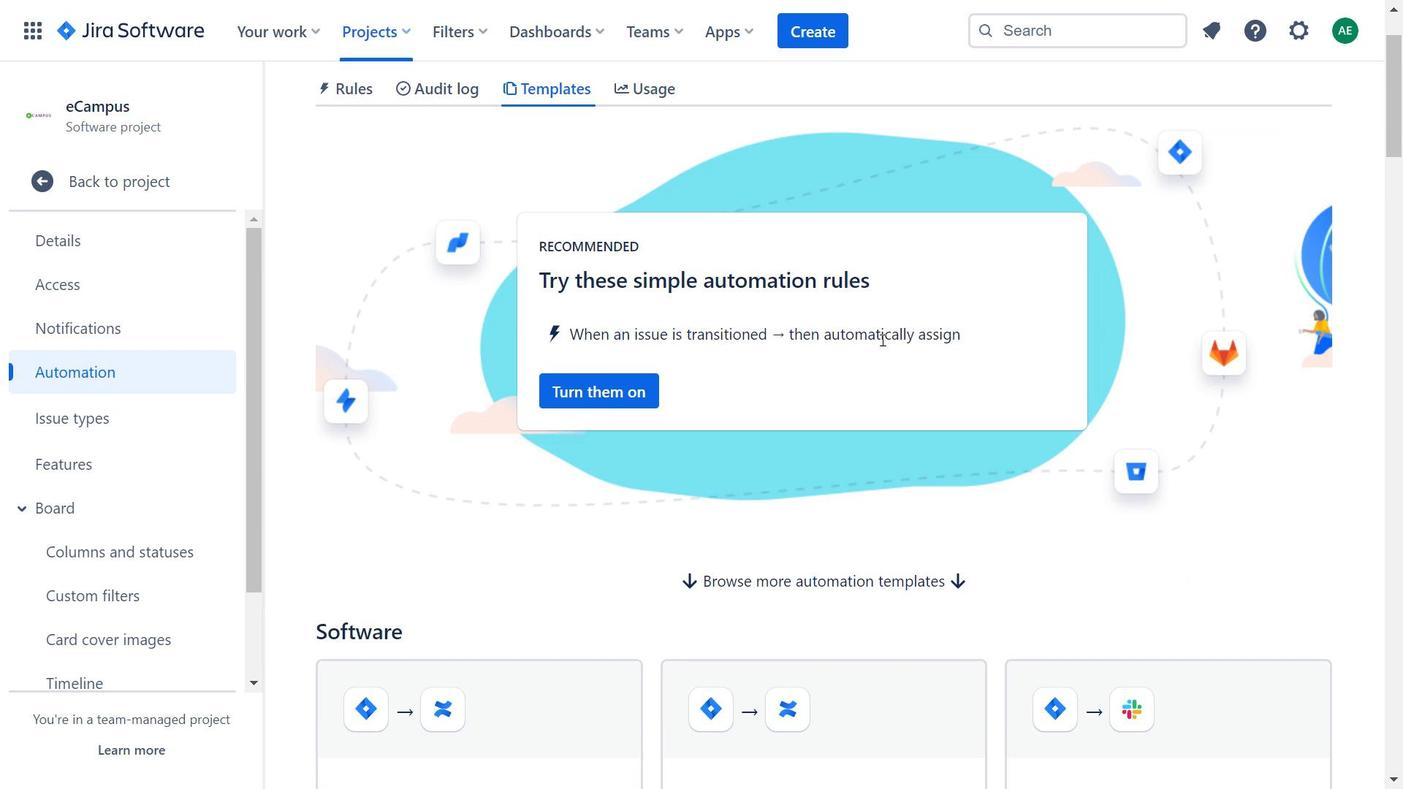 
Action: Mouse scrolled (870, 345) with delta (0, 0)
Screenshot: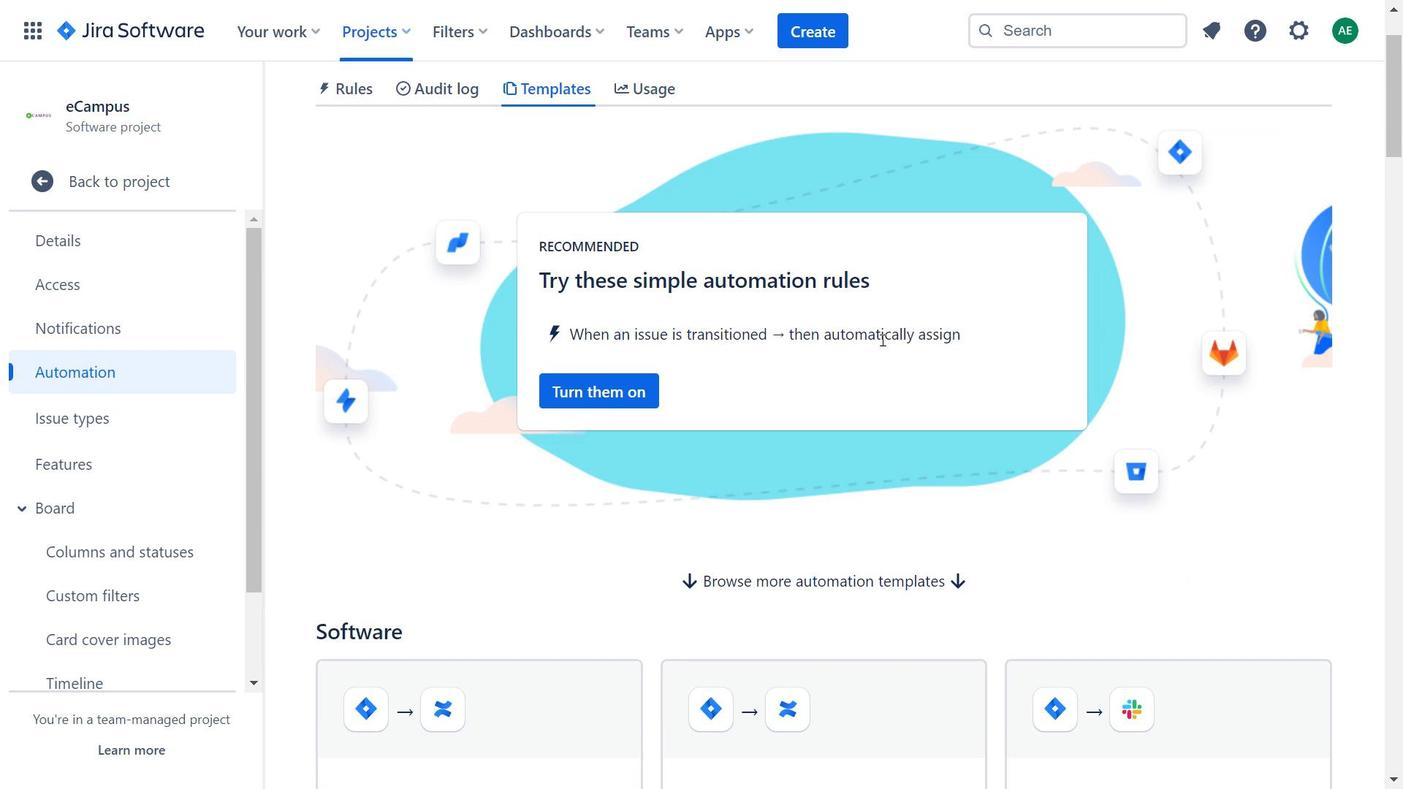 
Action: Mouse scrolled (870, 345) with delta (0, 0)
Screenshot: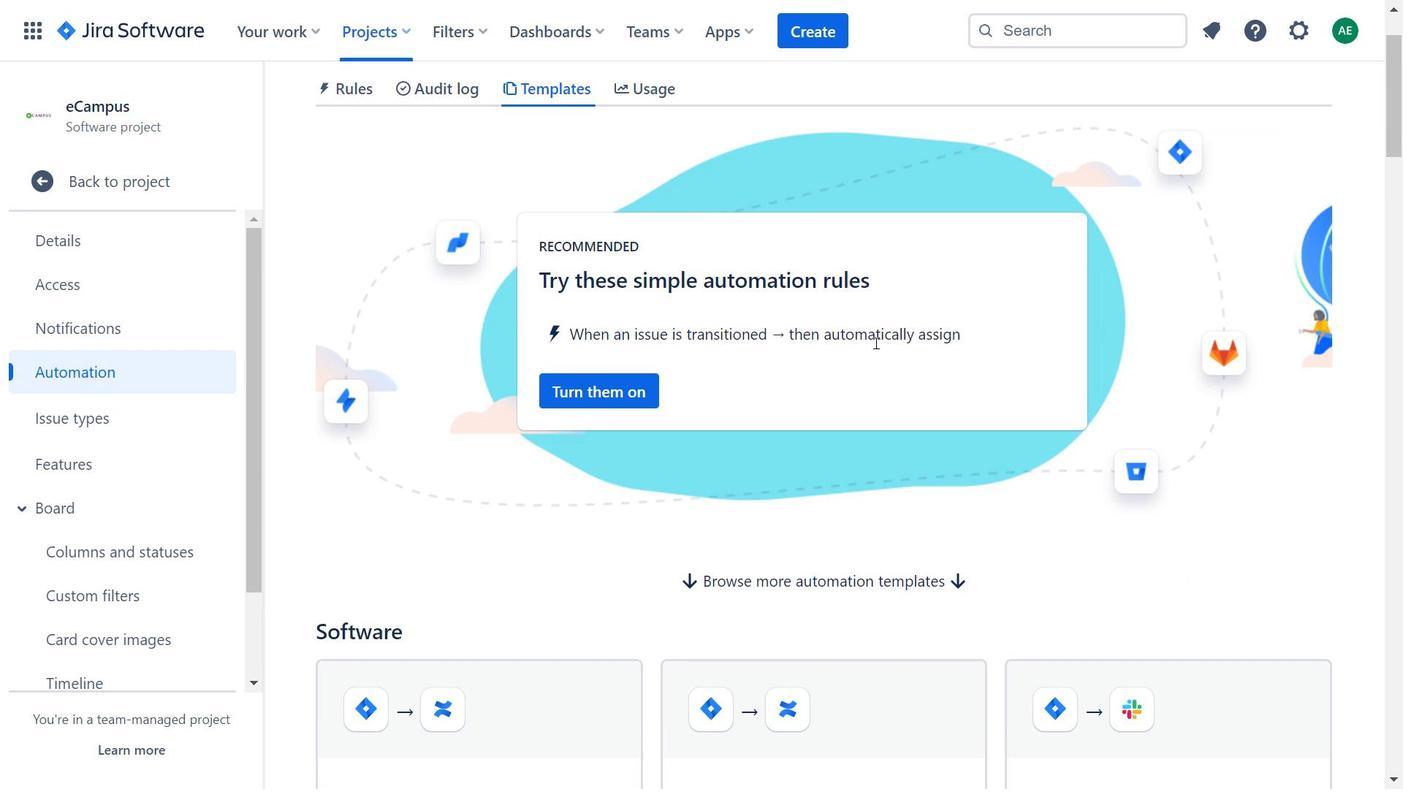 
Action: Mouse moved to (813, 476)
Screenshot: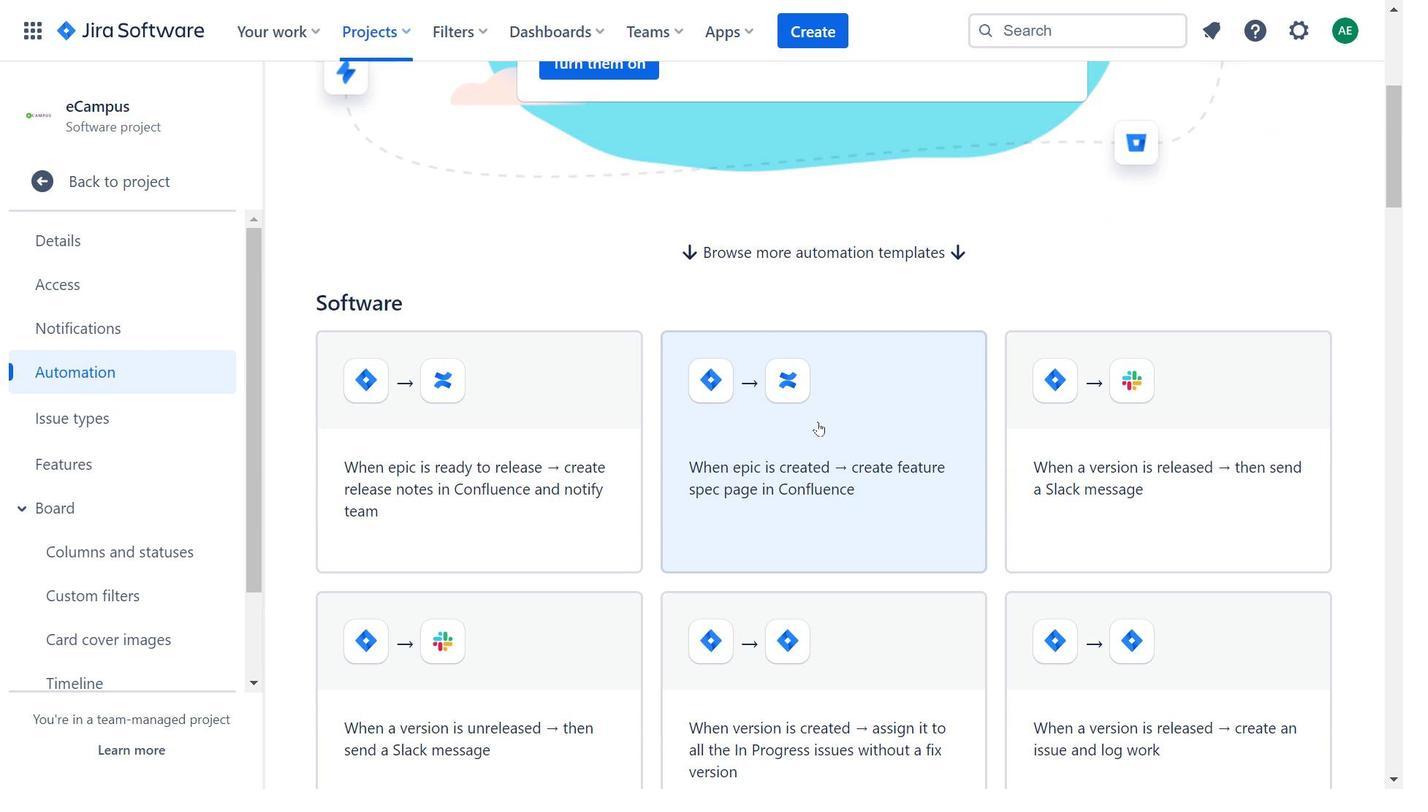 
Action: Mouse pressed left at (813, 476)
Screenshot: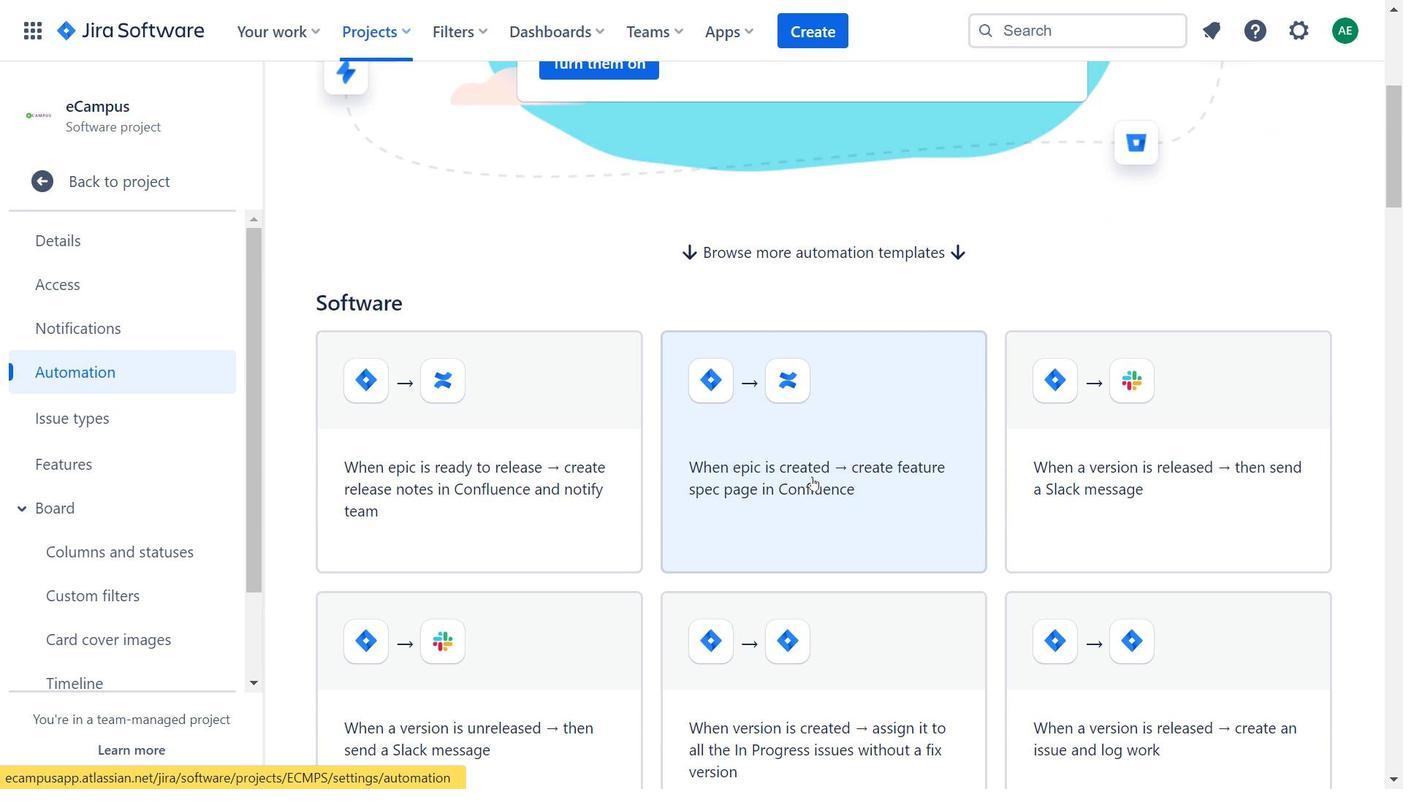 
Action: Mouse moved to (884, 378)
Screenshot: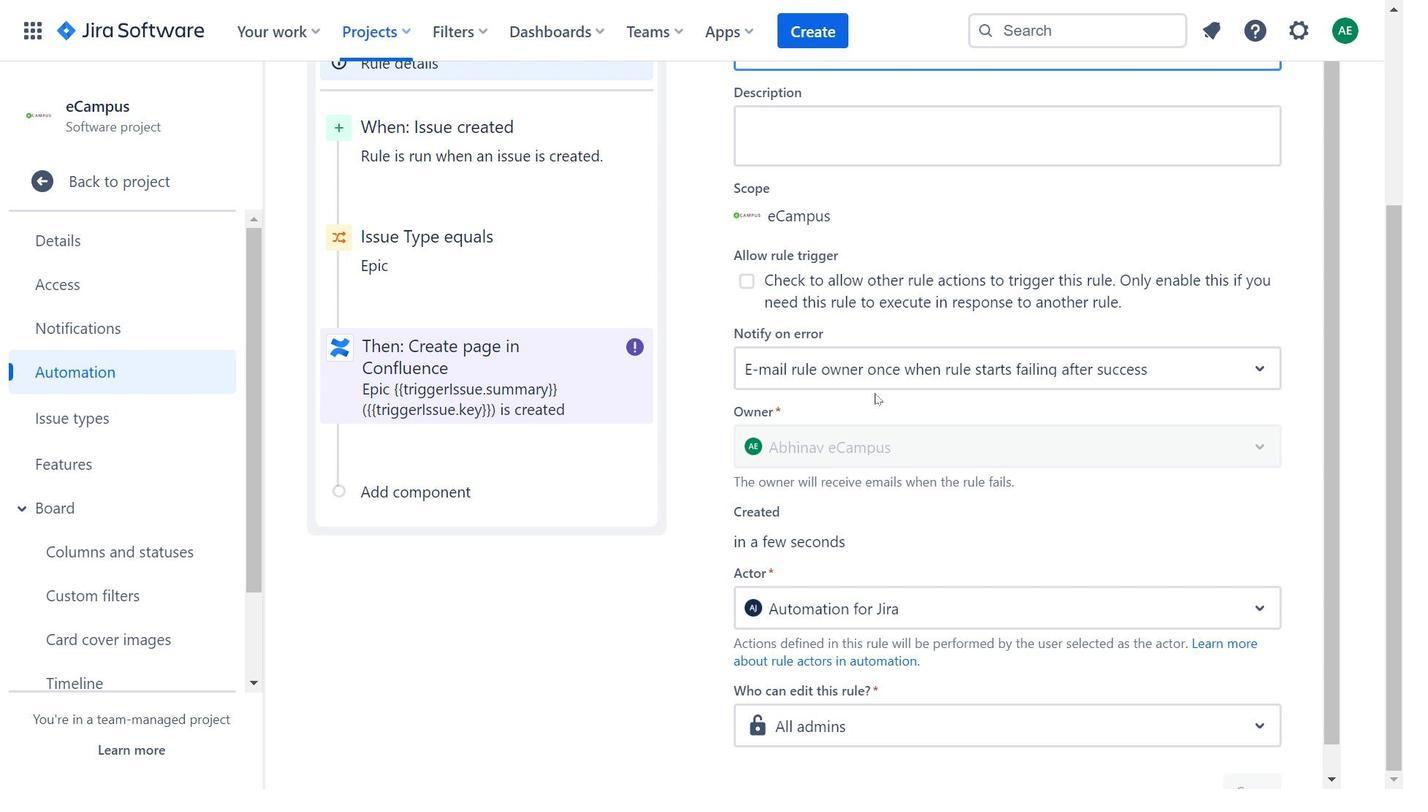 
Action: Mouse pressed left at (884, 378)
Screenshot: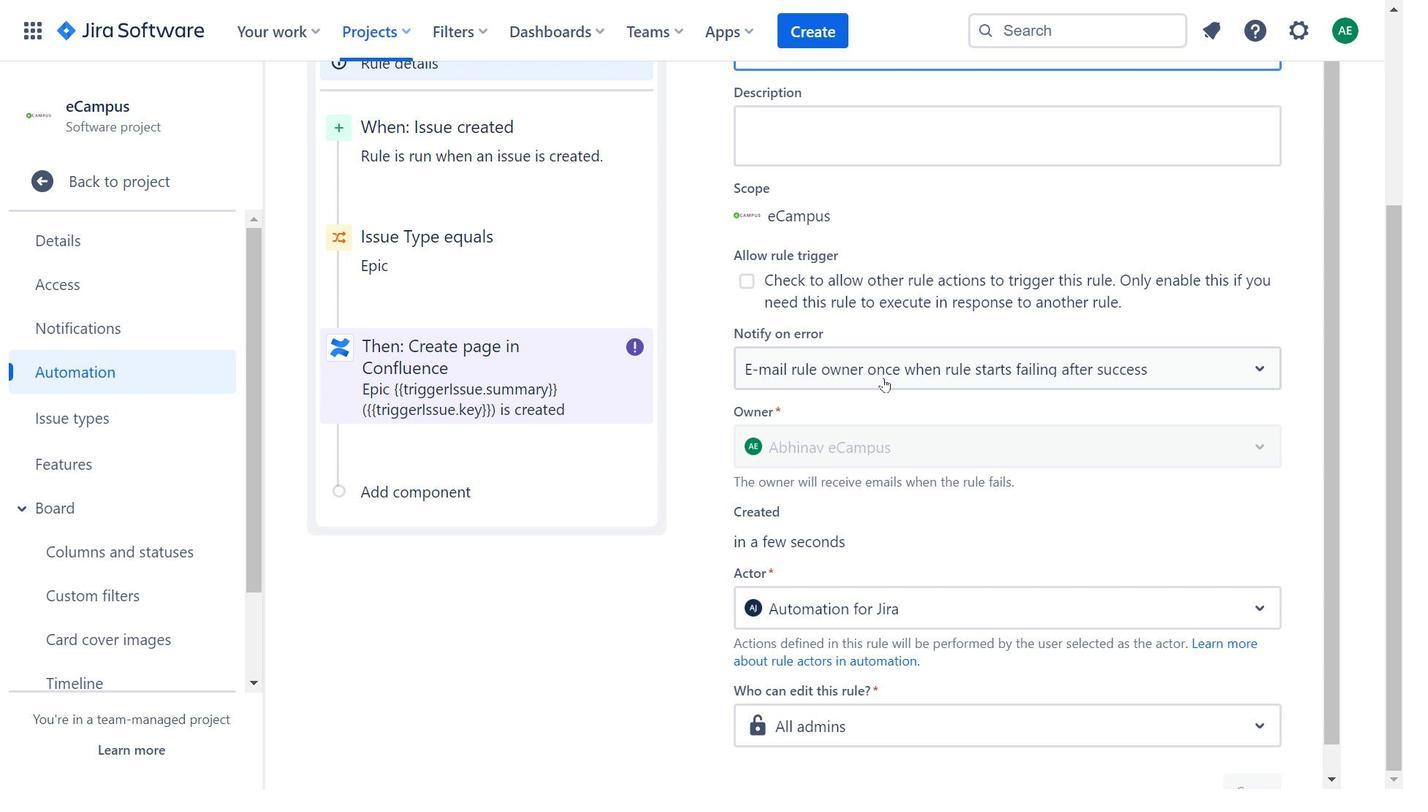 
Action: Mouse moved to (864, 609)
Screenshot: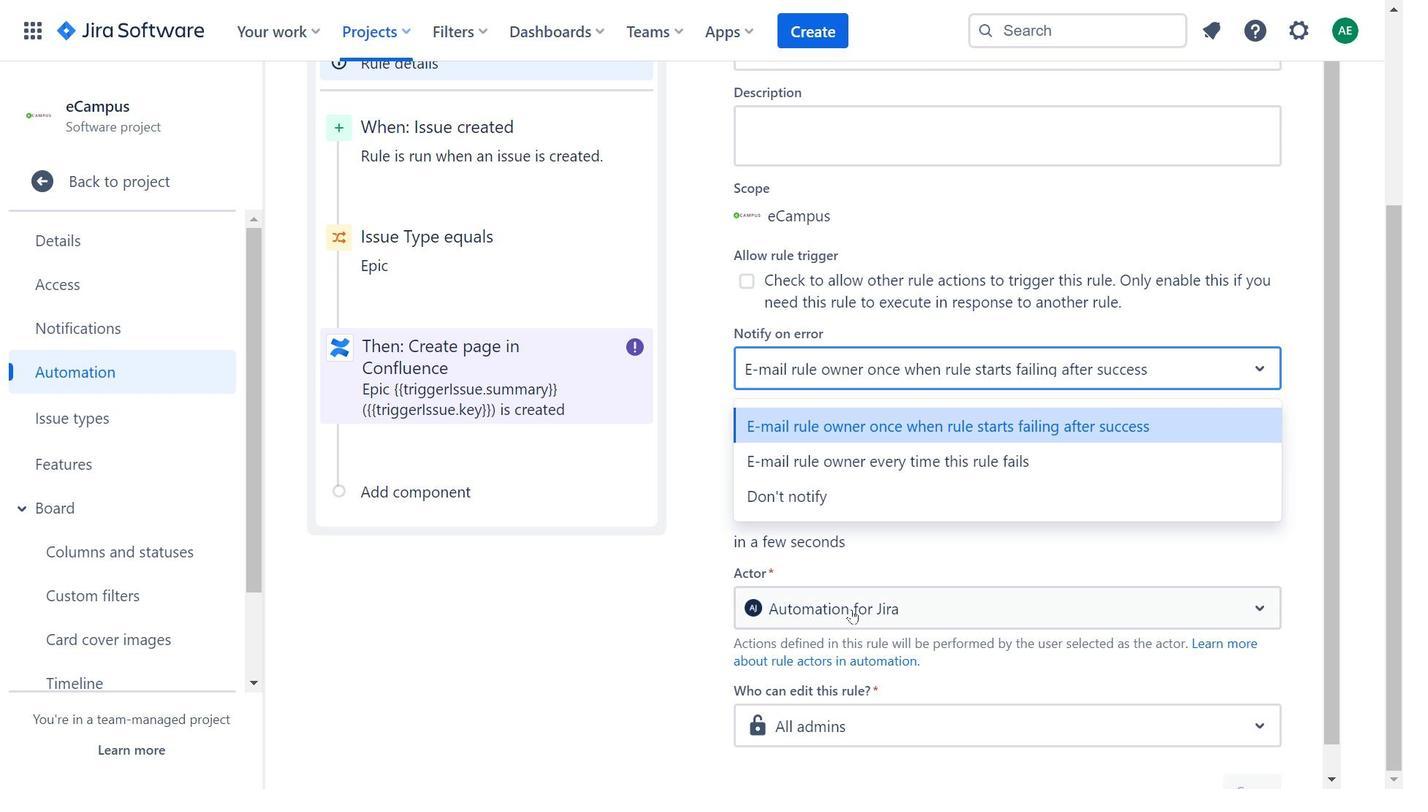 
Action: Mouse pressed left at (864, 609)
Screenshot: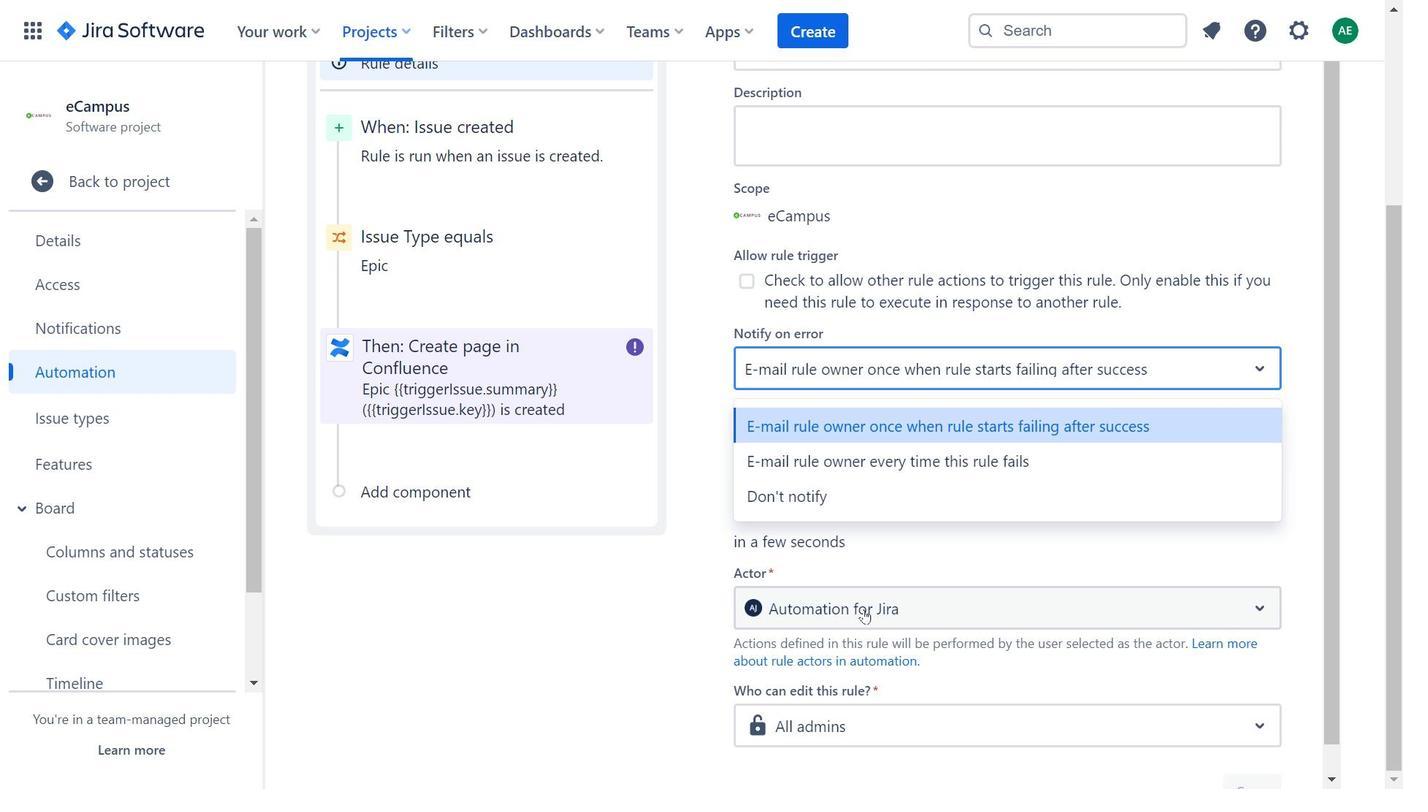 
Action: Mouse moved to (454, 444)
Screenshot: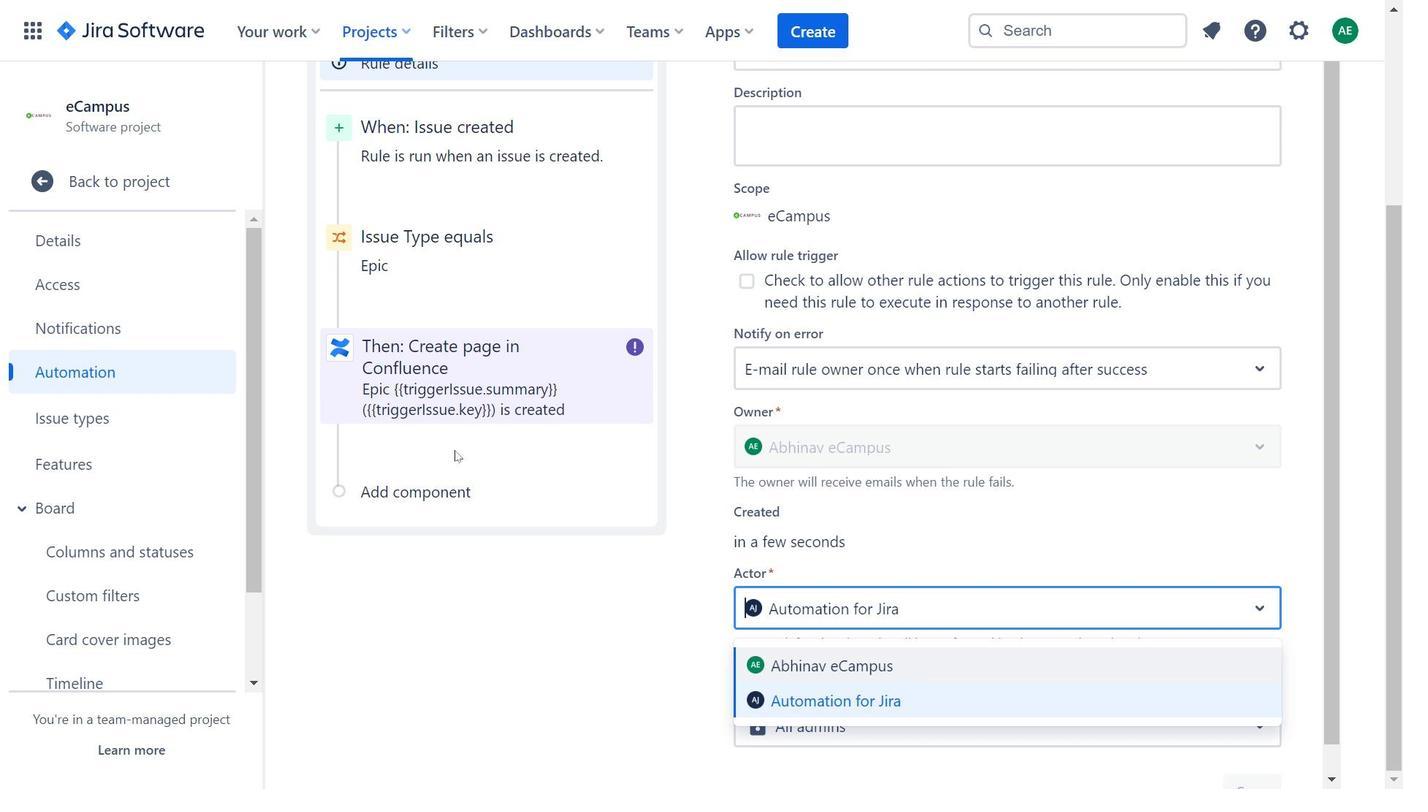 
Action: Mouse scrolled (454, 445) with delta (0, 0)
